 Task: Plan your stay for an official workshop in Austin, Texas, with a focus on Airbnb rentals near the workshop venue.
Action: Mouse moved to (632, 91)
Screenshot: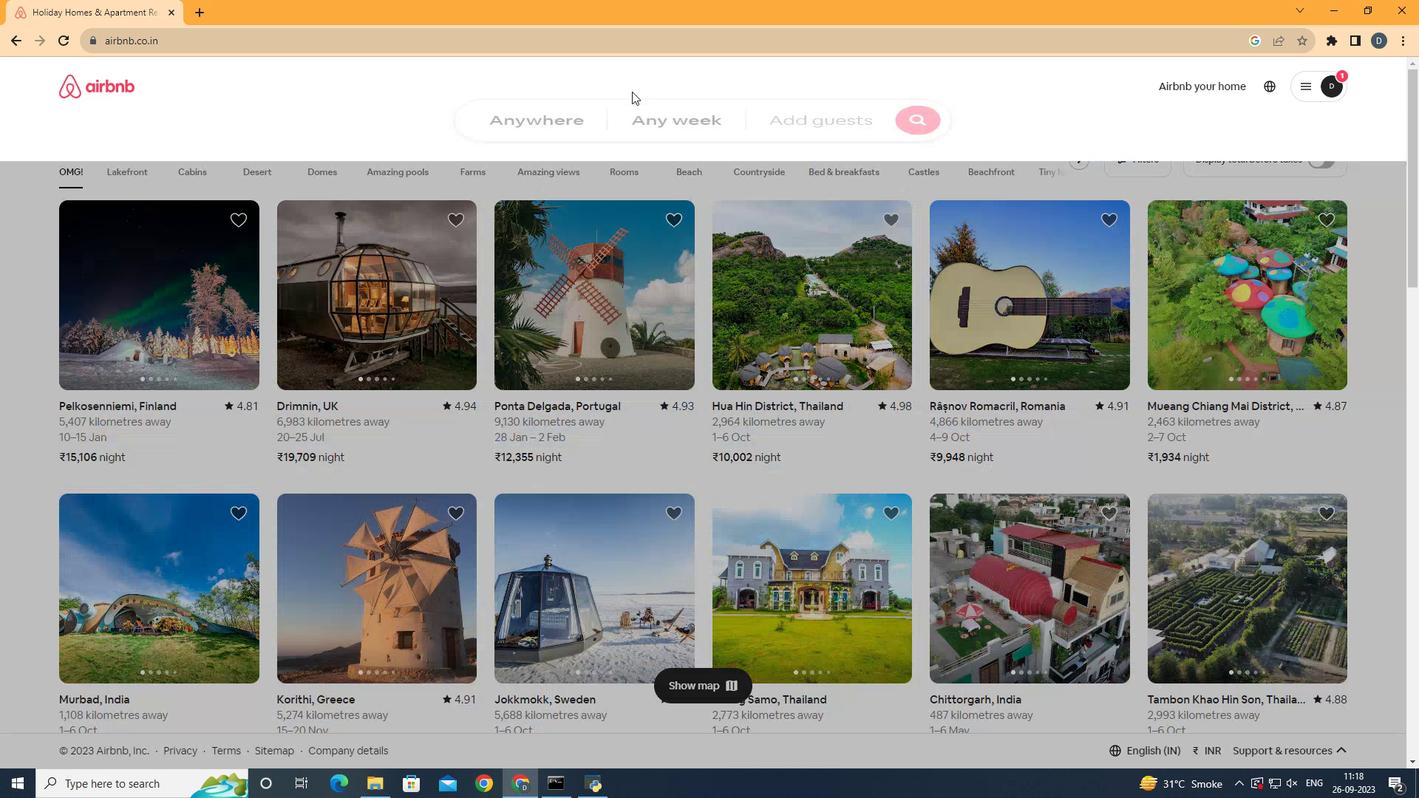 
Action: Mouse pressed left at (632, 91)
Screenshot: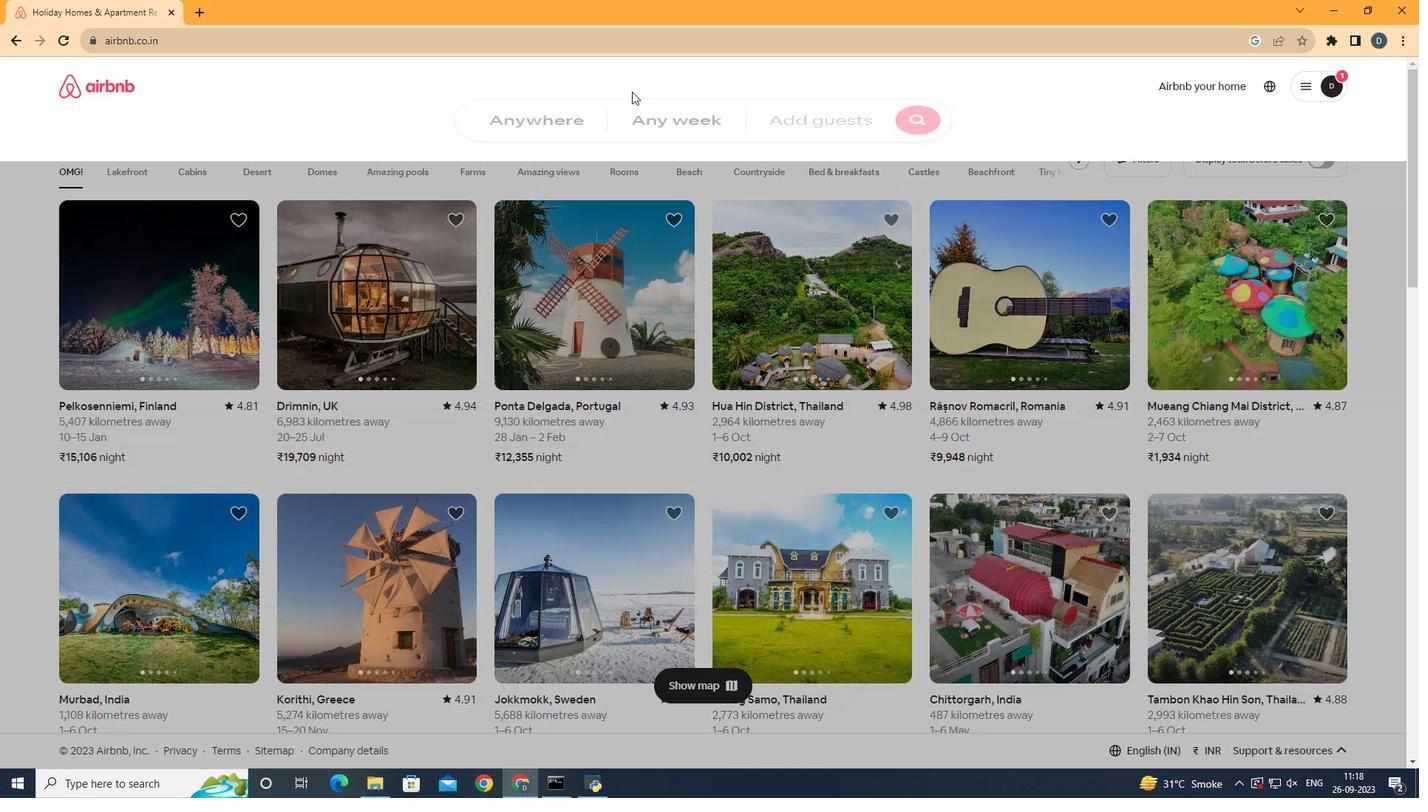 
Action: Mouse moved to (508, 144)
Screenshot: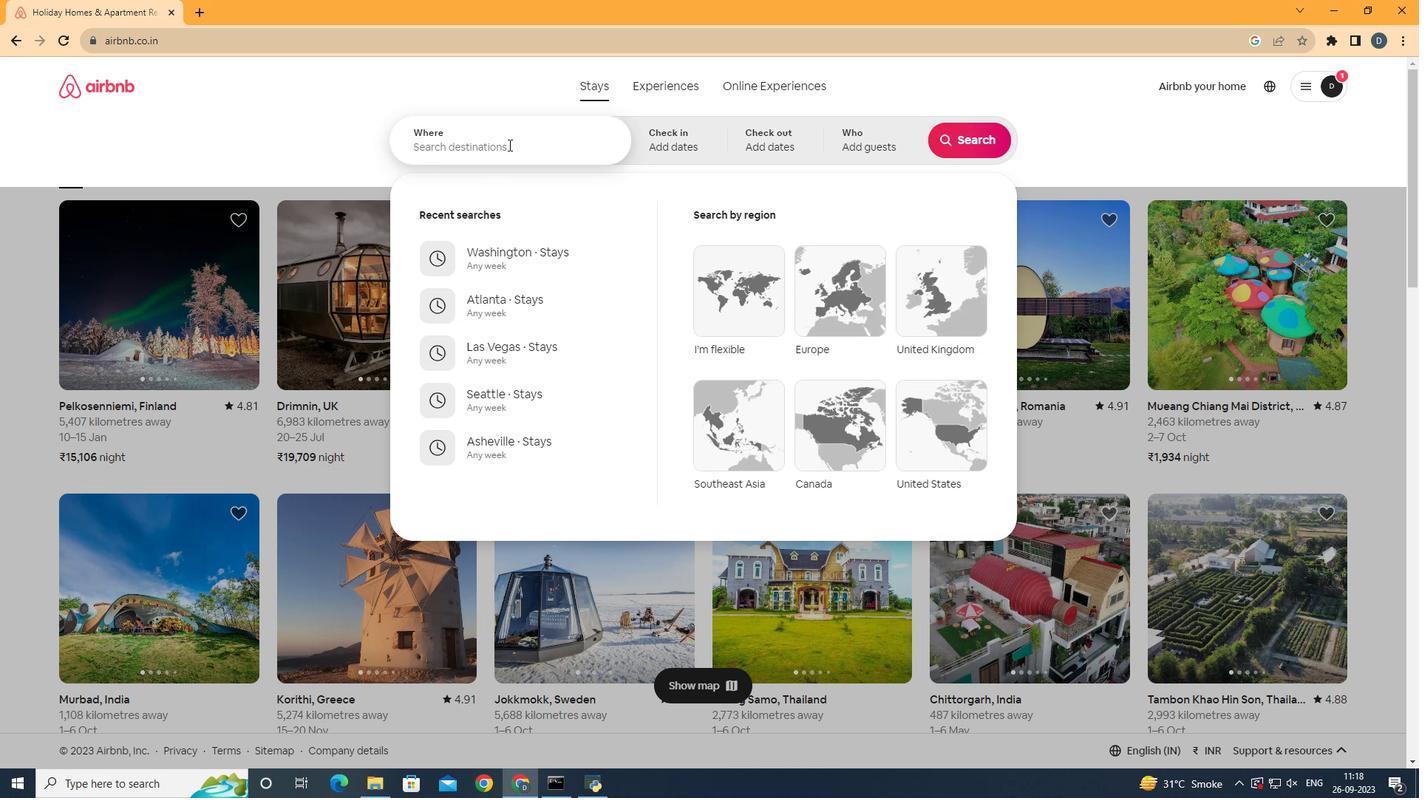 
Action: Mouse pressed left at (508, 144)
Screenshot: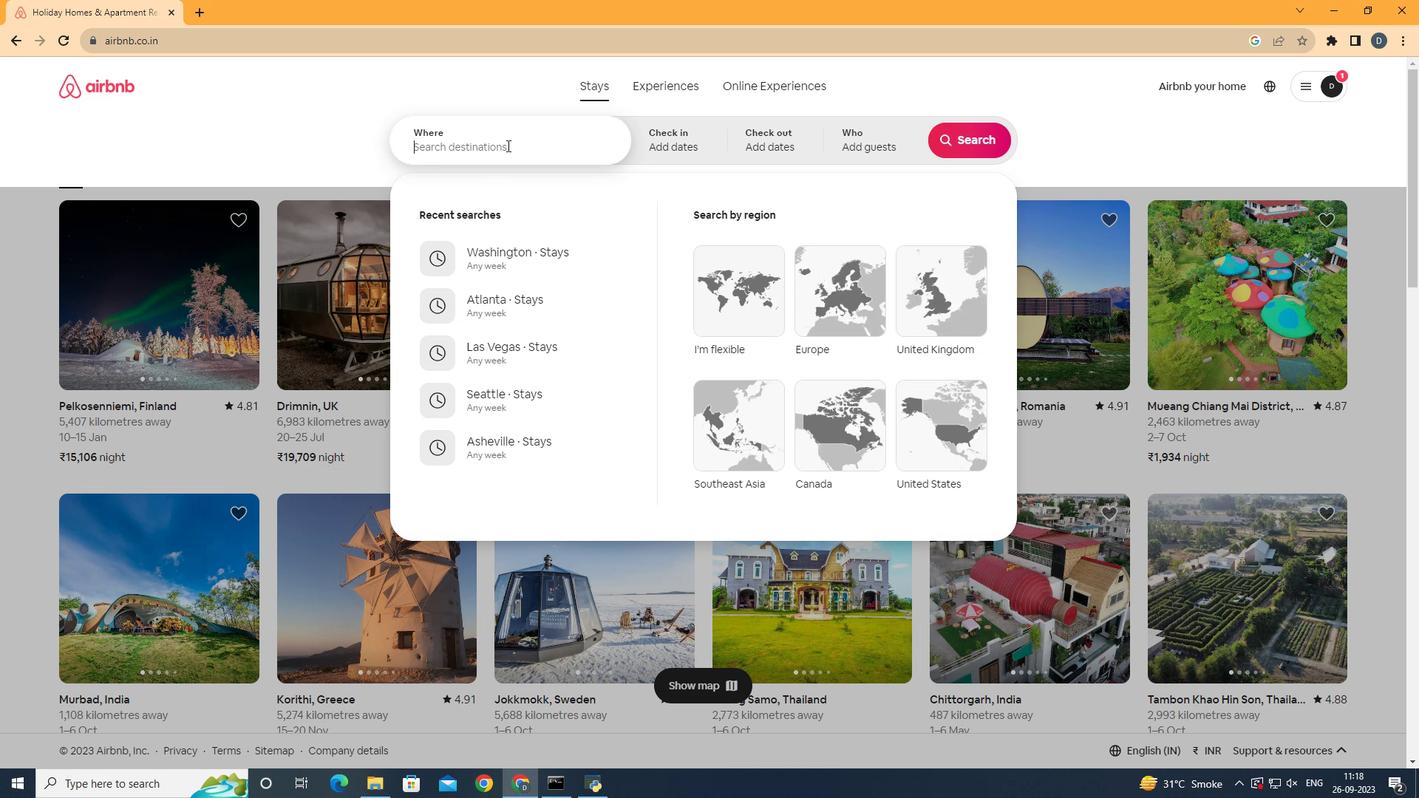 
Action: Mouse moved to (507, 145)
Screenshot: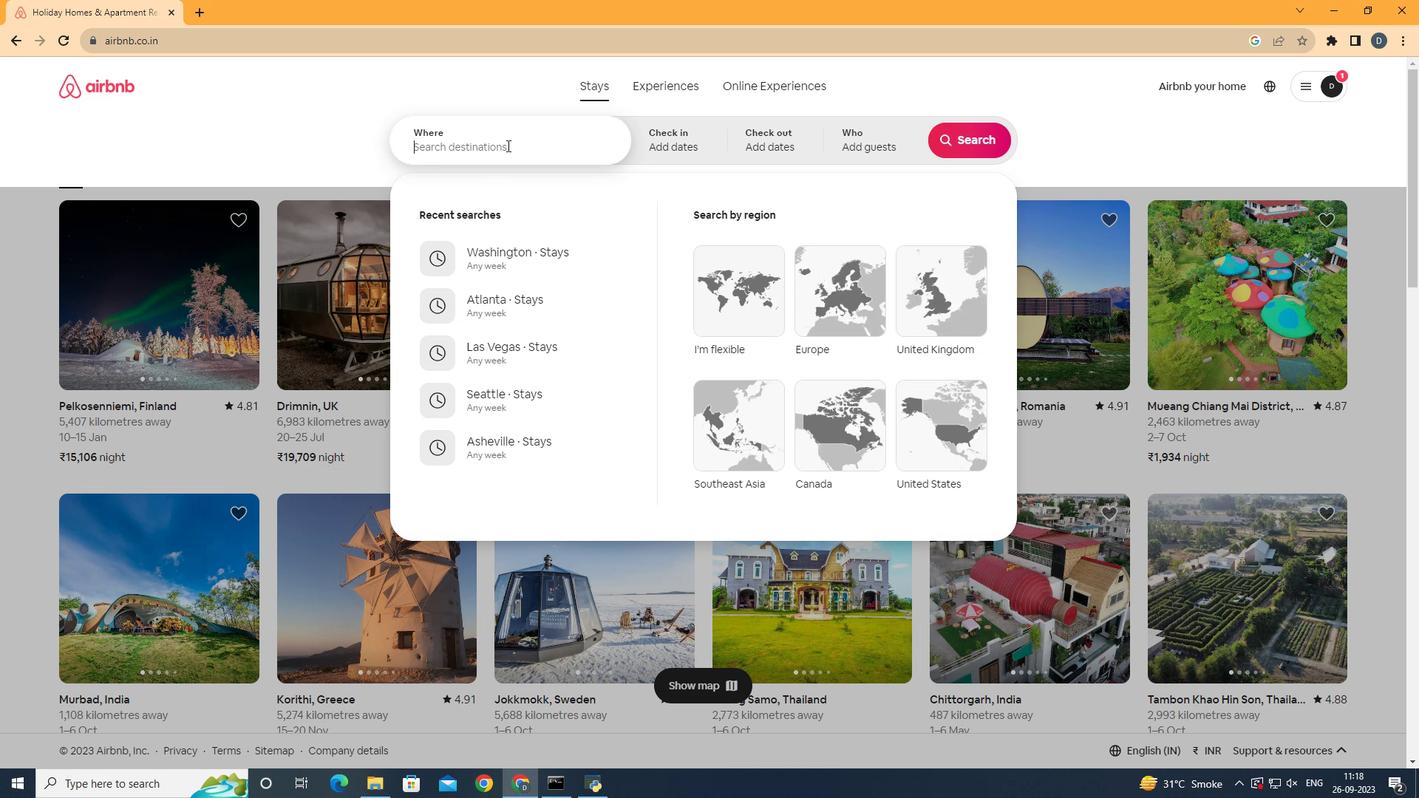 
Action: Key pressed <Key.shift><Key.shift><Key.shift><Key.shift><Key.shift>Austin,<Key.space><Key.shift>Texas
Screenshot: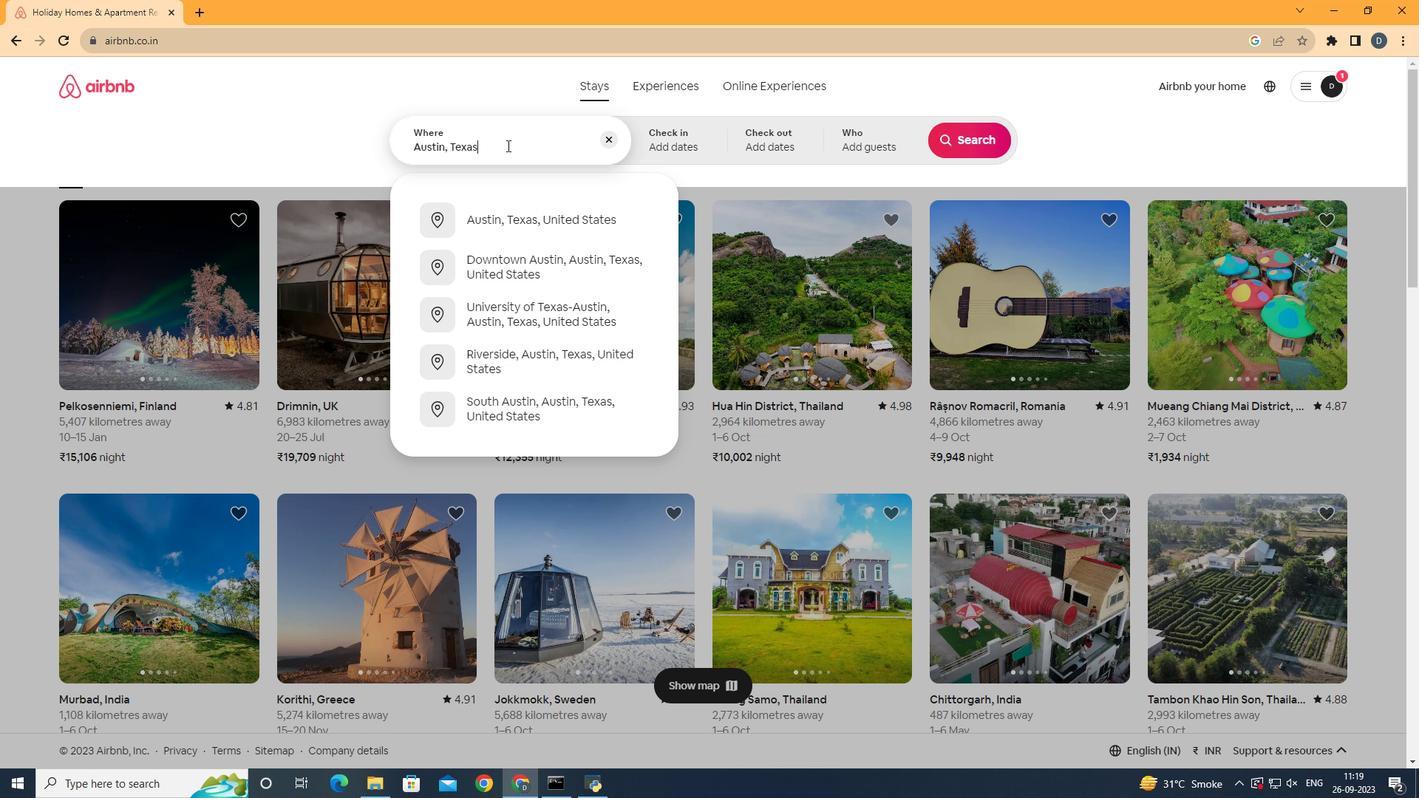 
Action: Mouse moved to (589, 214)
Screenshot: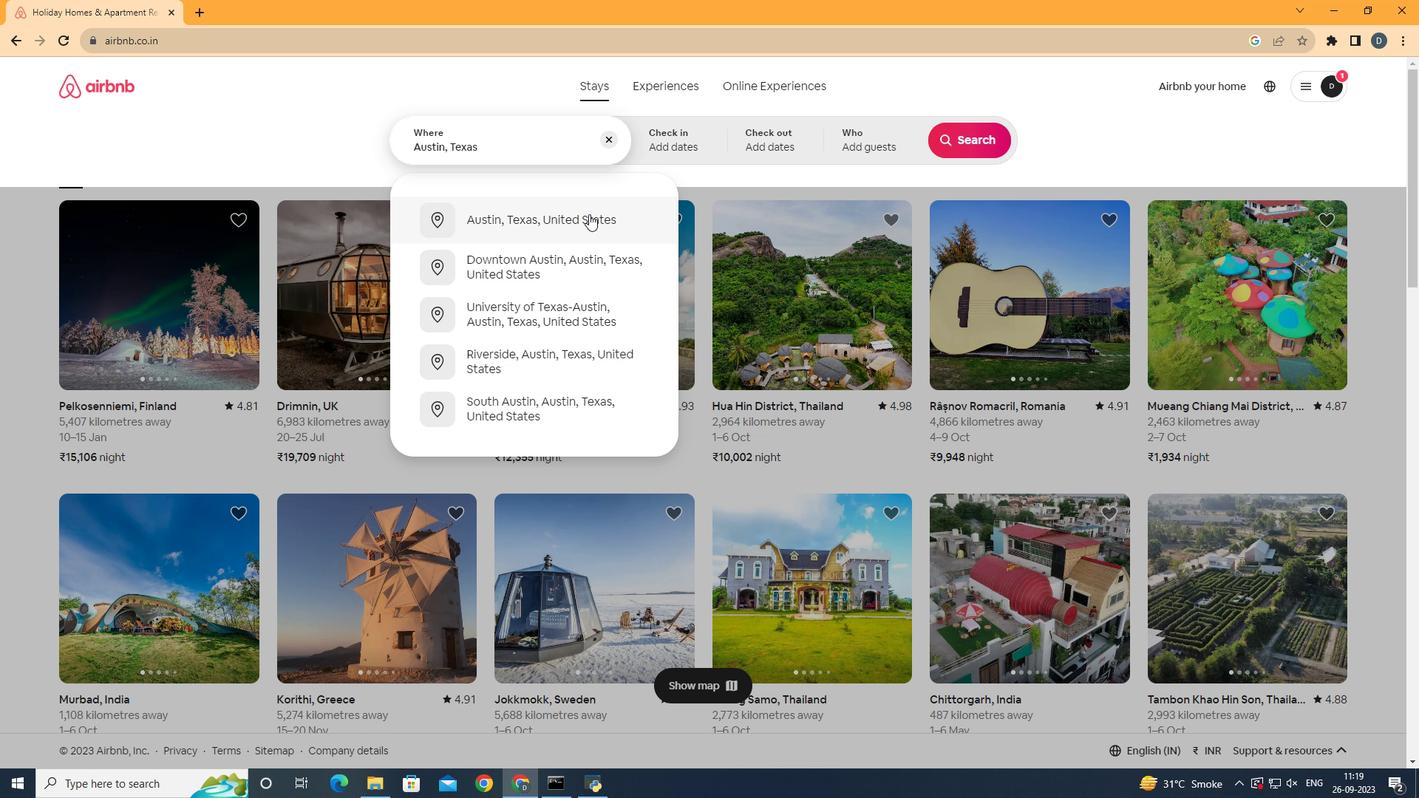
Action: Mouse pressed left at (589, 214)
Screenshot: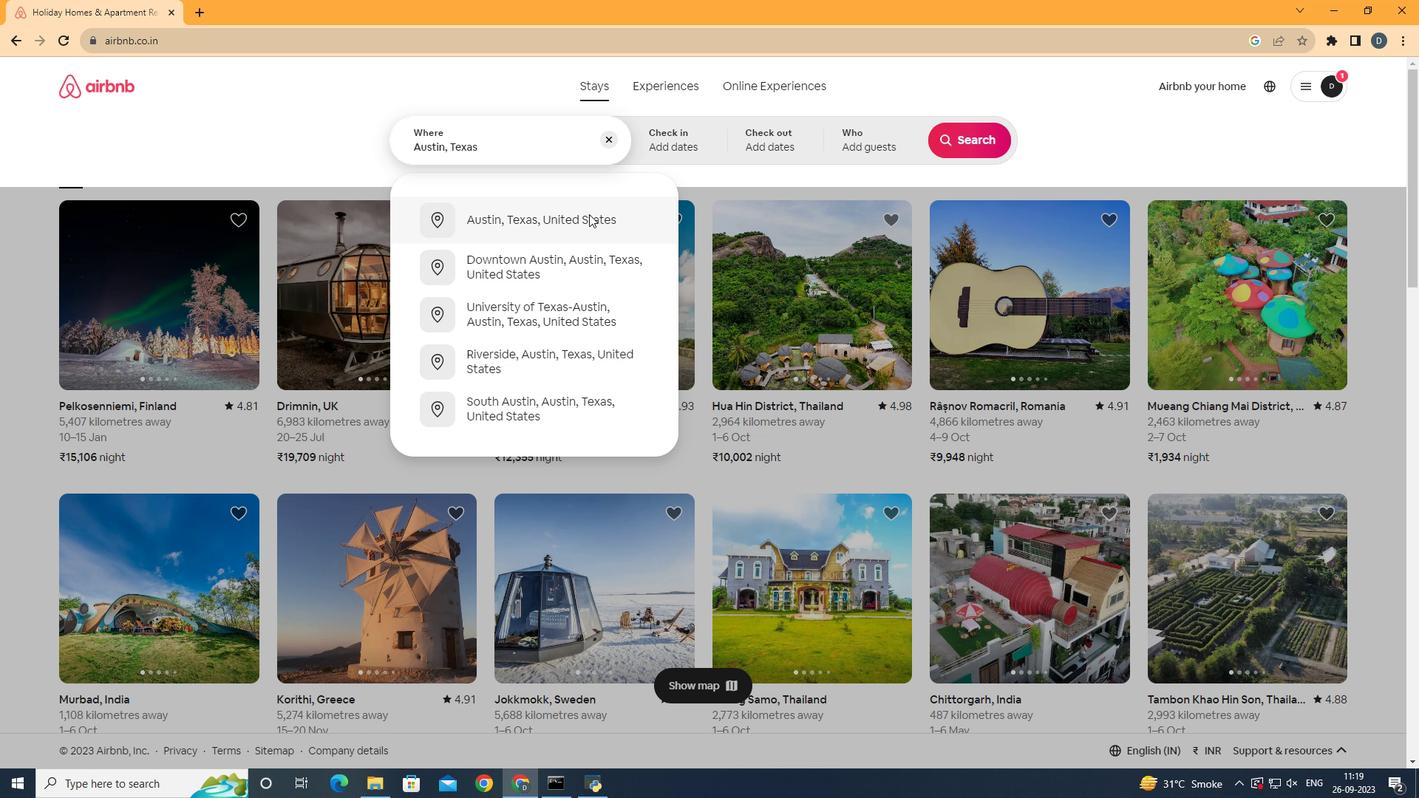 
Action: Mouse moved to (988, 140)
Screenshot: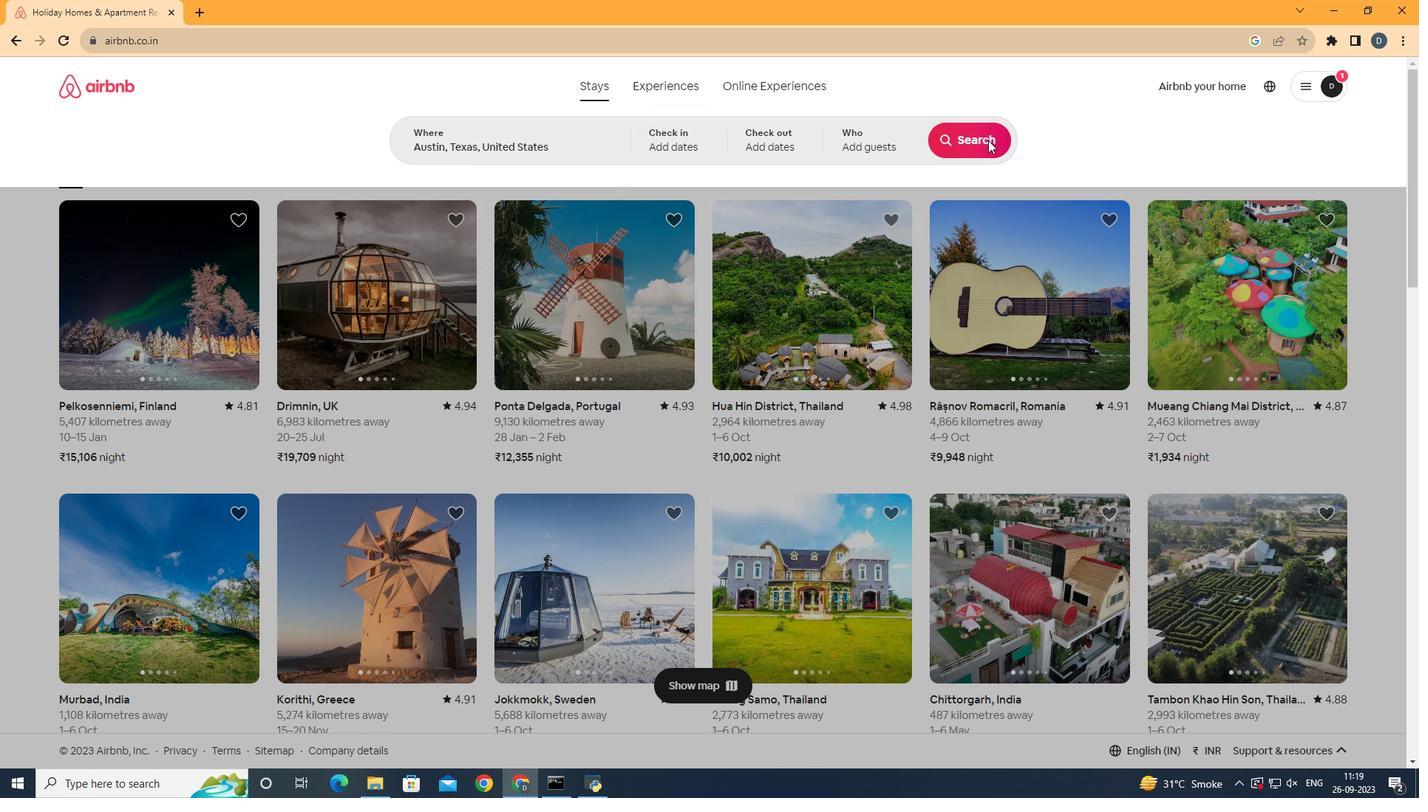 
Action: Mouse pressed left at (988, 140)
Screenshot: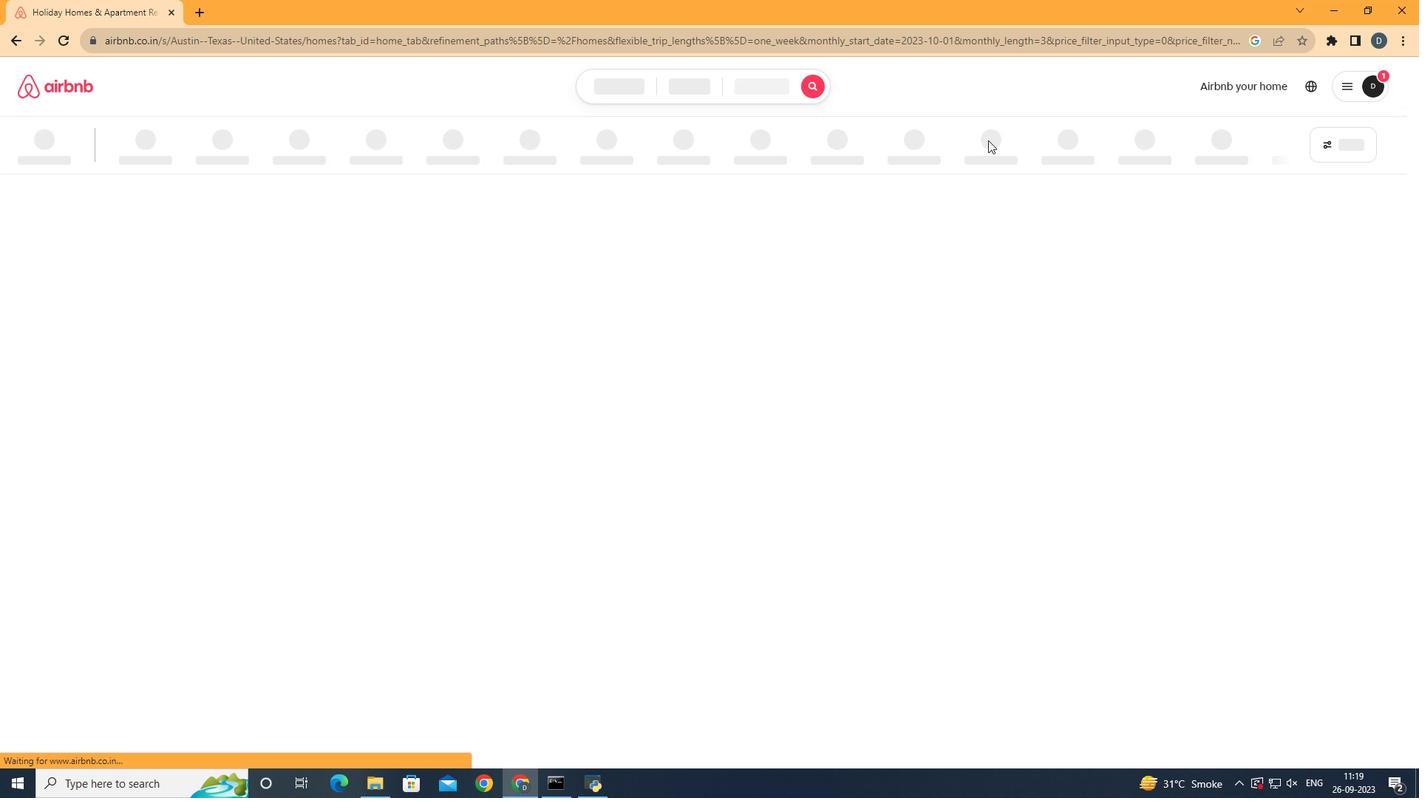 
Action: Mouse moved to (1118, 146)
Screenshot: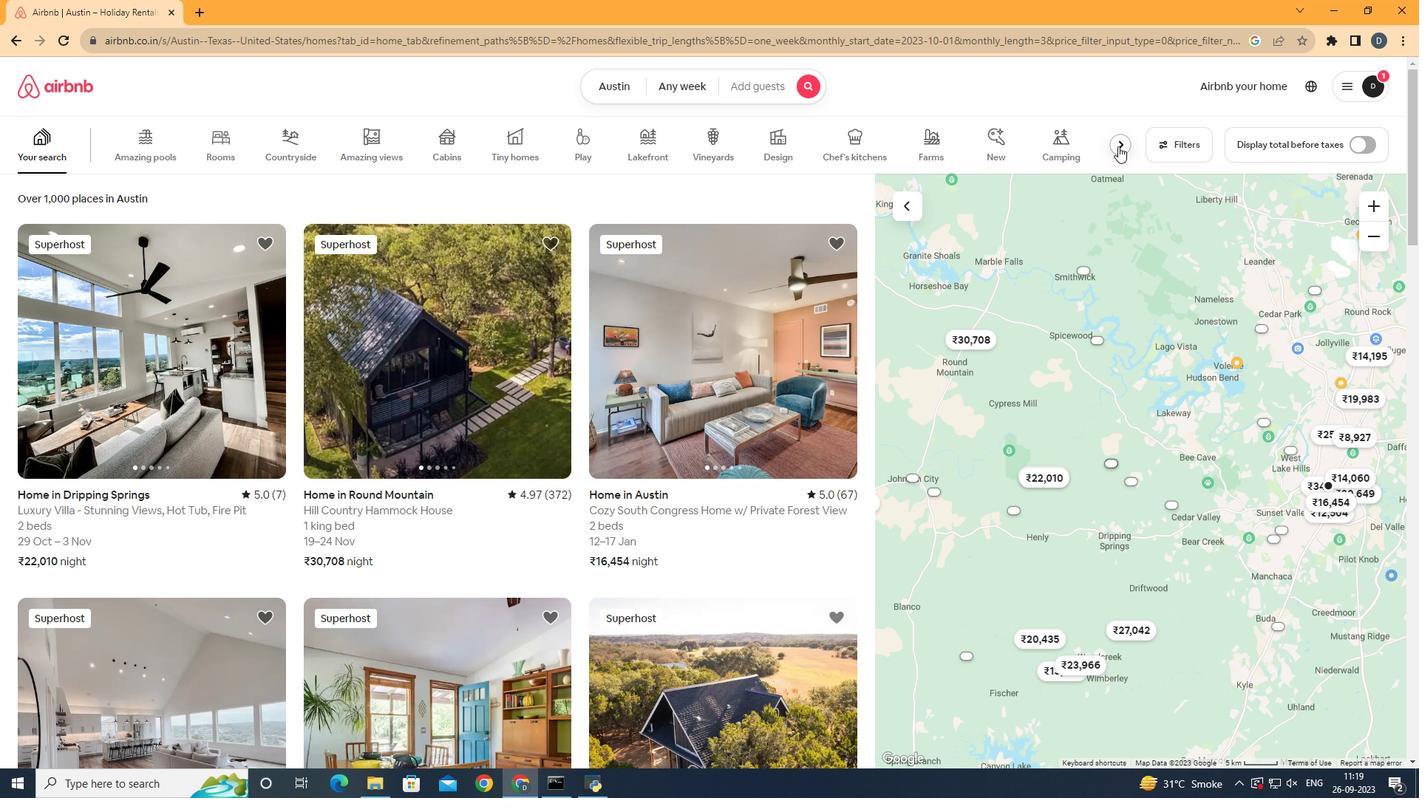 
Action: Mouse pressed left at (1118, 146)
Screenshot: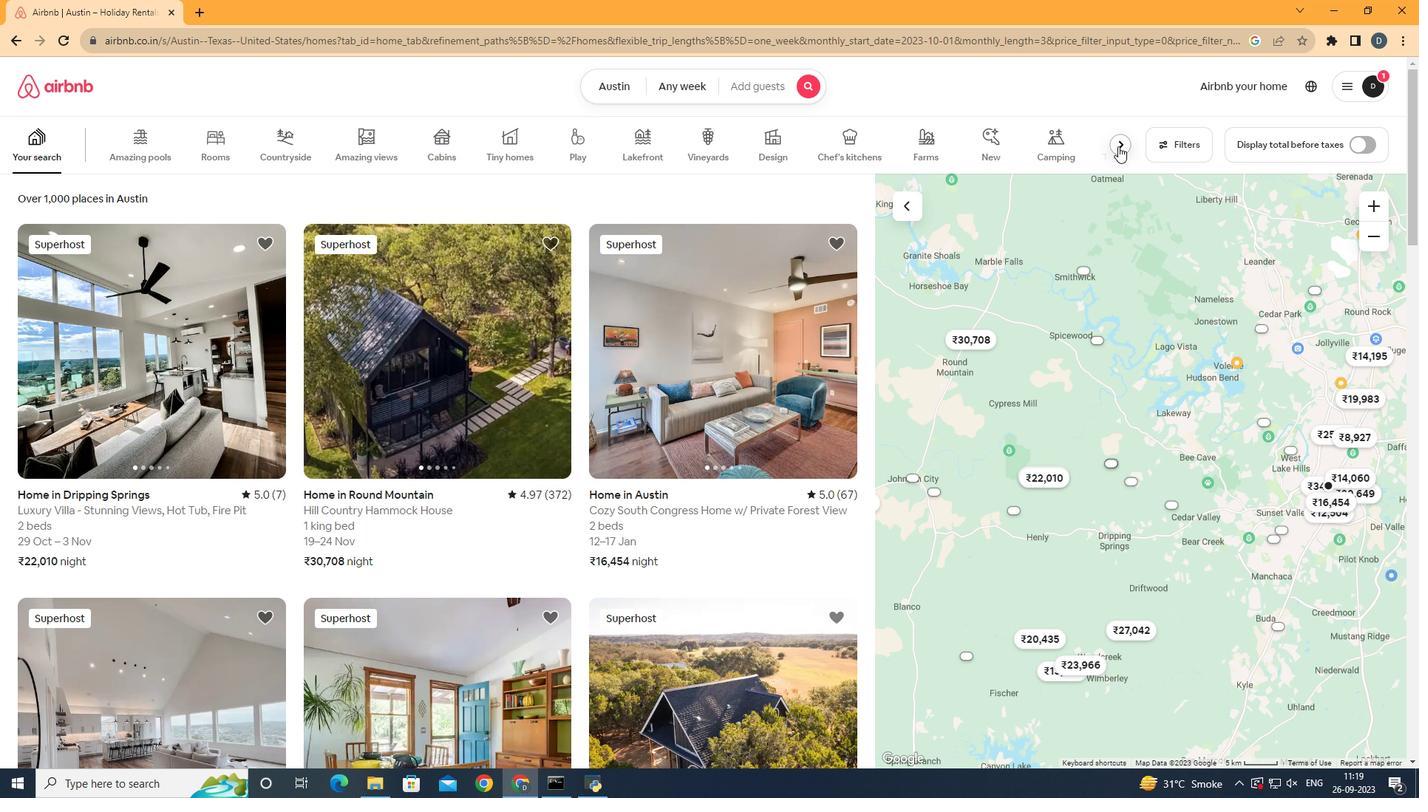 
Action: Mouse moved to (1117, 145)
Screenshot: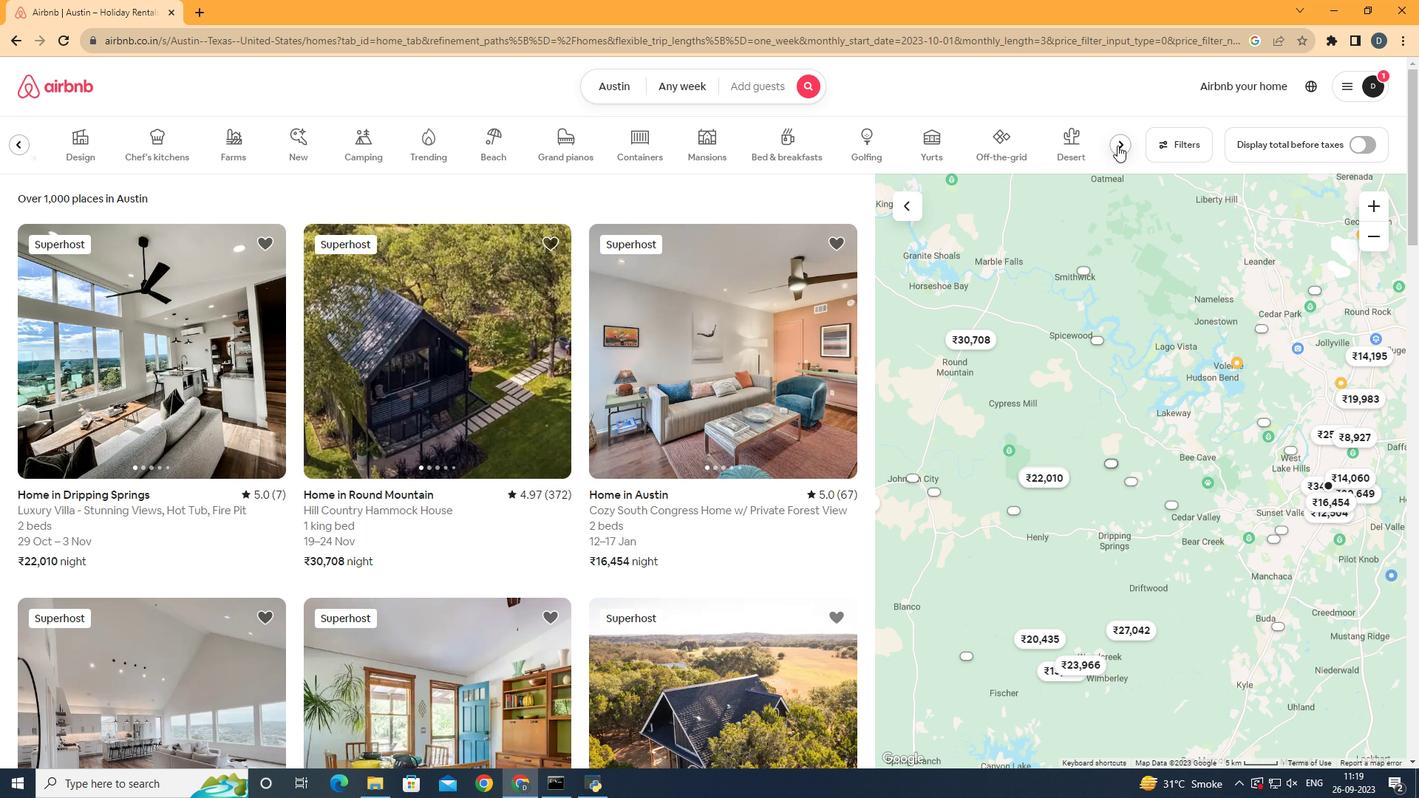 
Action: Mouse pressed left at (1117, 145)
Screenshot: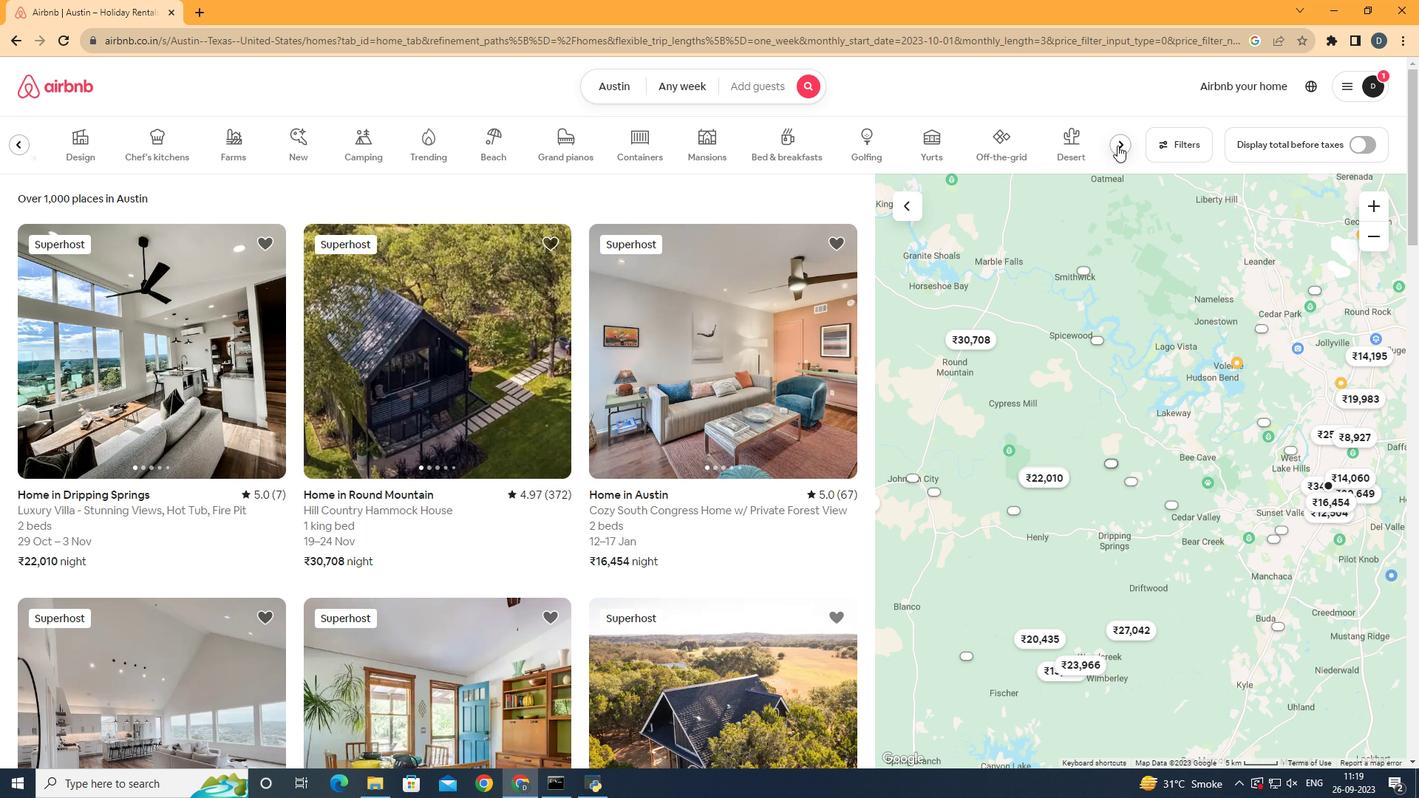 
Action: Mouse moved to (456, 354)
Screenshot: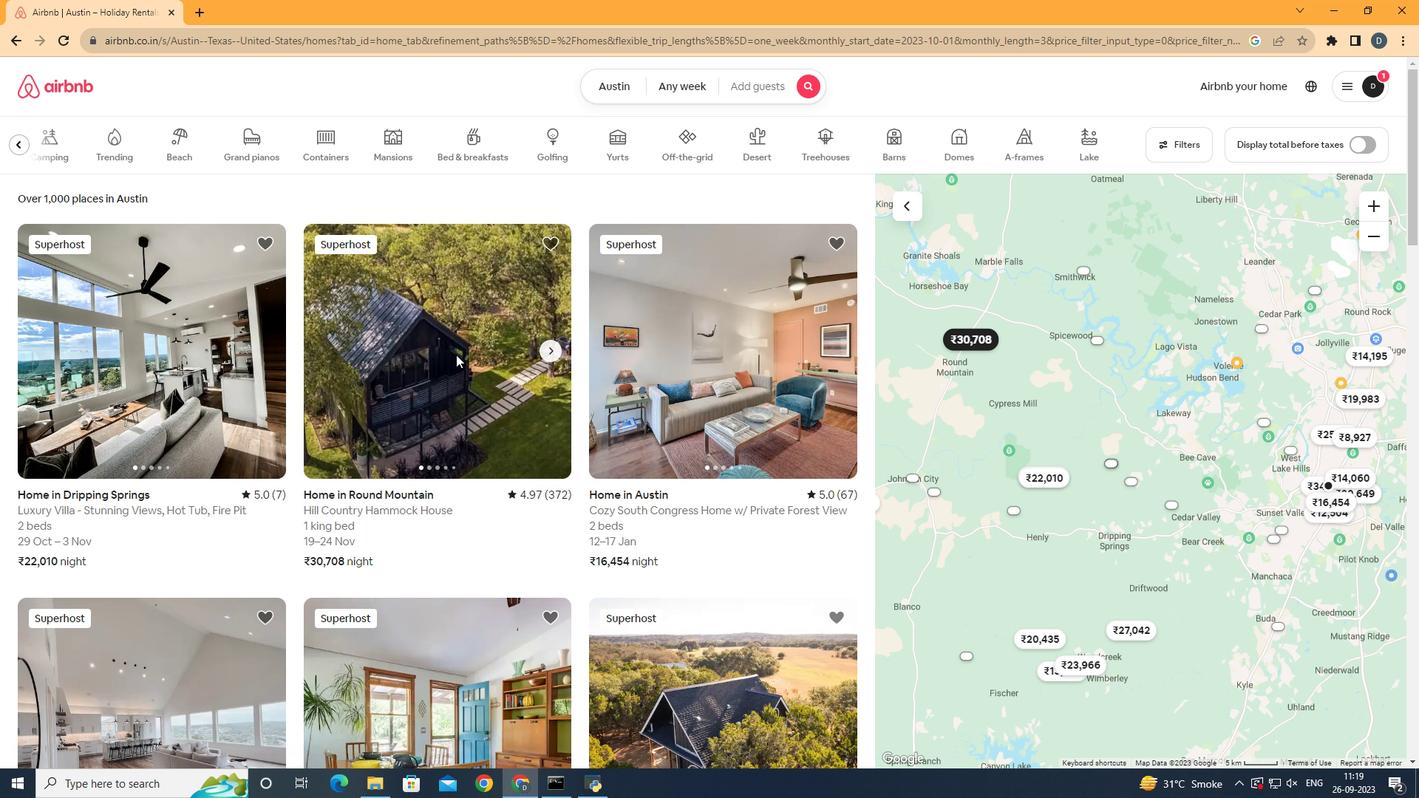 
Action: Mouse pressed left at (456, 354)
Screenshot: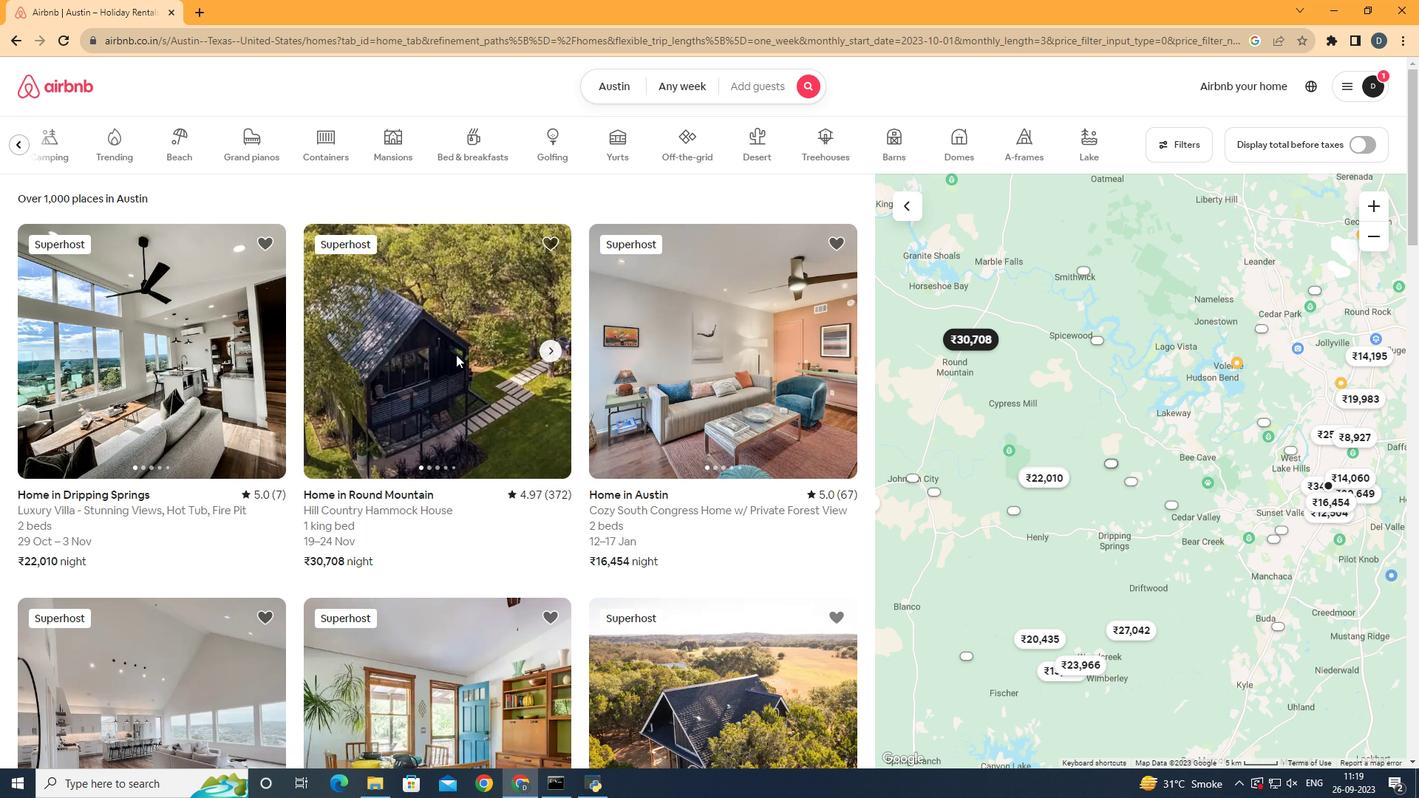 
Action: Mouse moved to (1003, 541)
Screenshot: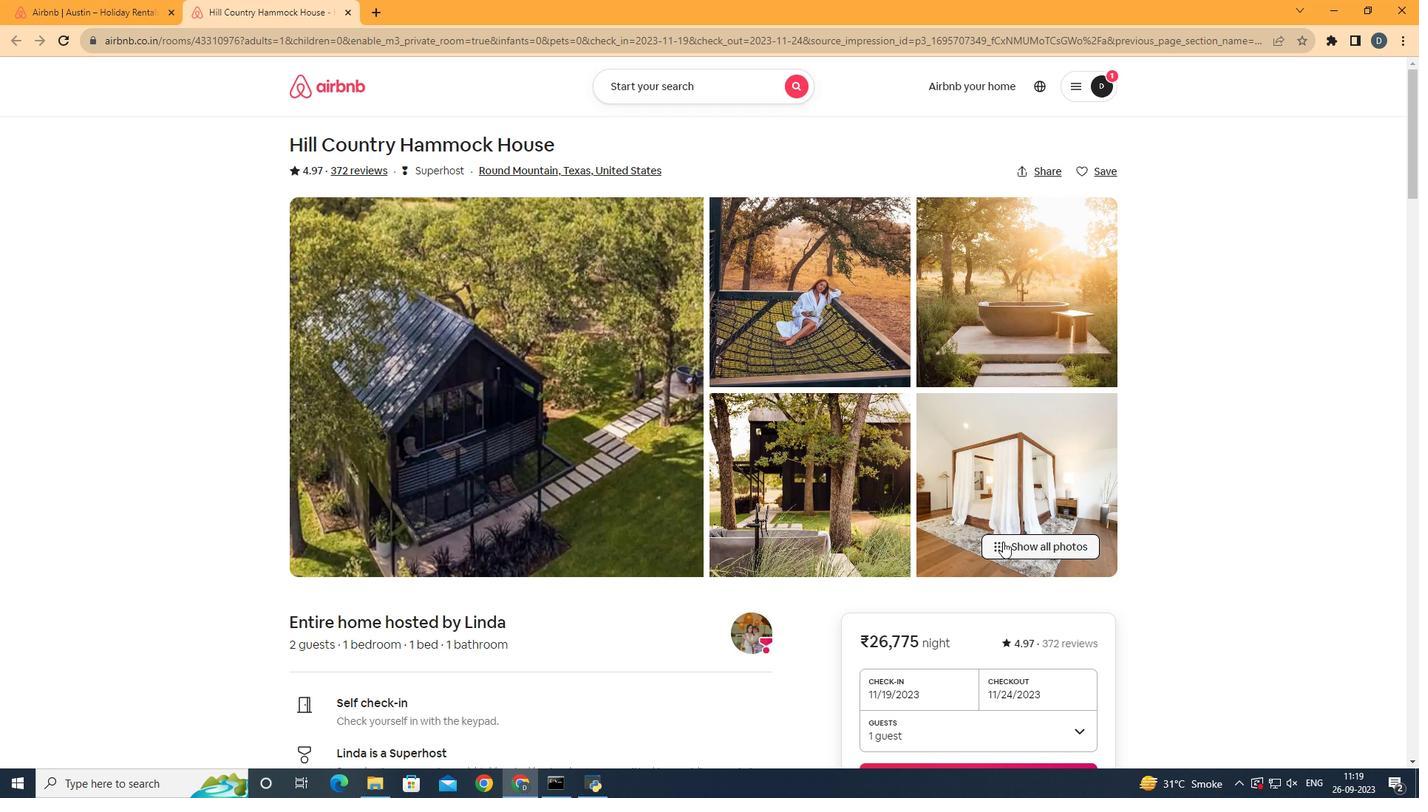 
Action: Mouse pressed left at (1003, 541)
Screenshot: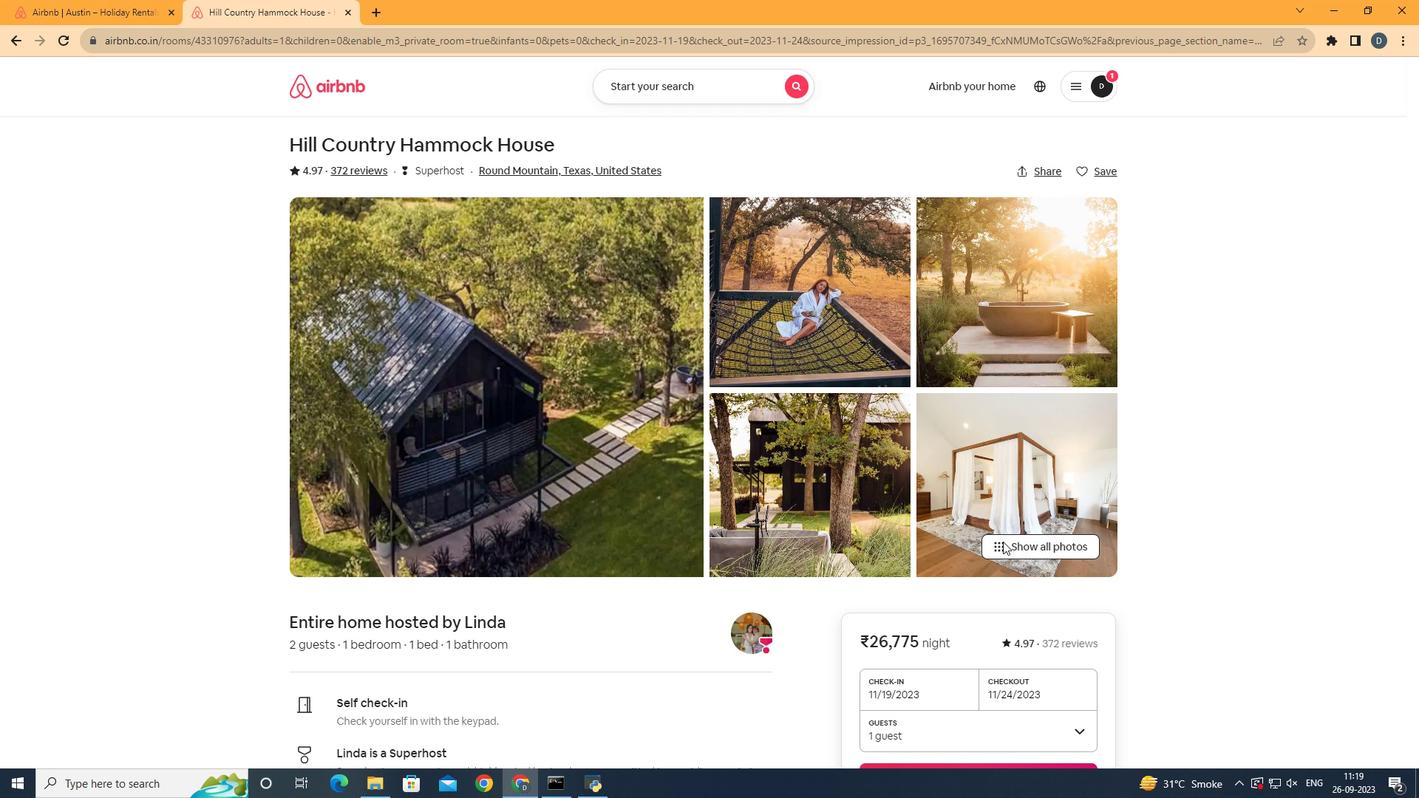 
Action: Mouse scrolled (1003, 541) with delta (0, 0)
Screenshot: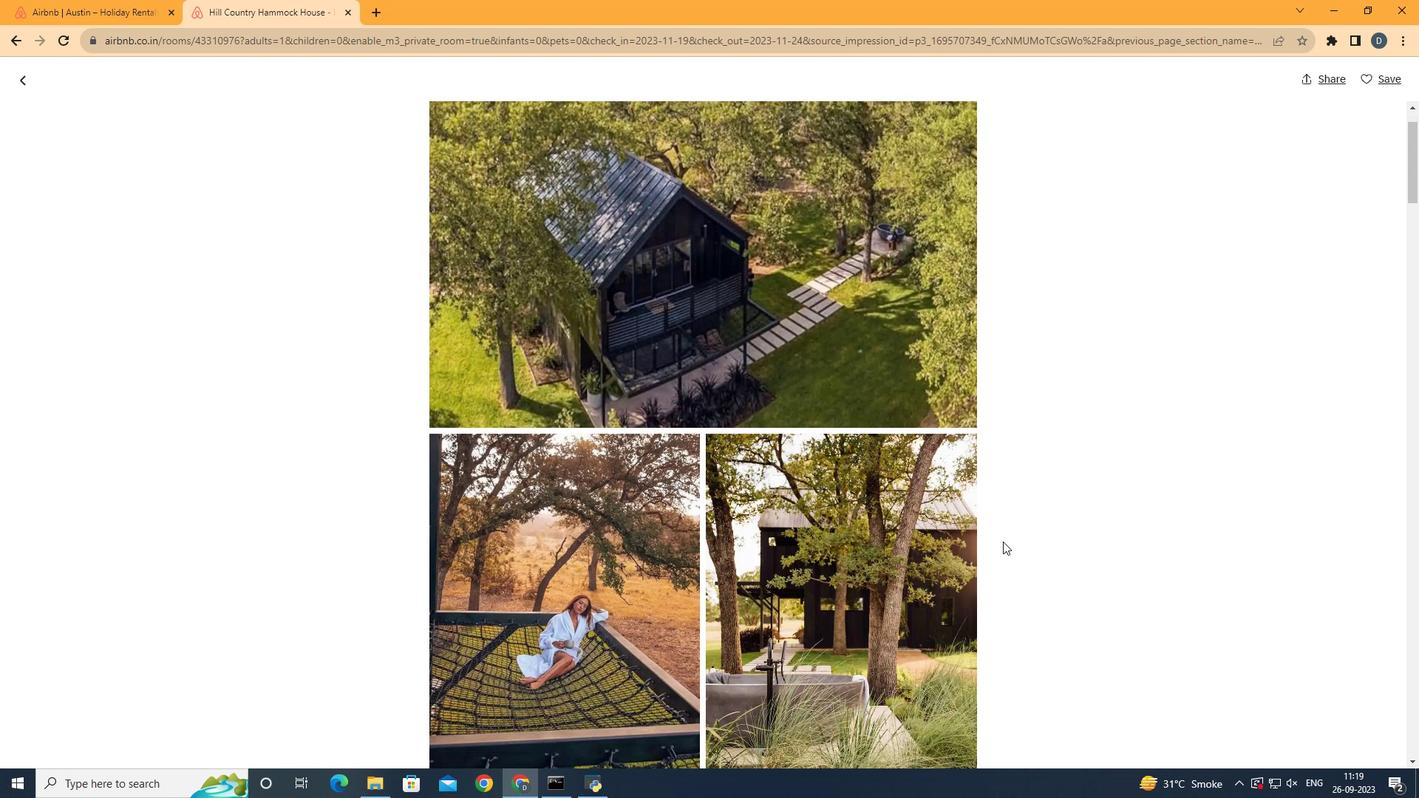 
Action: Mouse scrolled (1003, 541) with delta (0, 0)
Screenshot: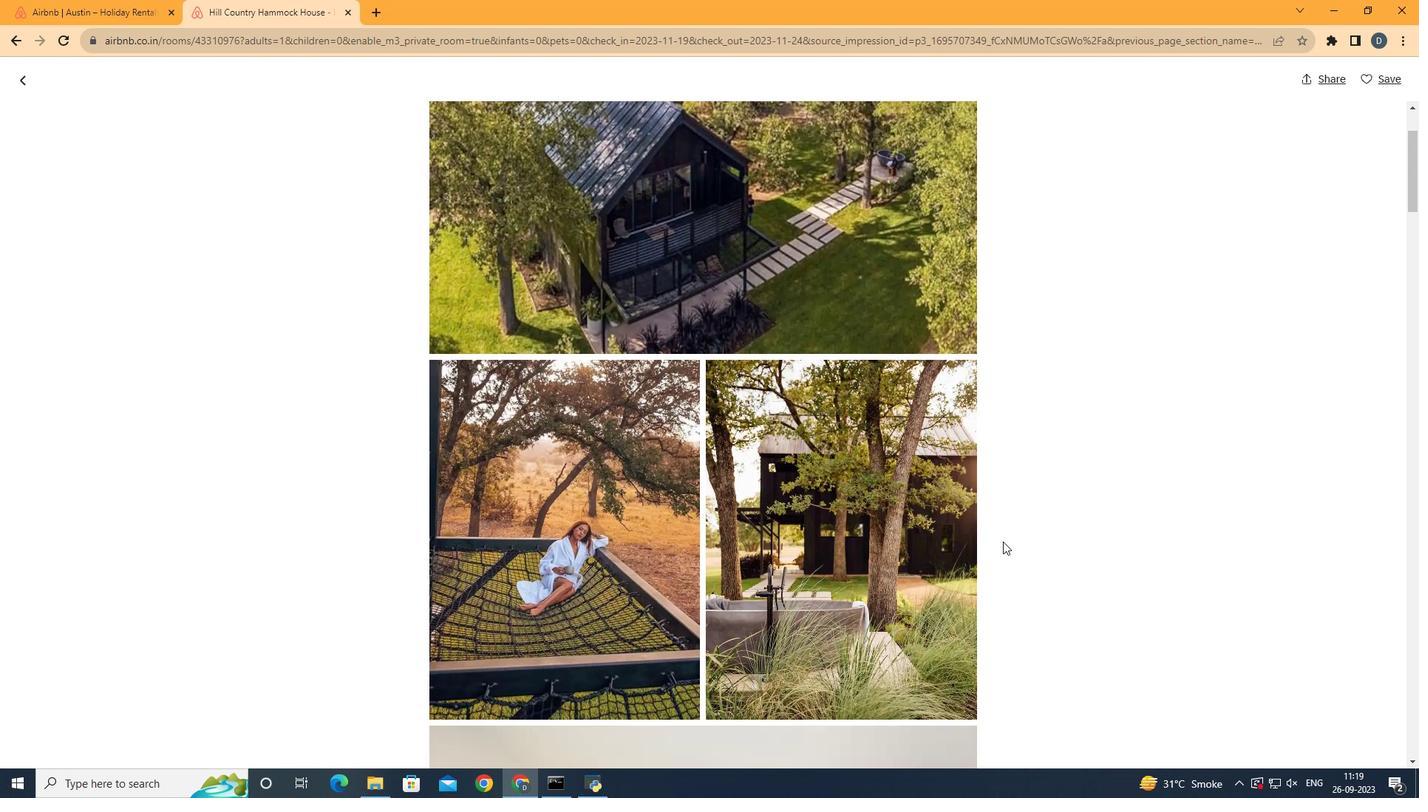
Action: Mouse scrolled (1003, 541) with delta (0, 0)
Screenshot: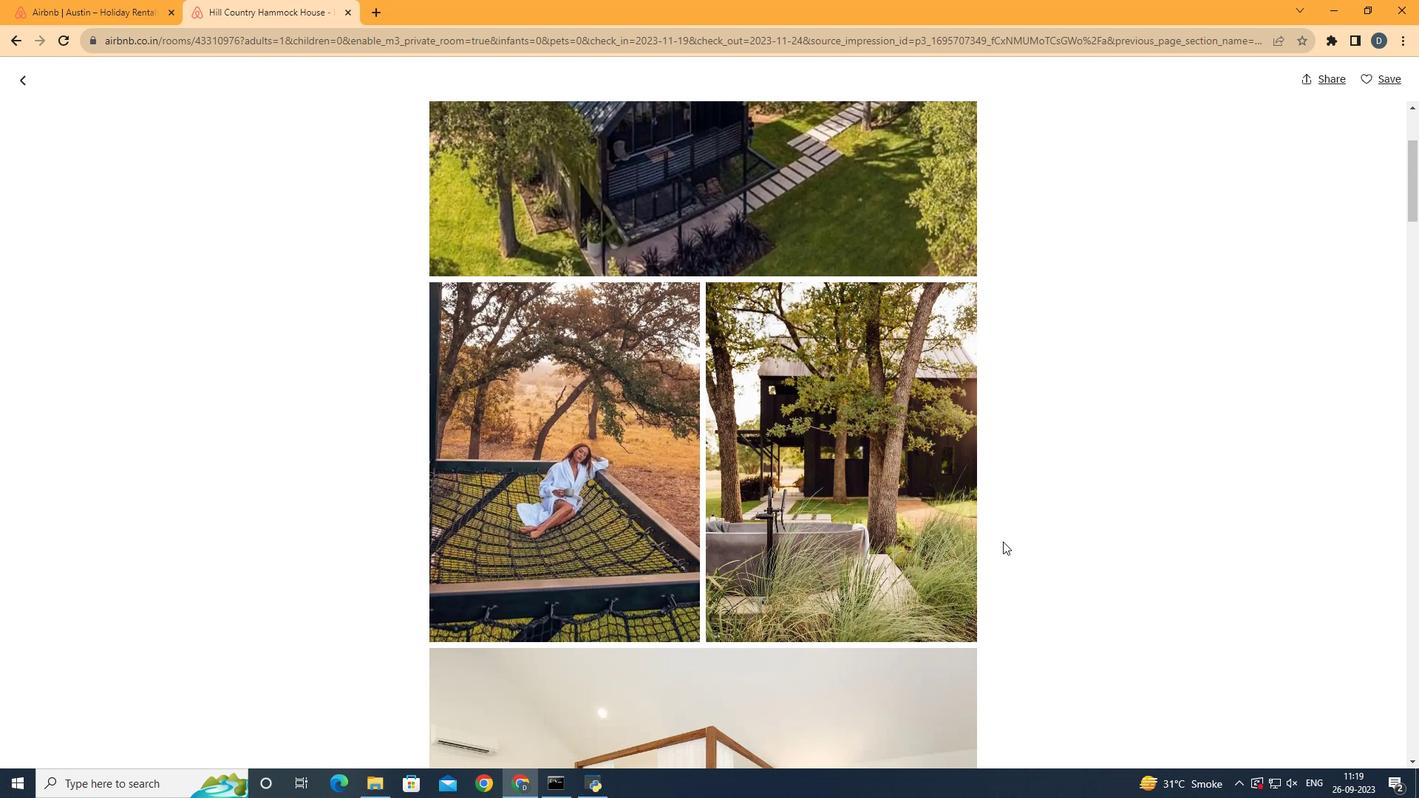 
Action: Mouse scrolled (1003, 541) with delta (0, 0)
Screenshot: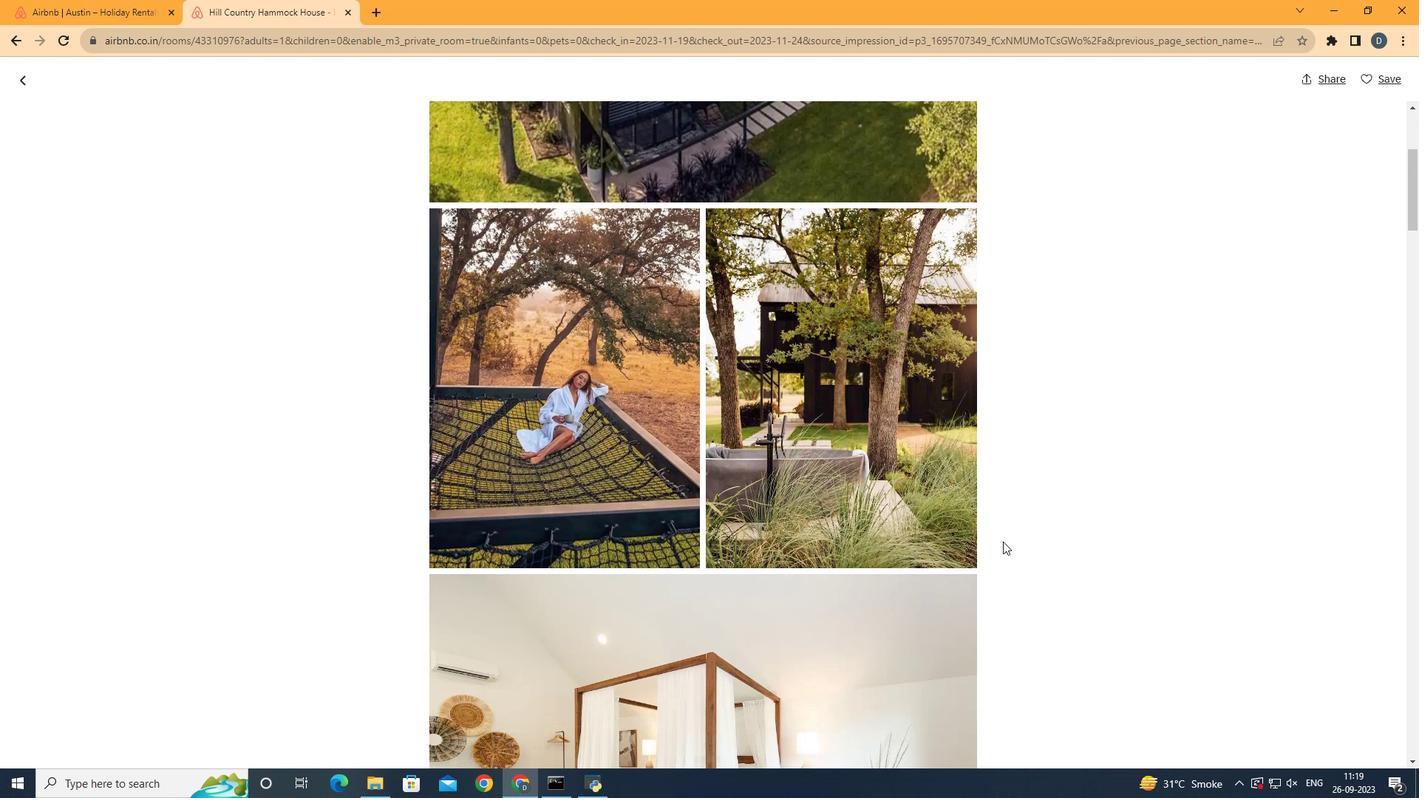 
Action: Mouse scrolled (1003, 541) with delta (0, 0)
Screenshot: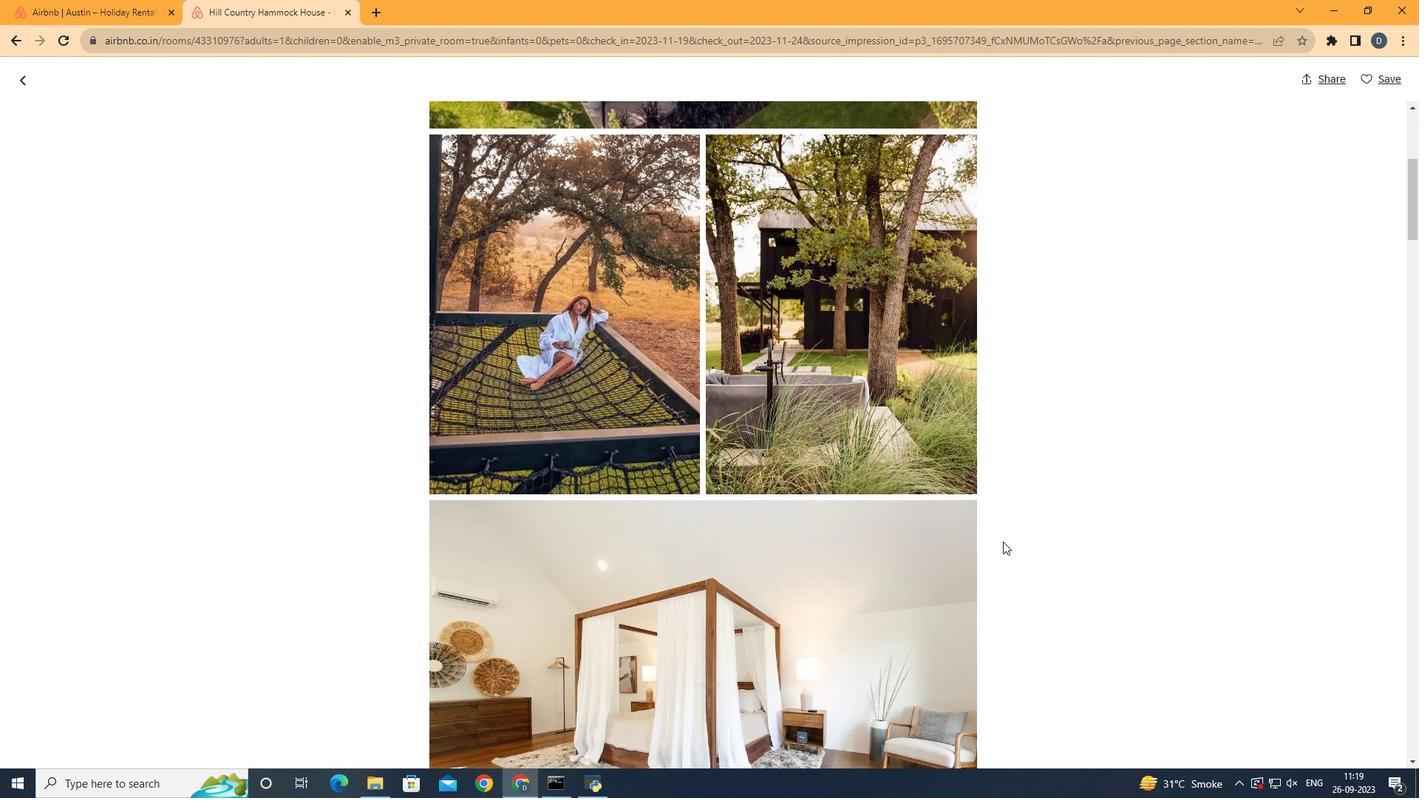 
Action: Mouse scrolled (1003, 541) with delta (0, 0)
Screenshot: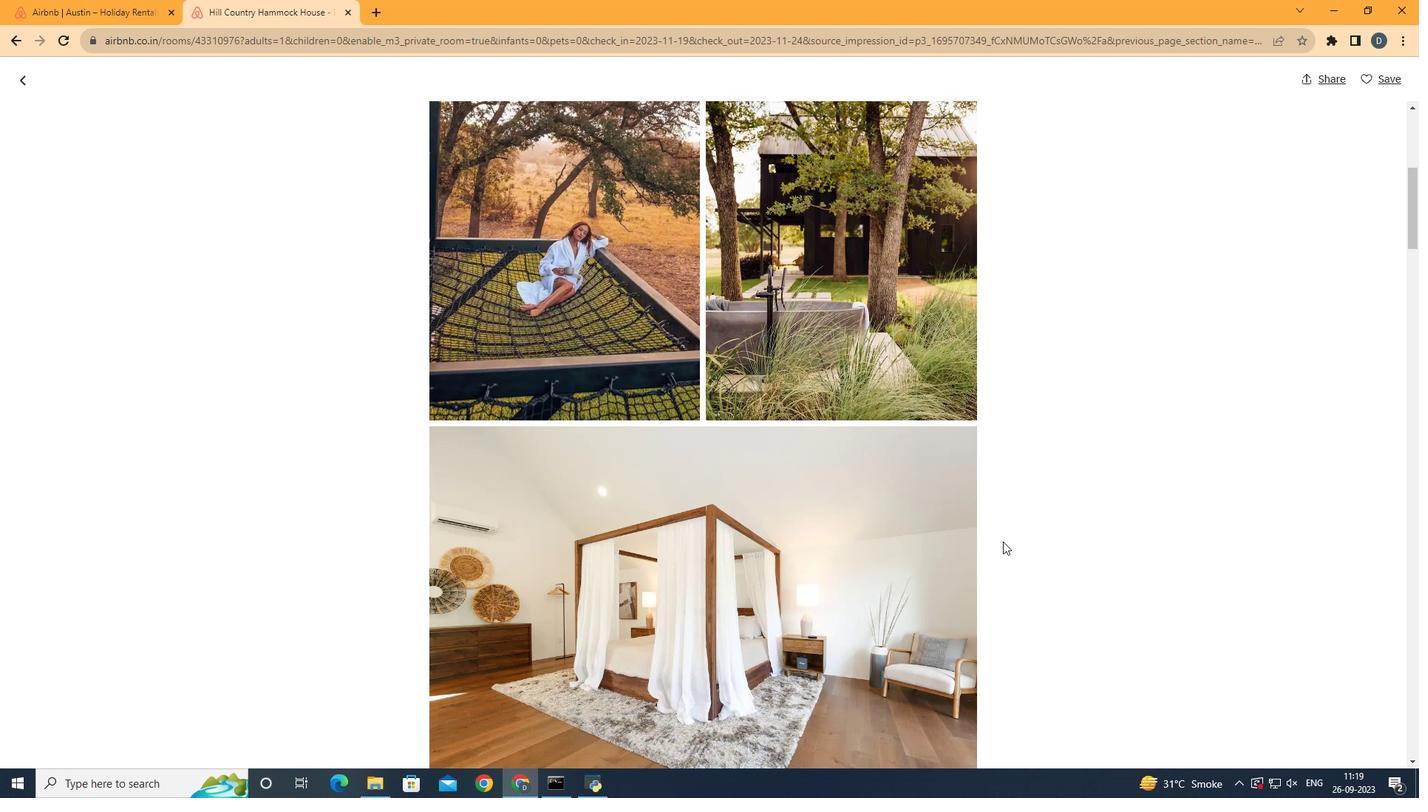 
Action: Mouse scrolled (1003, 541) with delta (0, 0)
Screenshot: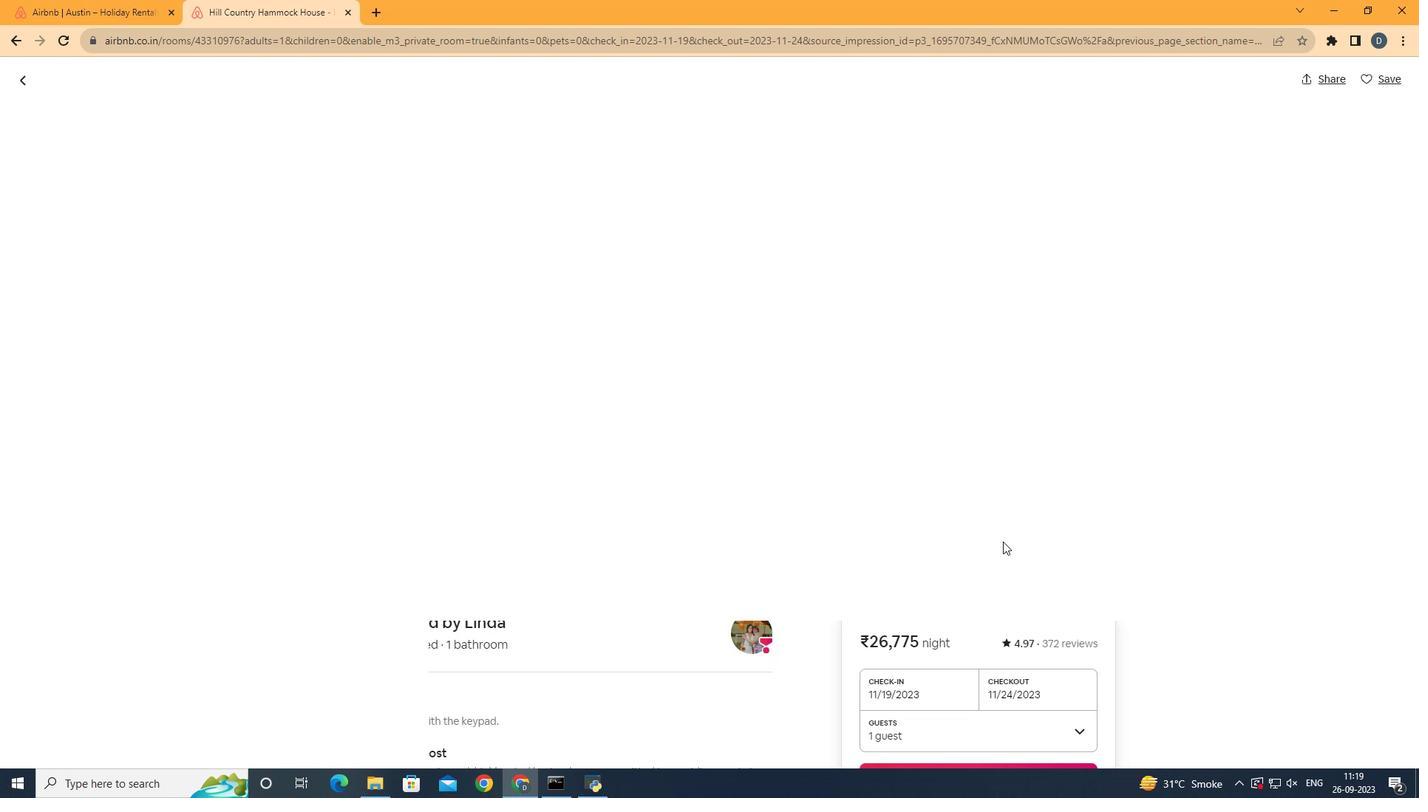 
Action: Mouse scrolled (1003, 541) with delta (0, 0)
Screenshot: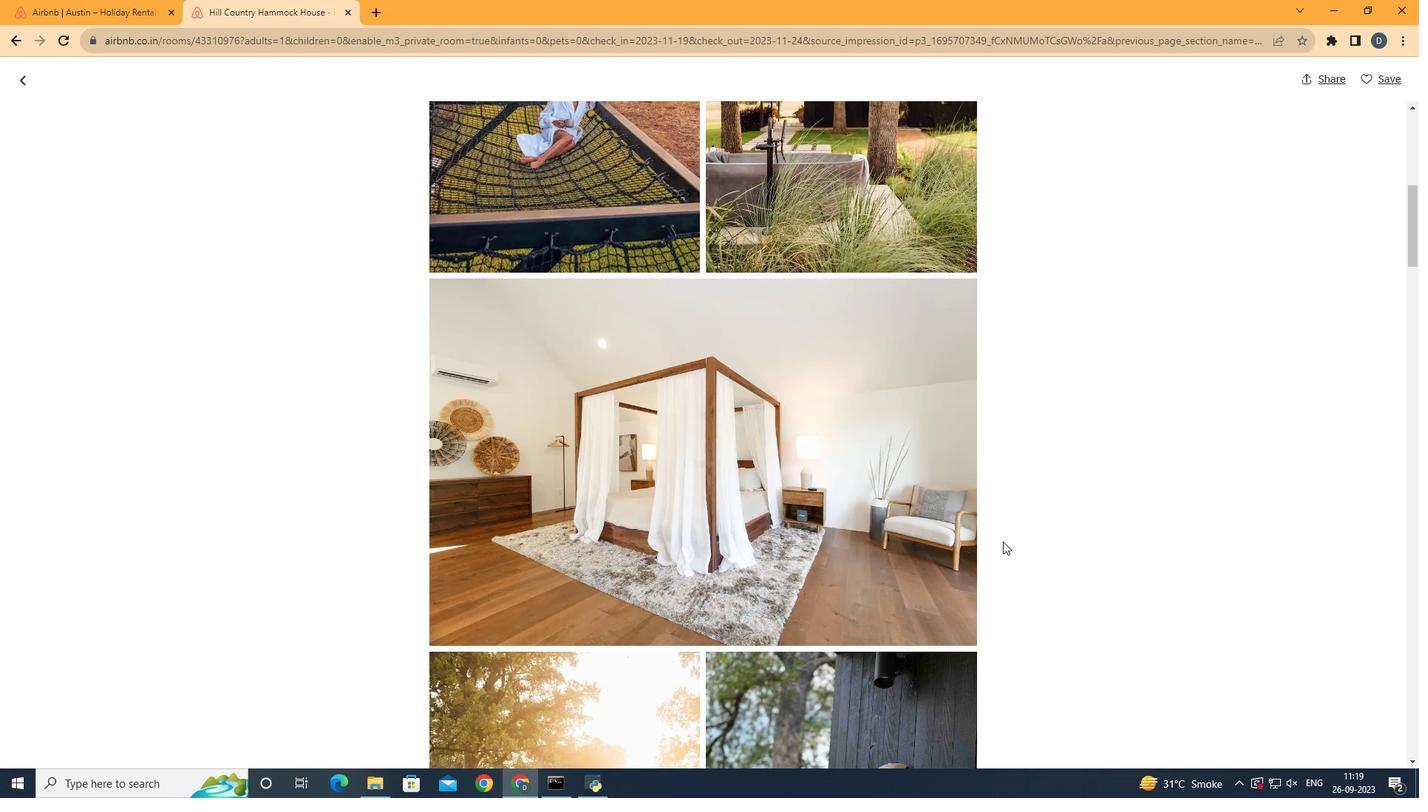 
Action: Mouse scrolled (1003, 541) with delta (0, 0)
Screenshot: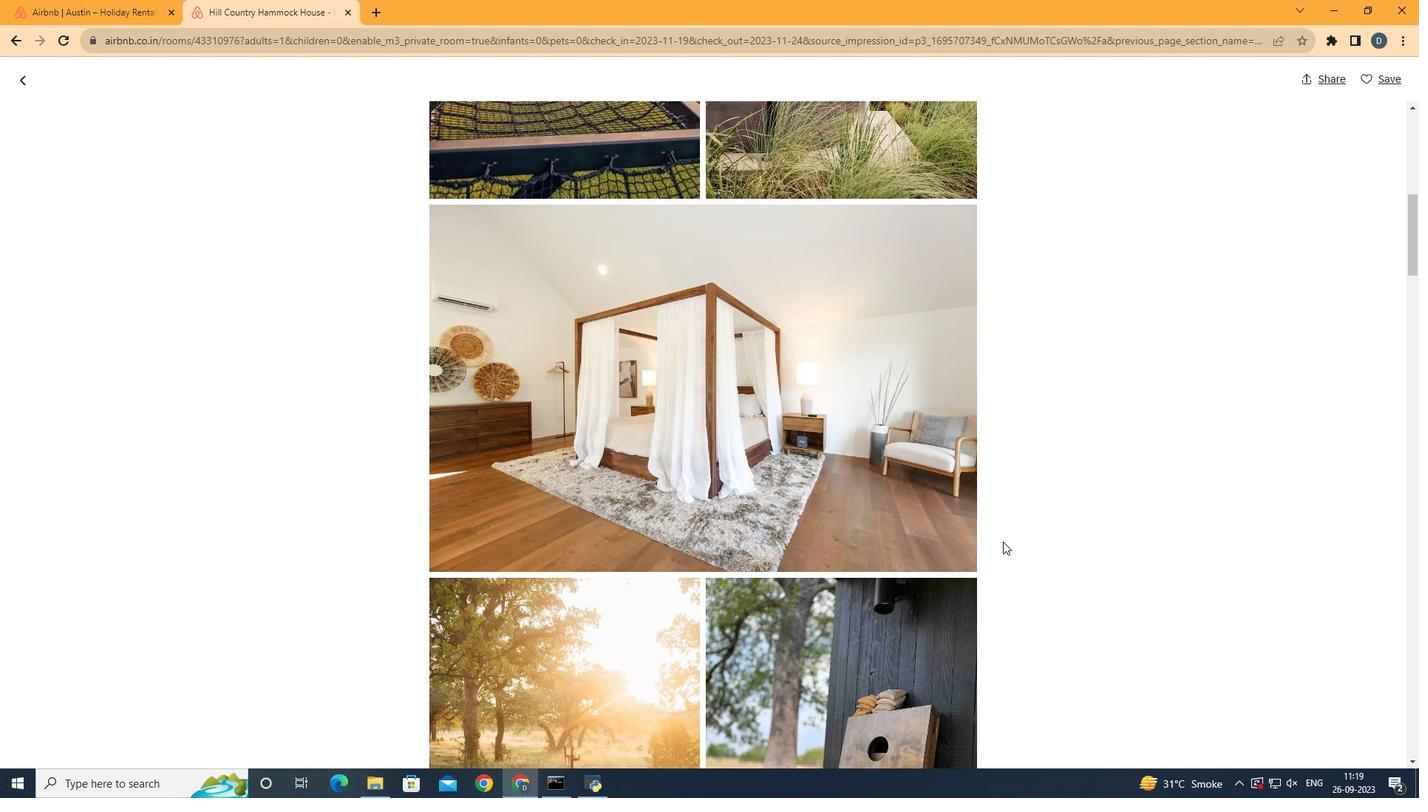 
Action: Mouse scrolled (1003, 541) with delta (0, 0)
Screenshot: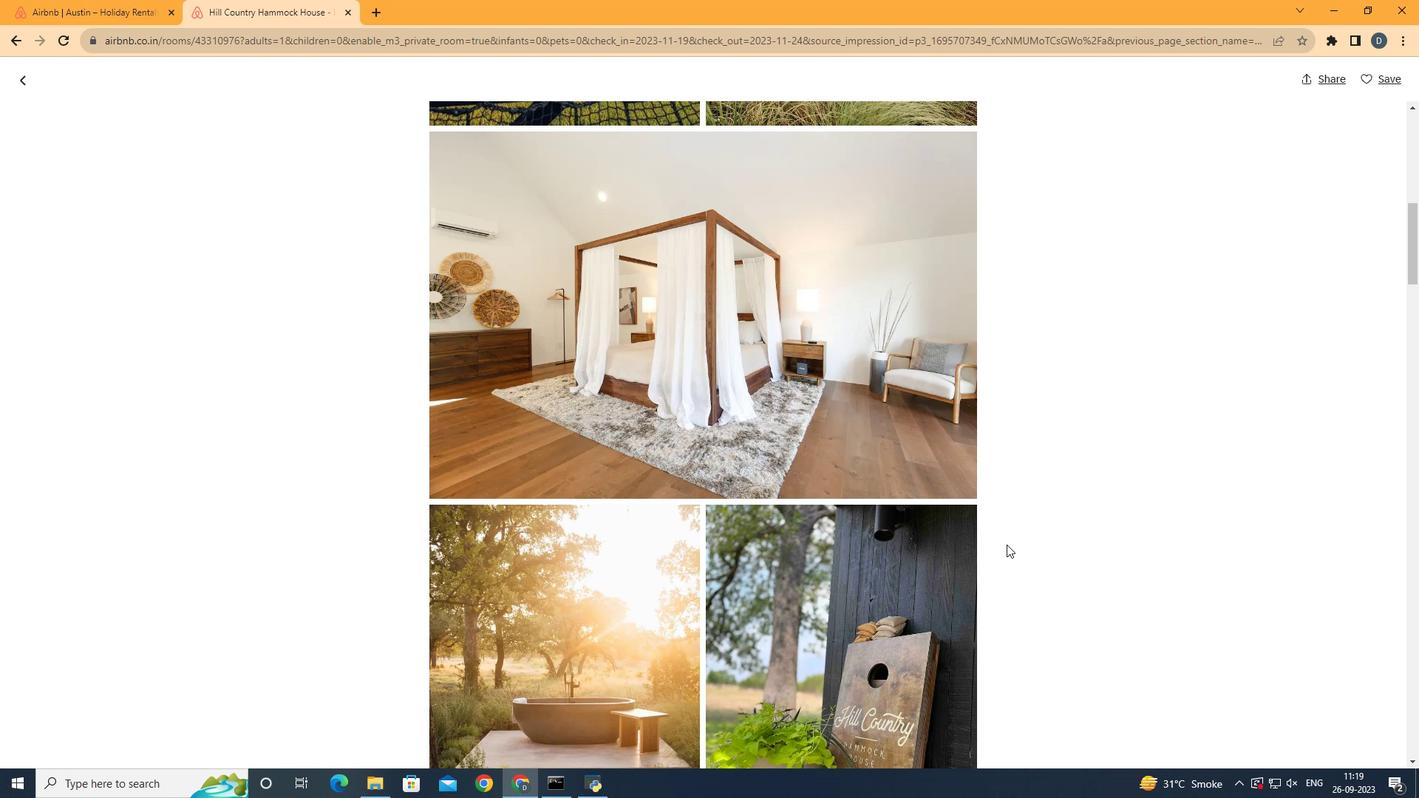 
Action: Mouse moved to (1007, 544)
Screenshot: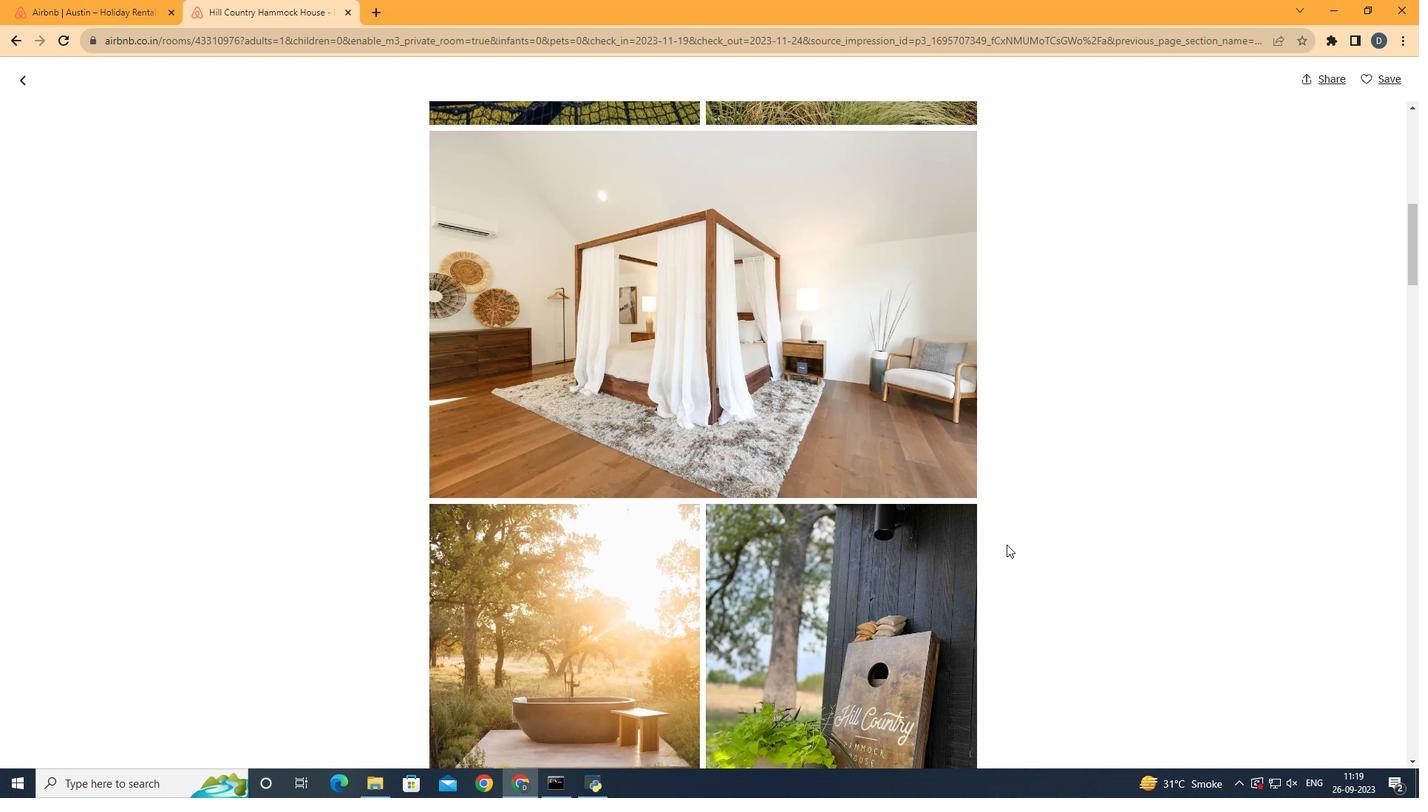 
Action: Mouse scrolled (1007, 544) with delta (0, 0)
Screenshot: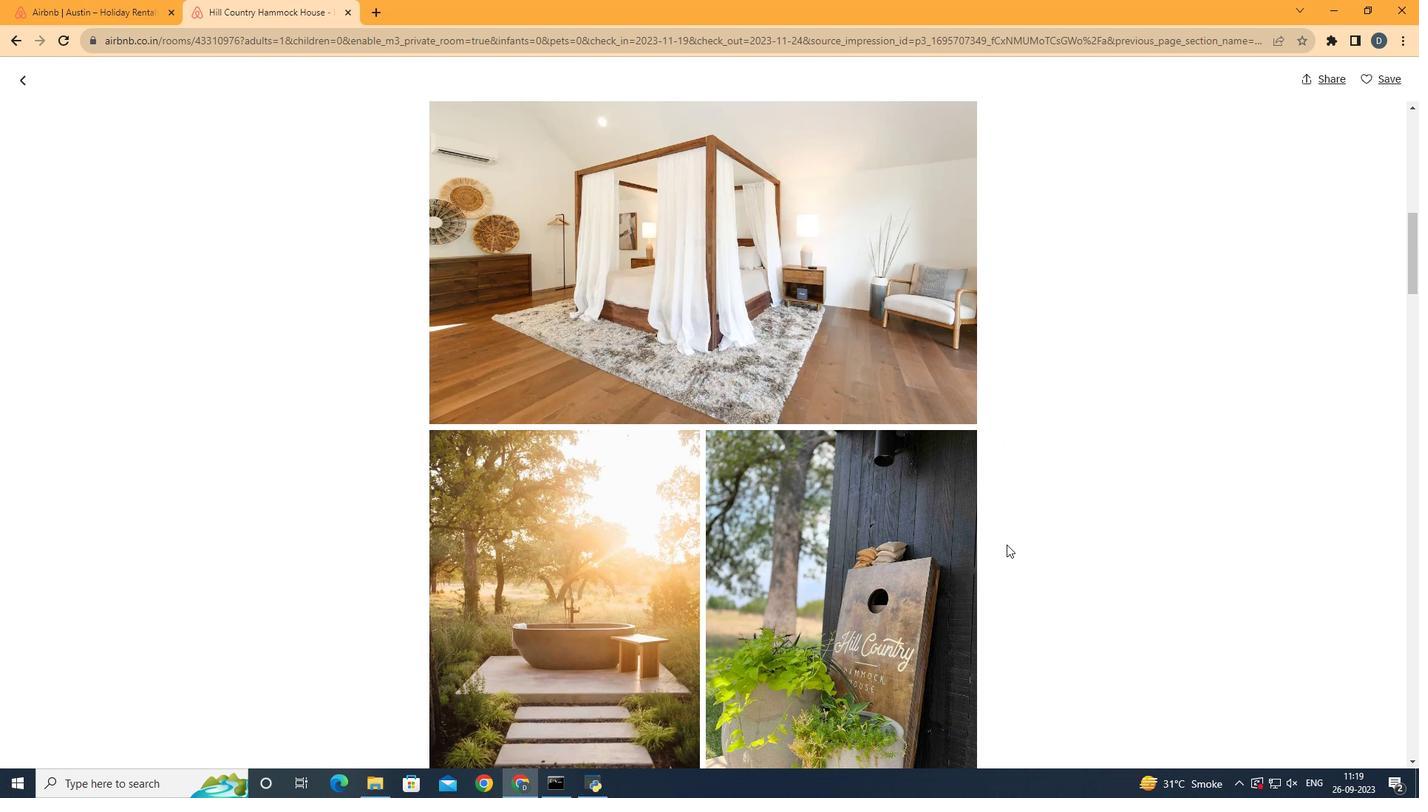 
Action: Mouse scrolled (1007, 544) with delta (0, 0)
Screenshot: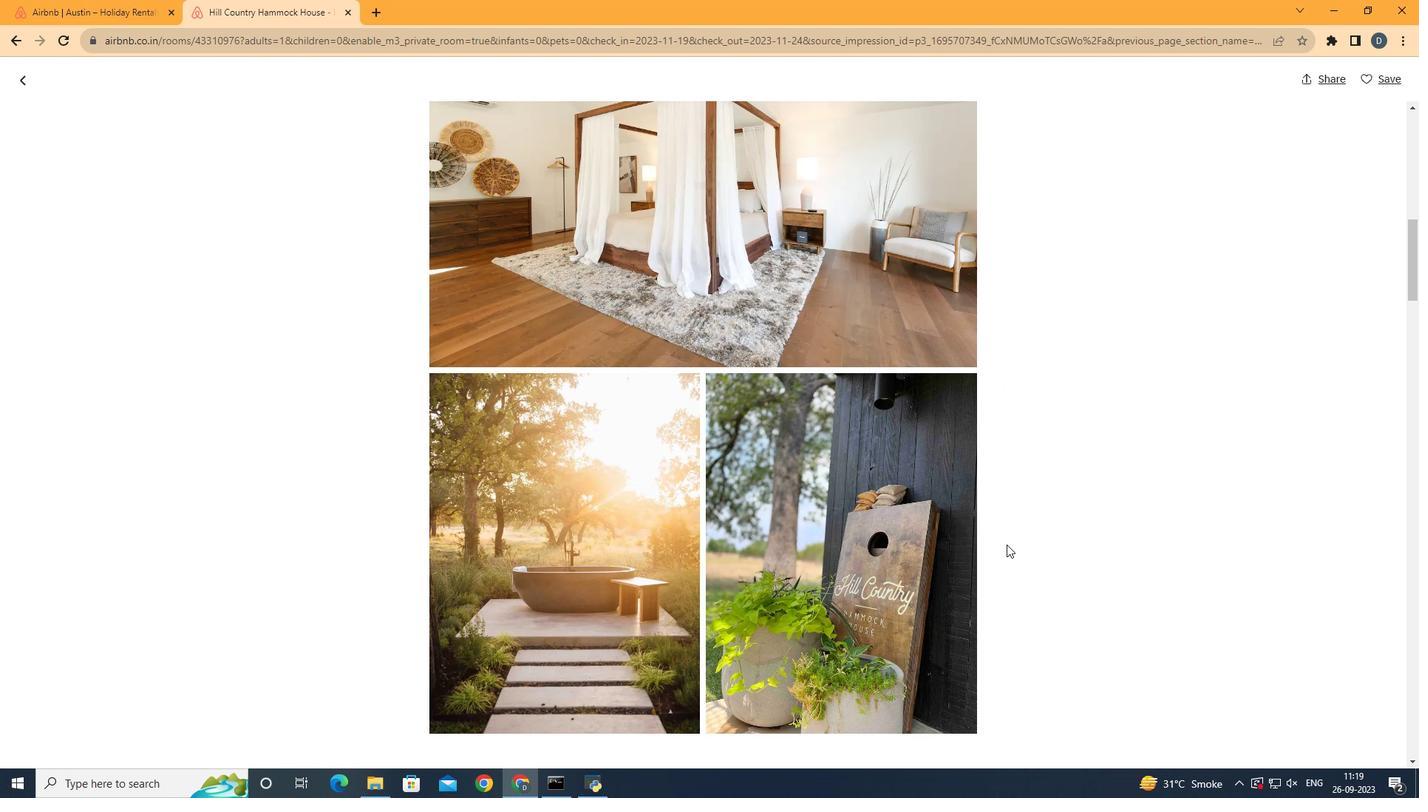 
Action: Mouse scrolled (1007, 544) with delta (0, 0)
Screenshot: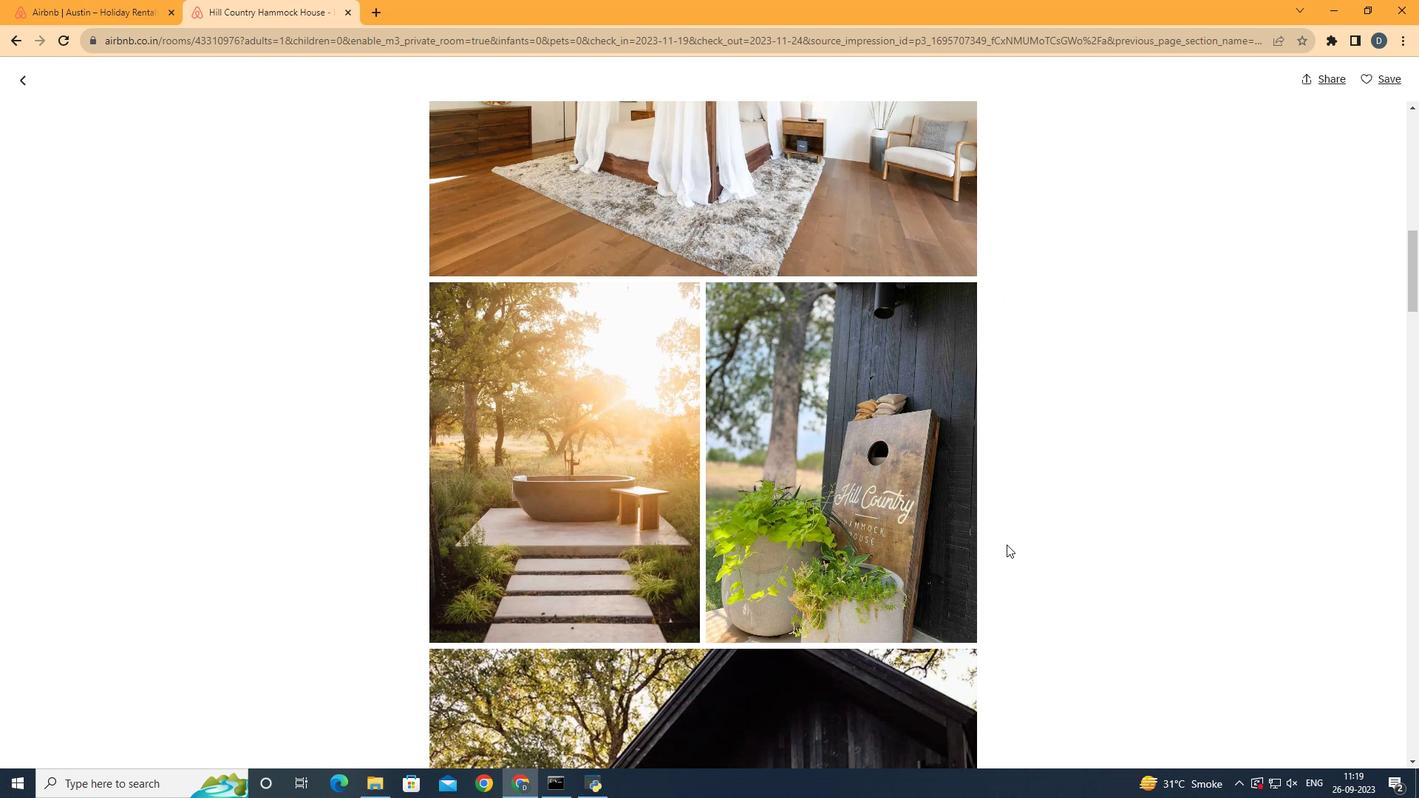 
Action: Mouse scrolled (1007, 544) with delta (0, 0)
Screenshot: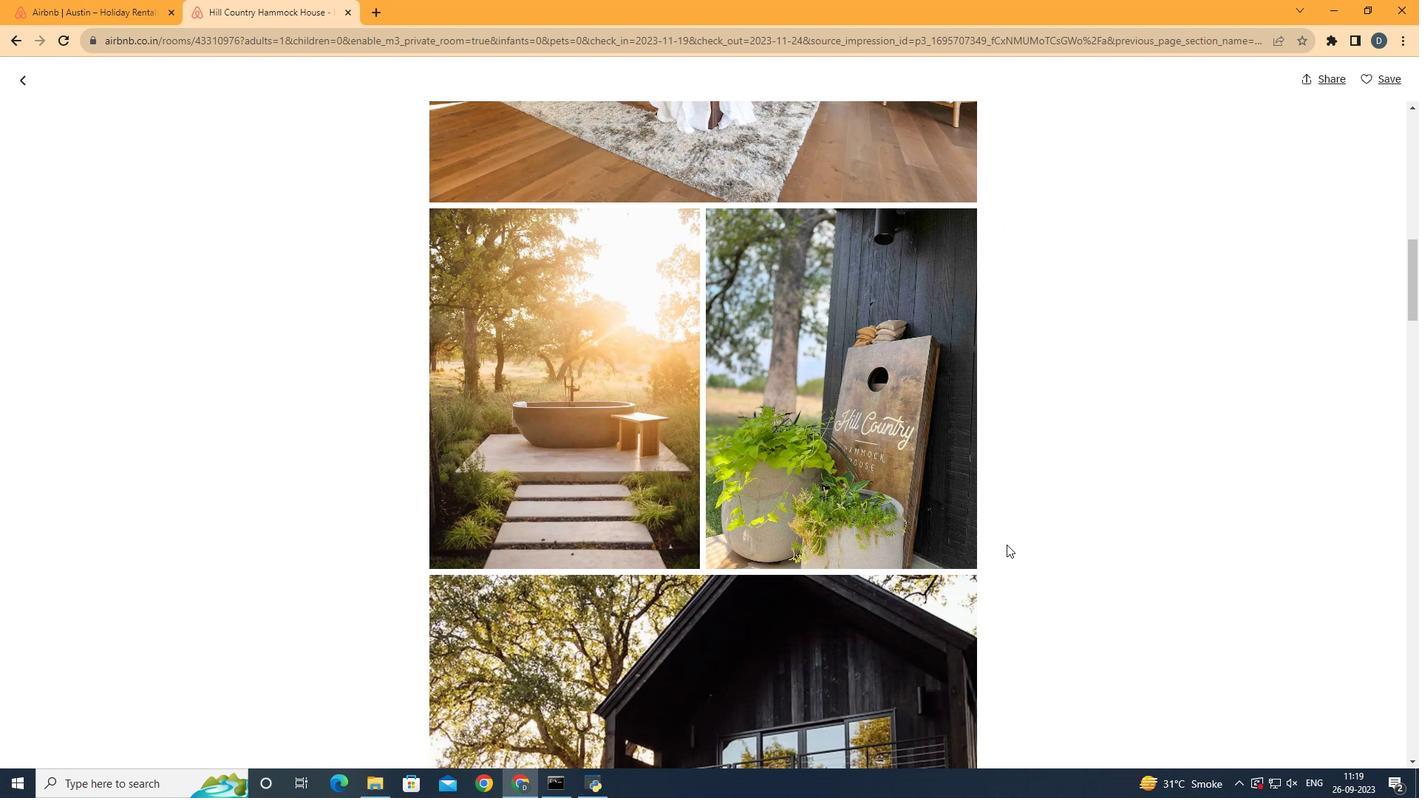 
Action: Mouse scrolled (1007, 544) with delta (0, 0)
Screenshot: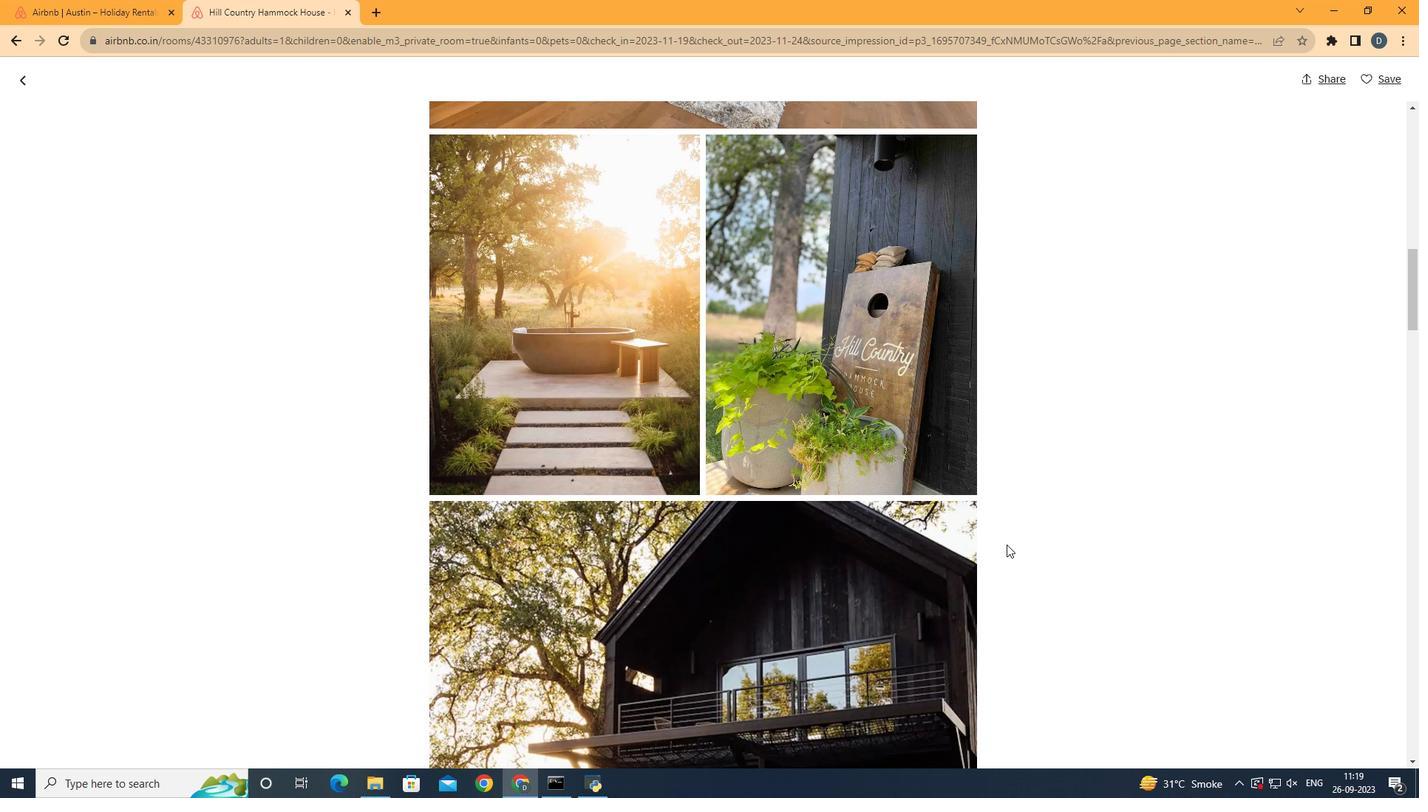 
Action: Mouse scrolled (1007, 544) with delta (0, 0)
Screenshot: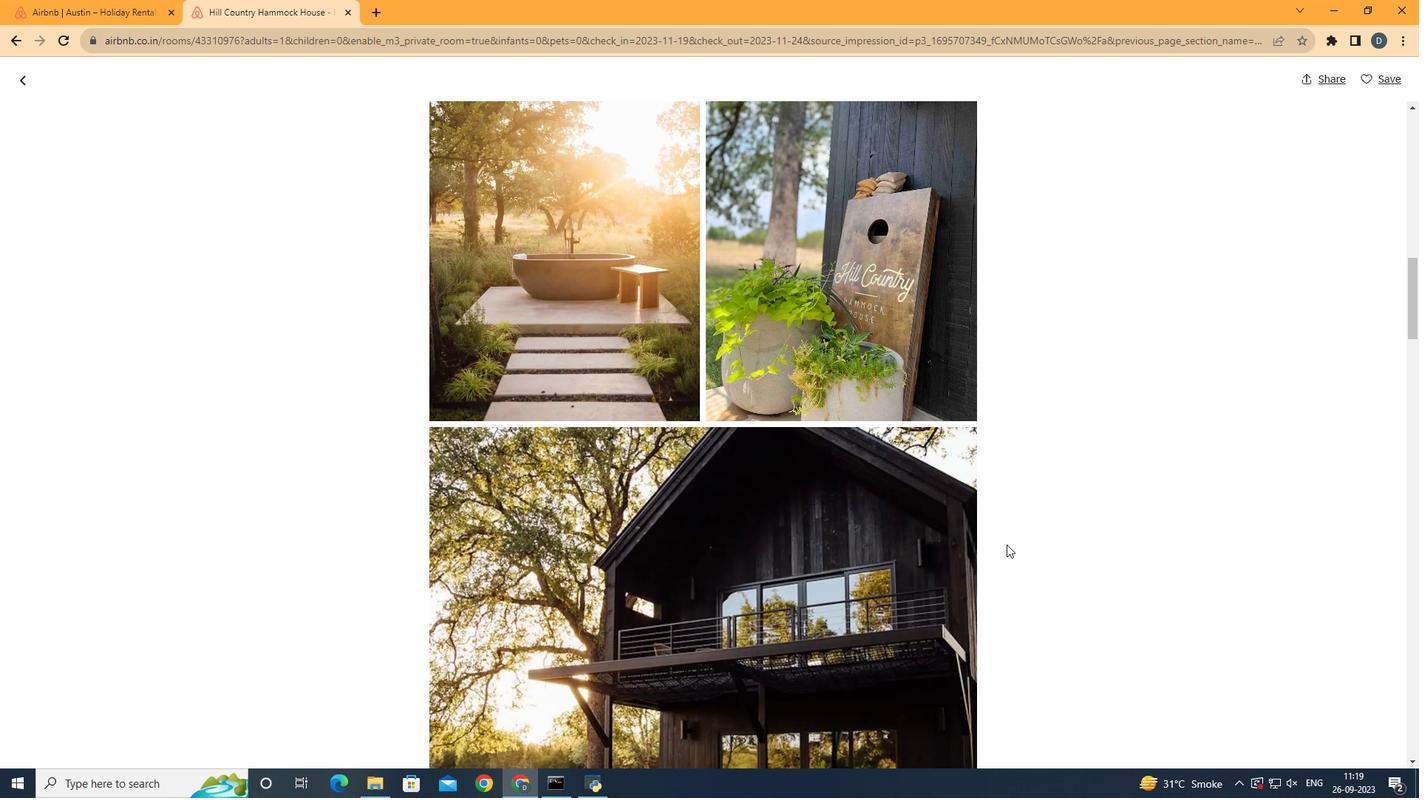 
Action: Mouse scrolled (1007, 544) with delta (0, 0)
Screenshot: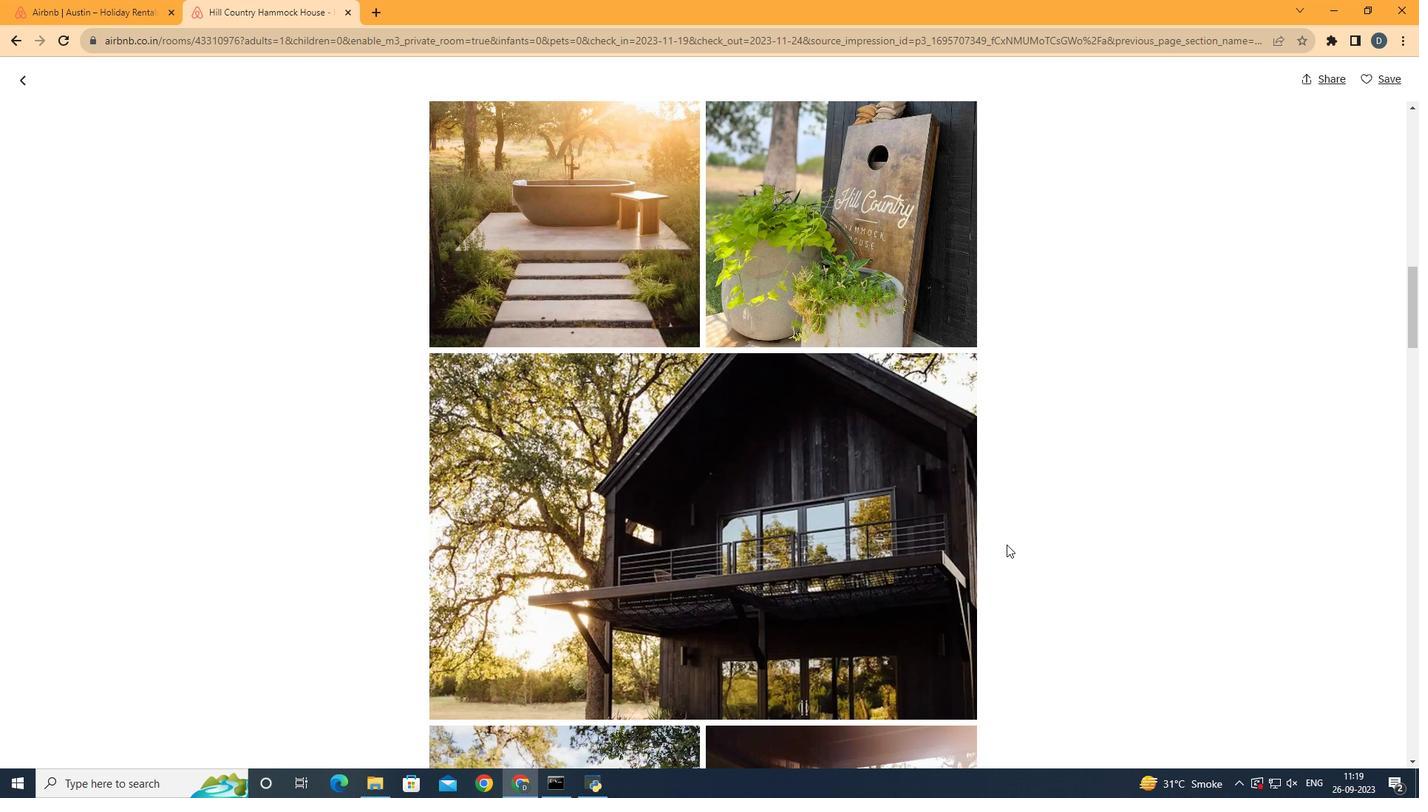 
Action: Mouse scrolled (1007, 544) with delta (0, 0)
Screenshot: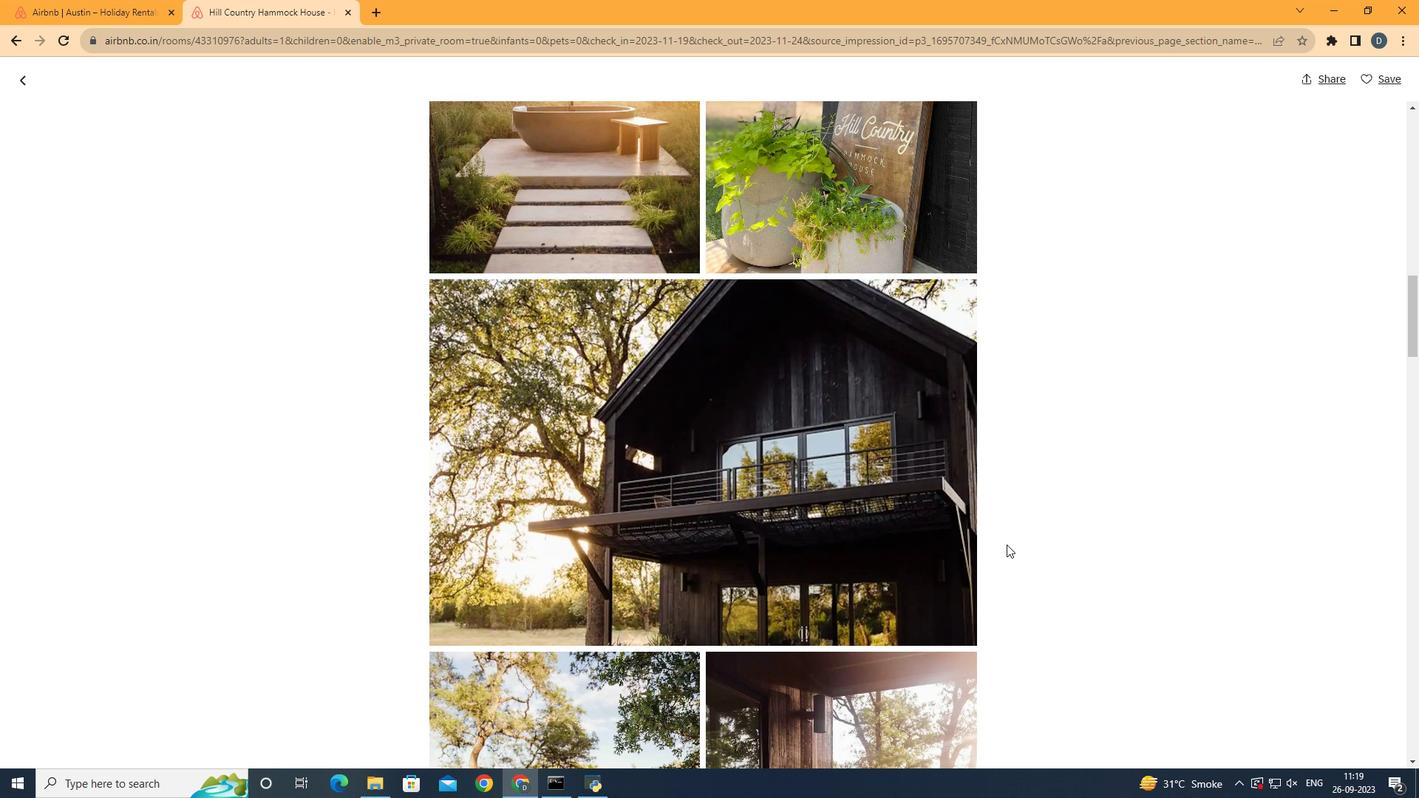 
Action: Mouse scrolled (1007, 544) with delta (0, 0)
Screenshot: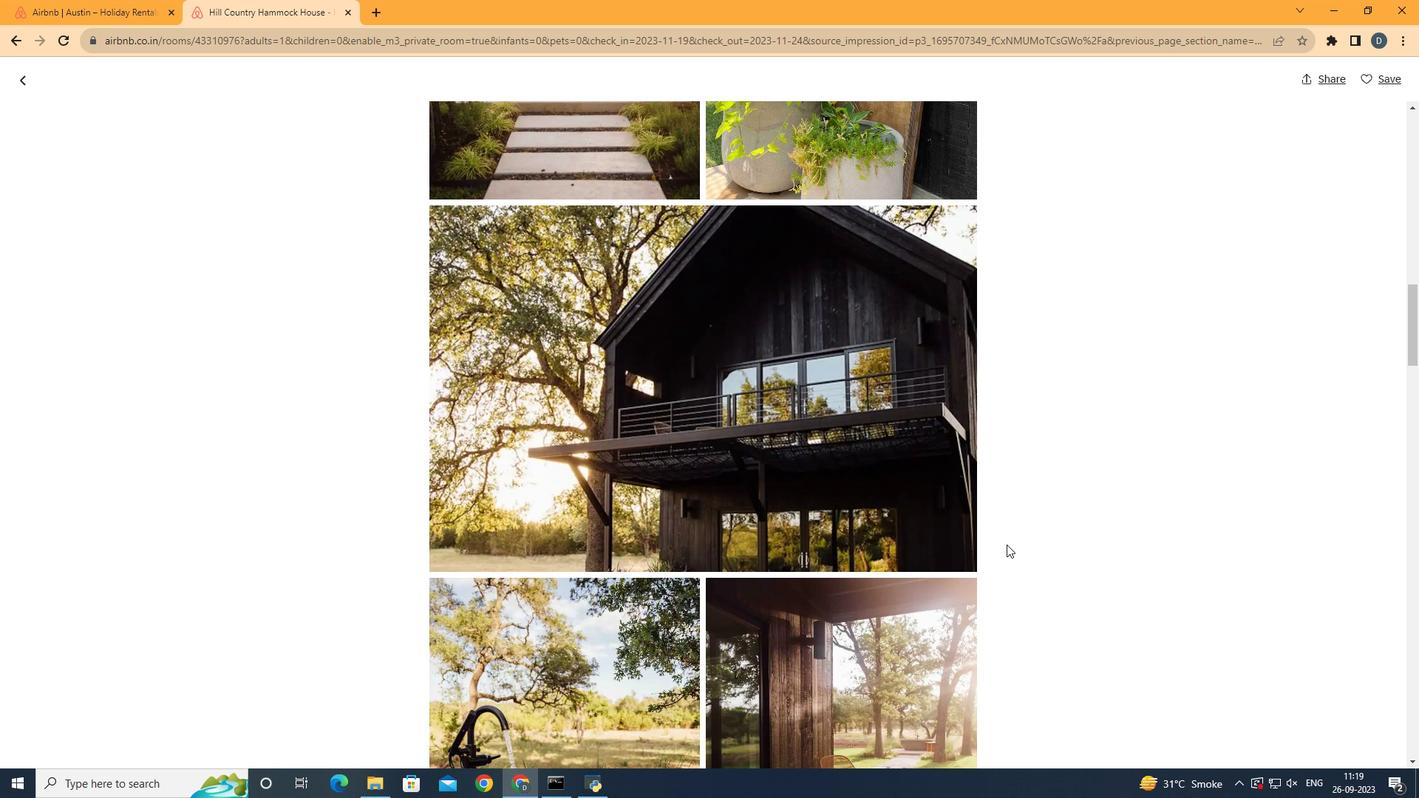 
Action: Mouse scrolled (1007, 544) with delta (0, 0)
Screenshot: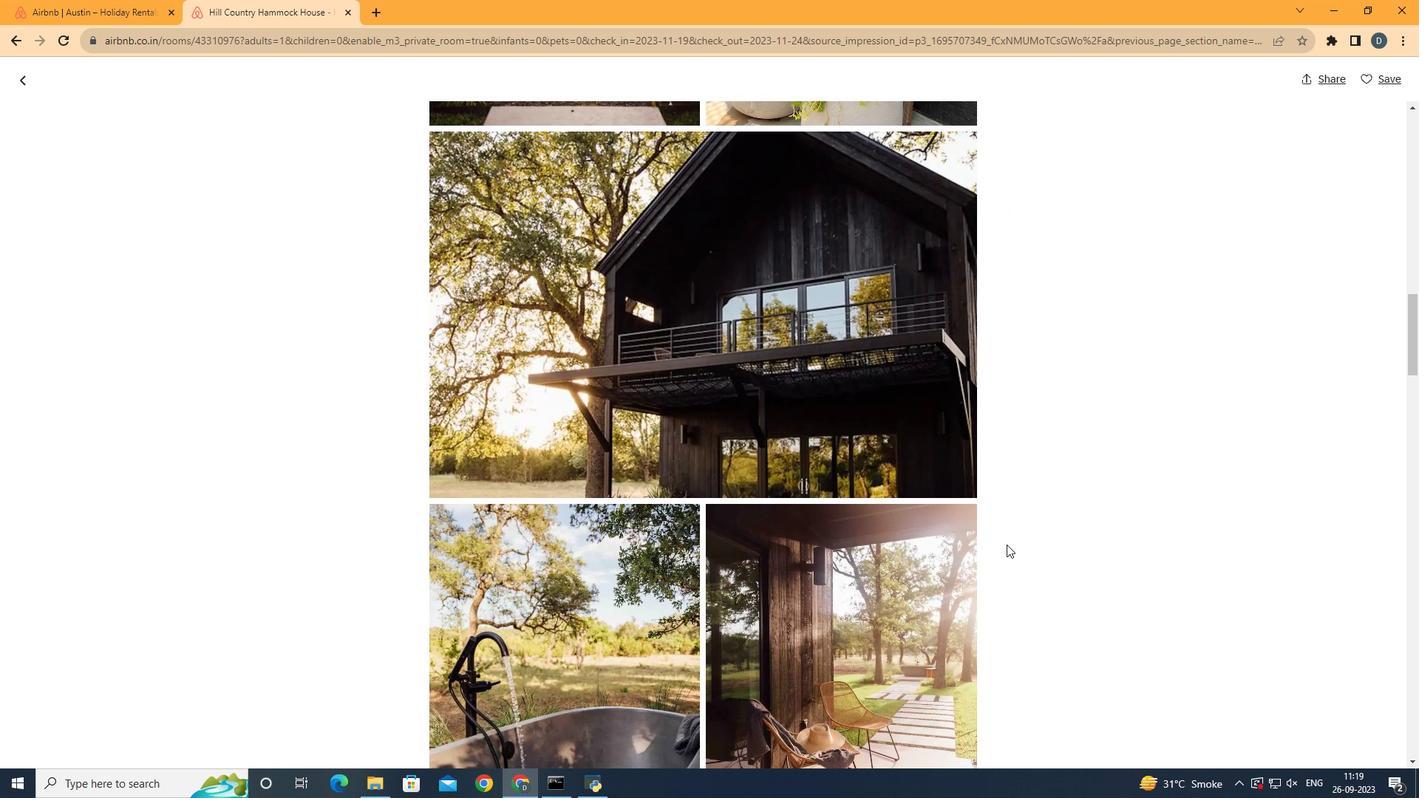 
Action: Mouse scrolled (1007, 544) with delta (0, 0)
Screenshot: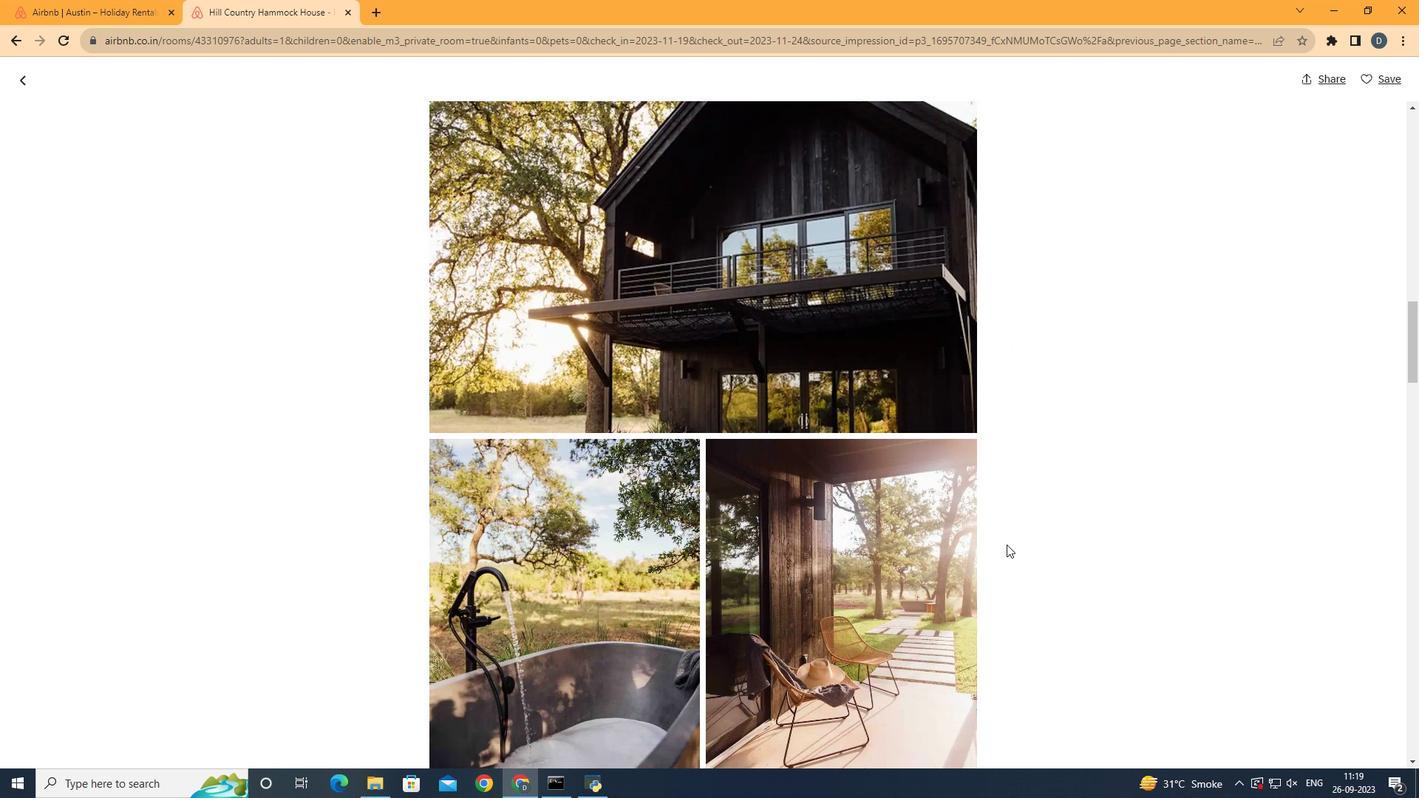 
Action: Mouse scrolled (1007, 544) with delta (0, 0)
Screenshot: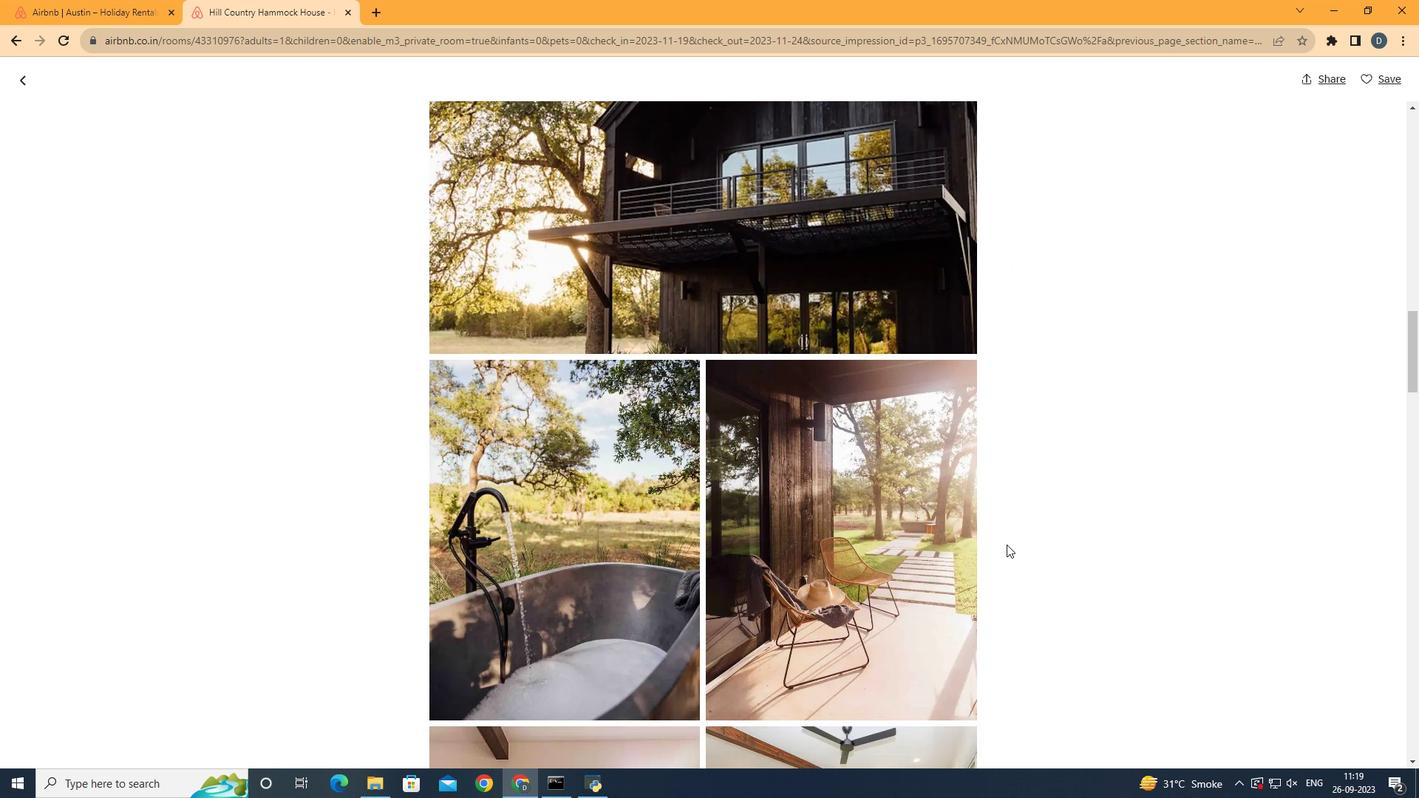 
Action: Mouse scrolled (1007, 544) with delta (0, 0)
Screenshot: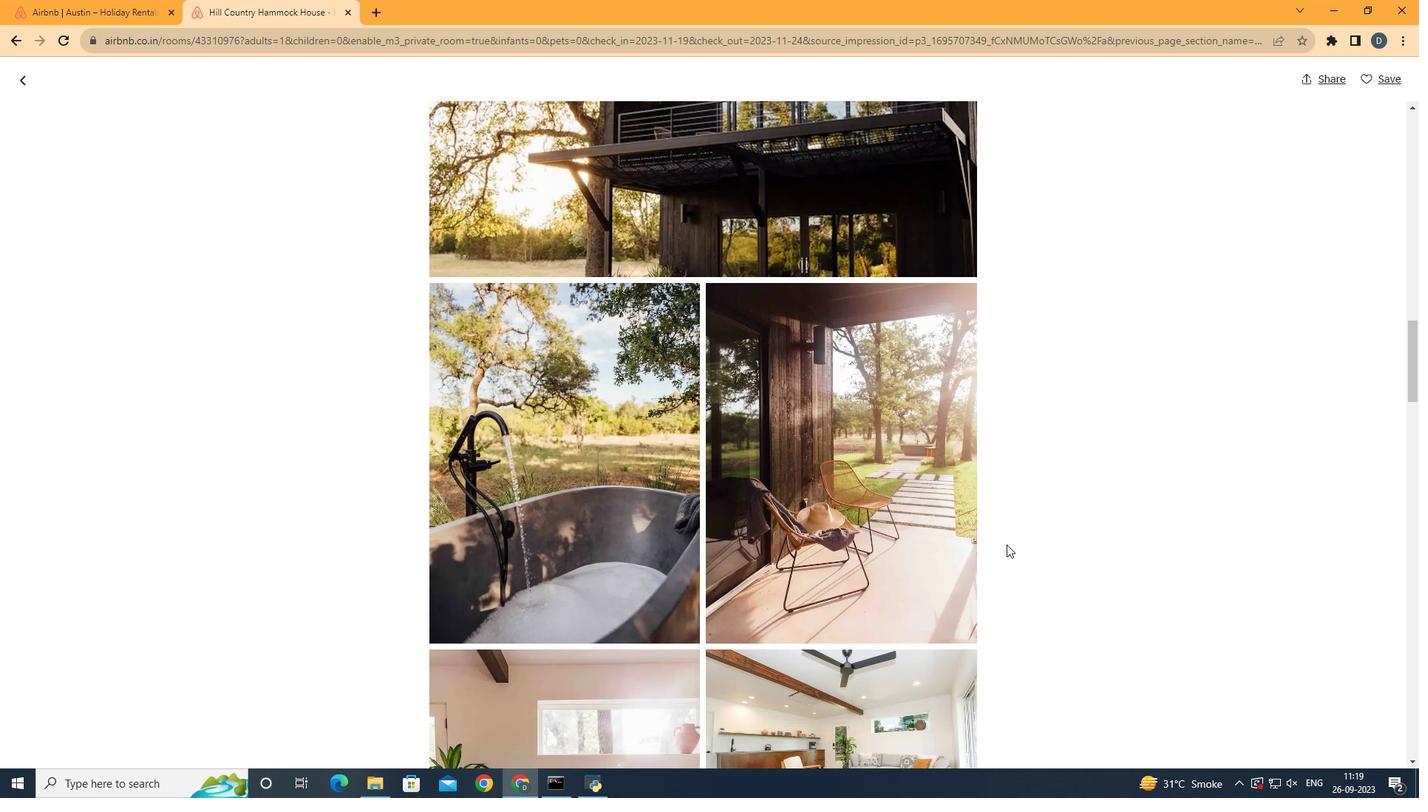 
Action: Mouse scrolled (1007, 544) with delta (0, 0)
Screenshot: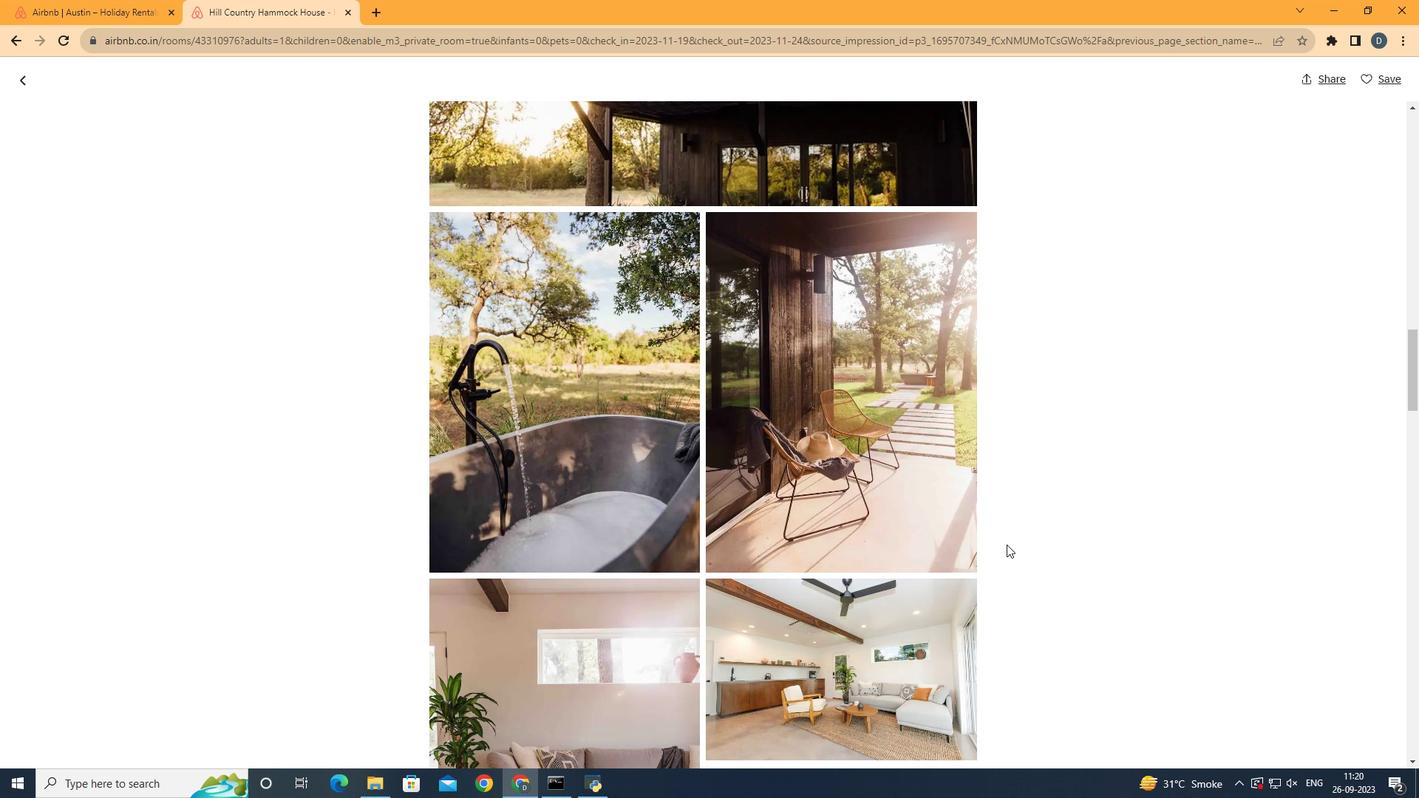 
Action: Mouse moved to (1007, 546)
Screenshot: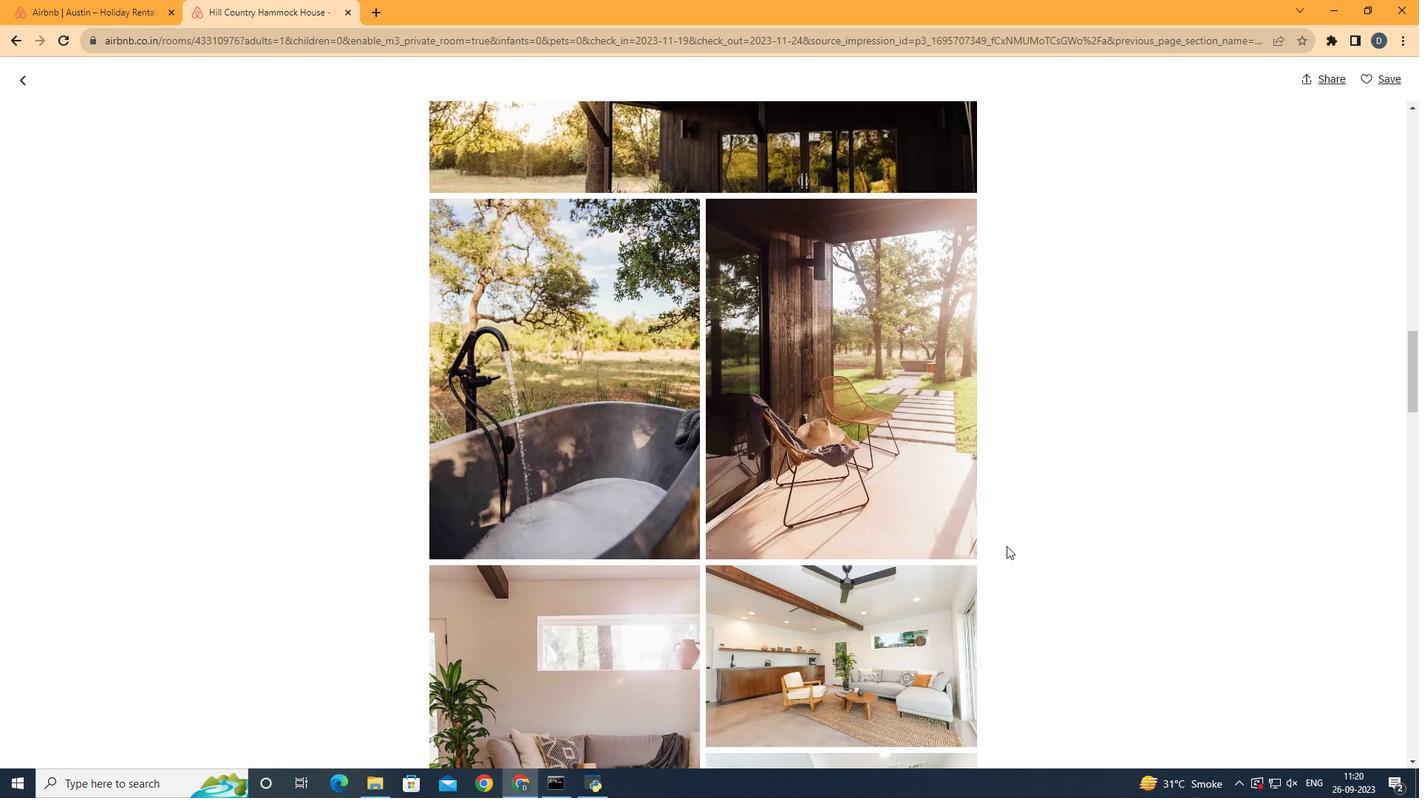 
Action: Mouse scrolled (1007, 545) with delta (0, 0)
Screenshot: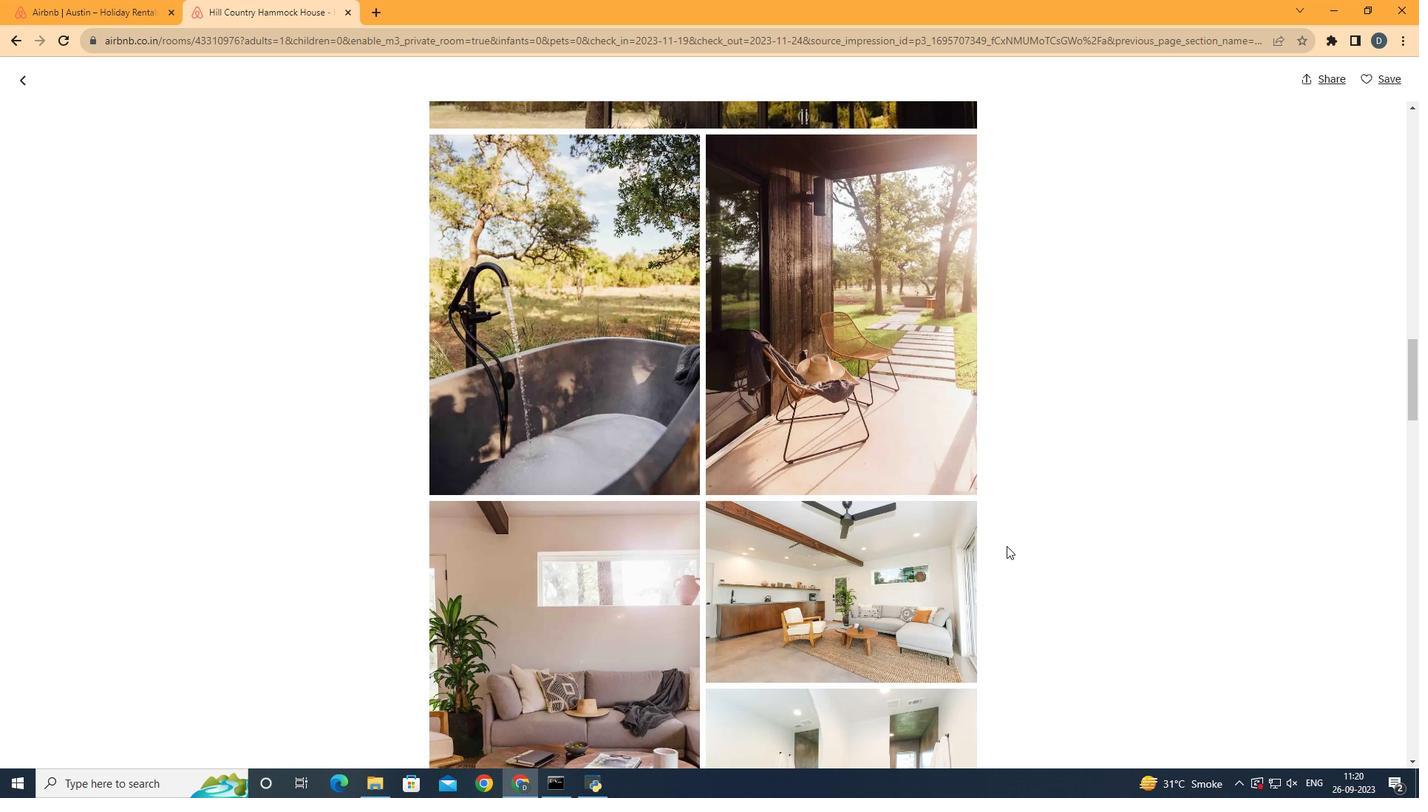 
Action: Mouse scrolled (1007, 545) with delta (0, 0)
Screenshot: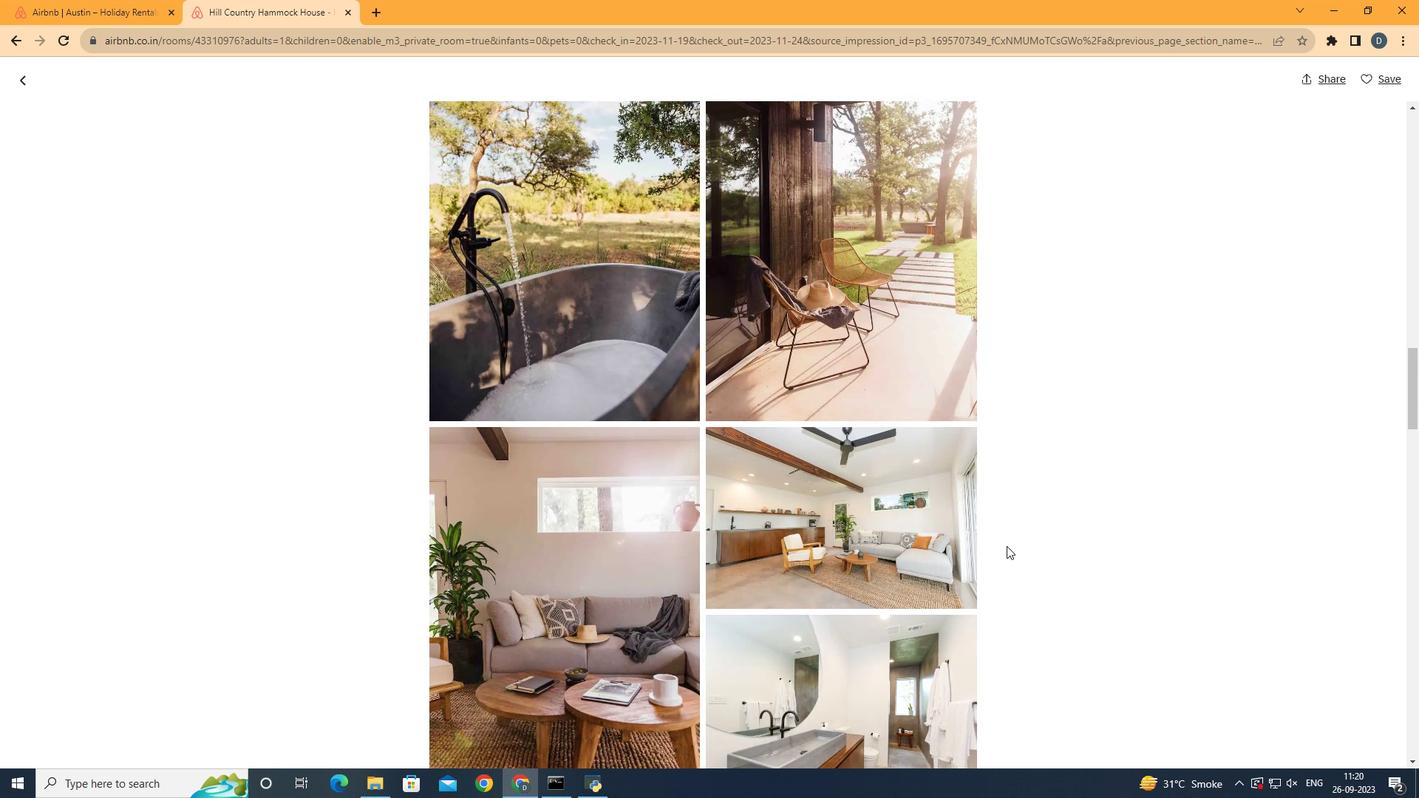 
Action: Mouse scrolled (1007, 545) with delta (0, 0)
Screenshot: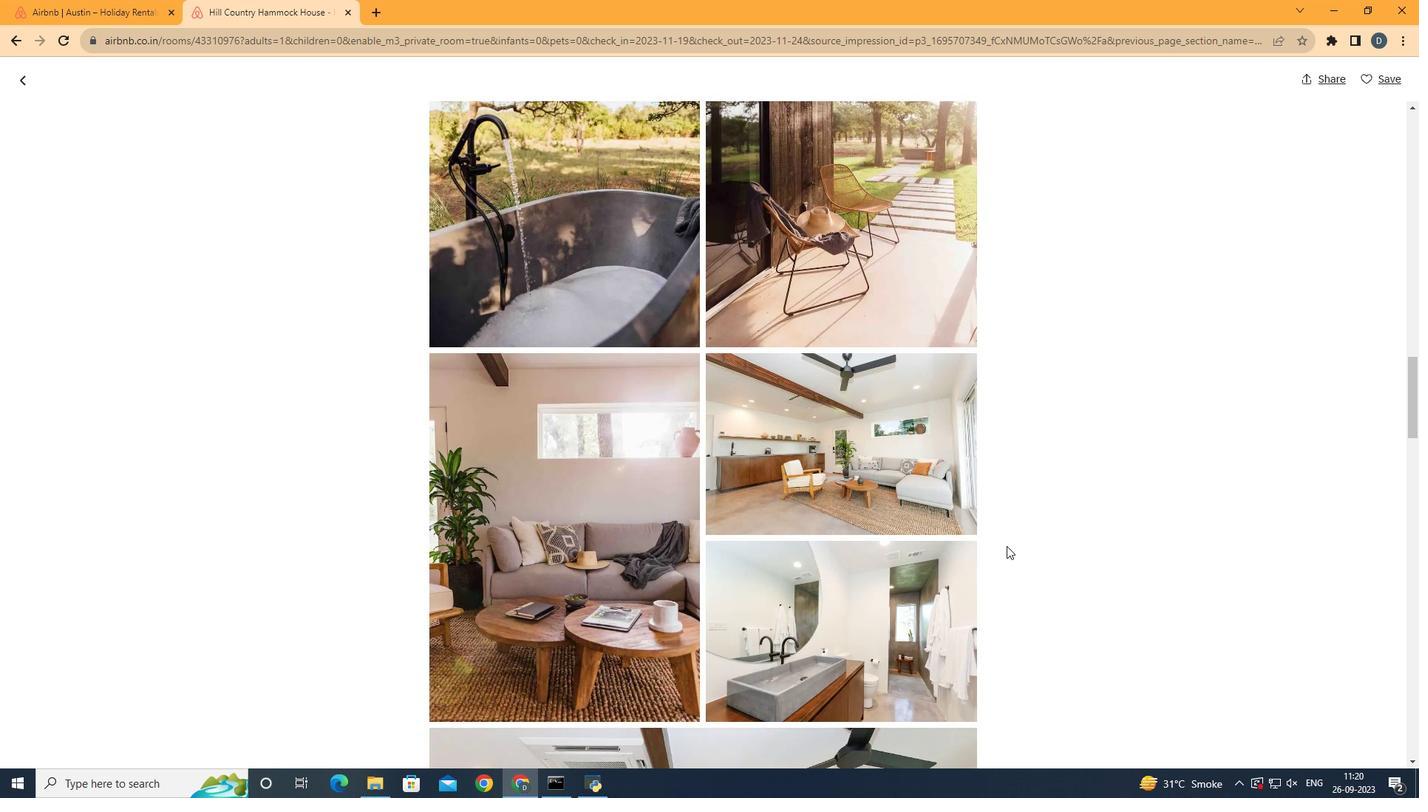 
Action: Mouse scrolled (1007, 545) with delta (0, 0)
Screenshot: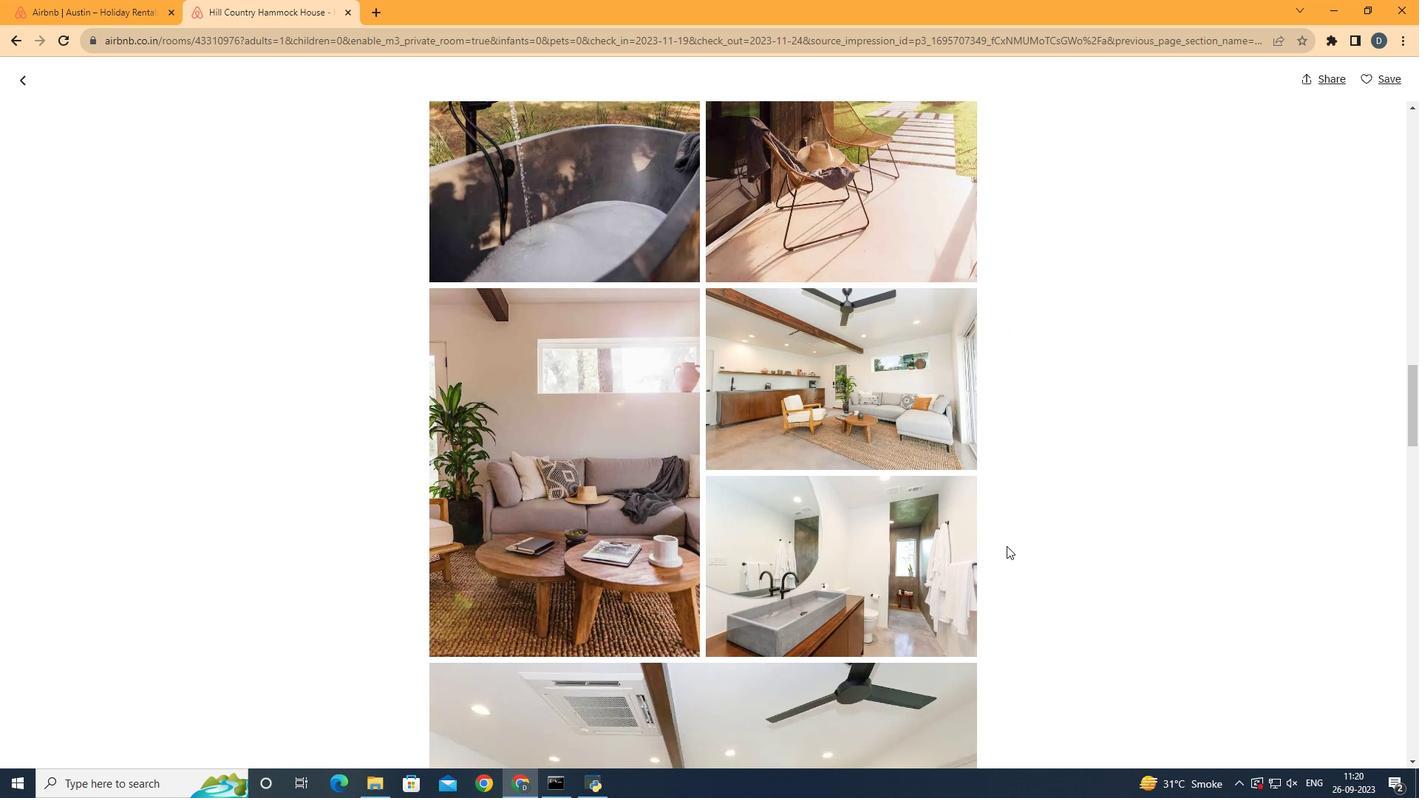 
Action: Mouse scrolled (1007, 545) with delta (0, 0)
Screenshot: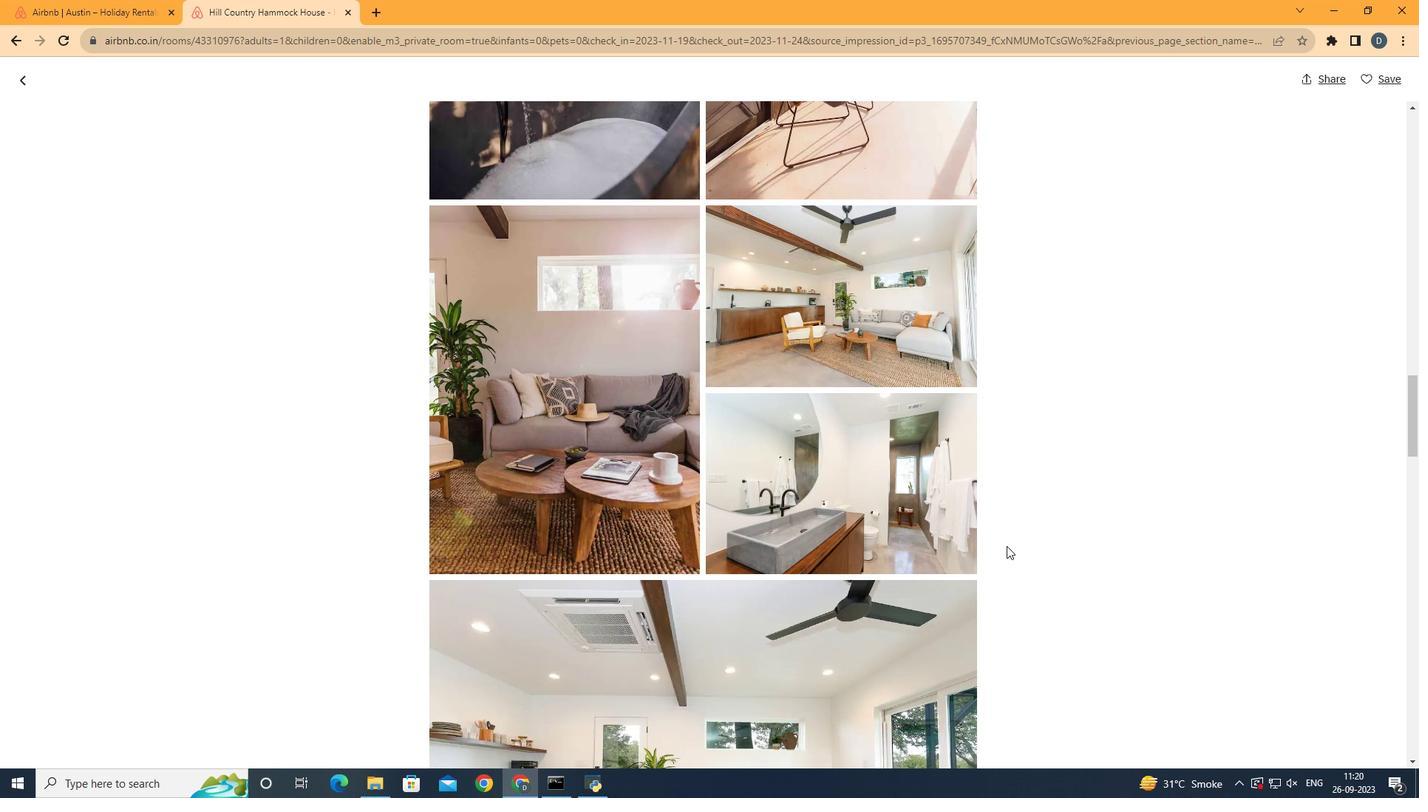
Action: Mouse scrolled (1007, 545) with delta (0, 0)
Screenshot: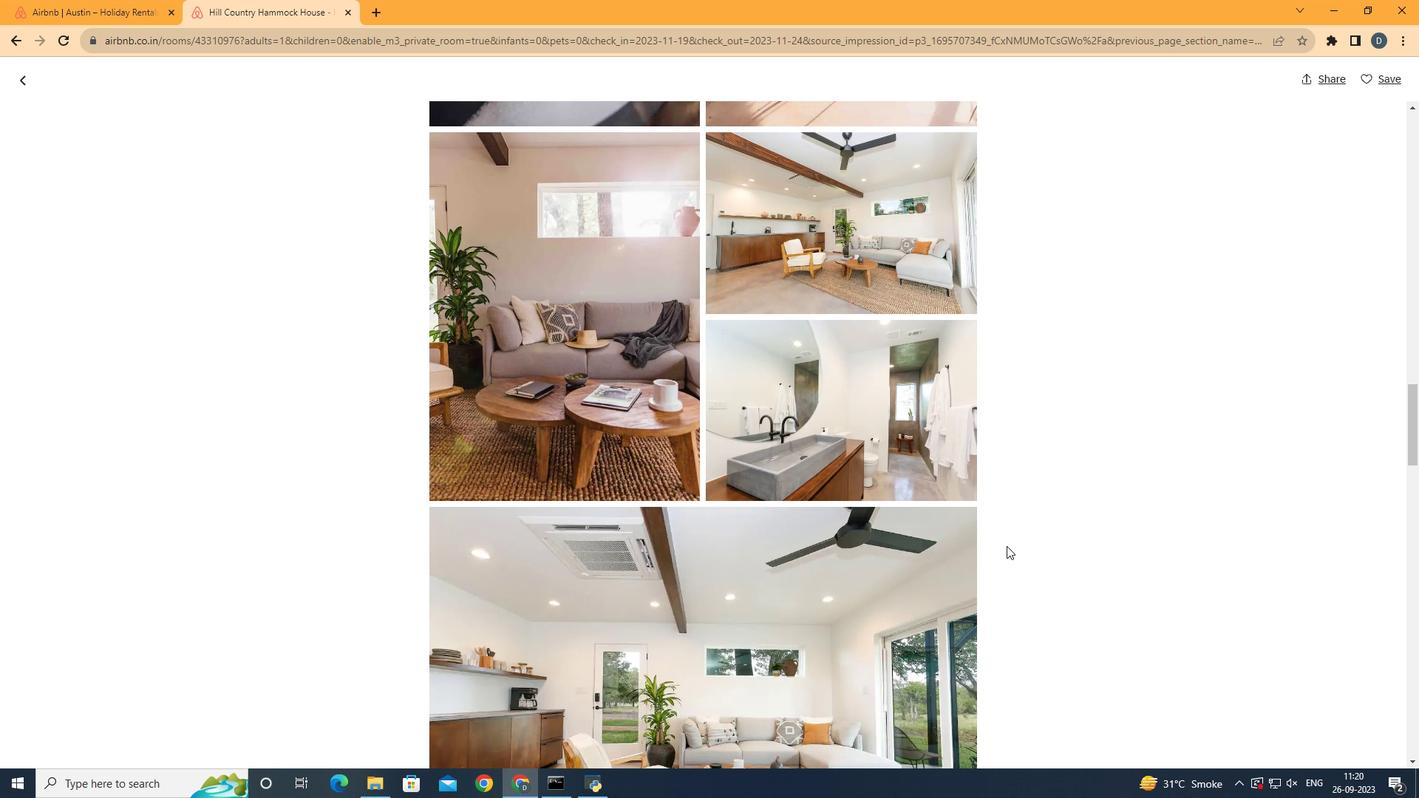
Action: Mouse scrolled (1007, 545) with delta (0, 0)
Screenshot: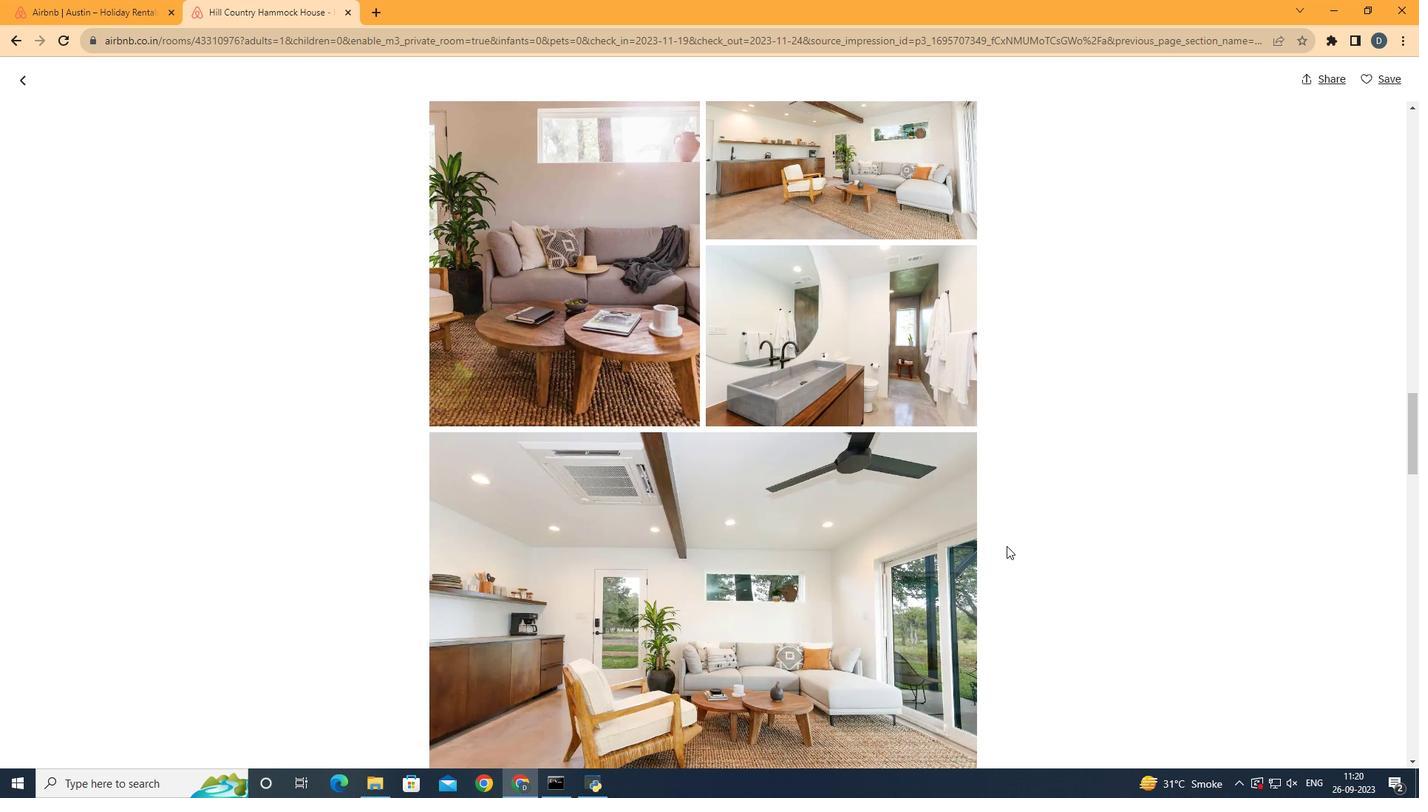 
Action: Mouse scrolled (1007, 545) with delta (0, 0)
Screenshot: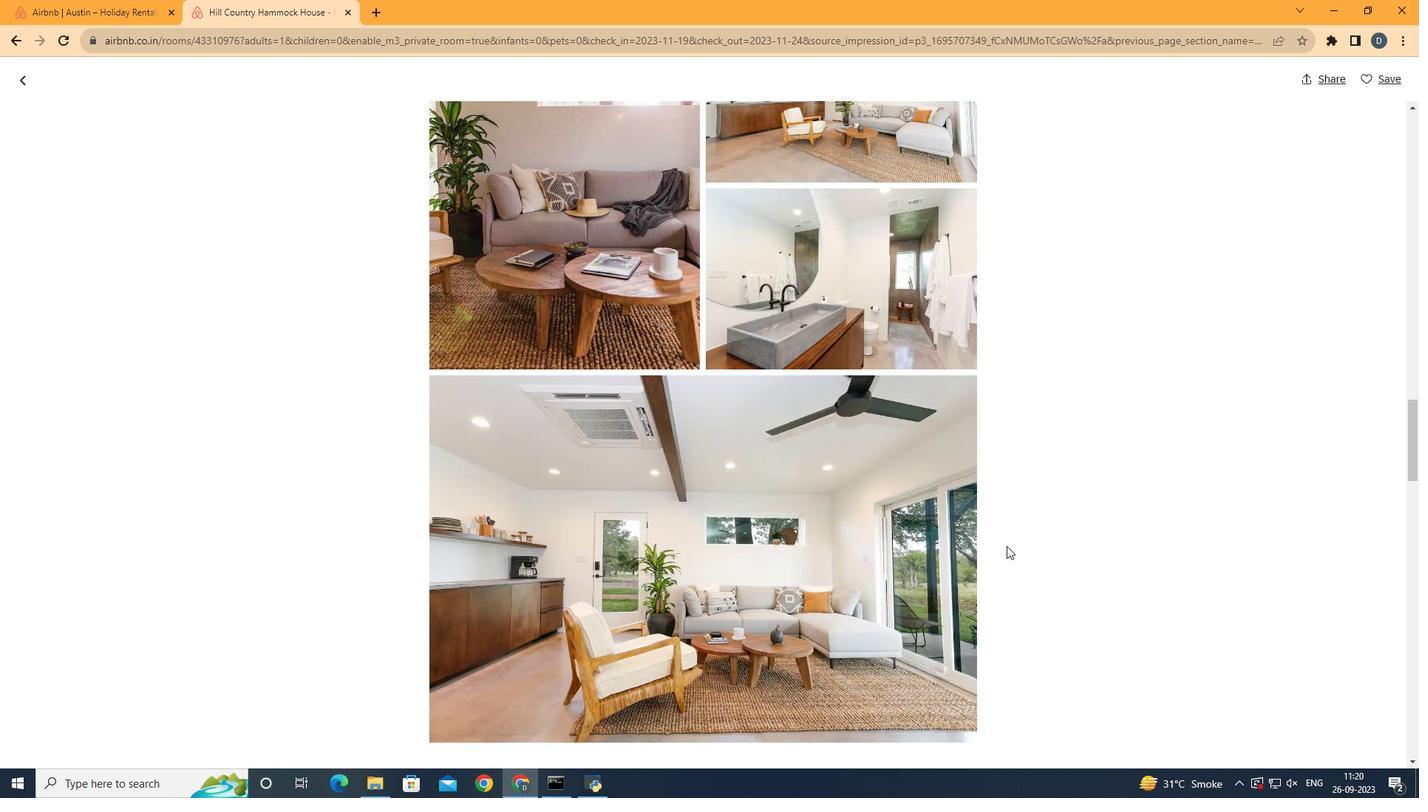 
Action: Mouse scrolled (1007, 545) with delta (0, 0)
Screenshot: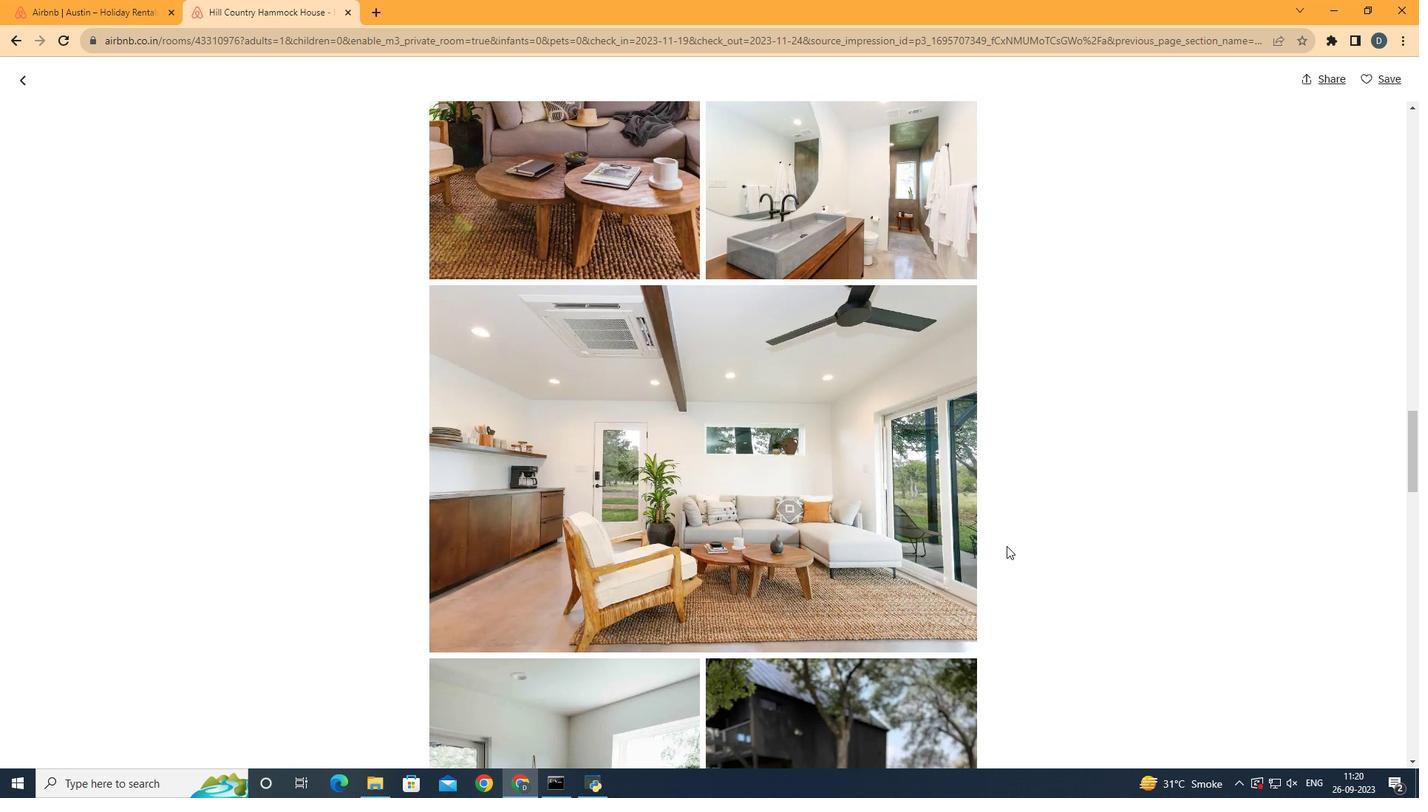
Action: Mouse scrolled (1007, 545) with delta (0, 0)
Screenshot: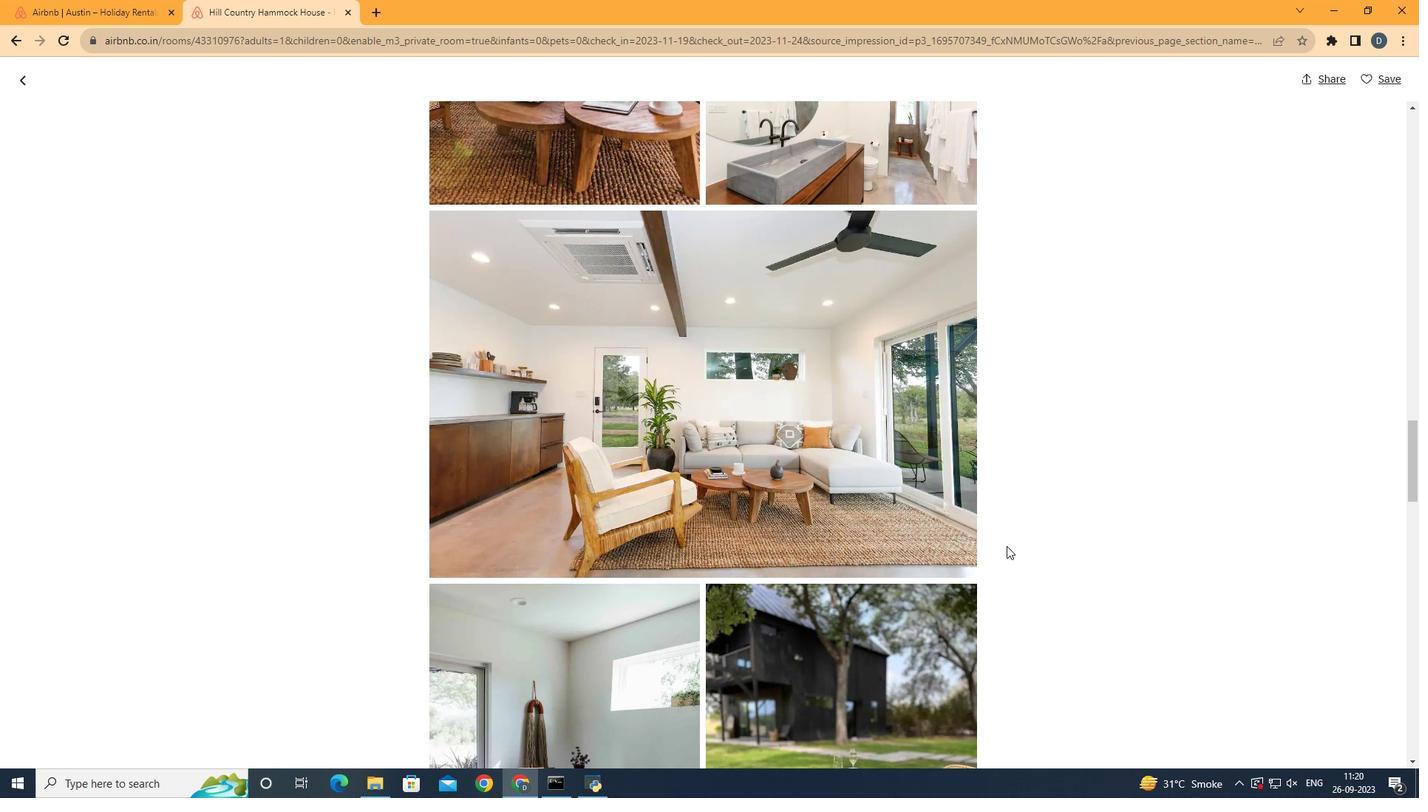 
Action: Mouse scrolled (1007, 545) with delta (0, 0)
Screenshot: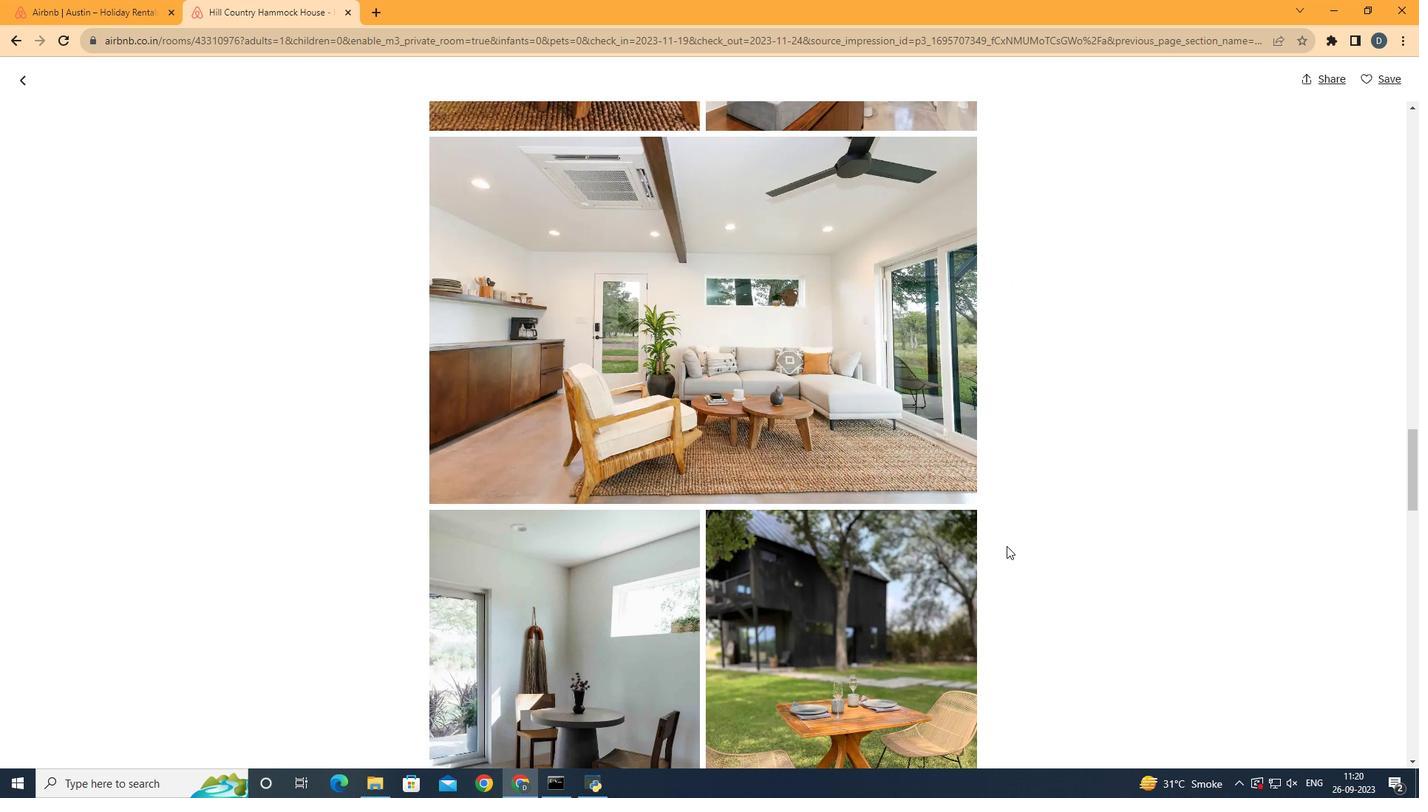 
Action: Mouse scrolled (1007, 545) with delta (0, 0)
Screenshot: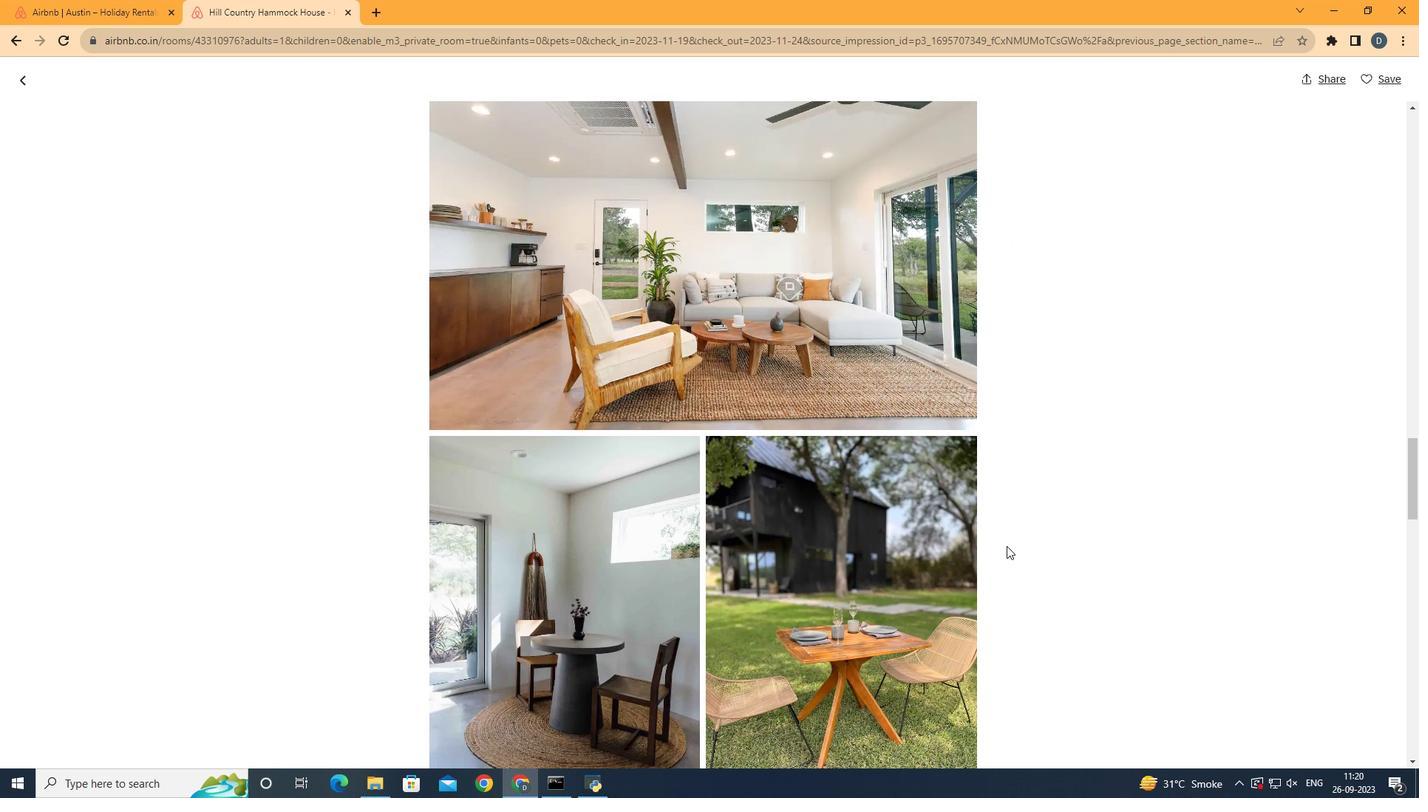 
Action: Mouse scrolled (1007, 545) with delta (0, 0)
Screenshot: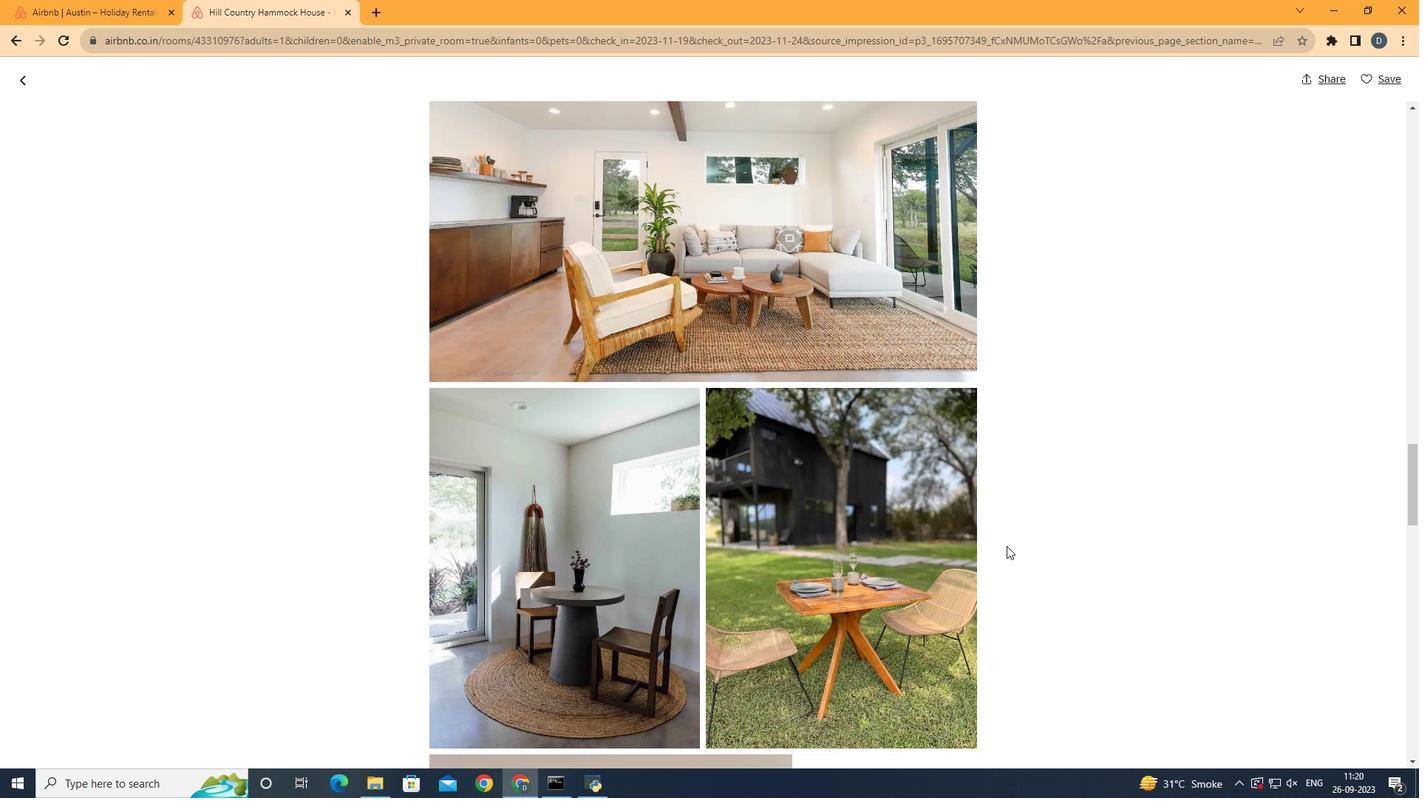 
Action: Mouse scrolled (1007, 545) with delta (0, 0)
Screenshot: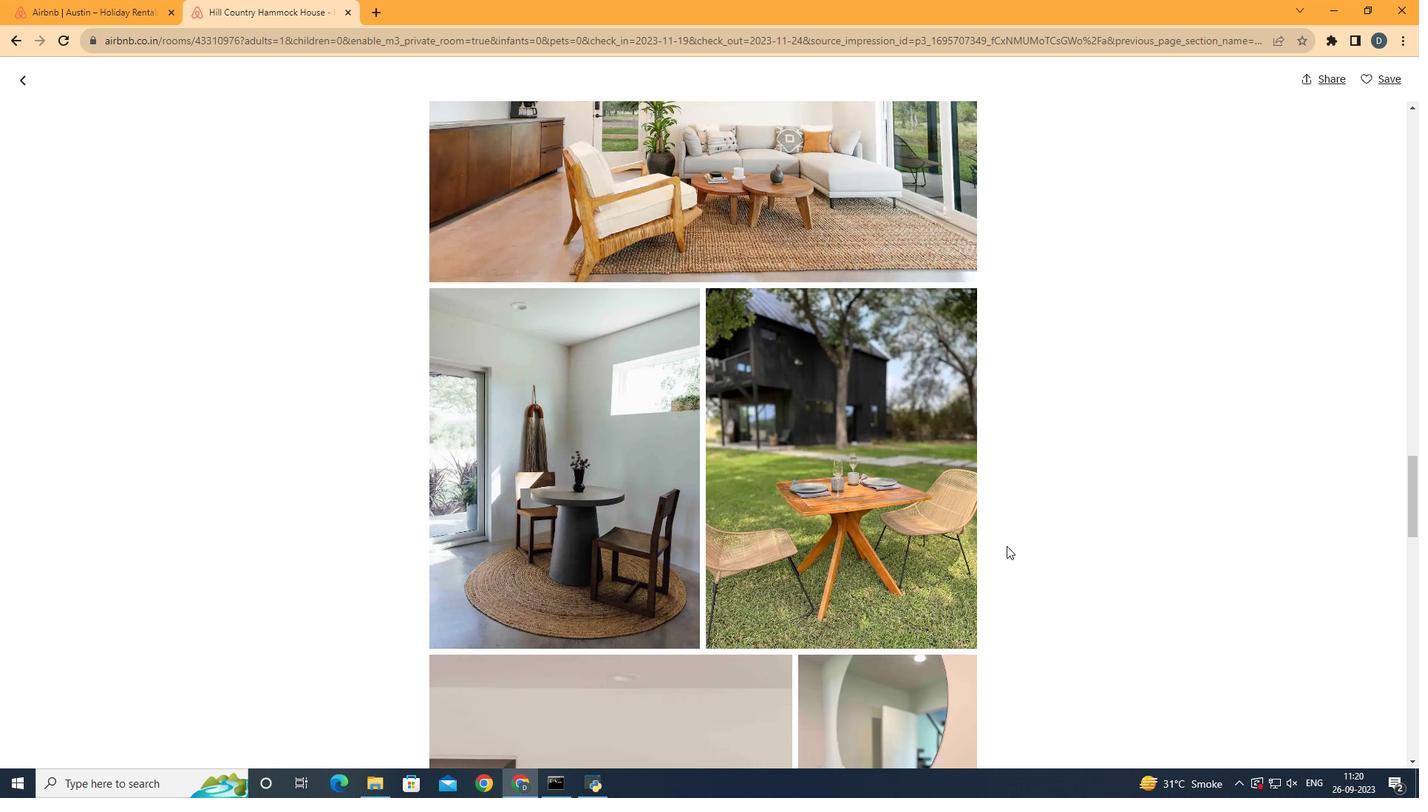 
Action: Mouse scrolled (1007, 545) with delta (0, 0)
Screenshot: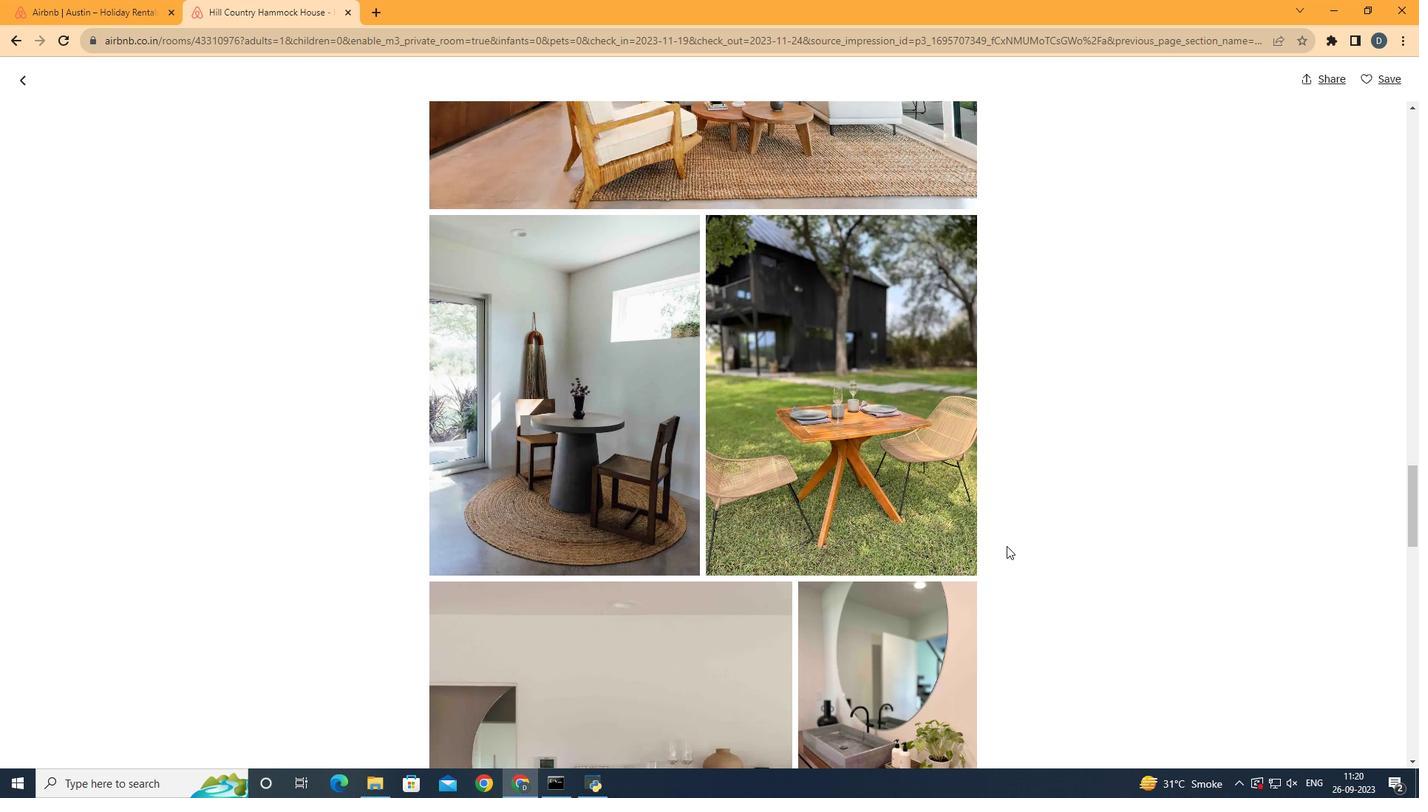 
Action: Mouse scrolled (1007, 545) with delta (0, 0)
Screenshot: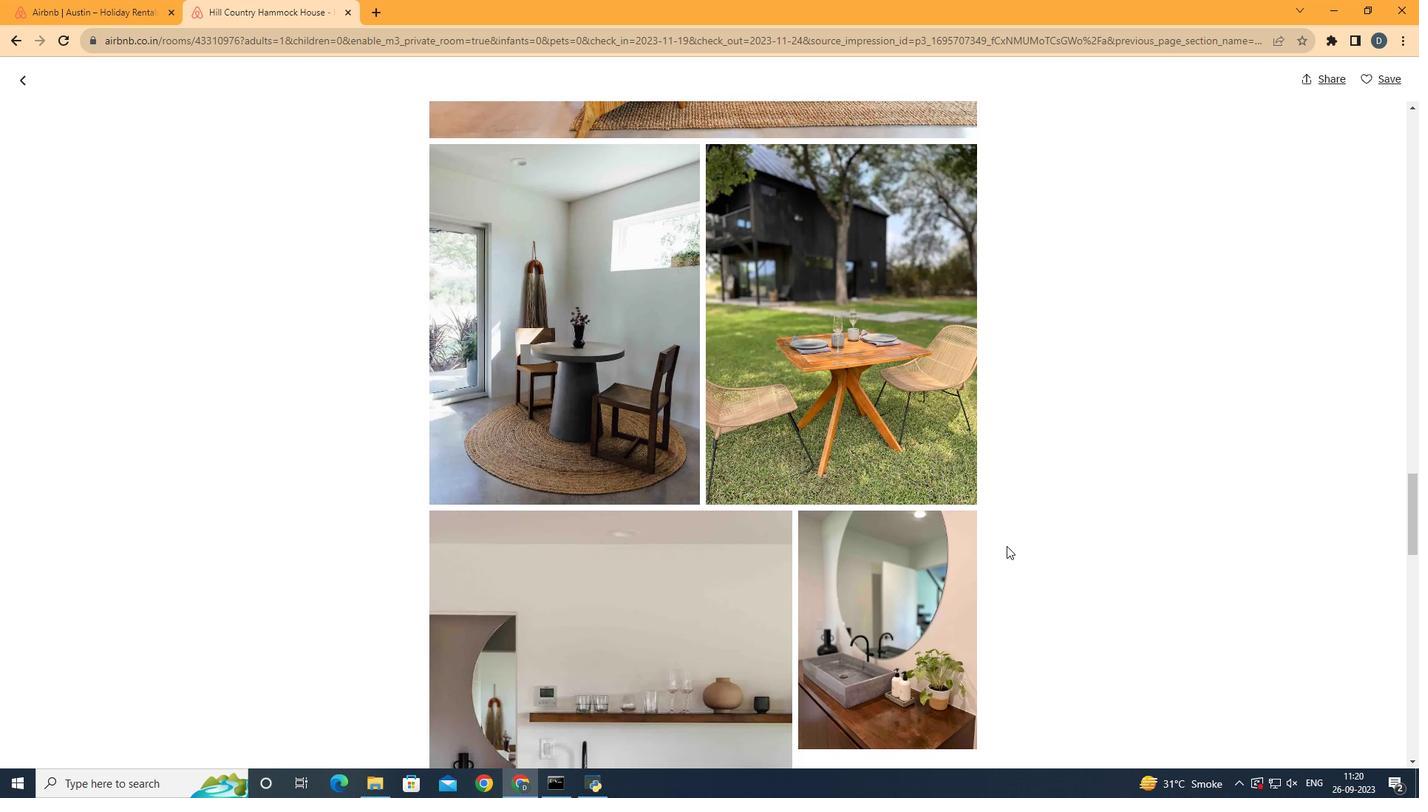
Action: Mouse scrolled (1007, 545) with delta (0, 0)
Screenshot: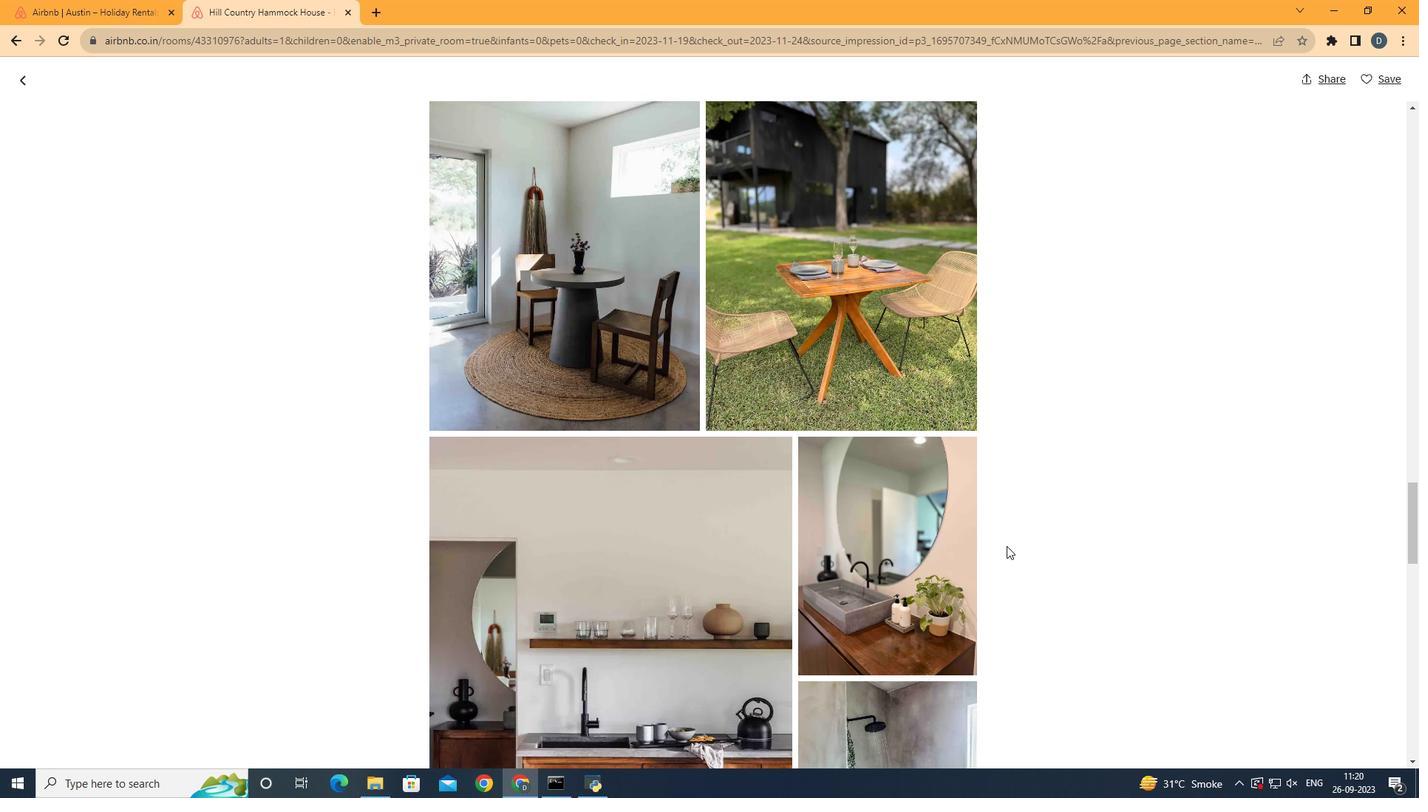 
Action: Mouse scrolled (1007, 545) with delta (0, 0)
Screenshot: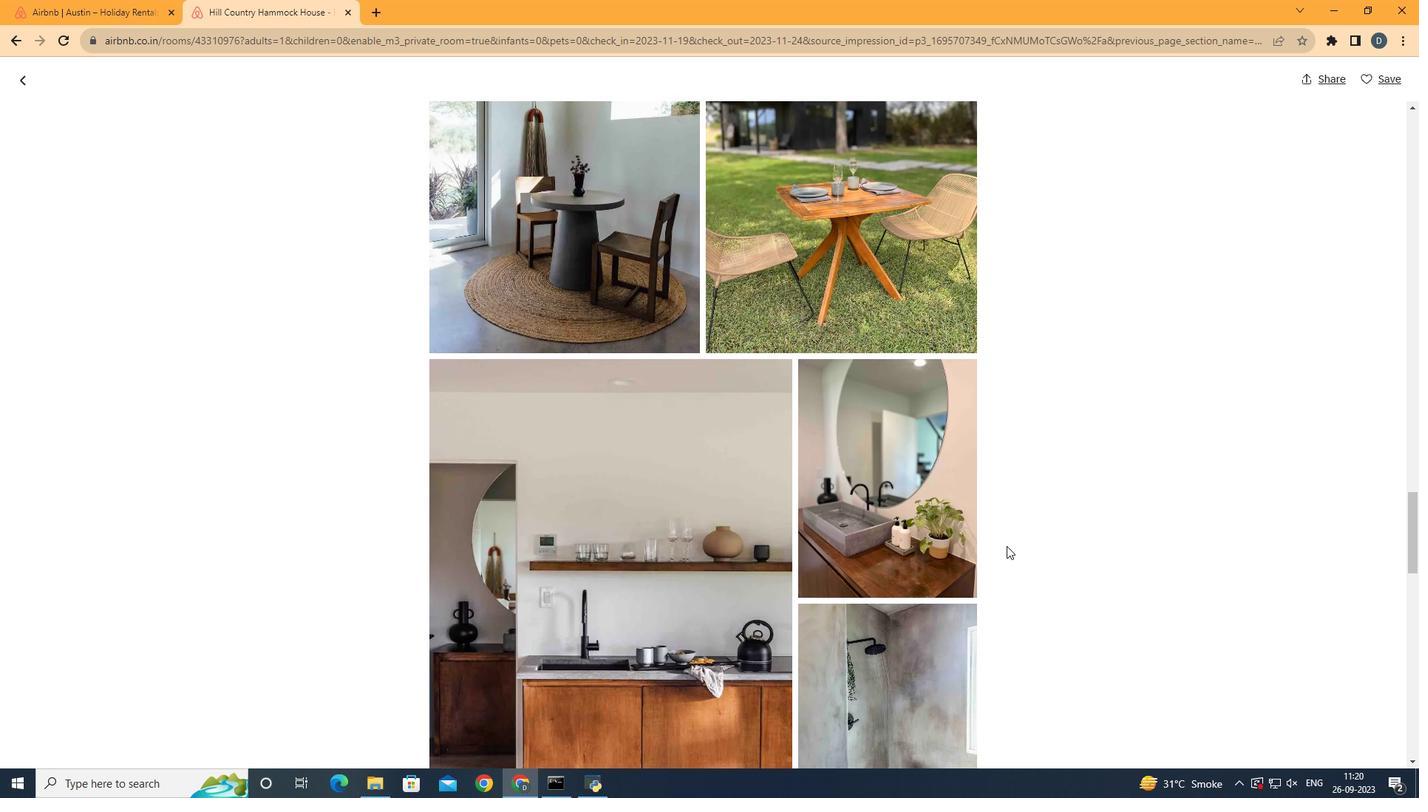 
Action: Mouse scrolled (1007, 545) with delta (0, 0)
Screenshot: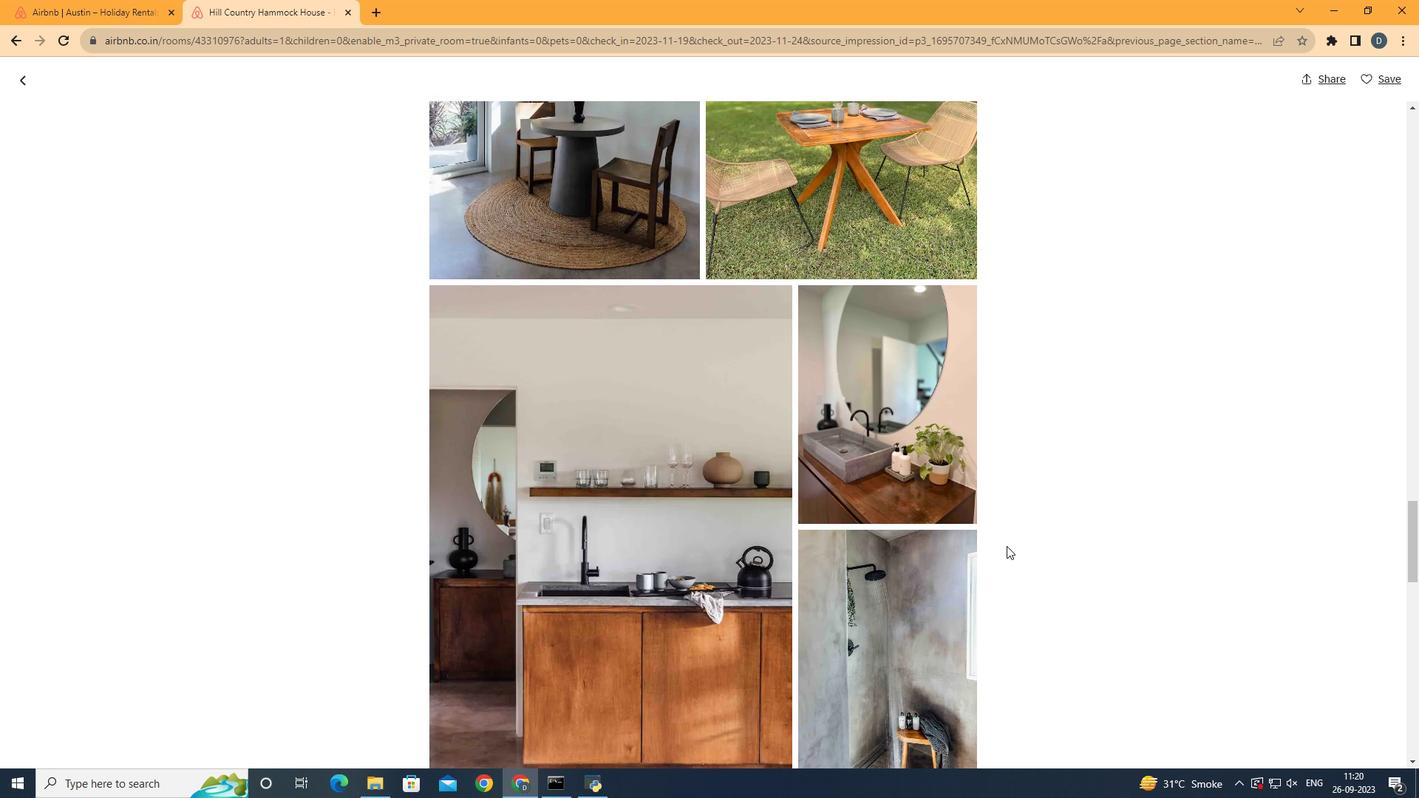 
Action: Mouse scrolled (1007, 545) with delta (0, 0)
Screenshot: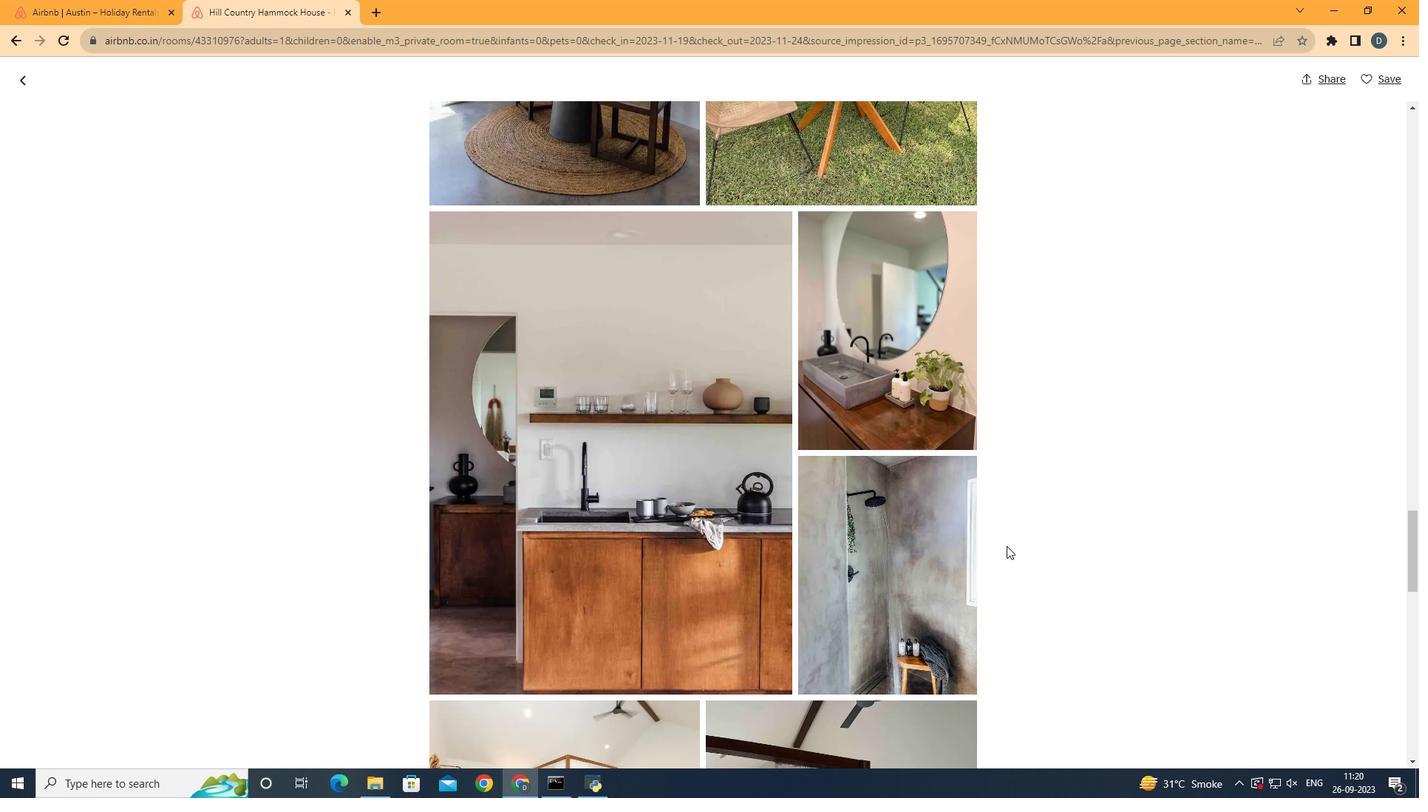 
Action: Mouse scrolled (1007, 545) with delta (0, 0)
Screenshot: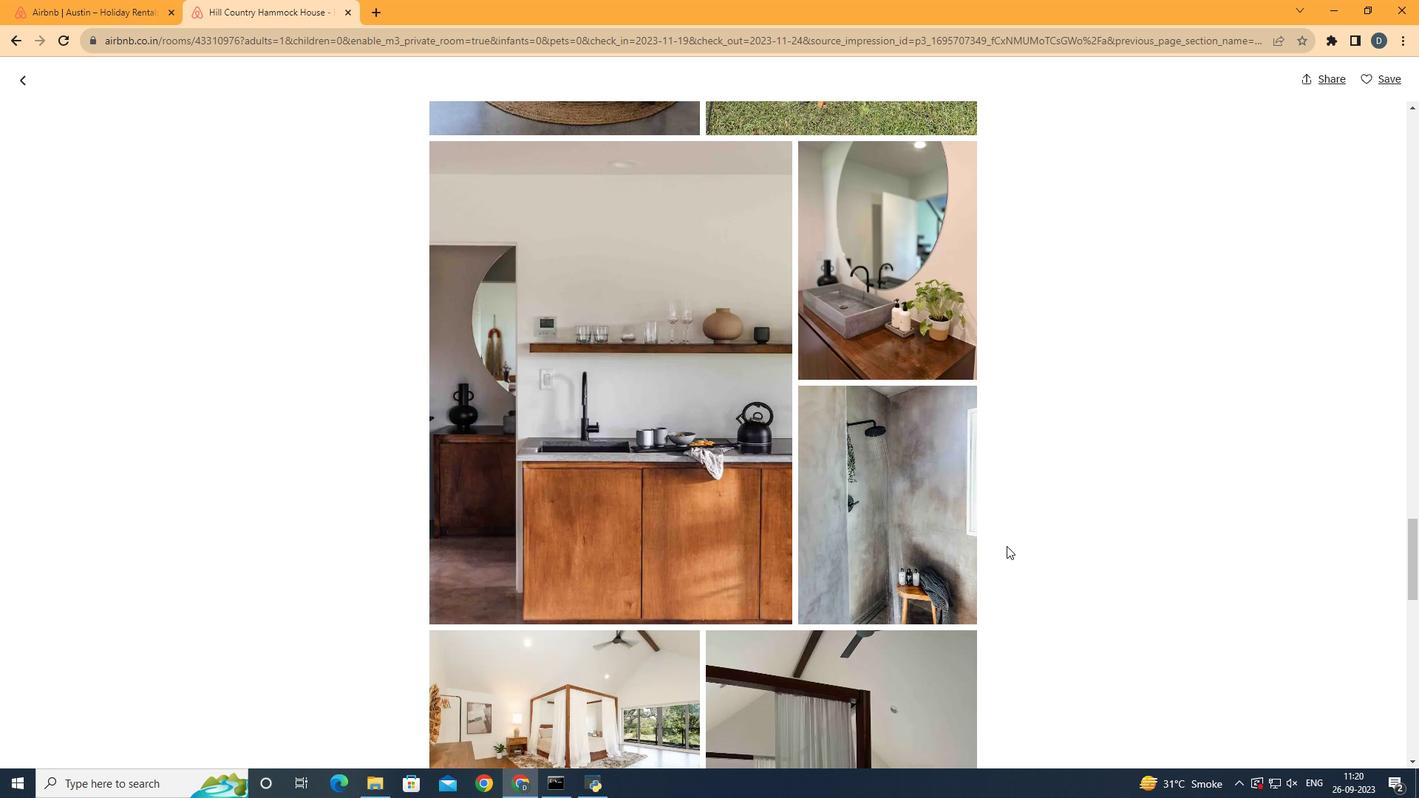 
Action: Mouse scrolled (1007, 545) with delta (0, 0)
Screenshot: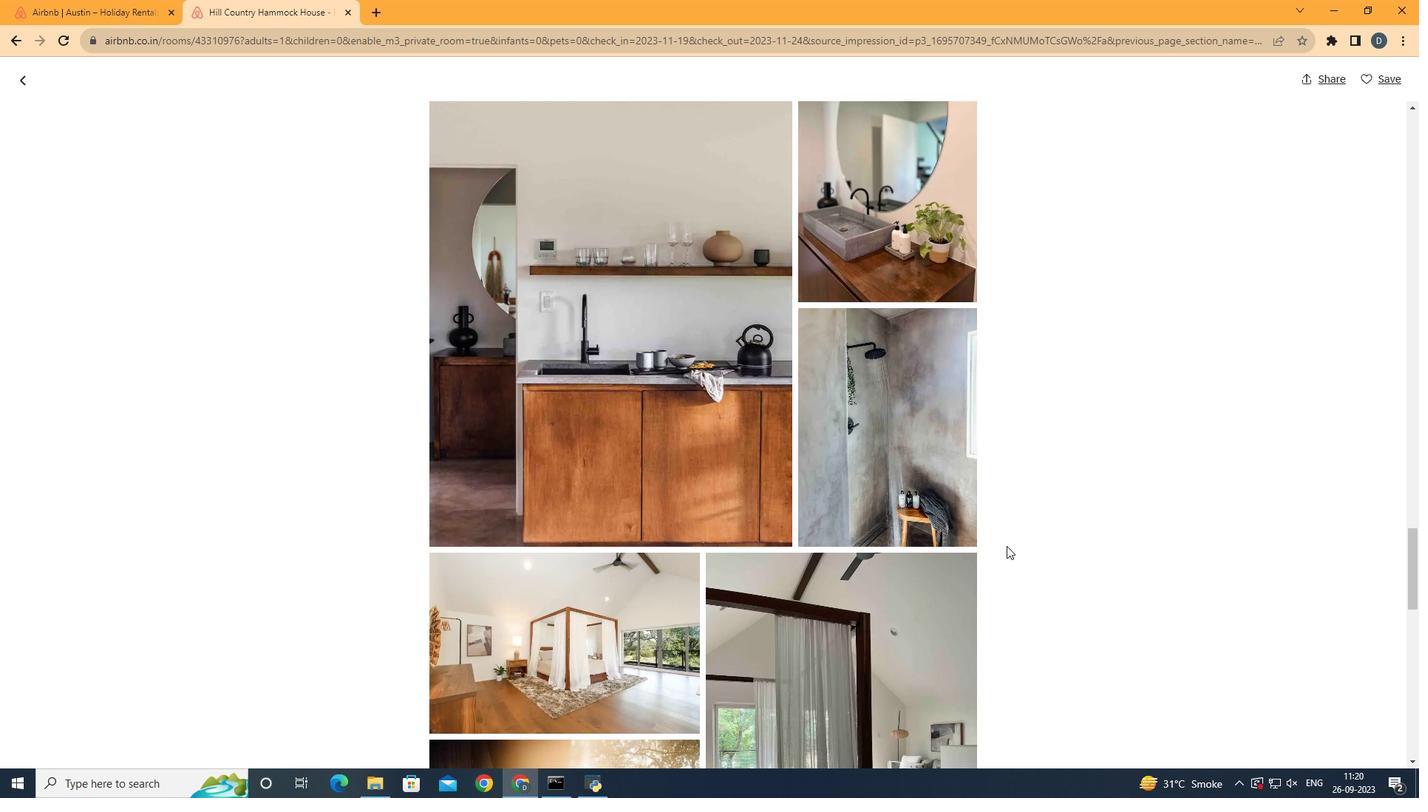 
Action: Mouse scrolled (1007, 545) with delta (0, 0)
Screenshot: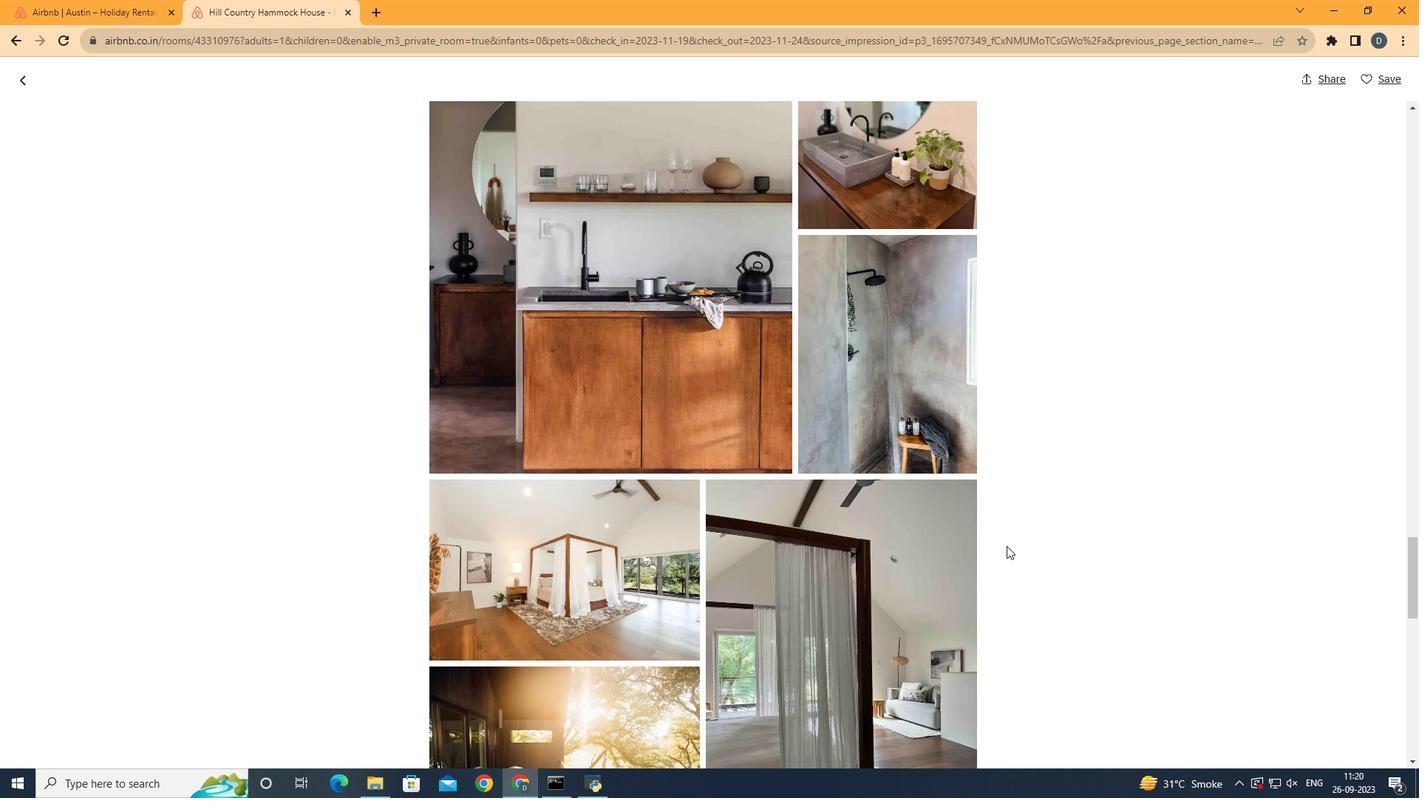 
Action: Mouse scrolled (1007, 545) with delta (0, 0)
Screenshot: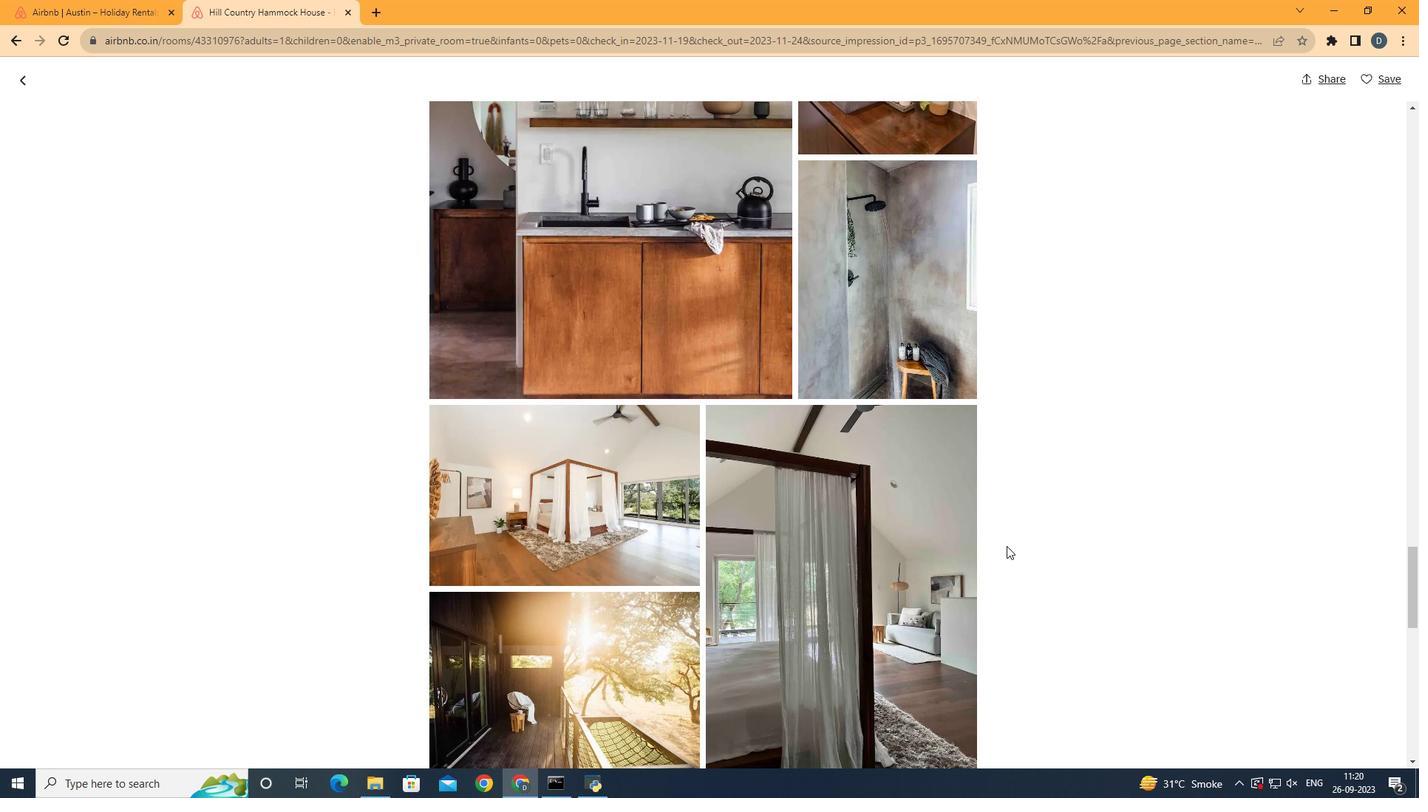
Action: Mouse scrolled (1007, 545) with delta (0, 0)
Screenshot: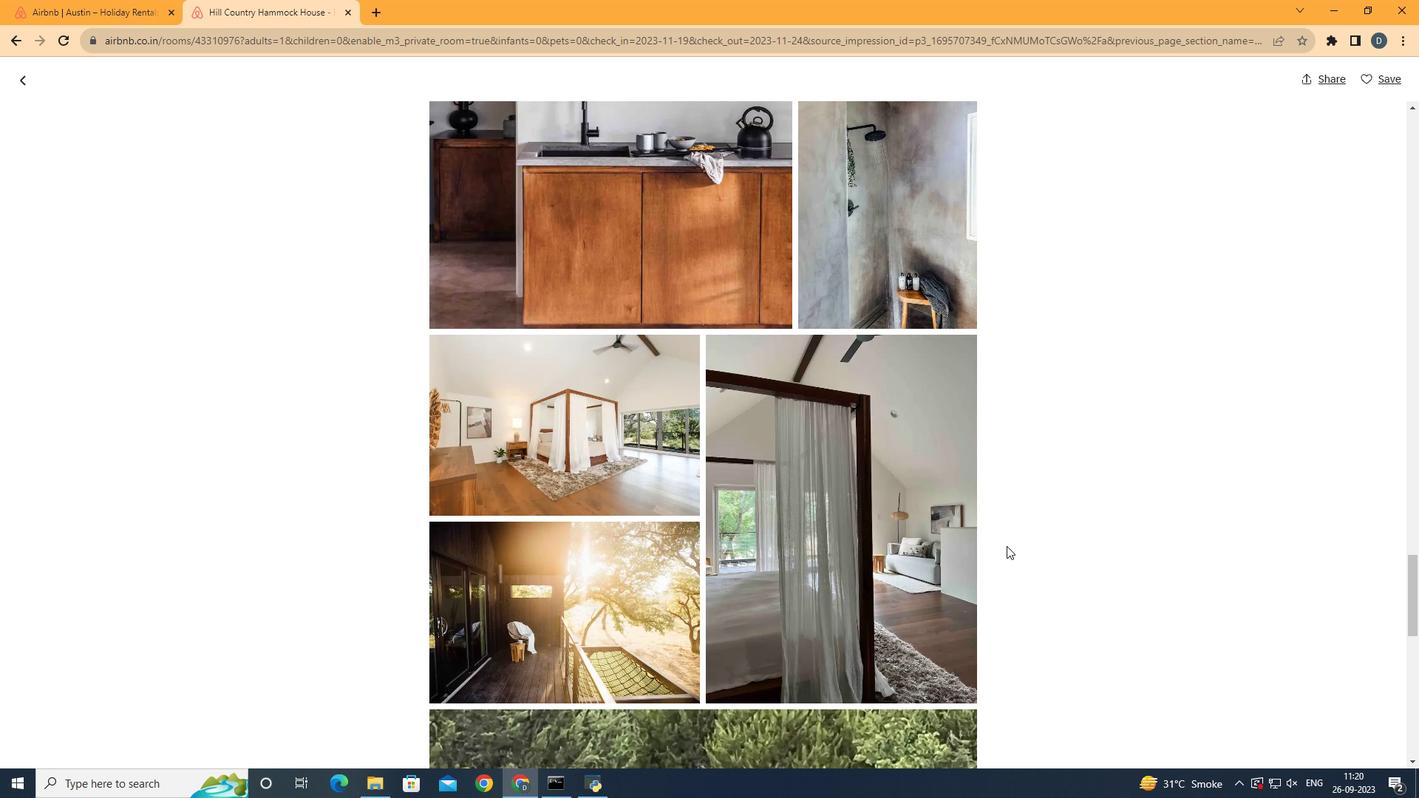 
Action: Mouse scrolled (1007, 545) with delta (0, 0)
Screenshot: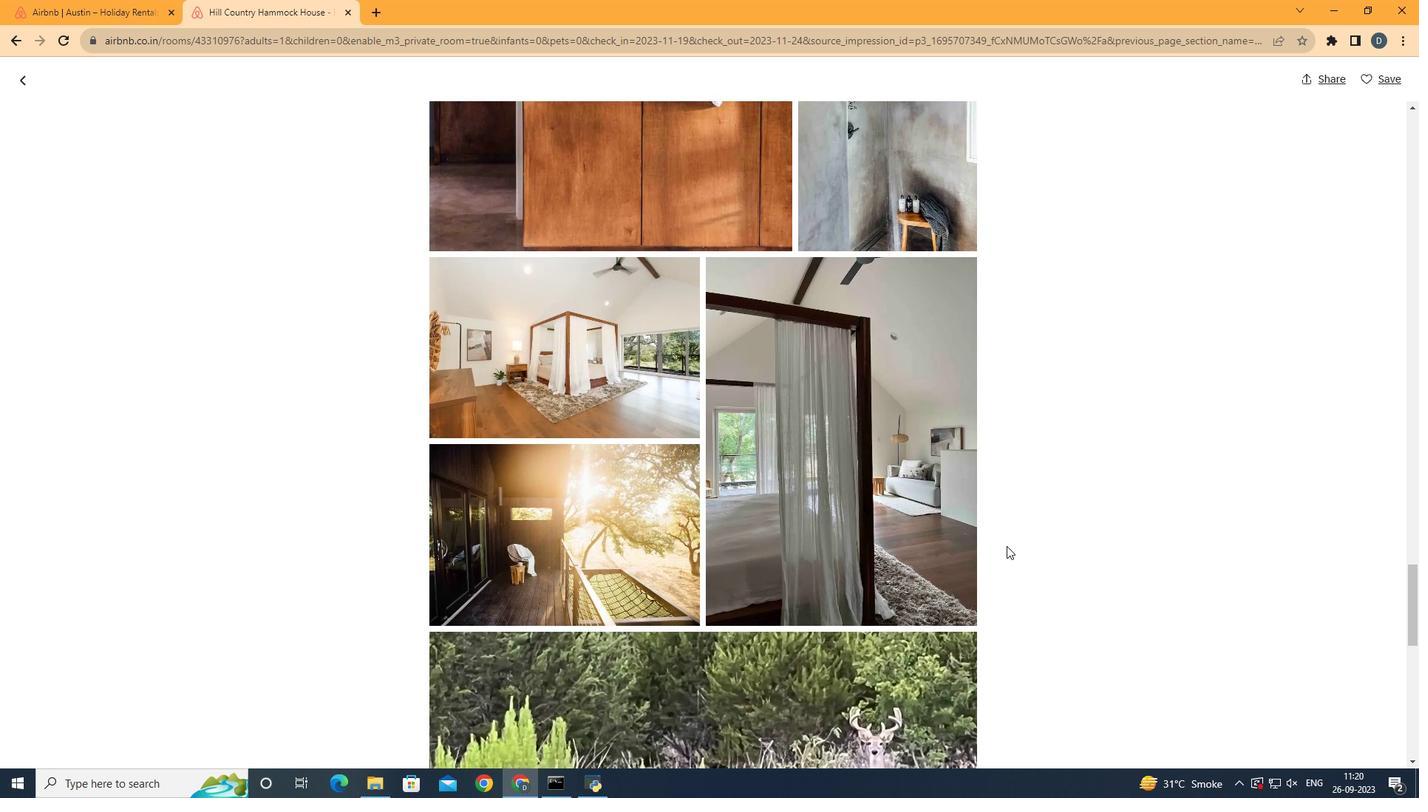 
Action: Mouse scrolled (1007, 545) with delta (0, 0)
Screenshot: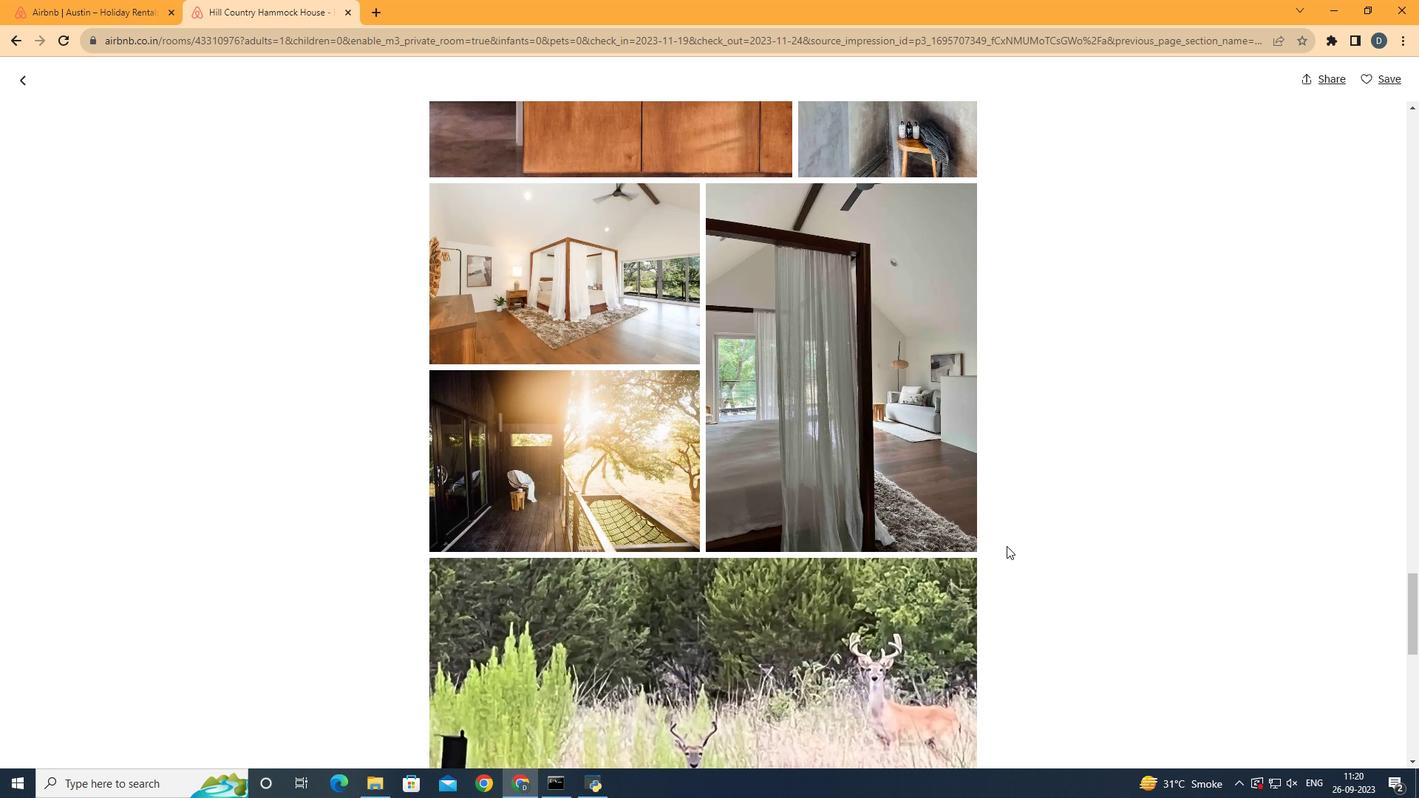 
Action: Mouse scrolled (1007, 545) with delta (0, 0)
Screenshot: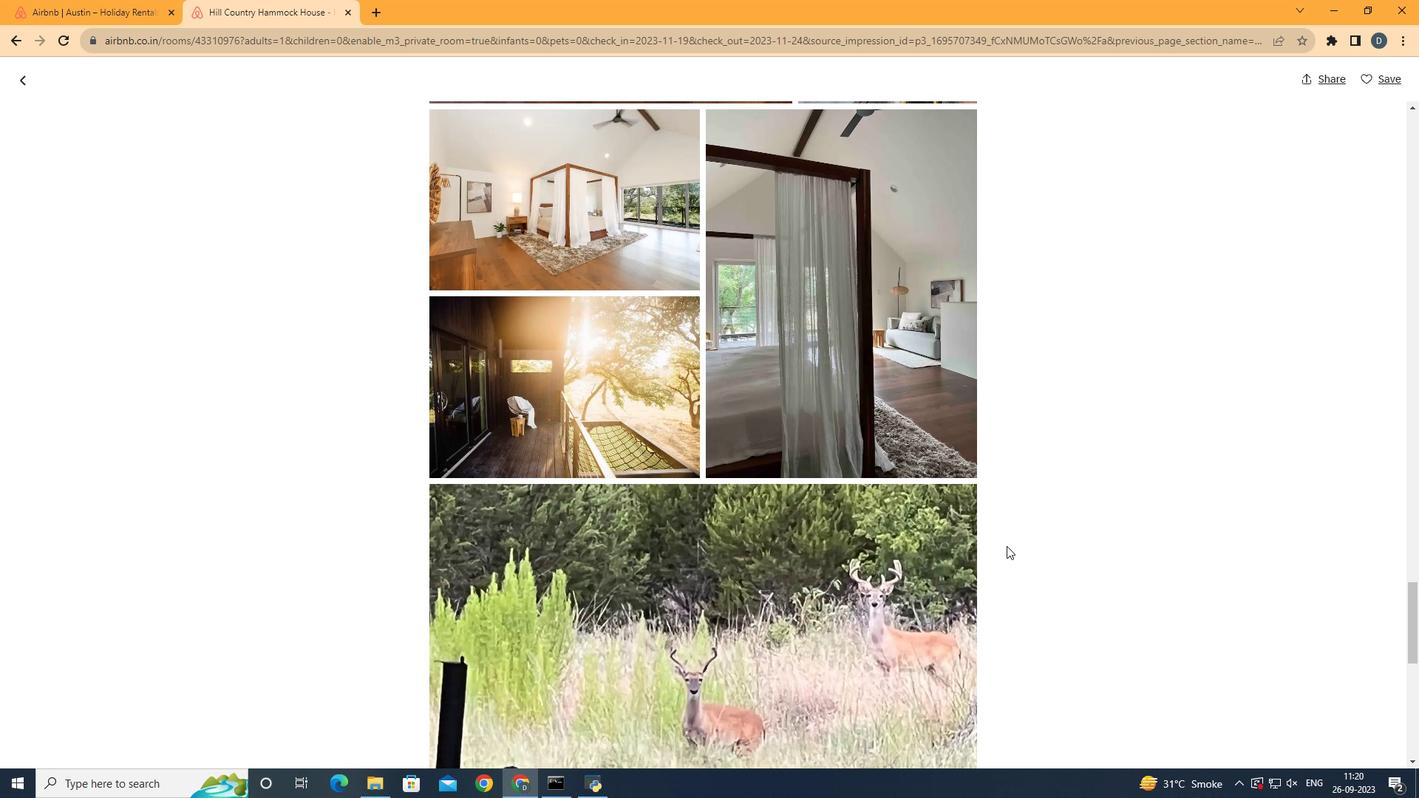 
Action: Mouse scrolled (1007, 545) with delta (0, 0)
Screenshot: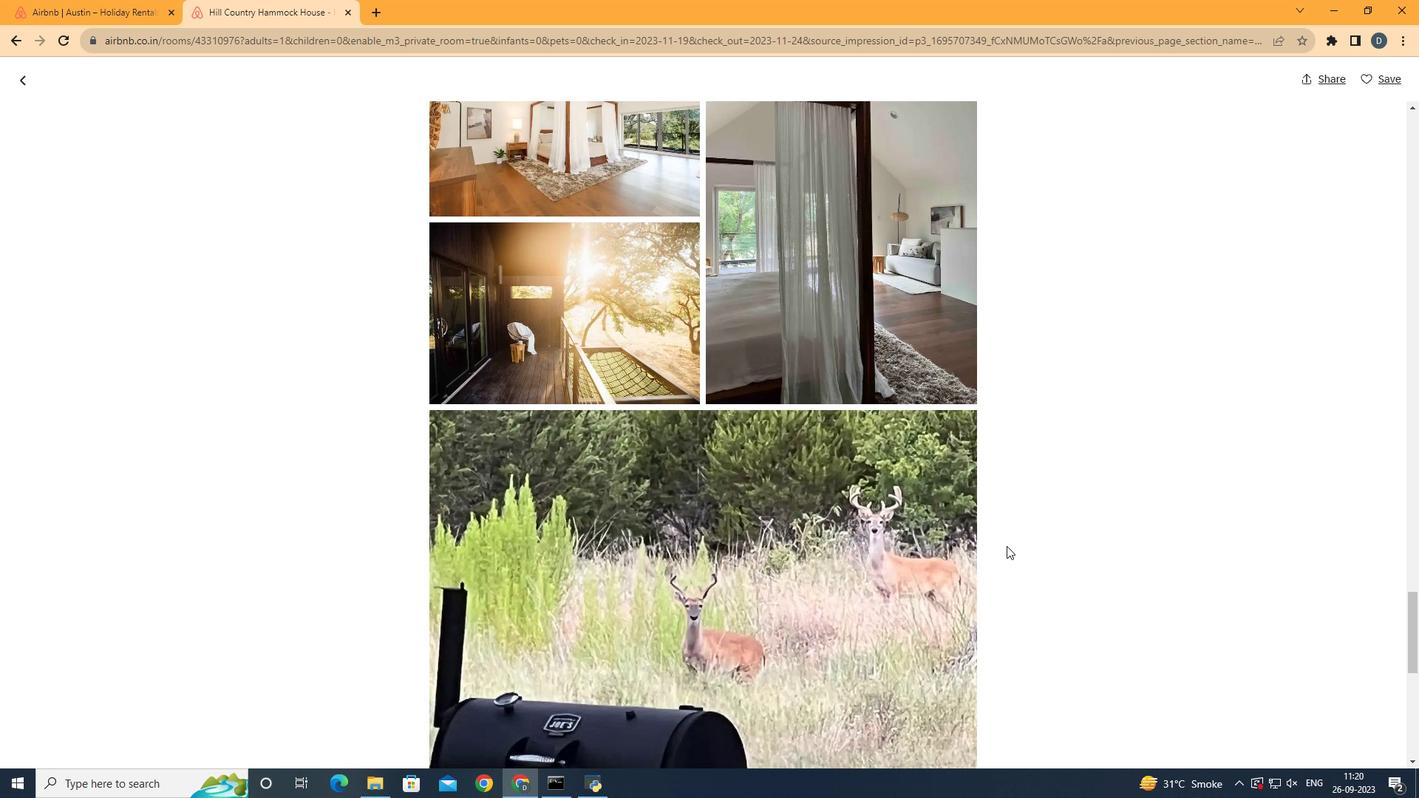 
Action: Mouse scrolled (1007, 545) with delta (0, 0)
Screenshot: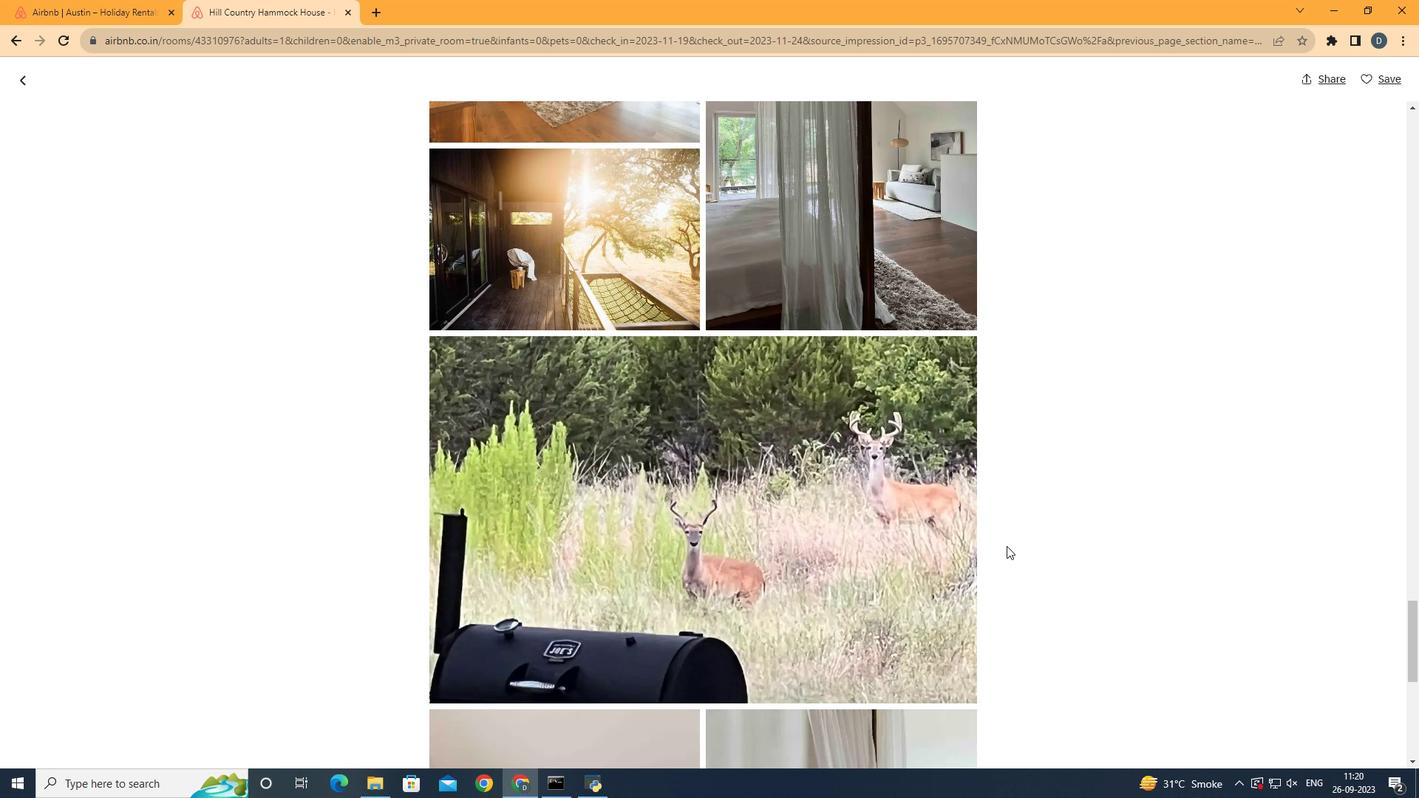 
Action: Mouse scrolled (1007, 545) with delta (0, 0)
Screenshot: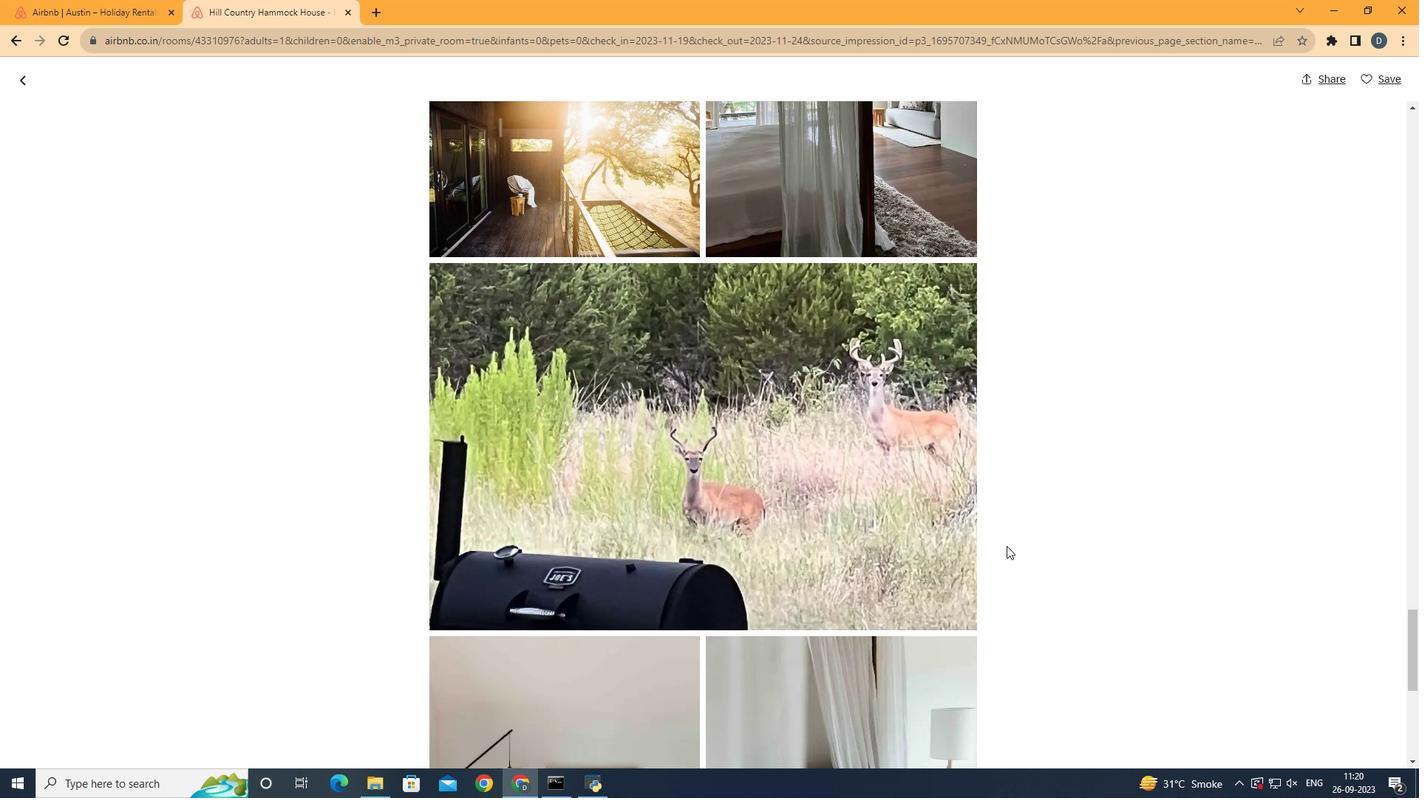 
Action: Mouse scrolled (1007, 545) with delta (0, 0)
Screenshot: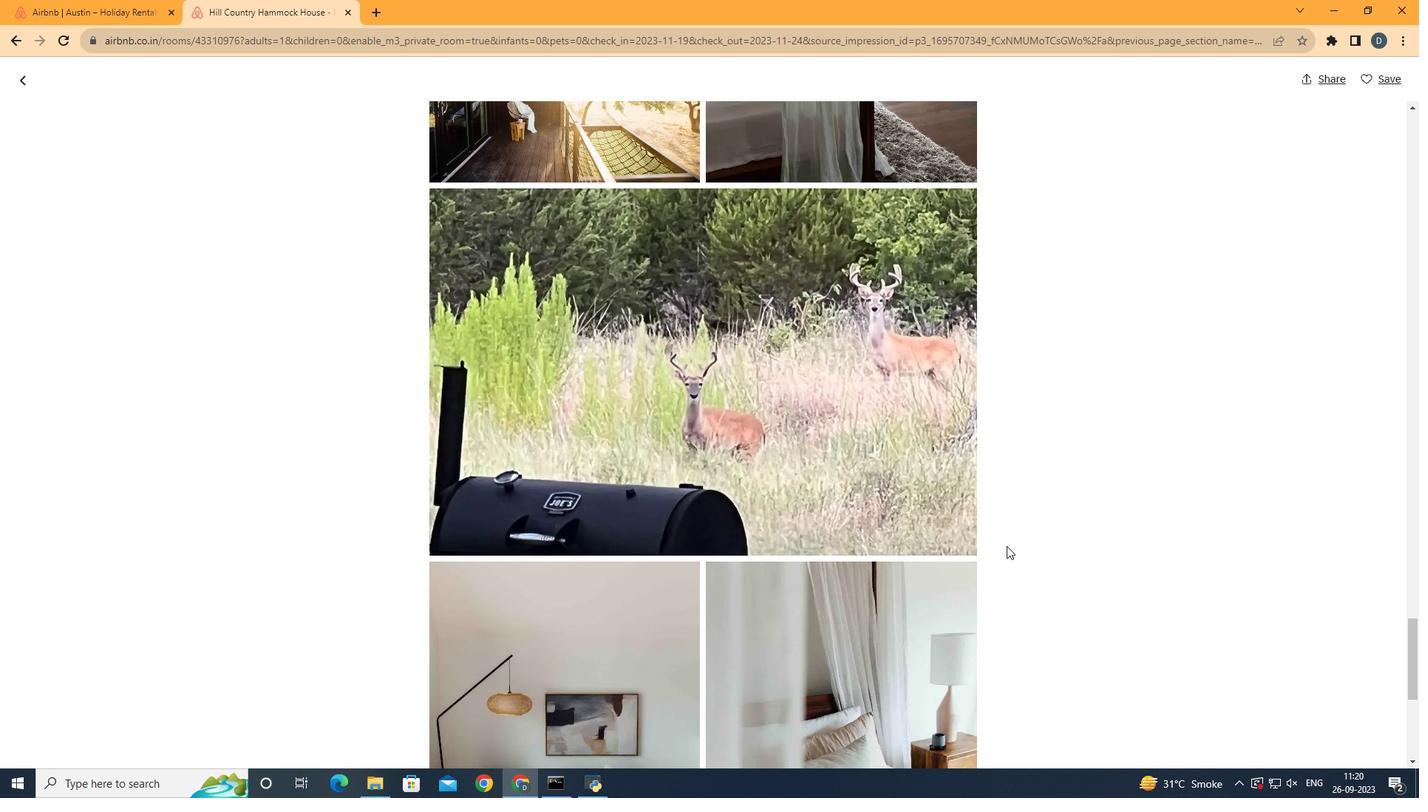 
Action: Mouse scrolled (1007, 545) with delta (0, 0)
Screenshot: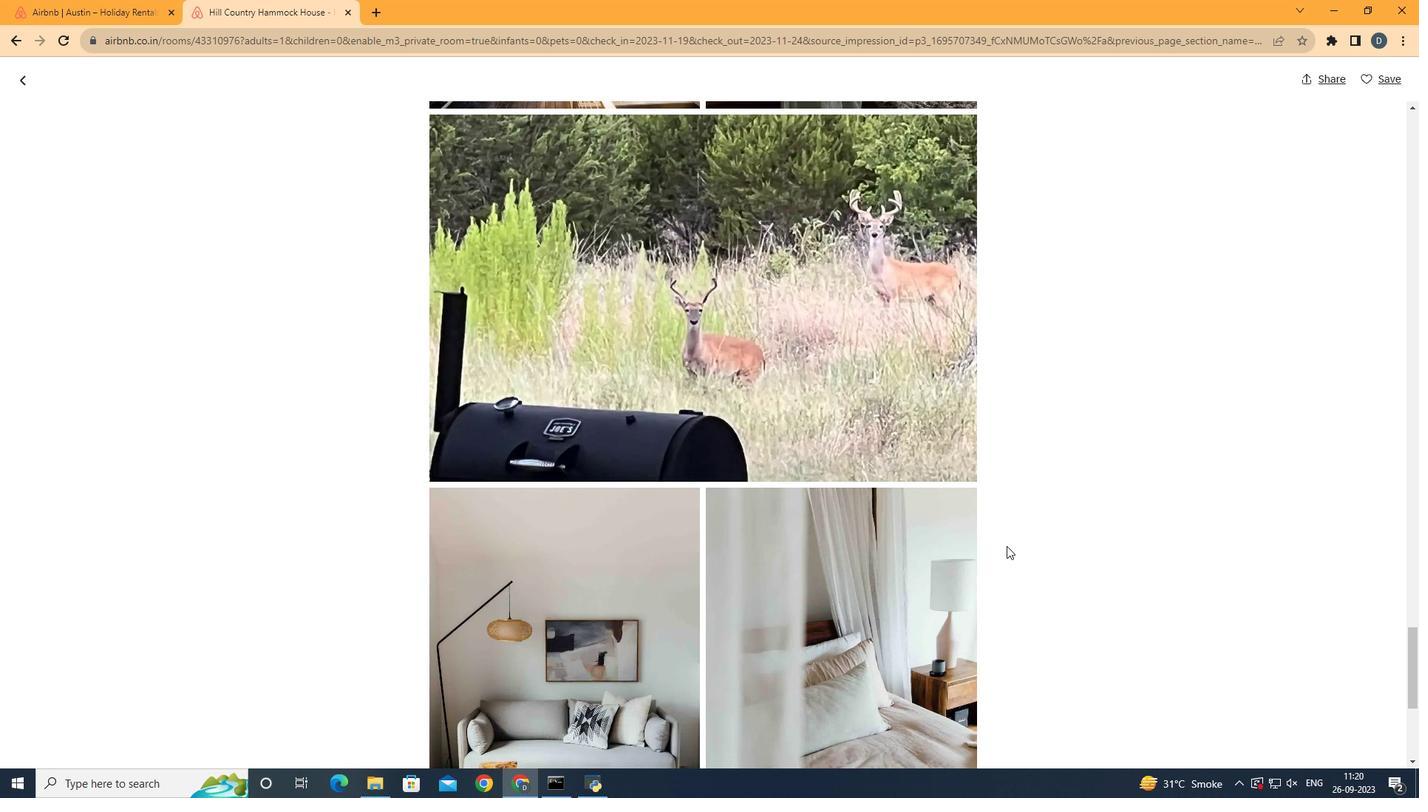 
Action: Mouse scrolled (1007, 545) with delta (0, 0)
Screenshot: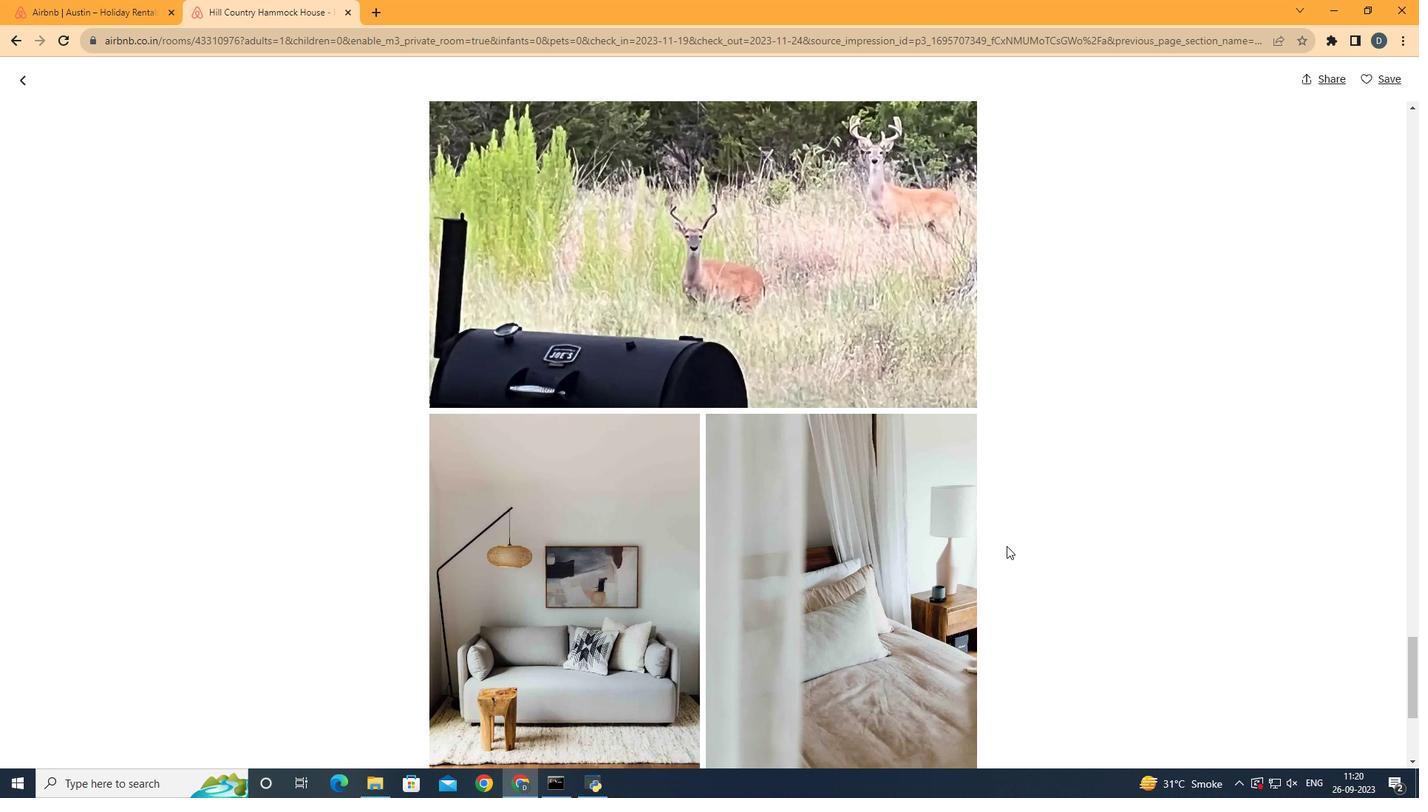 
Action: Mouse scrolled (1007, 545) with delta (0, 0)
Screenshot: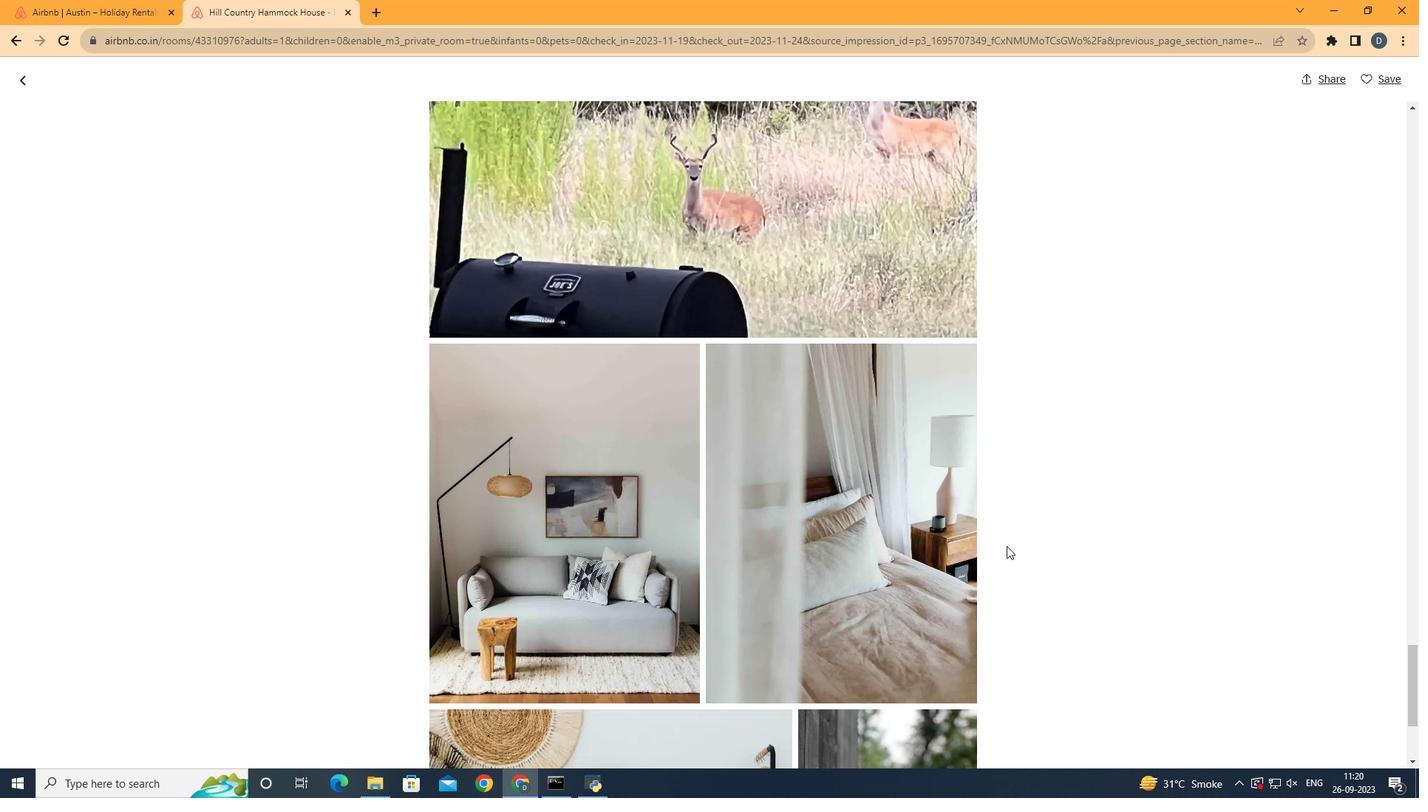 
Action: Mouse scrolled (1007, 545) with delta (0, 0)
Screenshot: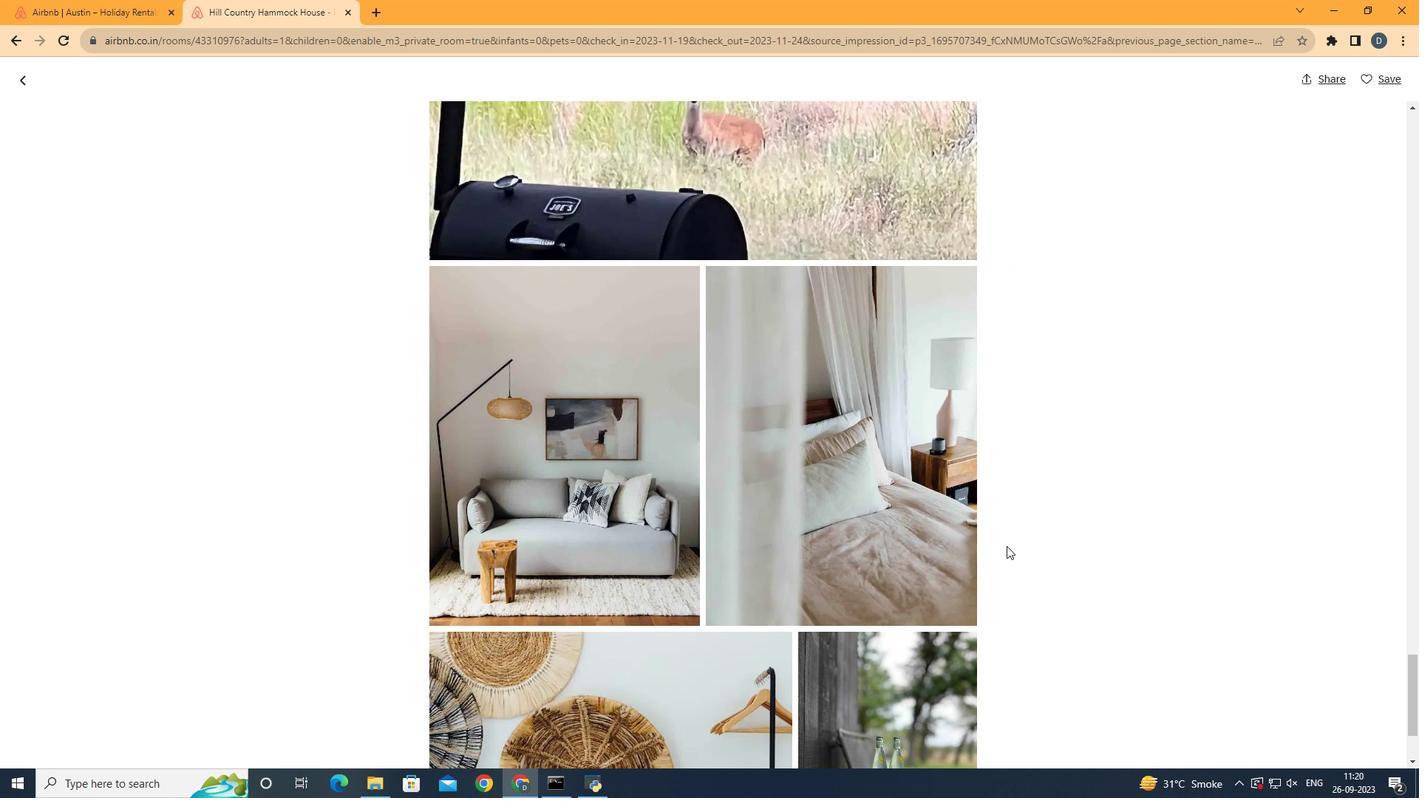 
Action: Mouse scrolled (1007, 545) with delta (0, 0)
Screenshot: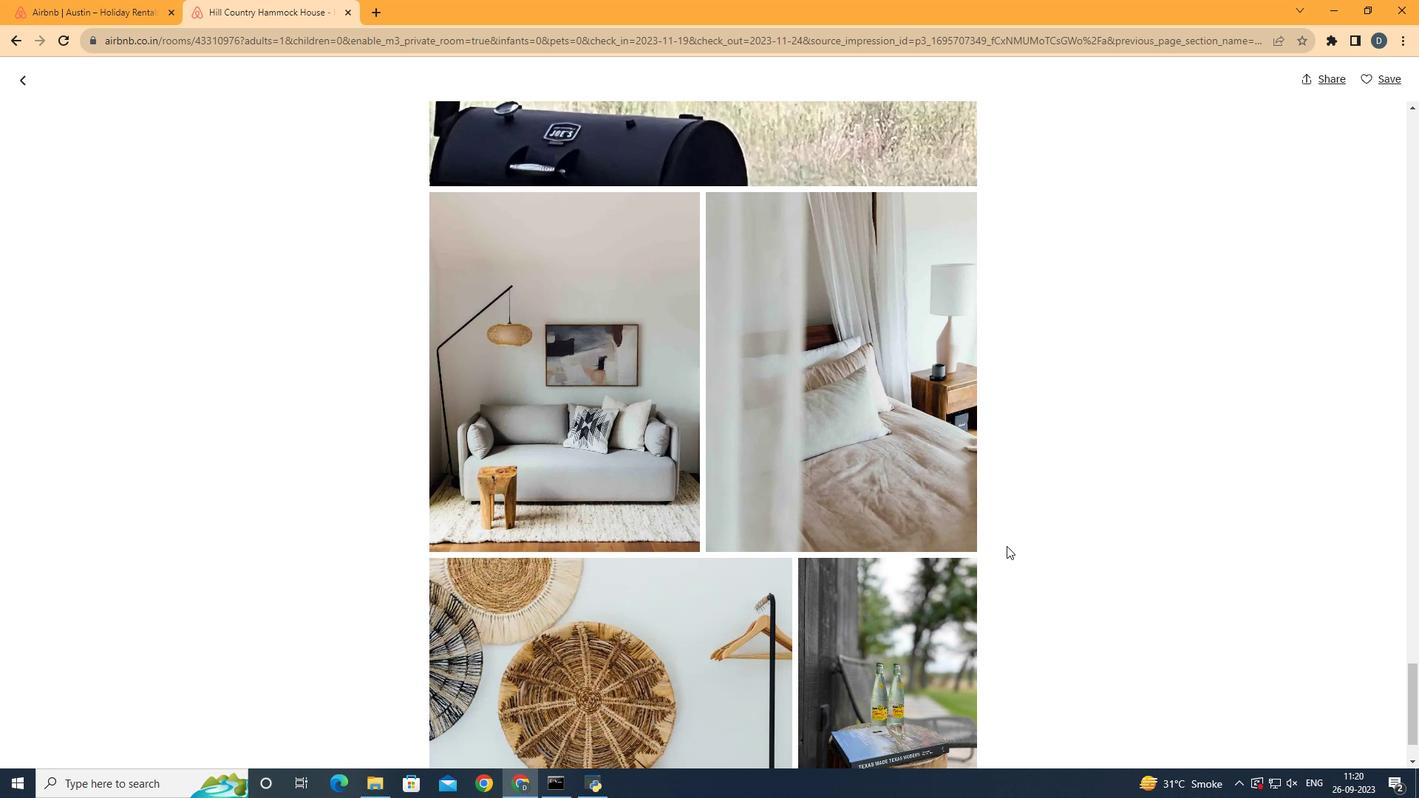 
Action: Mouse scrolled (1007, 545) with delta (0, 0)
Screenshot: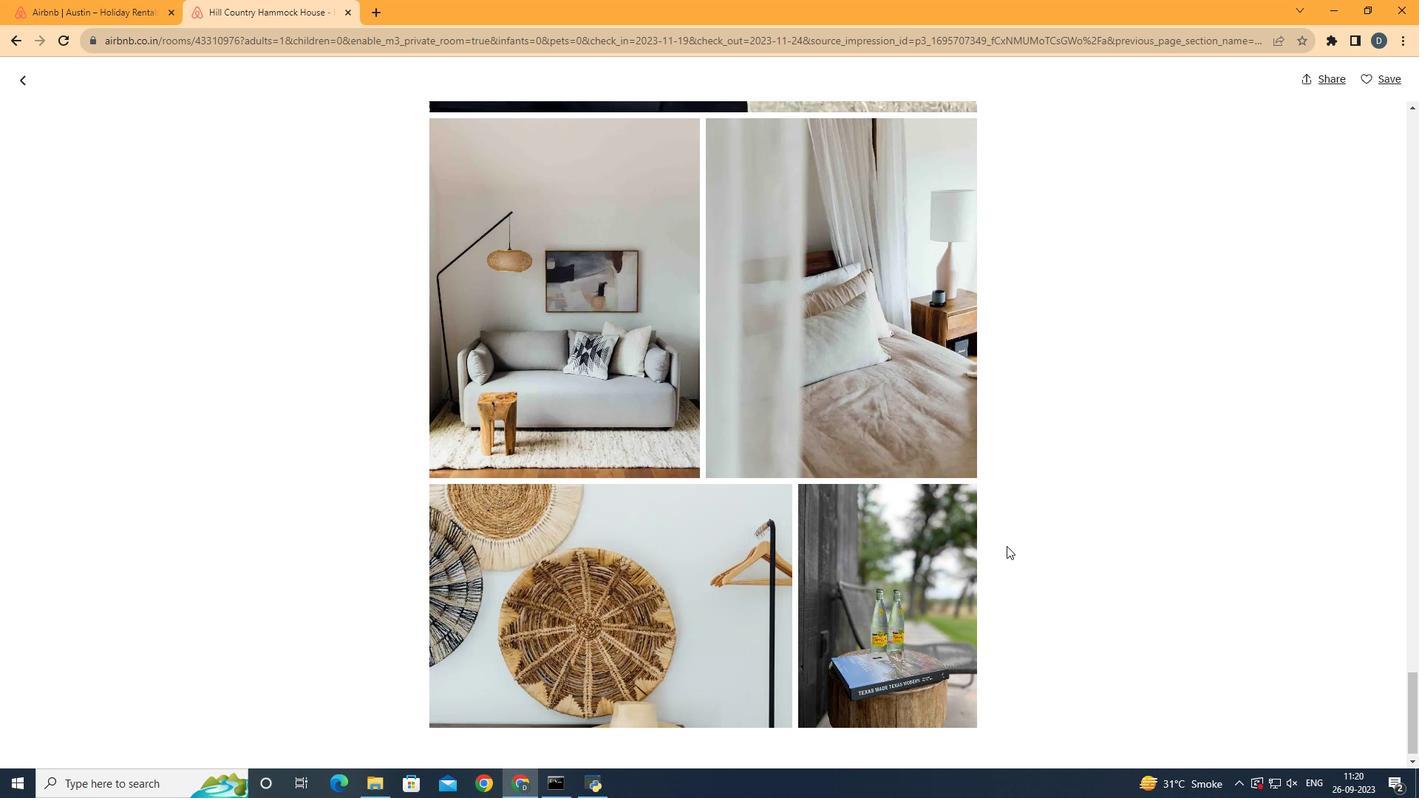 
Action: Mouse scrolled (1007, 545) with delta (0, 0)
Screenshot: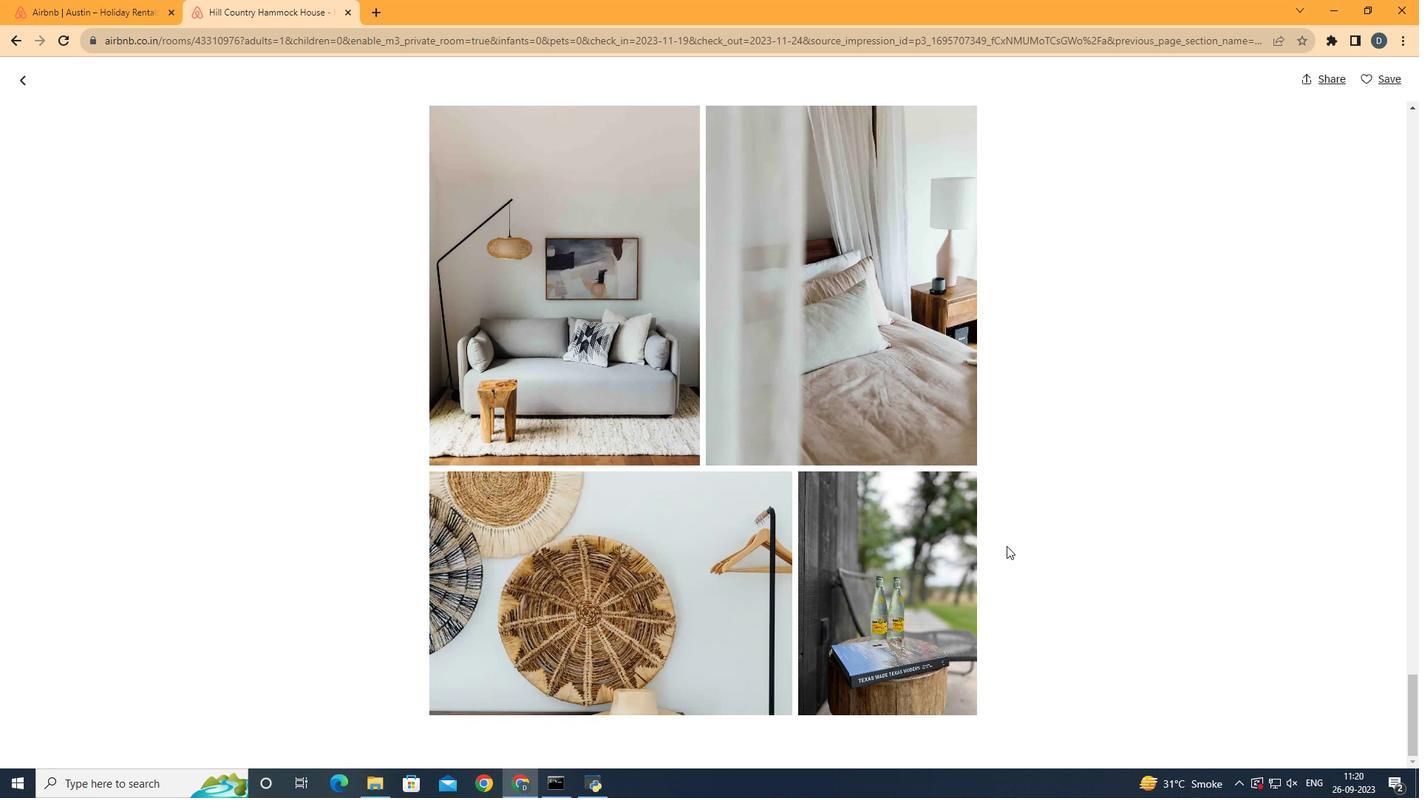 
Action: Mouse scrolled (1007, 545) with delta (0, 0)
Screenshot: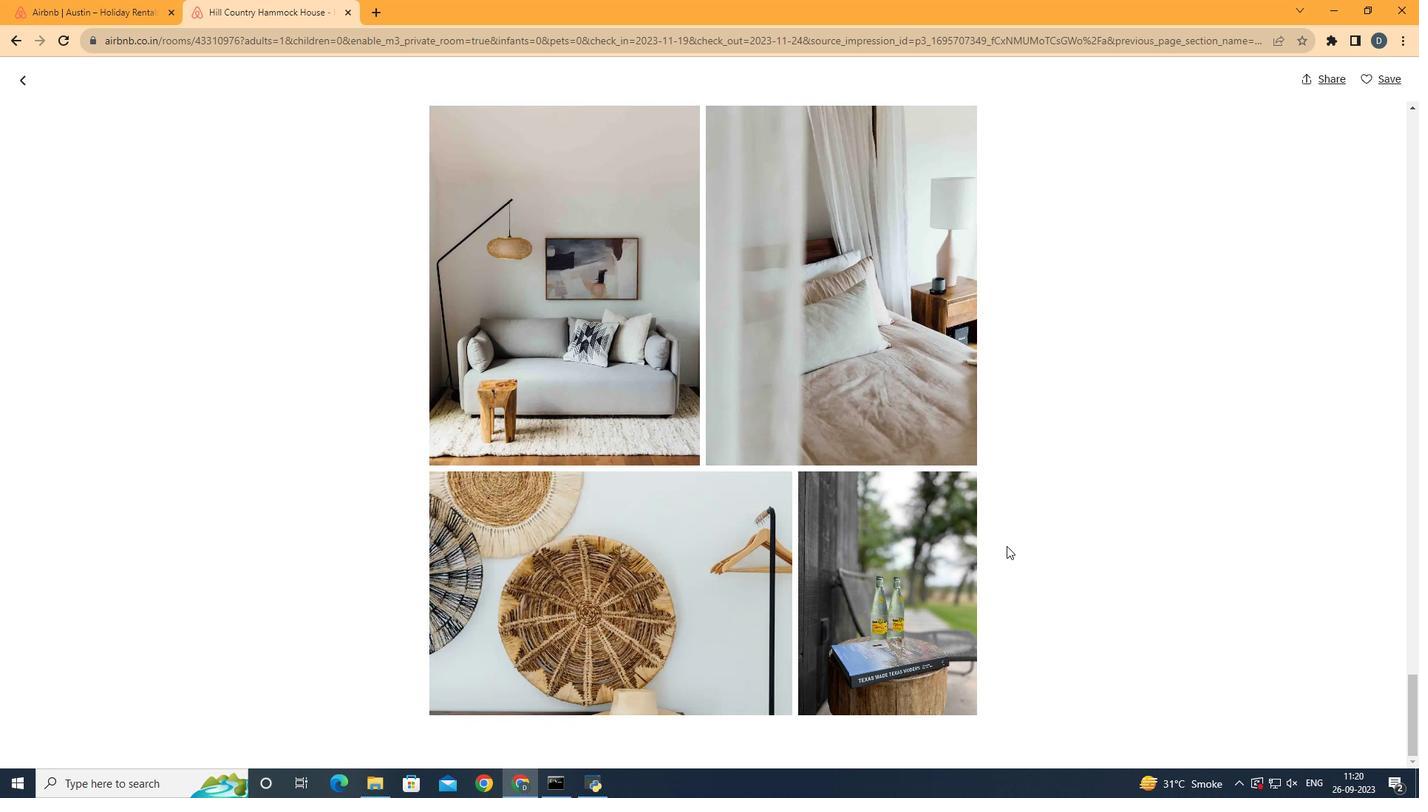 
Action: Mouse scrolled (1007, 545) with delta (0, 0)
Screenshot: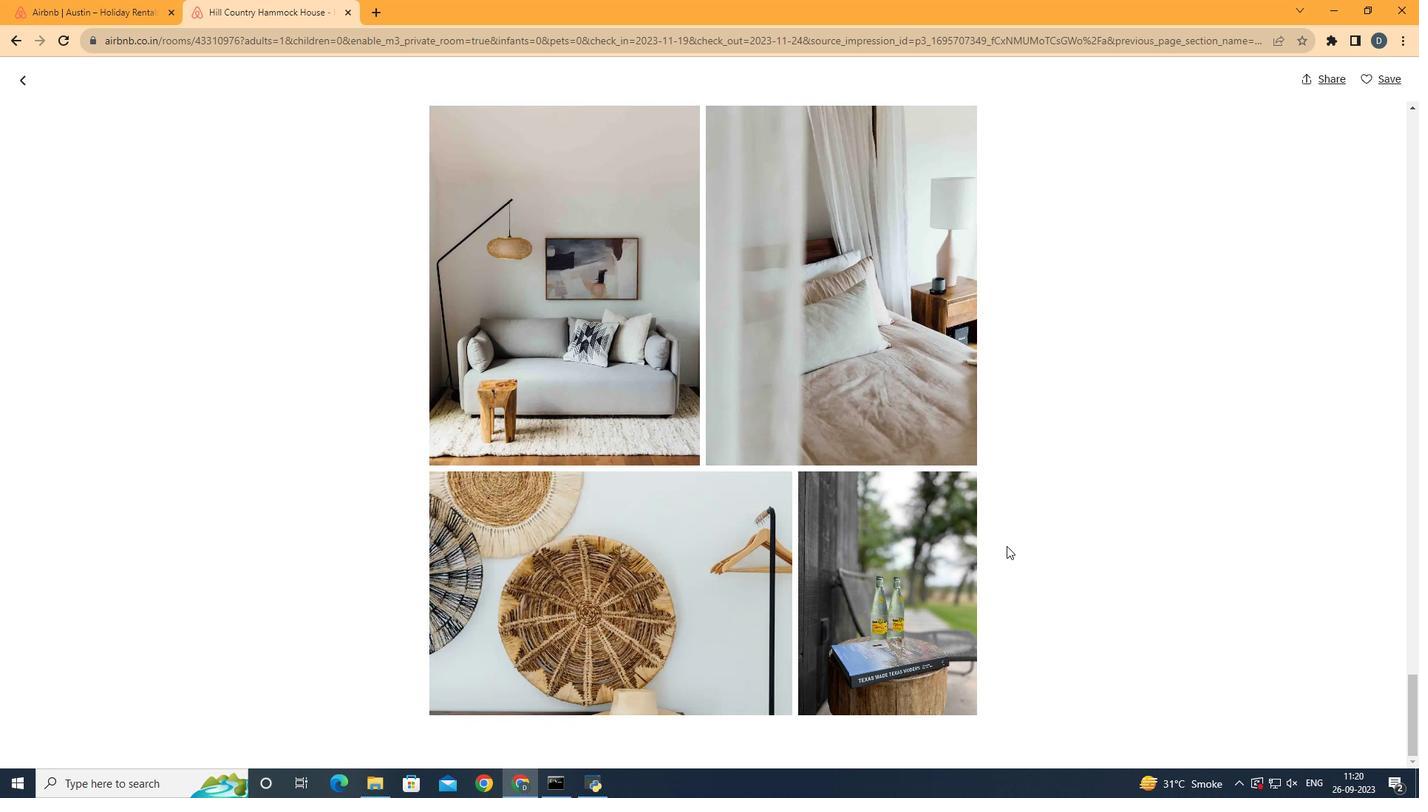 
Action: Mouse scrolled (1007, 545) with delta (0, 0)
Screenshot: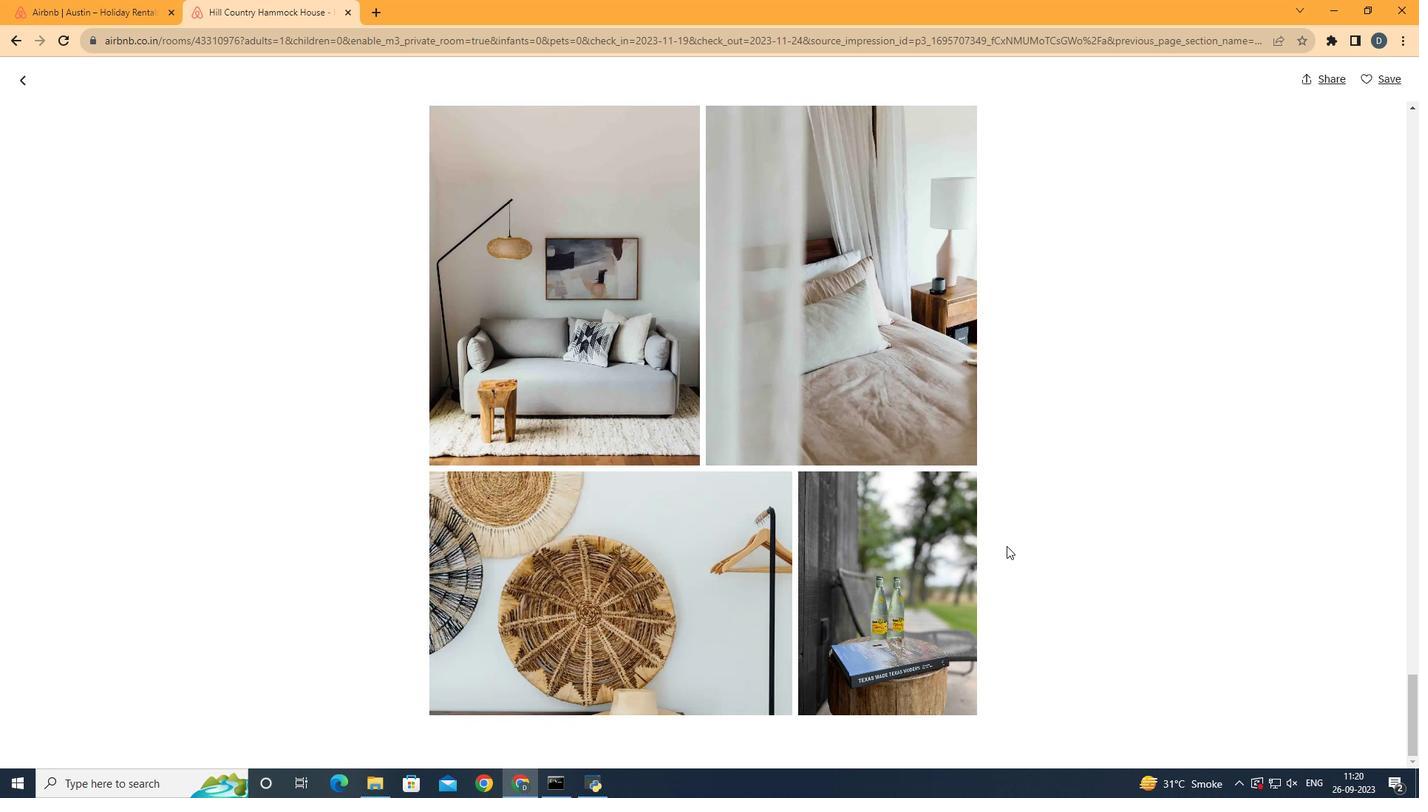 
Action: Mouse scrolled (1007, 545) with delta (0, 0)
Screenshot: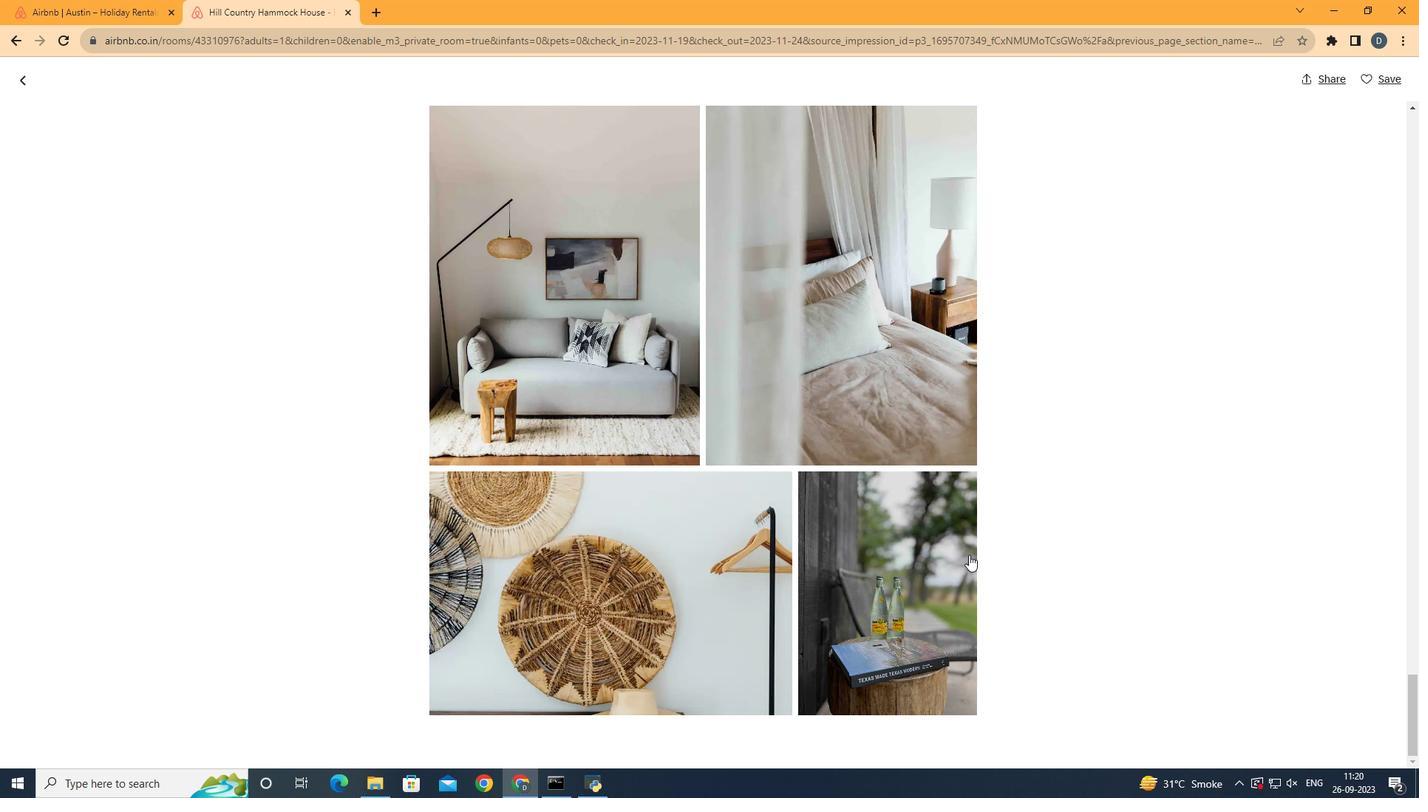 
Action: Mouse moved to (27, 78)
Screenshot: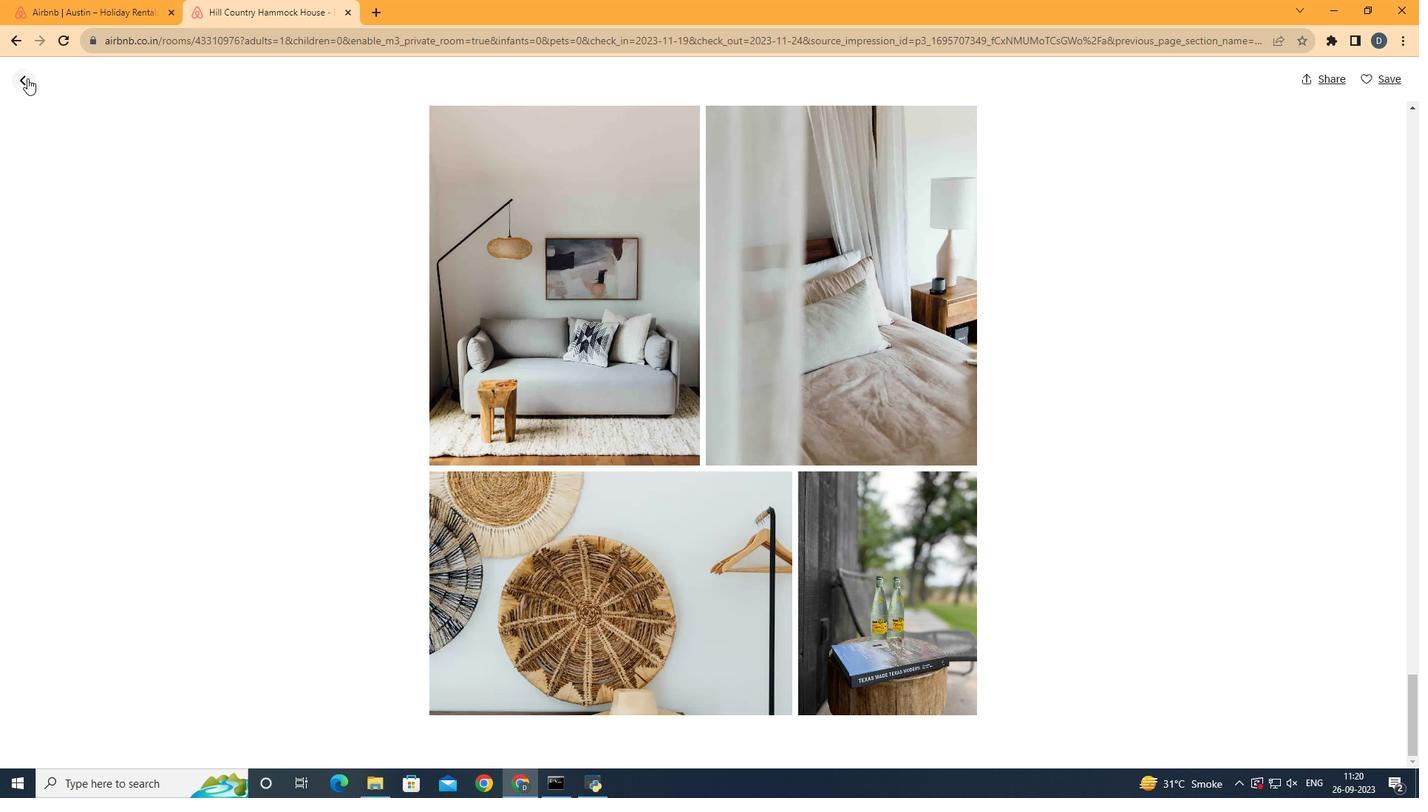 
Action: Mouse pressed left at (27, 78)
Screenshot: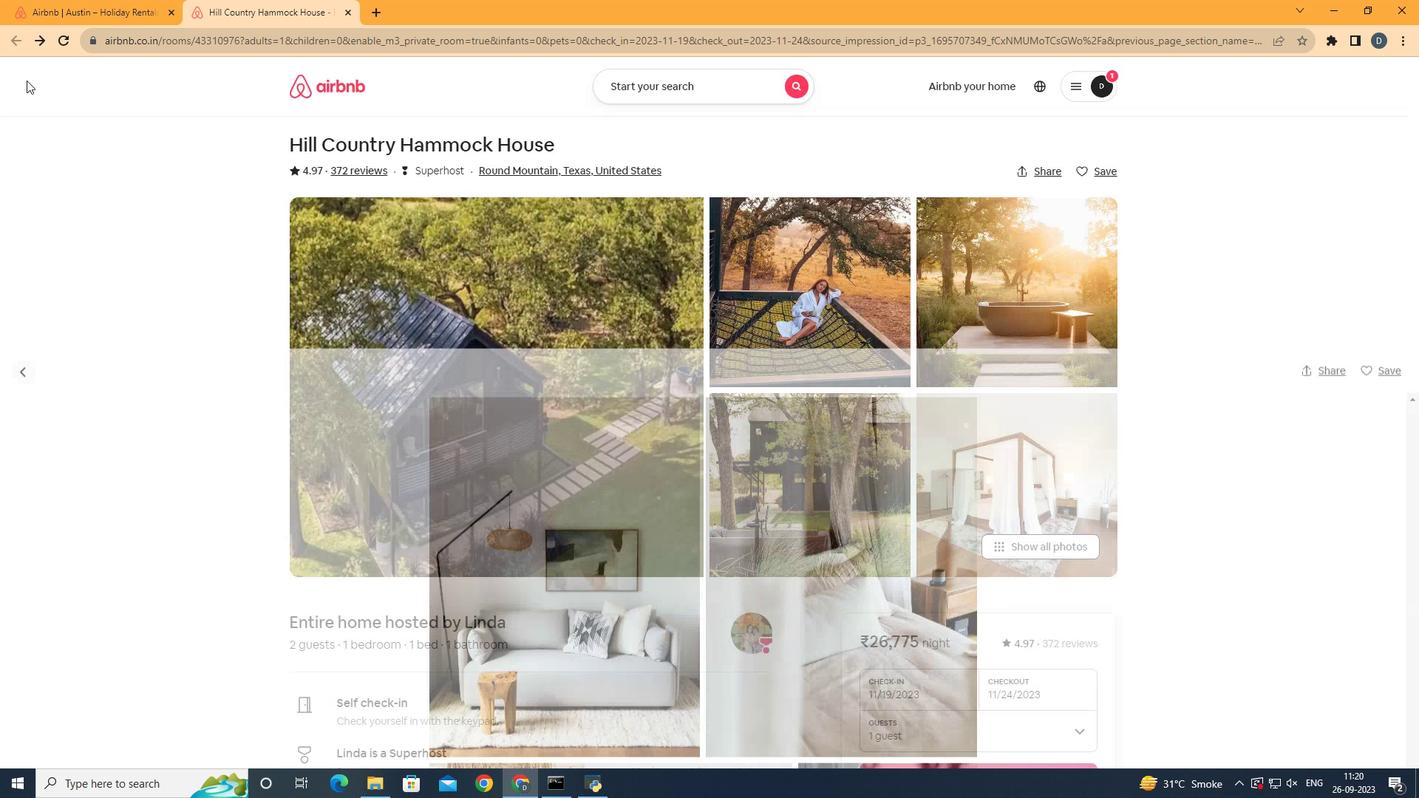 
Action: Mouse moved to (553, 295)
Screenshot: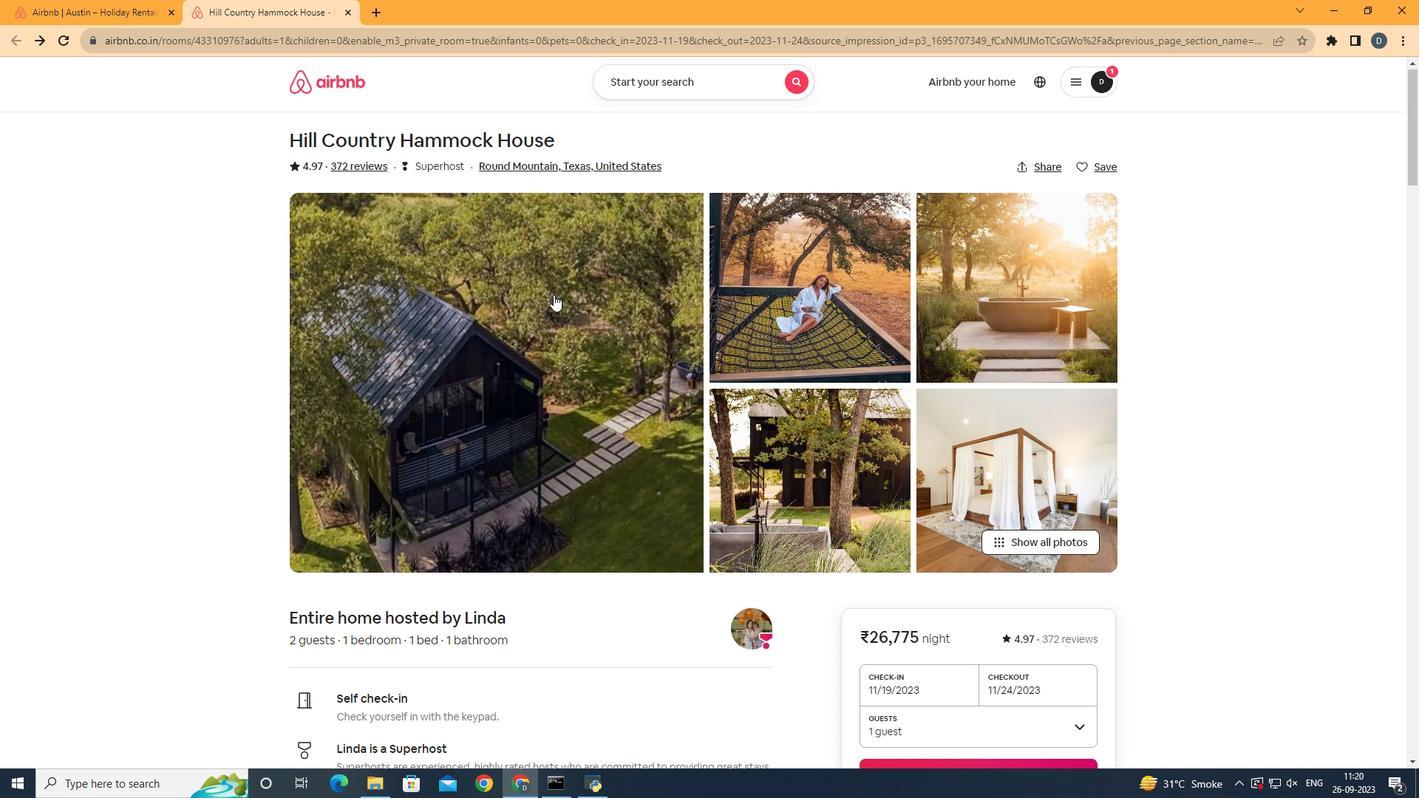 
Action: Mouse scrolled (553, 294) with delta (0, 0)
Screenshot: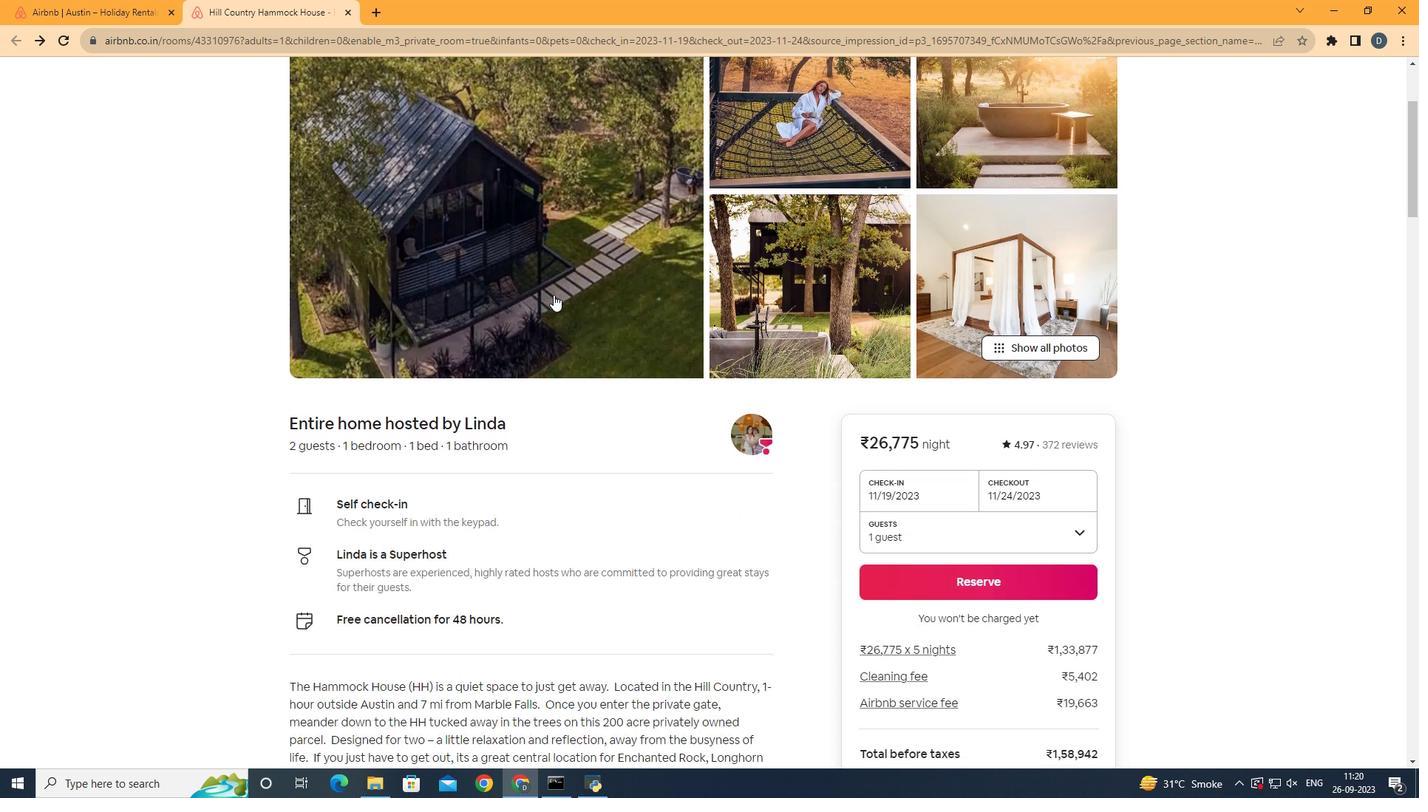 
Action: Mouse scrolled (553, 294) with delta (0, 0)
Screenshot: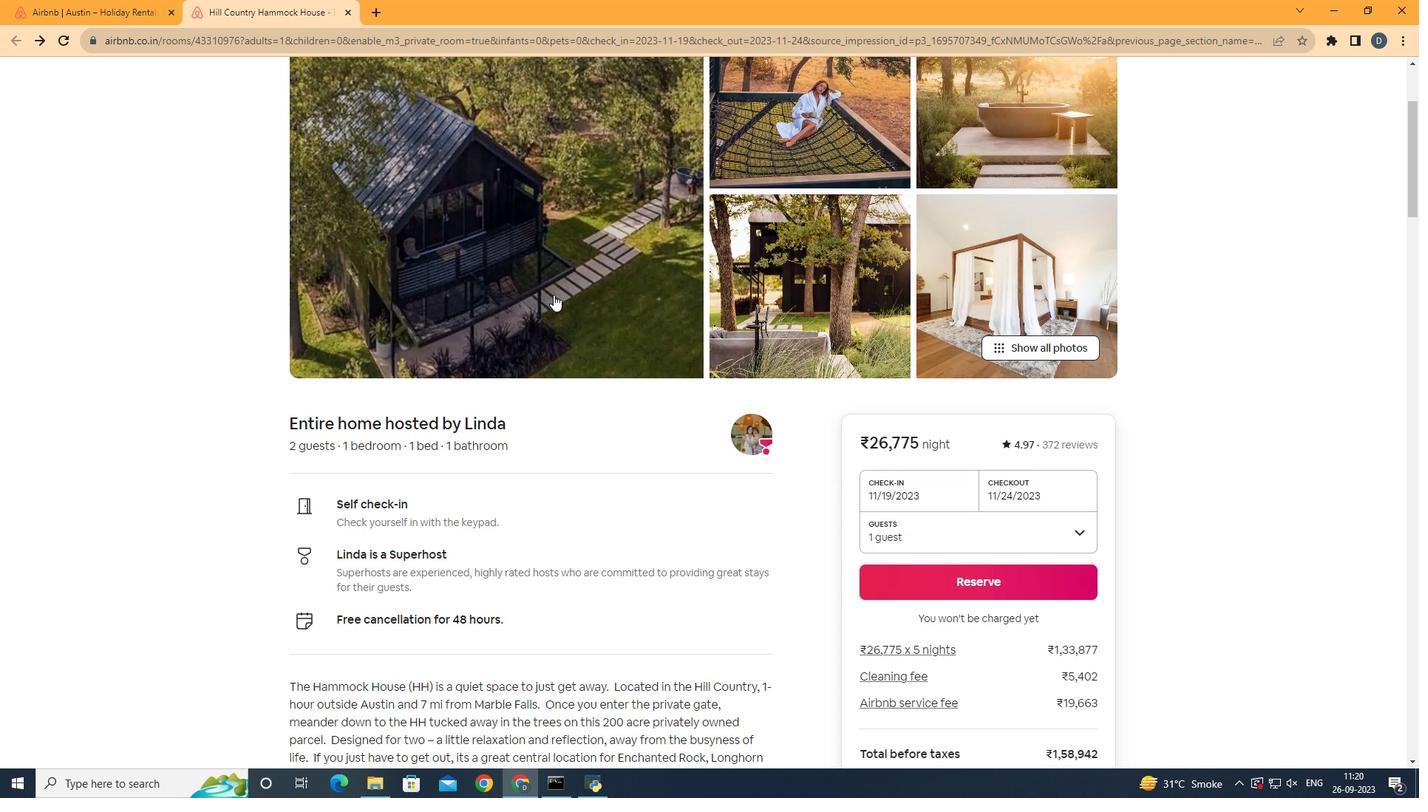 
Action: Mouse scrolled (553, 294) with delta (0, 0)
Screenshot: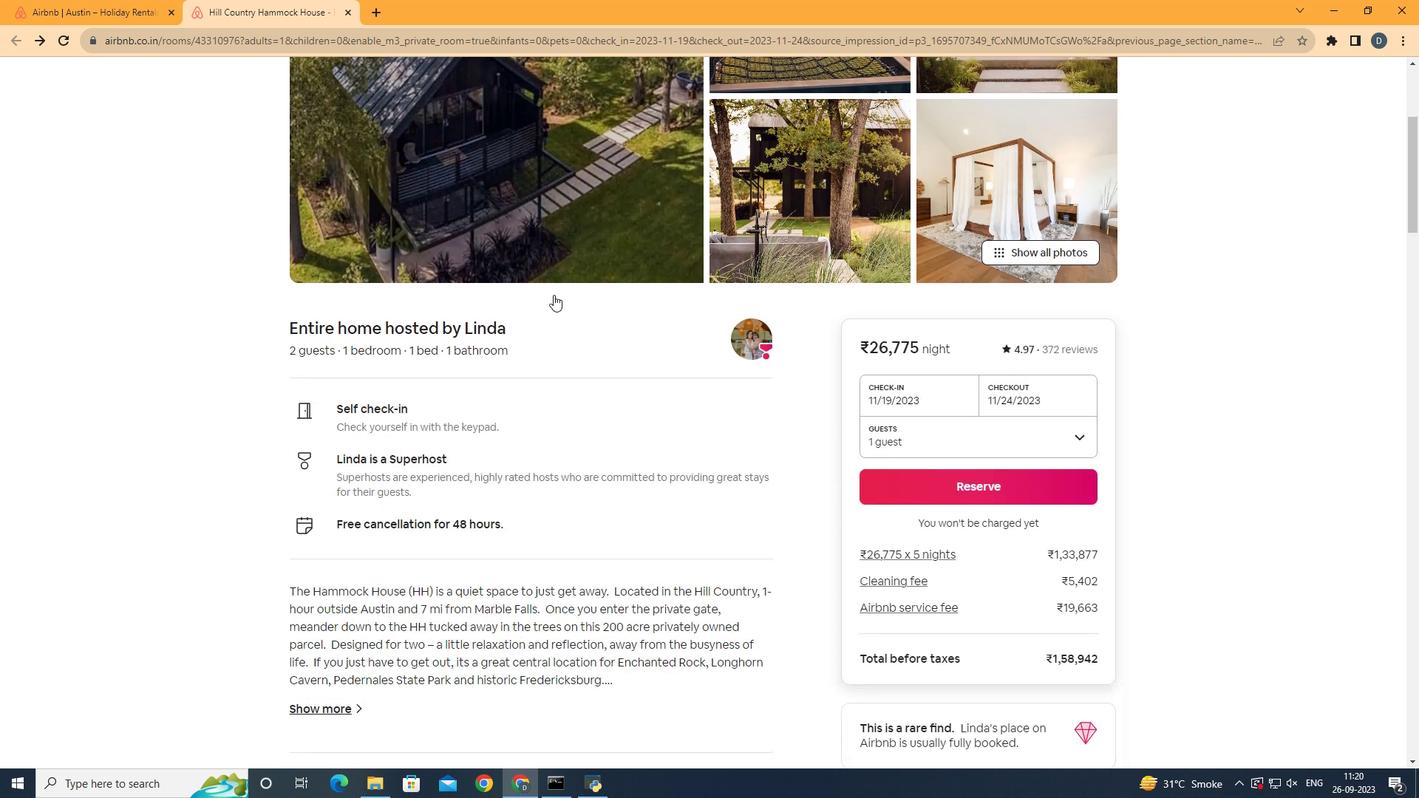 
Action: Mouse scrolled (553, 294) with delta (0, 0)
Screenshot: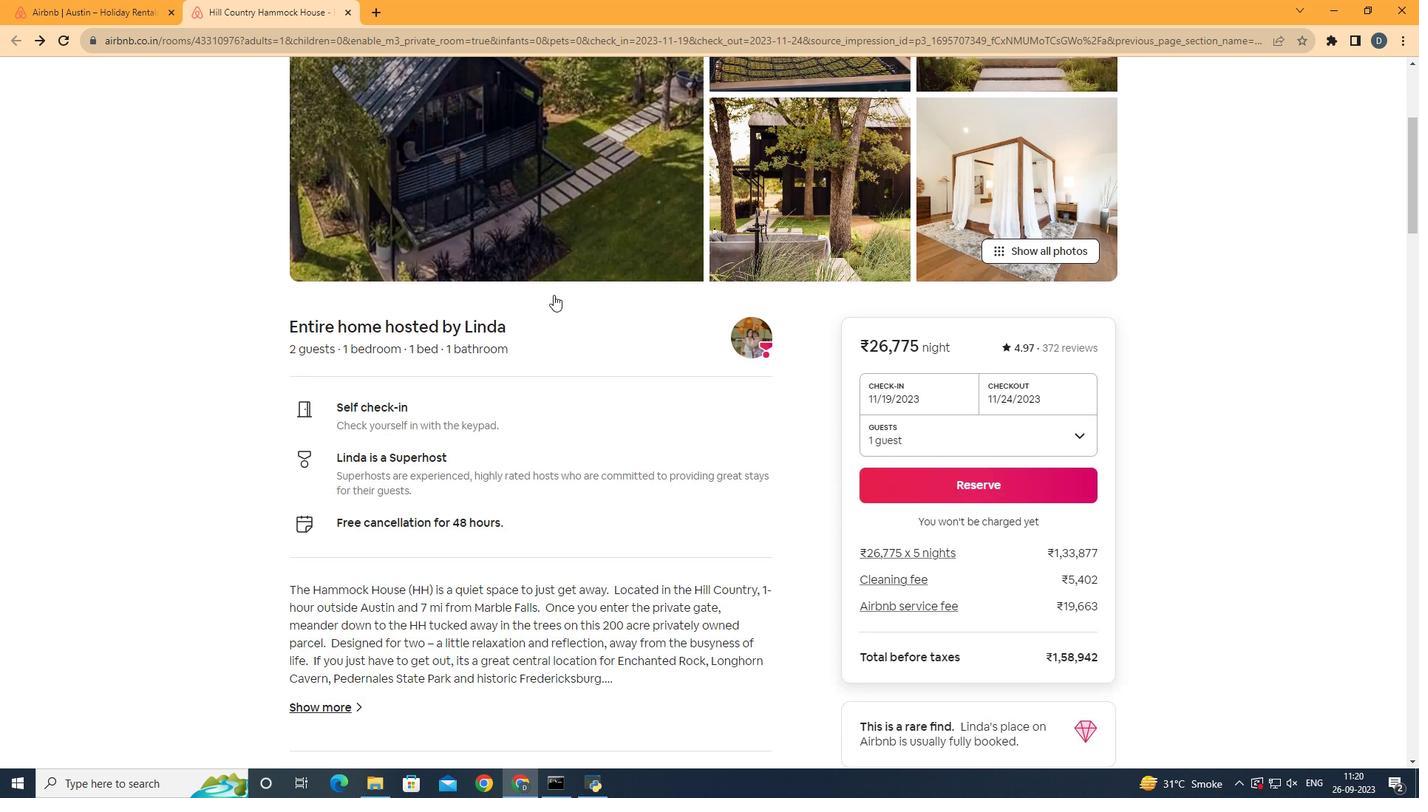 
Action: Mouse scrolled (553, 294) with delta (0, 0)
Screenshot: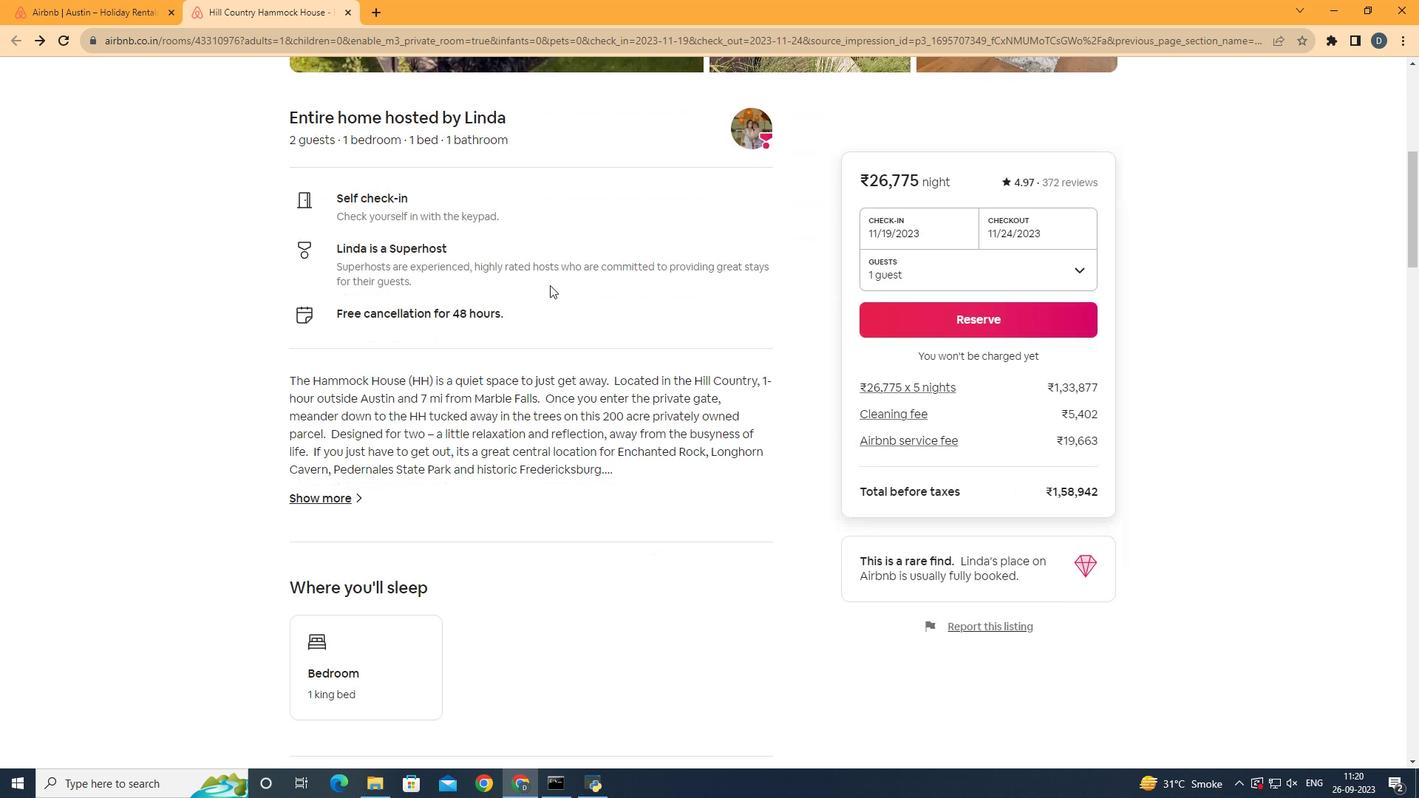 
Action: Mouse scrolled (553, 294) with delta (0, 0)
Screenshot: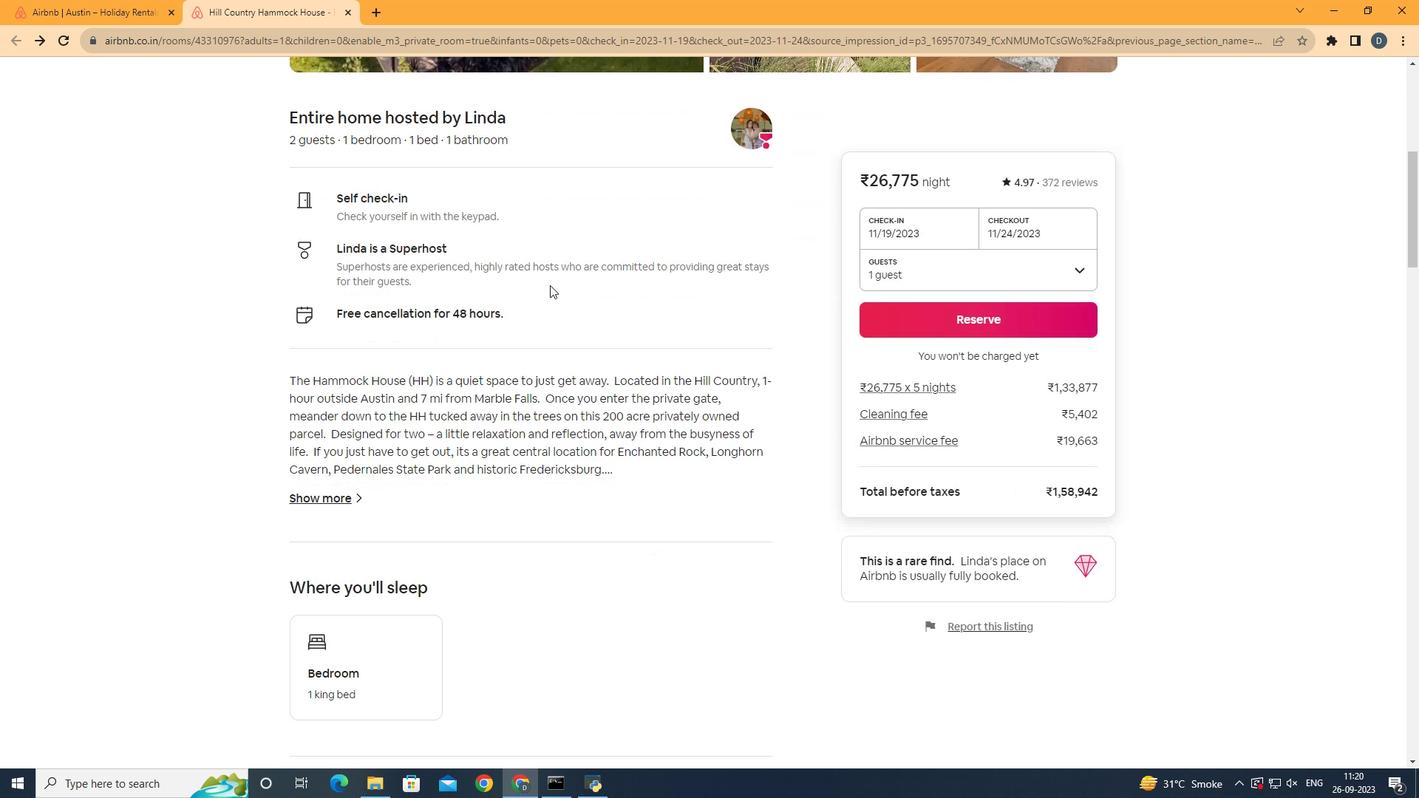 
Action: Mouse scrolled (553, 294) with delta (0, 0)
Screenshot: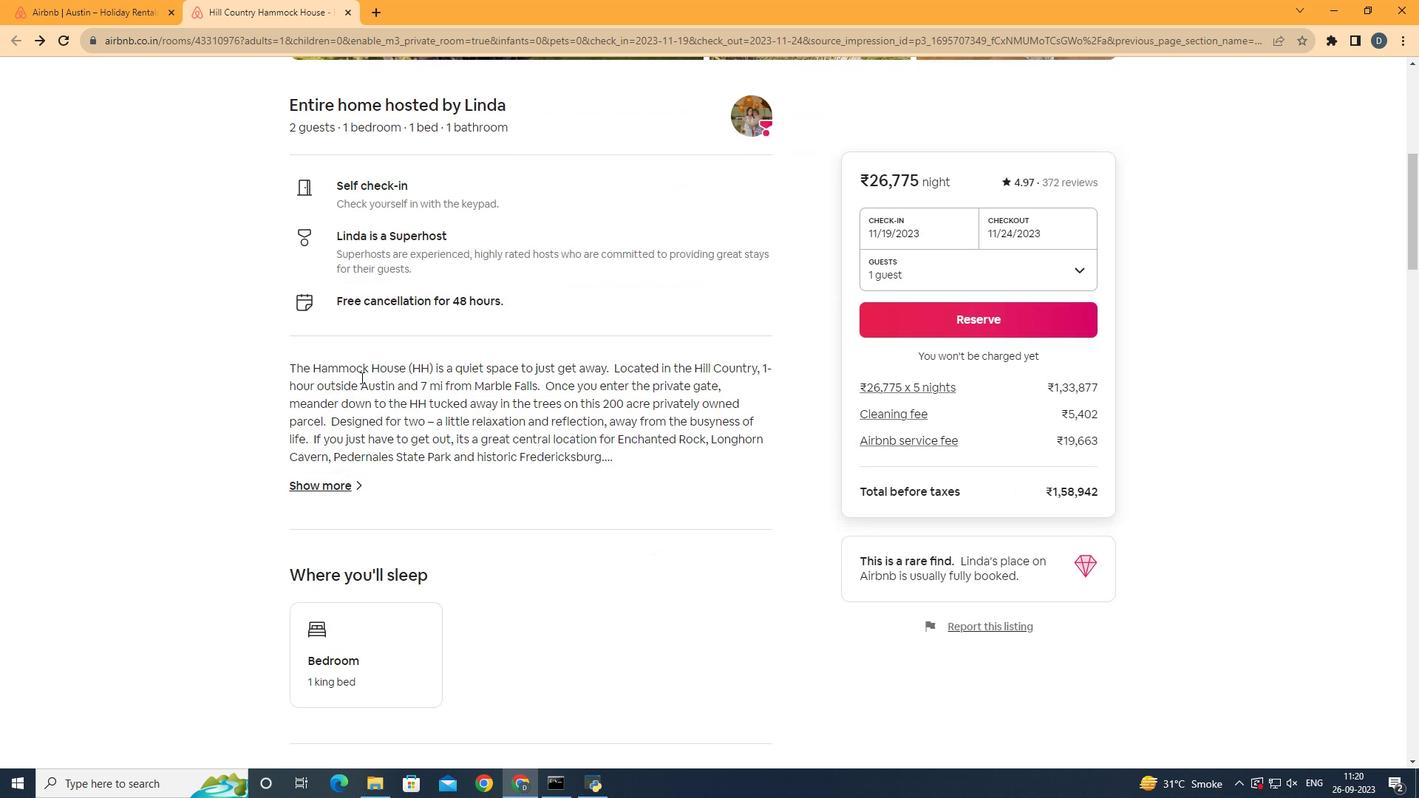 
Action: Mouse moved to (344, 485)
Screenshot: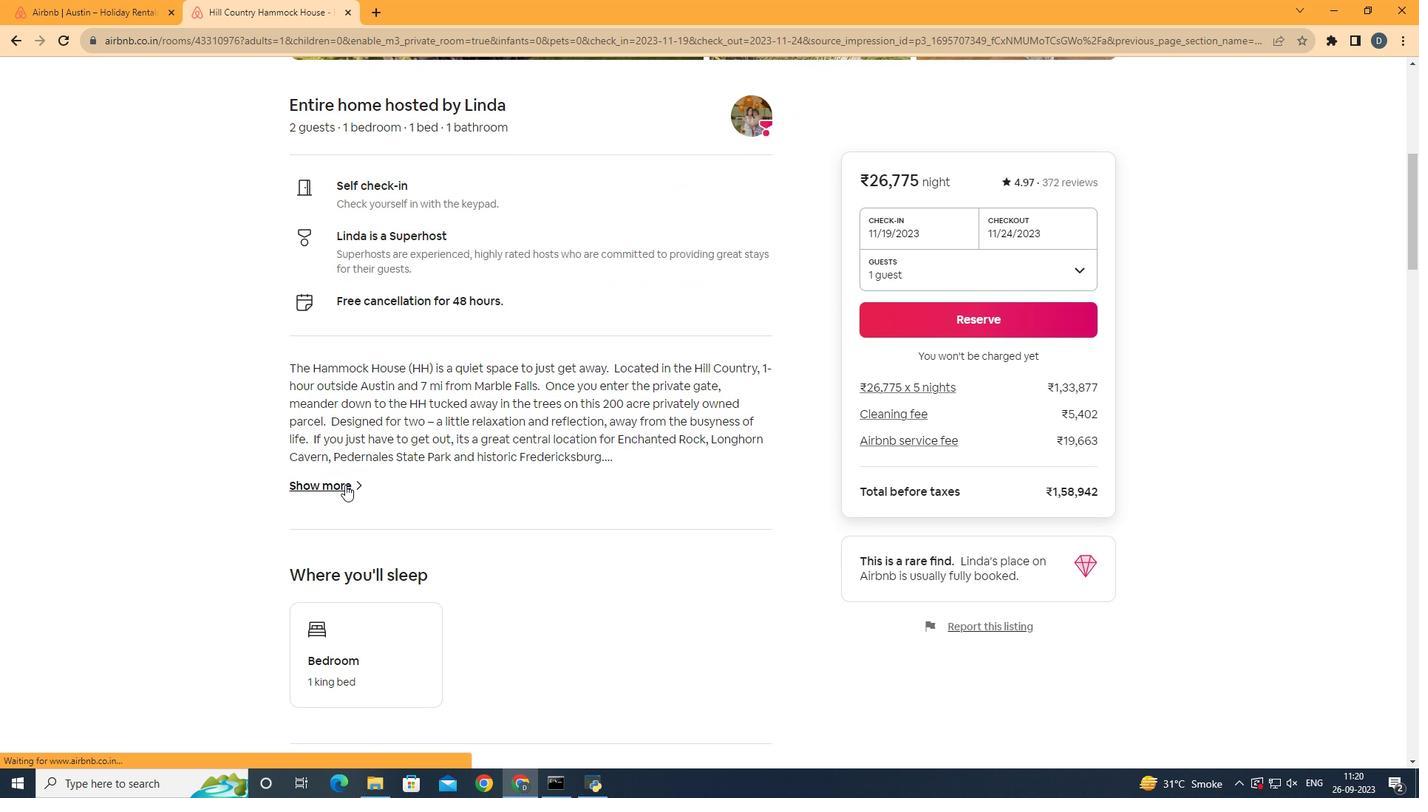 
Action: Mouse pressed left at (344, 485)
Screenshot: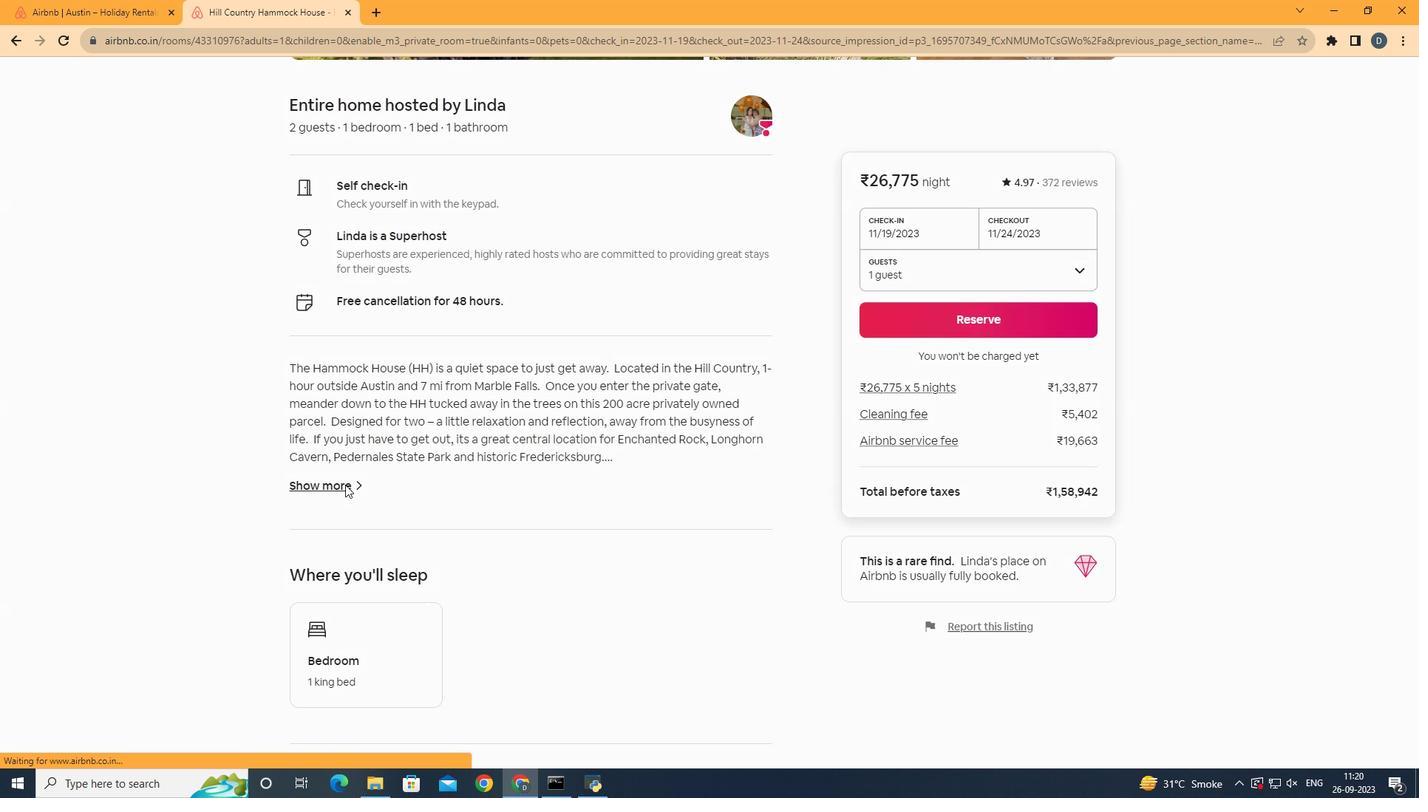 
Action: Mouse moved to (802, 421)
Screenshot: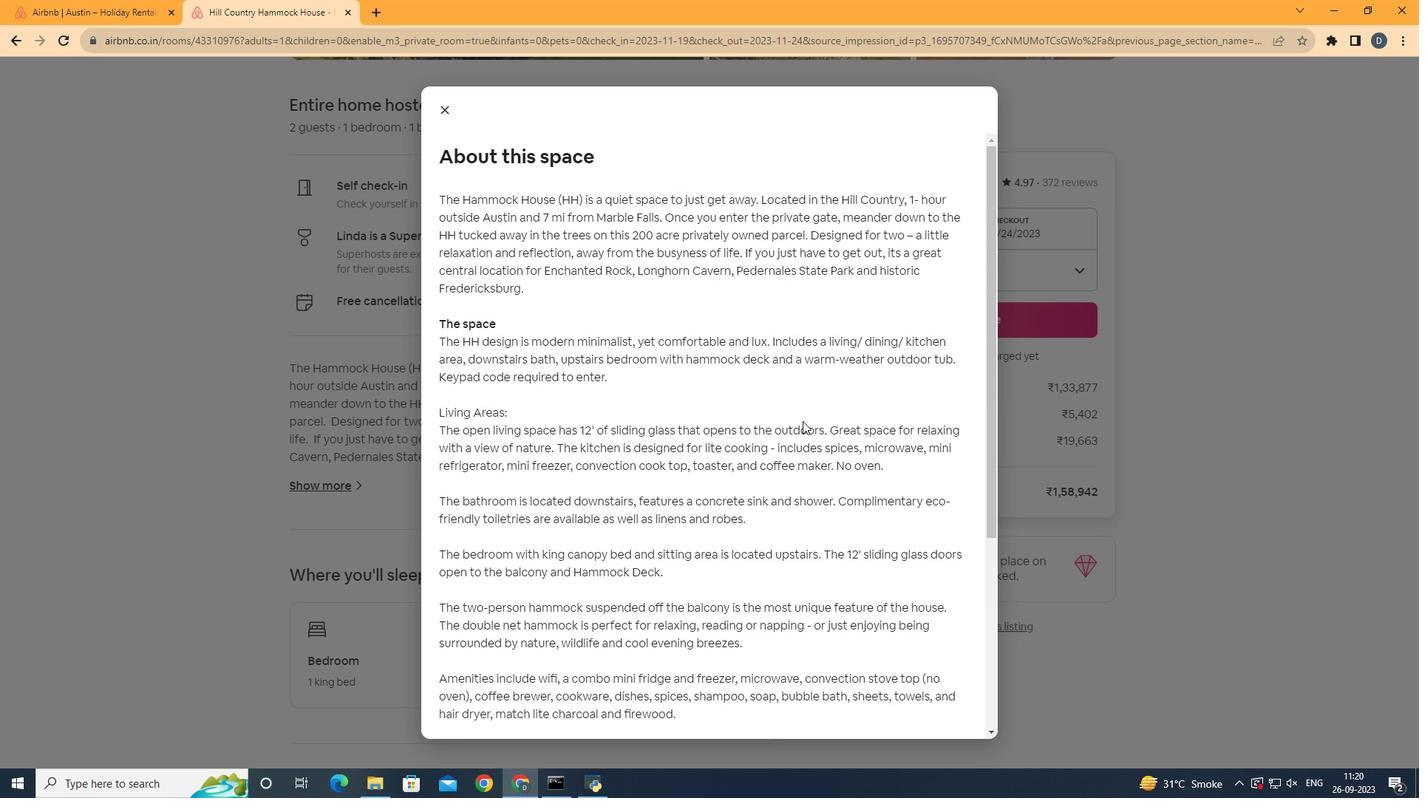
Action: Mouse scrolled (802, 420) with delta (0, 0)
Screenshot: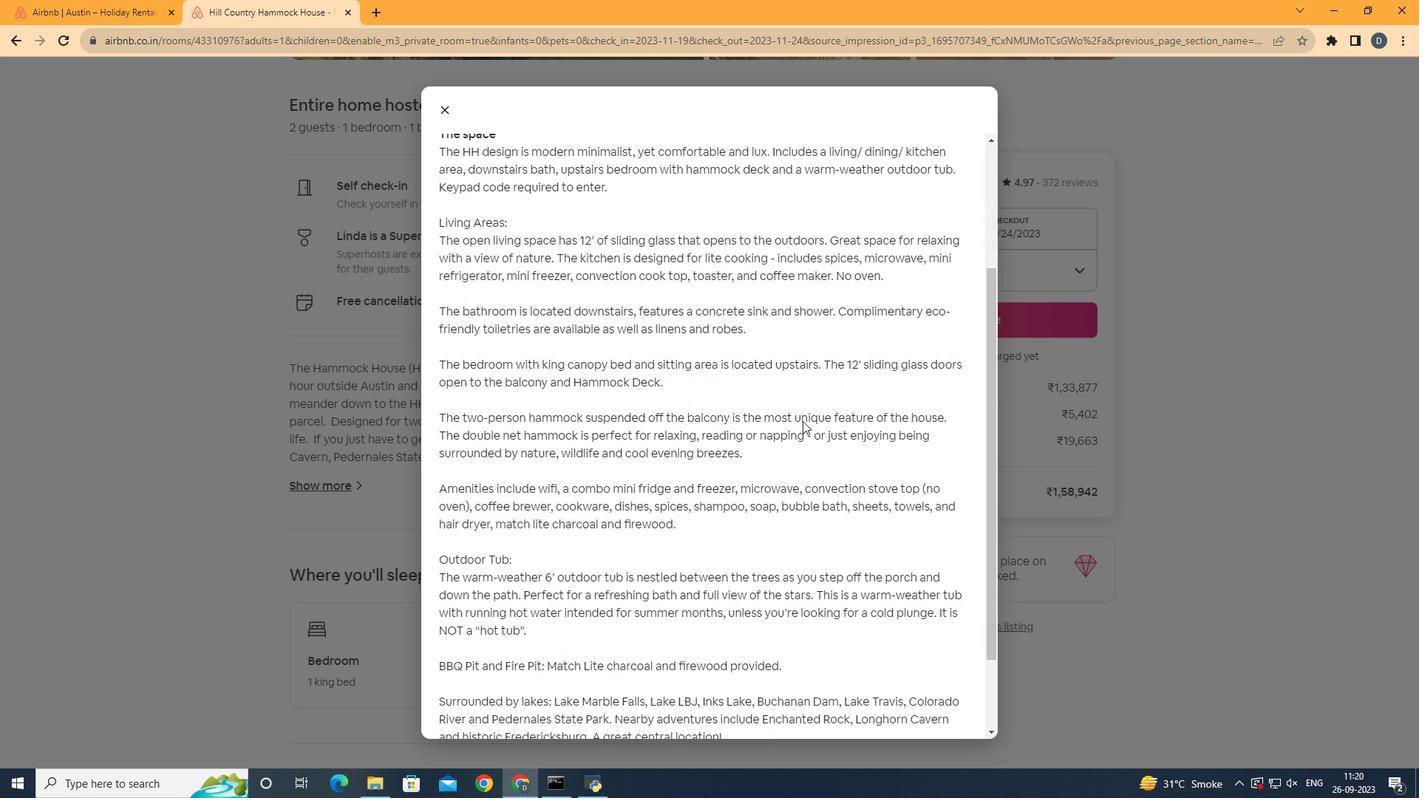
Action: Mouse scrolled (802, 420) with delta (0, 0)
Screenshot: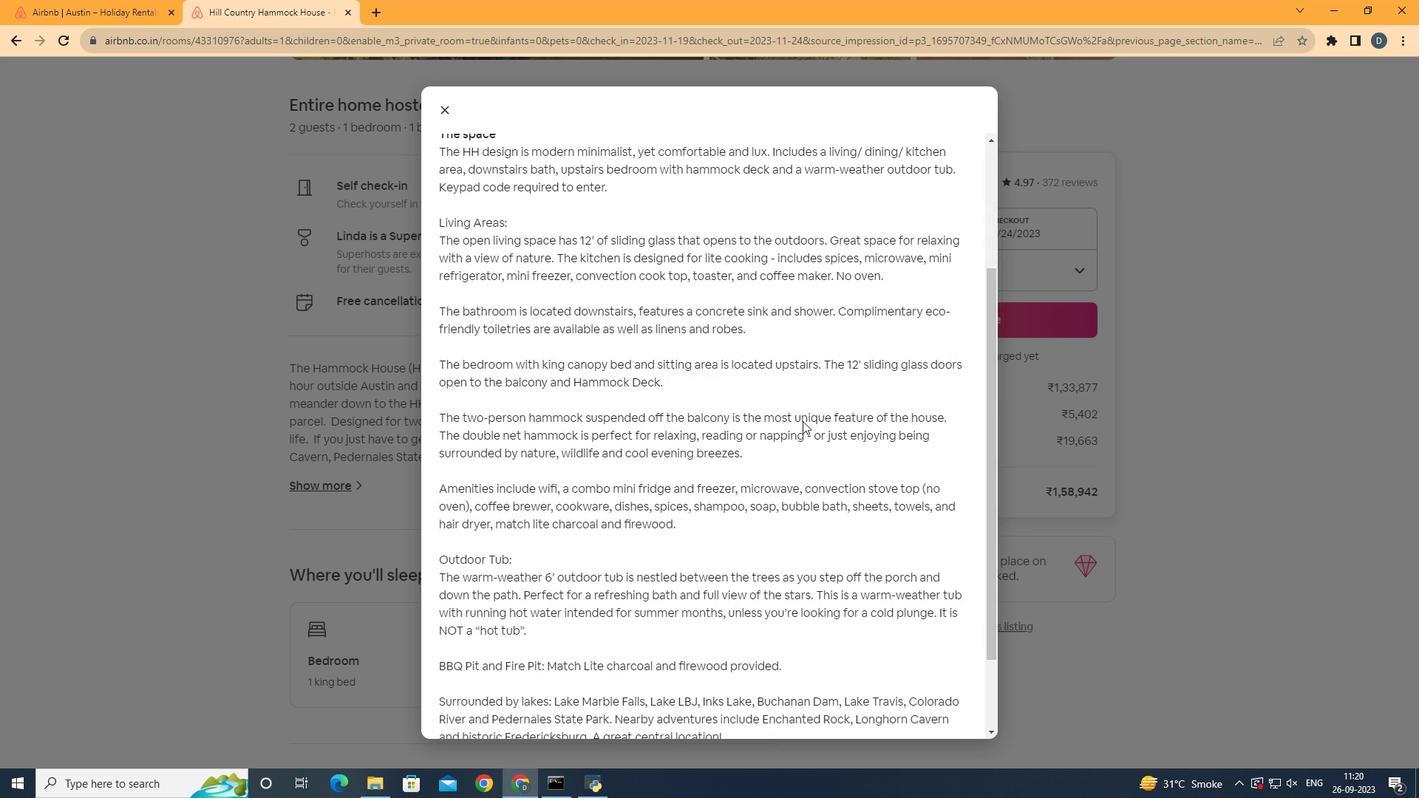 
Action: Mouse scrolled (802, 420) with delta (0, 0)
Screenshot: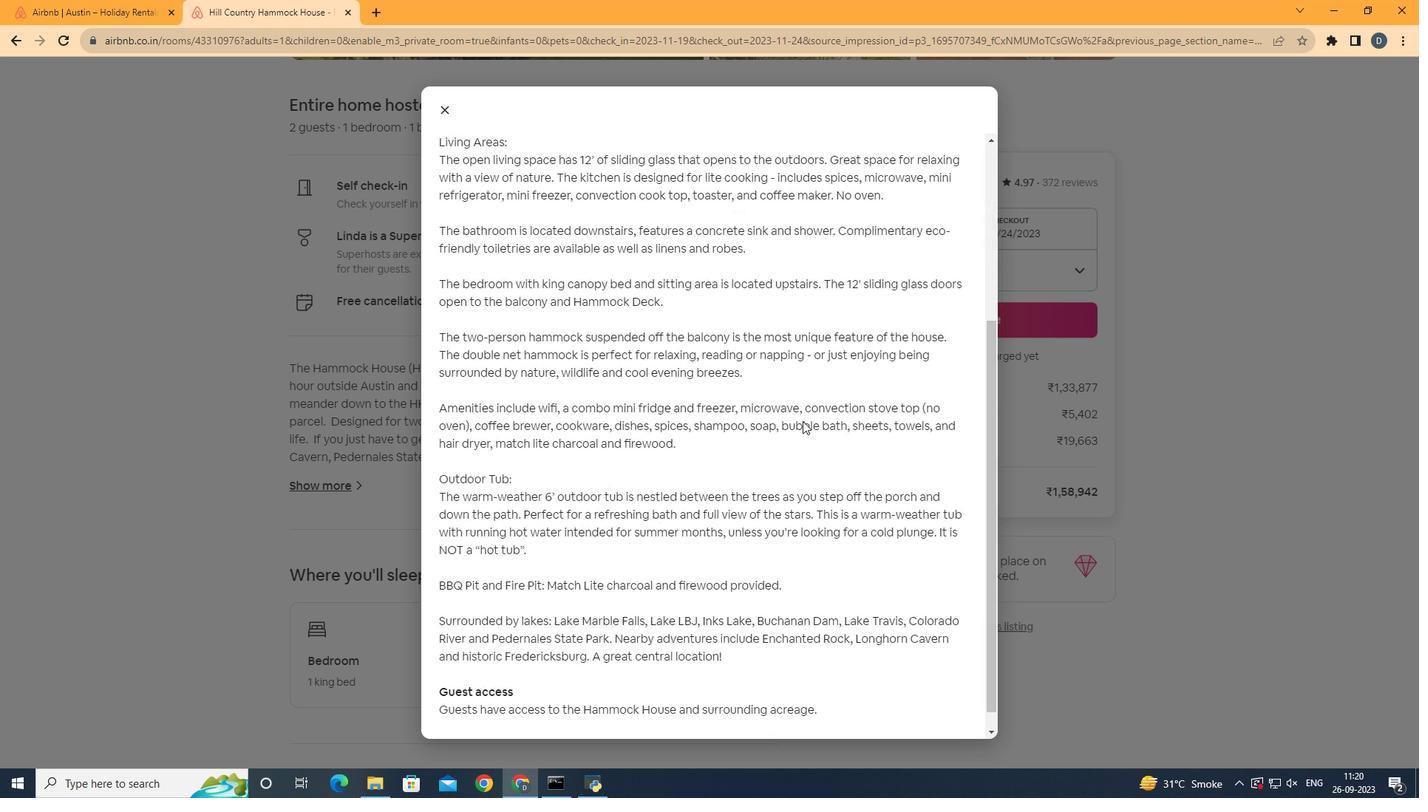 
Action: Mouse scrolled (802, 420) with delta (0, 0)
Screenshot: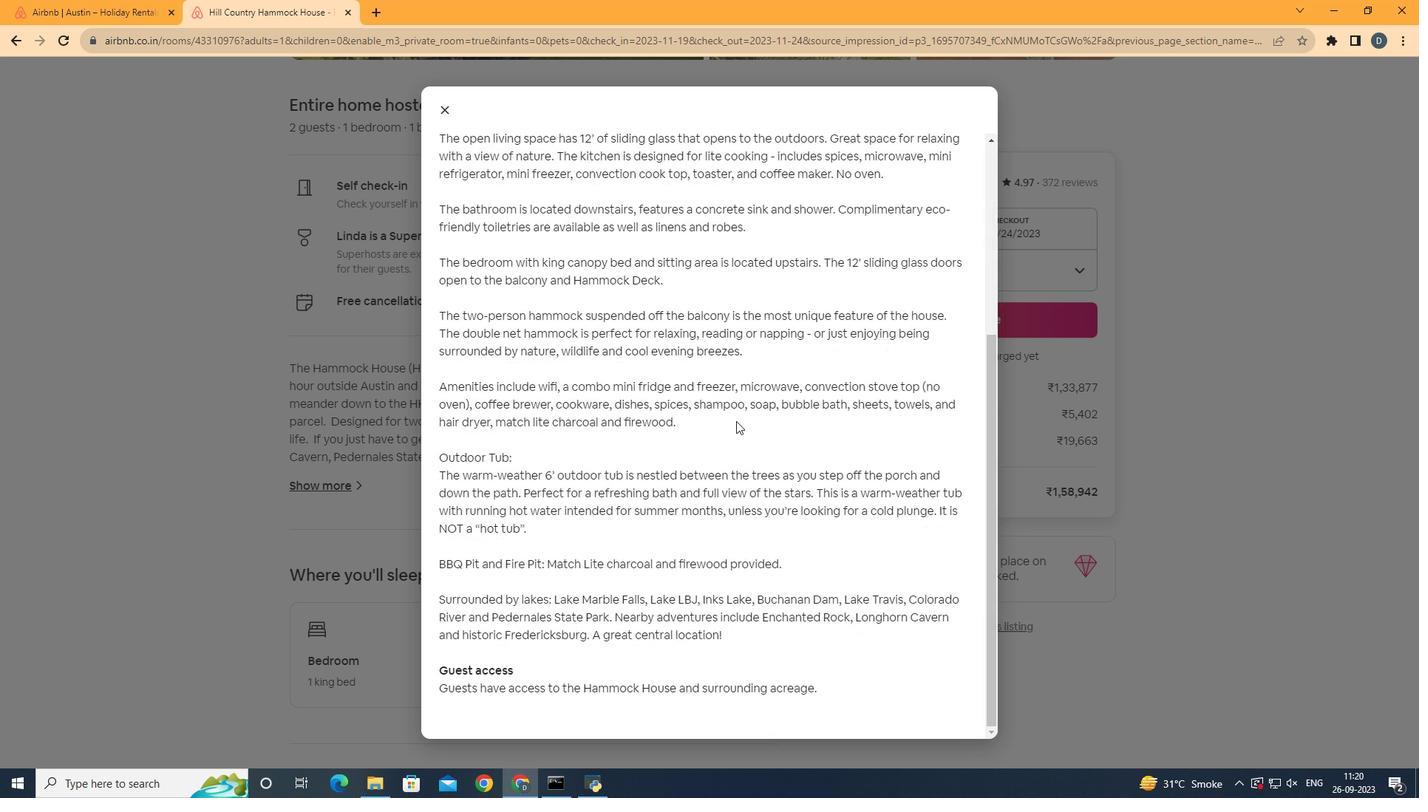 
Action: Mouse moved to (794, 594)
Screenshot: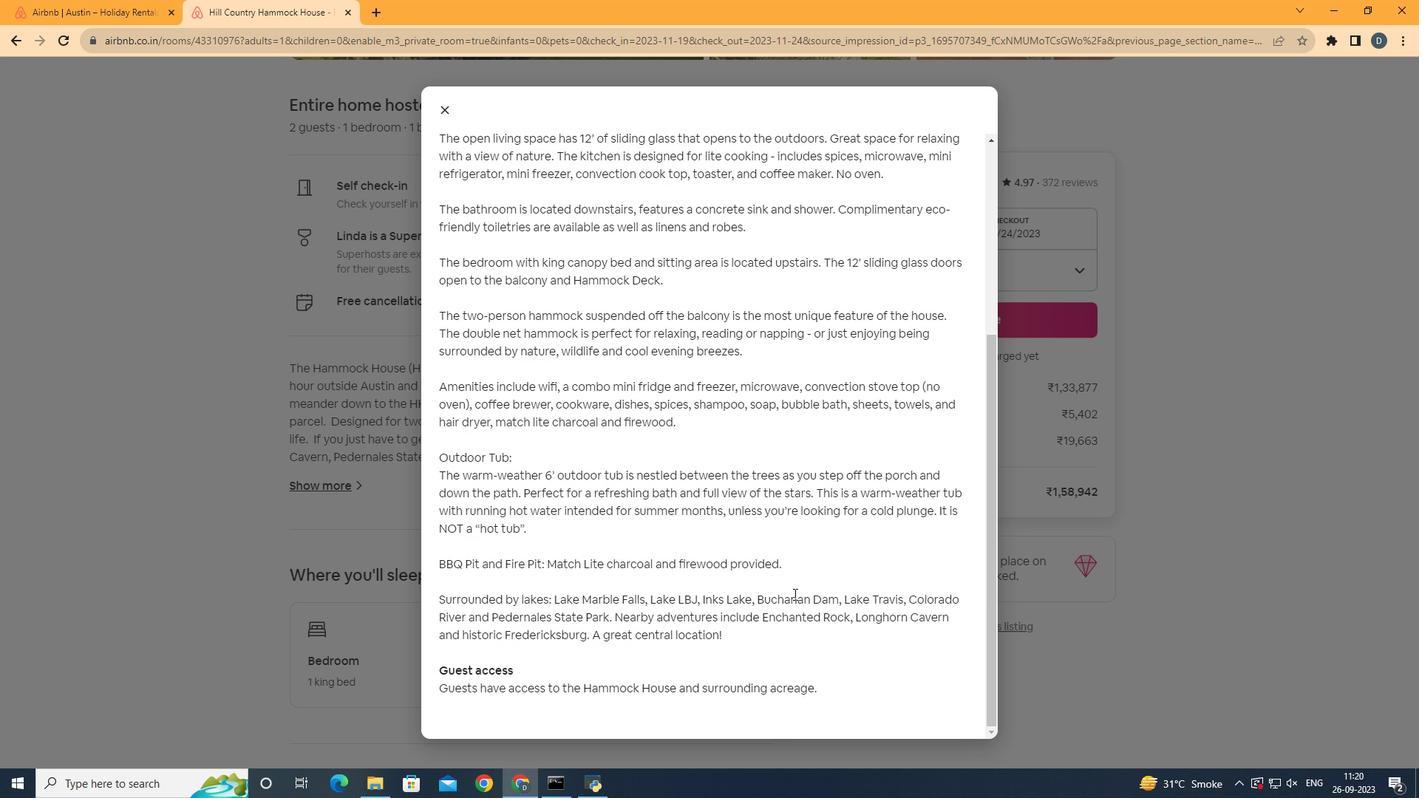 
Action: Mouse scrolled (794, 593) with delta (0, 0)
Screenshot: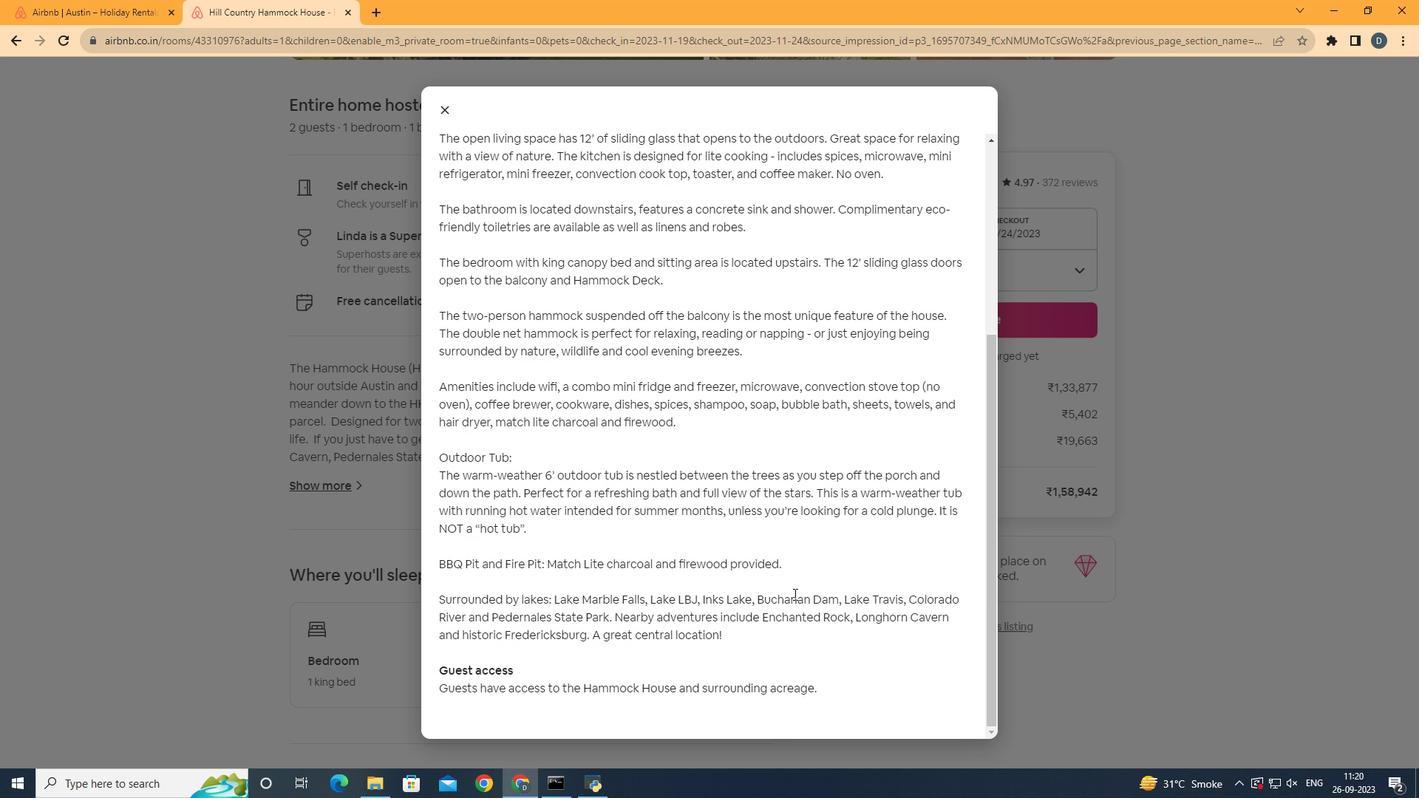 
Action: Mouse scrolled (794, 593) with delta (0, 0)
Screenshot: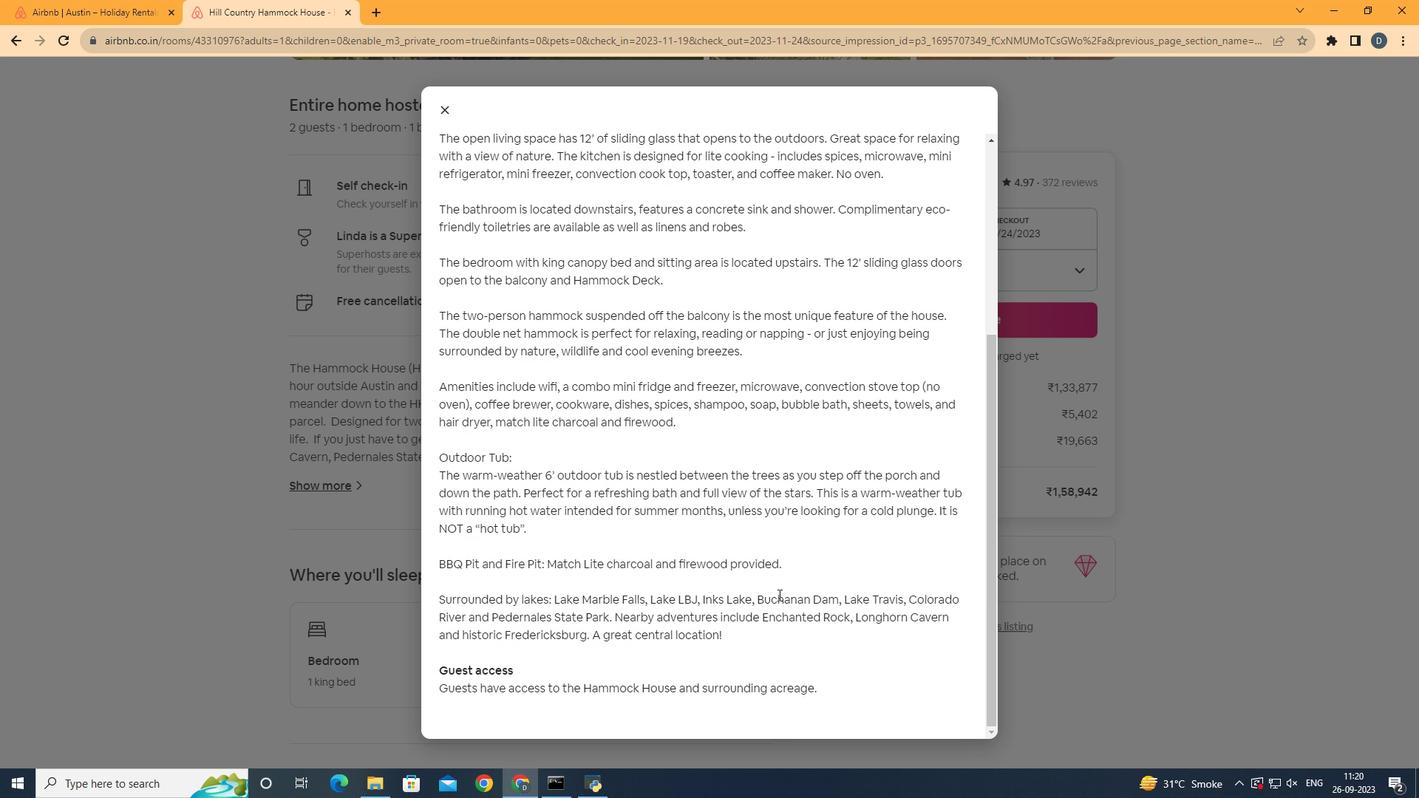 
Action: Mouse scrolled (794, 593) with delta (0, 0)
Screenshot: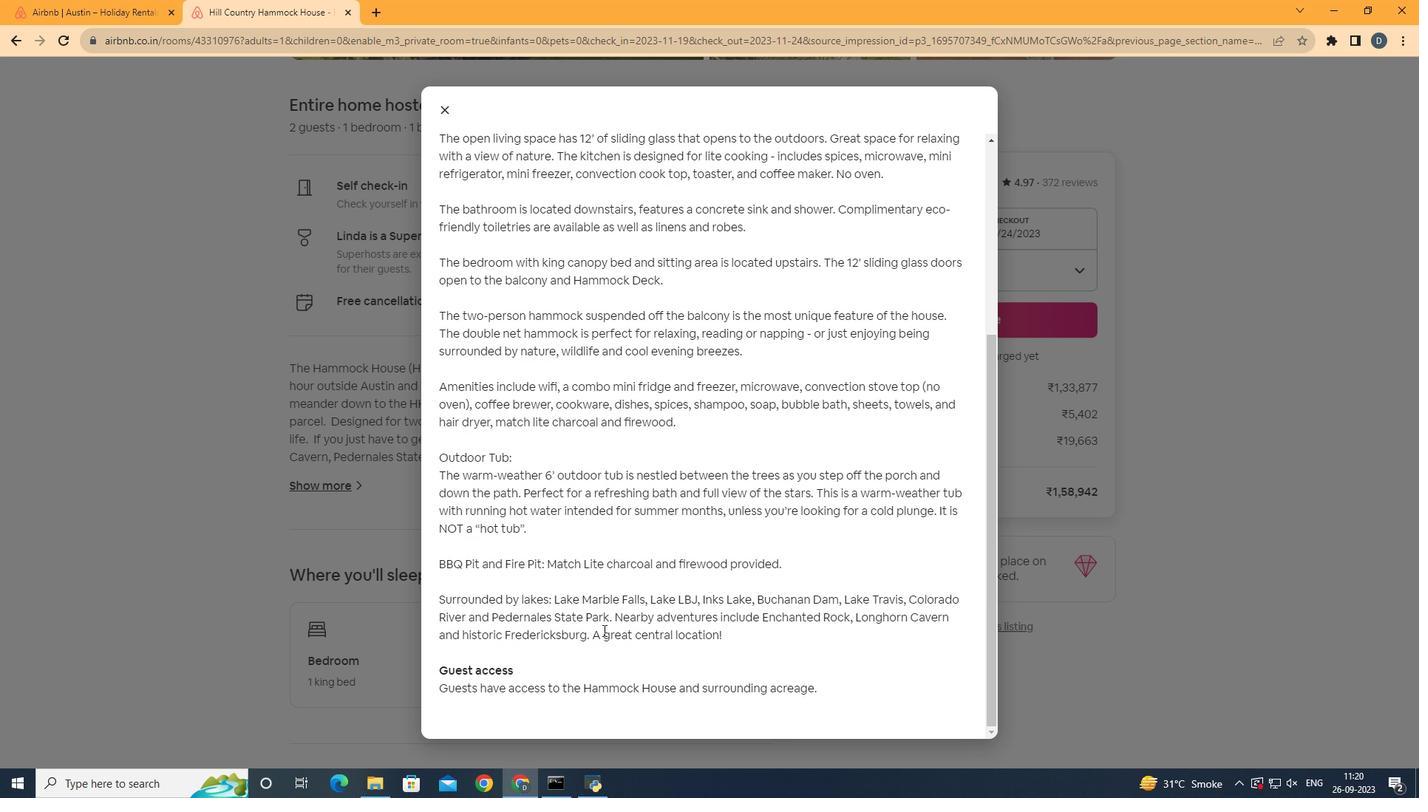 
Action: Mouse scrolled (794, 593) with delta (0, 0)
Screenshot: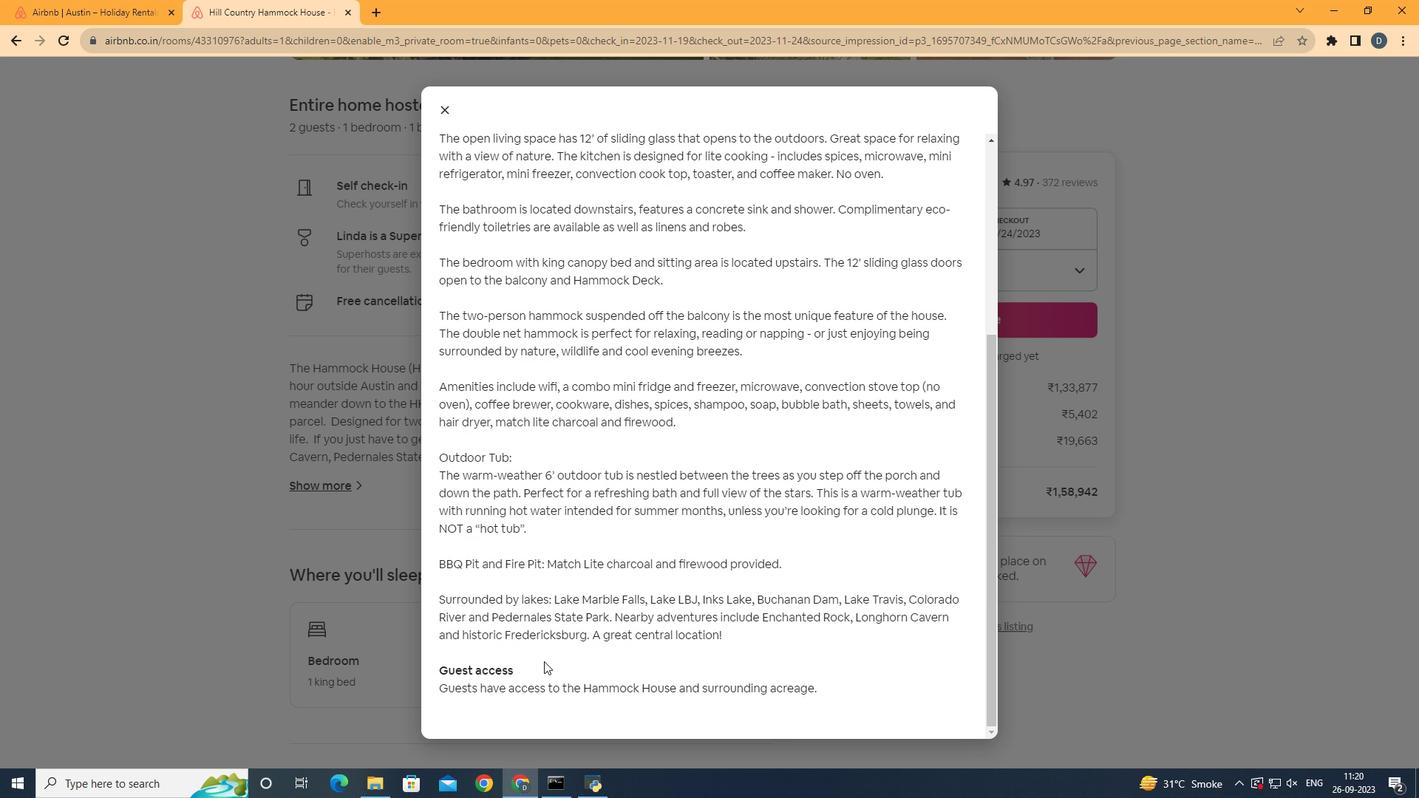 
Action: Mouse moved to (1137, 419)
Screenshot: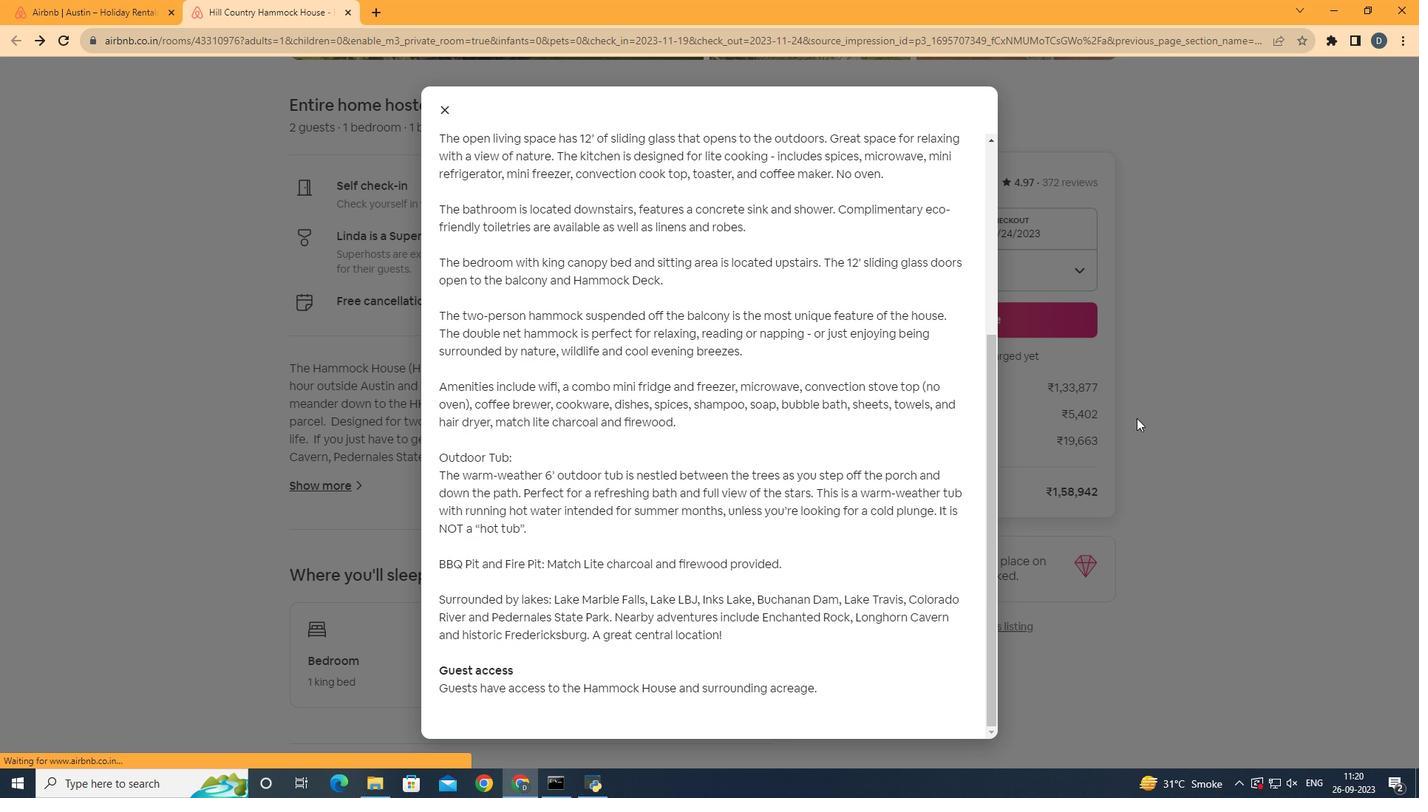
Action: Mouse pressed left at (1137, 419)
Screenshot: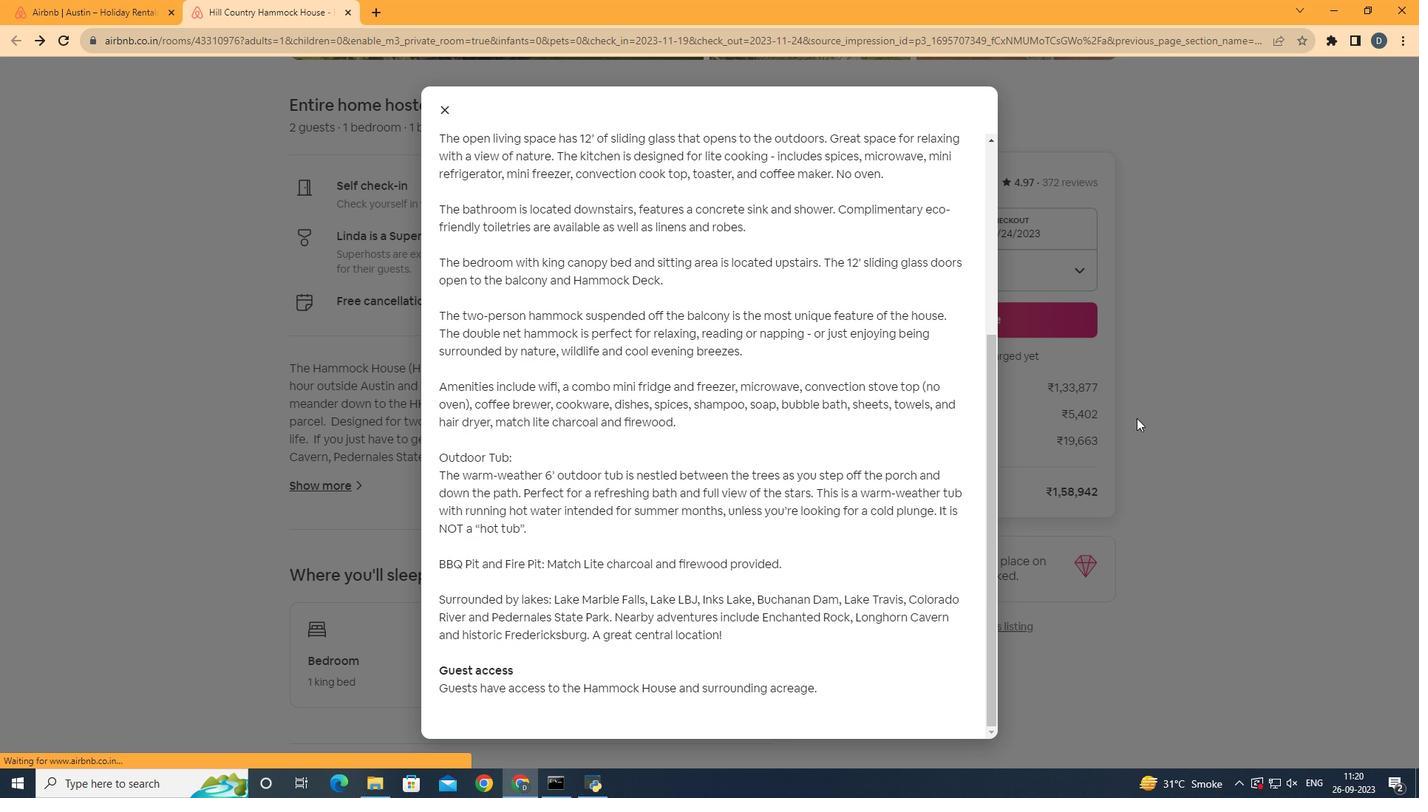 
Action: Mouse moved to (848, 478)
Screenshot: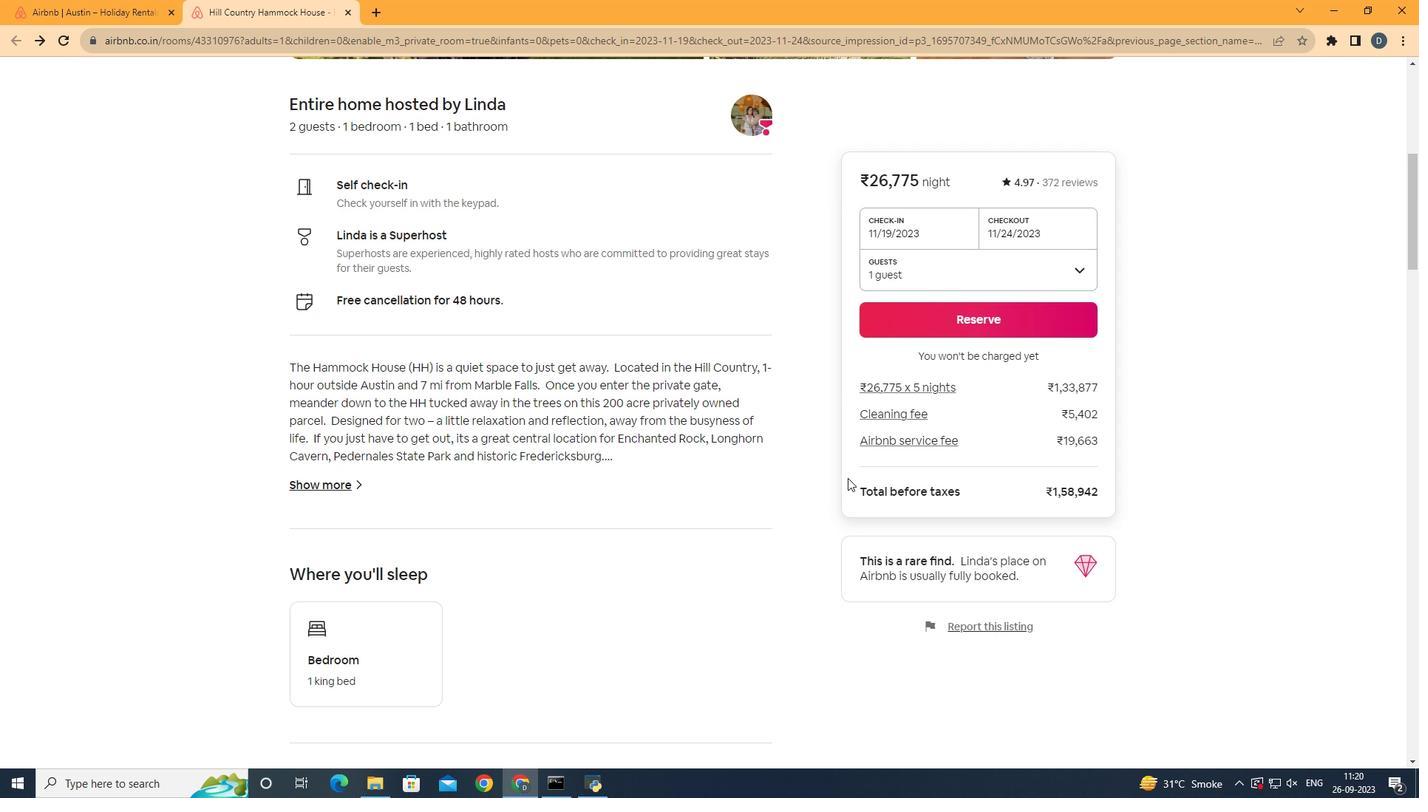
Action: Mouse scrolled (848, 477) with delta (0, 0)
Screenshot: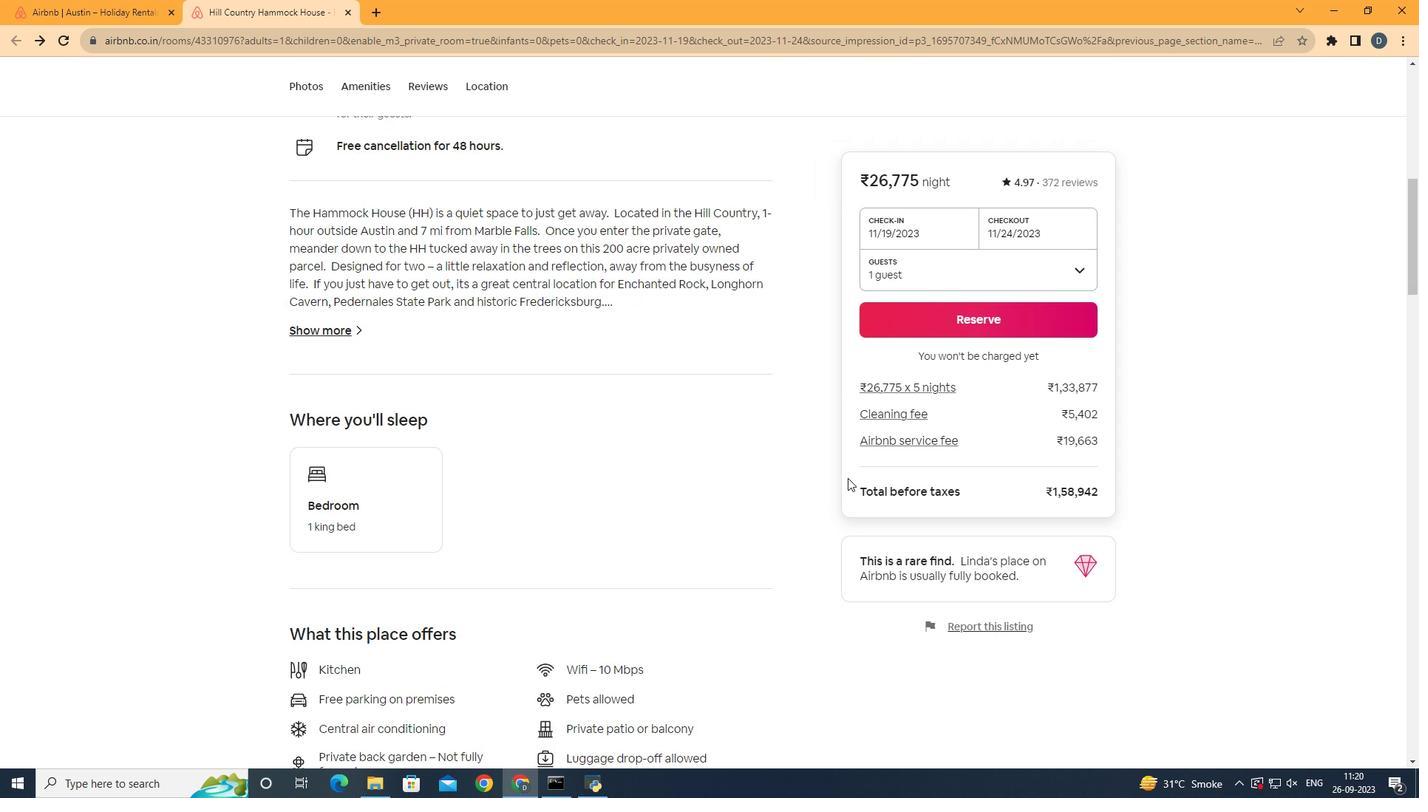 
Action: Mouse scrolled (848, 477) with delta (0, 0)
Screenshot: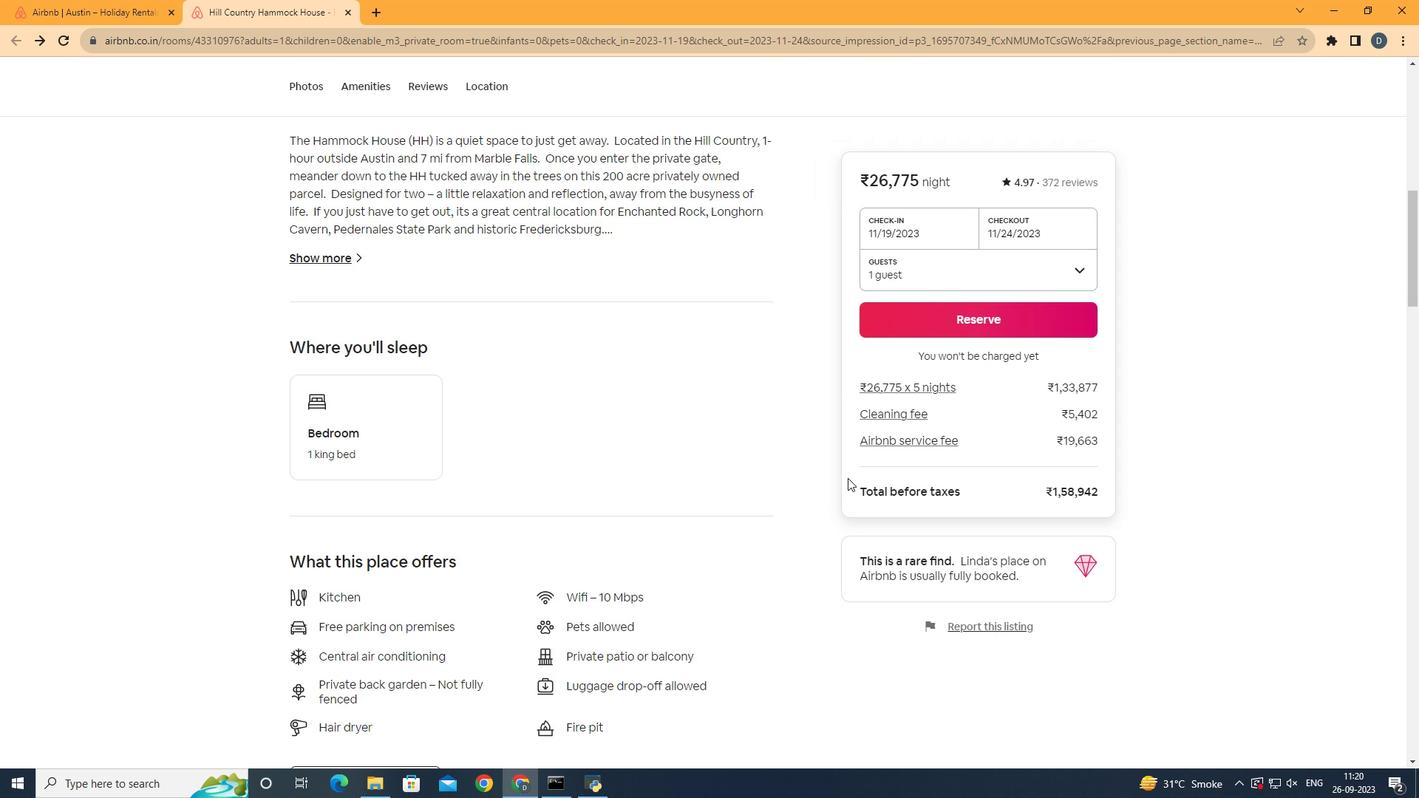 
Action: Mouse scrolled (848, 477) with delta (0, 0)
Screenshot: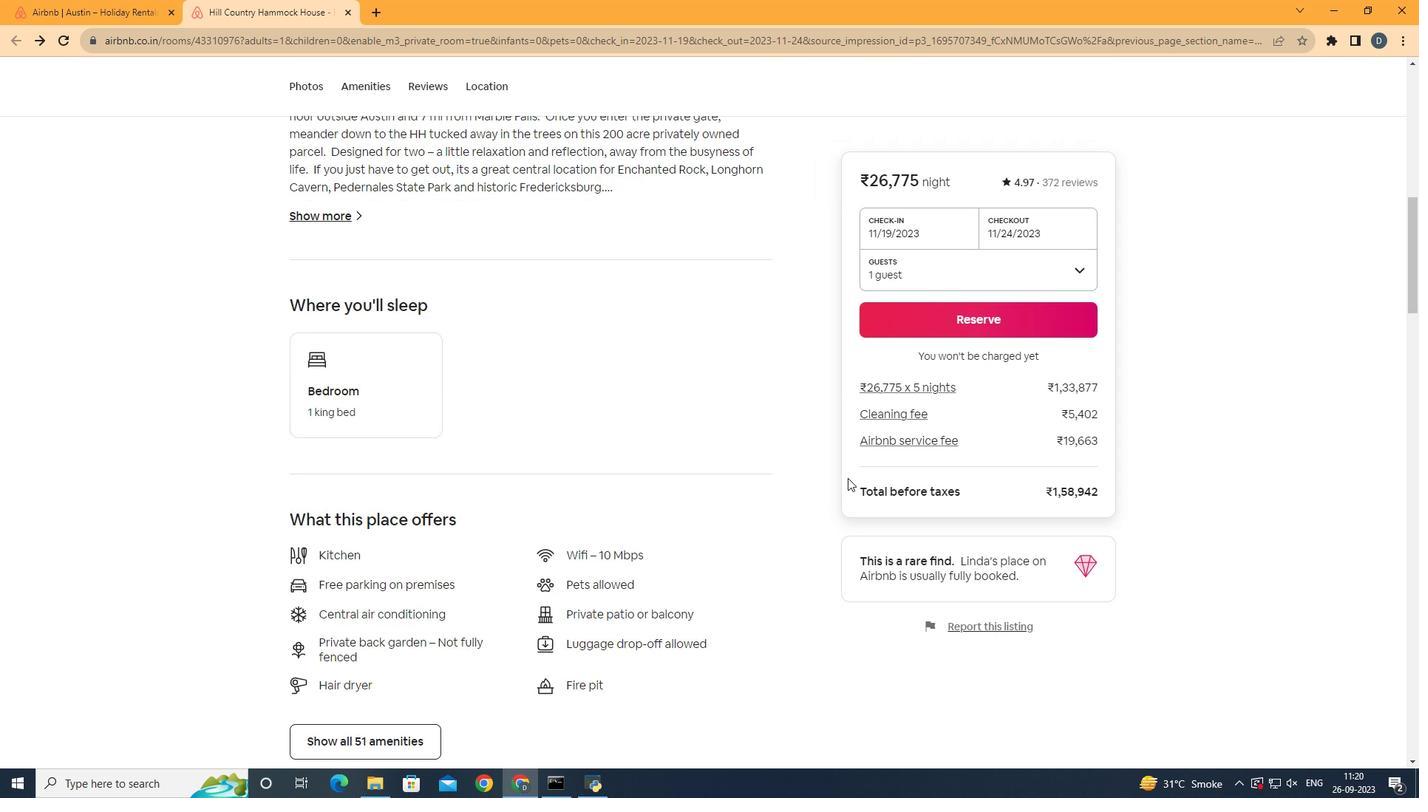 
Action: Mouse scrolled (848, 477) with delta (0, 0)
Screenshot: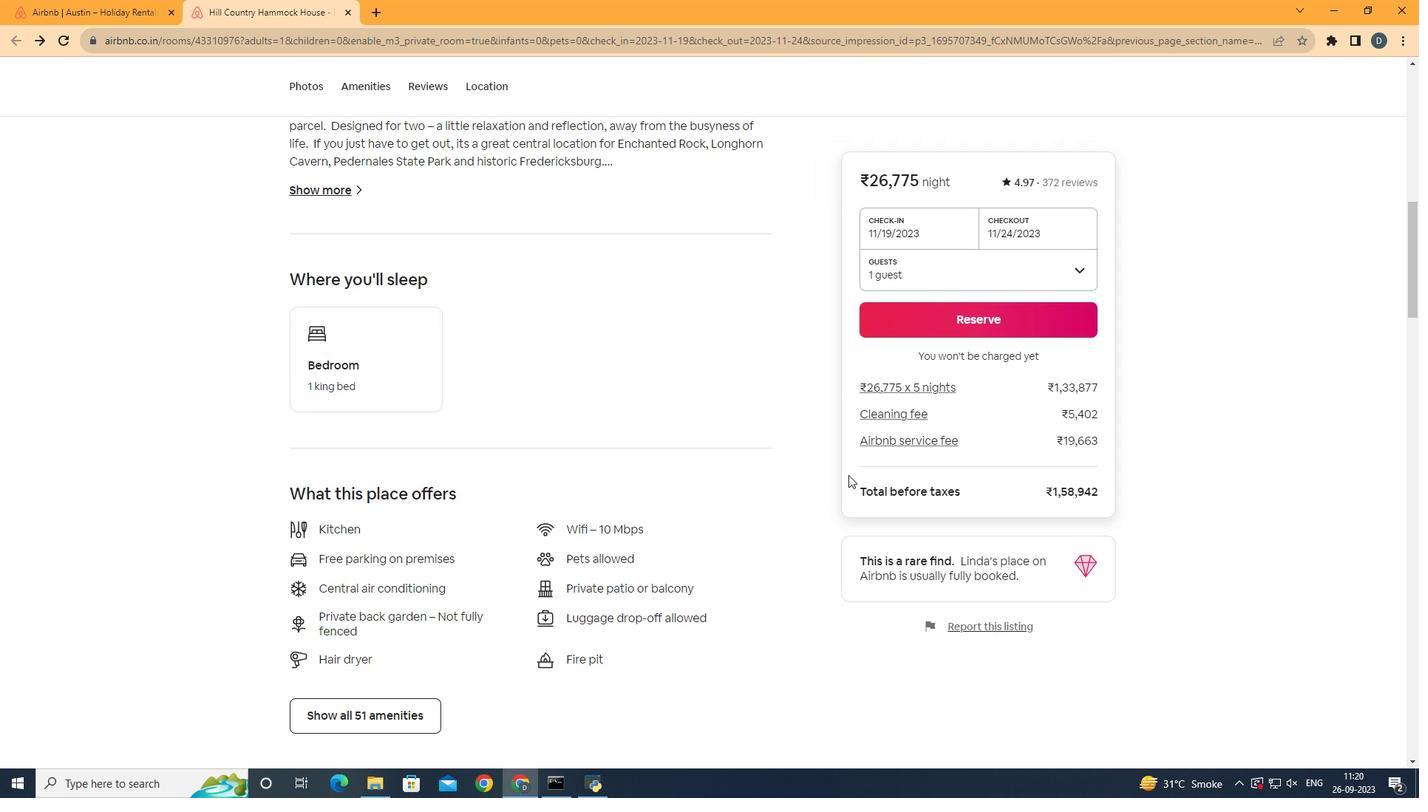 
Action: Mouse moved to (791, 445)
Screenshot: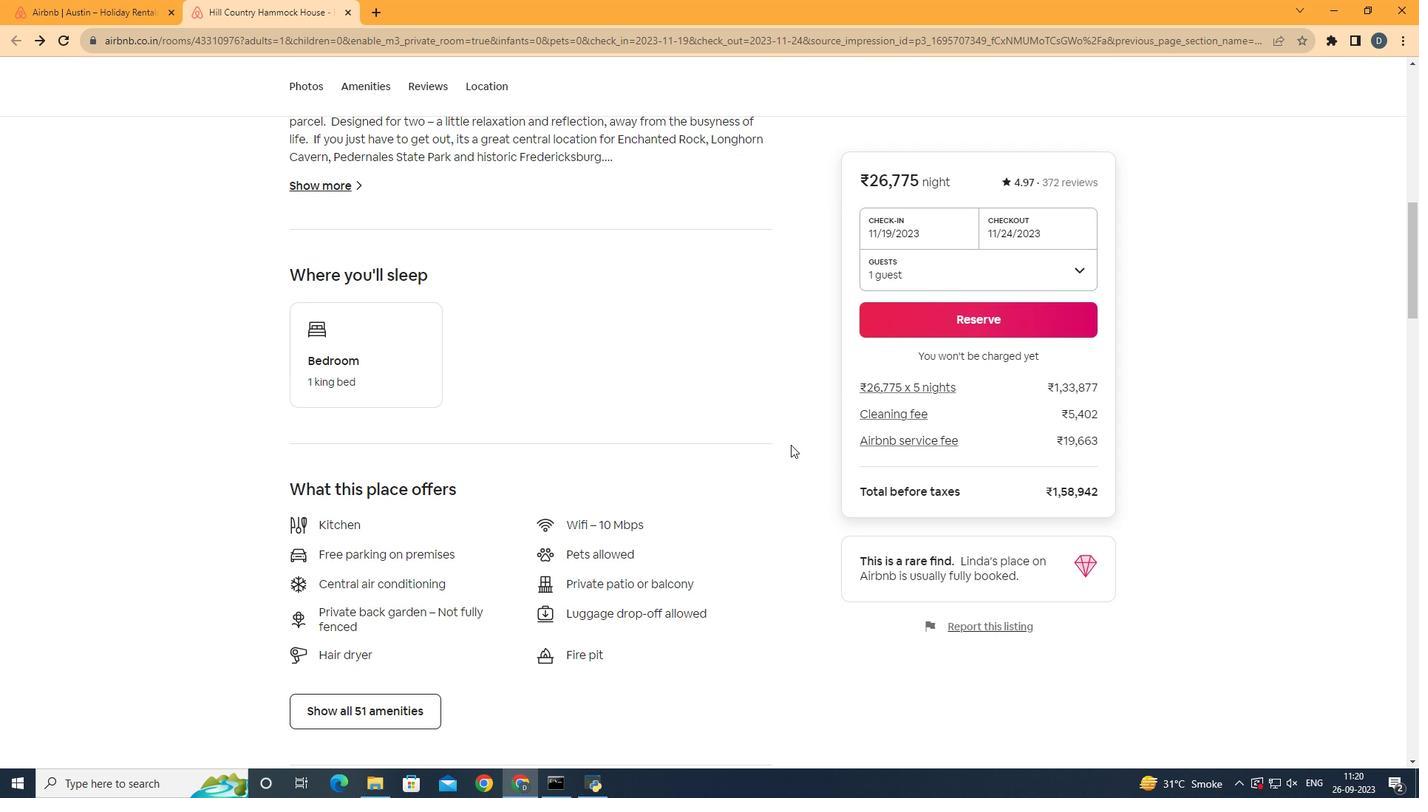 
Action: Mouse scrolled (791, 444) with delta (0, 0)
Screenshot: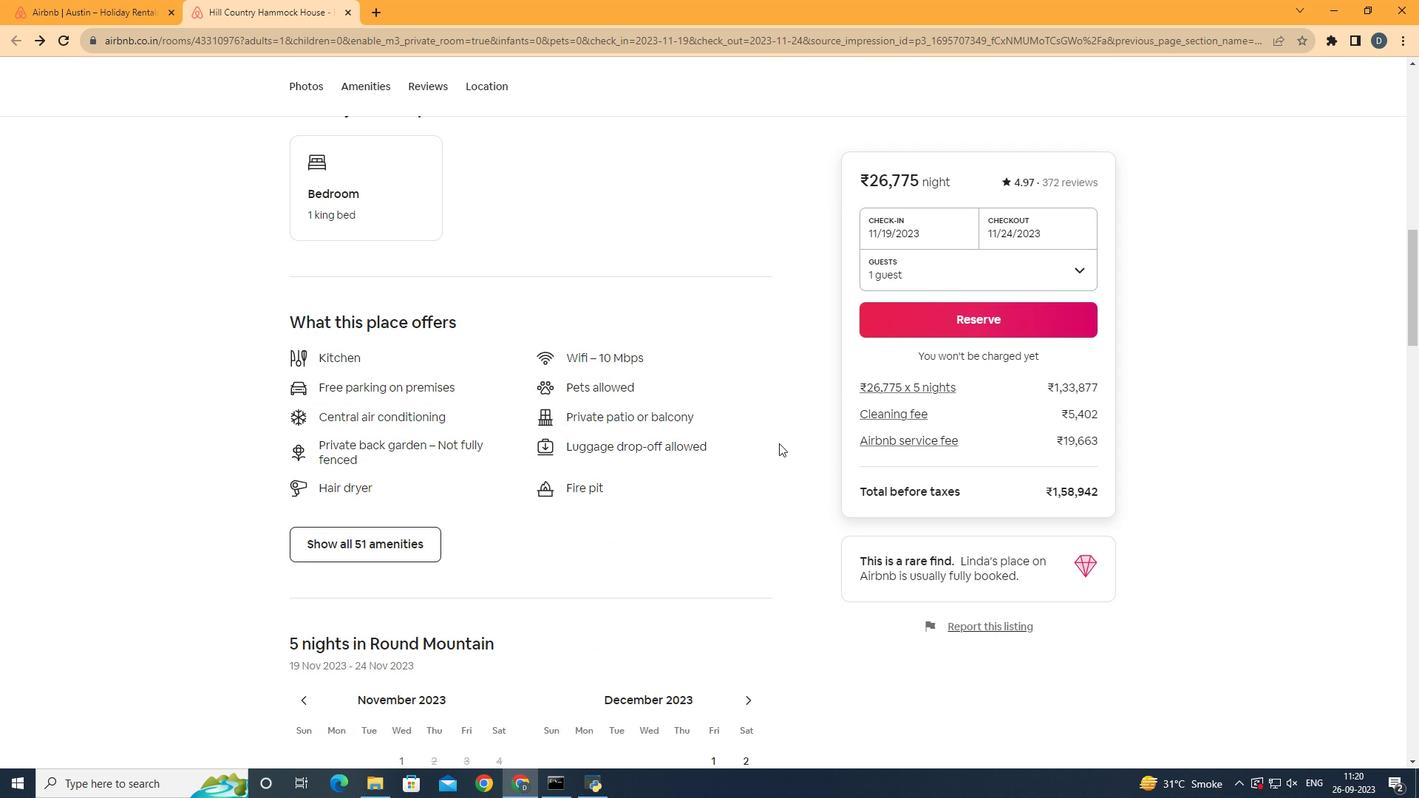 
Action: Mouse scrolled (791, 444) with delta (0, 0)
Screenshot: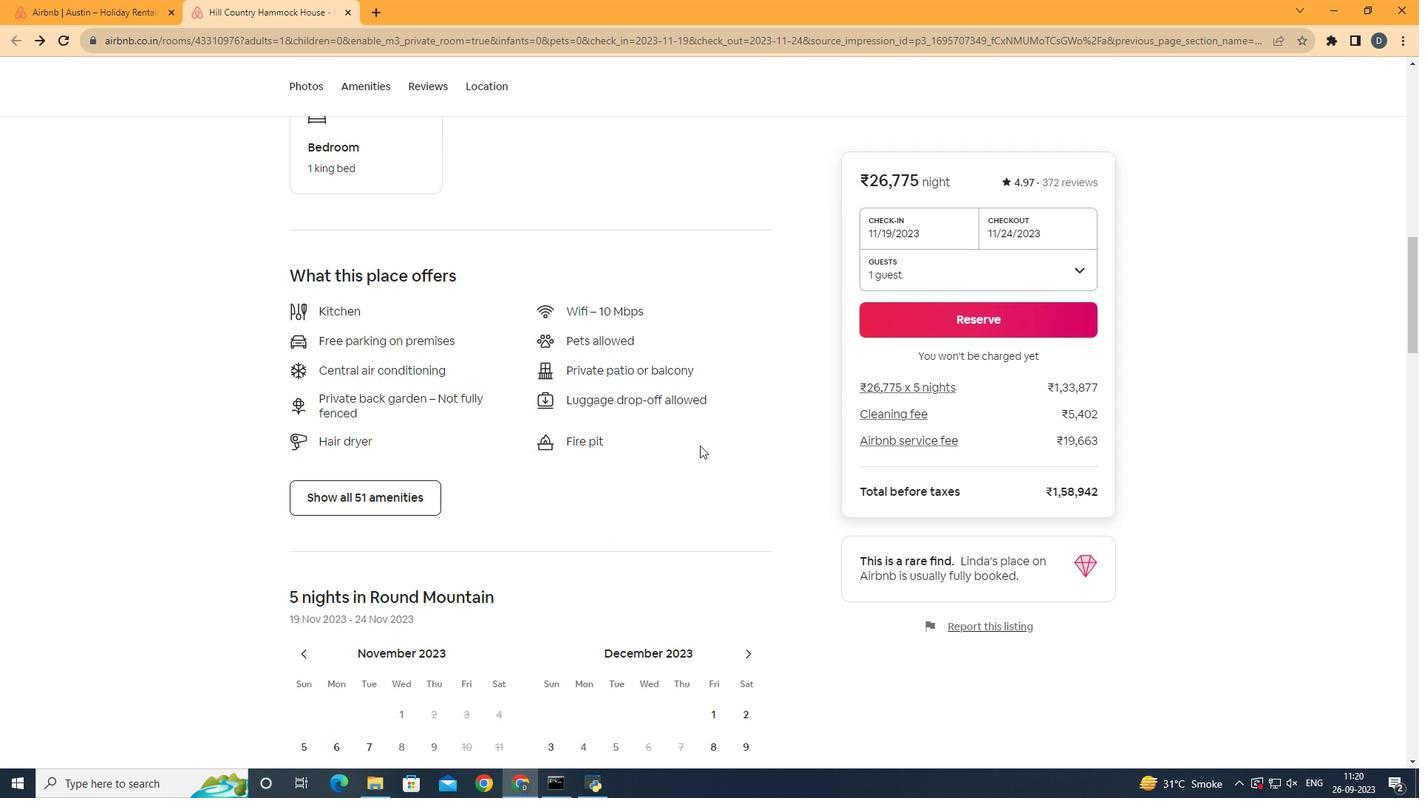 
Action: Mouse scrolled (791, 444) with delta (0, 0)
Screenshot: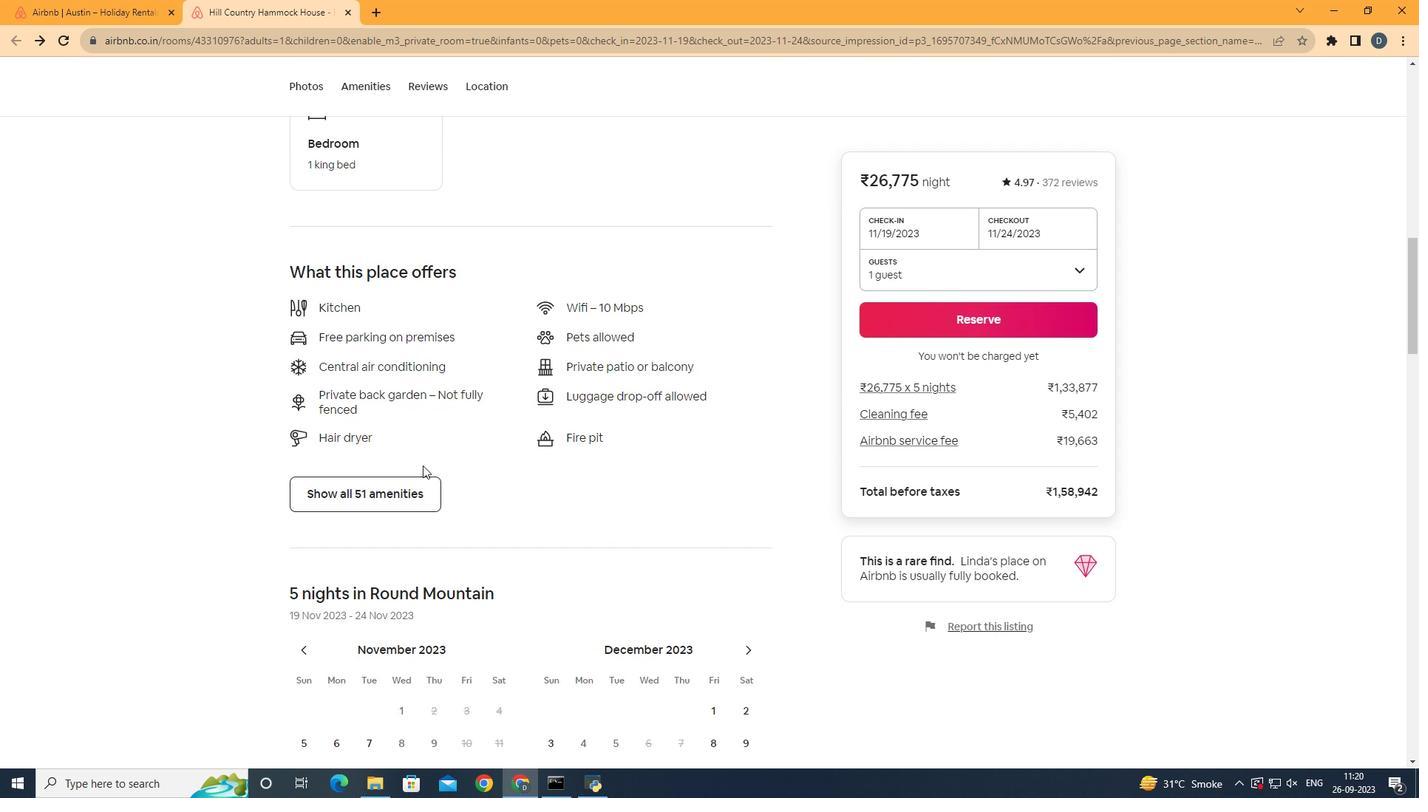
Action: Mouse moved to (399, 506)
Screenshot: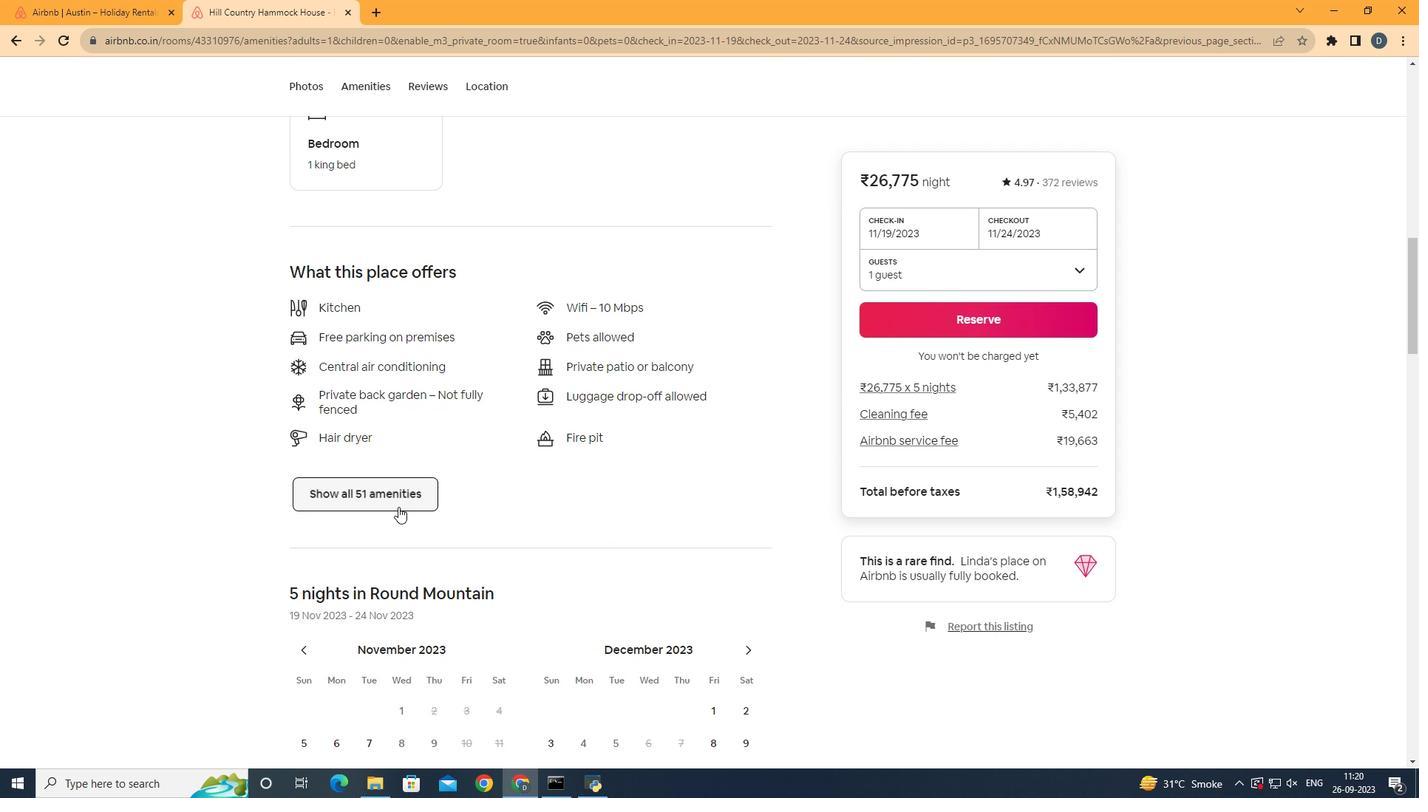
Action: Mouse pressed left at (399, 506)
Screenshot: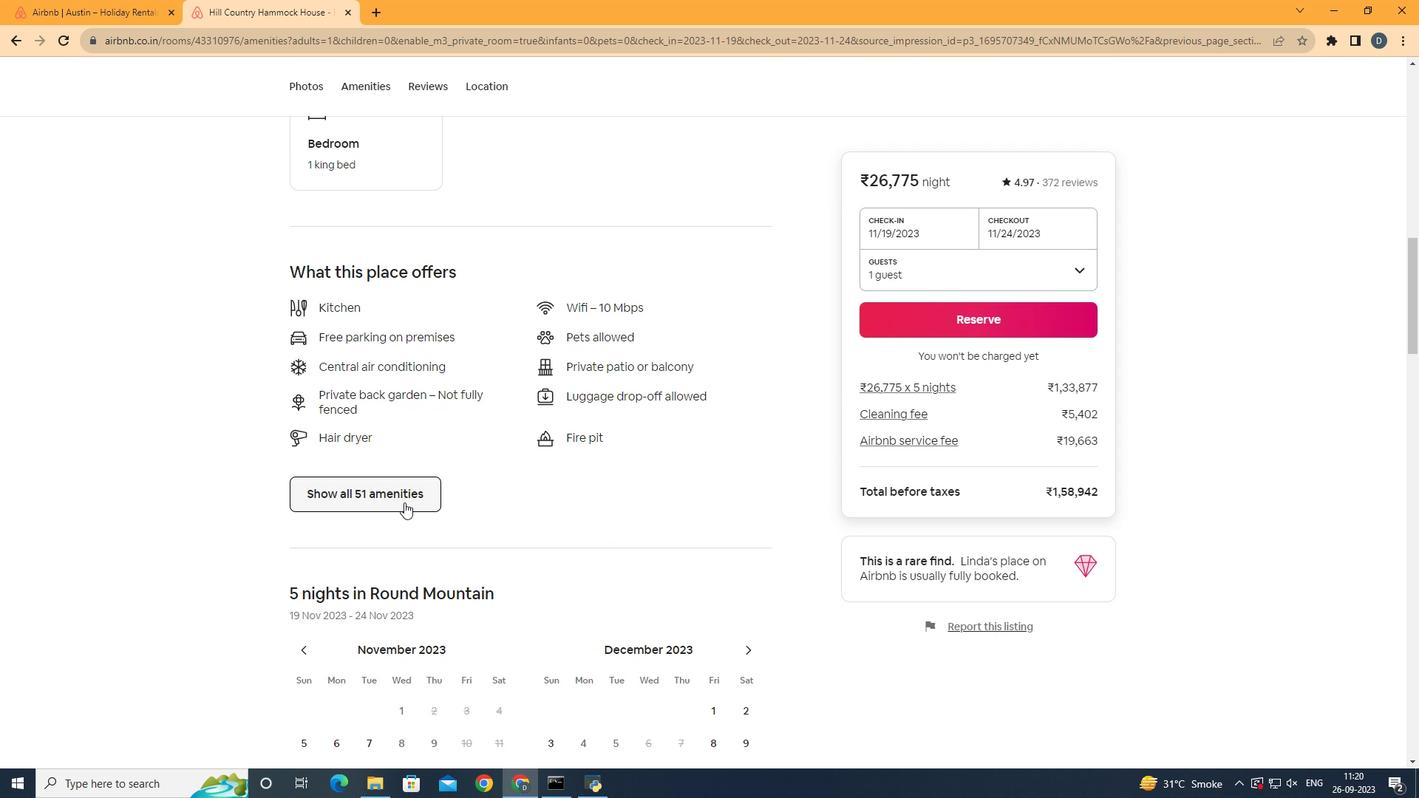 
Action: Mouse moved to (728, 493)
Screenshot: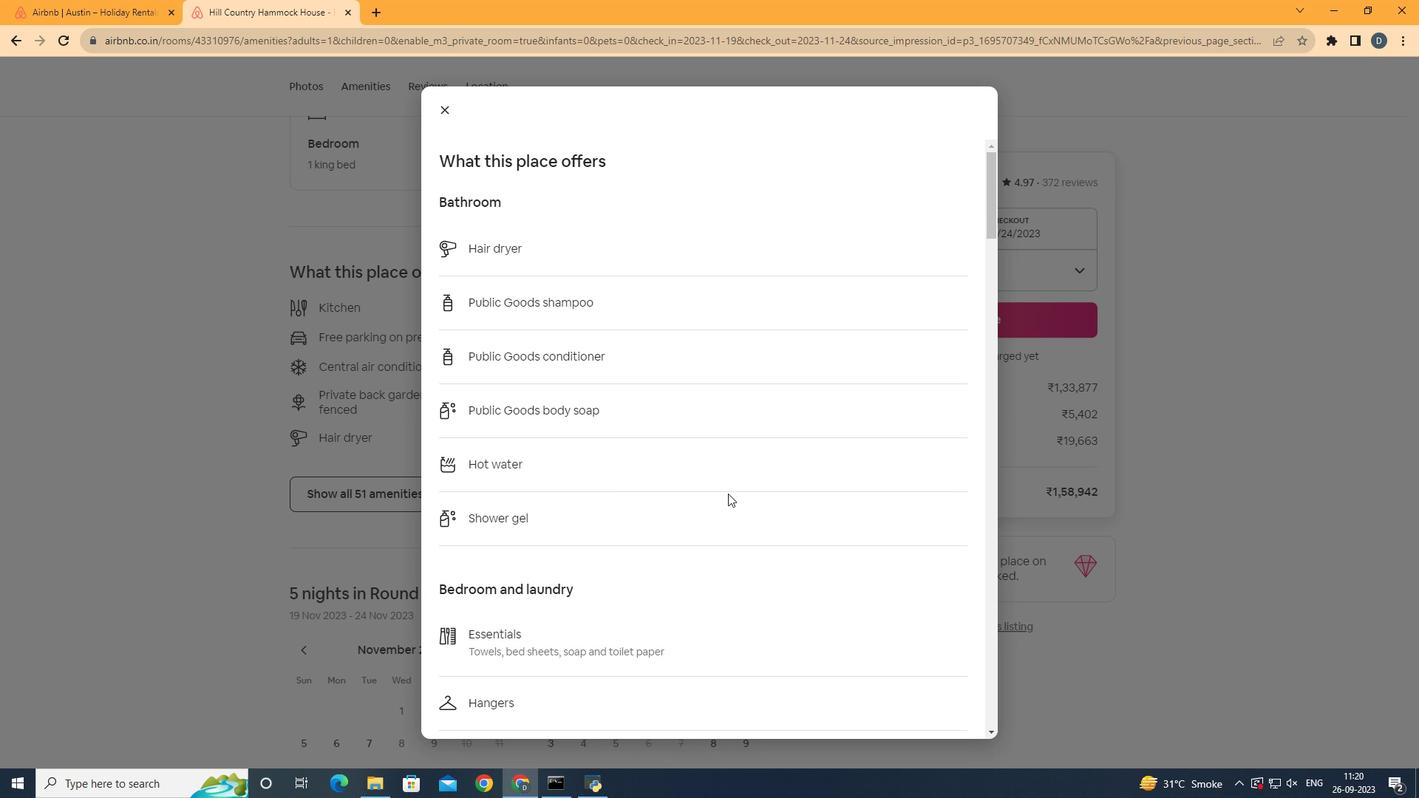 
Action: Mouse pressed left at (728, 493)
Screenshot: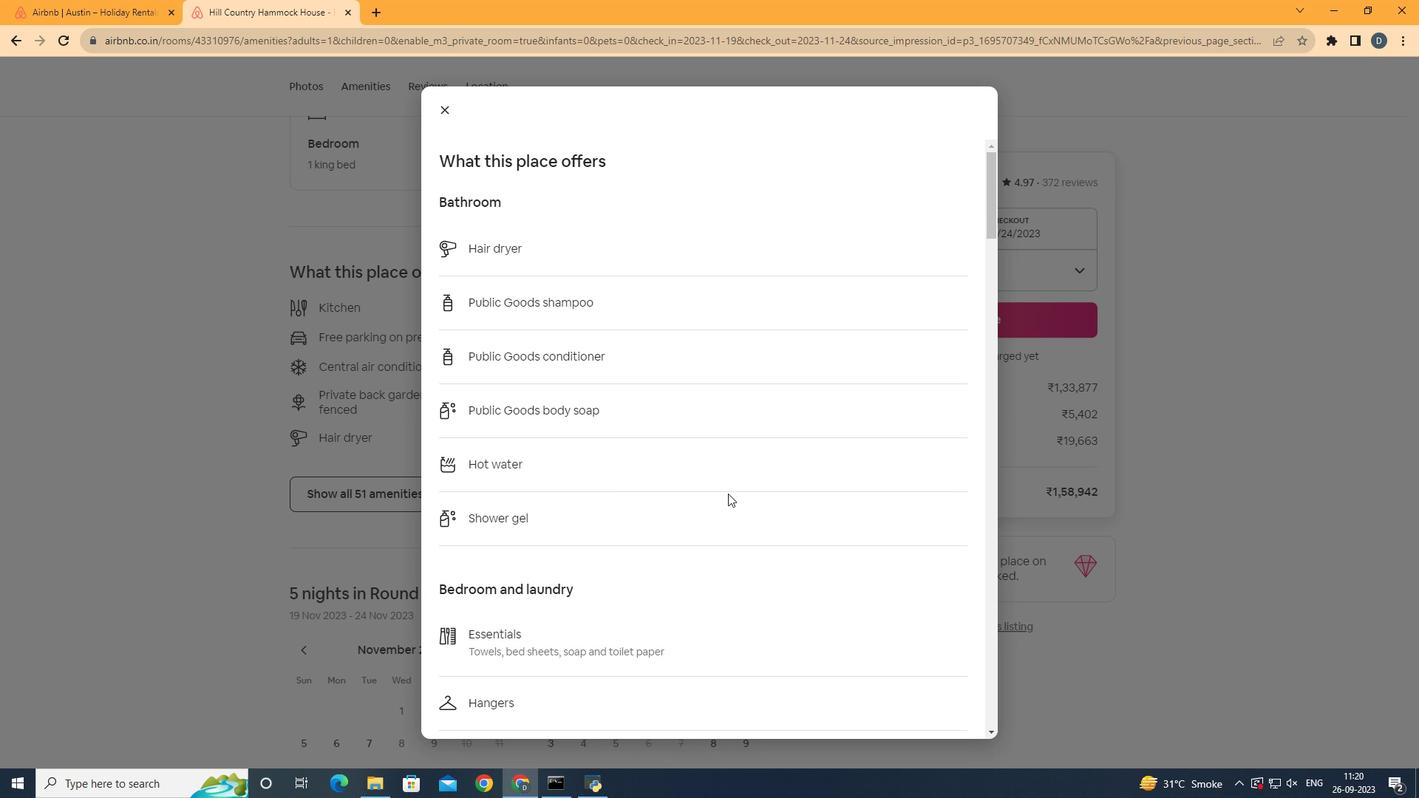 
Action: Key pressed <Key.down><Key.down><Key.down><Key.down><Key.down><Key.down><Key.down><Key.down><Key.down><Key.down><Key.down><Key.down><Key.down><Key.down><Key.down><Key.down><Key.down><Key.down><Key.down><Key.down><Key.down><Key.down><Key.down><Key.down><Key.down><Key.down><Key.down><Key.down><Key.down><Key.down><Key.down><Key.down><Key.down><Key.down><Key.down><Key.down><Key.down><Key.down><Key.down><Key.down><Key.down><Key.down><Key.down><Key.down><Key.down><Key.down><Key.down><Key.down><Key.down><Key.down><Key.down><Key.down><Key.down><Key.down><Key.down><Key.down><Key.down><Key.down><Key.down><Key.down><Key.down><Key.down><Key.down><Key.down><Key.down><Key.down><Key.down><Key.down><Key.down><Key.down><Key.down><Key.down><Key.down><Key.down><Key.down><Key.down><Key.down><Key.down><Key.down><Key.down><Key.down><Key.down><Key.down><Key.down><Key.down><Key.down><Key.down><Key.down><Key.down><Key.down><Key.down><Key.down><Key.down><Key.down><Key.down><Key.down><Key.down><Key.down><Key.down><Key.down><Key.down><Key.down><Key.down><Key.down><Key.down><Key.down><Key.down><Key.down><Key.down><Key.down><Key.down><Key.down><Key.down><Key.down><Key.down><Key.down><Key.down>
Screenshot: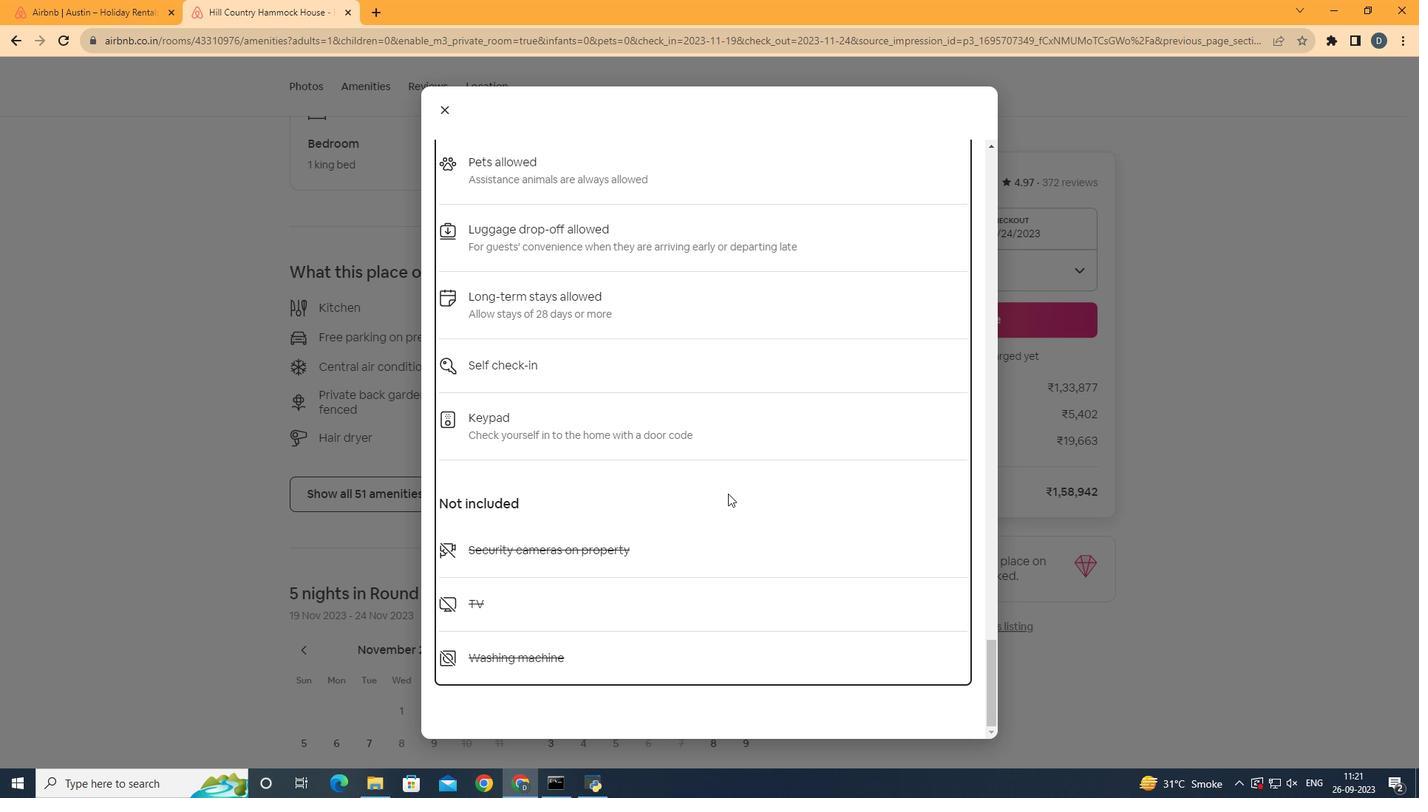 
Action: Mouse moved to (1203, 445)
Screenshot: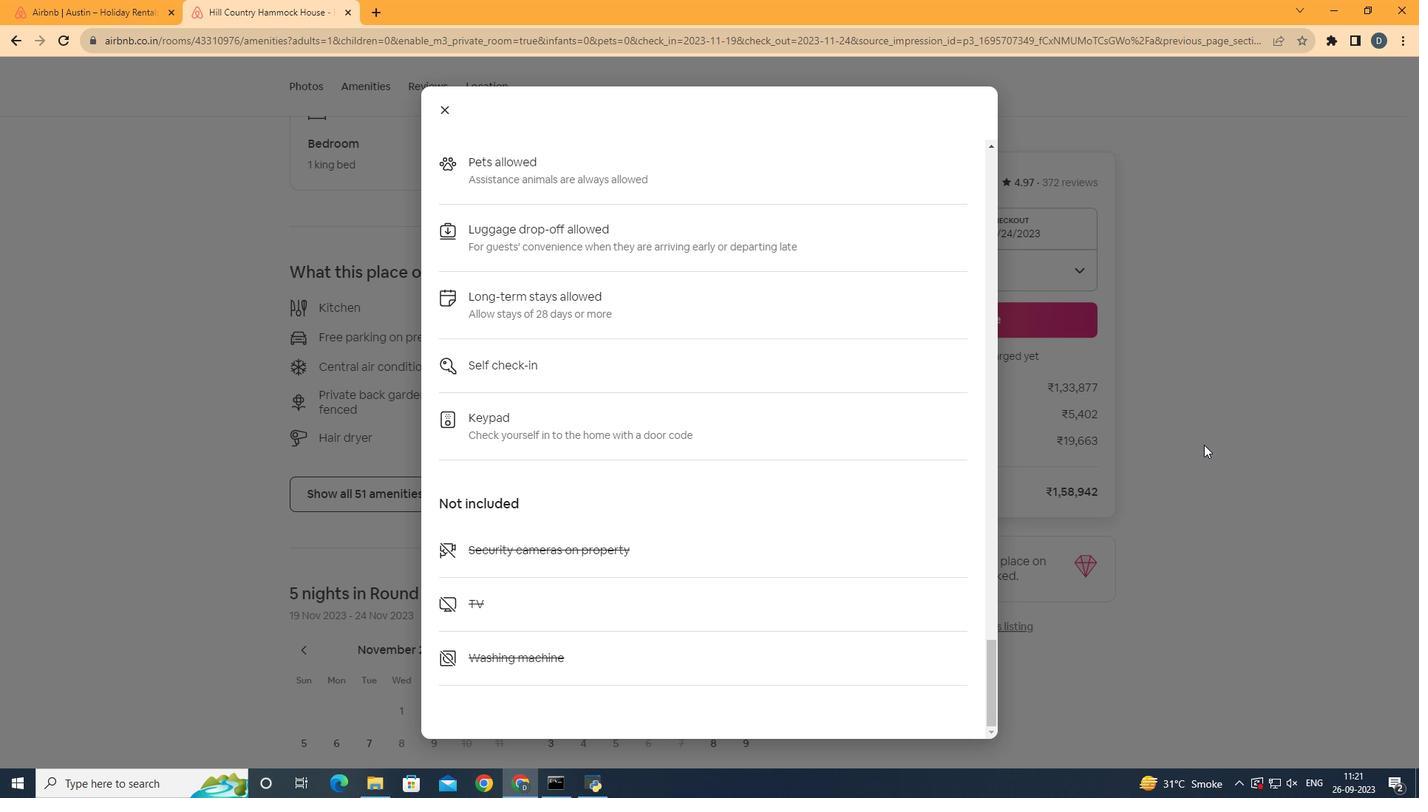 
Action: Mouse pressed left at (1203, 445)
Screenshot: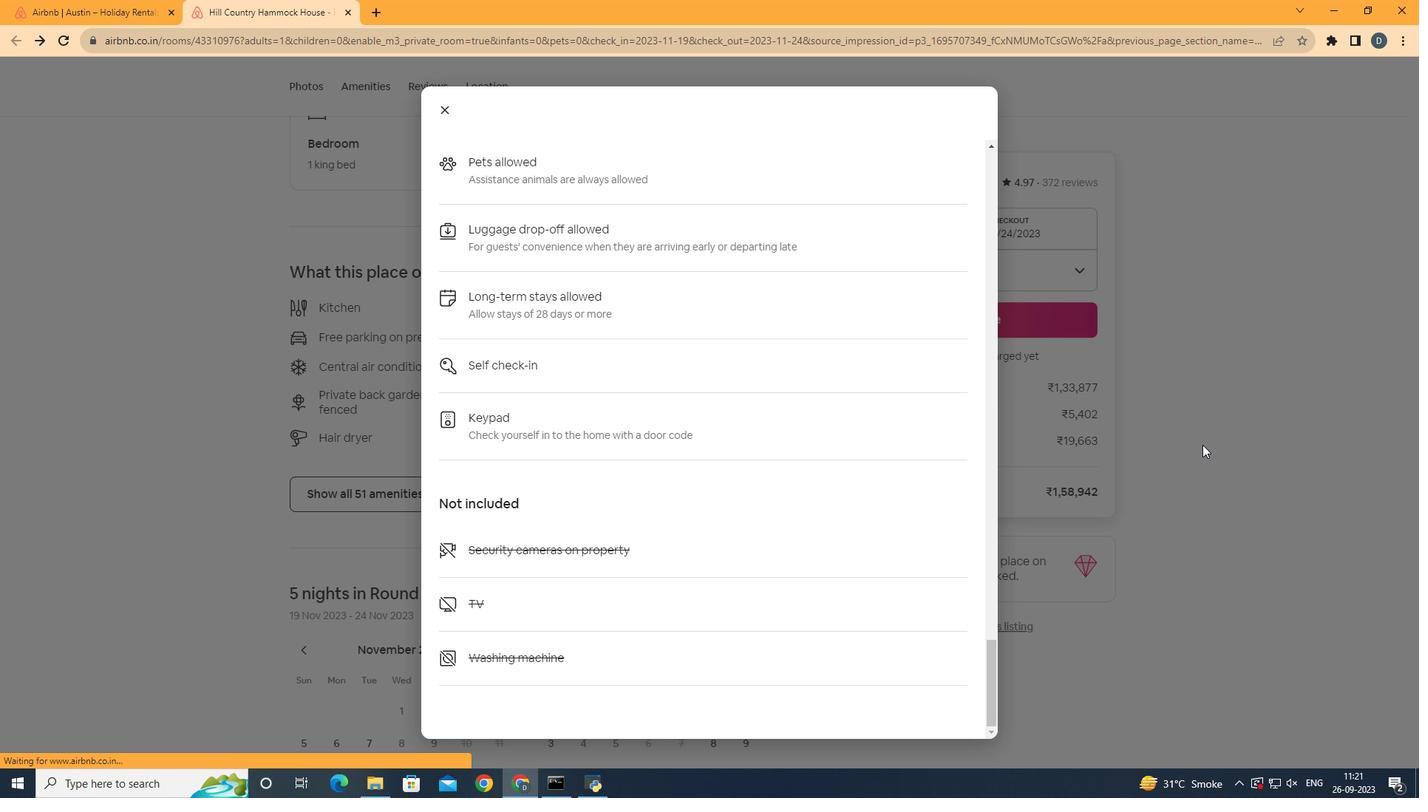 
Action: Mouse moved to (717, 462)
Screenshot: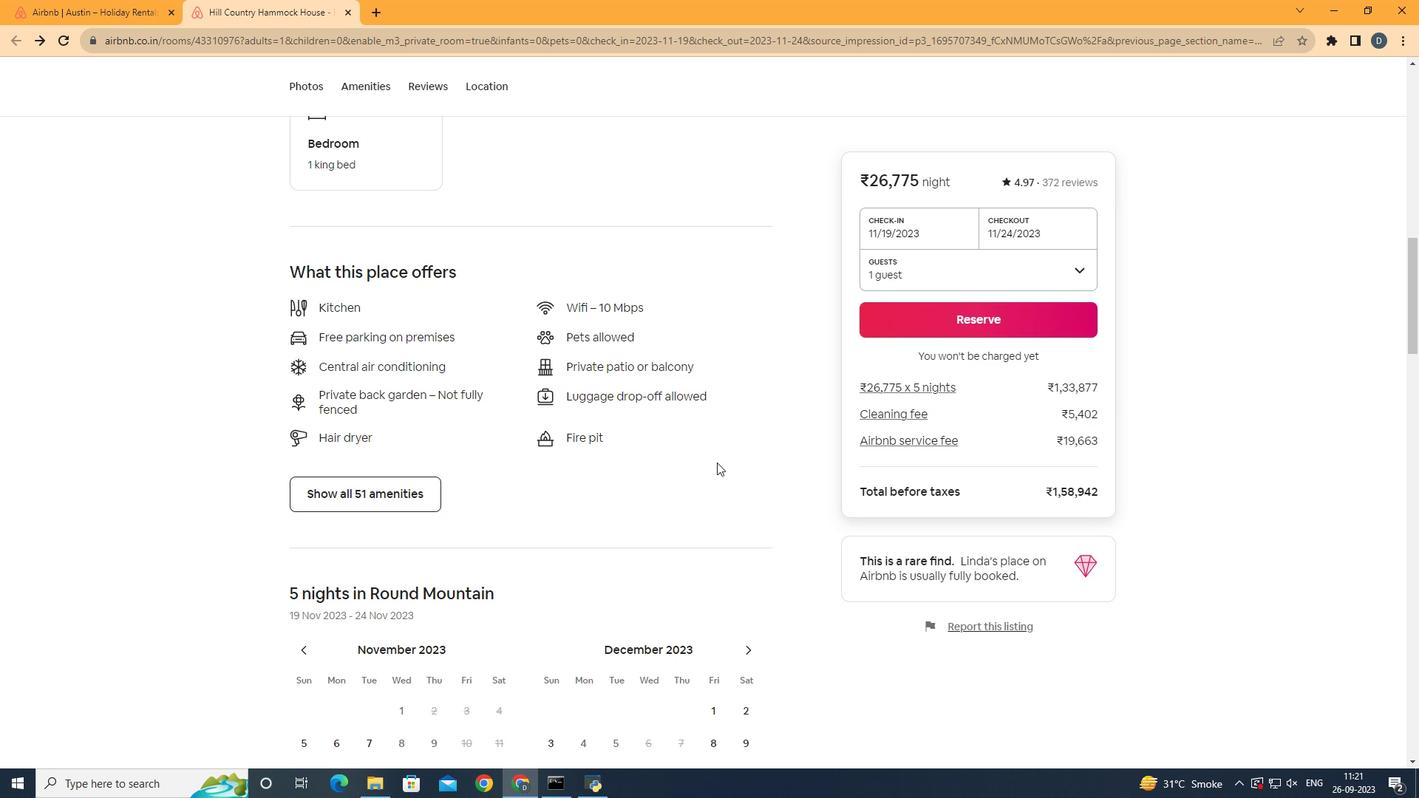 
Action: Mouse scrolled (717, 462) with delta (0, 0)
Screenshot: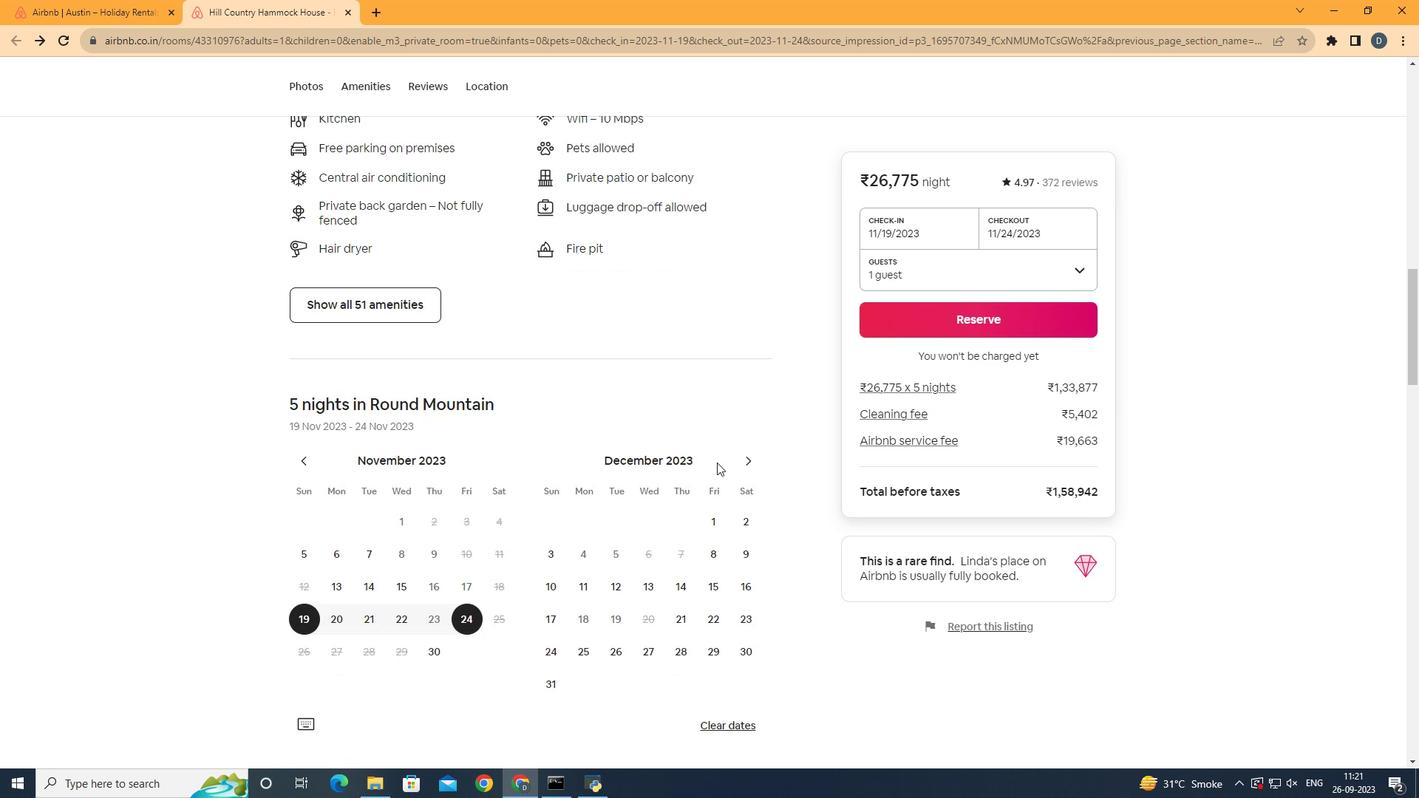 
Action: Mouse scrolled (717, 462) with delta (0, 0)
Screenshot: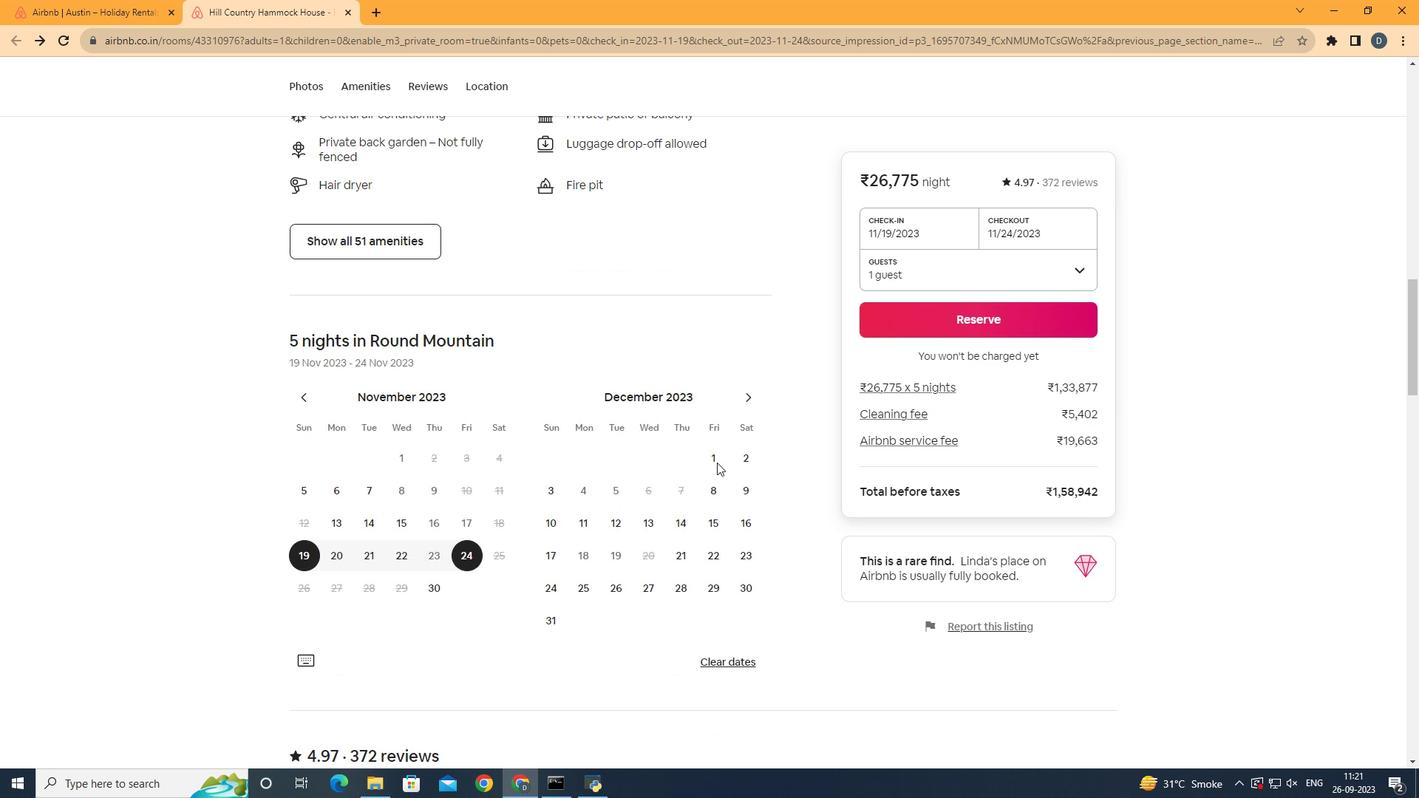 
Action: Mouse scrolled (717, 462) with delta (0, 0)
Screenshot: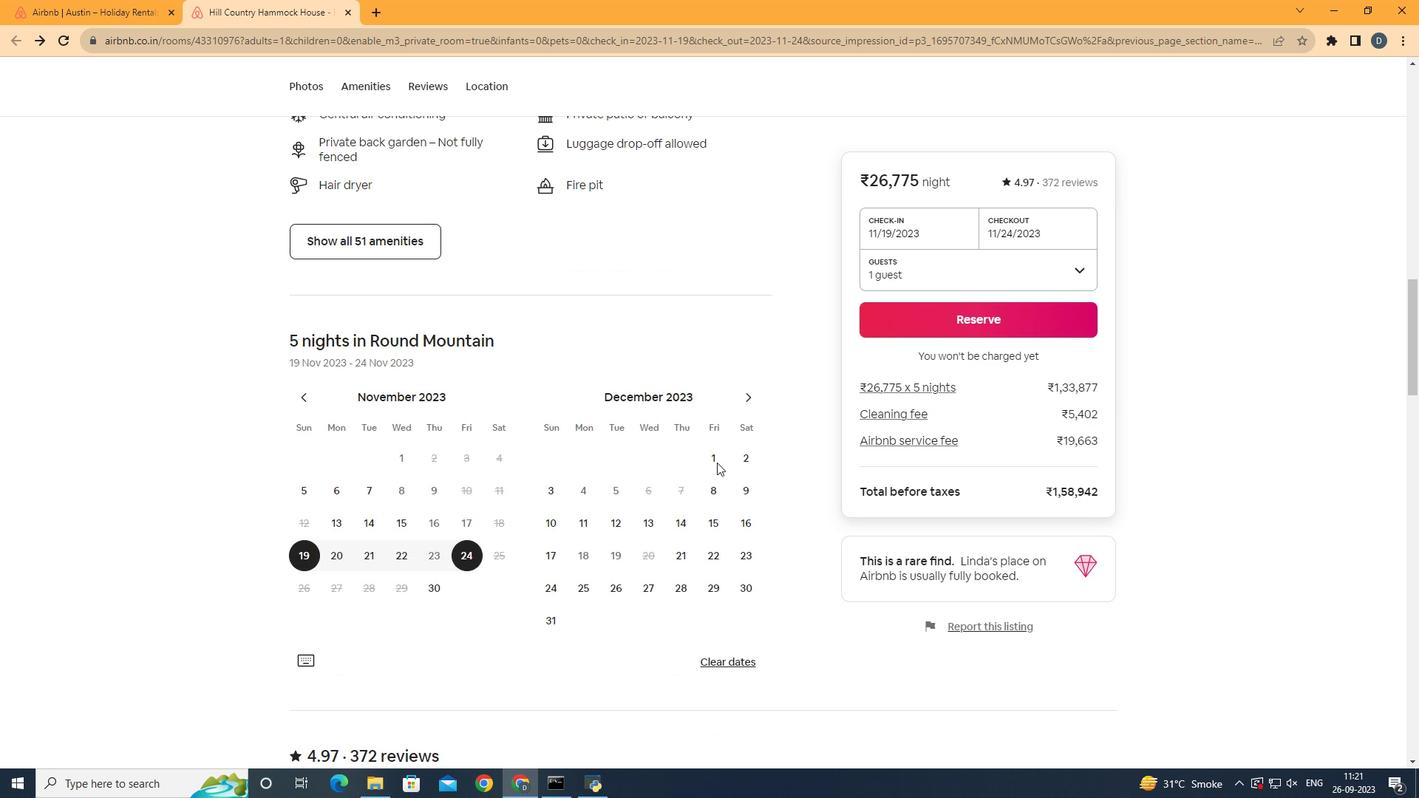 
Action: Mouse scrolled (717, 462) with delta (0, 0)
Screenshot: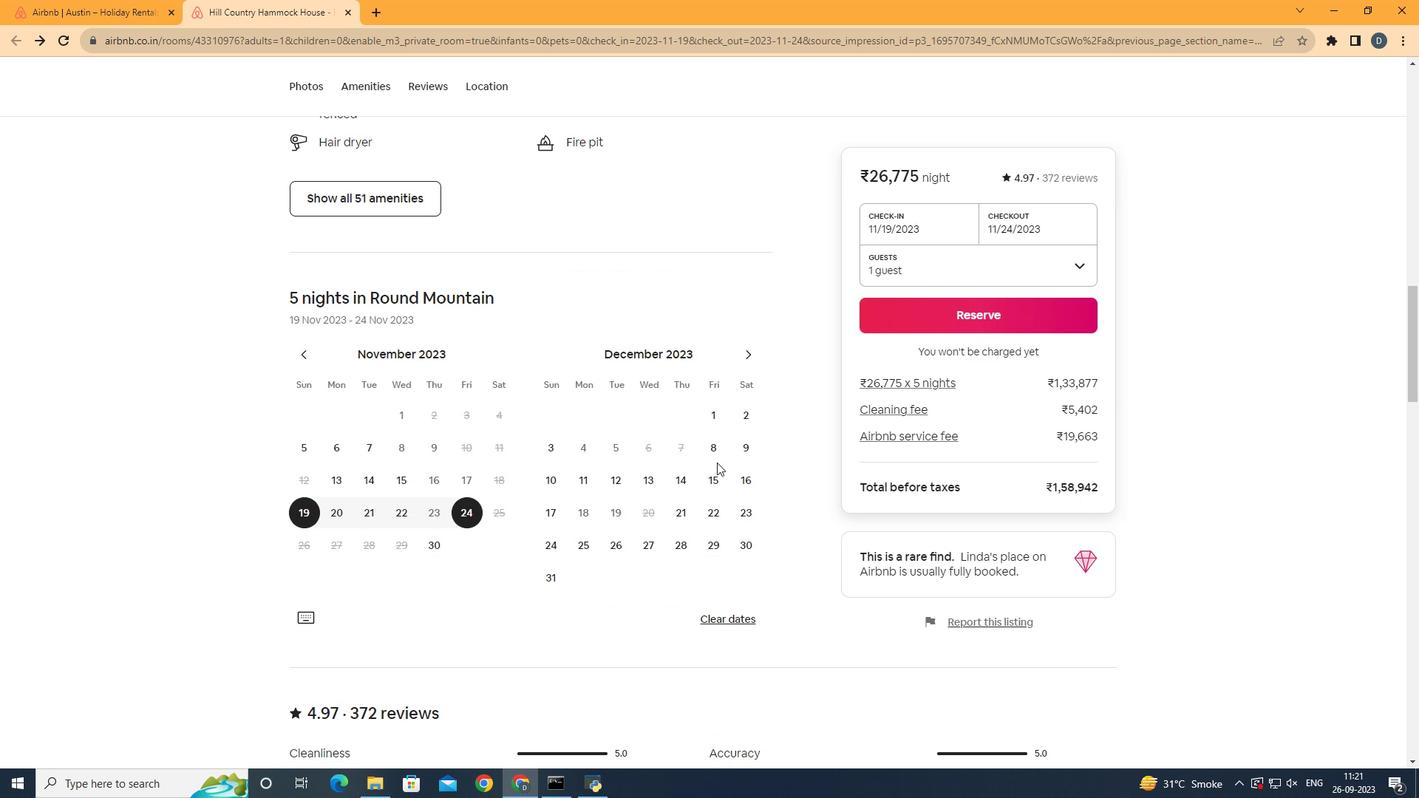 
Action: Mouse scrolled (717, 462) with delta (0, 0)
Screenshot: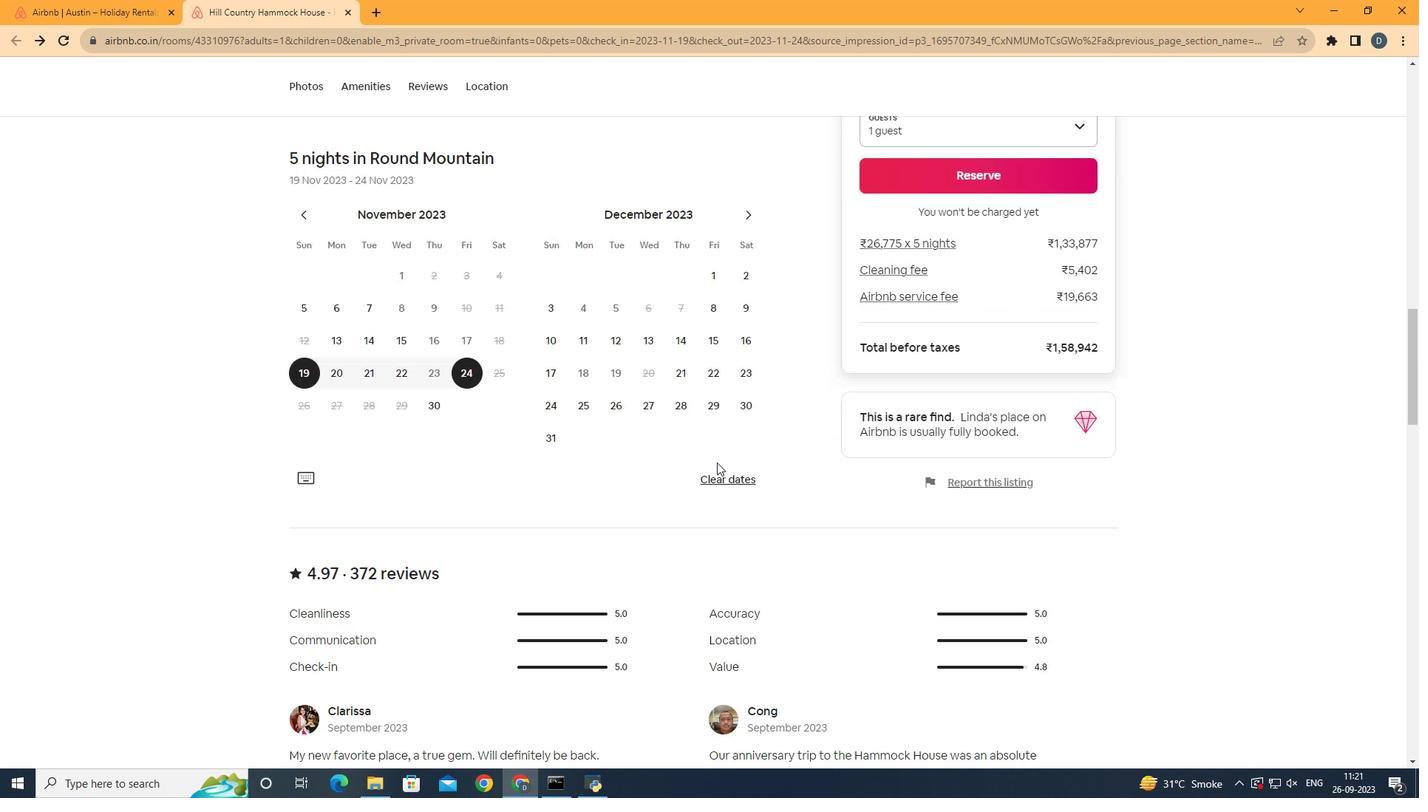 
Action: Mouse scrolled (717, 462) with delta (0, 0)
Screenshot: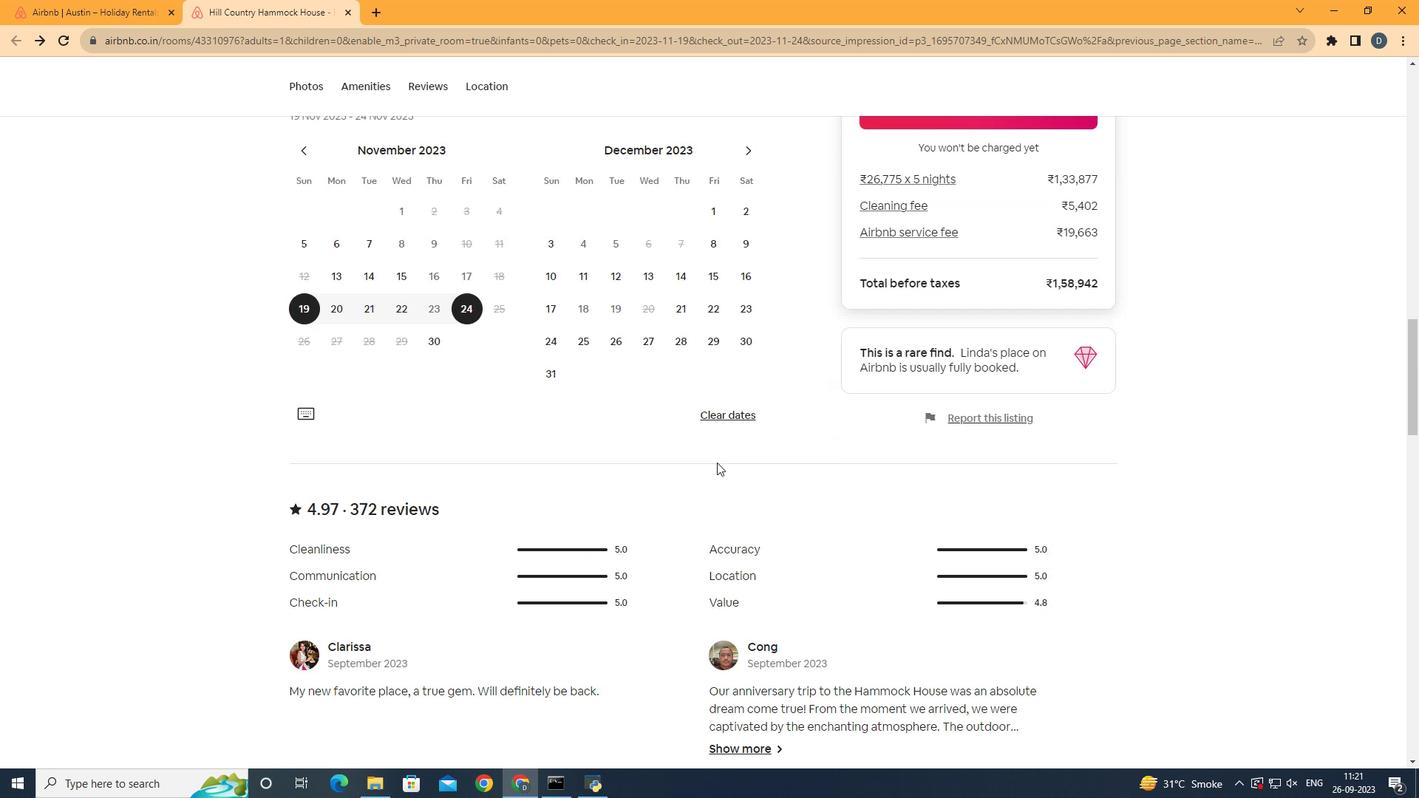 
Action: Mouse scrolled (717, 462) with delta (0, 0)
Screenshot: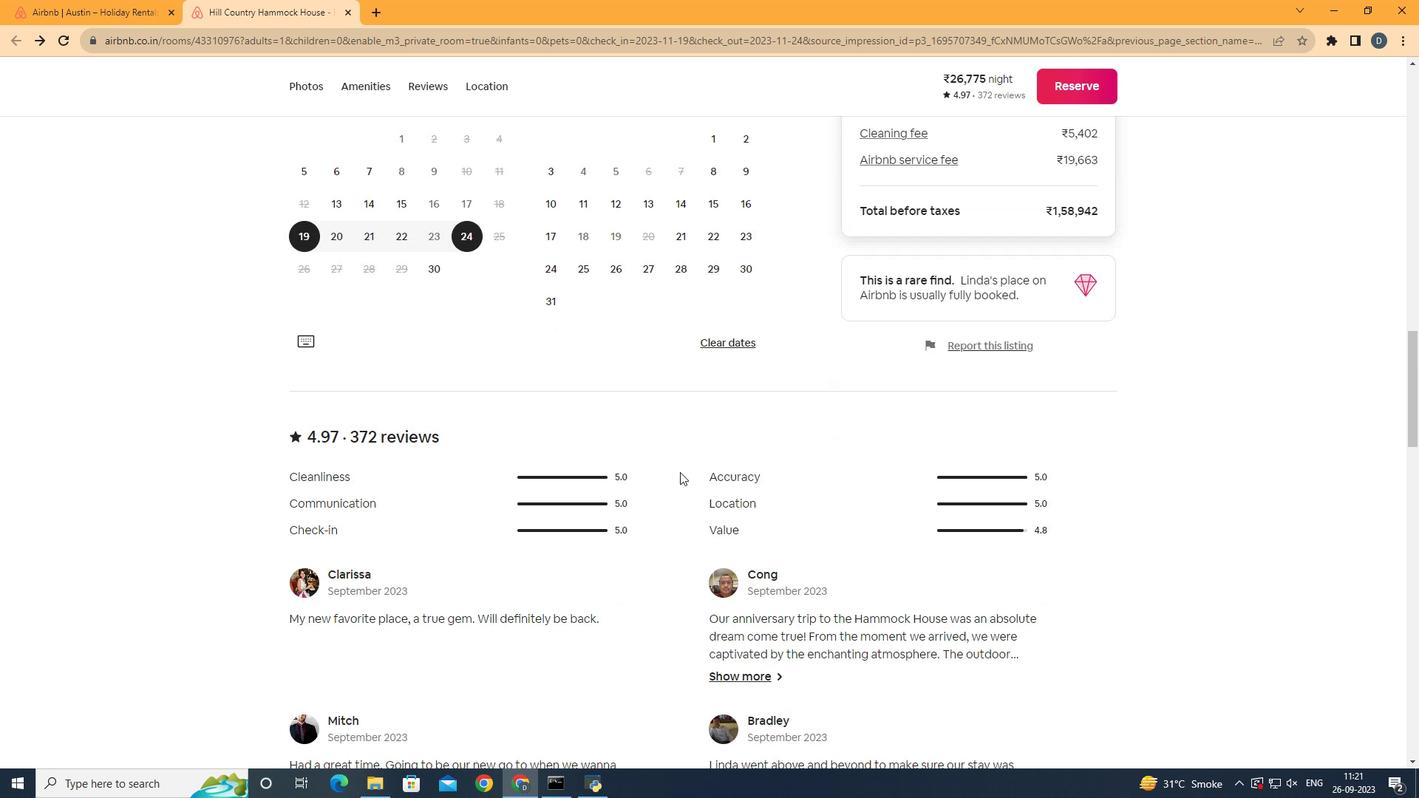 
Action: Mouse scrolled (717, 462) with delta (0, 0)
Screenshot: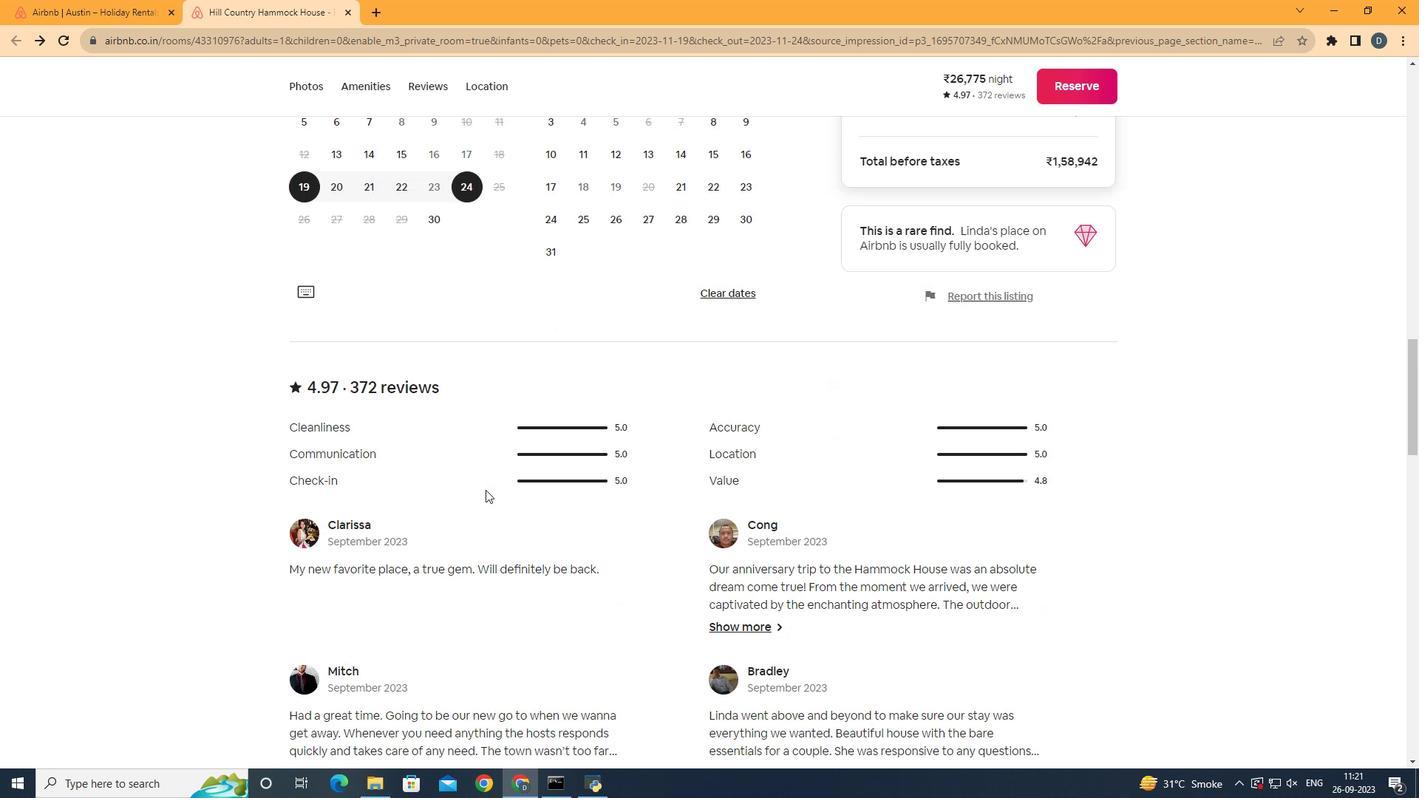 
Action: Mouse scrolled (717, 462) with delta (0, 0)
Screenshot: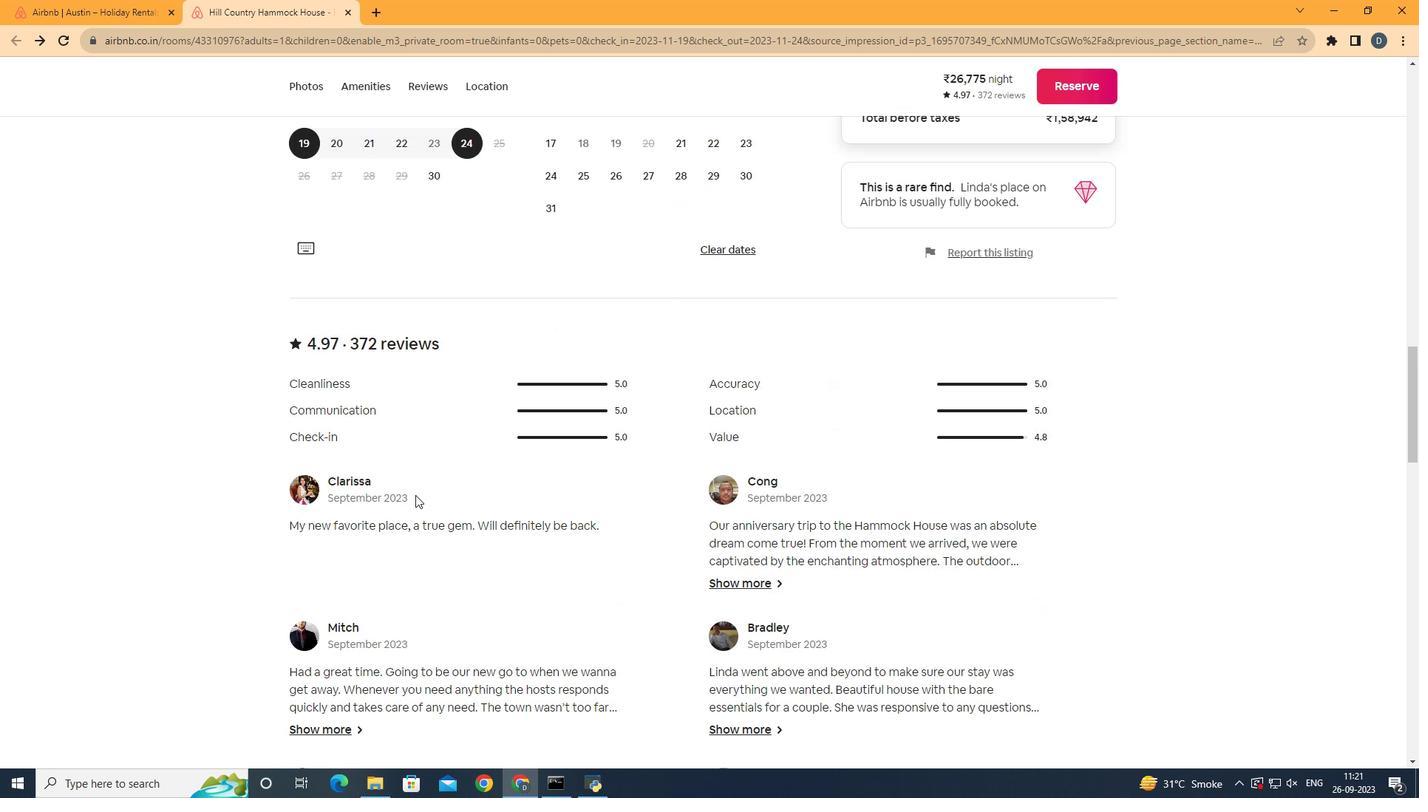 
Action: Mouse moved to (415, 495)
Screenshot: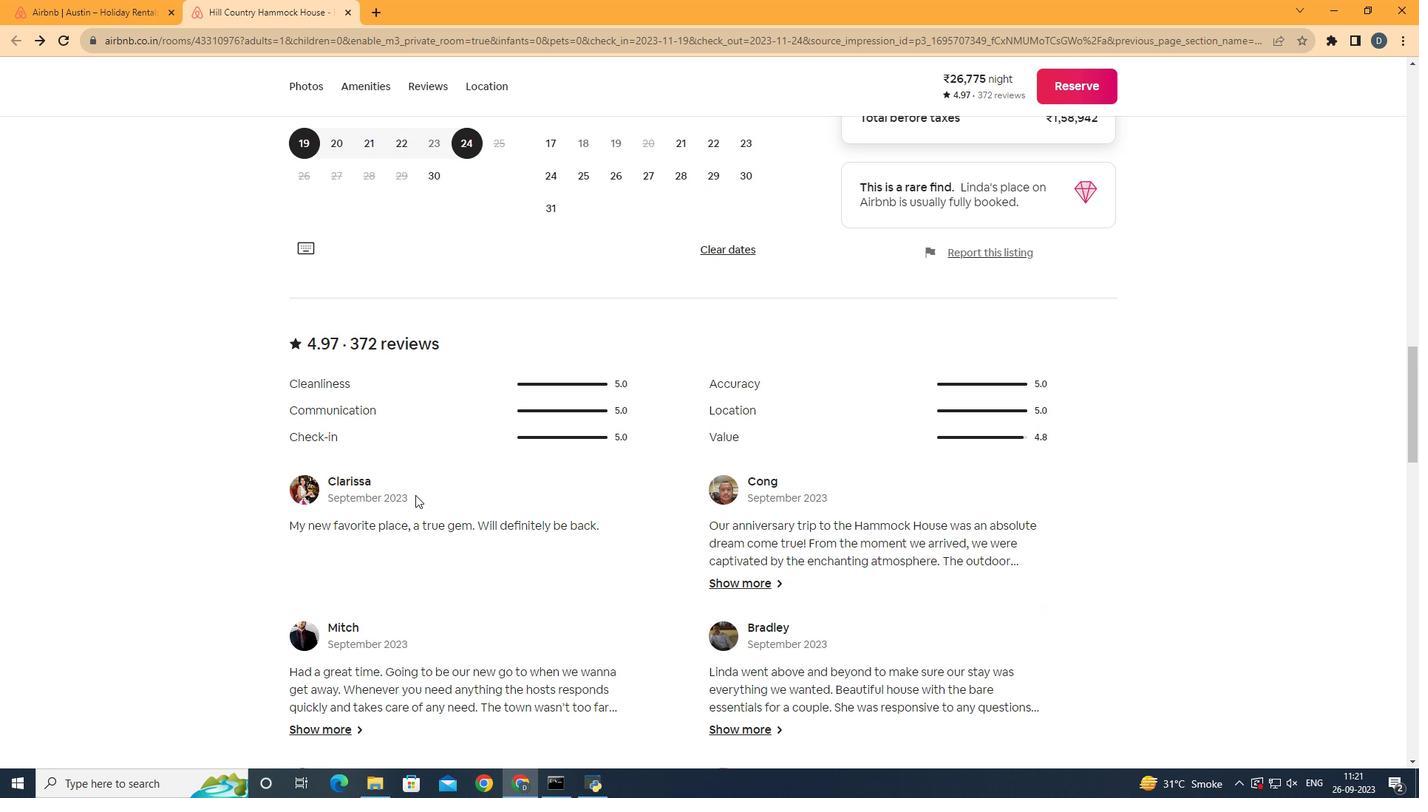 
Action: Mouse scrolled (415, 494) with delta (0, 0)
Screenshot: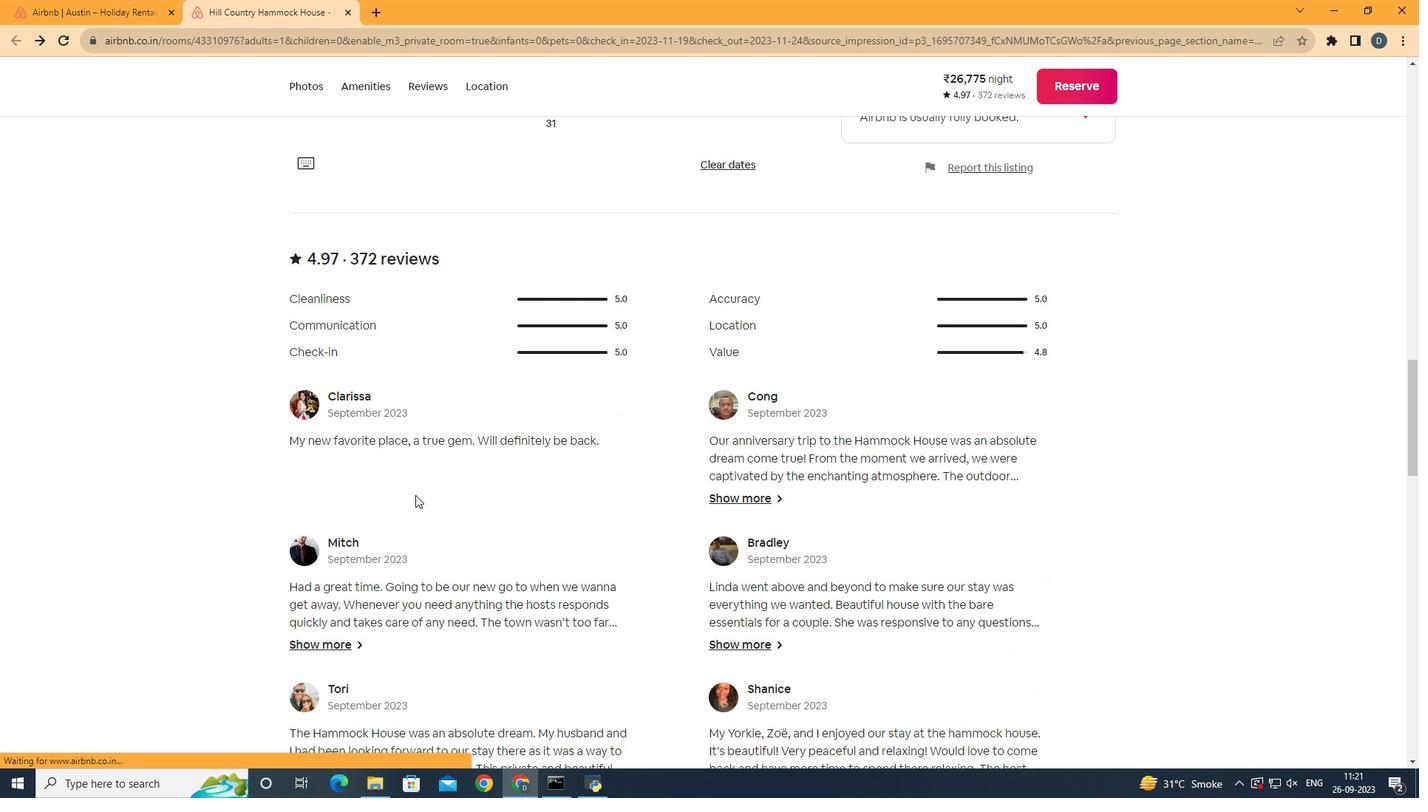 
Action: Mouse scrolled (415, 494) with delta (0, 0)
Screenshot: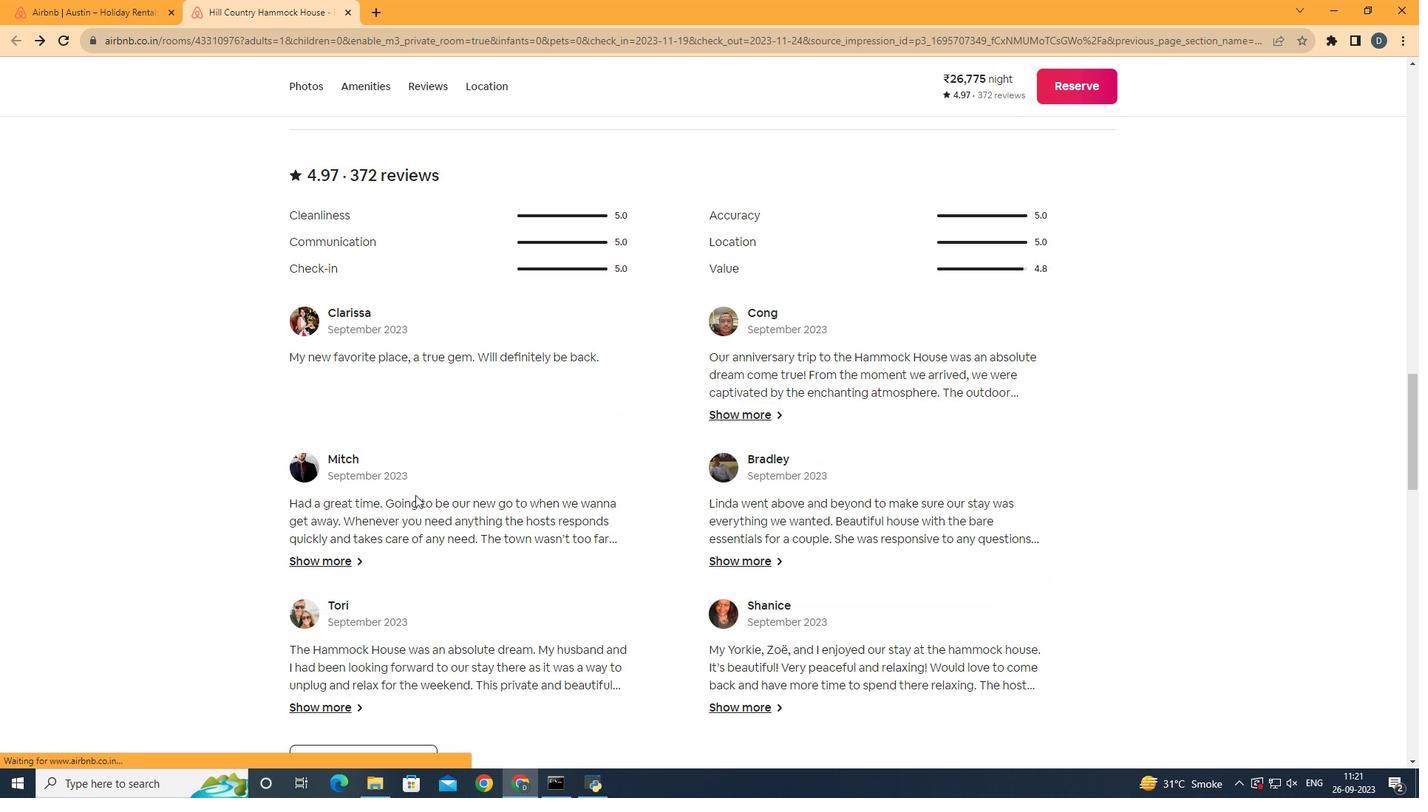 
Action: Mouse scrolled (415, 494) with delta (0, 0)
Screenshot: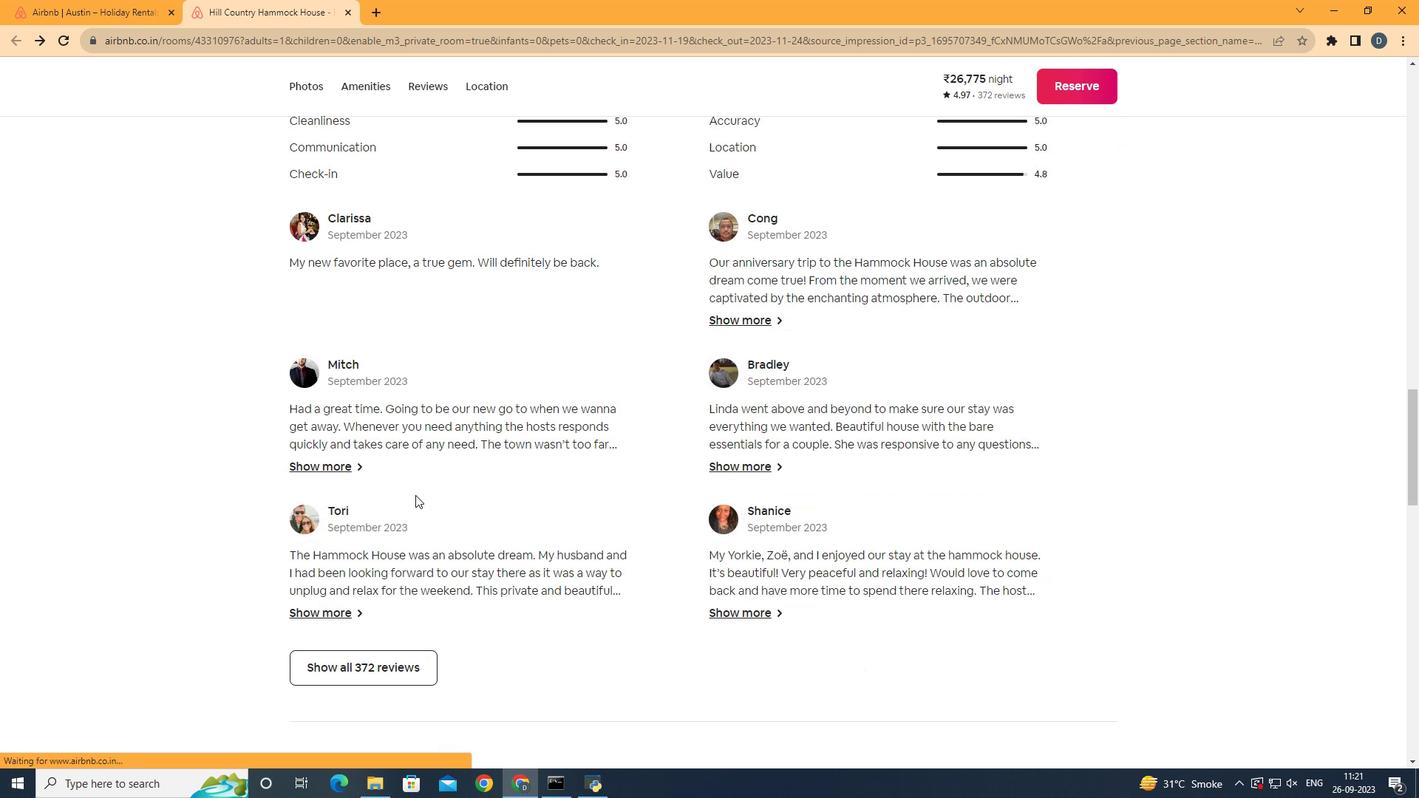 
Action: Mouse scrolled (415, 494) with delta (0, 0)
Screenshot: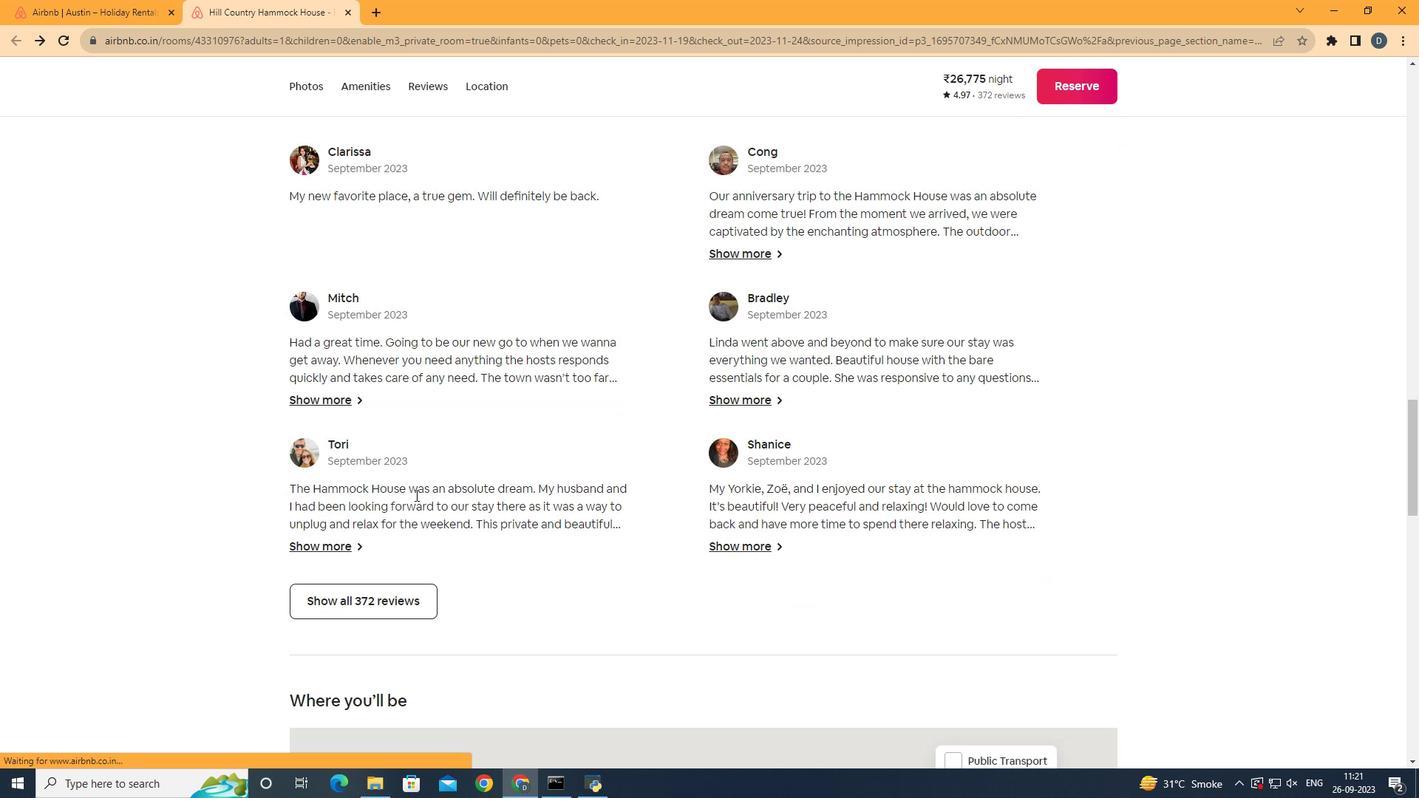 
Action: Mouse scrolled (415, 494) with delta (0, 0)
Screenshot: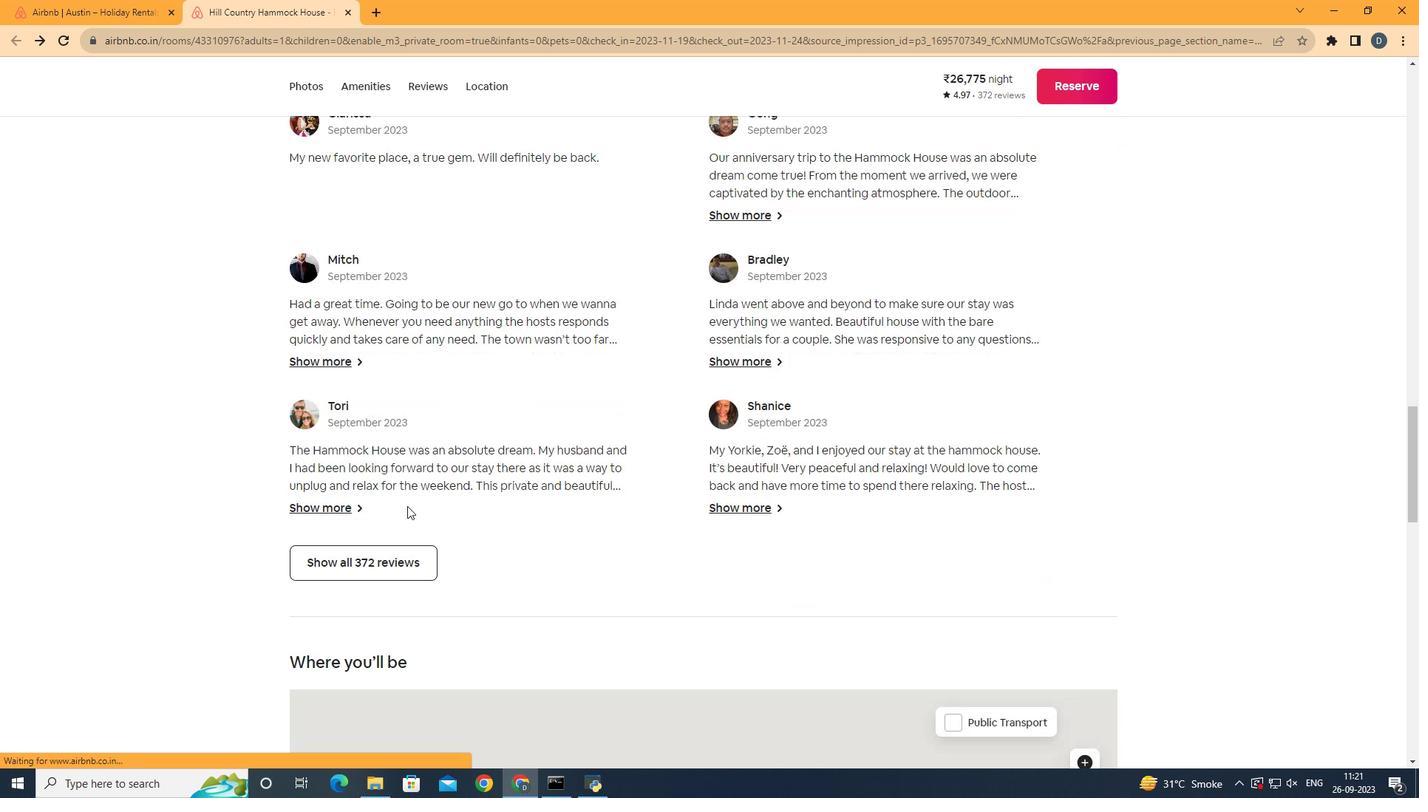 
Action: Mouse moved to (406, 542)
Screenshot: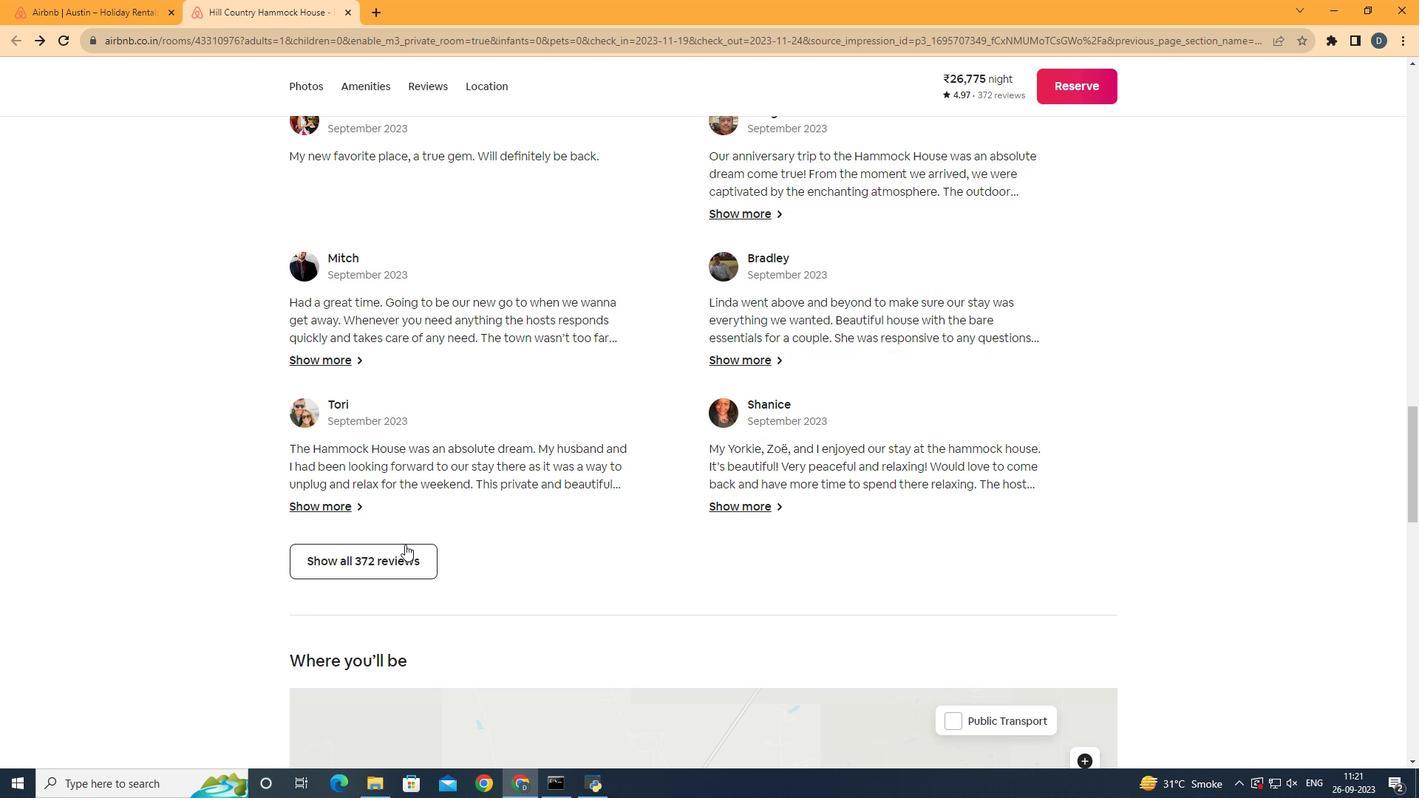 
Action: Mouse pressed left at (406, 542)
Screenshot: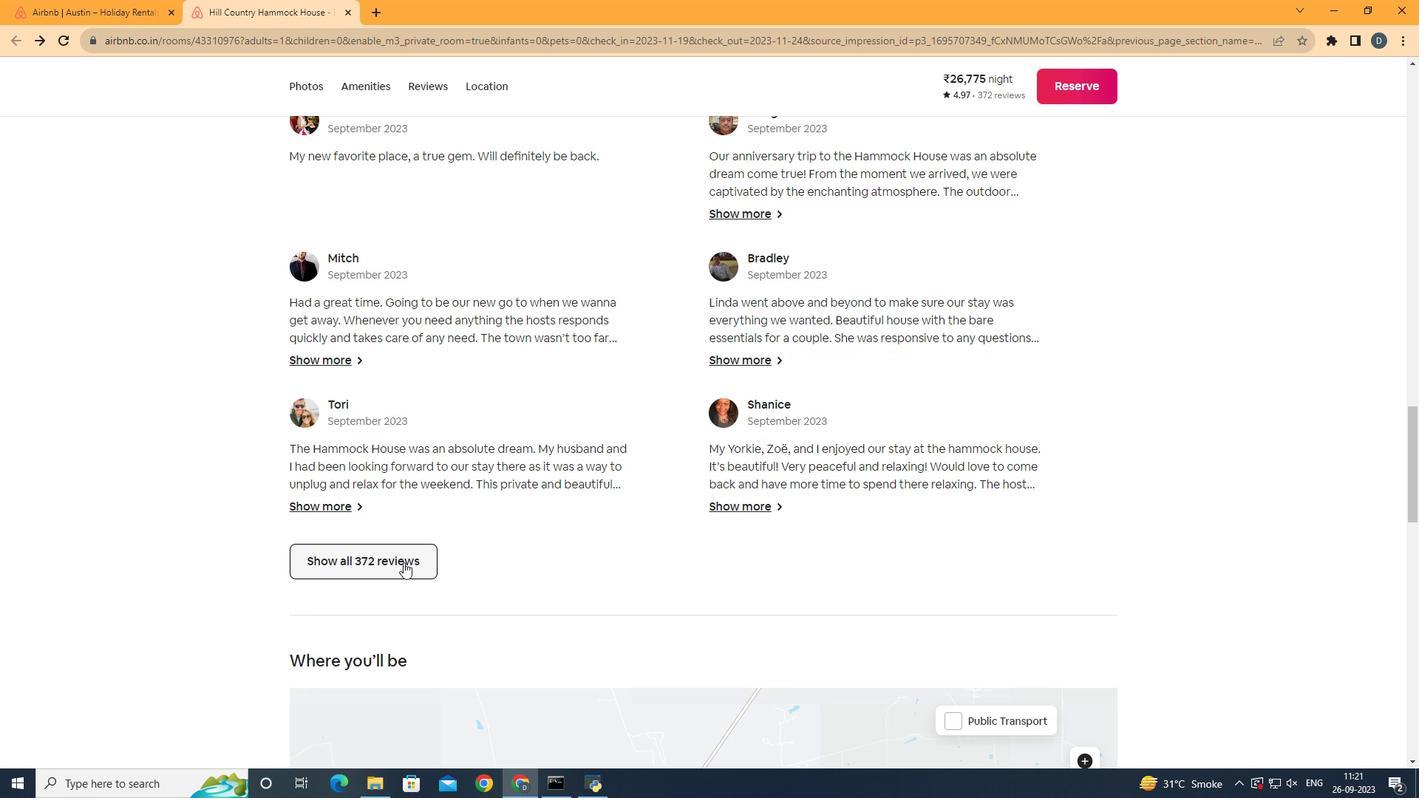 
Action: Mouse moved to (403, 562)
Screenshot: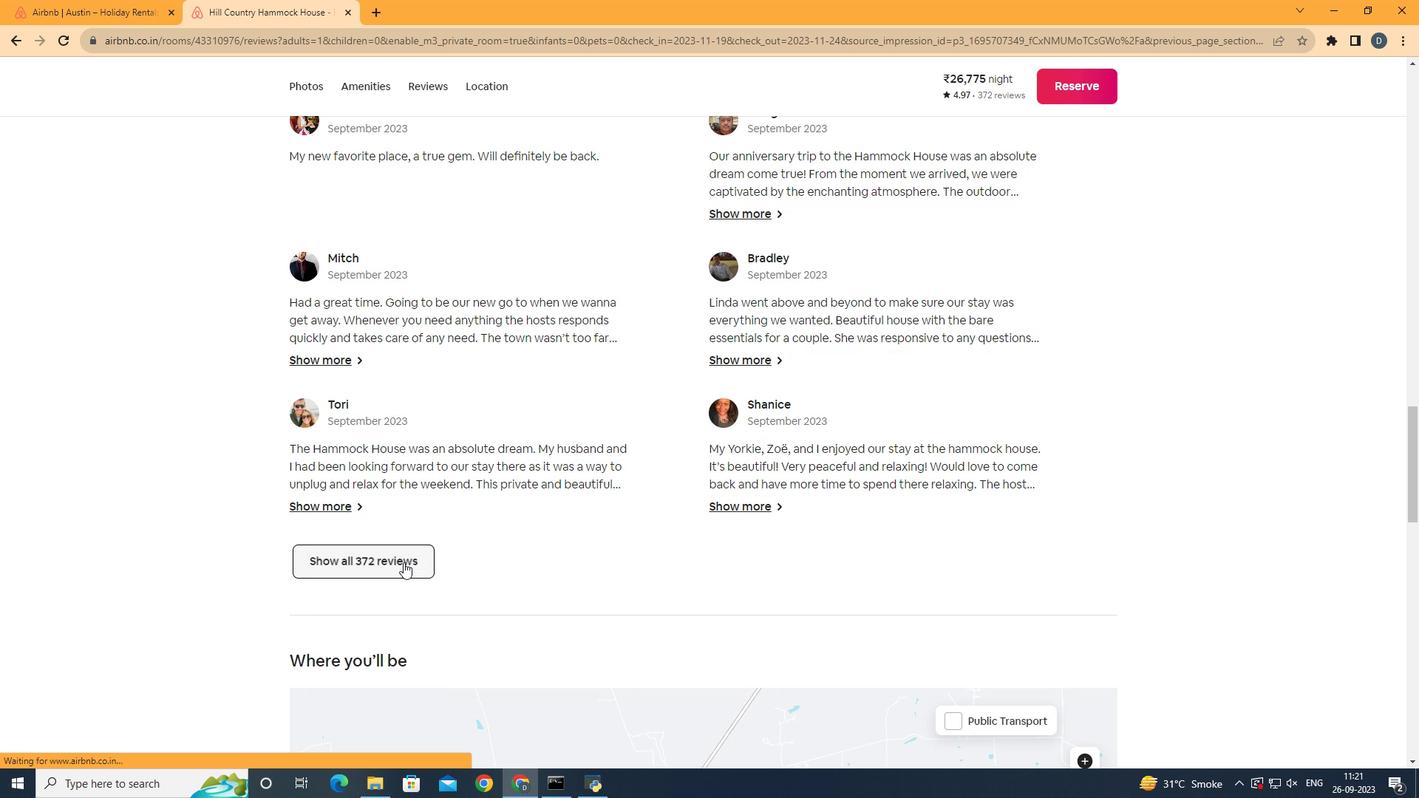 
Action: Mouse pressed left at (403, 562)
Screenshot: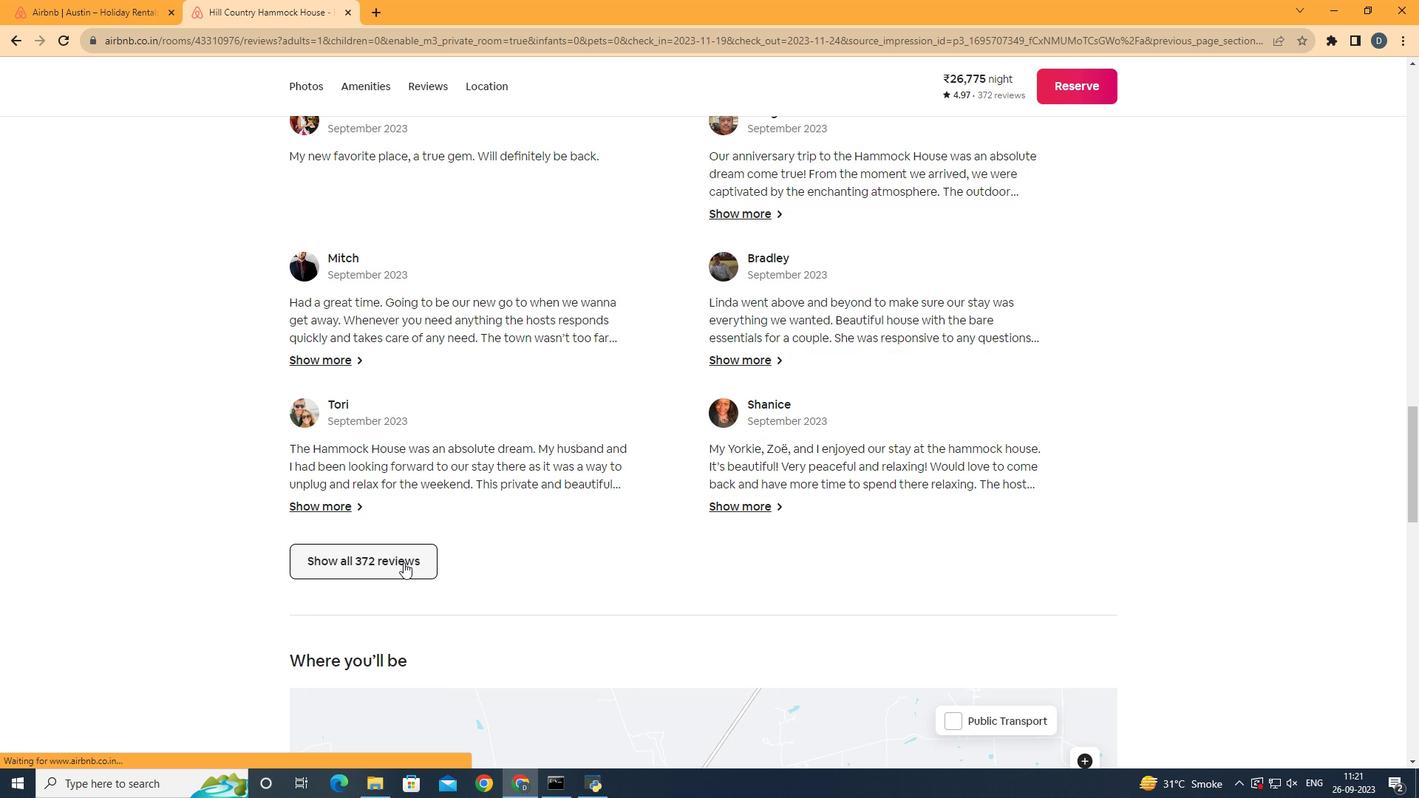 
Action: Mouse moved to (936, 327)
Screenshot: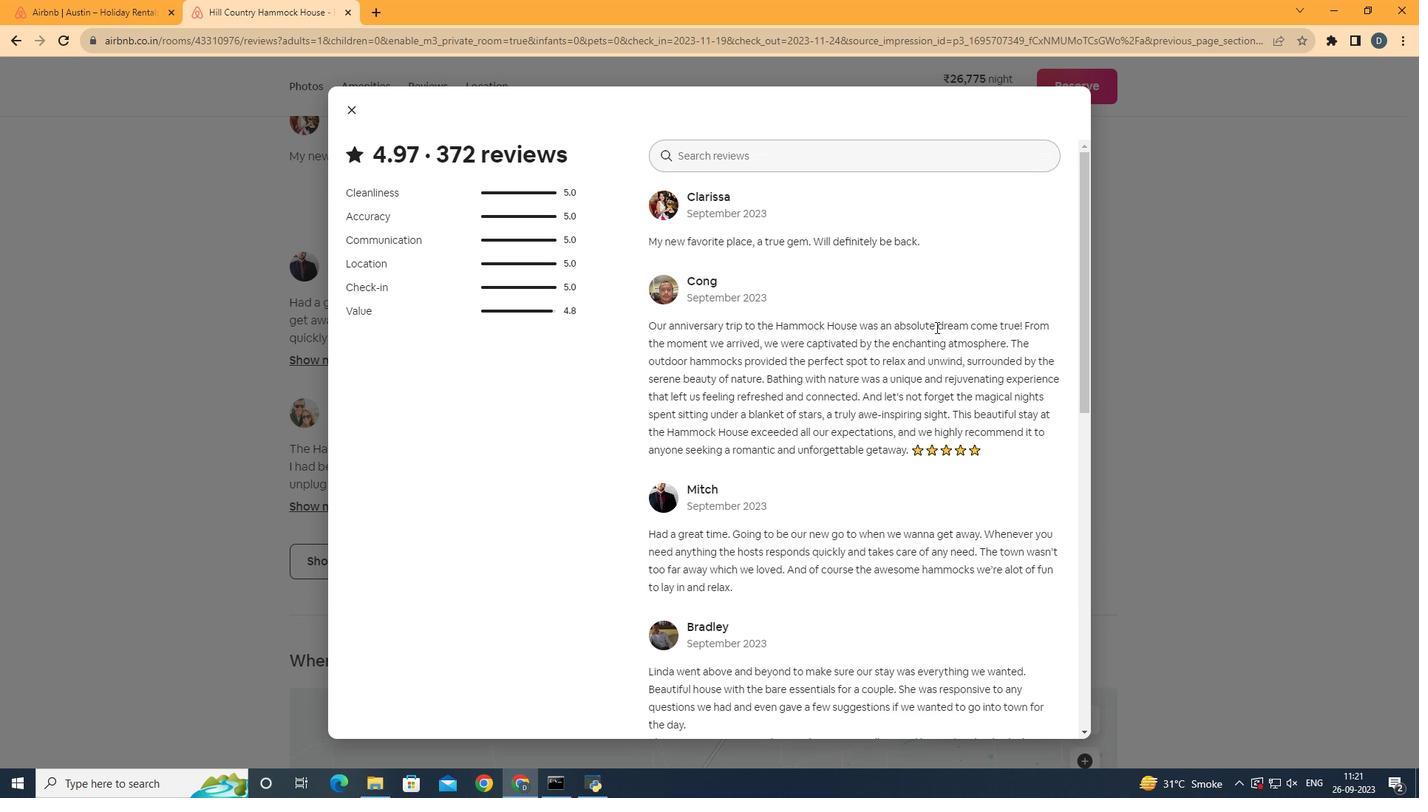 
Action: Mouse pressed left at (936, 327)
Screenshot: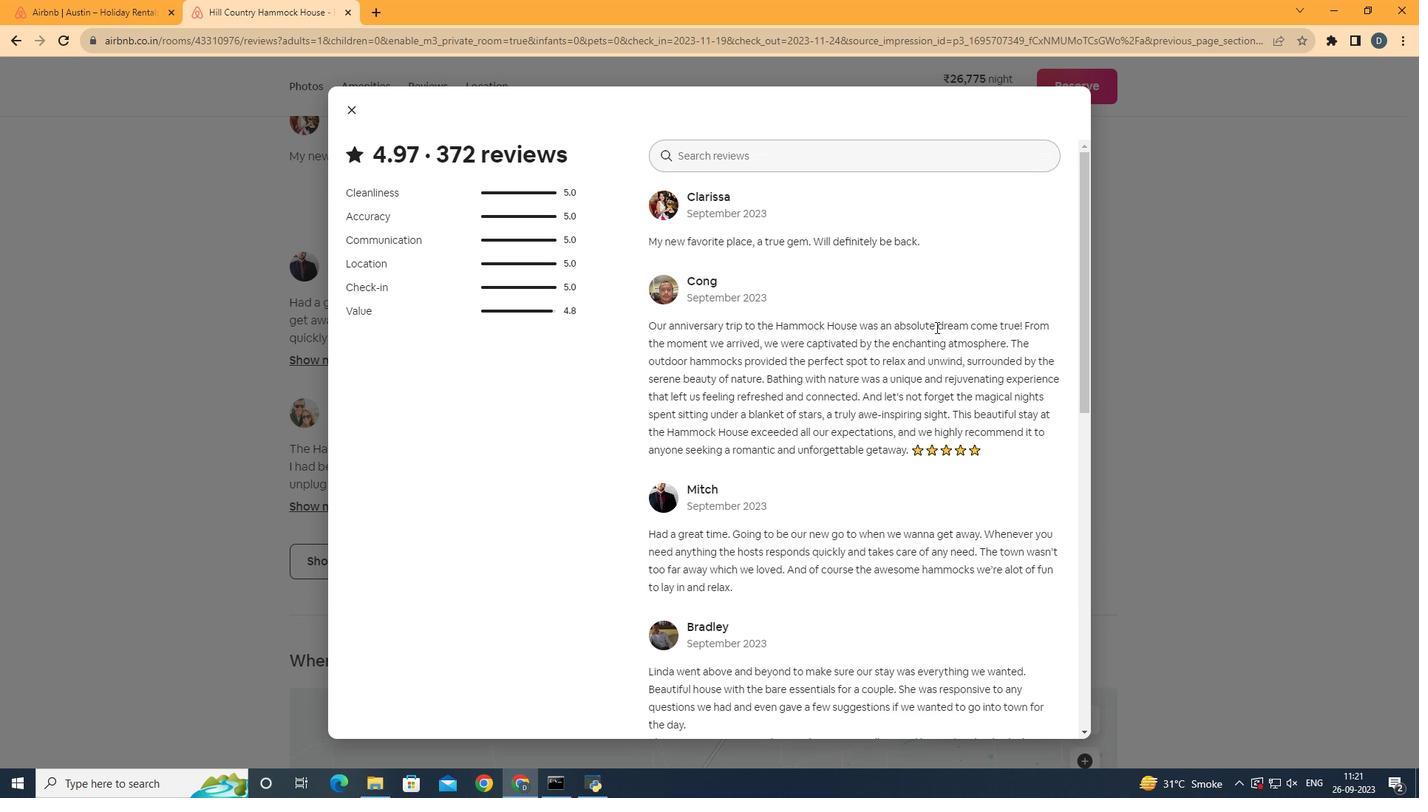 
Action: Mouse moved to (936, 328)
Screenshot: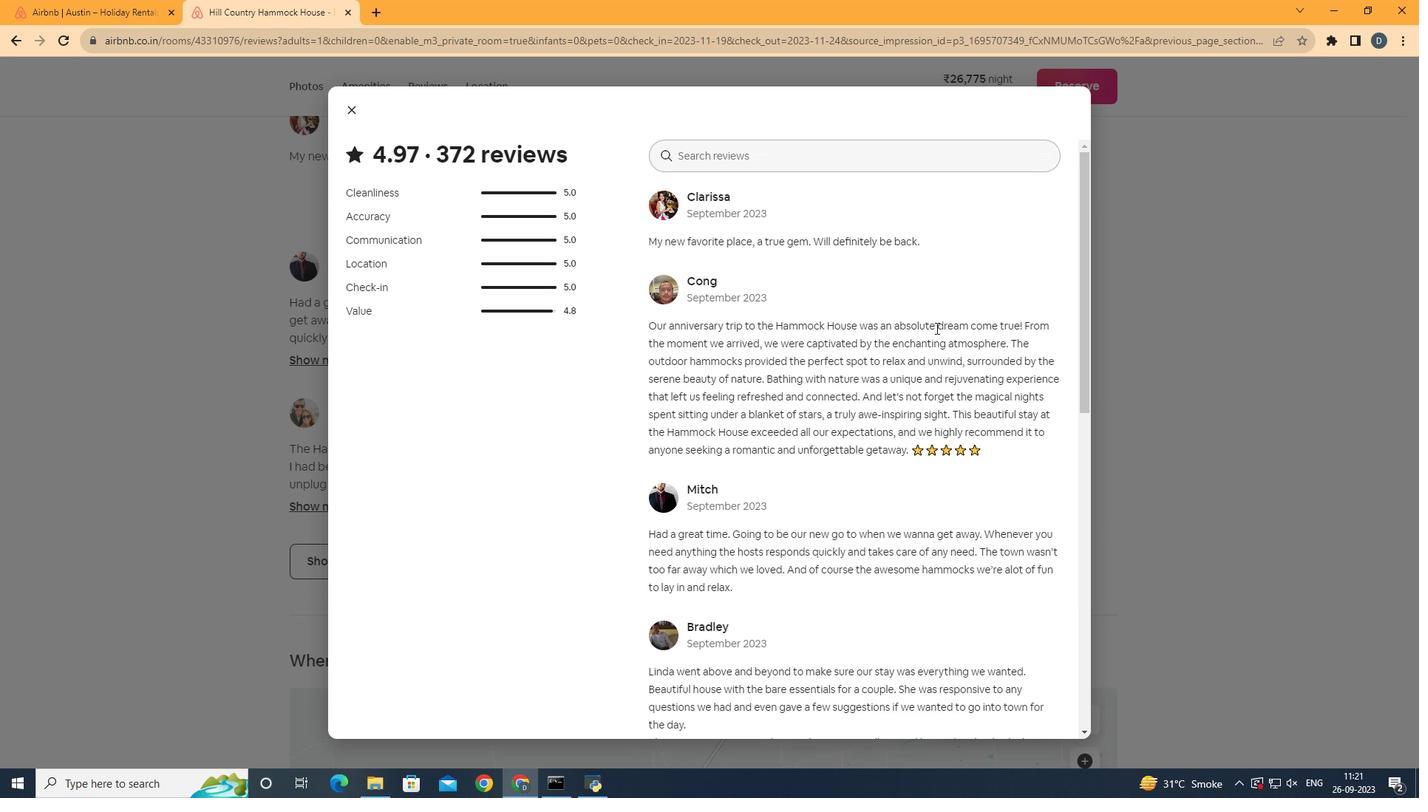 
Action: Key pressed <Key.down><Key.down><Key.down><Key.down><Key.down><Key.down><Key.down><Key.down><Key.down><Key.down><Key.down><Key.down><Key.down><Key.down><Key.down><Key.down><Key.down><Key.down><Key.down><Key.down><Key.down><Key.down><Key.down><Key.down><Key.down><Key.down><Key.down><Key.down><Key.down><Key.down><Key.down><Key.down><Key.down><Key.down><Key.down><Key.down><Key.down><Key.down><Key.down><Key.down><Key.down><Key.down><Key.down><Key.down><Key.down><Key.down><Key.down><Key.down><Key.down><Key.down><Key.down><Key.down><Key.down><Key.down><Key.down><Key.down><Key.down><Key.down><Key.down><Key.down><Key.down><Key.down><Key.down><Key.down><Key.down><Key.down><Key.down><Key.down><Key.down><Key.down><Key.down><Key.down><Key.down><Key.down><Key.down><Key.down><Key.down><Key.down><Key.down><Key.down><Key.down><Key.down><Key.down><Key.down><Key.down><Key.down><Key.down><Key.down><Key.down><Key.down><Key.down><Key.down><Key.down><Key.down><Key.down><Key.down><Key.down><Key.down><Key.down><Key.down><Key.down><Key.down><Key.down><Key.down><Key.down><Key.down><Key.down><Key.down><Key.down><Key.down><Key.down><Key.down><Key.down><Key.down><Key.down><Key.down><Key.down><Key.down><Key.down><Key.down><Key.down><Key.down><Key.down><Key.down><Key.down><Key.down><Key.down><Key.down><Key.down><Key.down><Key.down><Key.down><Key.down><Key.down><Key.down><Key.down><Key.down><Key.down><Key.down><Key.down><Key.down><Key.down><Key.down><Key.down><Key.down><Key.down><Key.down><Key.down><Key.down><Key.down><Key.down><Key.down><Key.down><Key.down><Key.down><Key.down><Key.down><Key.down><Key.down><Key.down><Key.down><Key.down><Key.down><Key.down><Key.down><Key.down><Key.down><Key.down><Key.down><Key.down><Key.down><Key.down><Key.down><Key.down><Key.down><Key.down><Key.down><Key.down><Key.down><Key.down><Key.down><Key.down><Key.down><Key.down><Key.down><Key.down><Key.down><Key.down><Key.down><Key.down><Key.down><Key.down><Key.down><Key.down><Key.down><Key.down><Key.down><Key.down><Key.down><Key.down><Key.down><Key.down><Key.down><Key.down><Key.down><Key.down><Key.down><Key.down><Key.down><Key.down><Key.down><Key.down><Key.down><Key.down><Key.down><Key.down><Key.down><Key.down><Key.down><Key.down><Key.down><Key.down><Key.down><Key.down><Key.down><Key.down><Key.down><Key.down><Key.down><Key.down><Key.down><Key.down><Key.down><Key.down><Key.down><Key.down><Key.down><Key.down><Key.down><Key.down><Key.down><Key.down><Key.down><Key.down><Key.down><Key.down><Key.down><Key.down><Key.down><Key.down><Key.down><Key.down><Key.down><Key.down><Key.down><Key.down><Key.down><Key.down><Key.down><Key.down><Key.down><Key.down><Key.down><Key.down><Key.down><Key.down><Key.down><Key.down><Key.down><Key.down><Key.down><Key.down><Key.down><Key.down><Key.down><Key.down><Key.down><Key.down><Key.down><Key.down><Key.down><Key.down><Key.down><Key.down><Key.down><Key.down><Key.down><Key.down><Key.down><Key.down><Key.down><Key.down><Key.down><Key.down><Key.down><Key.down><Key.down><Key.down><Key.down><Key.down><Key.down><Key.down><Key.down><Key.down><Key.down><Key.down><Key.down><Key.down><Key.down><Key.down><Key.down><Key.down><Key.down><Key.down><Key.down><Key.down><Key.down><Key.down><Key.down><Key.down><Key.down><Key.down><Key.down><Key.down><Key.down><Key.down><Key.down><Key.down><Key.down><Key.down><Key.down><Key.down><Key.down><Key.down><Key.down><Key.down><Key.down><Key.down><Key.down><Key.down><Key.down><Key.down><Key.down><Key.down><Key.down><Key.down><Key.down><Key.down><Key.down><Key.down><Key.down><Key.down><Key.down><Key.down><Key.down><Key.down><Key.down><Key.down><Key.down><Key.down><Key.down><Key.down><Key.down><Key.down><Key.down><Key.down><Key.down><Key.down><Key.down><Key.down><Key.down><Key.down><Key.down><Key.down><Key.down><Key.down><Key.down><Key.down><Key.down><Key.down><Key.down><Key.down><Key.down><Key.down><Key.down><Key.down><Key.down><Key.down><Key.down><Key.down><Key.down><Key.down><Key.down><Key.down><Key.down><Key.down><Key.down><Key.down><Key.down><Key.down><Key.down><Key.down><Key.down><Key.down><Key.down><Key.down><Key.down><Key.down><Key.down><Key.down><Key.down><Key.down><Key.down><Key.down><Key.down><Key.down><Key.down><Key.down><Key.down><Key.down><Key.down><Key.down><Key.down><Key.down><Key.down><Key.down><Key.down><Key.down><Key.down><Key.down><Key.down><Key.down><Key.down><Key.down><Key.down><Key.down><Key.down><Key.down><Key.down><Key.down><Key.down><Key.down>
Screenshot: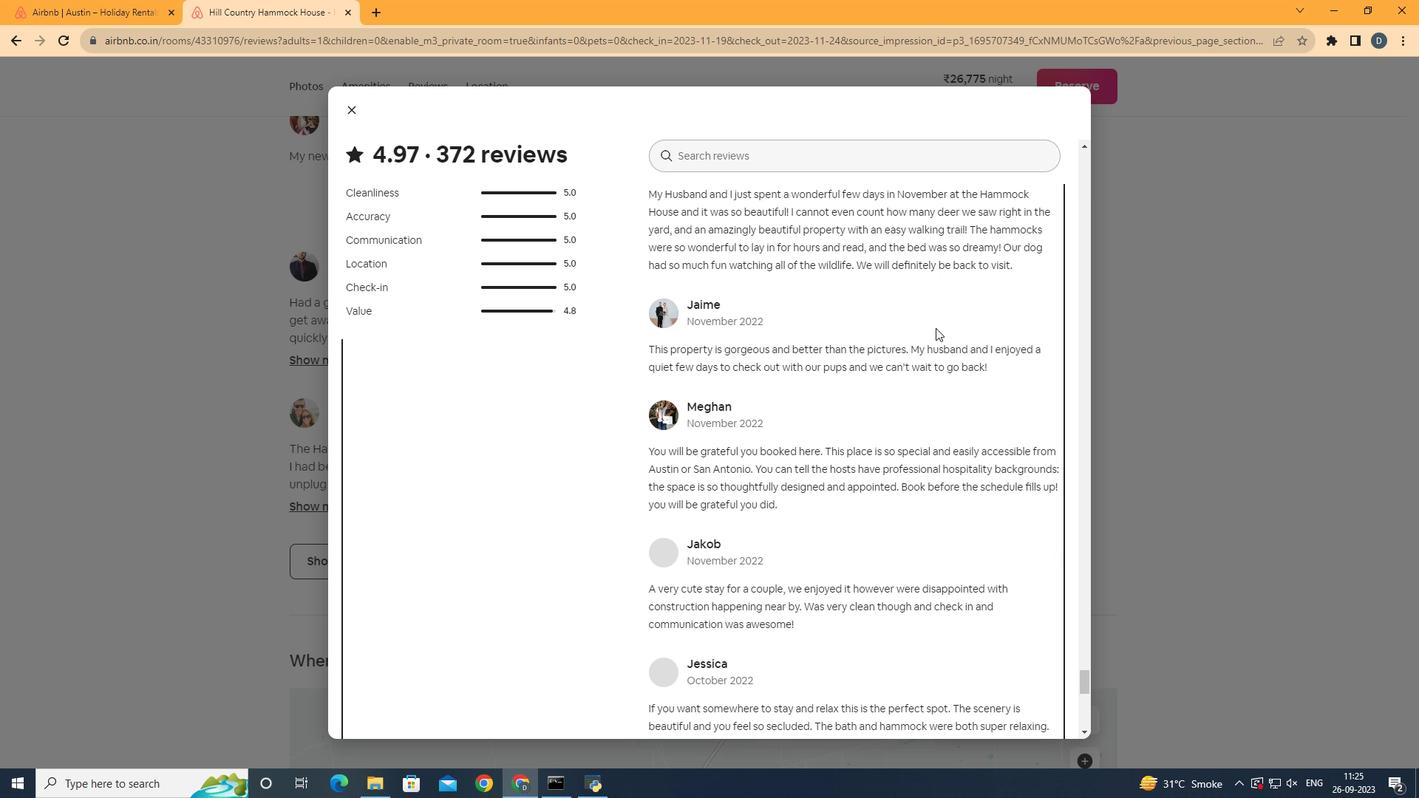 
Action: Mouse moved to (933, 329)
Screenshot: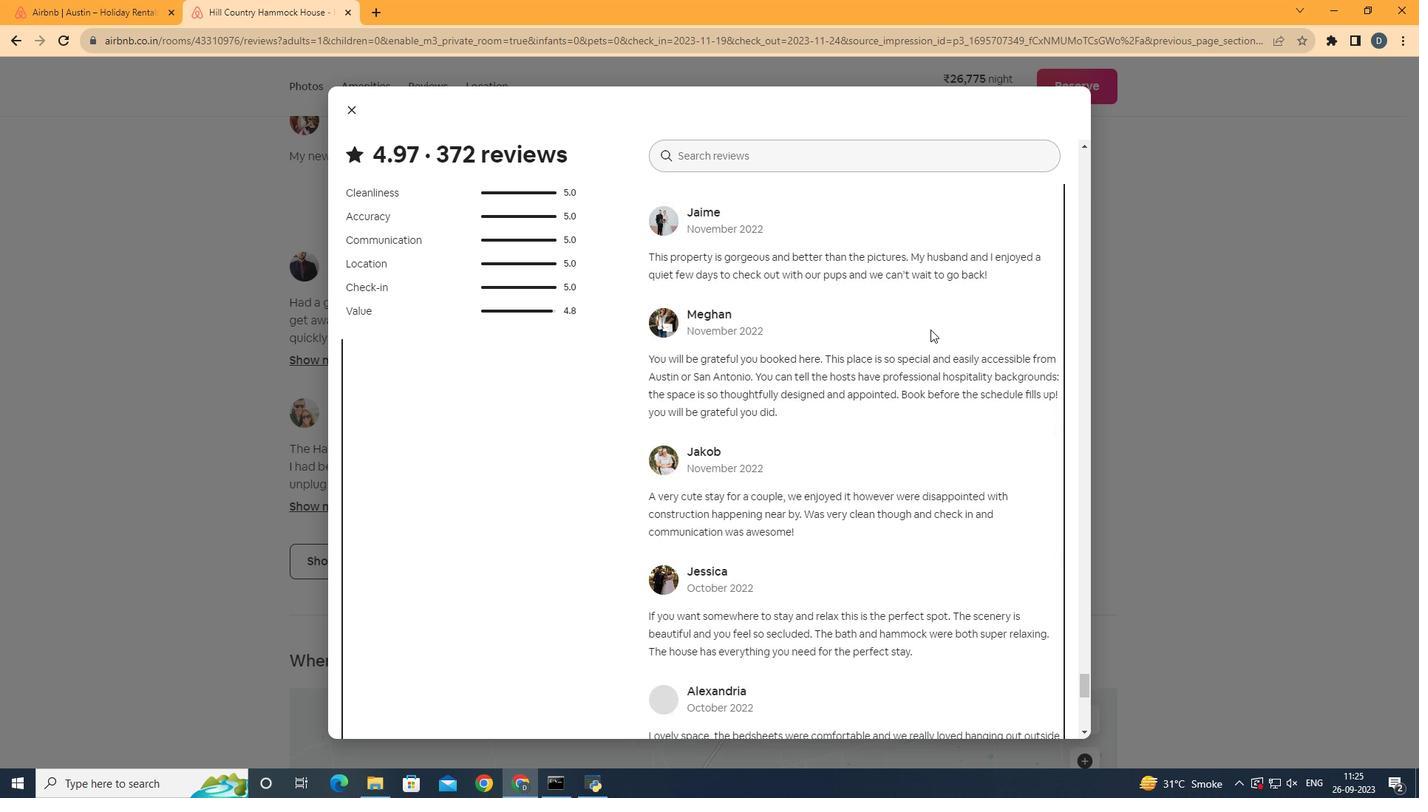 
Action: Mouse scrolled (933, 328) with delta (0, 0)
Screenshot: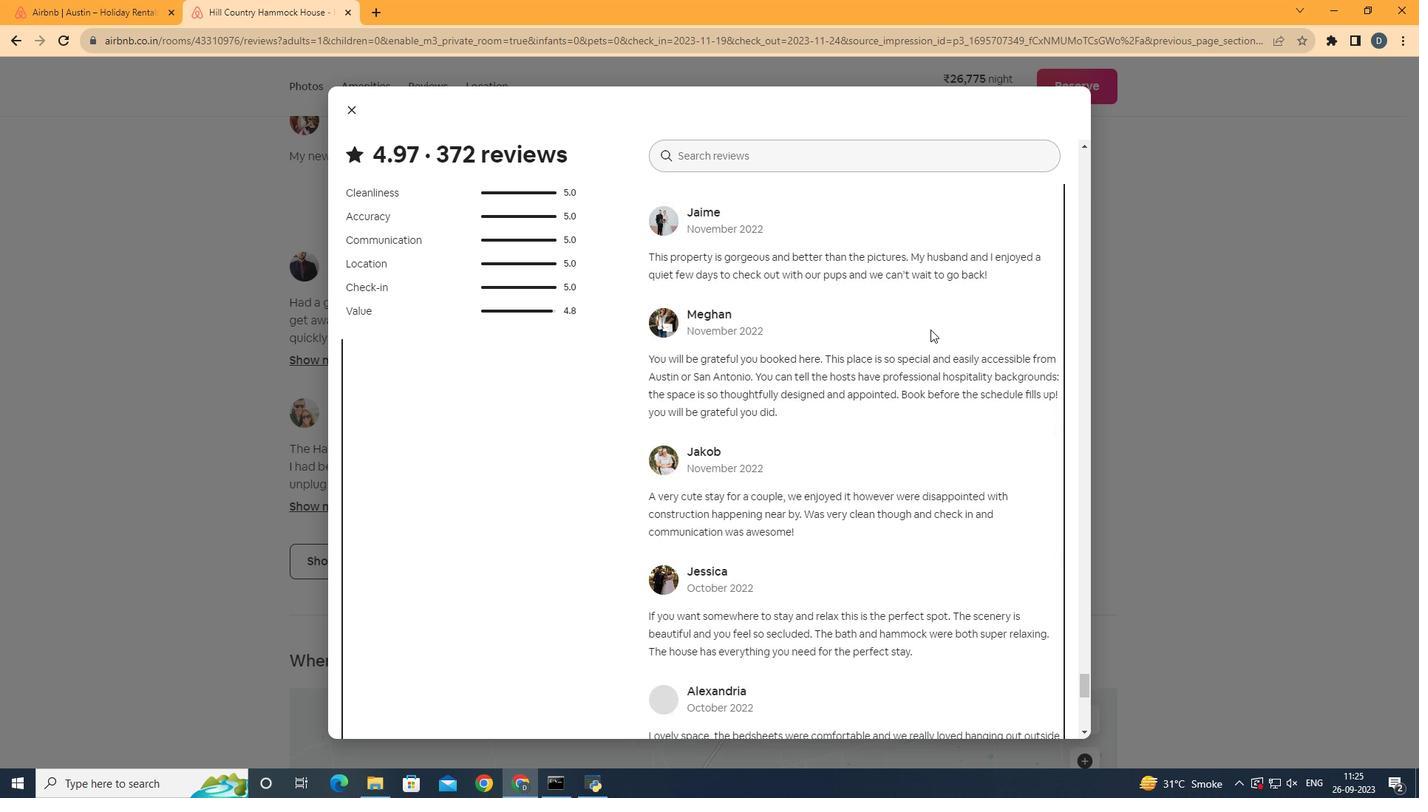 
Action: Mouse moved to (930, 329)
Screenshot: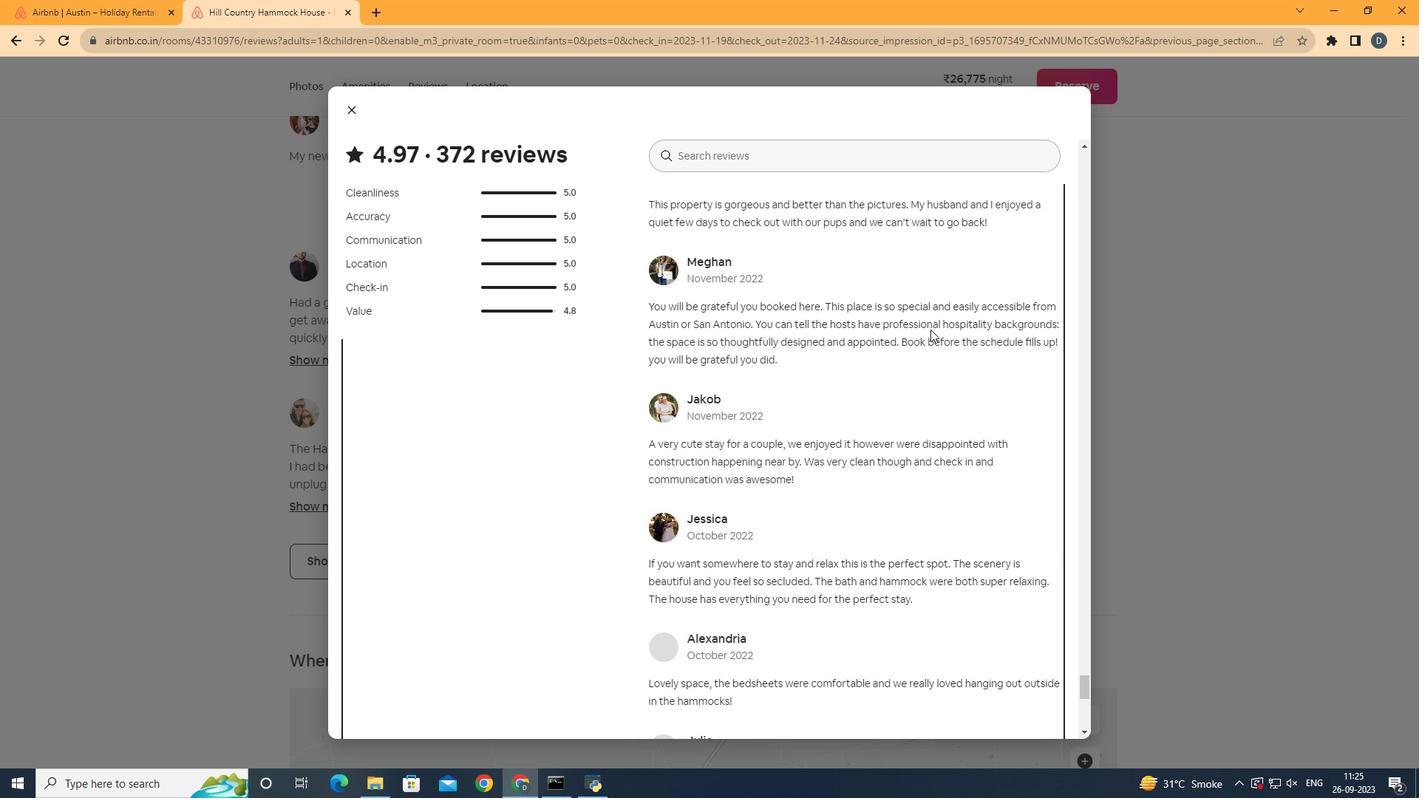 
Action: Mouse scrolled (930, 329) with delta (0, 0)
Screenshot: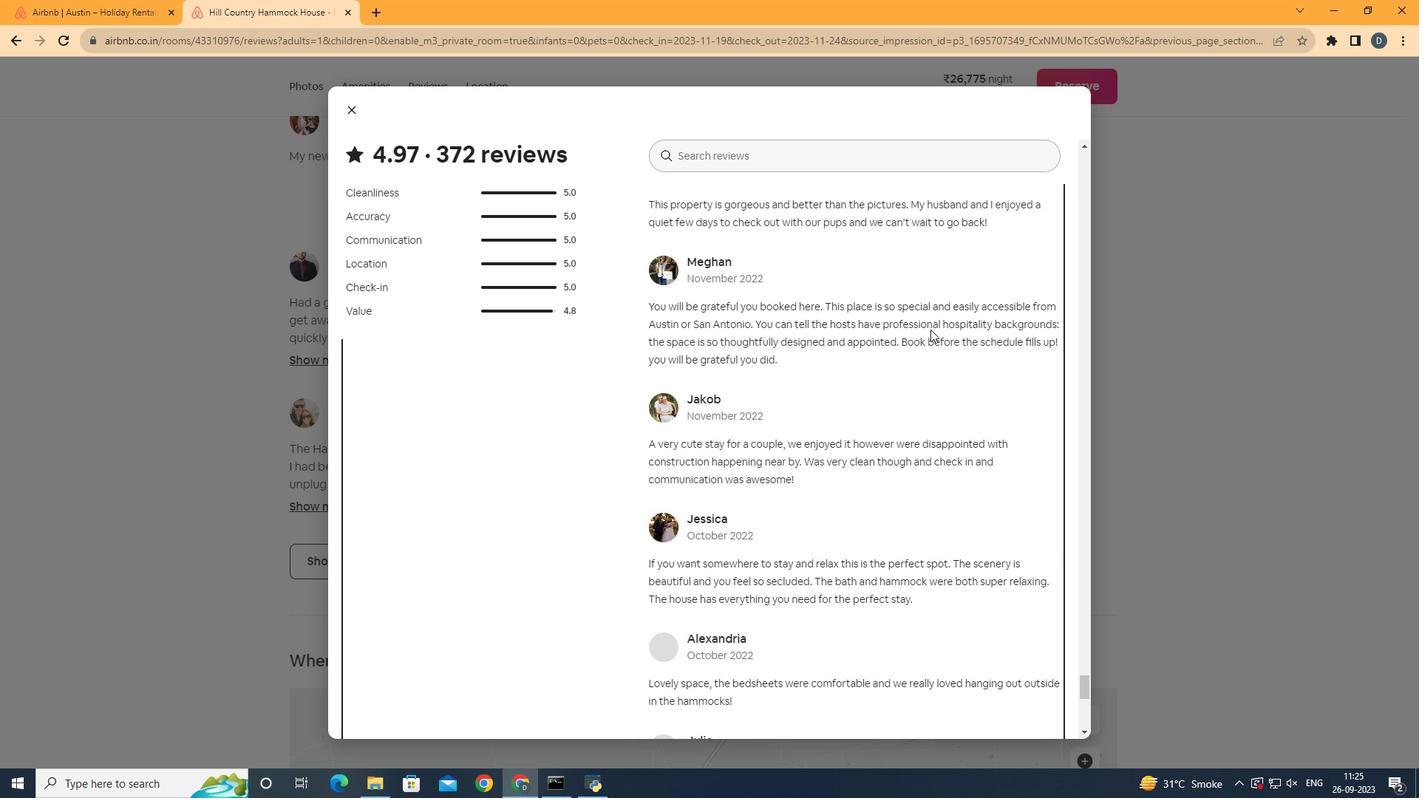 
Action: Mouse scrolled (930, 329) with delta (0, 0)
Screenshot: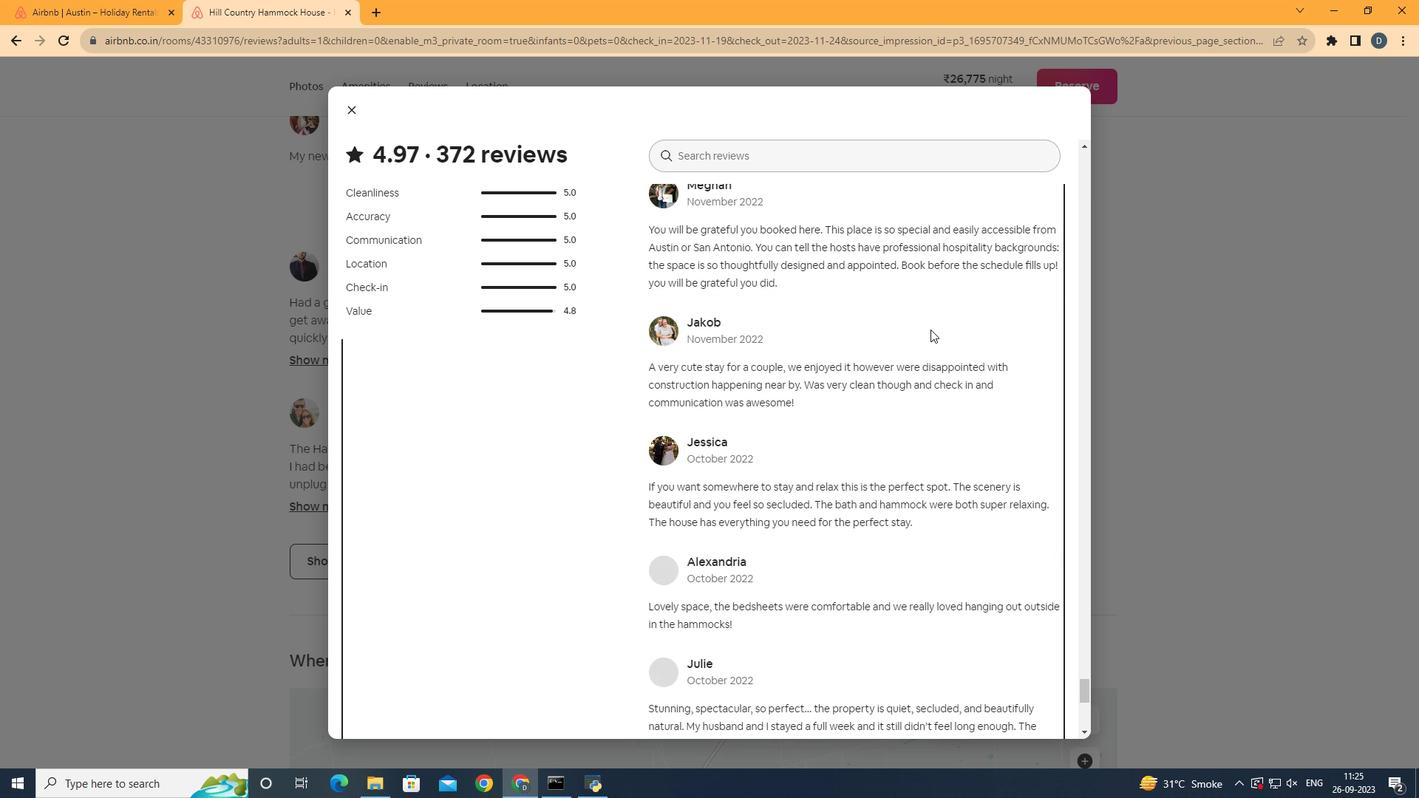 
Action: Mouse scrolled (930, 329) with delta (0, 0)
Screenshot: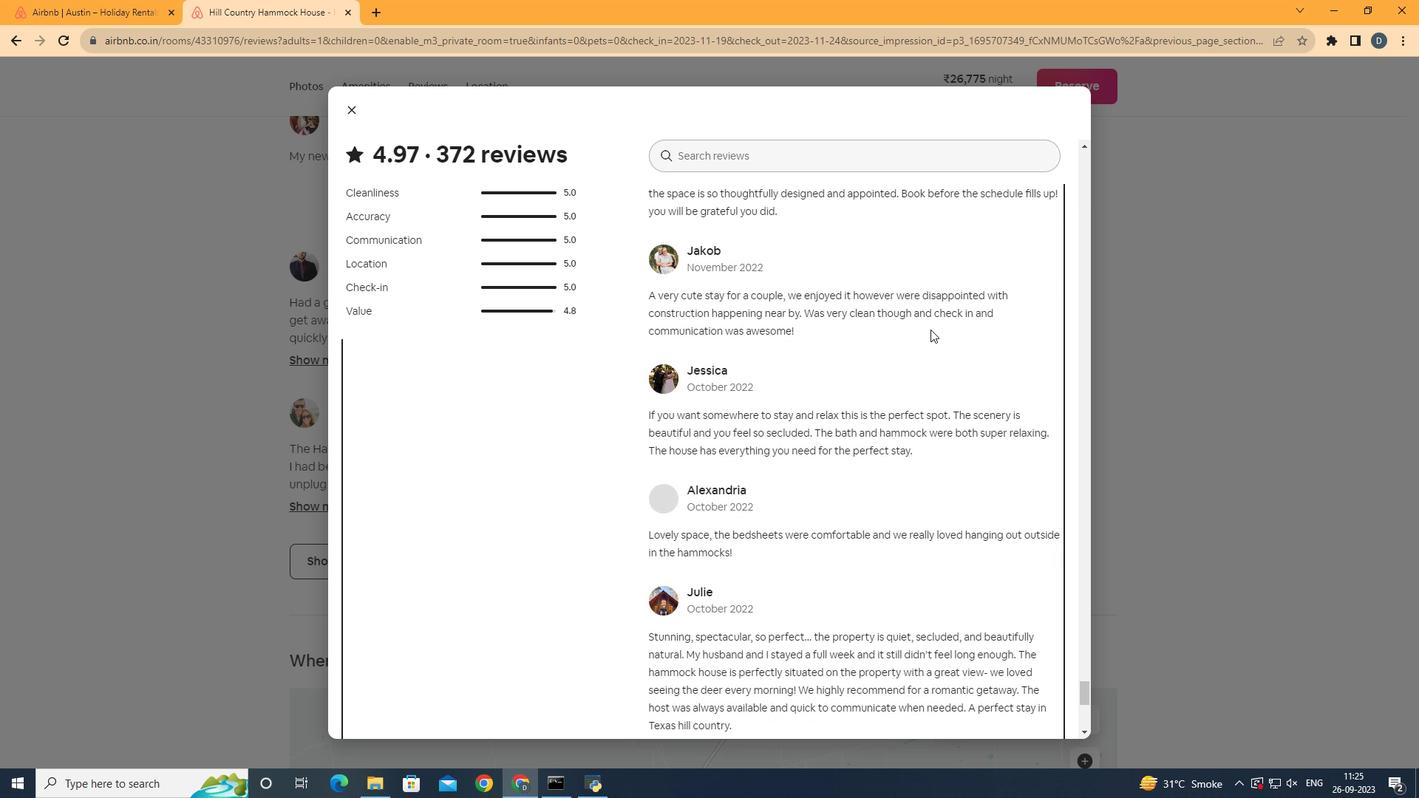
Action: Mouse scrolled (930, 329) with delta (0, 0)
Screenshot: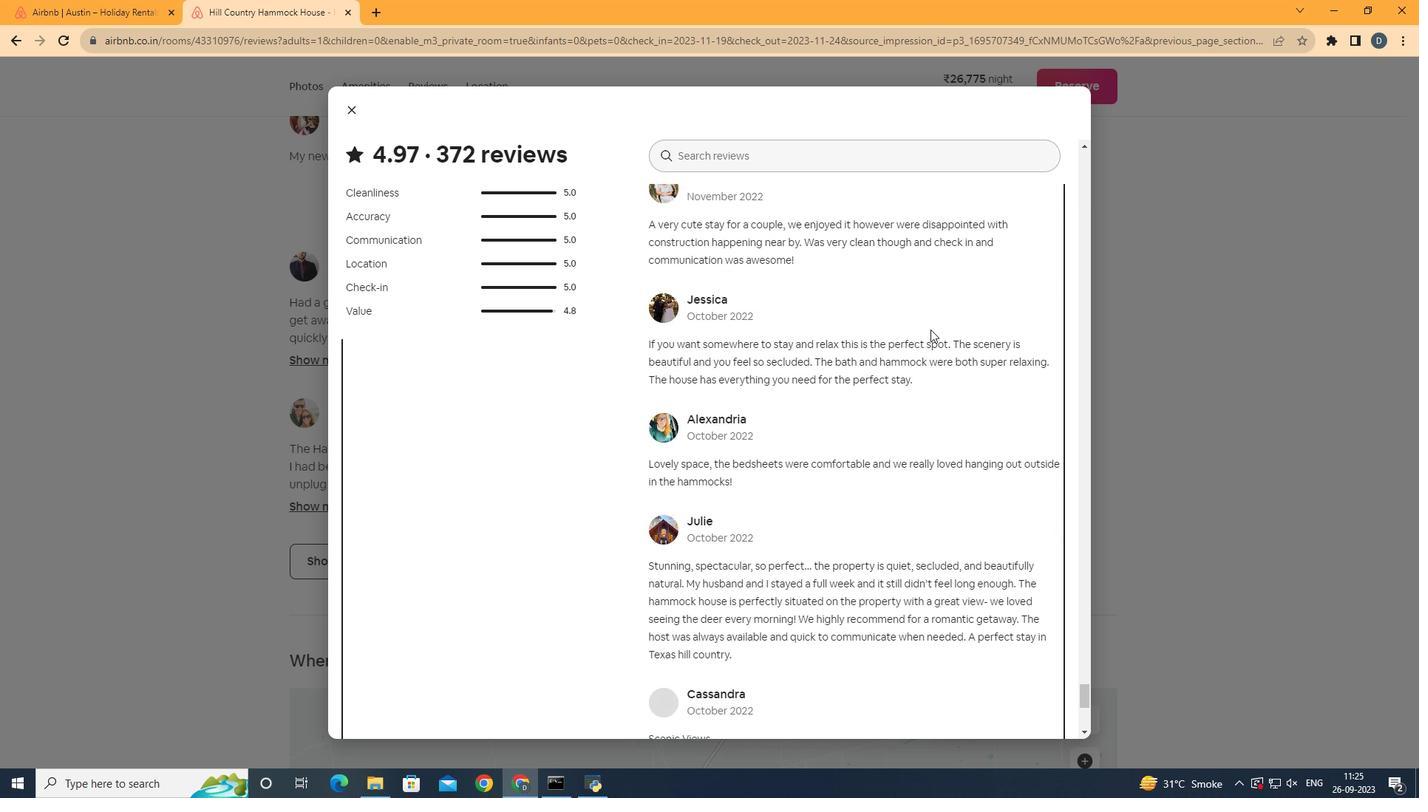 
Action: Mouse moved to (930, 331)
Screenshot: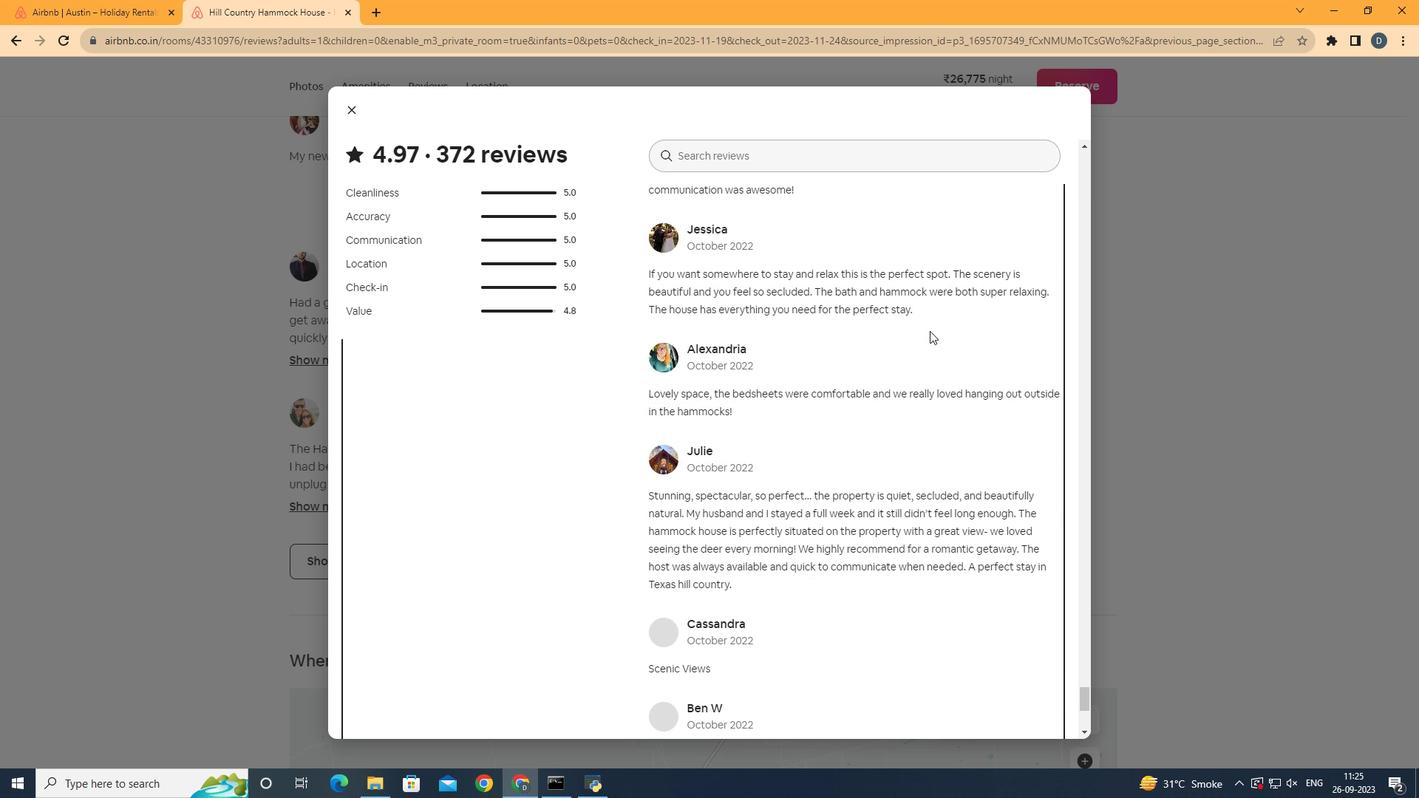 
Action: Mouse scrolled (930, 330) with delta (0, 0)
Screenshot: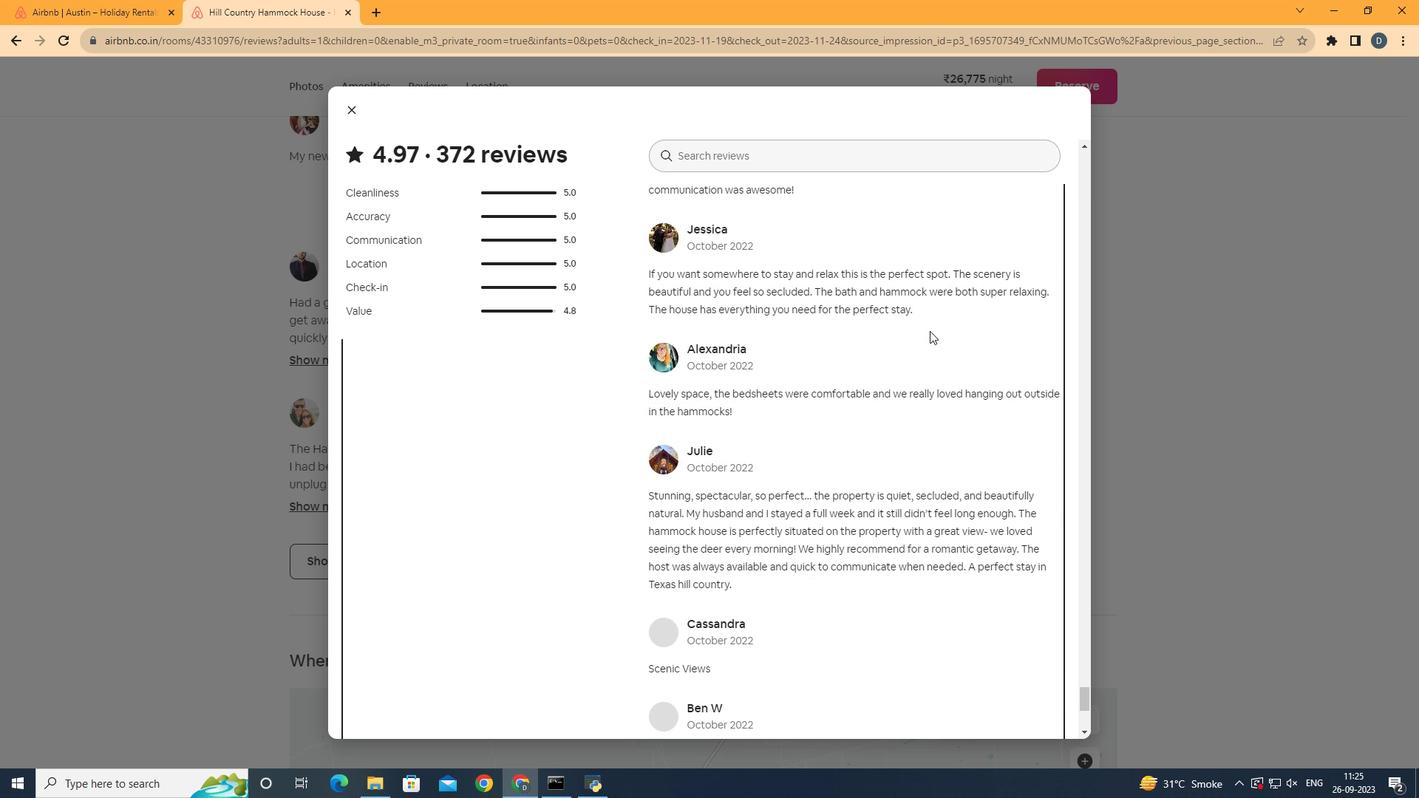 
Action: Mouse scrolled (930, 330) with delta (0, 0)
Screenshot: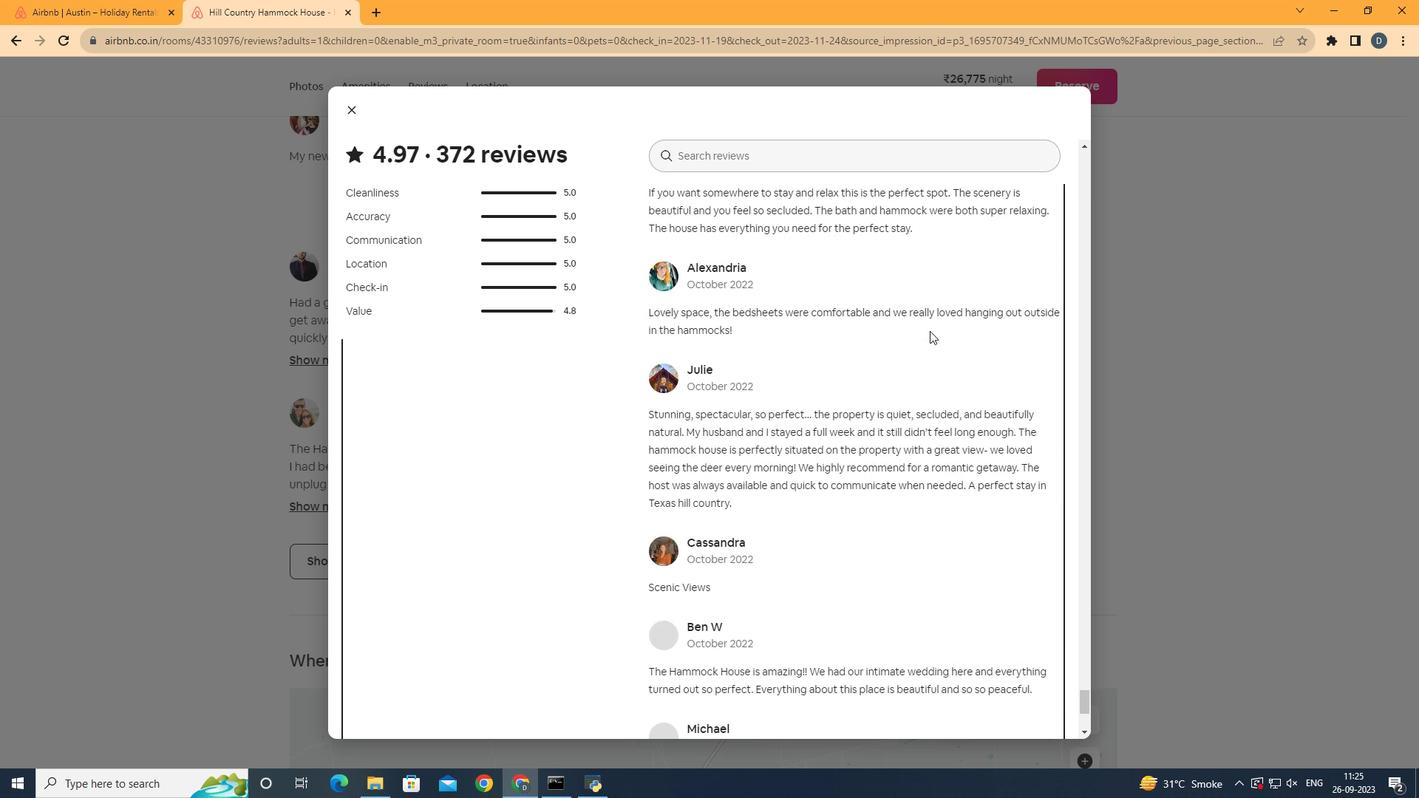 
Action: Mouse scrolled (930, 330) with delta (0, 0)
Screenshot: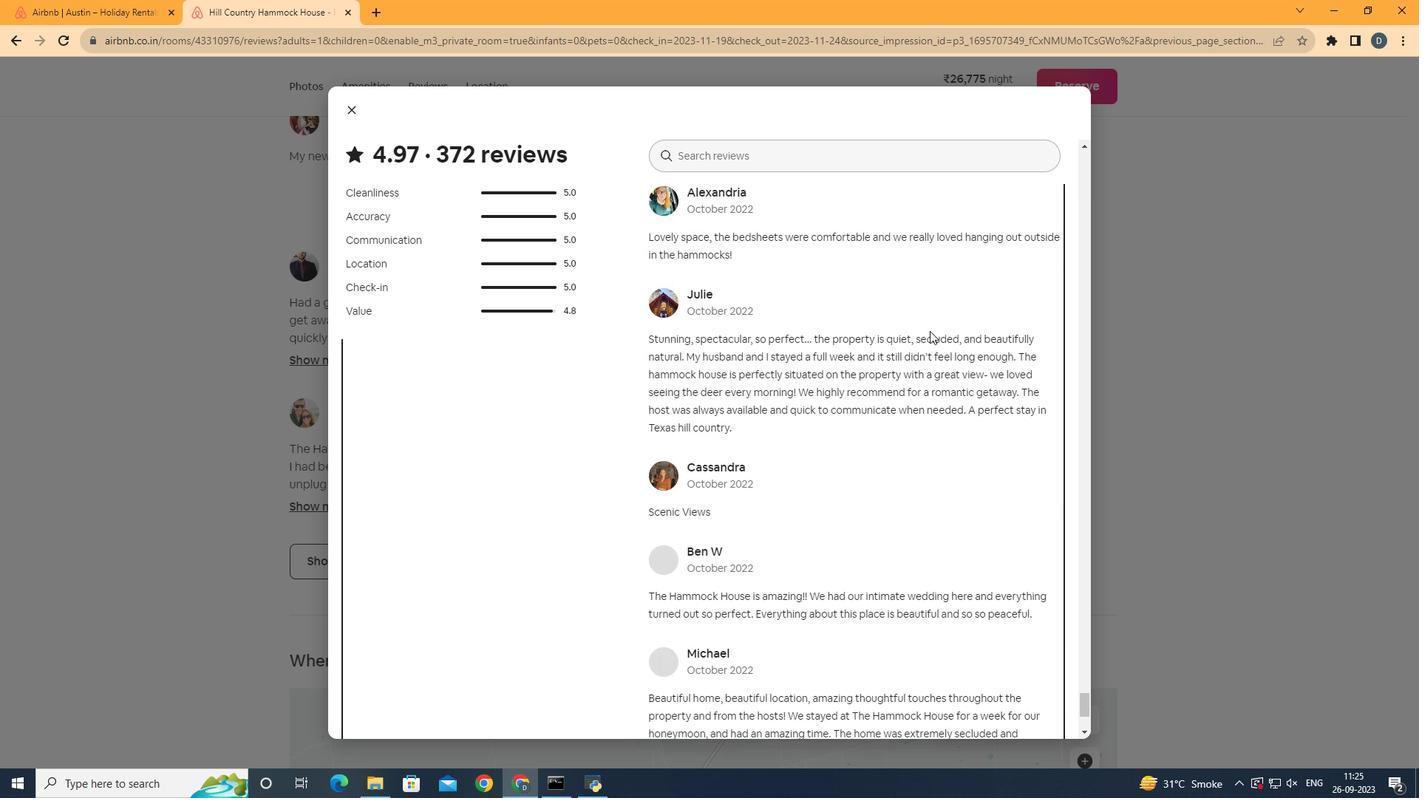
Action: Mouse moved to (928, 331)
Screenshot: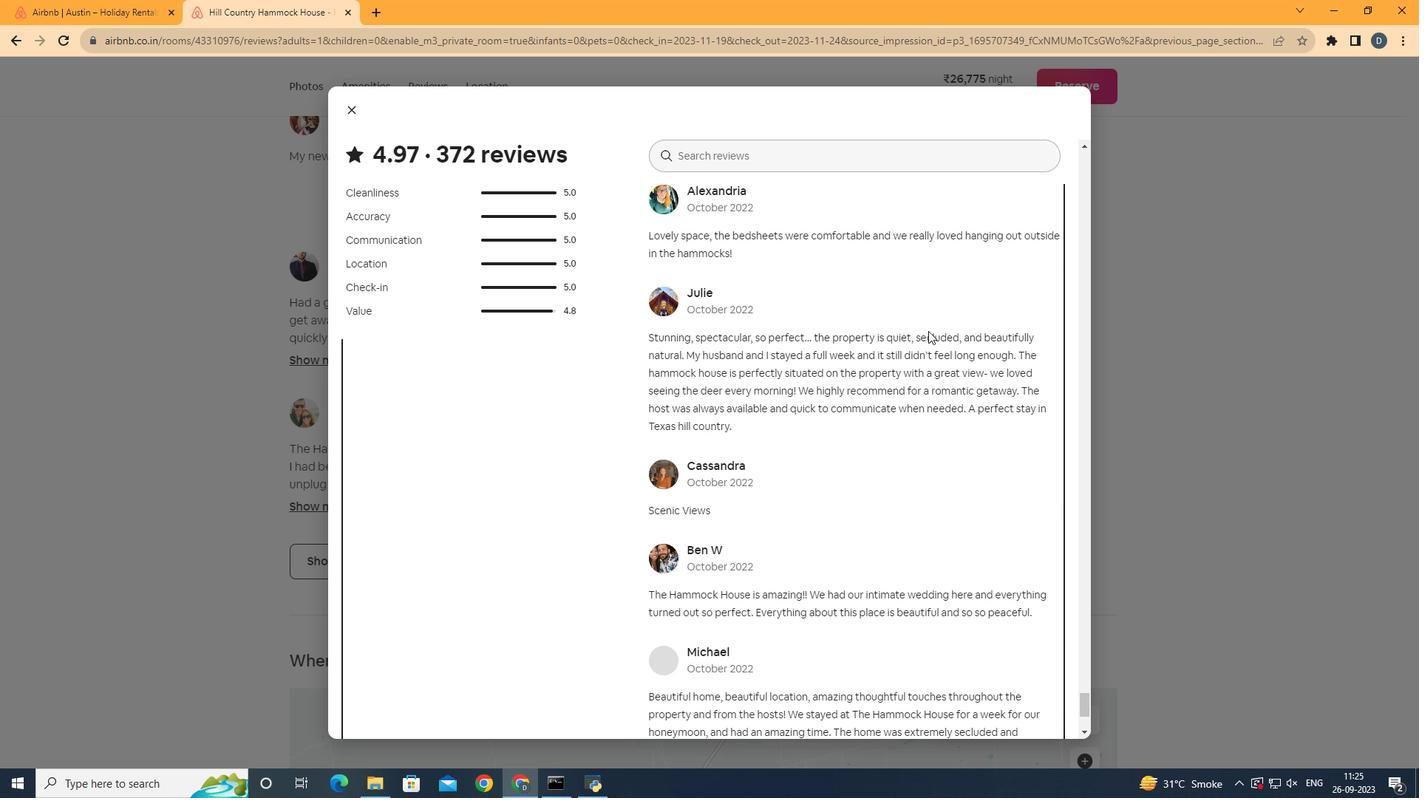 
Action: Mouse scrolled (928, 330) with delta (0, 0)
Screenshot: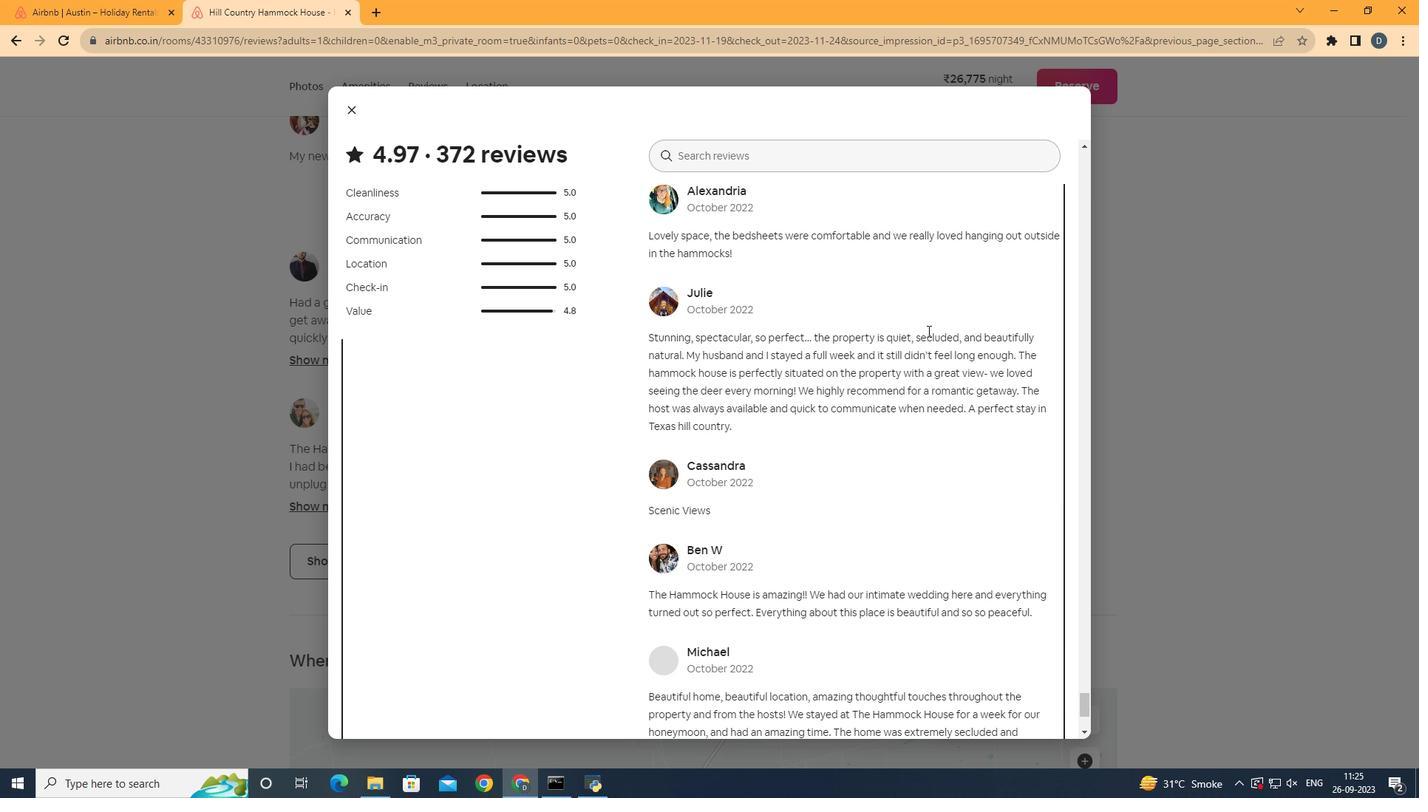 
Action: Mouse scrolled (928, 330) with delta (0, 0)
Screenshot: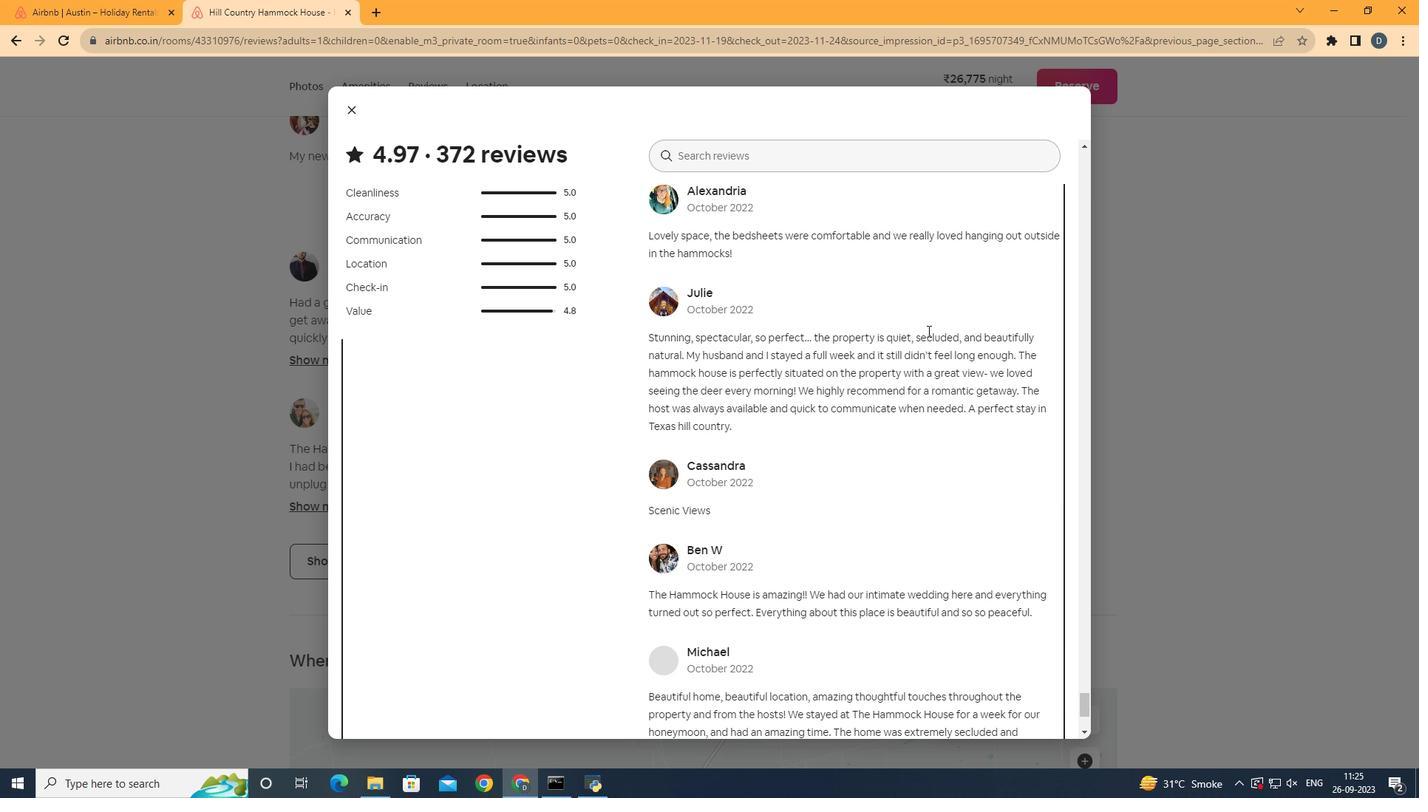 
Action: Mouse moved to (927, 330)
Screenshot: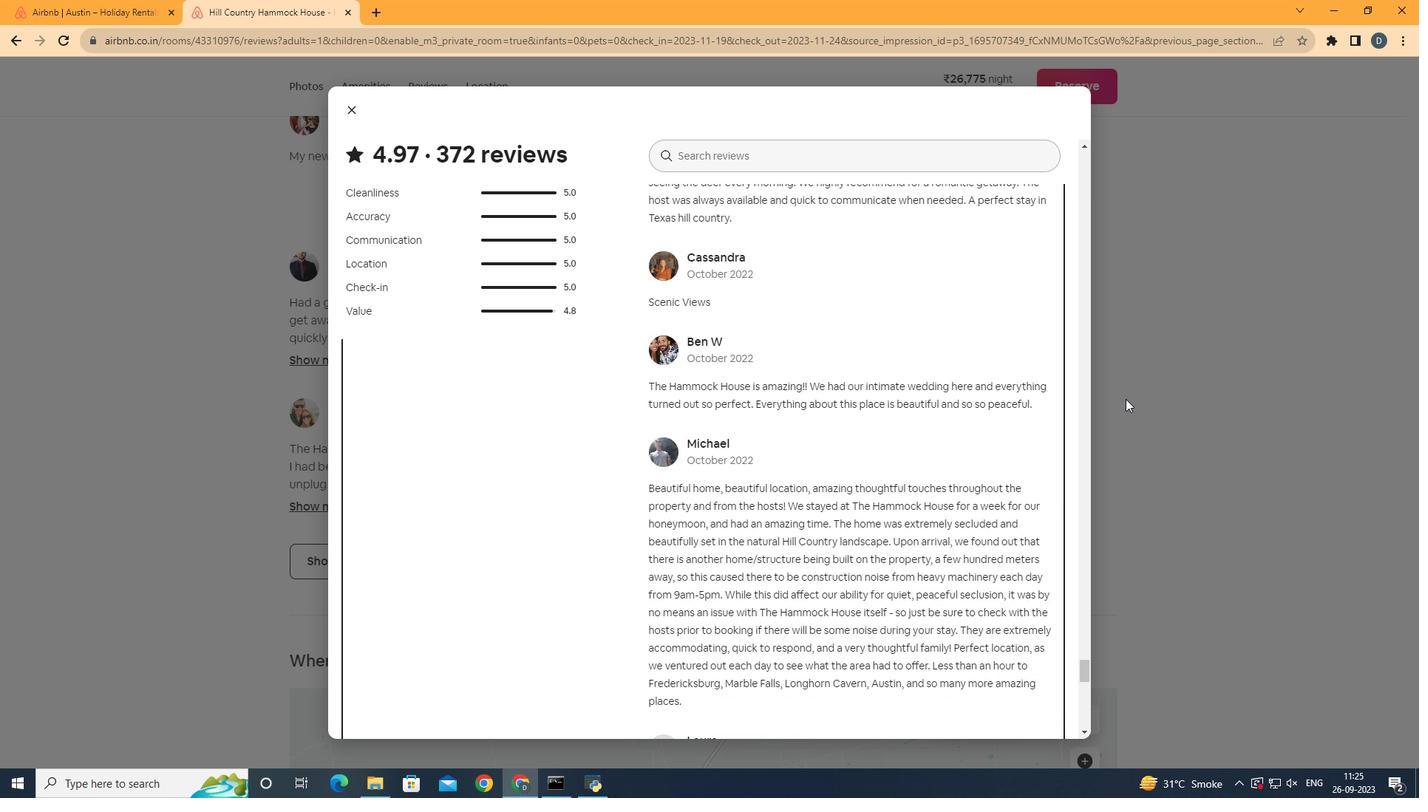
Action: Mouse scrolled (927, 329) with delta (0, 0)
Screenshot: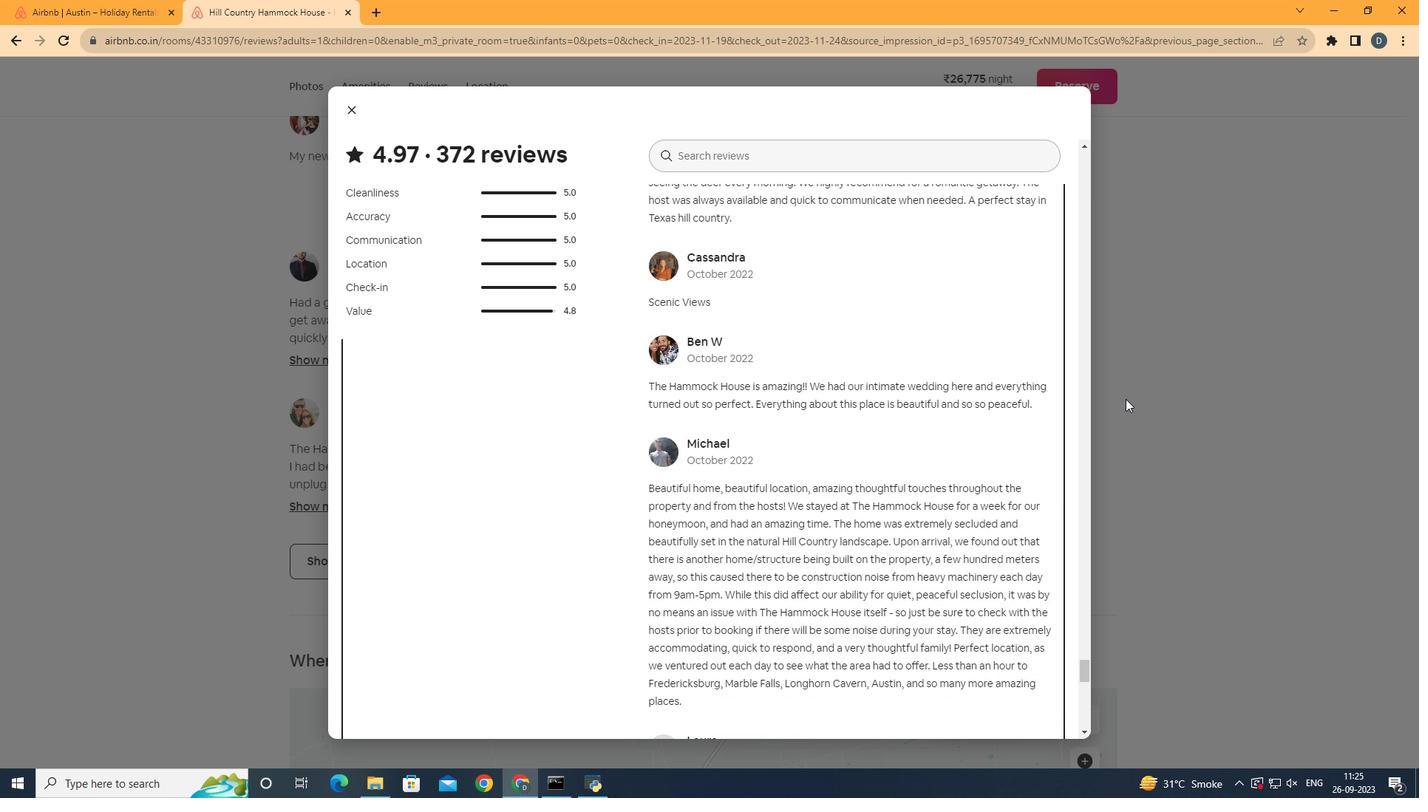 
Action: Mouse moved to (1160, 402)
Screenshot: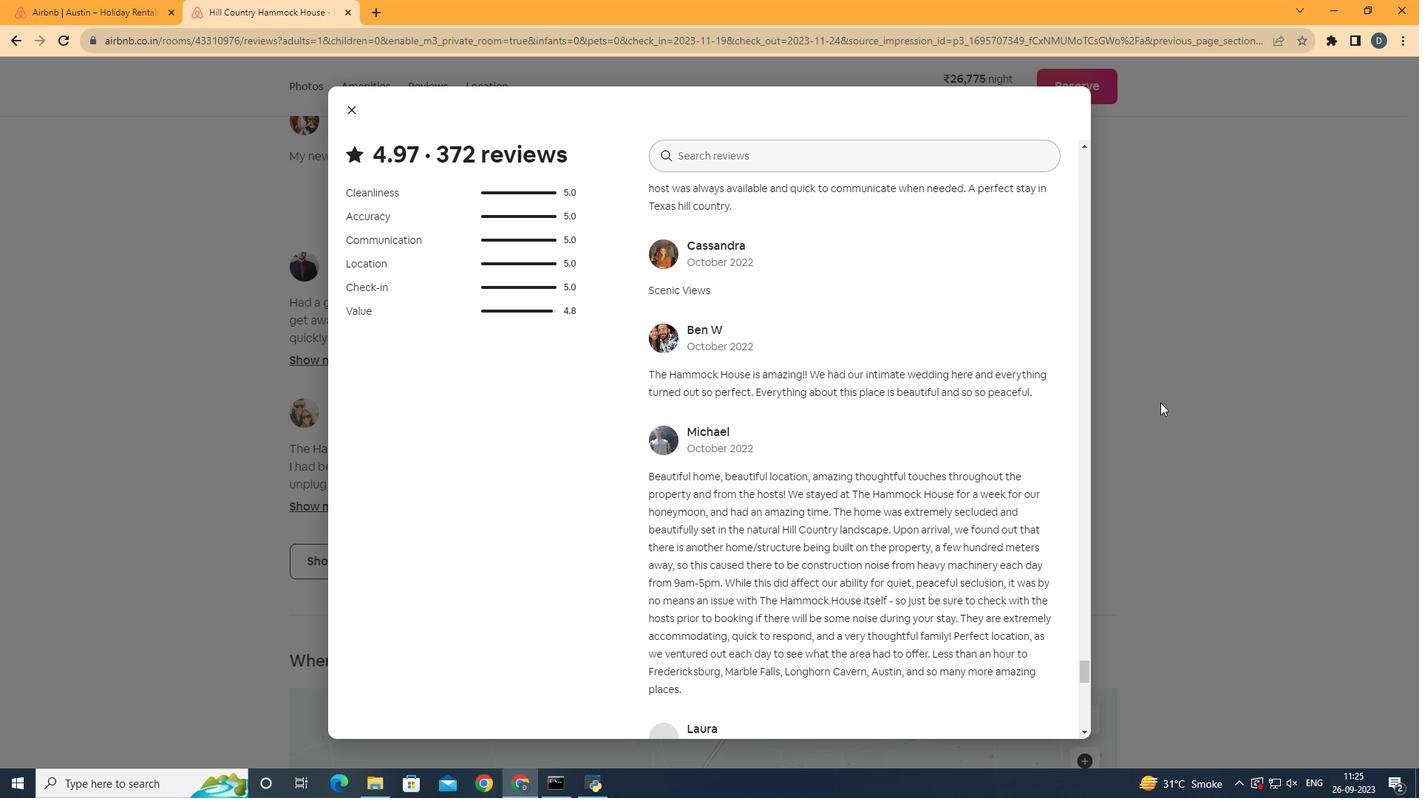 
Action: Mouse pressed left at (1160, 402)
Screenshot: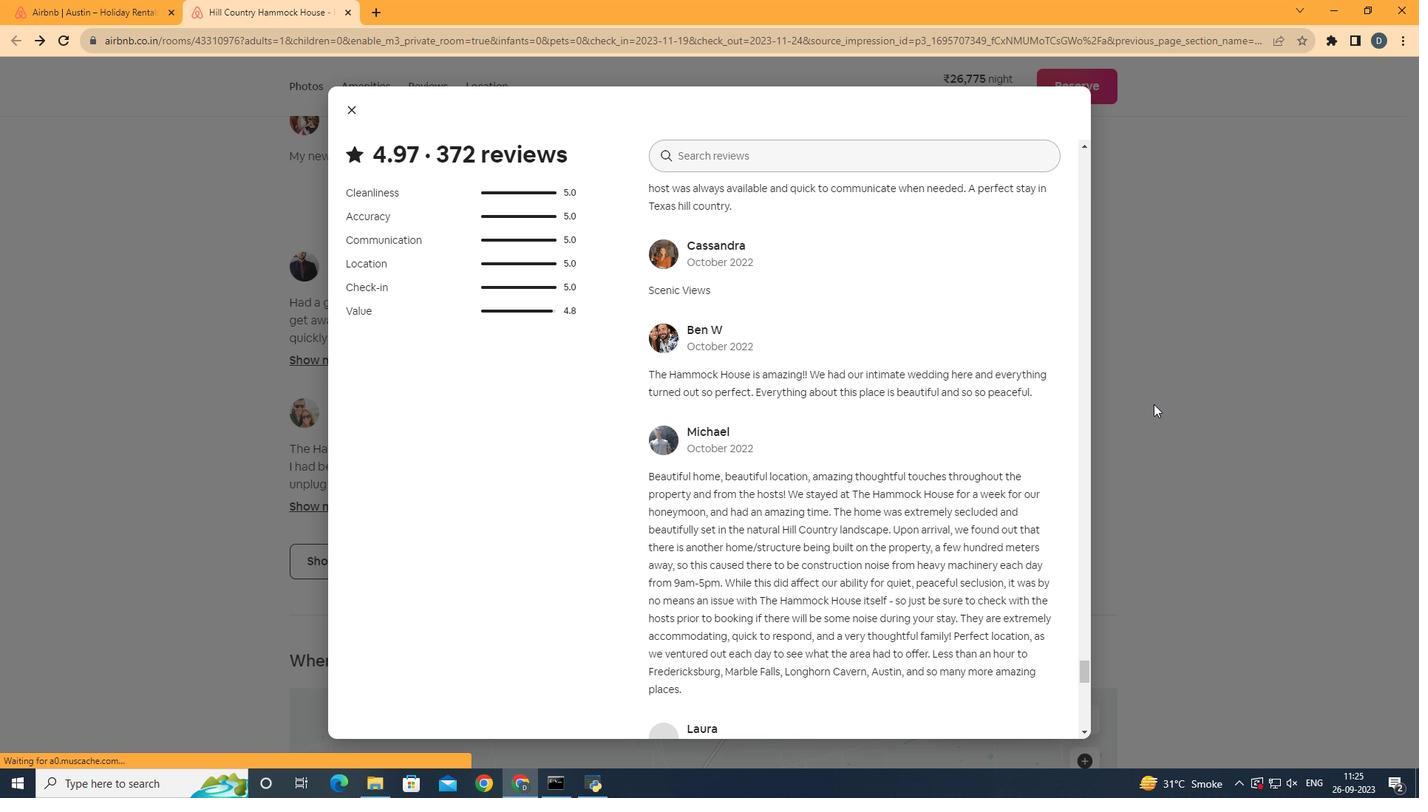 
Action: Mouse moved to (662, 620)
Screenshot: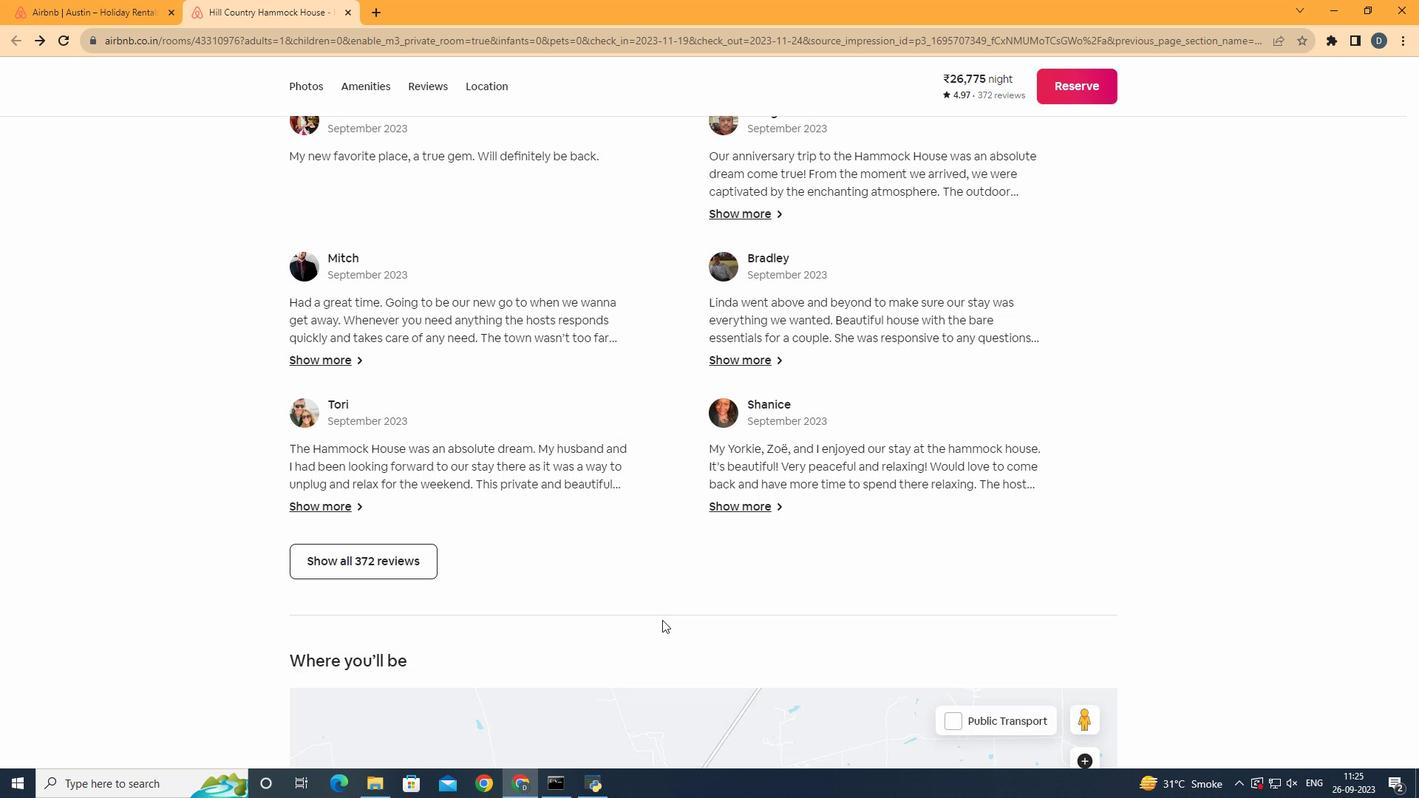 
Action: Mouse scrolled (662, 619) with delta (0, 0)
Screenshot: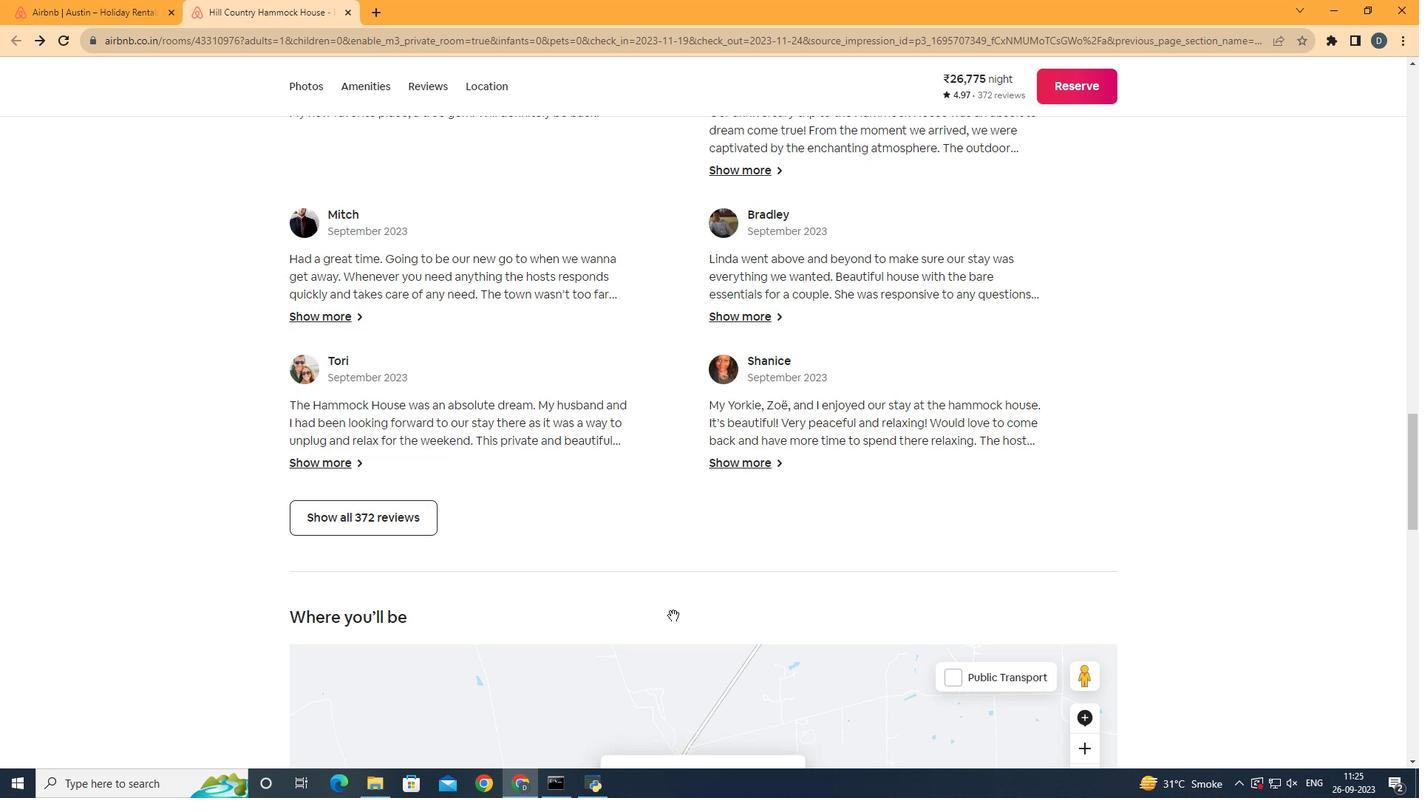 
Action: Mouse scrolled (662, 619) with delta (0, 0)
Screenshot: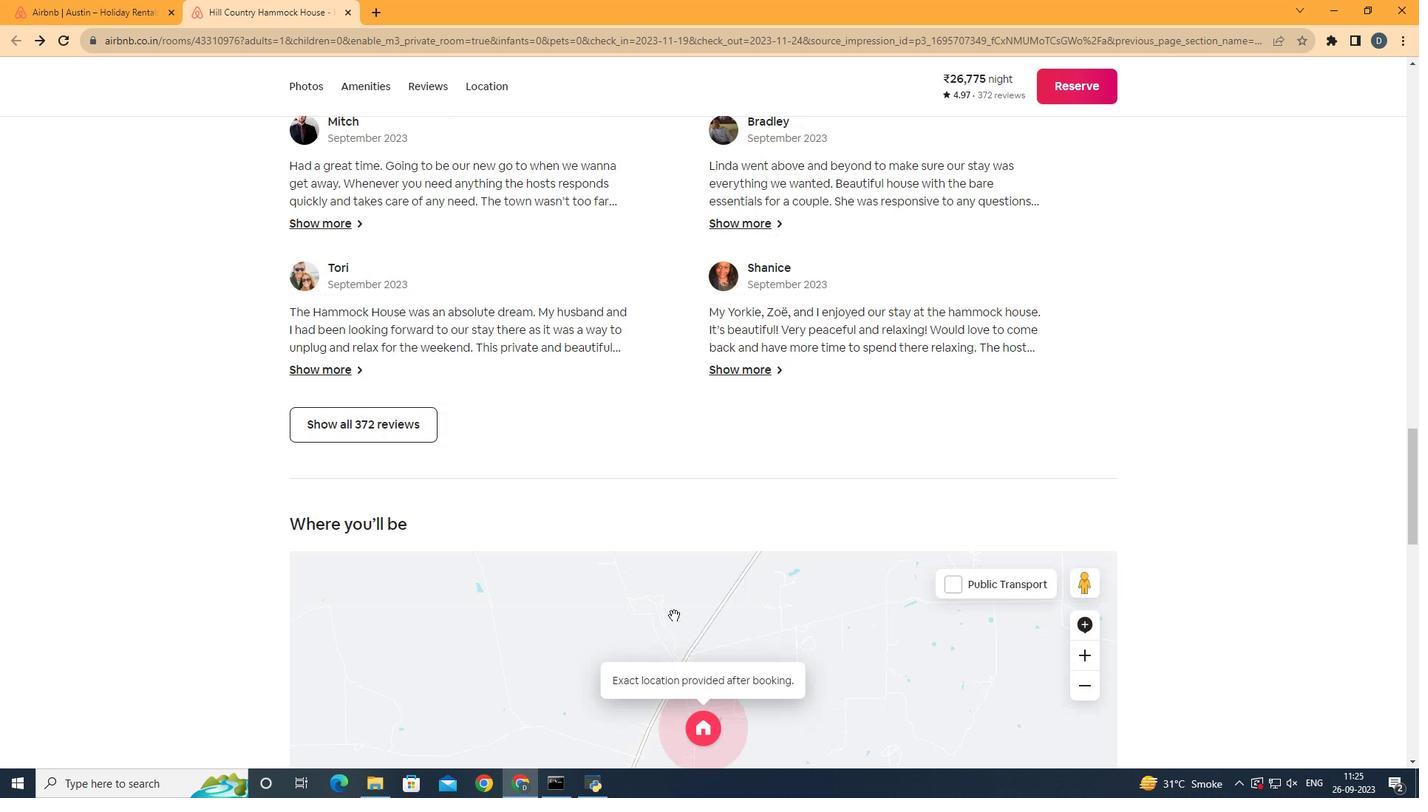 
Action: Mouse moved to (663, 620)
Screenshot: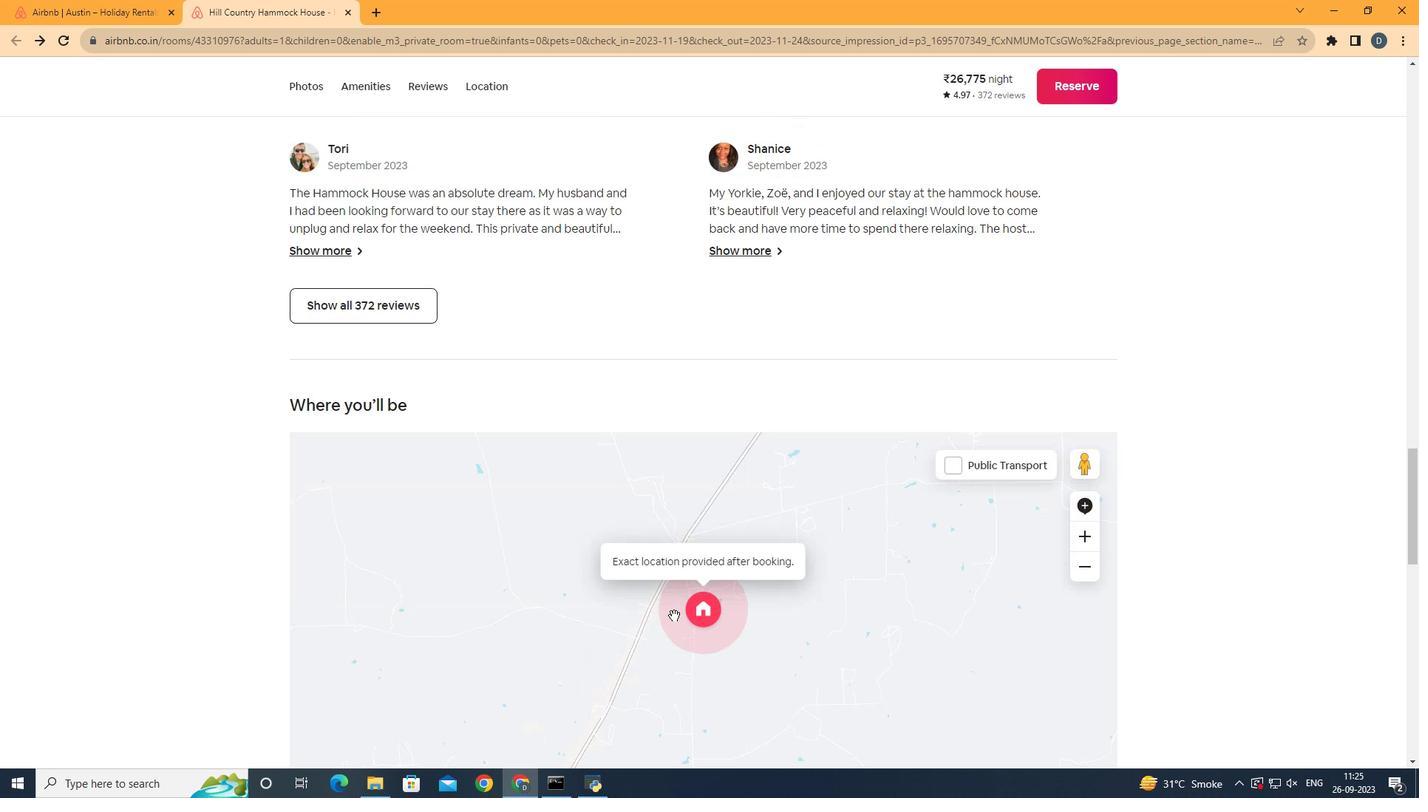 
Action: Mouse scrolled (663, 619) with delta (0, 0)
Screenshot: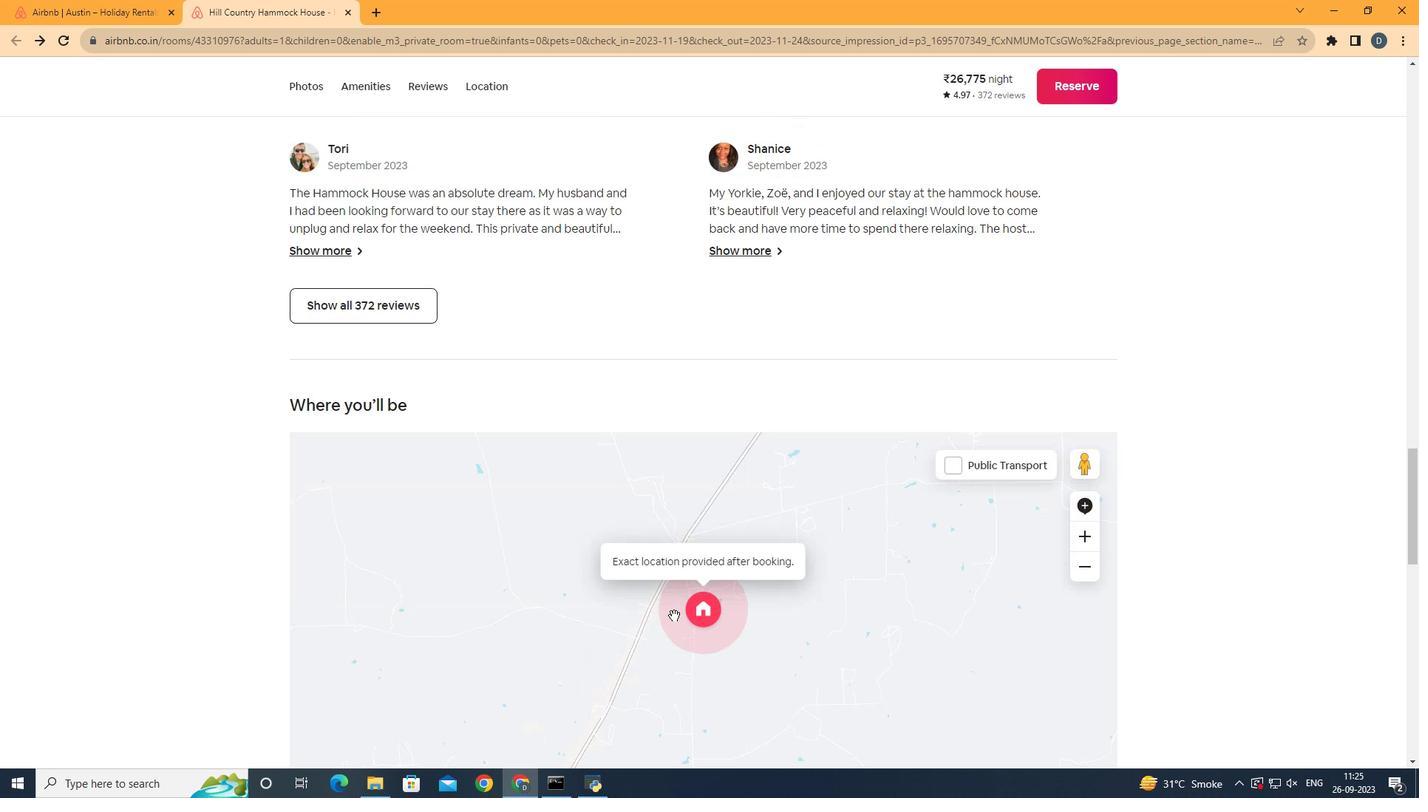 
Action: Mouse moved to (667, 617)
Screenshot: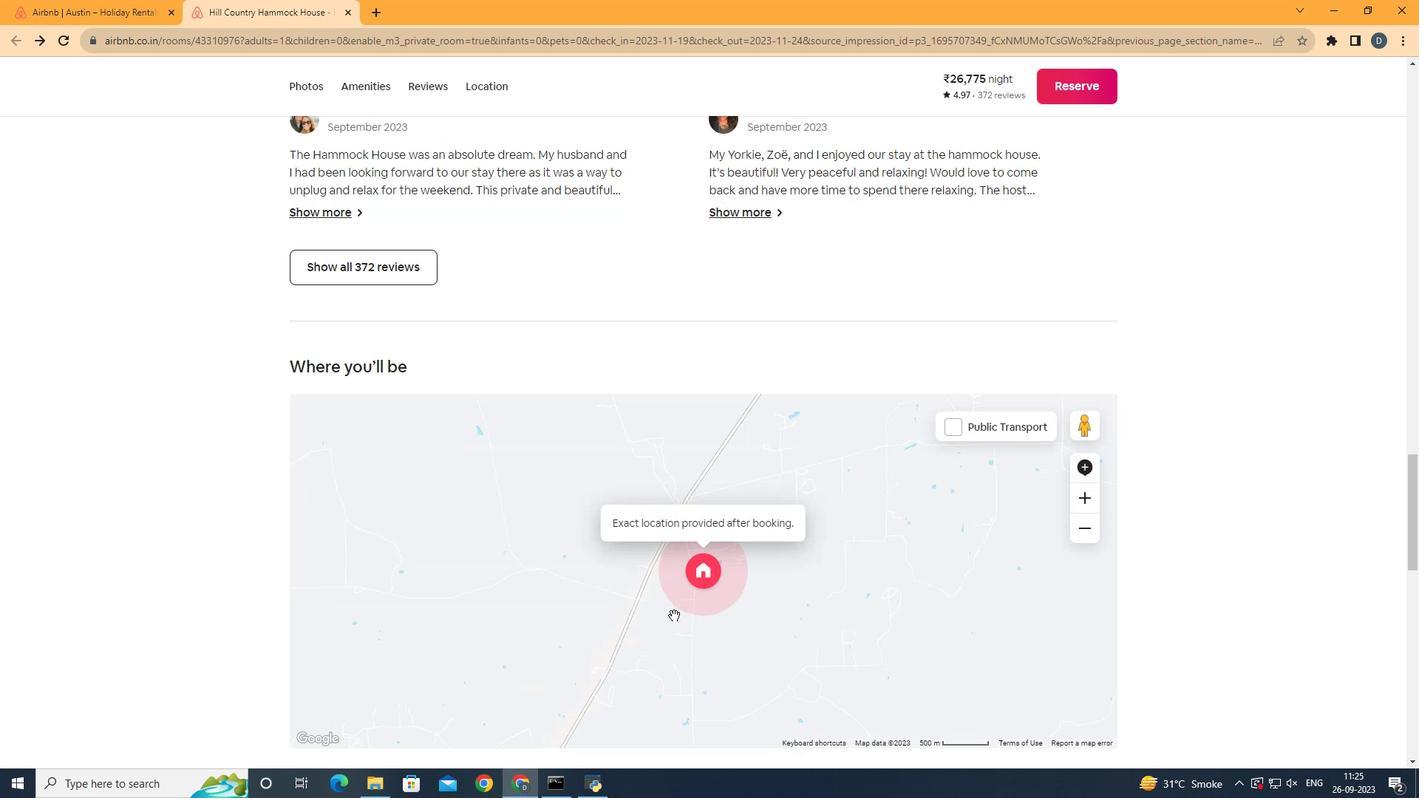 
Action: Mouse scrolled (667, 616) with delta (0, 0)
Screenshot: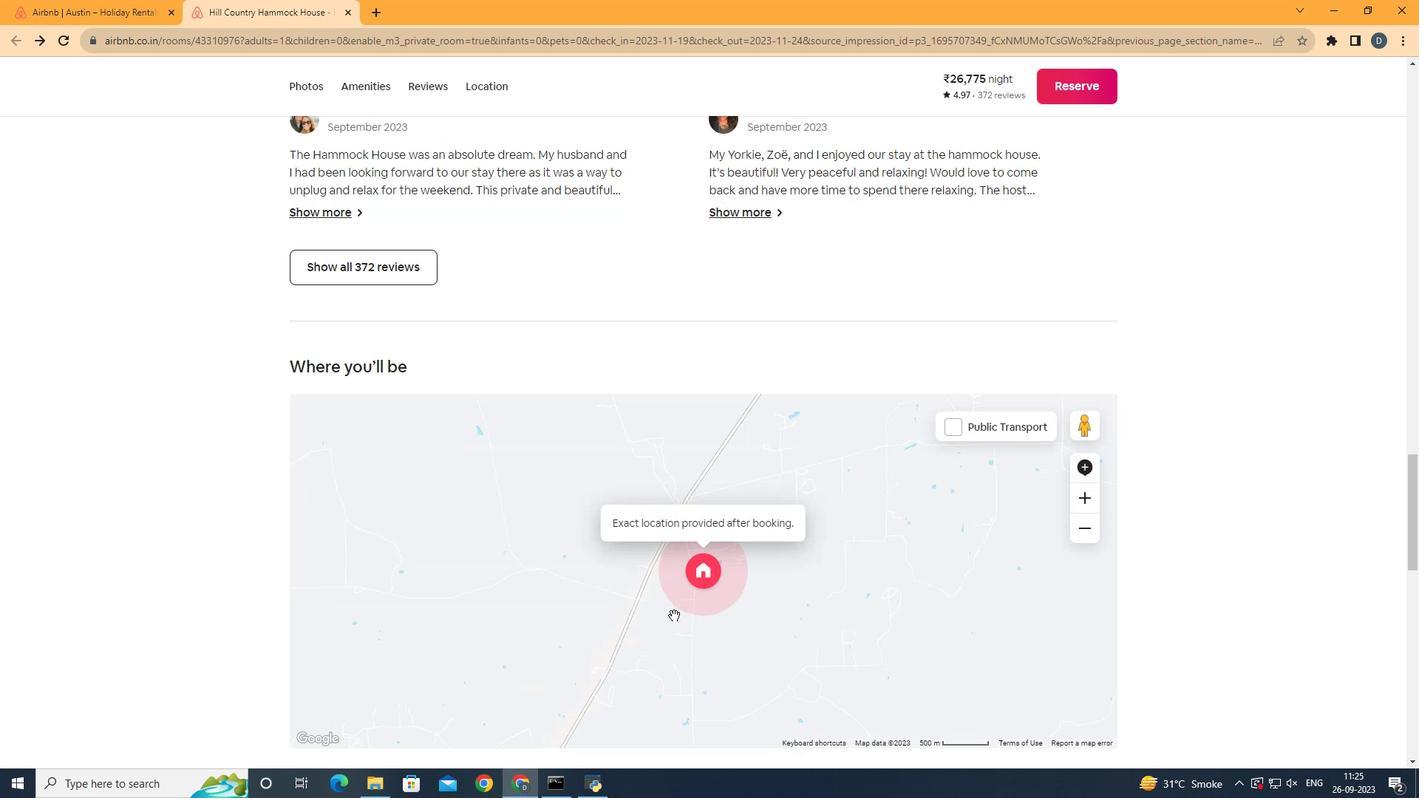 
Action: Mouse moved to (672, 617)
Screenshot: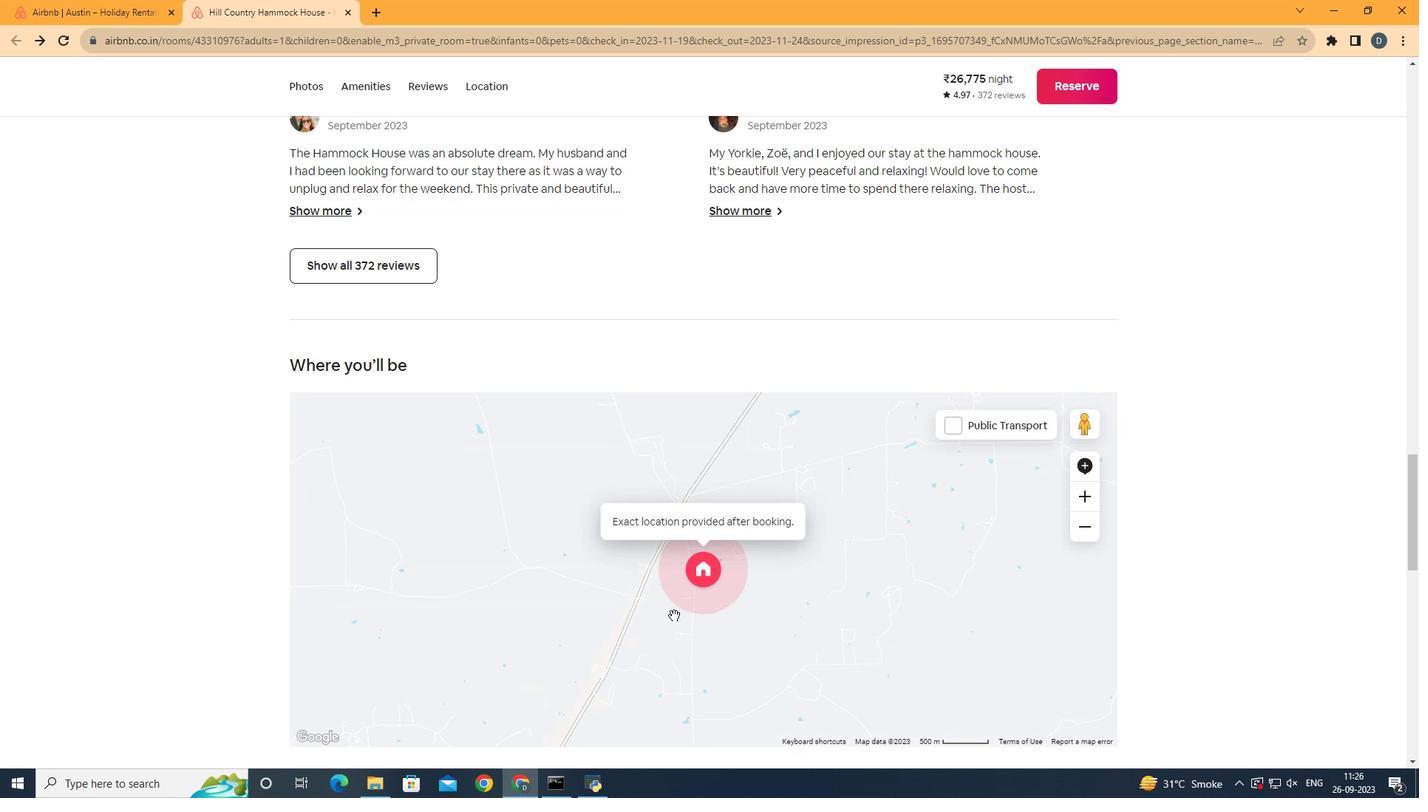 
Action: Mouse scrolled (672, 616) with delta (0, 0)
Screenshot: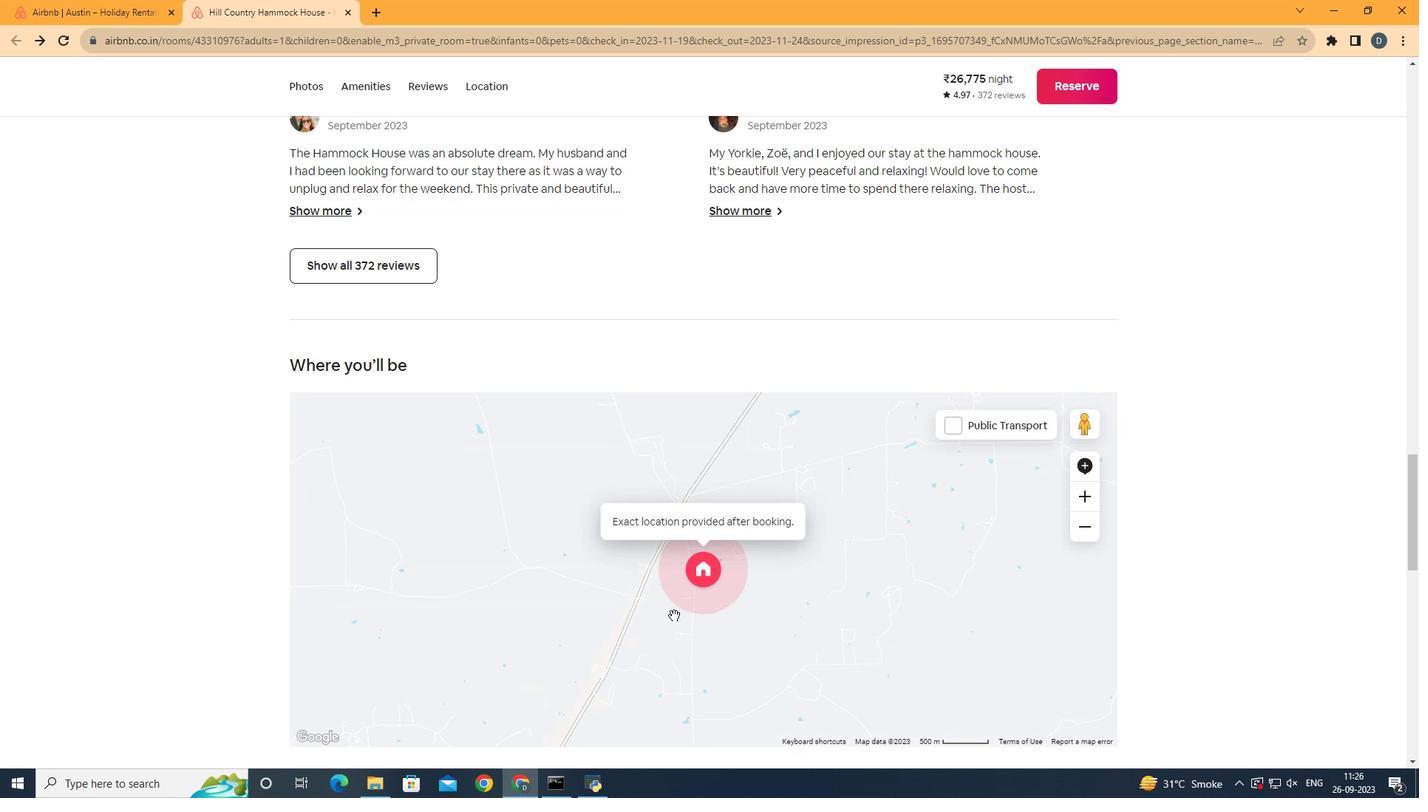 
Action: Mouse moved to (674, 615)
Screenshot: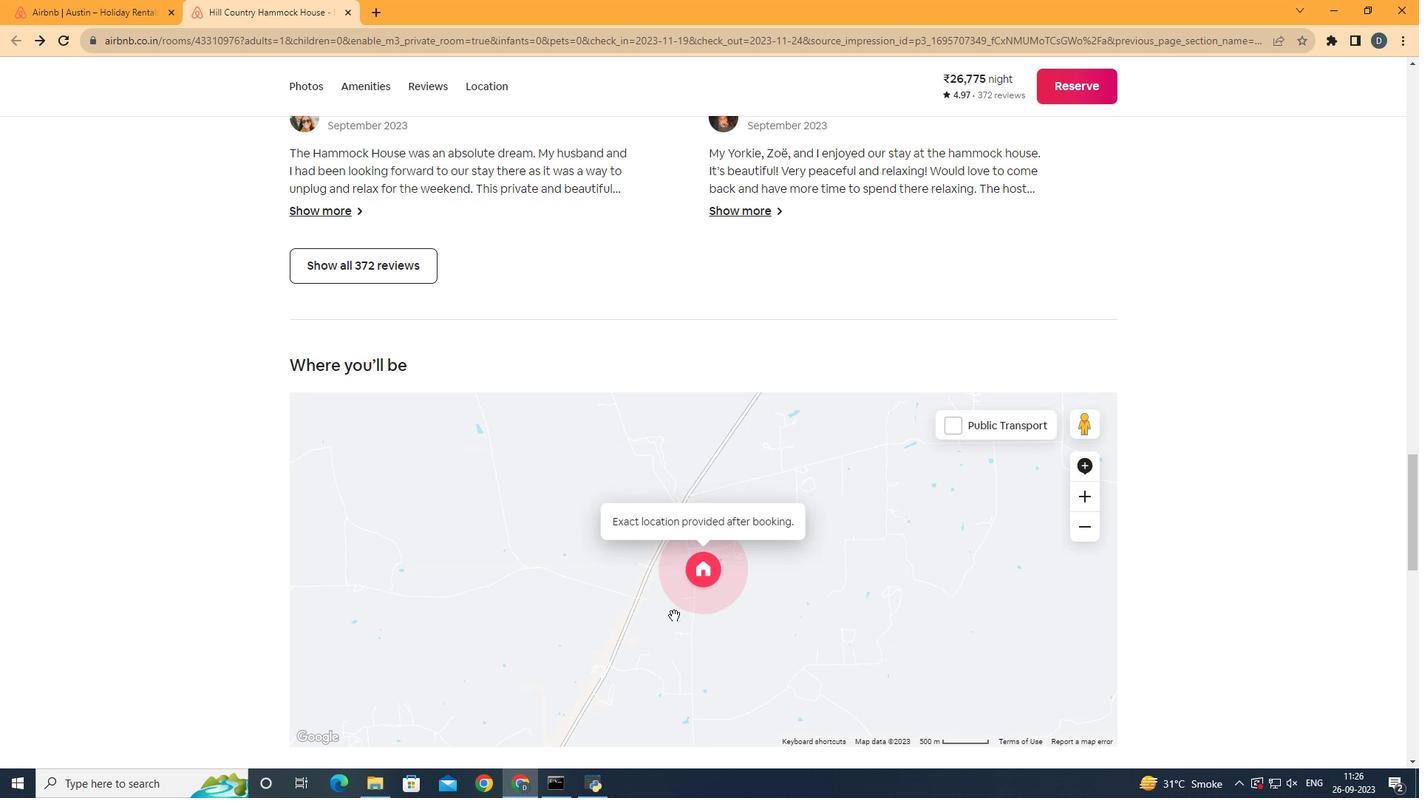 
Action: Mouse scrolled (674, 615) with delta (0, 0)
Screenshot: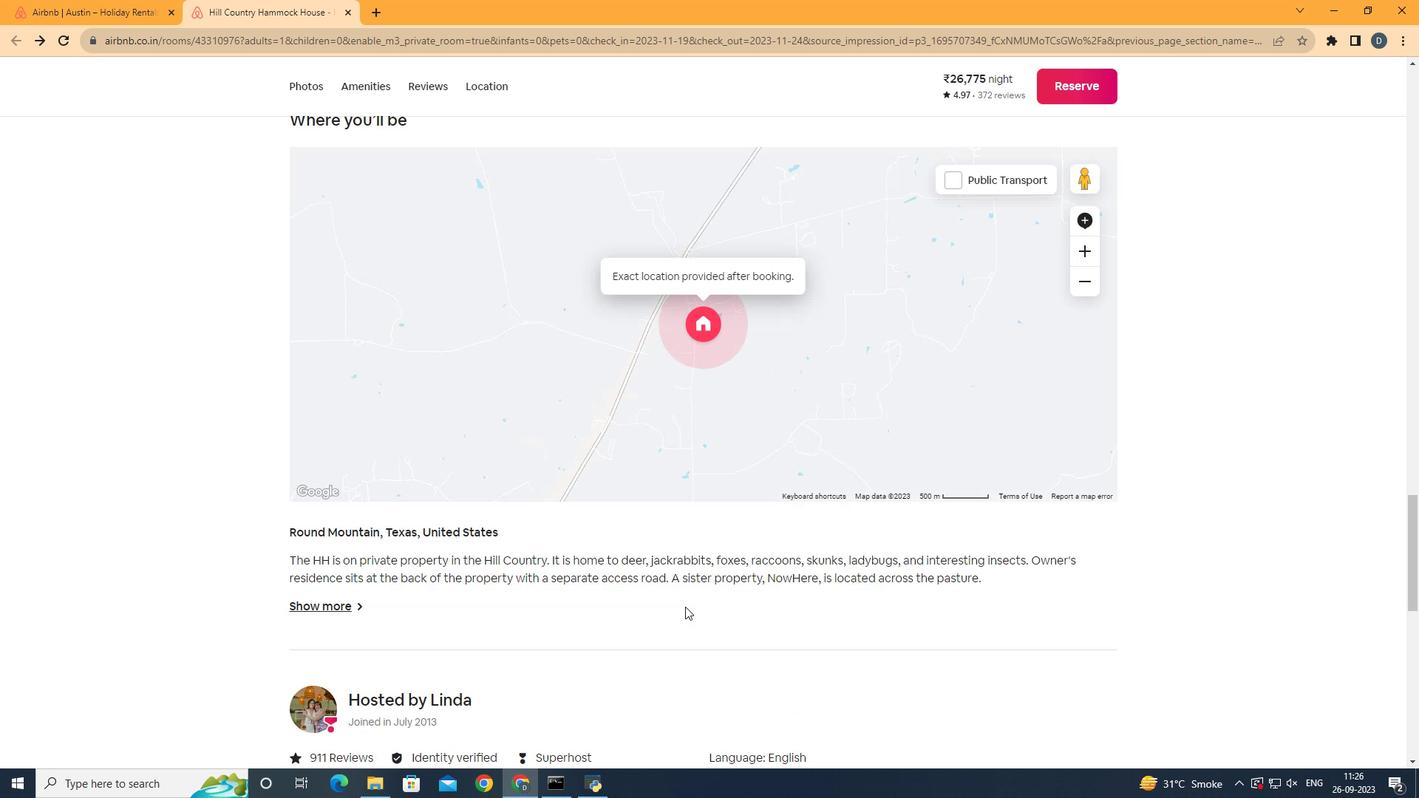 
Action: Mouse scrolled (674, 615) with delta (0, 0)
Screenshot: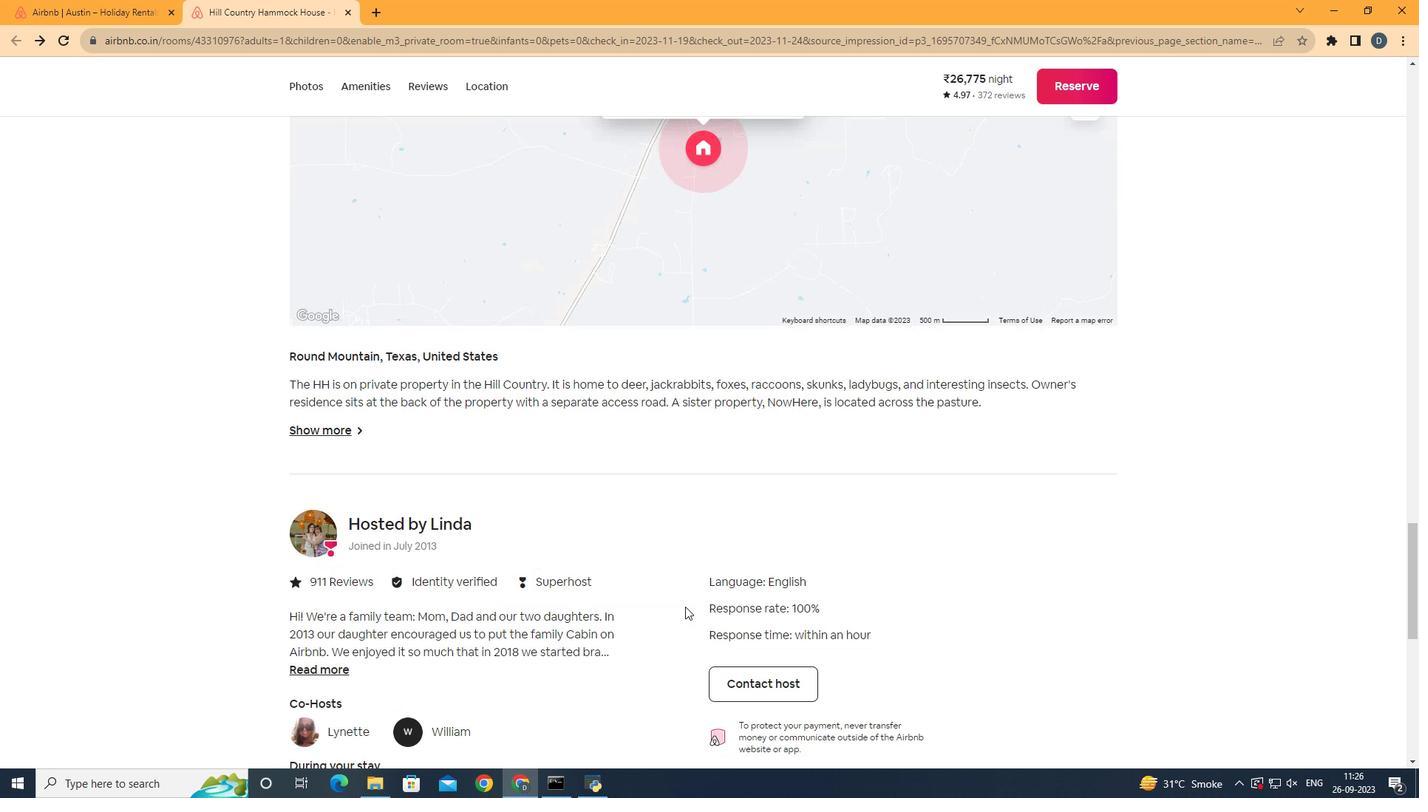 
Action: Mouse moved to (675, 615)
Screenshot: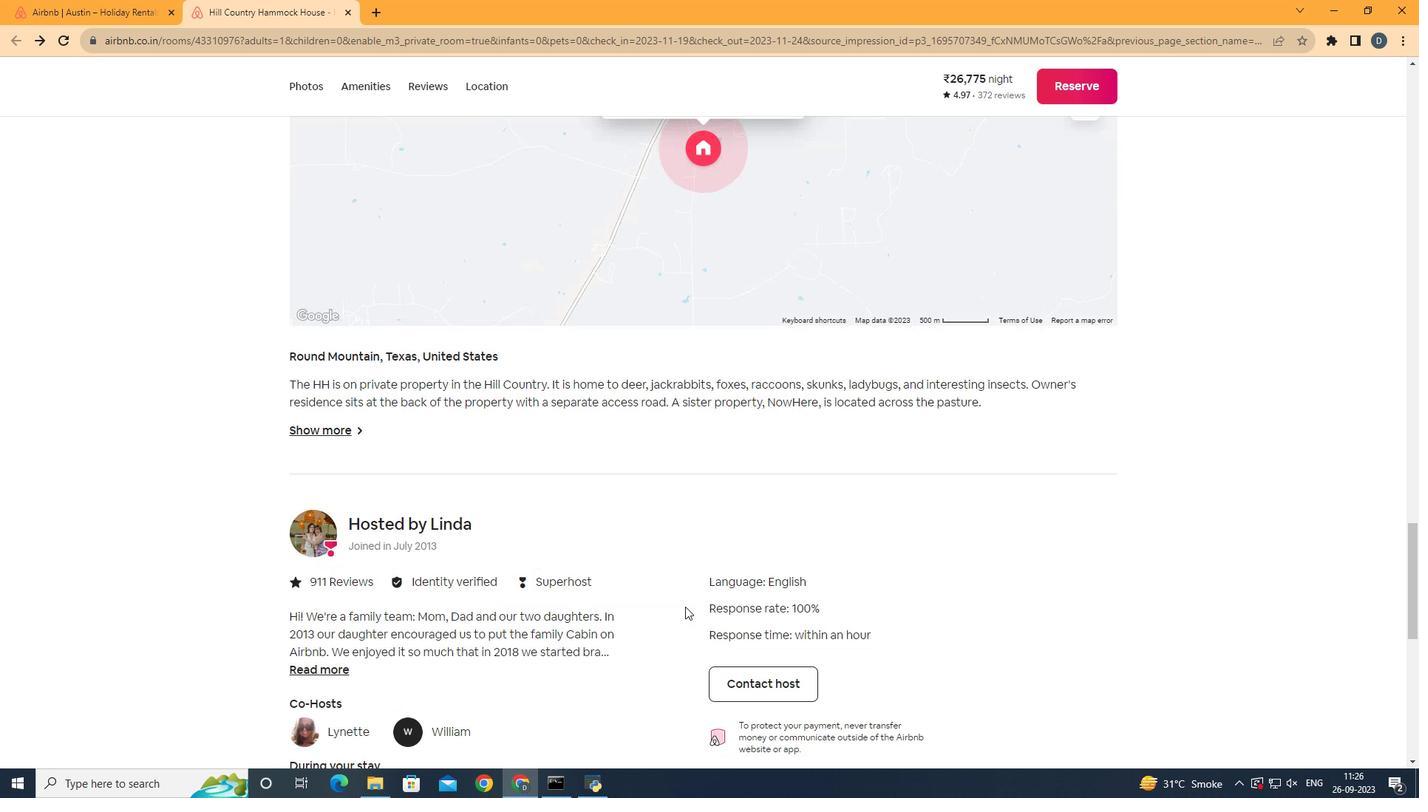 
Action: Mouse scrolled (675, 614) with delta (0, 0)
Screenshot: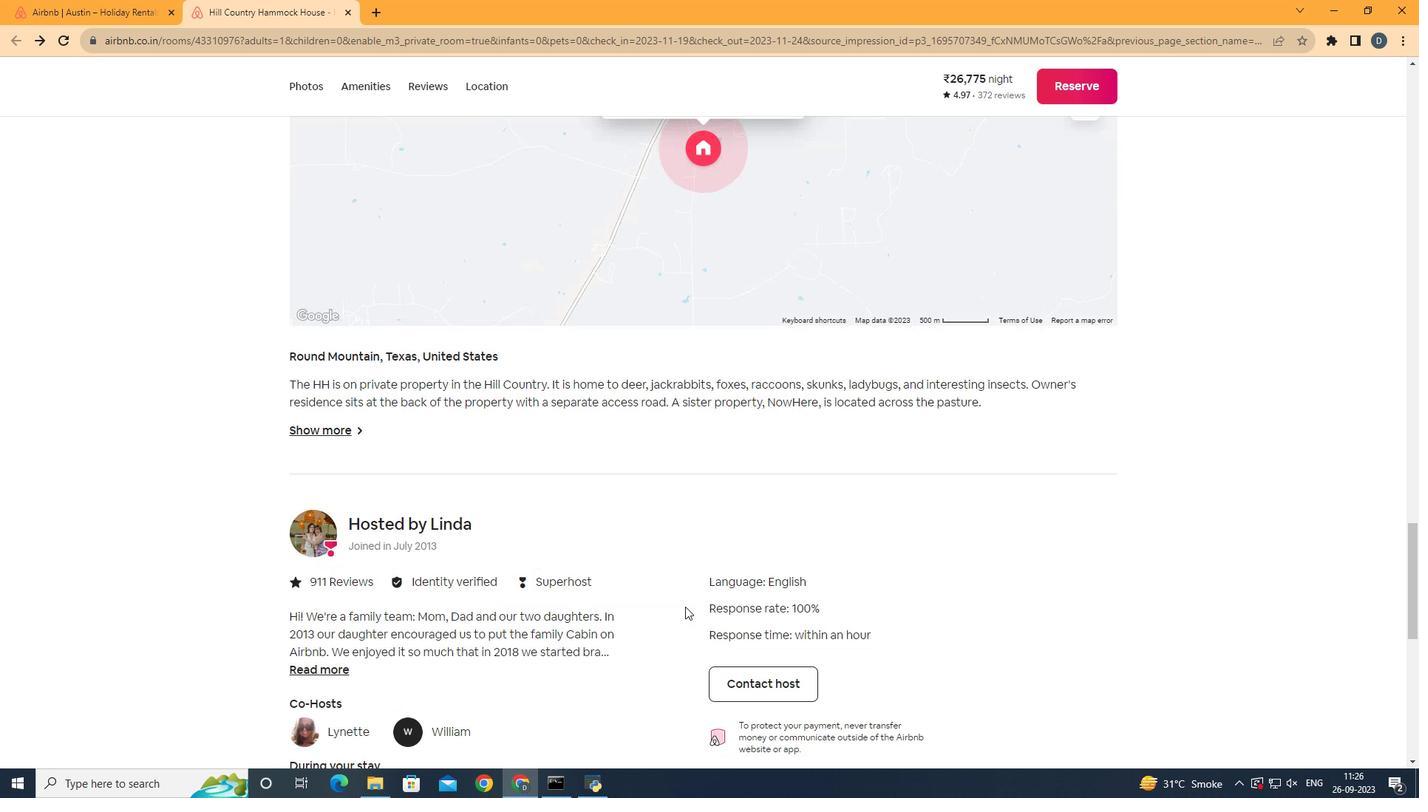 
Action: Mouse moved to (678, 615)
Screenshot: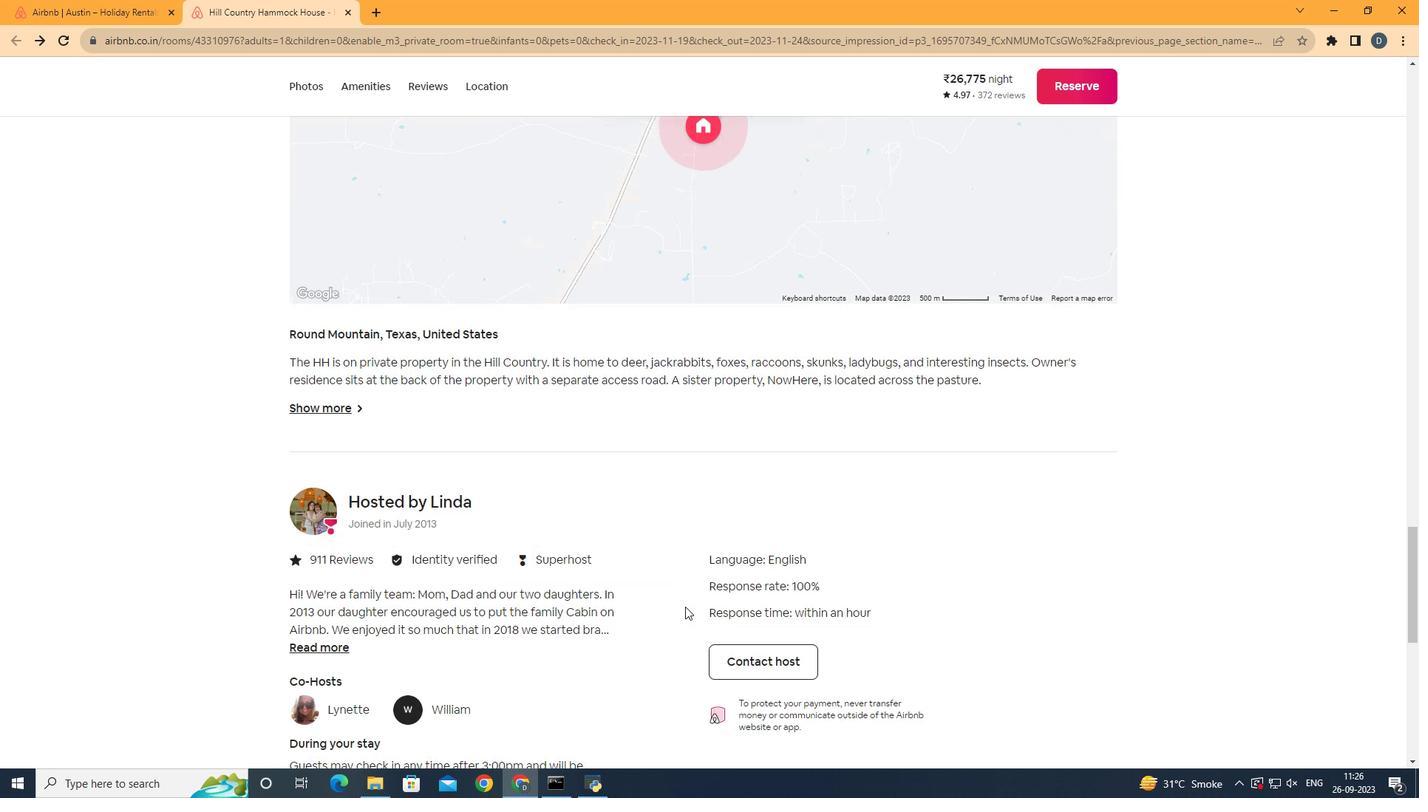 
Action: Mouse scrolled (678, 614) with delta (0, 0)
Screenshot: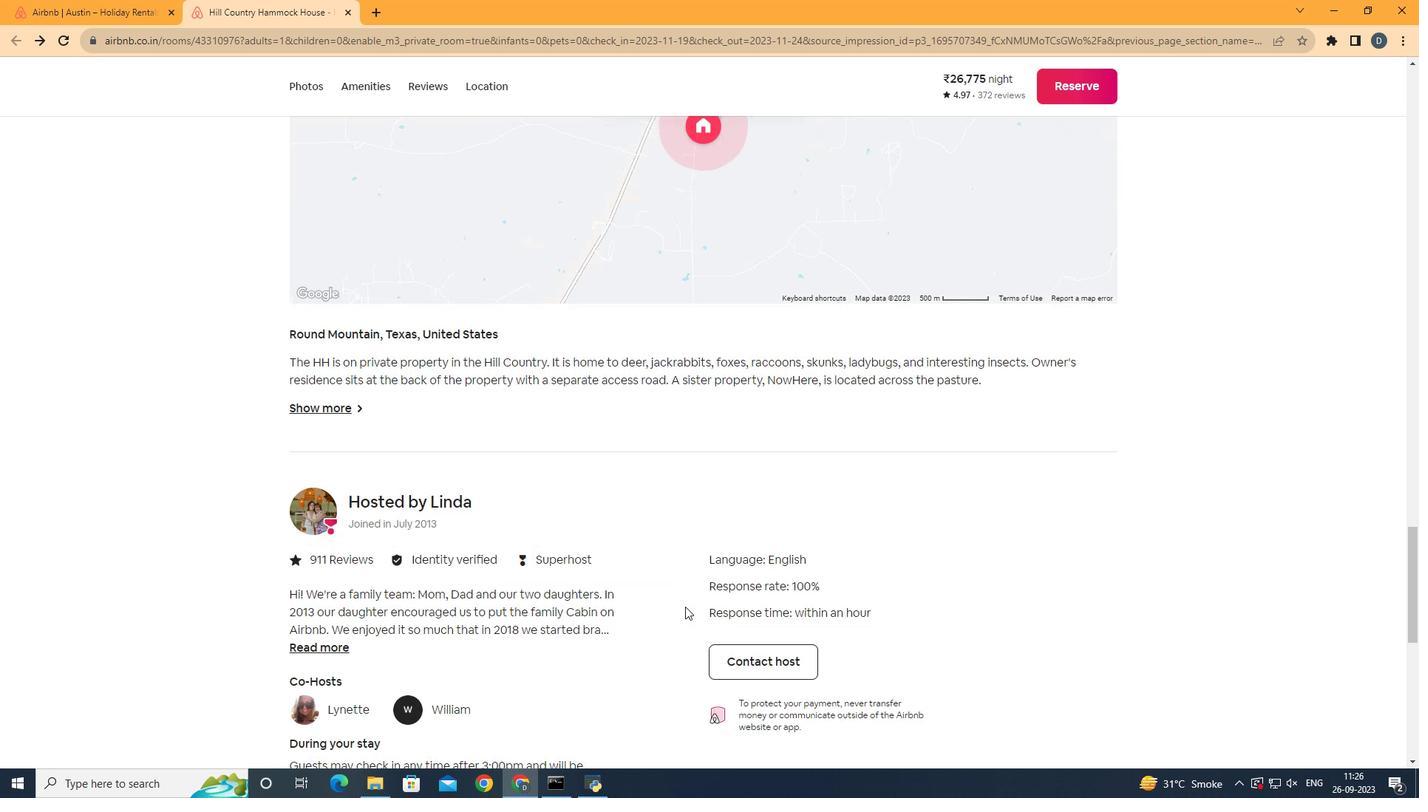 
Action: Mouse moved to (679, 614)
Screenshot: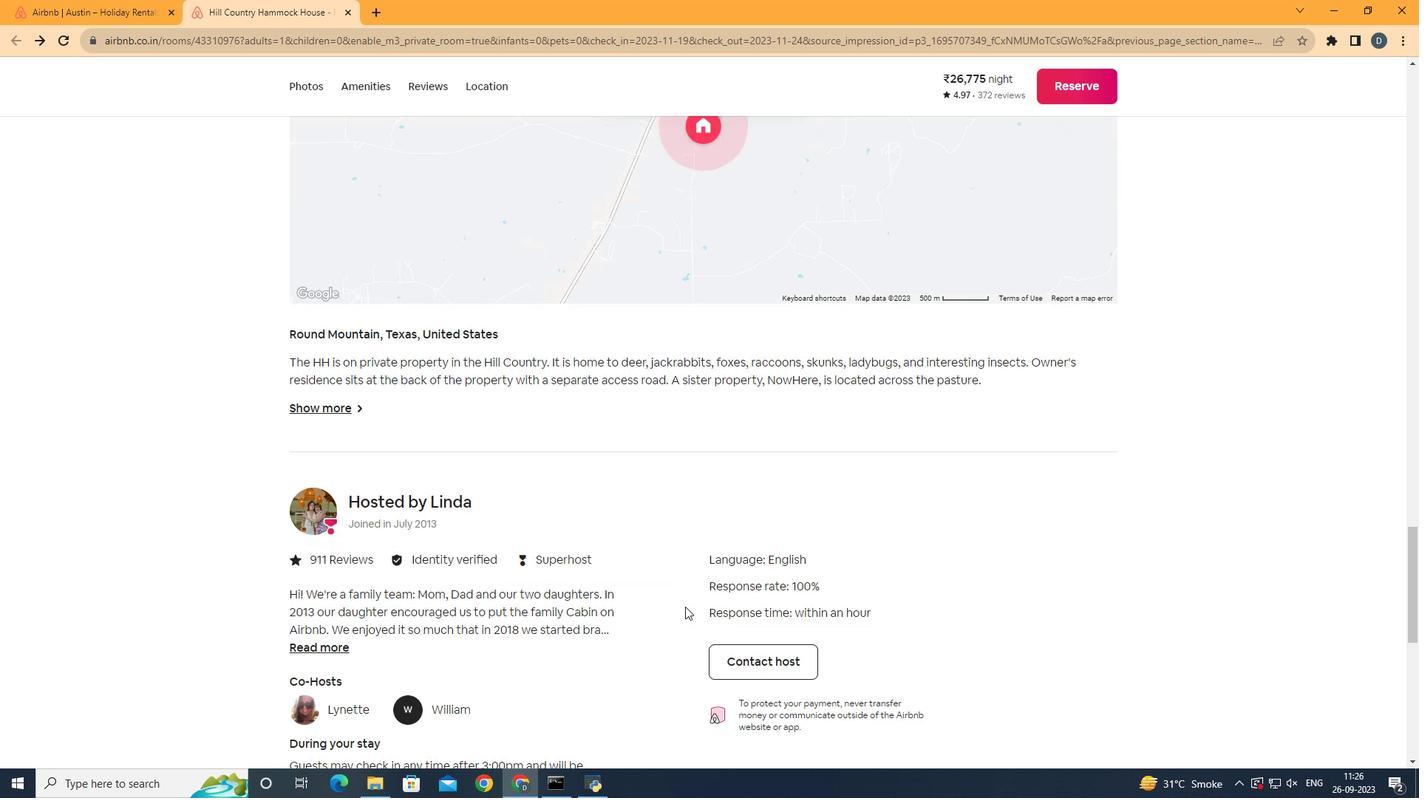
Action: Mouse scrolled (679, 613) with delta (0, 0)
Screenshot: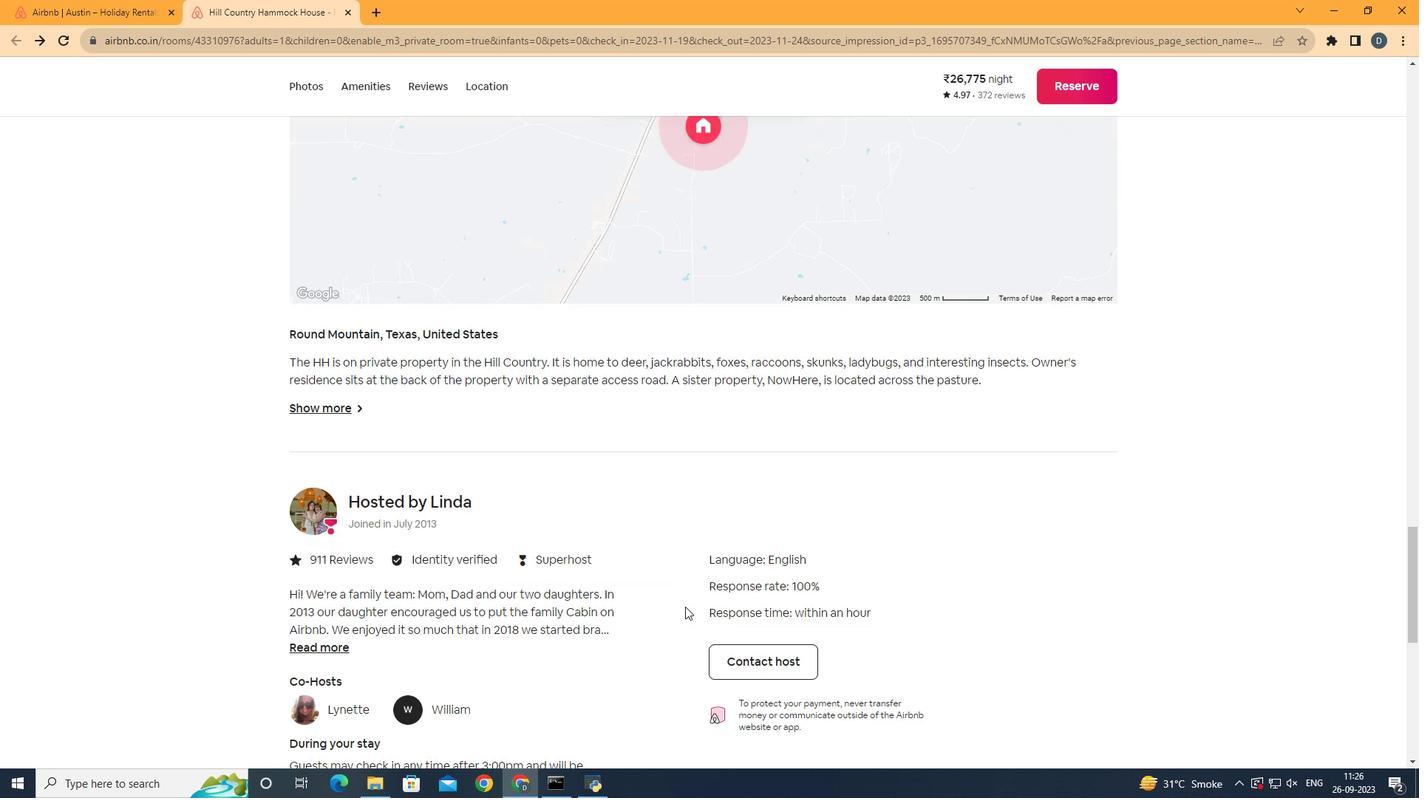 
Action: Mouse moved to (680, 614)
Screenshot: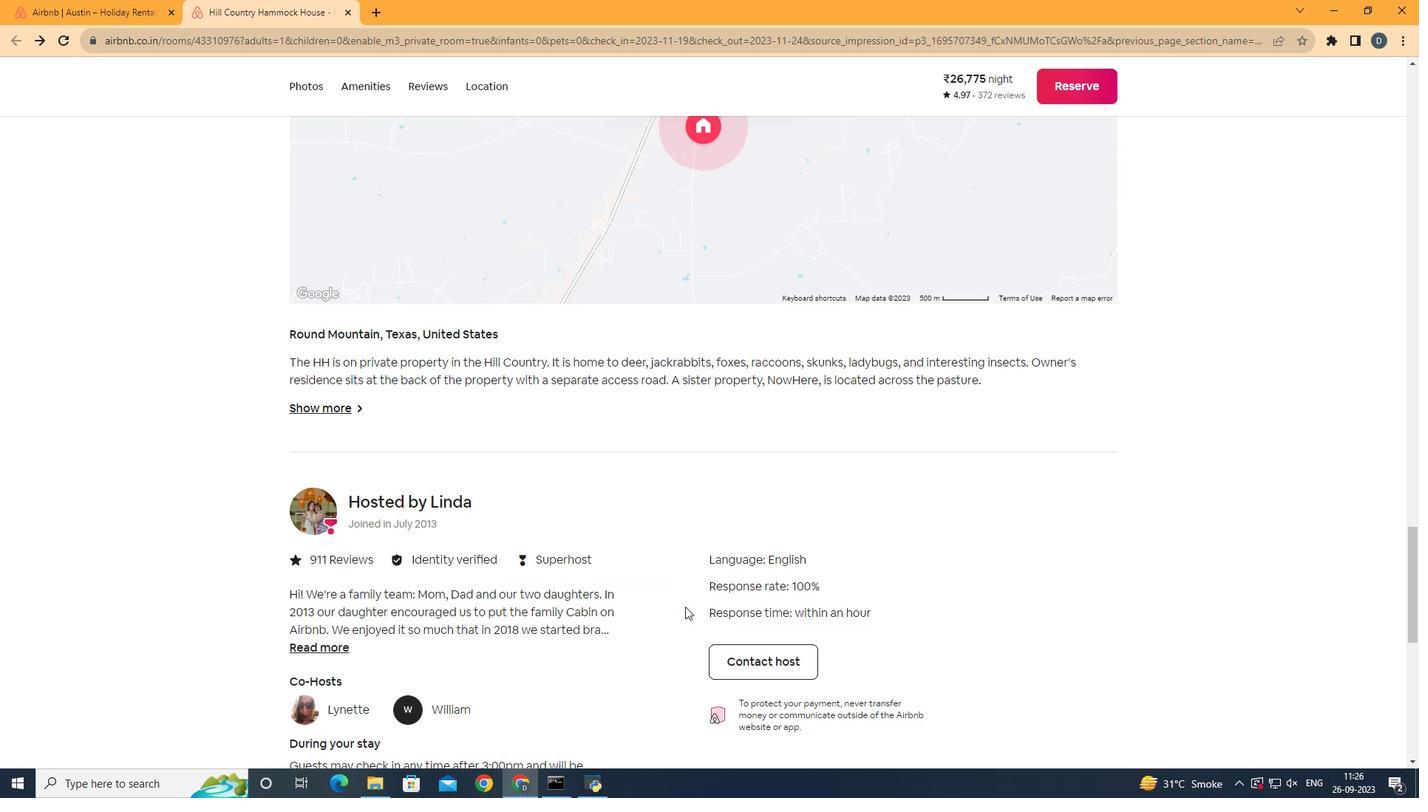 
Action: Mouse scrolled (680, 613) with delta (0, 0)
Screenshot: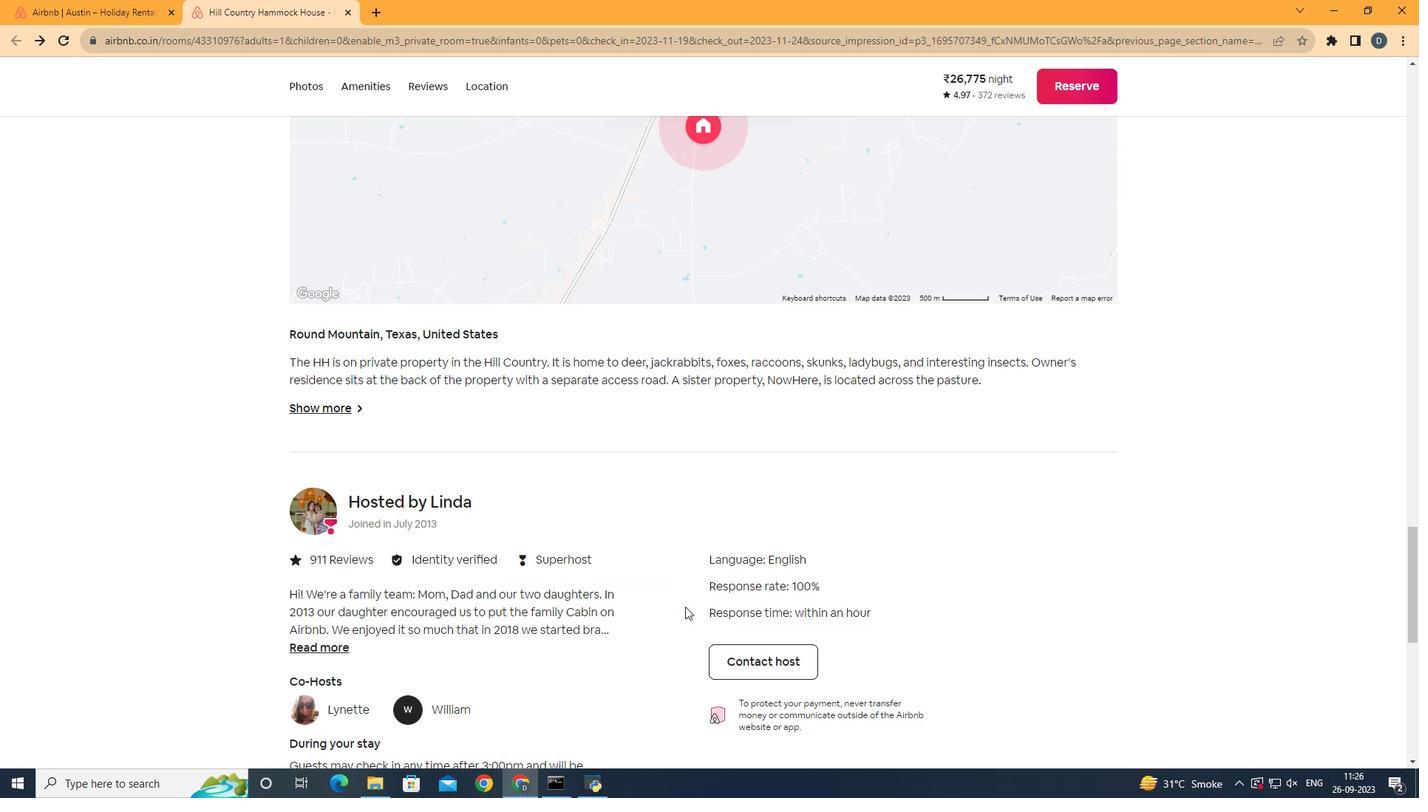 
Action: Mouse moved to (685, 607)
Screenshot: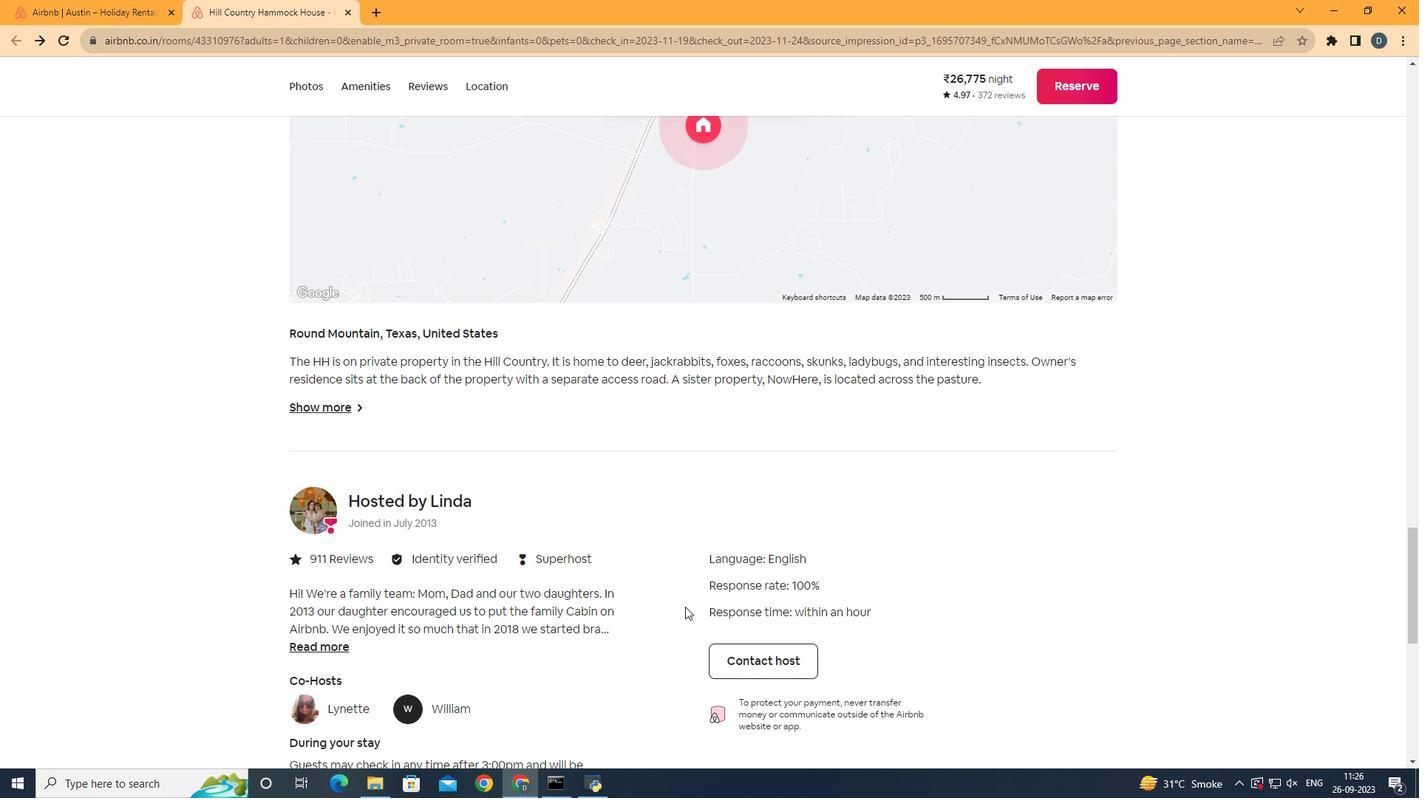 
Action: Mouse scrolled (685, 606) with delta (0, 0)
Screenshot: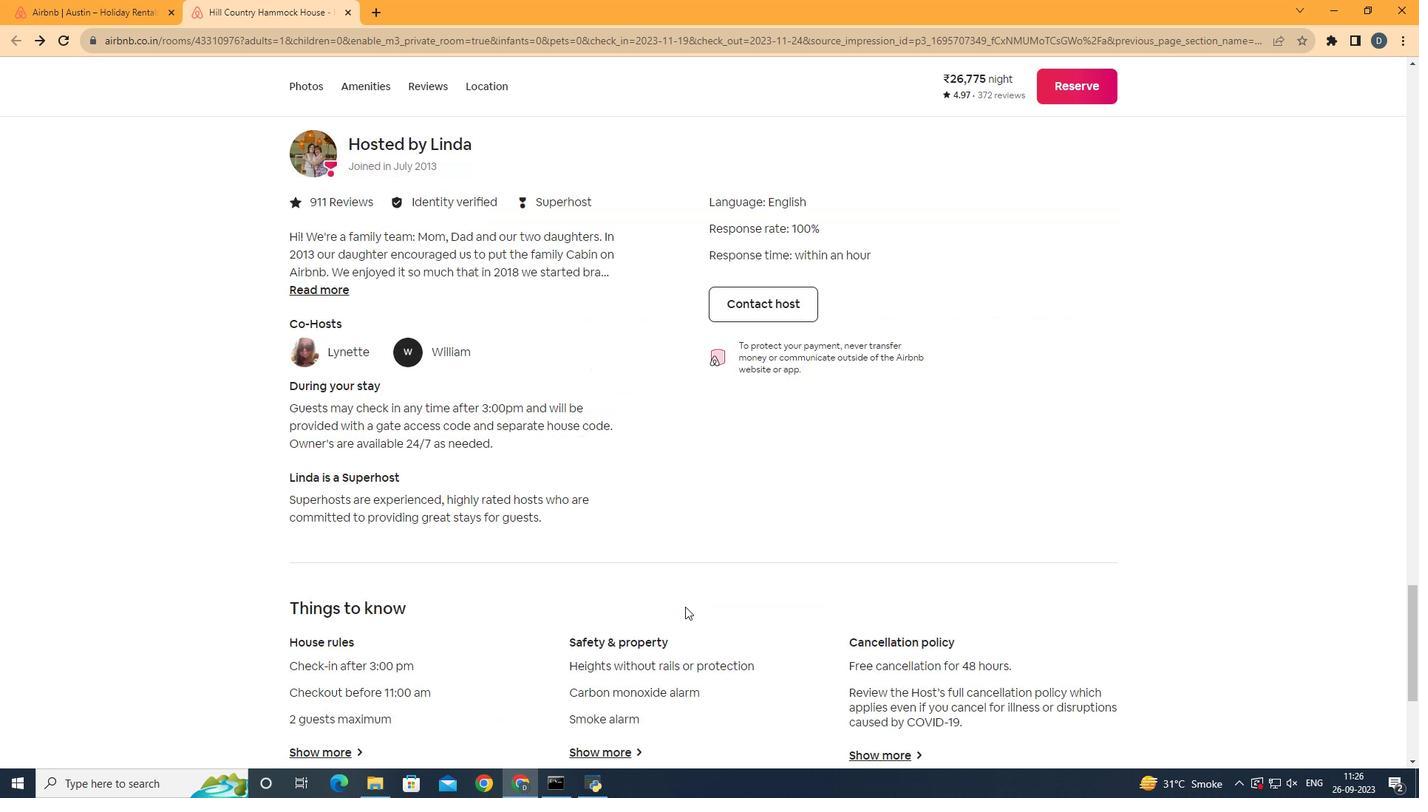 
Action: Mouse scrolled (685, 606) with delta (0, 0)
Screenshot: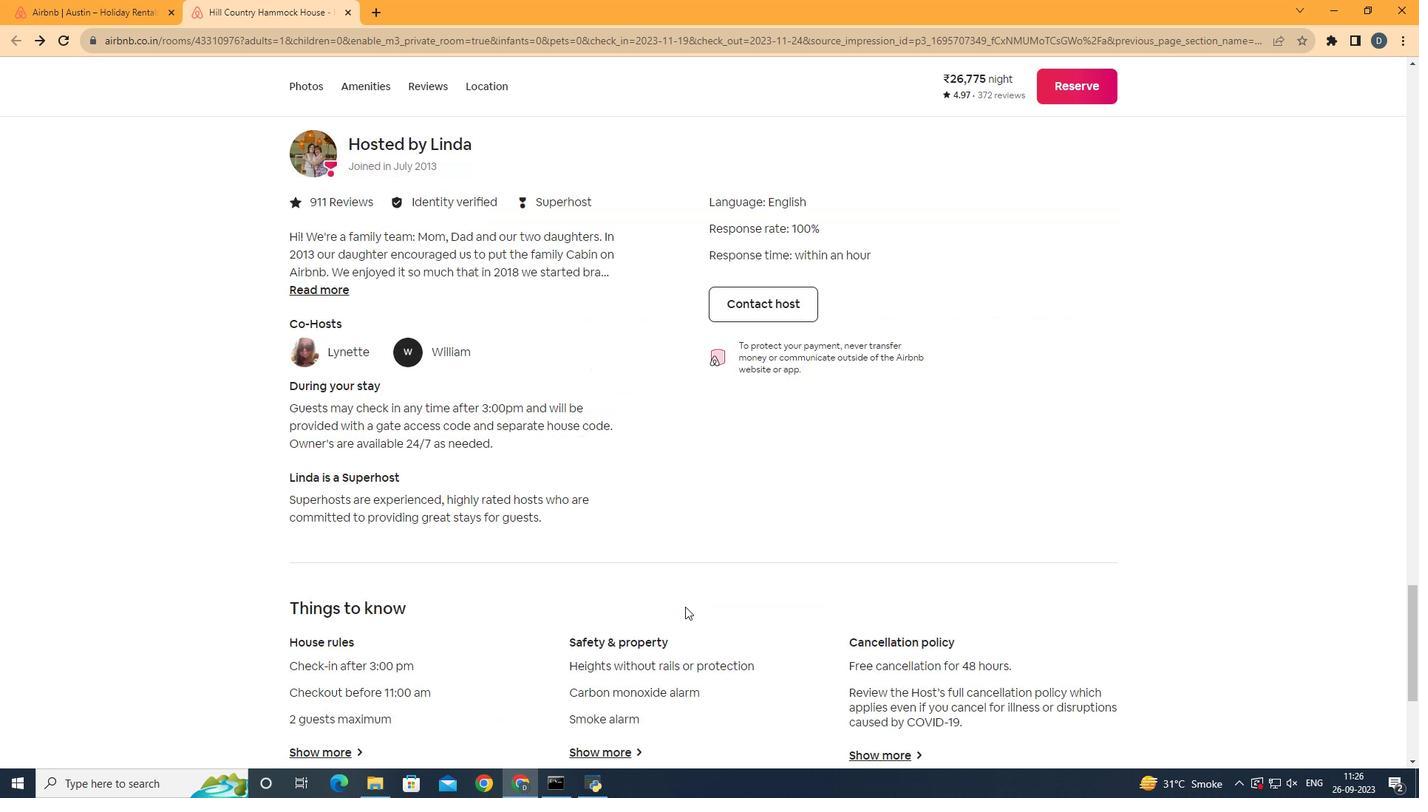 
Action: Mouse scrolled (685, 606) with delta (0, 0)
Screenshot: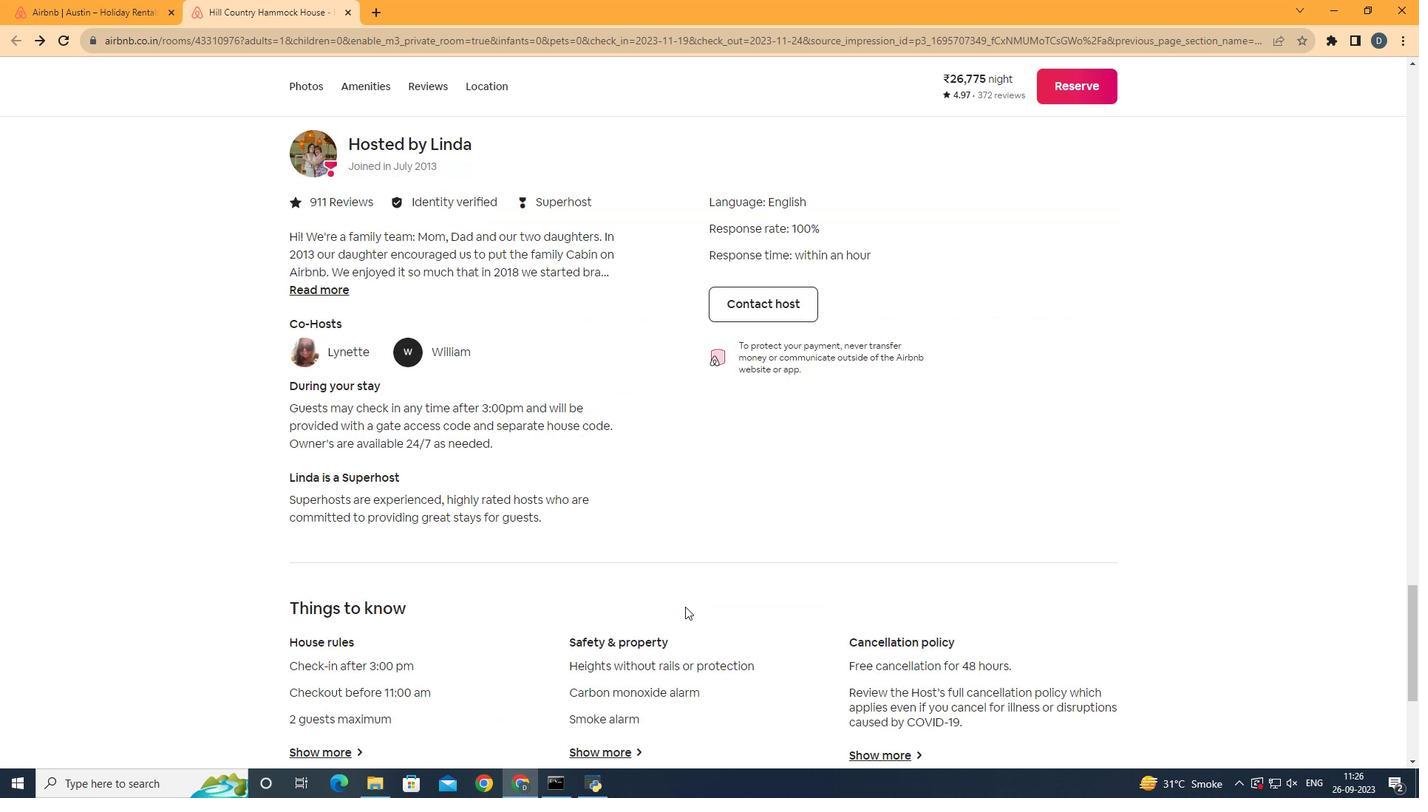
Action: Mouse scrolled (685, 606) with delta (0, 0)
Screenshot: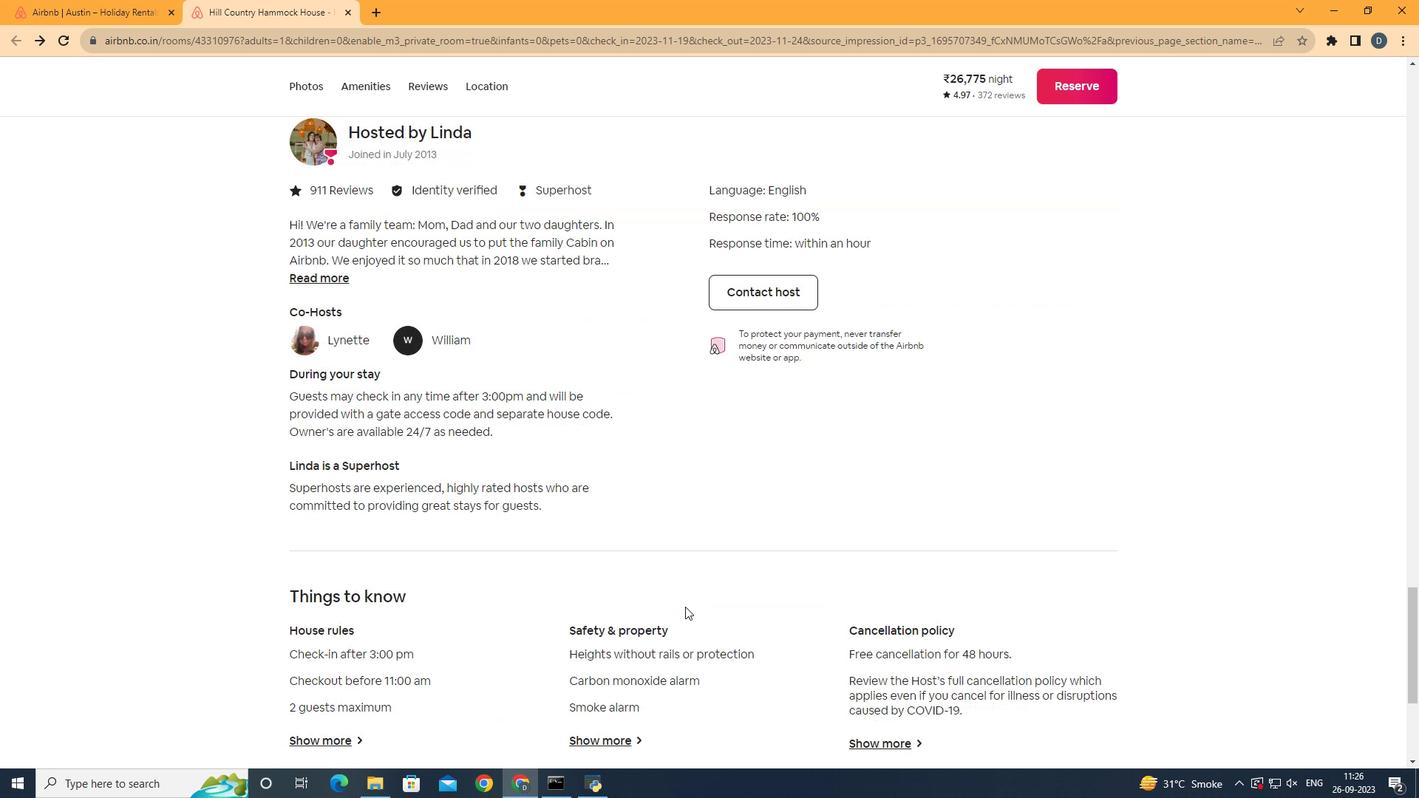 
Action: Mouse scrolled (685, 606) with delta (0, 0)
Screenshot: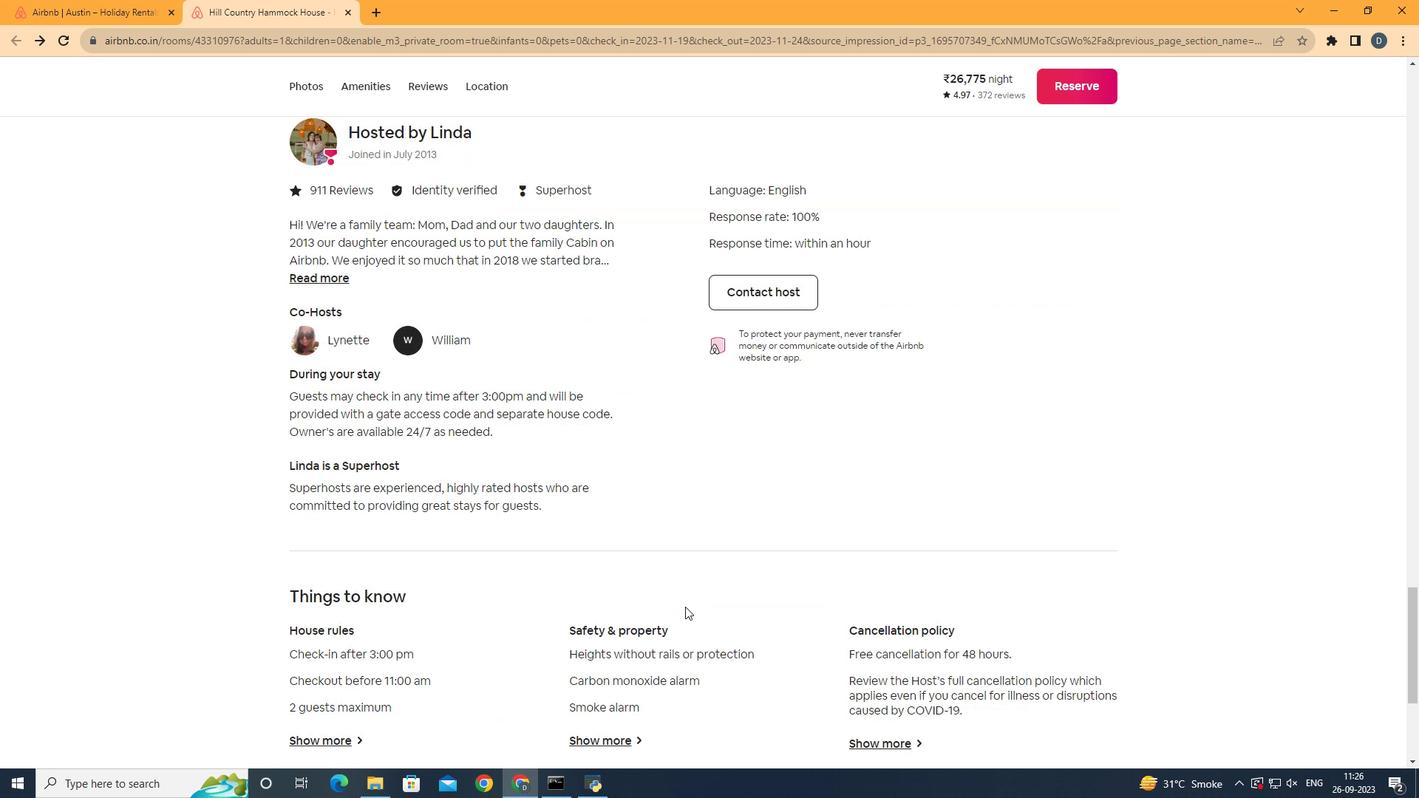 
Action: Mouse scrolled (685, 606) with delta (0, 0)
Screenshot: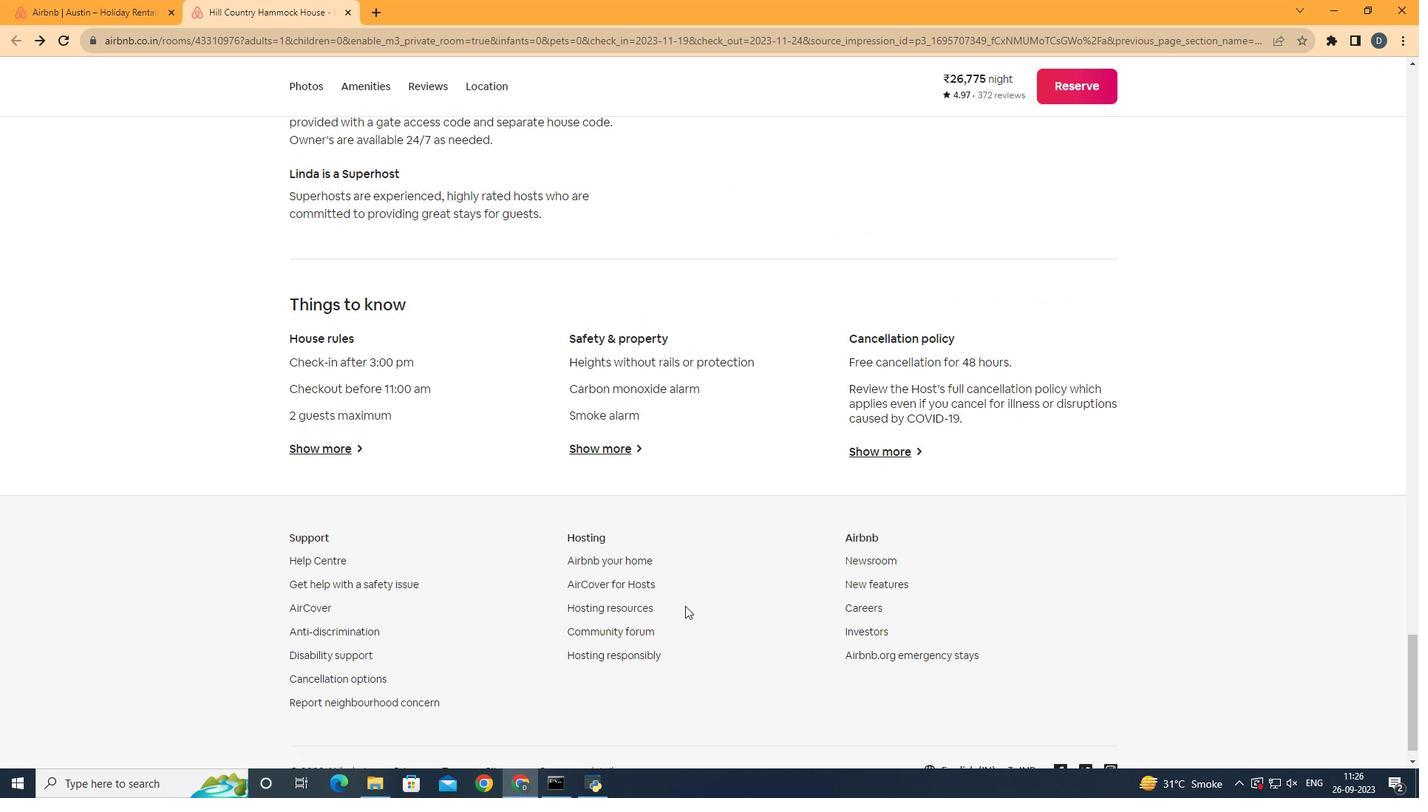 
Action: Mouse scrolled (685, 606) with delta (0, 0)
Screenshot: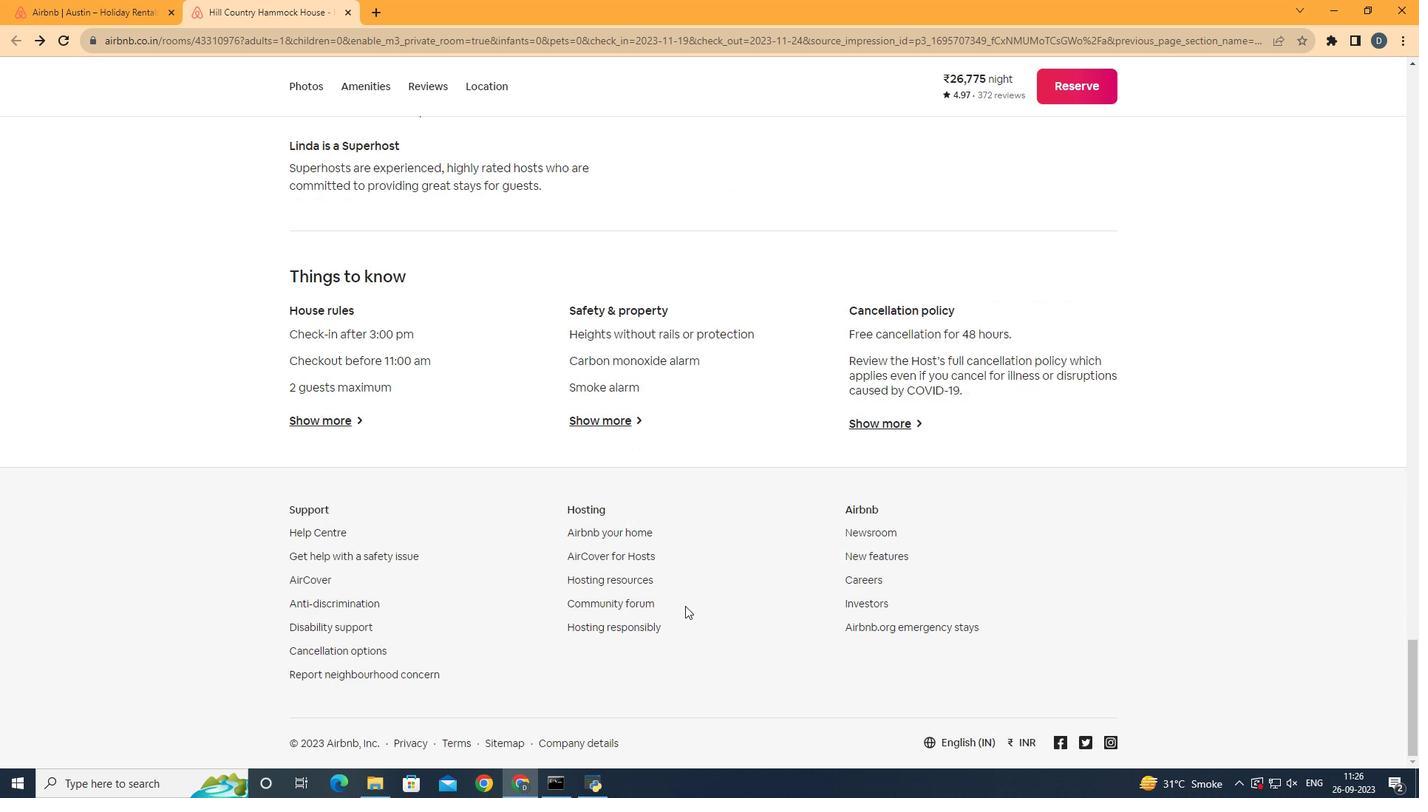 
Action: Mouse scrolled (685, 606) with delta (0, 0)
Screenshot: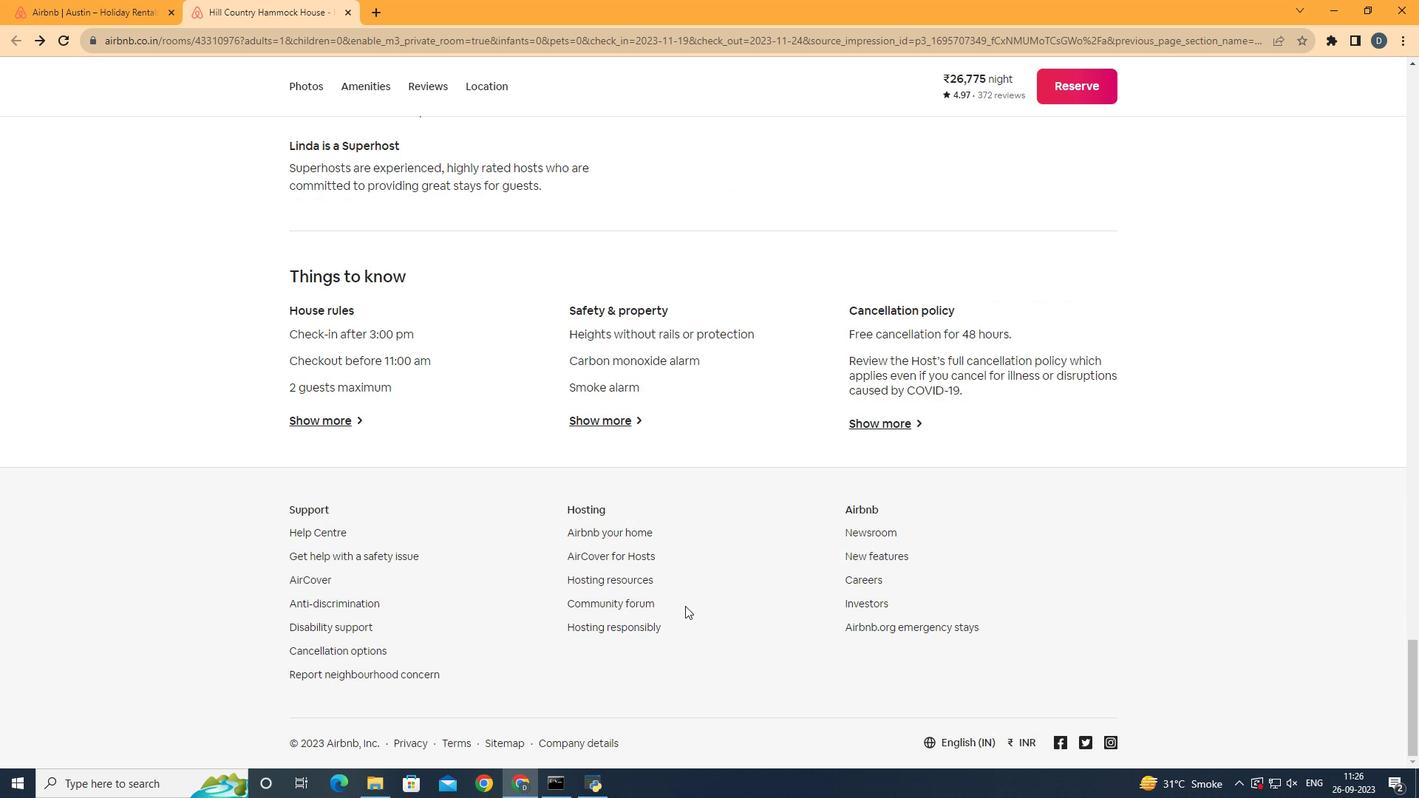 
Action: Mouse scrolled (685, 606) with delta (0, 0)
Screenshot: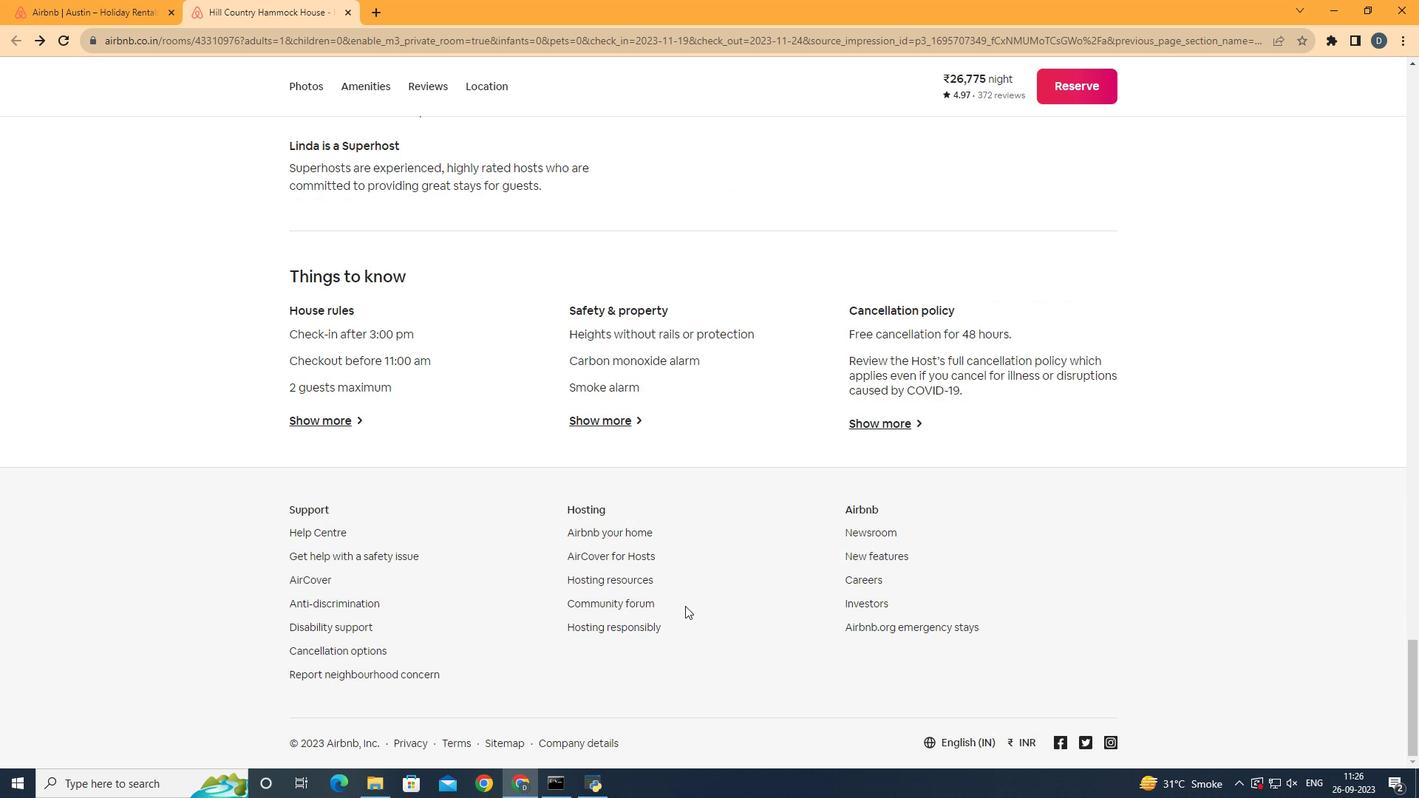 
Action: Mouse moved to (685, 606)
Screenshot: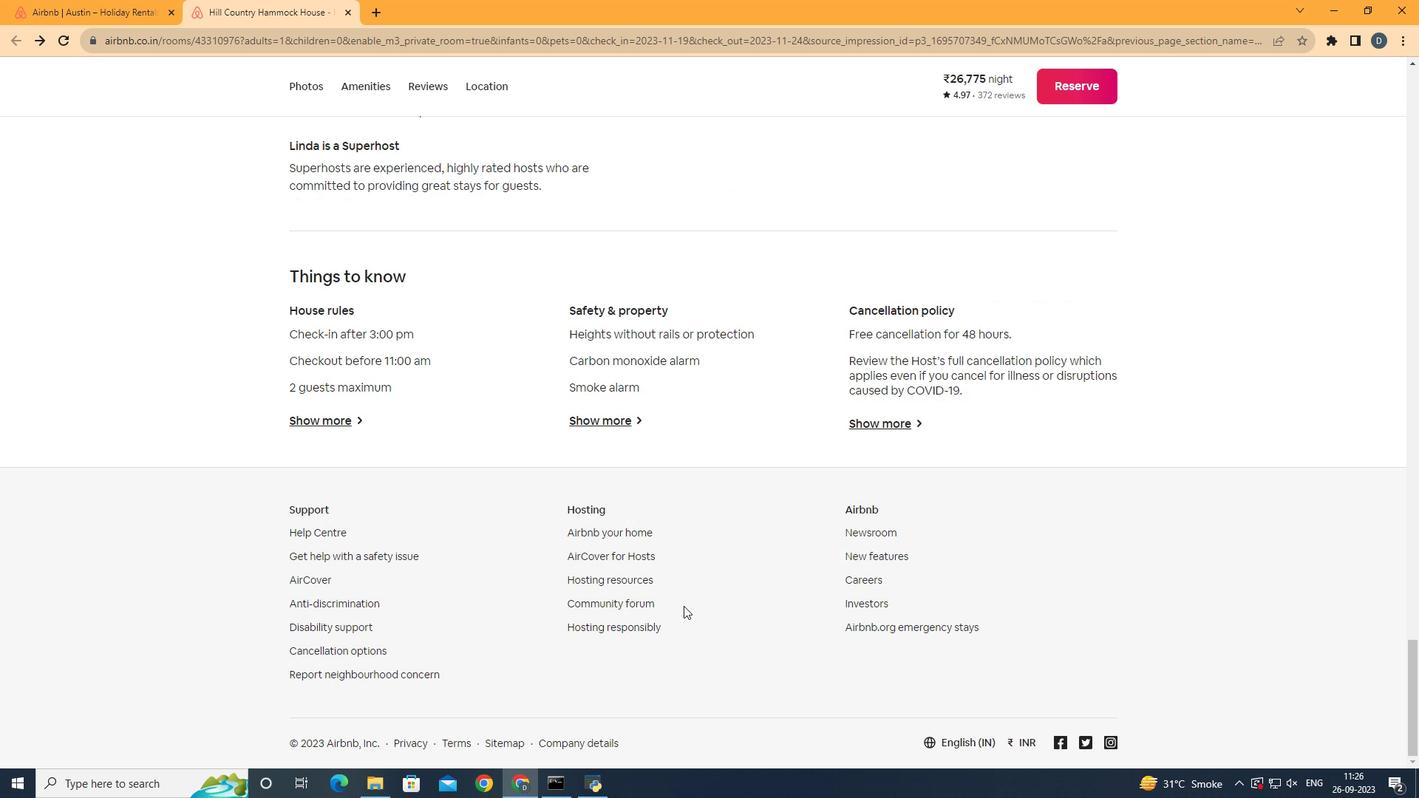 
Action: Mouse scrolled (685, 605) with delta (0, 0)
Screenshot: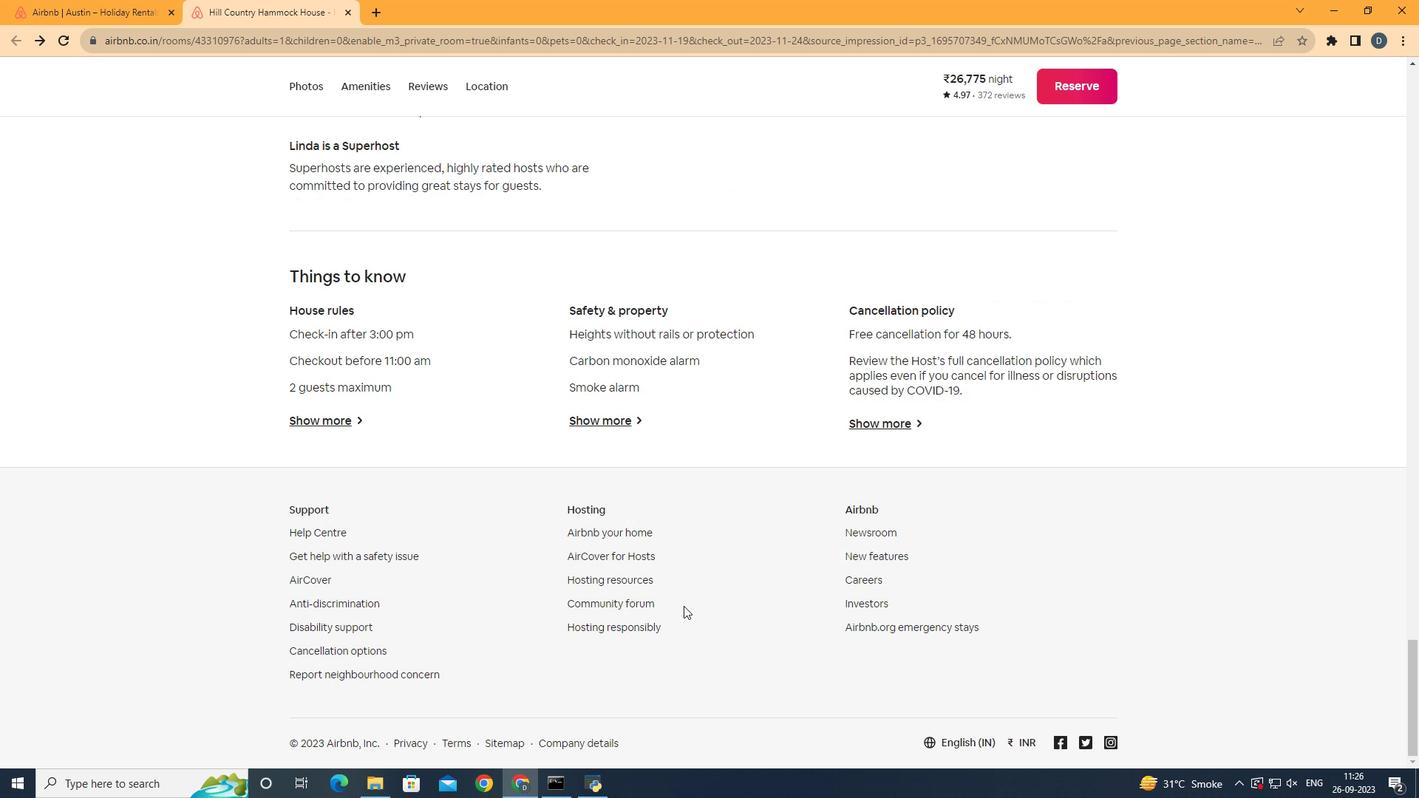 
Action: Mouse scrolled (685, 605) with delta (0, 0)
Screenshot: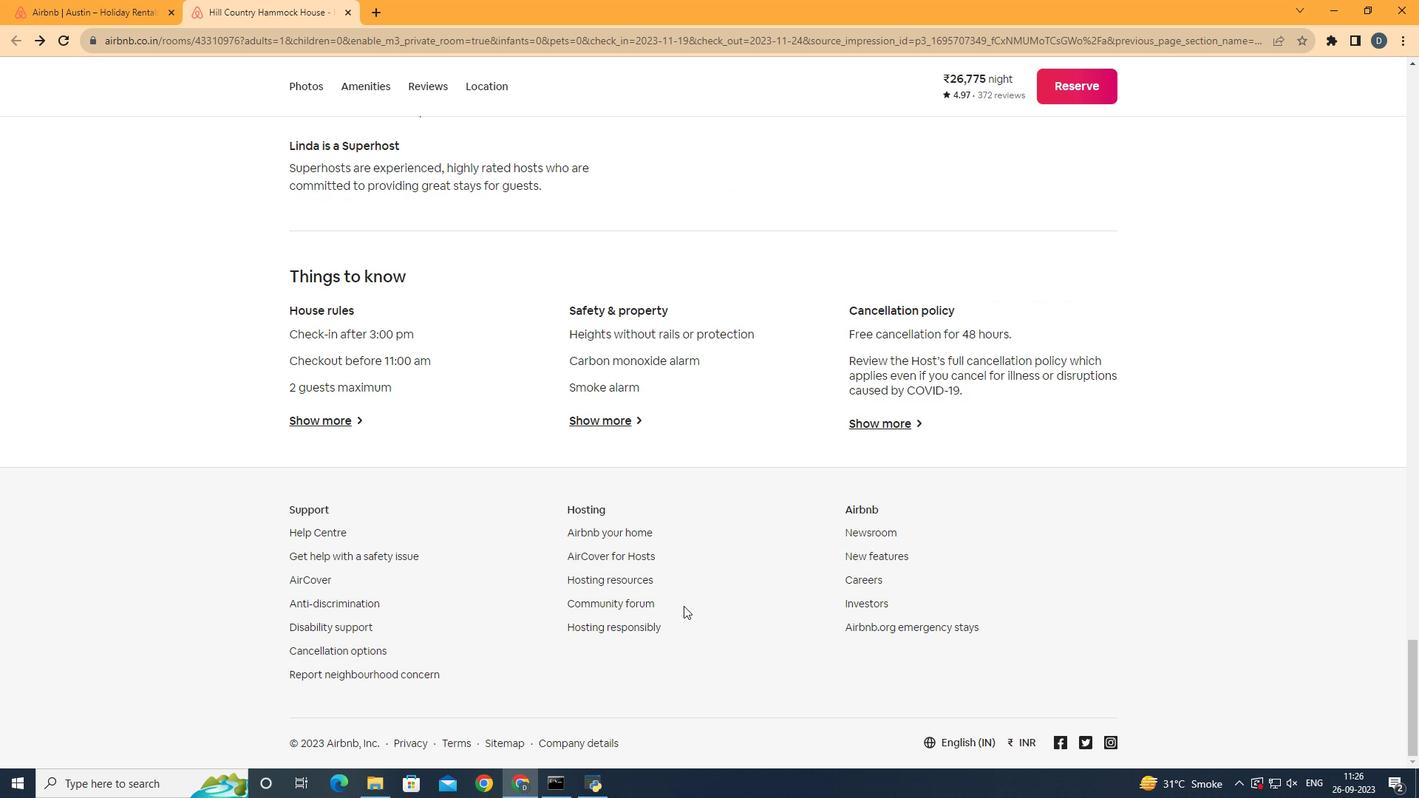 
Action: Mouse moved to (683, 606)
Screenshot: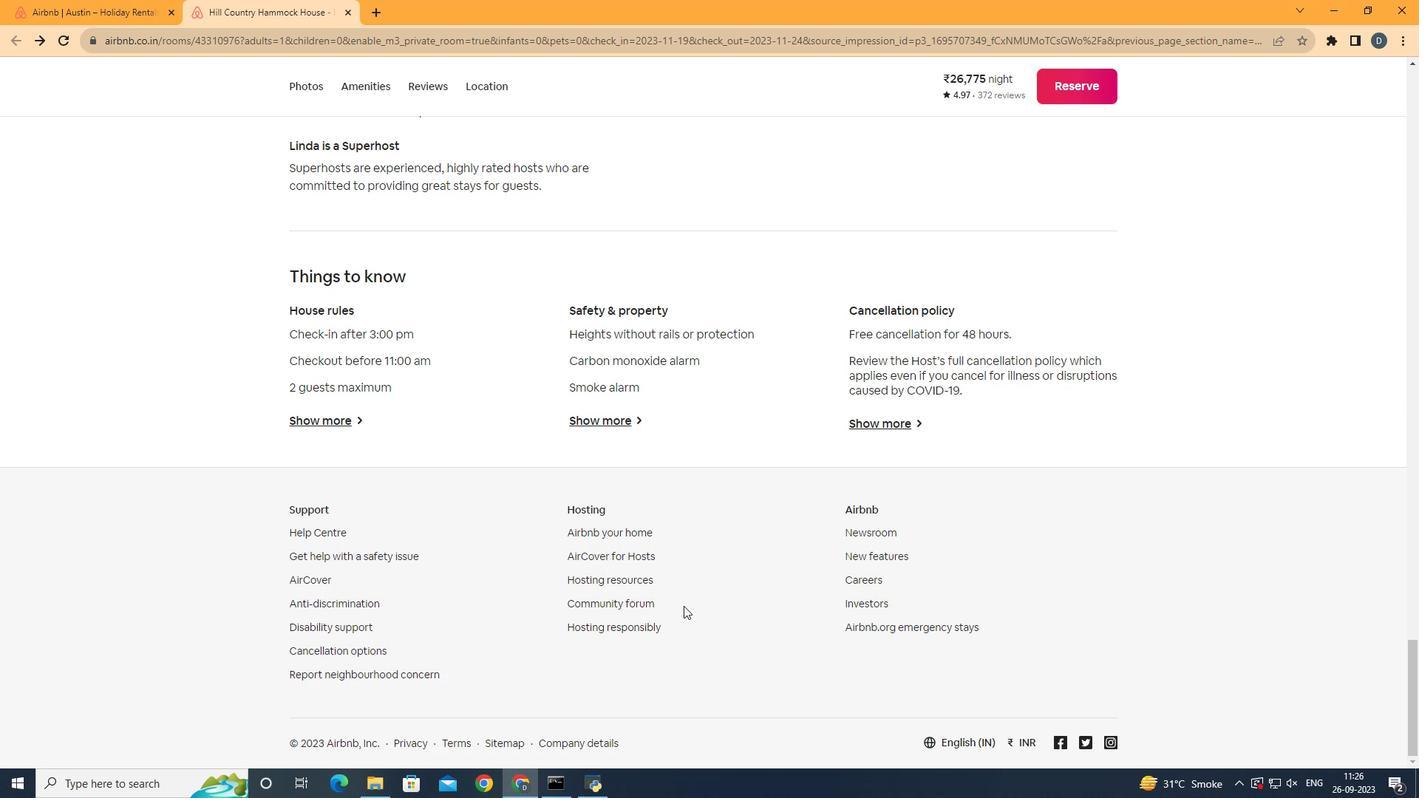 
Action: Mouse scrolled (683, 605) with delta (0, 0)
Screenshot: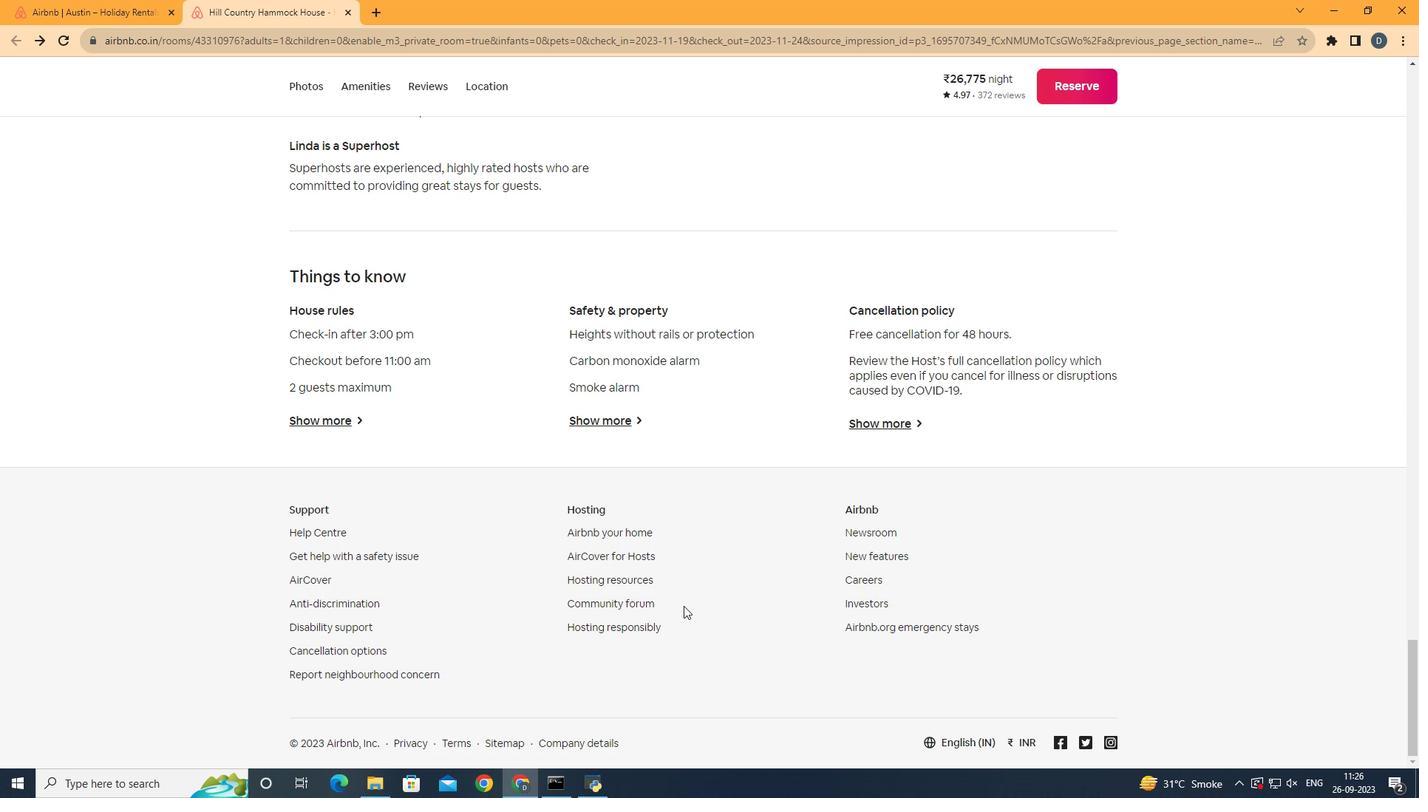
Action: Mouse scrolled (683, 605) with delta (0, 0)
Screenshot: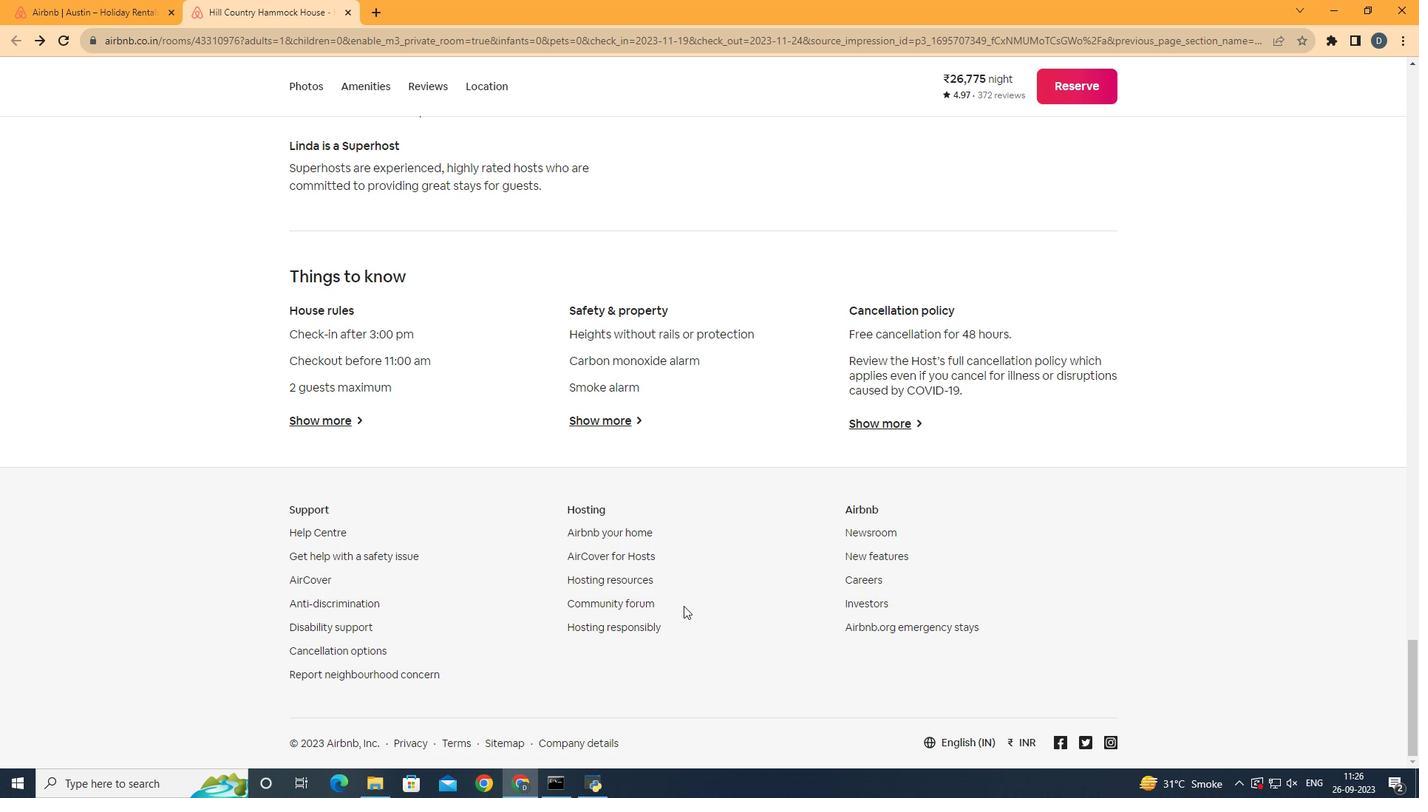 
Action: Mouse scrolled (683, 605) with delta (0, 0)
Screenshot: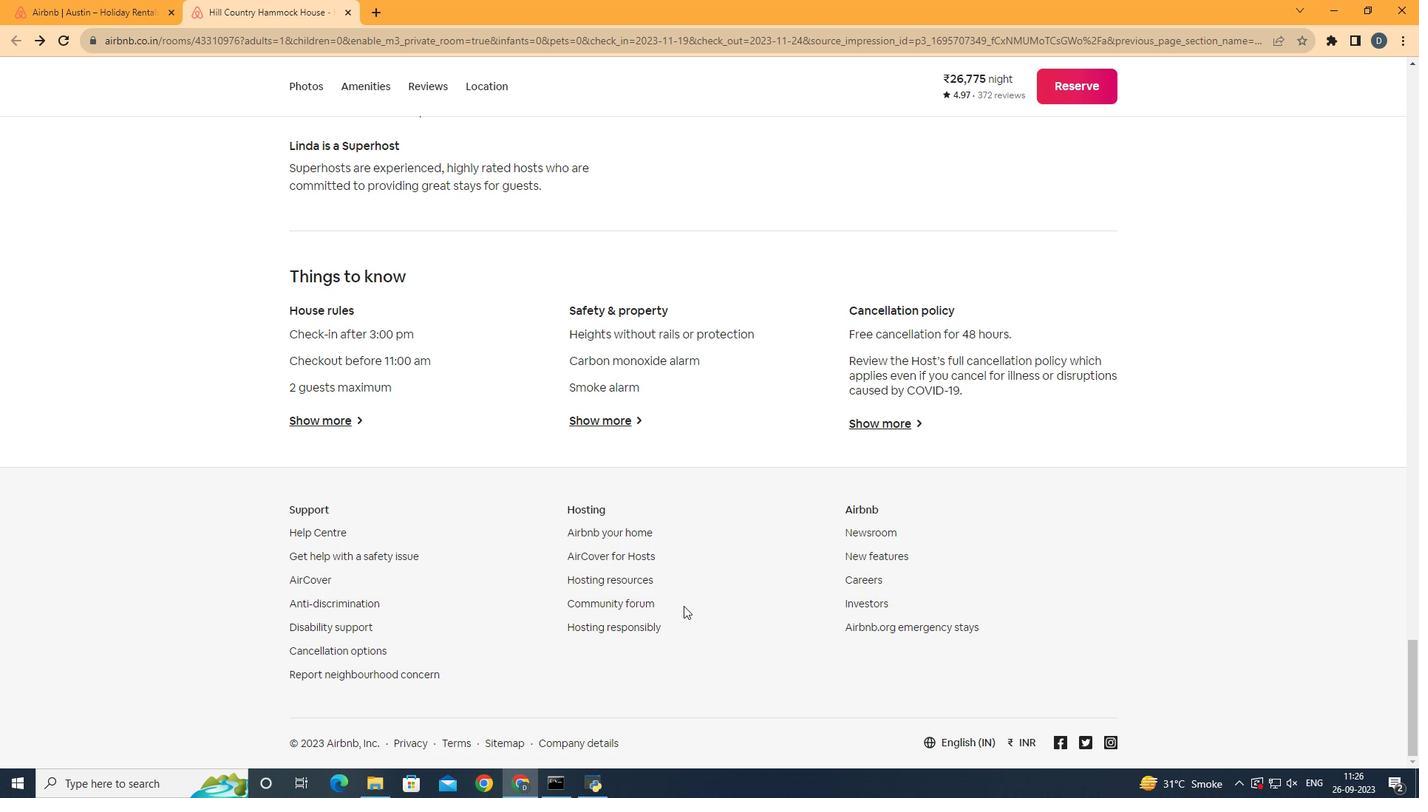 
Action: Mouse scrolled (683, 605) with delta (0, 0)
Screenshot: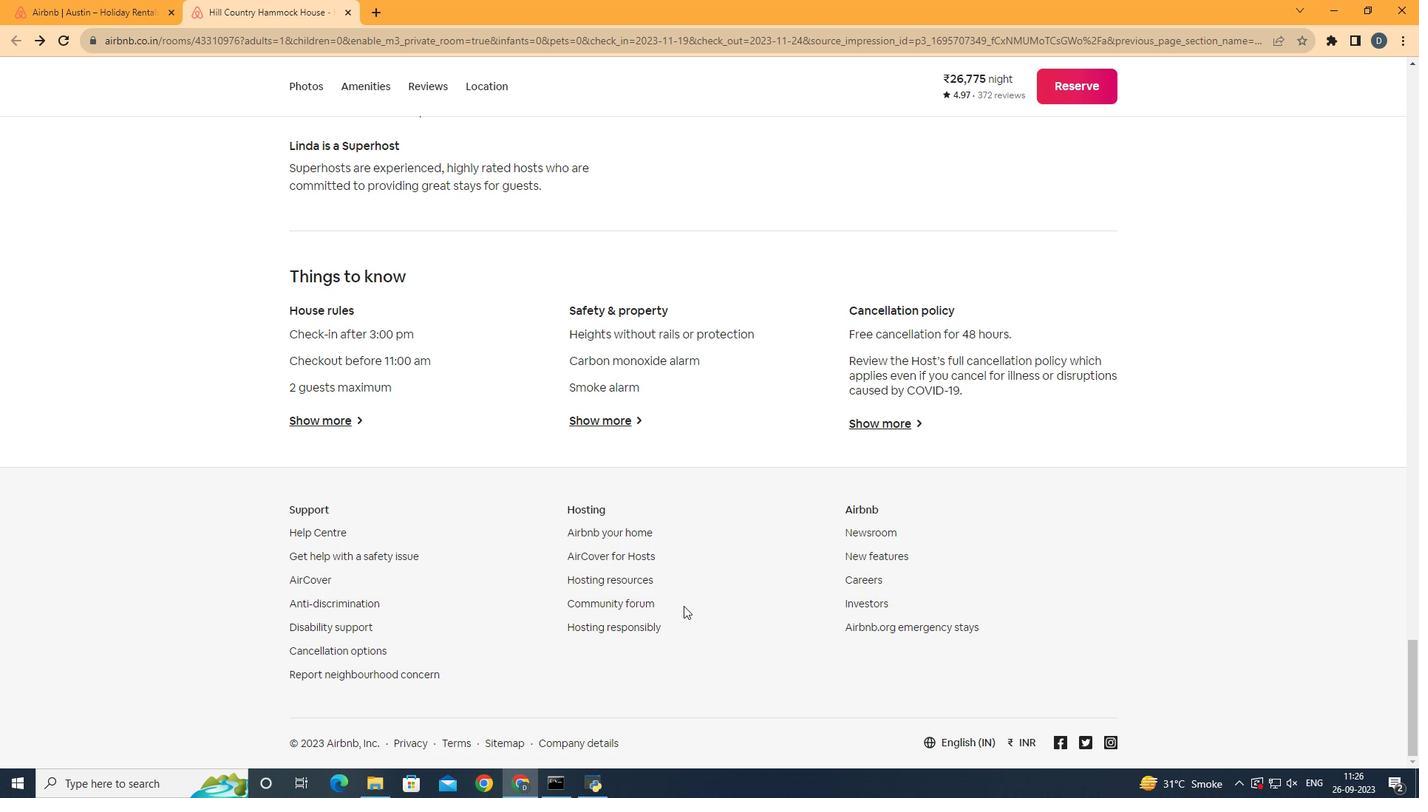 
Action: Mouse scrolled (683, 605) with delta (0, 0)
Screenshot: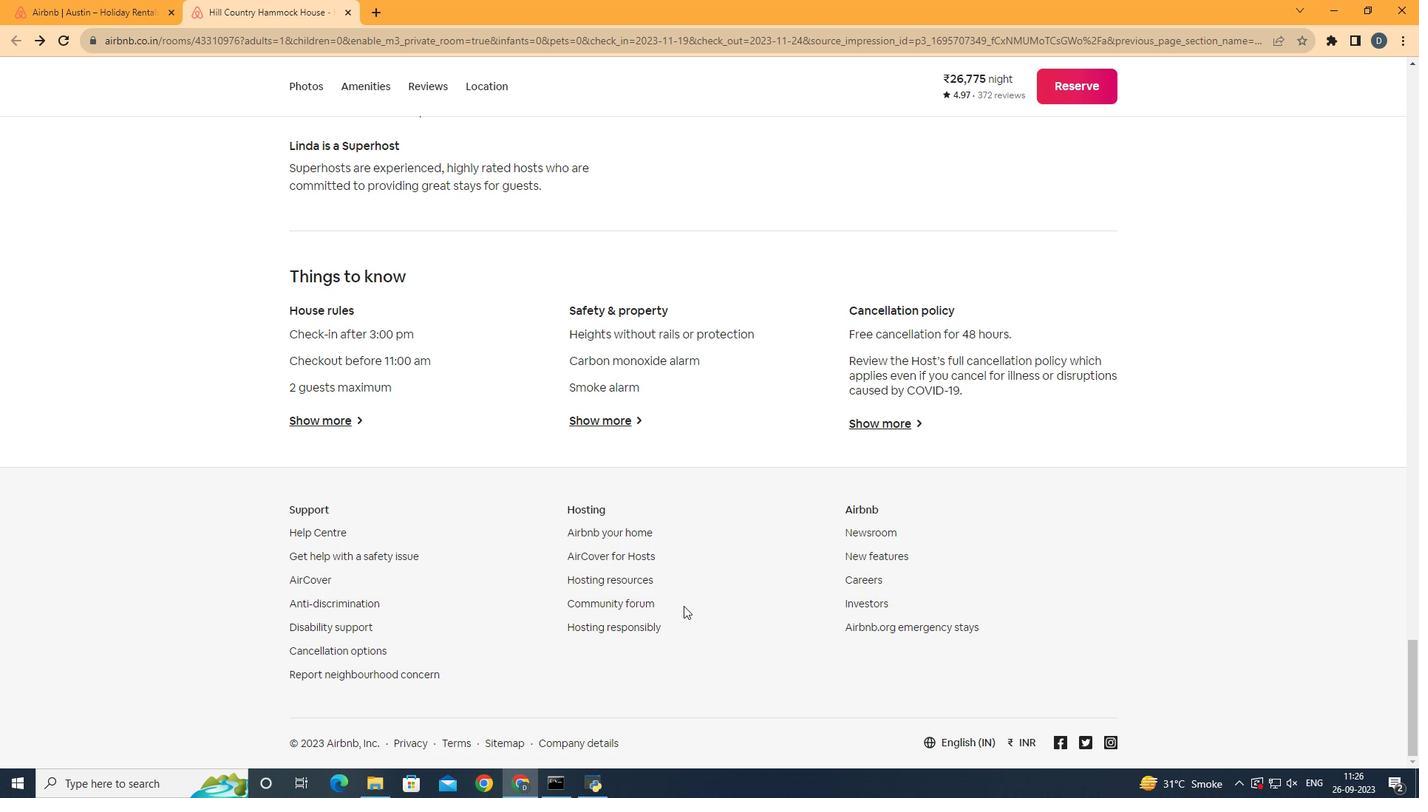 
Action: Mouse scrolled (683, 605) with delta (0, 0)
Screenshot: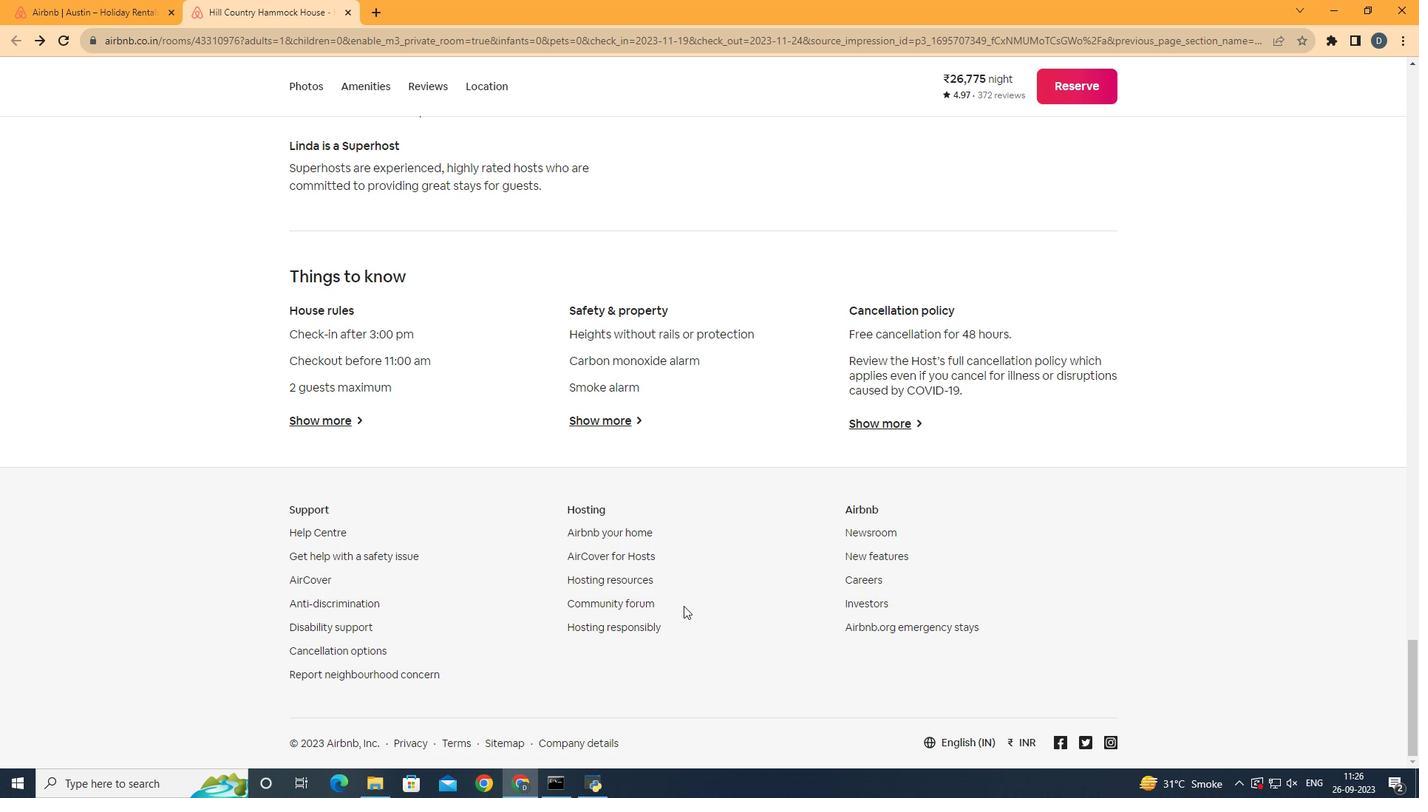 
Action: Mouse scrolled (683, 607) with delta (0, 0)
Screenshot: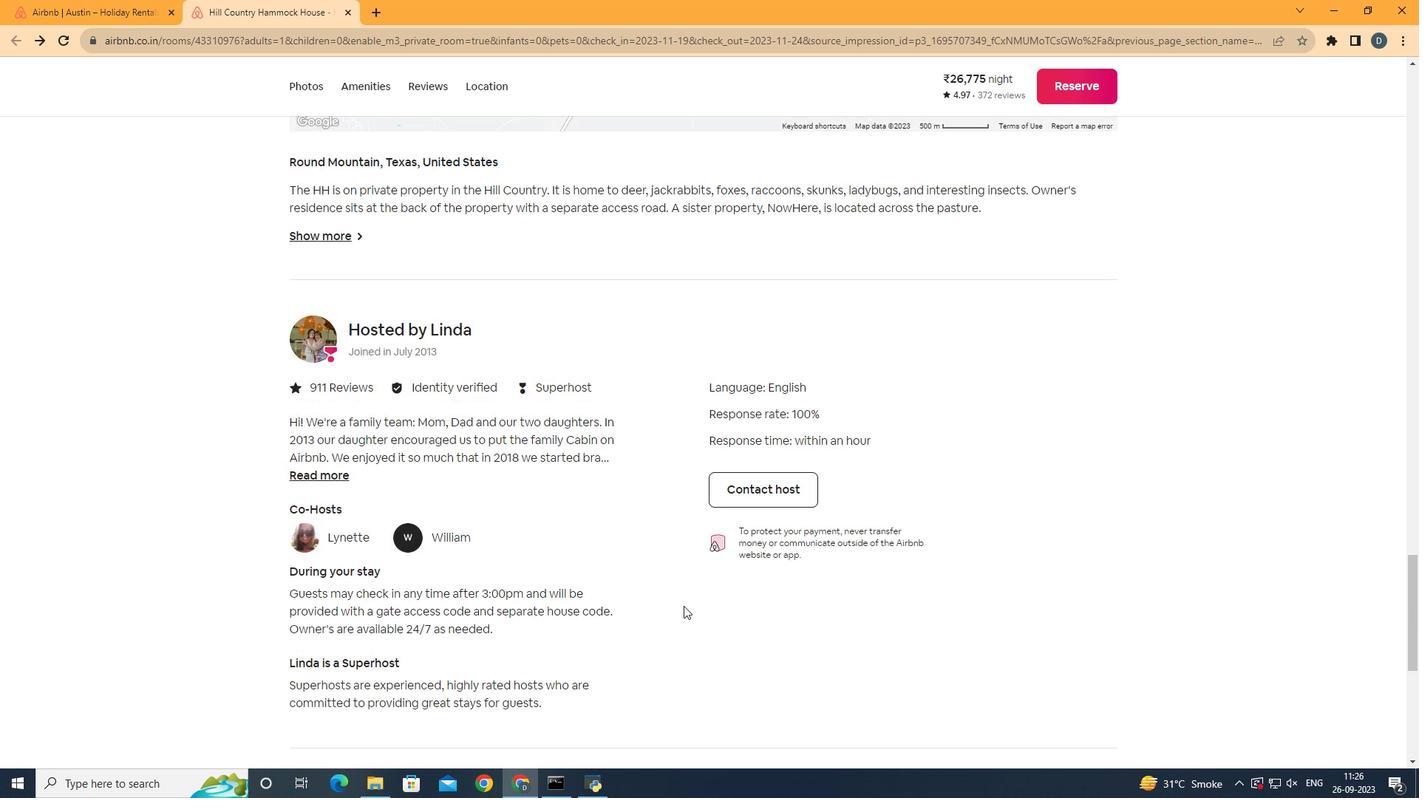 
Action: Mouse scrolled (683, 607) with delta (0, 0)
Screenshot: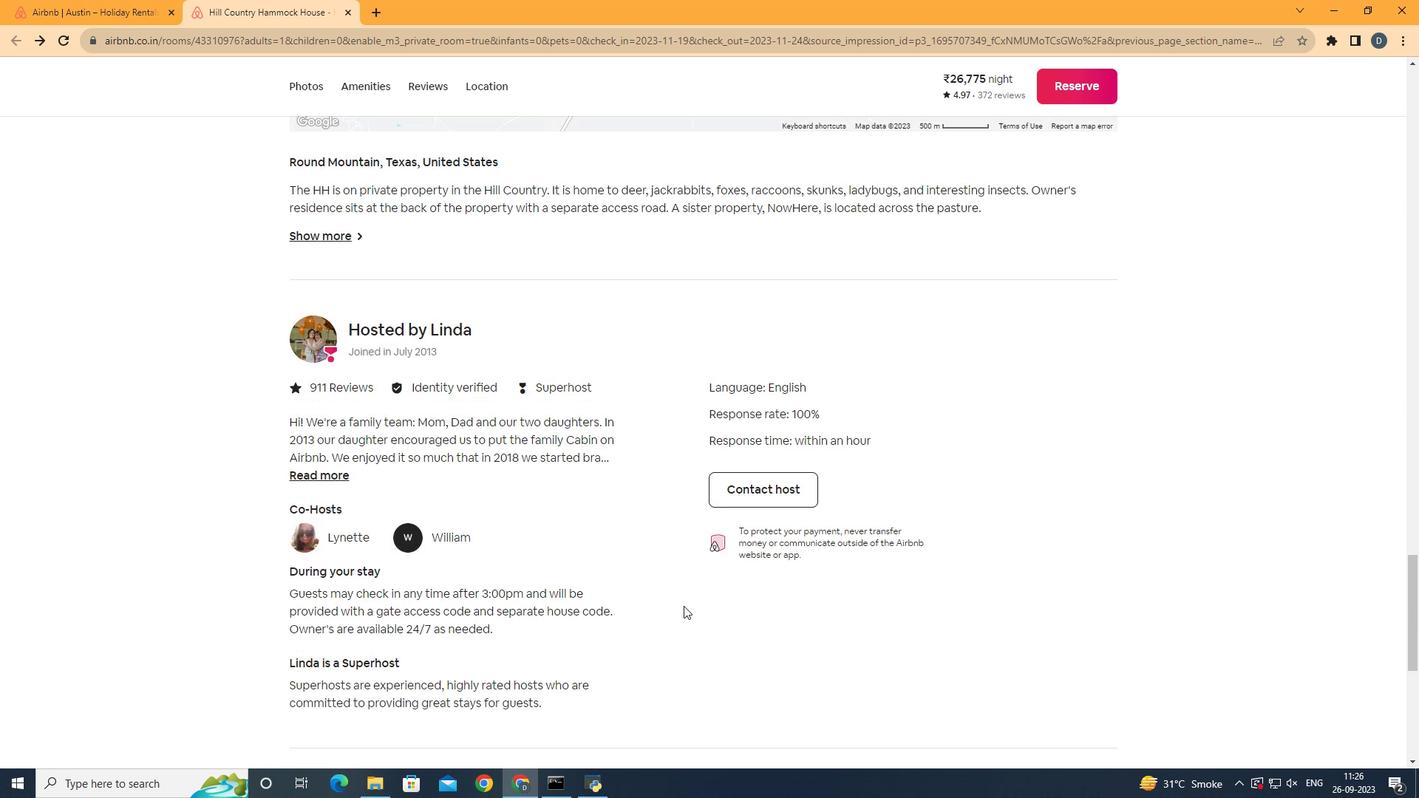 
Action: Mouse scrolled (683, 607) with delta (0, 0)
Screenshot: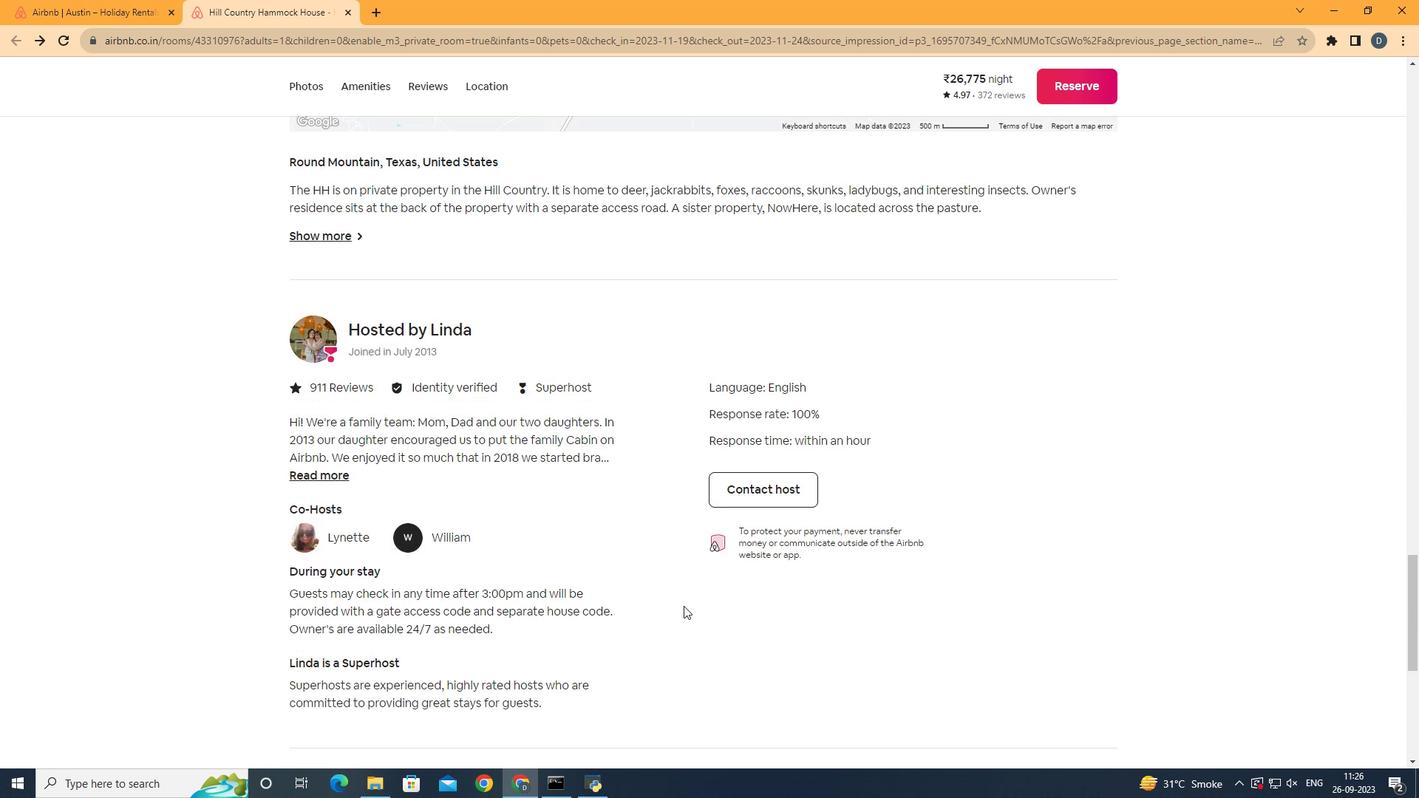 
Action: Mouse scrolled (683, 607) with delta (0, 0)
Screenshot: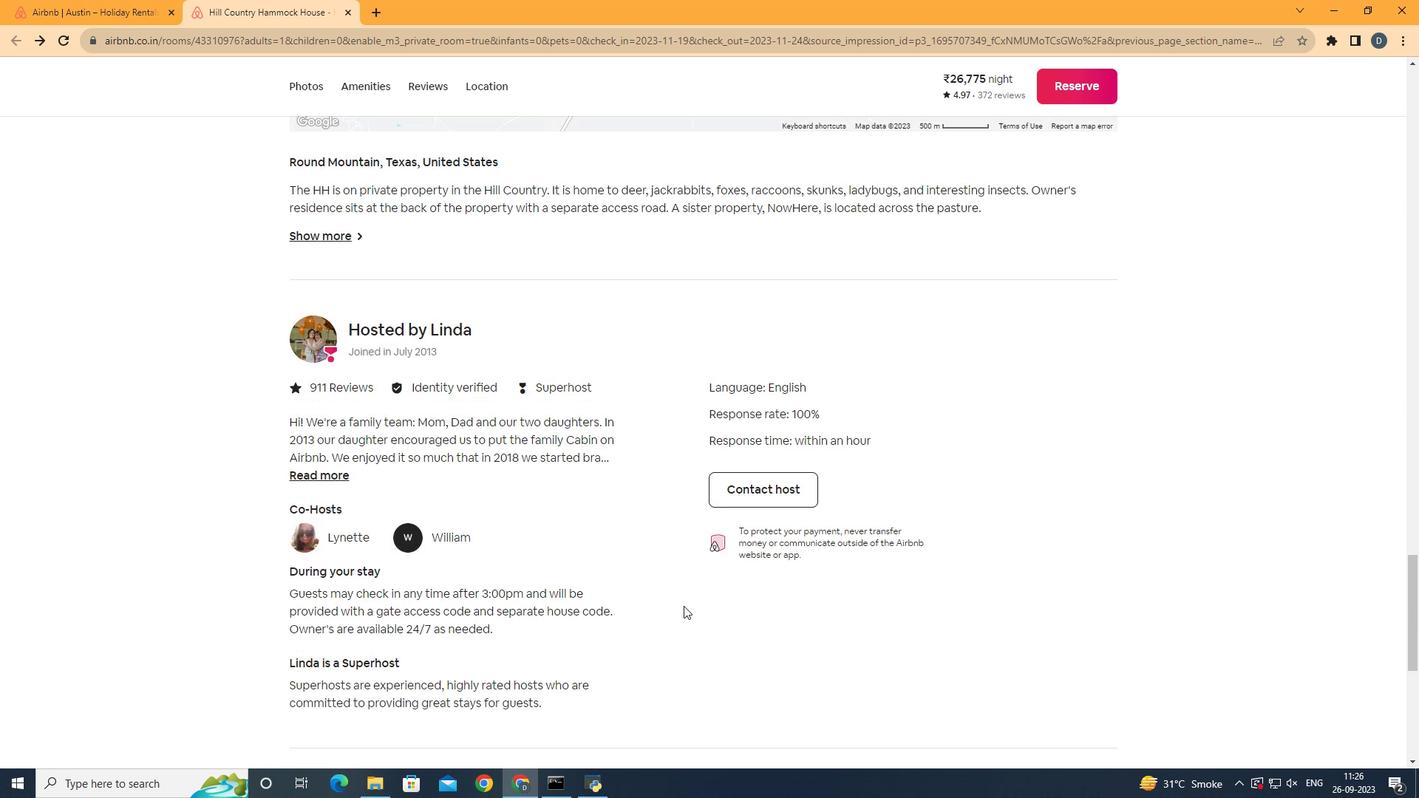 
Action: Mouse scrolled (683, 607) with delta (0, 0)
Screenshot: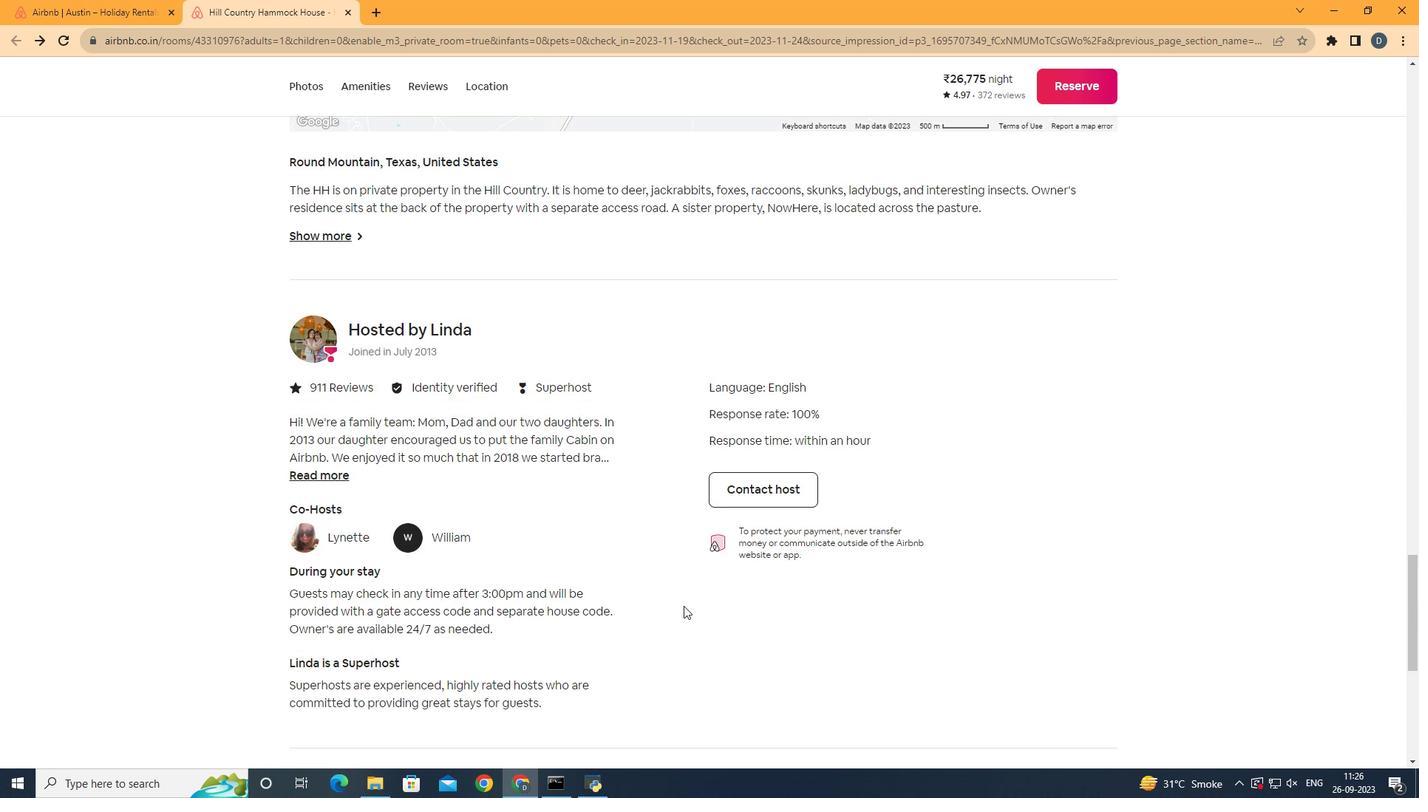 
Action: Mouse scrolled (683, 607) with delta (0, 0)
Screenshot: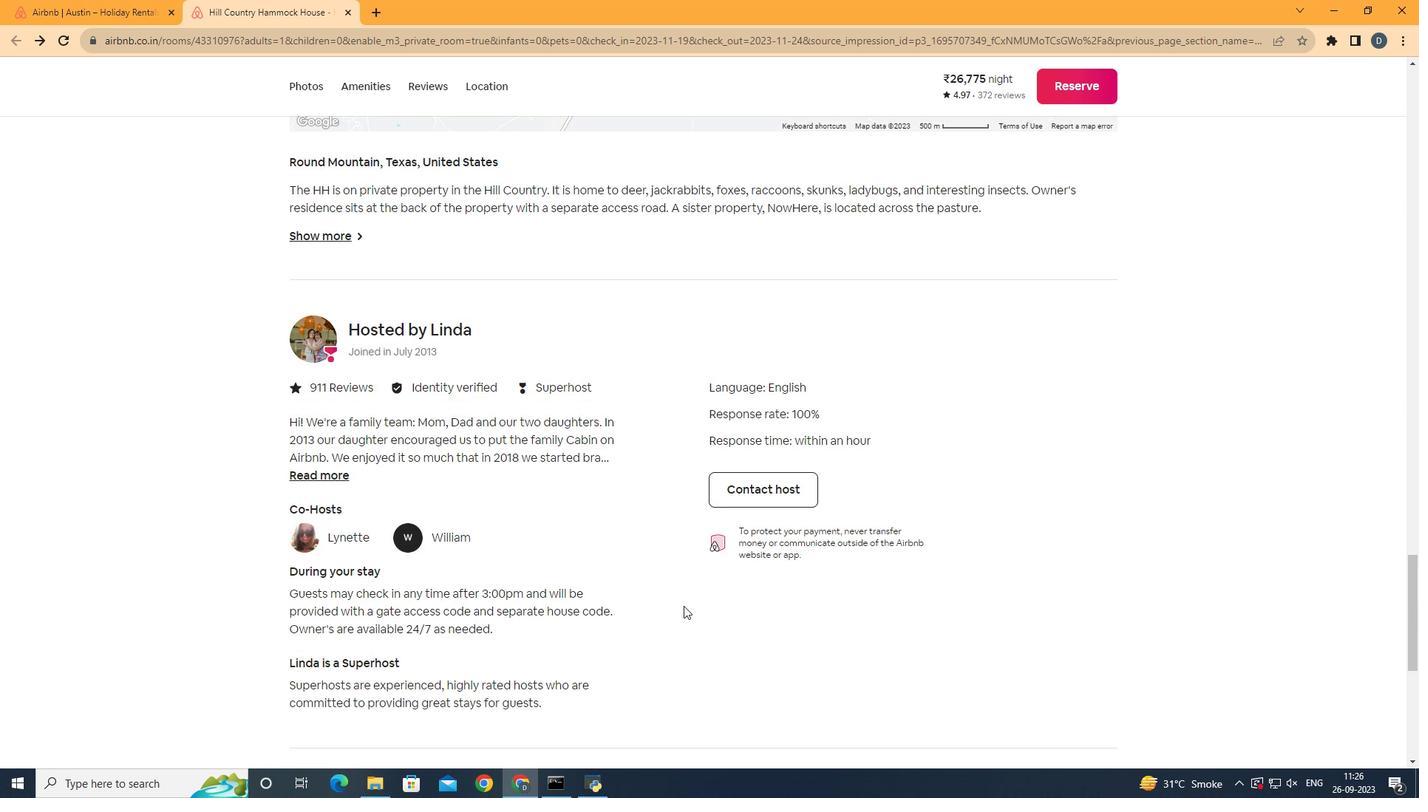 
Action: Mouse scrolled (683, 607) with delta (0, 0)
Screenshot: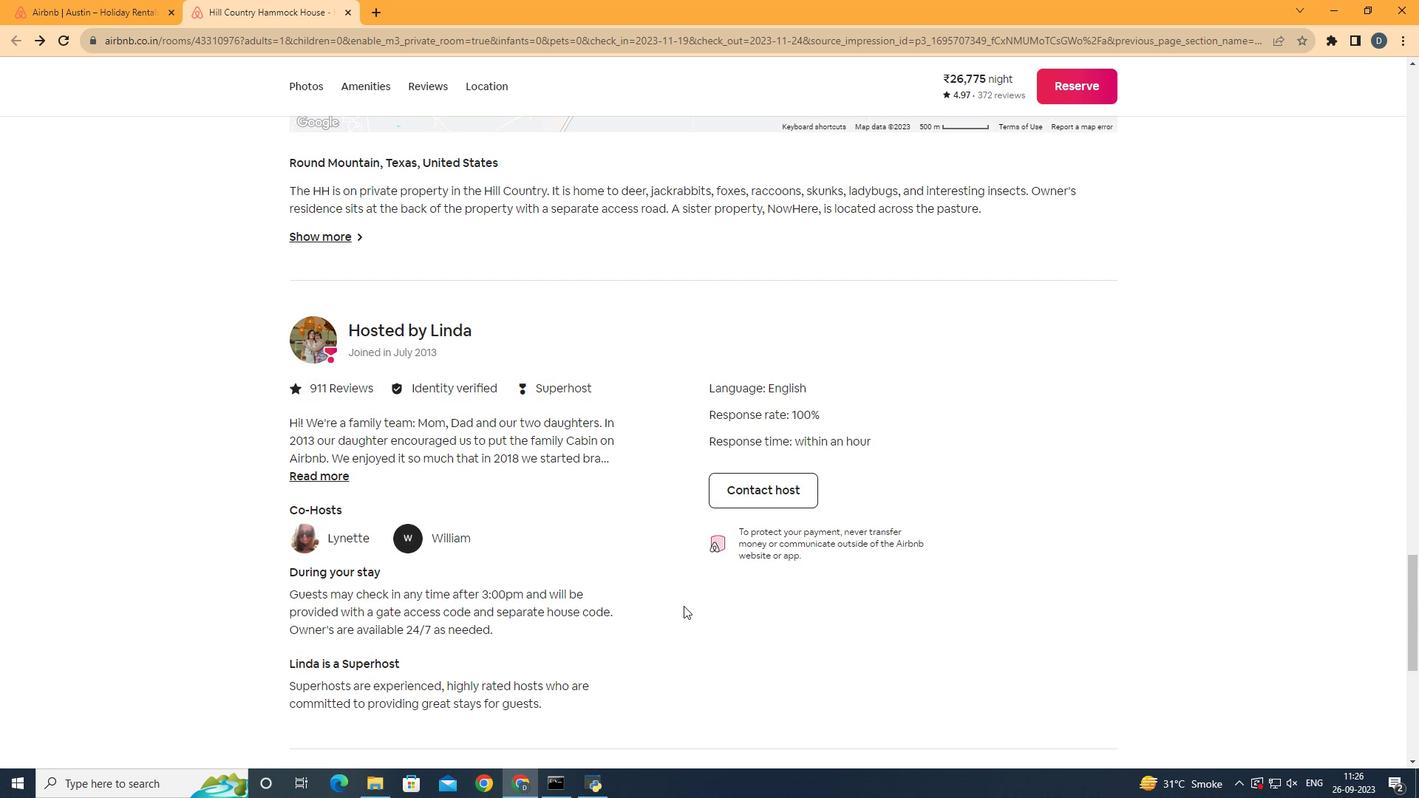 
Action: Mouse scrolled (683, 607) with delta (0, 0)
Screenshot: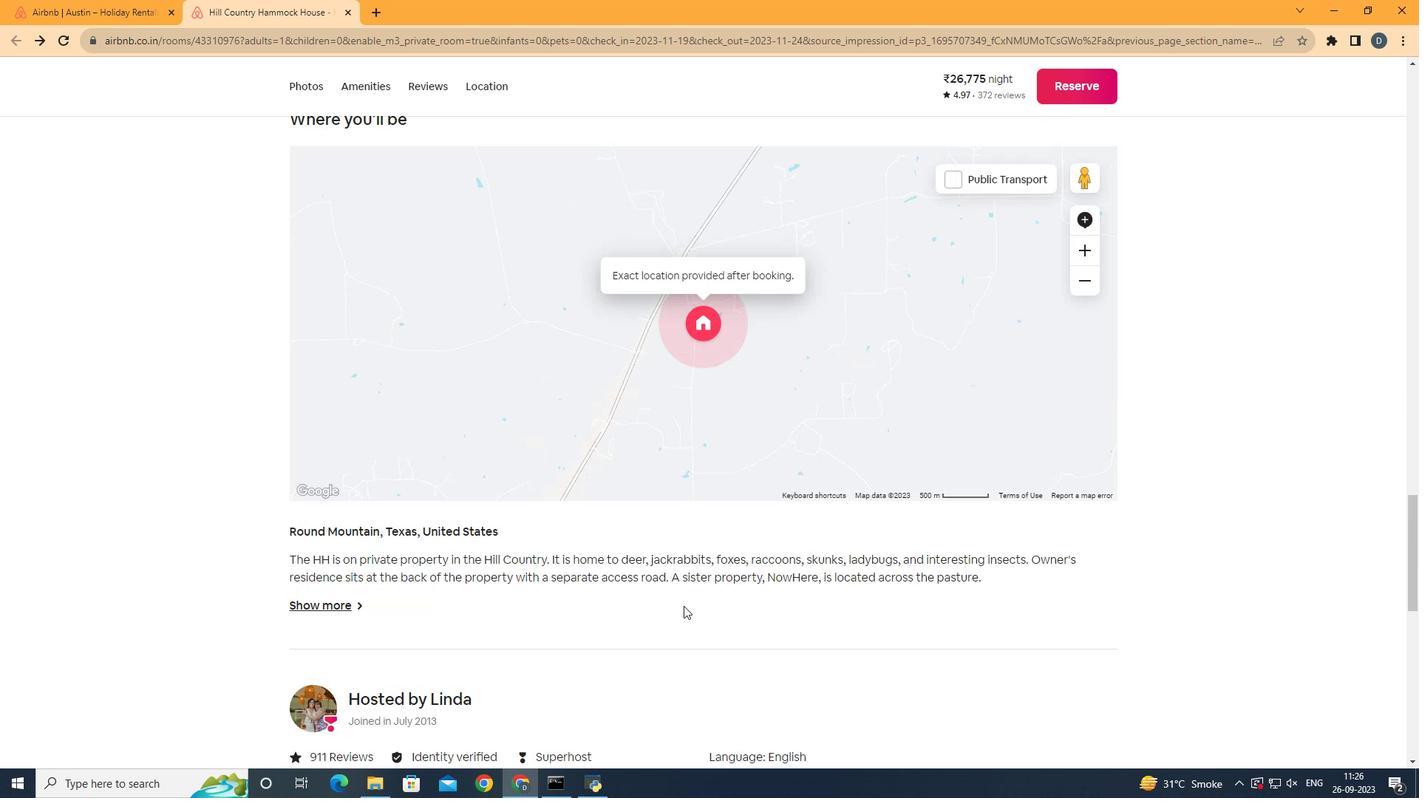 
Action: Mouse scrolled (683, 607) with delta (0, 0)
Screenshot: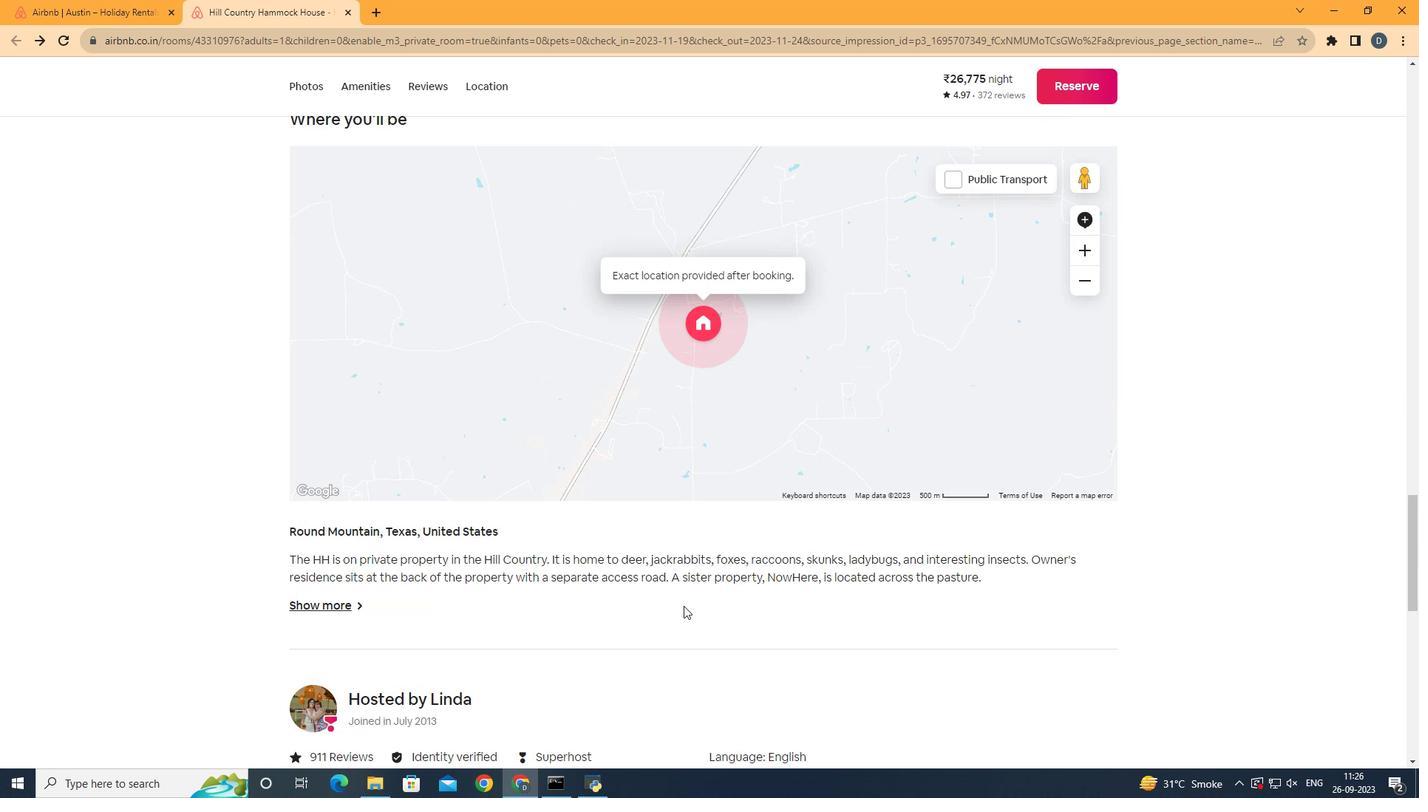 
Action: Mouse scrolled (683, 607) with delta (0, 0)
Screenshot: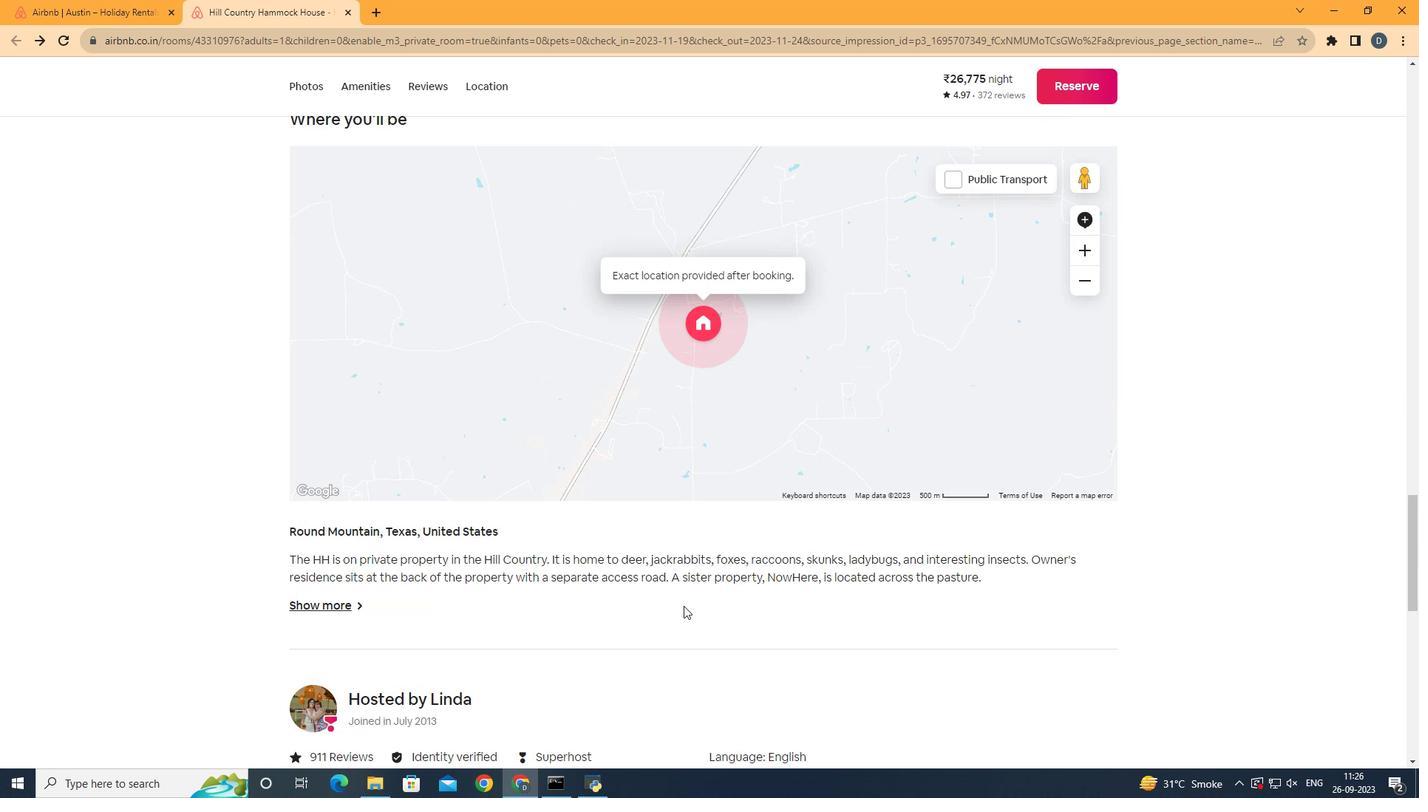 
Action: Mouse scrolled (683, 607) with delta (0, 0)
Screenshot: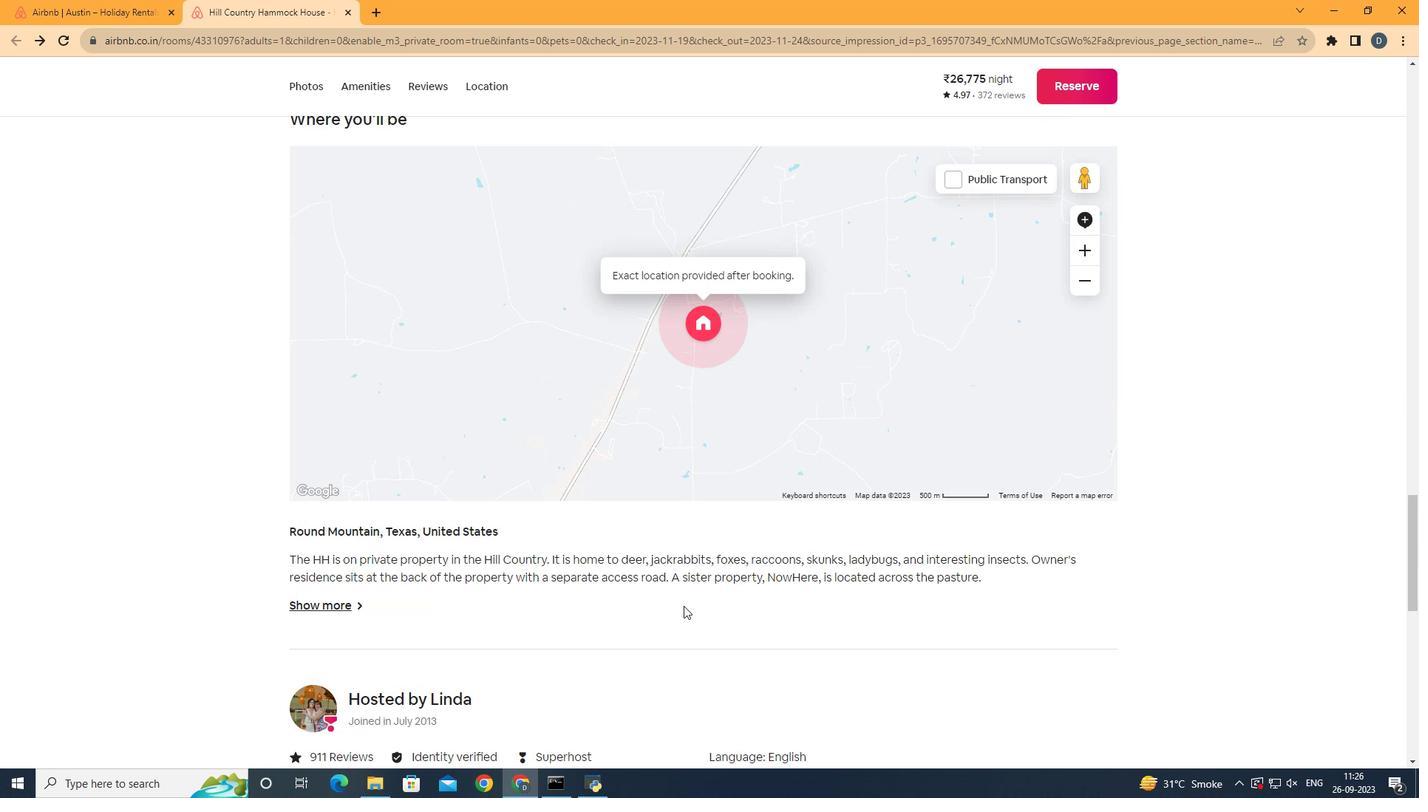 
Action: Mouse scrolled (683, 607) with delta (0, 0)
Screenshot: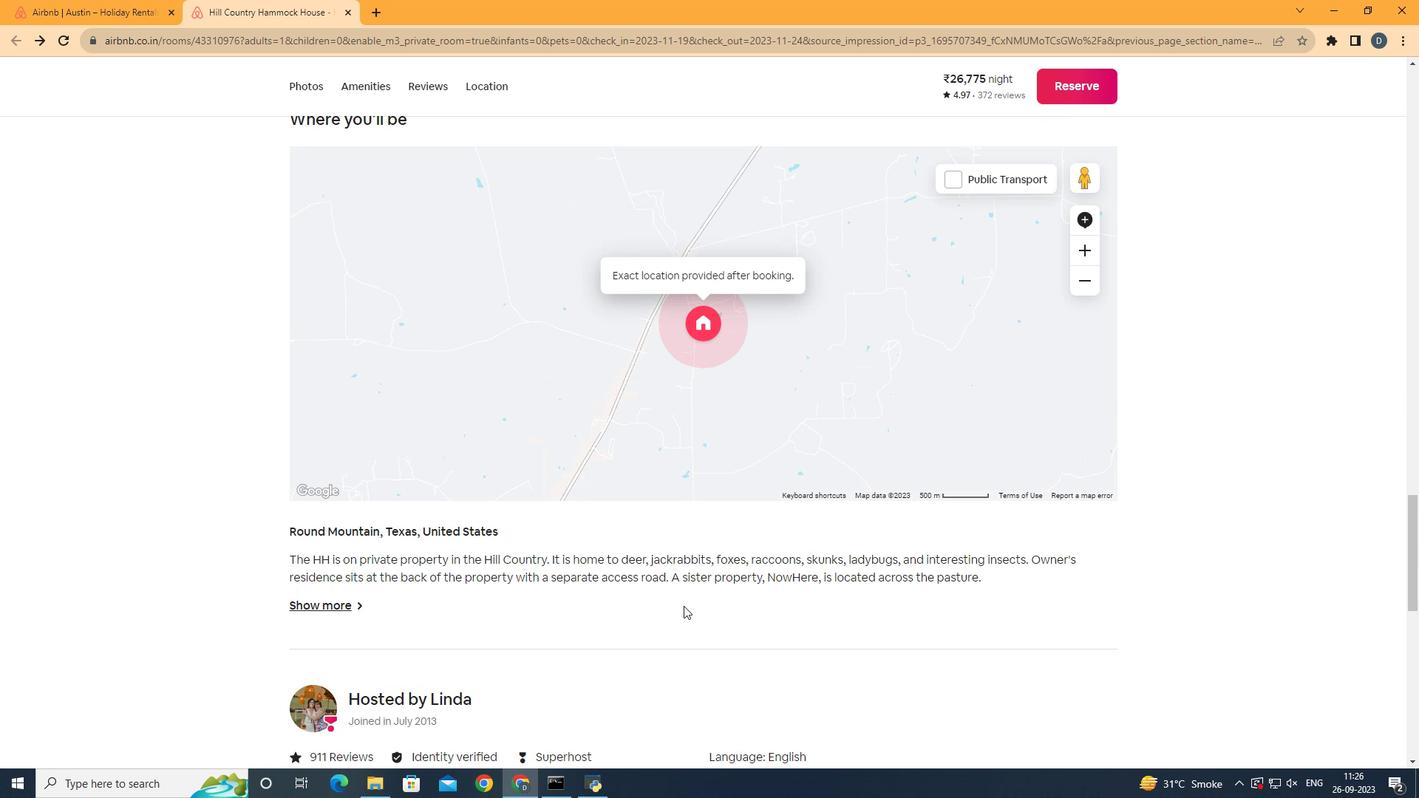 
Action: Mouse scrolled (683, 607) with delta (0, 0)
Screenshot: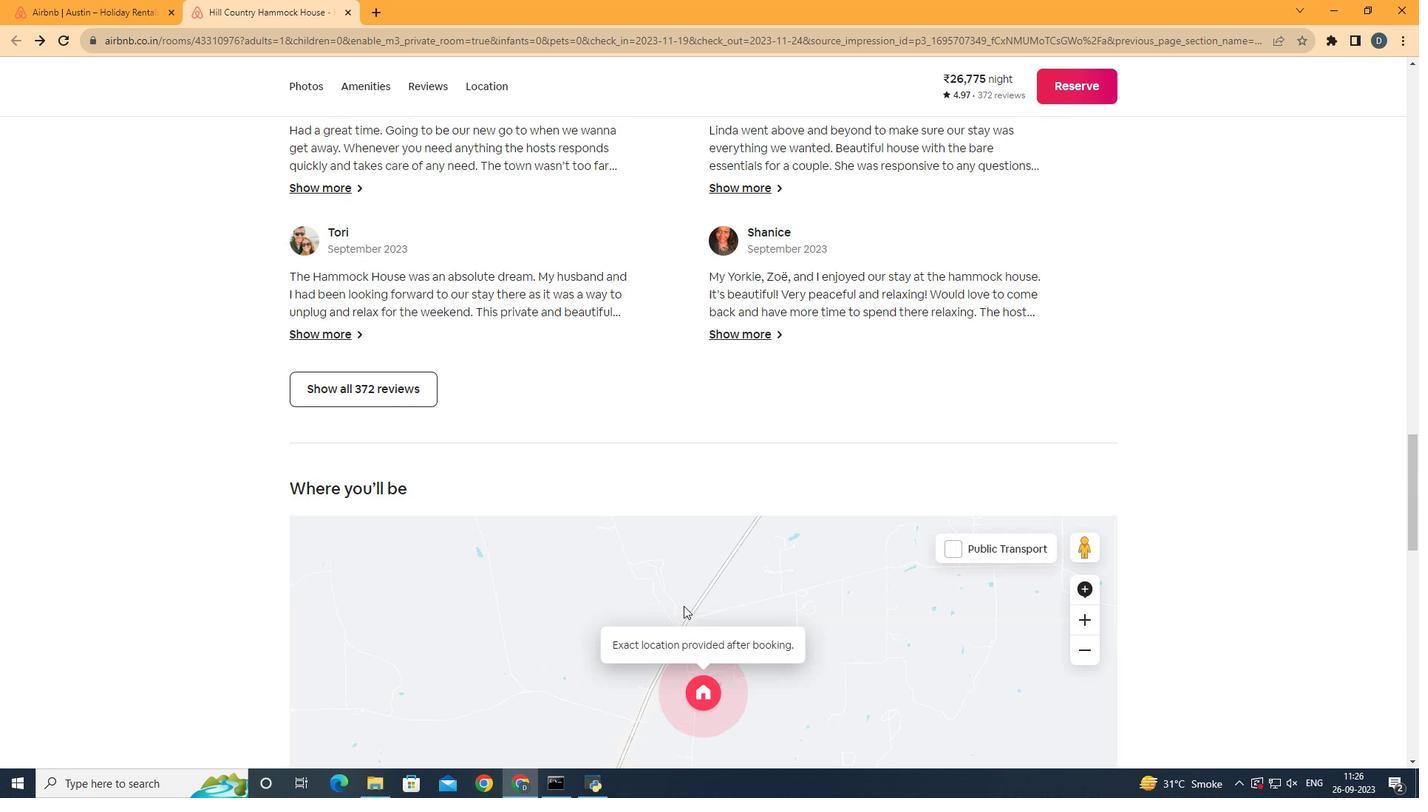 
Action: Mouse scrolled (683, 607) with delta (0, 0)
Screenshot: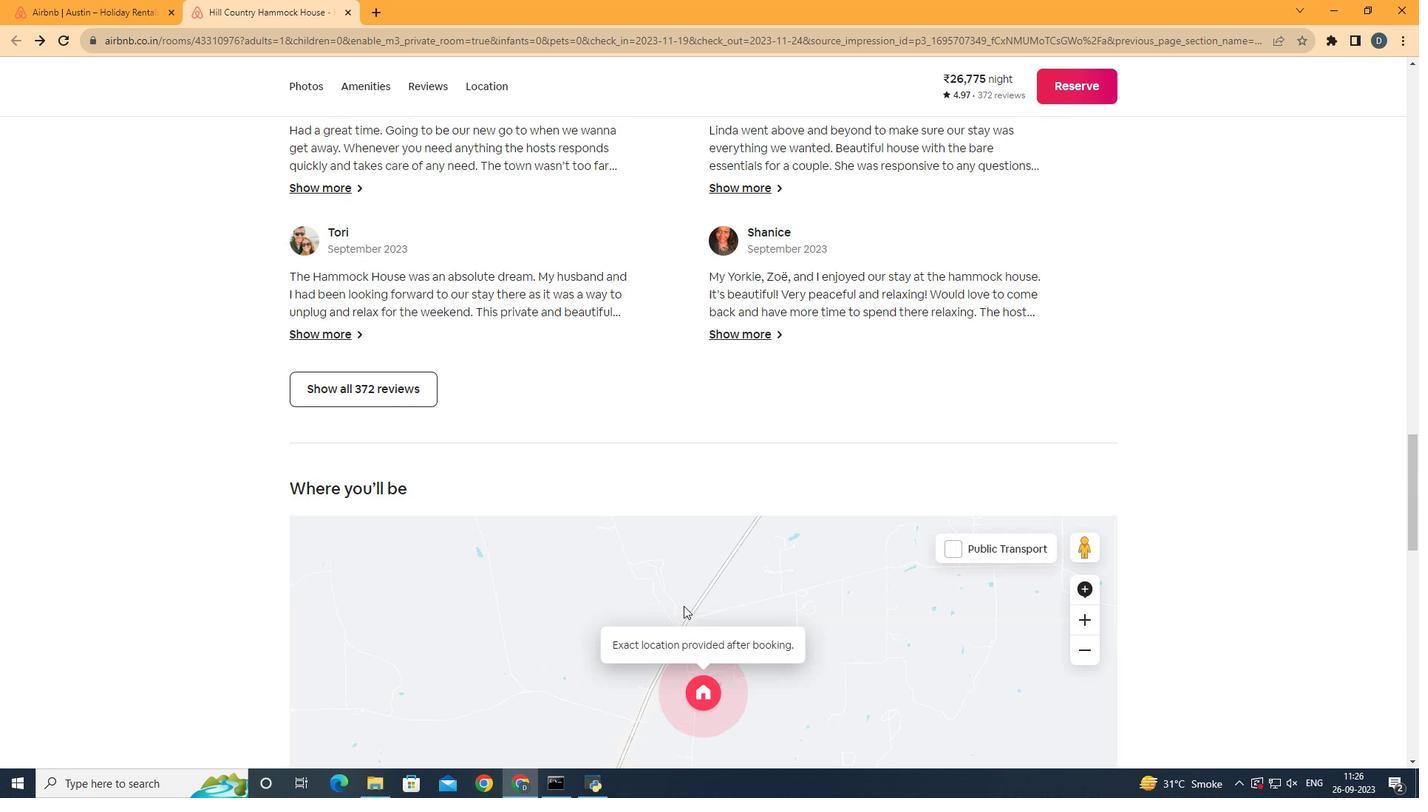 
Action: Mouse scrolled (683, 607) with delta (0, 0)
Screenshot: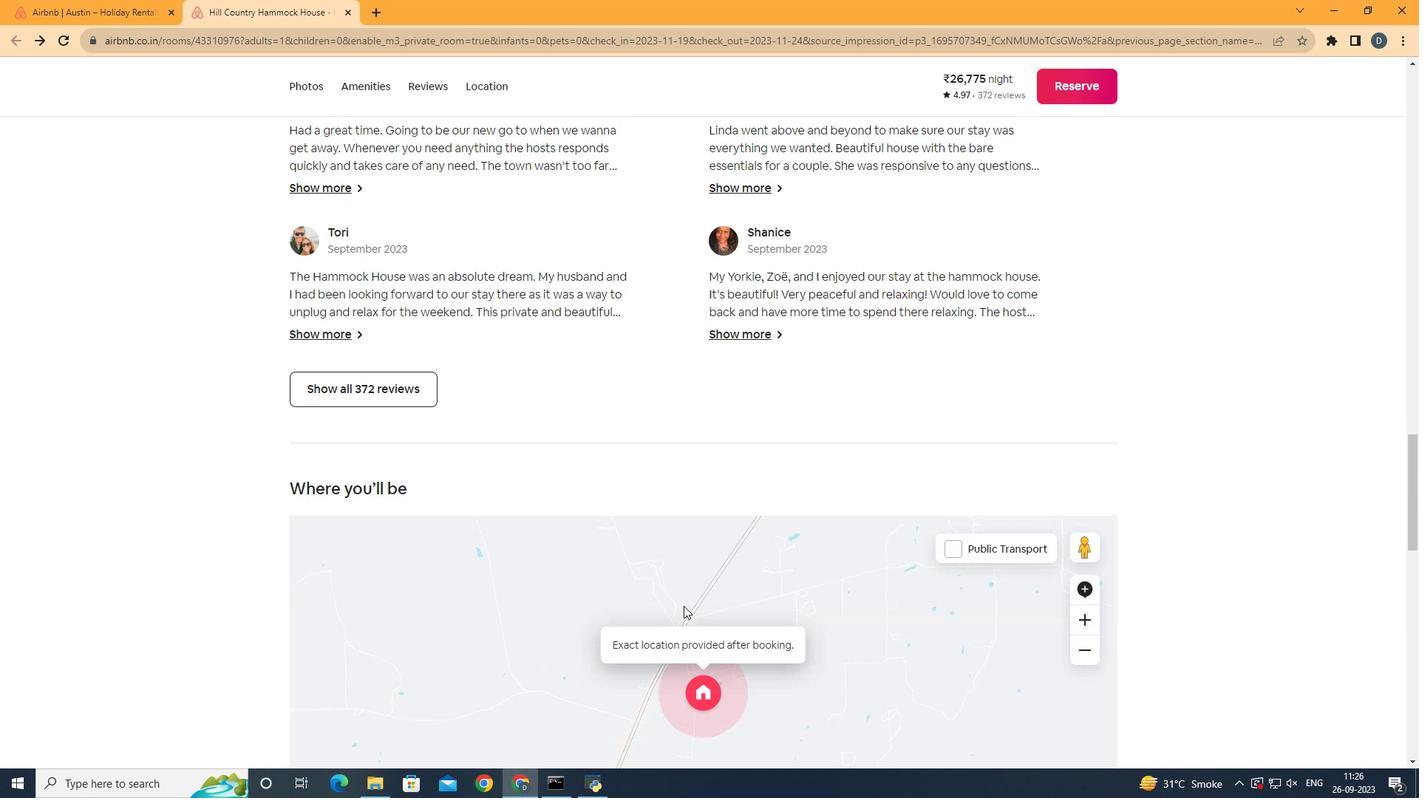 
Action: Mouse scrolled (683, 607) with delta (0, 0)
Screenshot: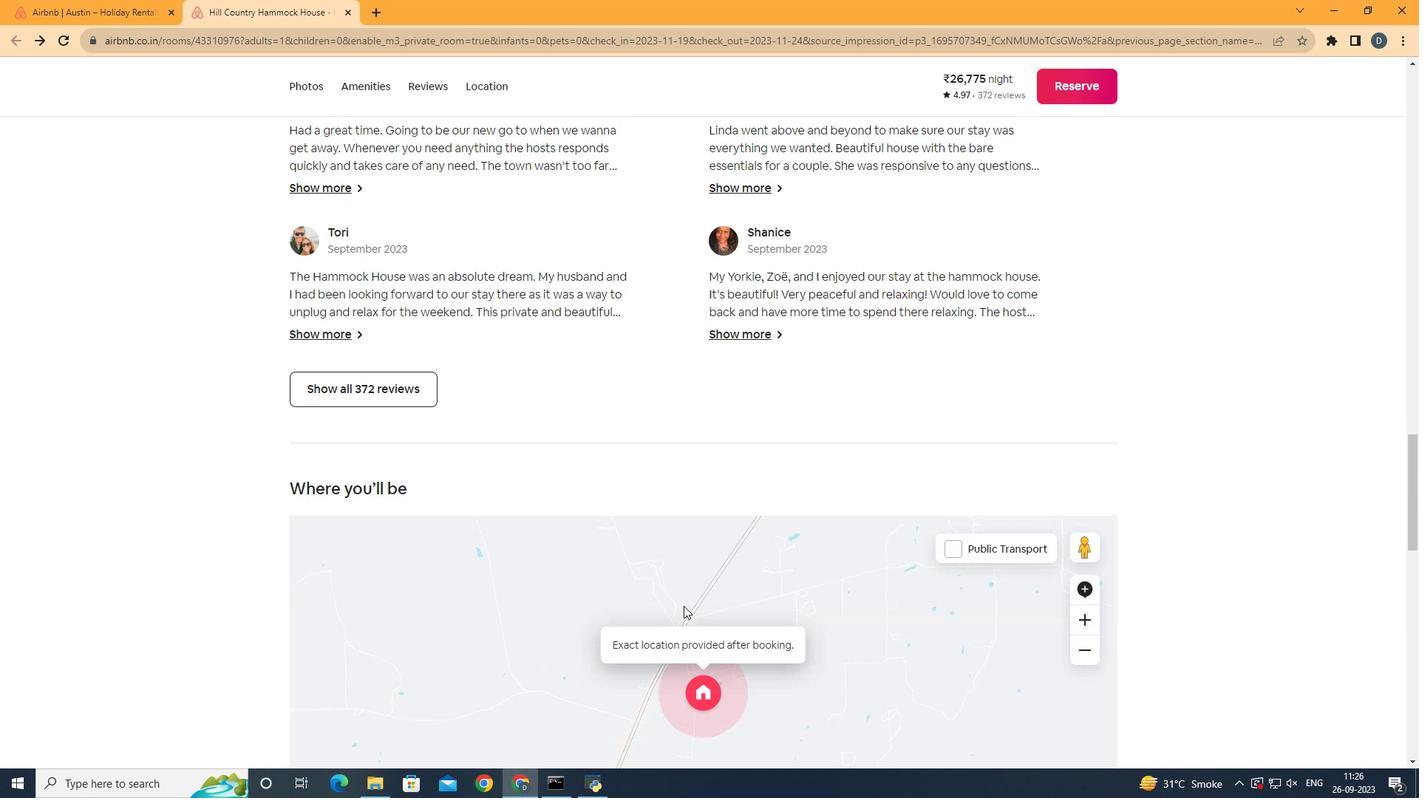 
Action: Mouse scrolled (683, 607) with delta (0, 0)
Screenshot: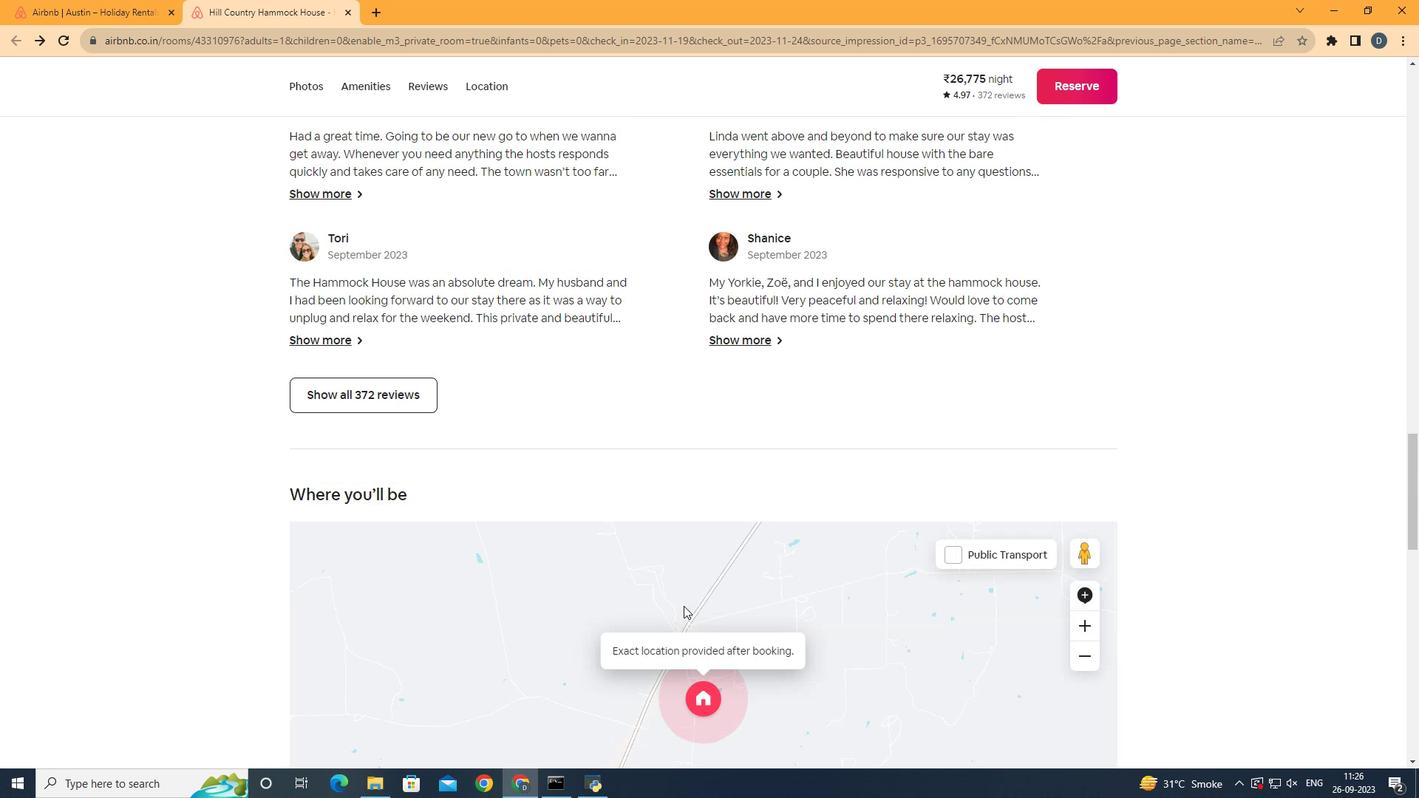 
Action: Mouse scrolled (683, 607) with delta (0, 0)
Screenshot: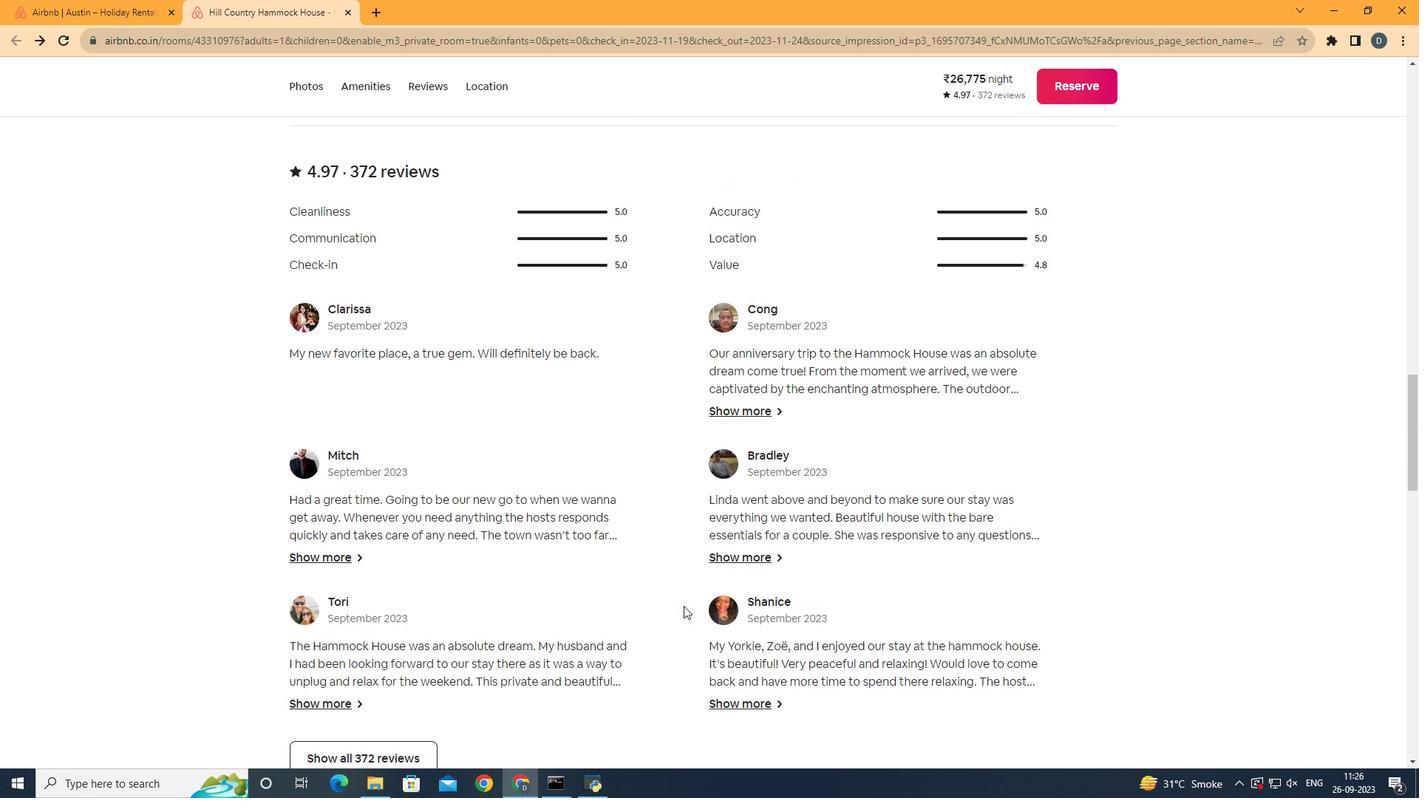 
Action: Mouse scrolled (683, 607) with delta (0, 0)
Screenshot: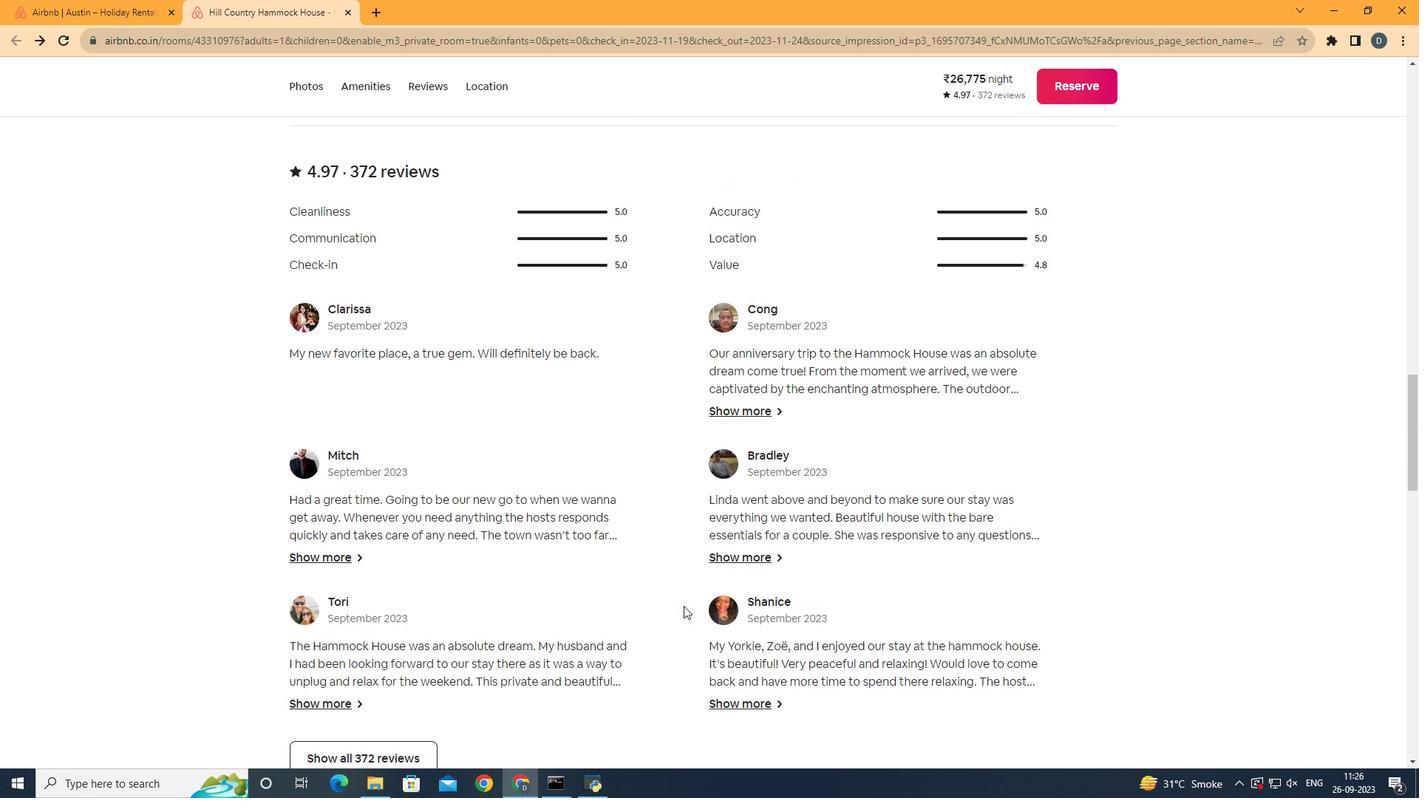 
Action: Mouse scrolled (683, 607) with delta (0, 0)
Screenshot: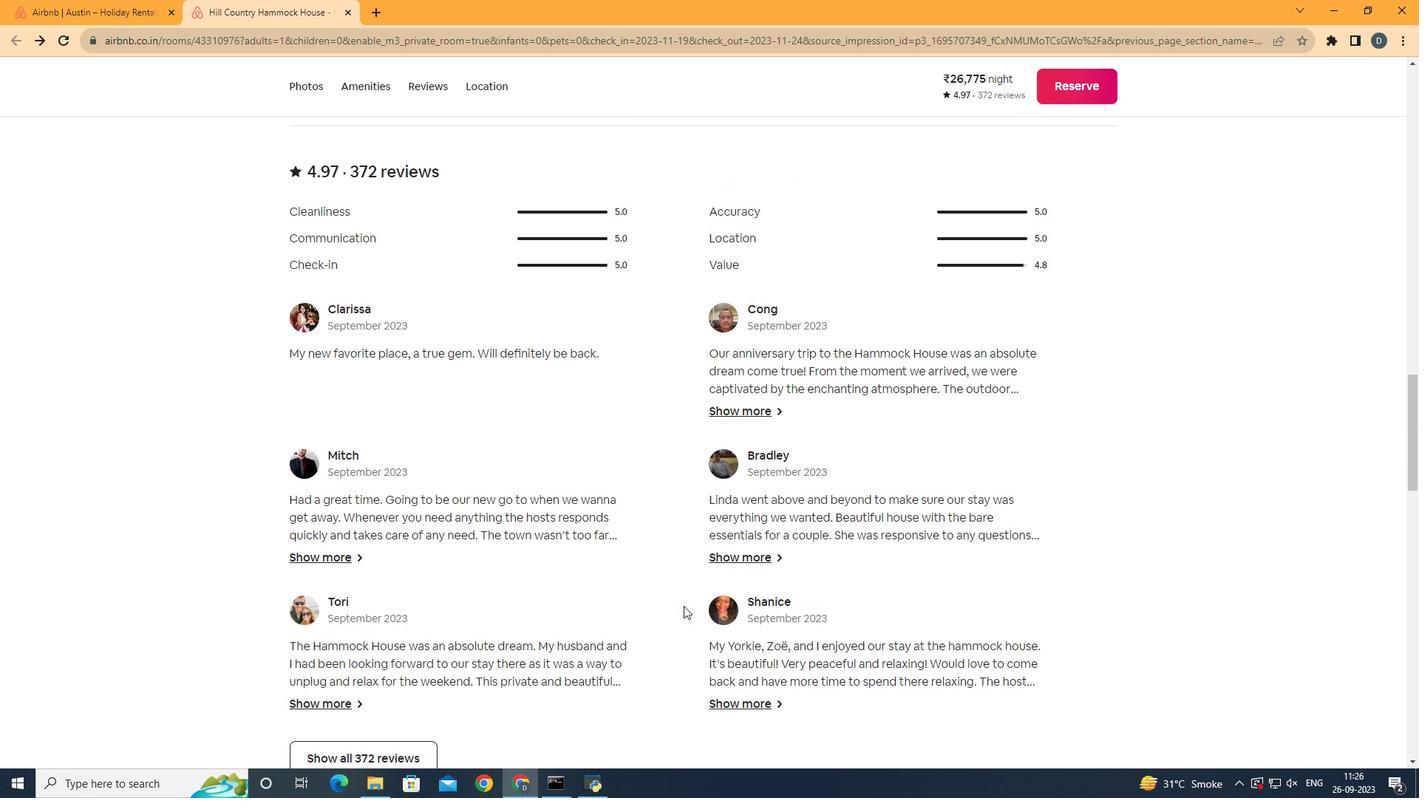 
Action: Mouse scrolled (683, 607) with delta (0, 0)
Screenshot: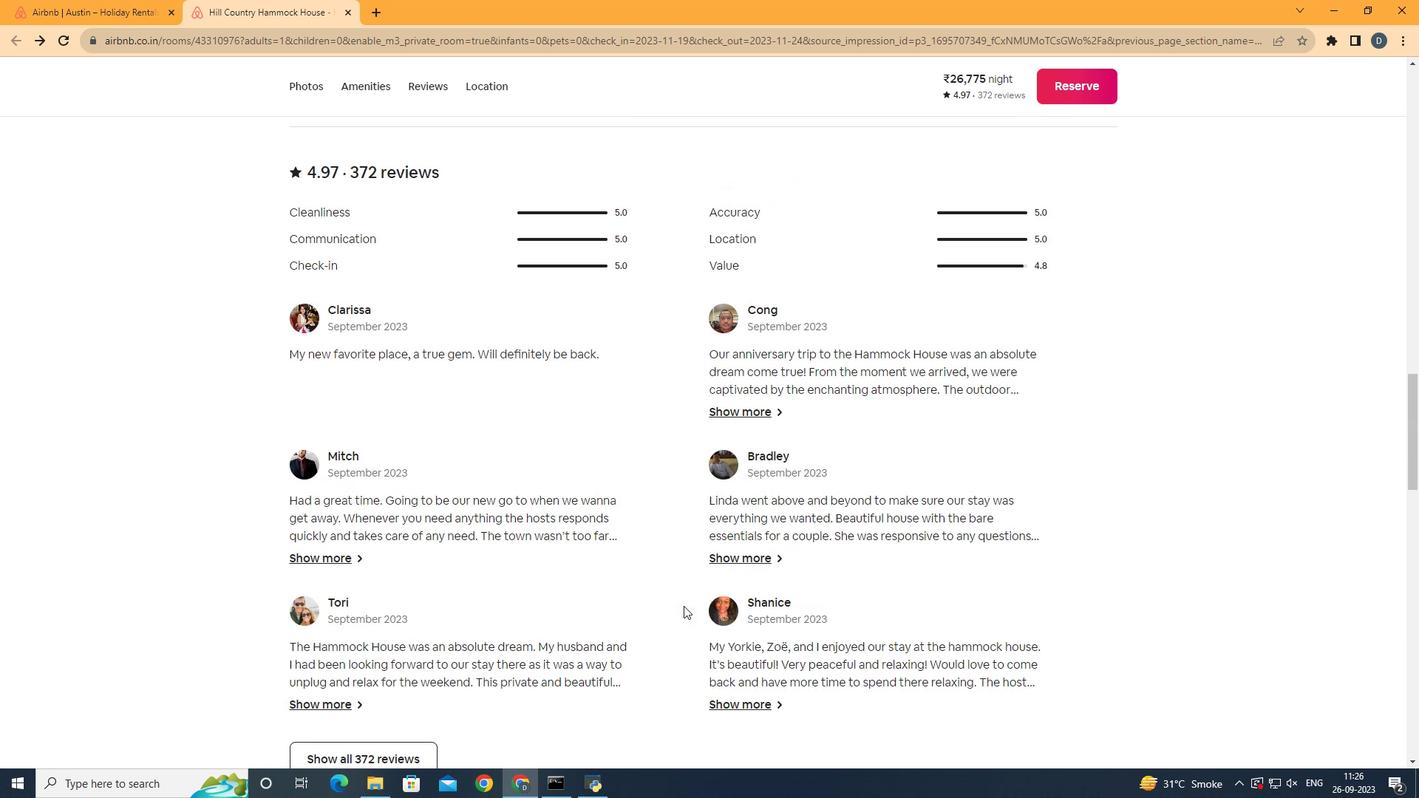 
Action: Mouse scrolled (683, 607) with delta (0, 0)
Screenshot: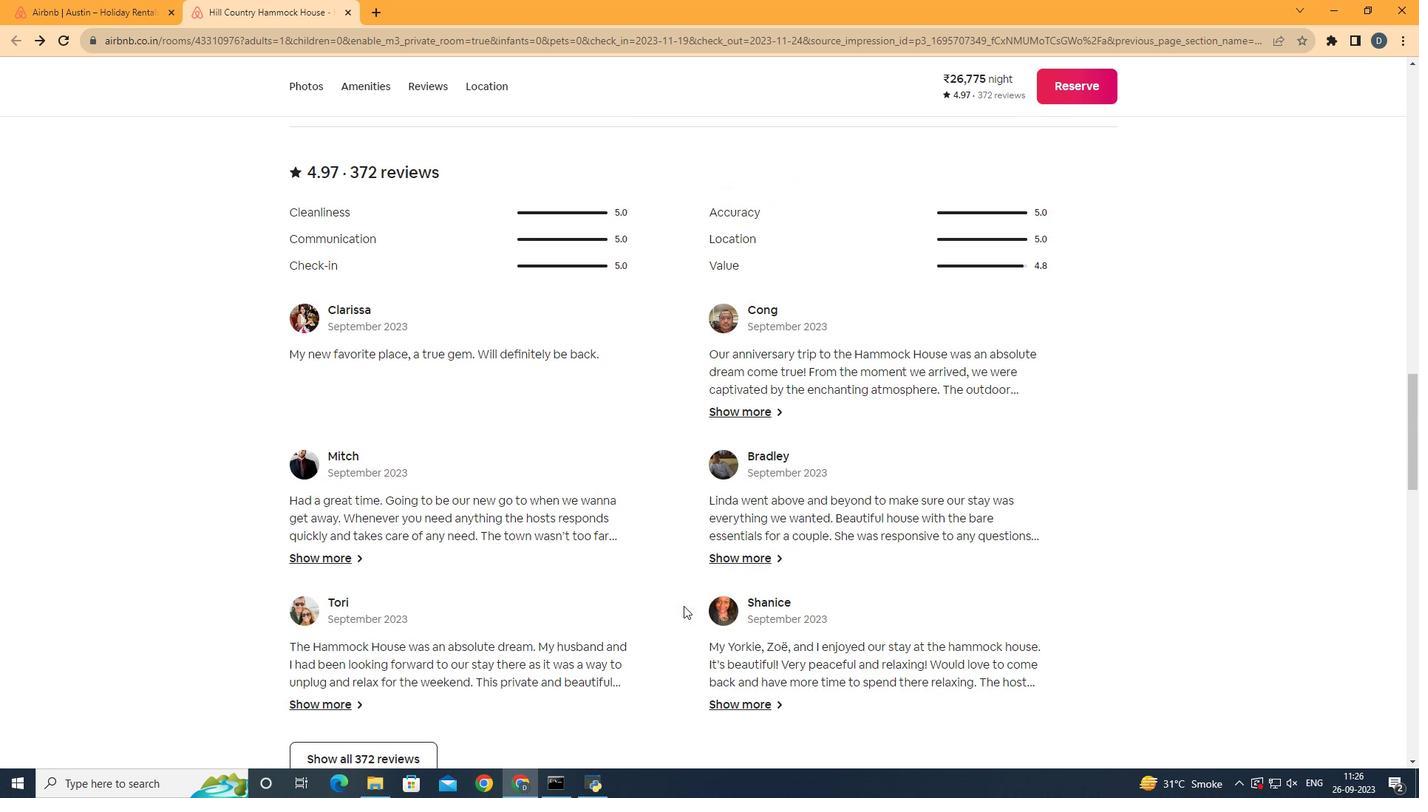 
Action: Mouse moved to (683, 606)
Screenshot: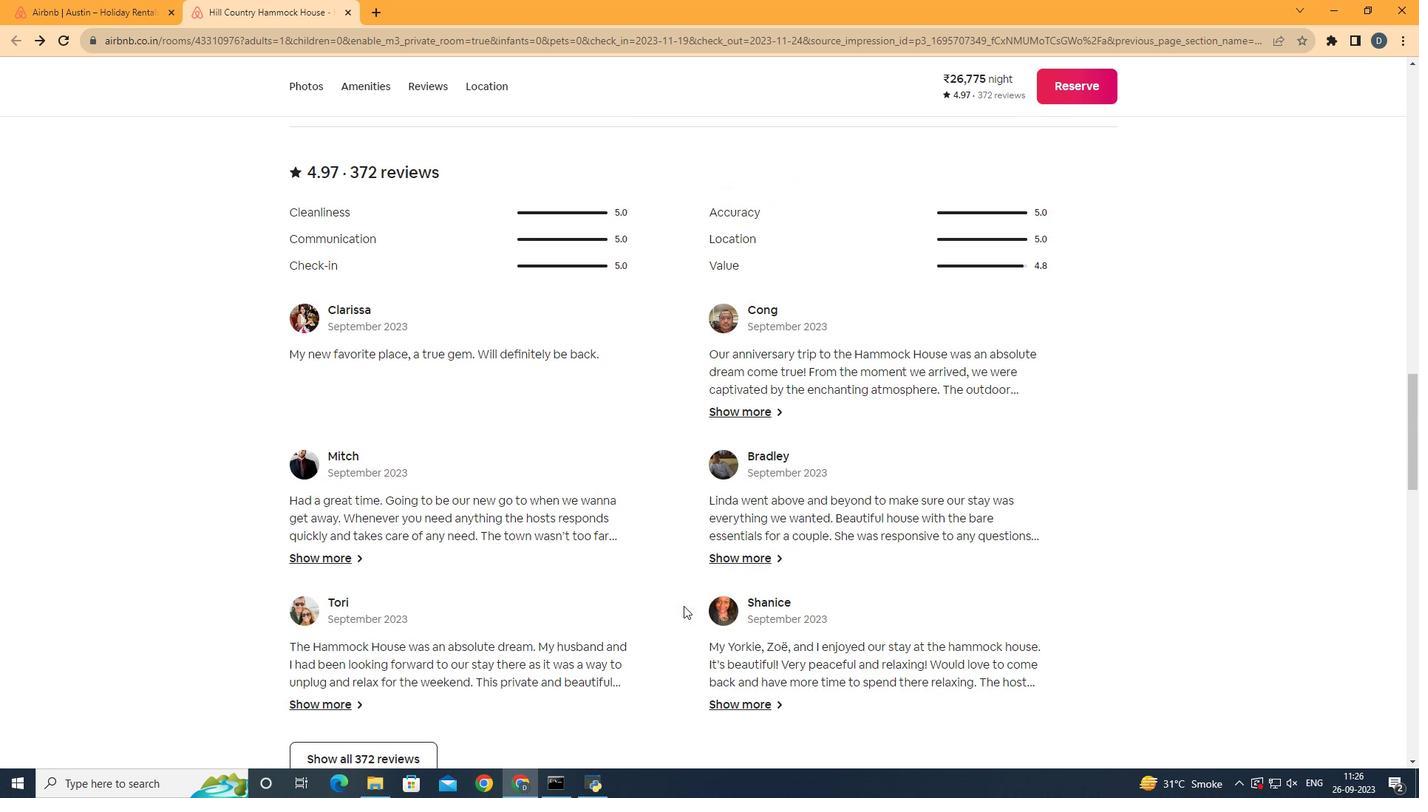 
Action: Mouse scrolled (683, 607) with delta (0, 0)
Screenshot: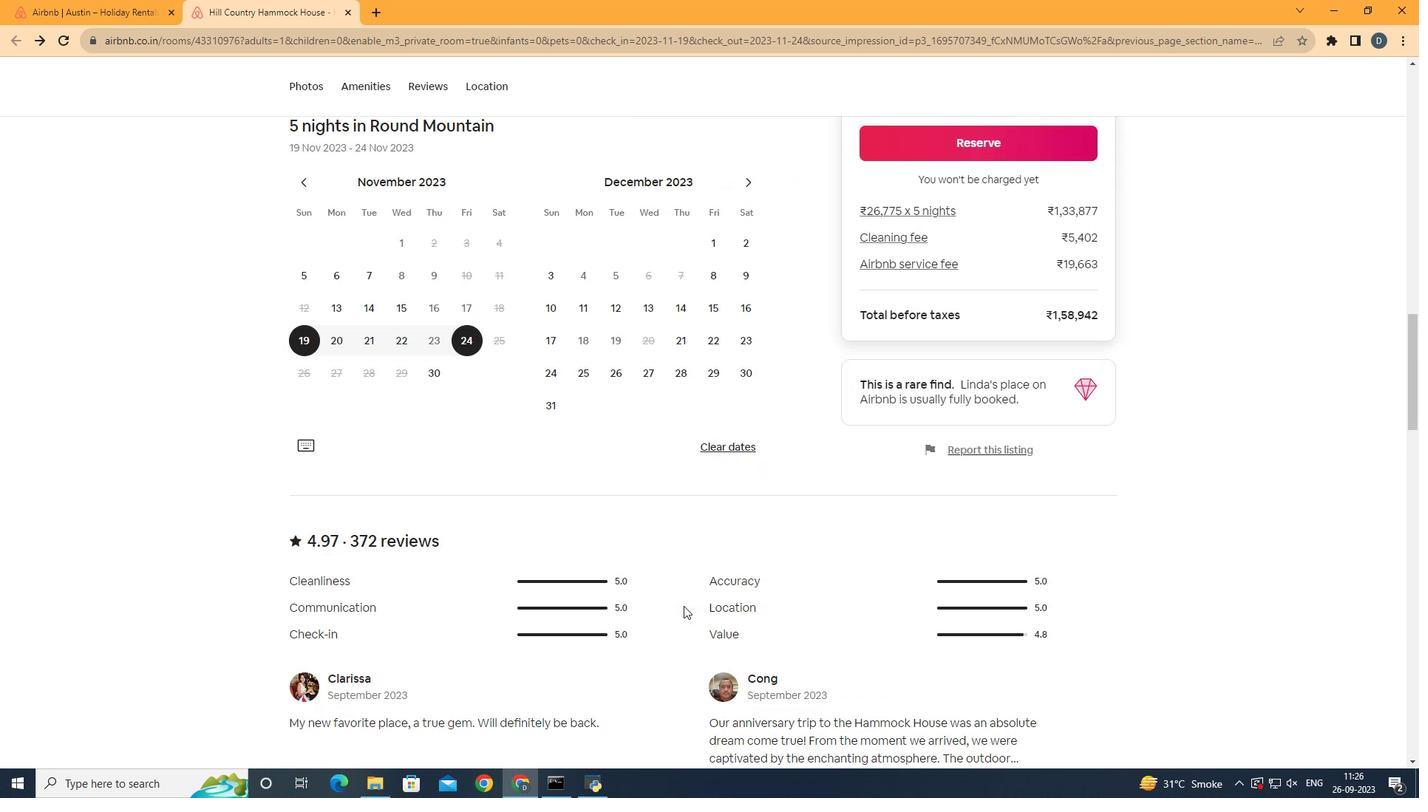 
Action: Mouse scrolled (683, 607) with delta (0, 0)
Screenshot: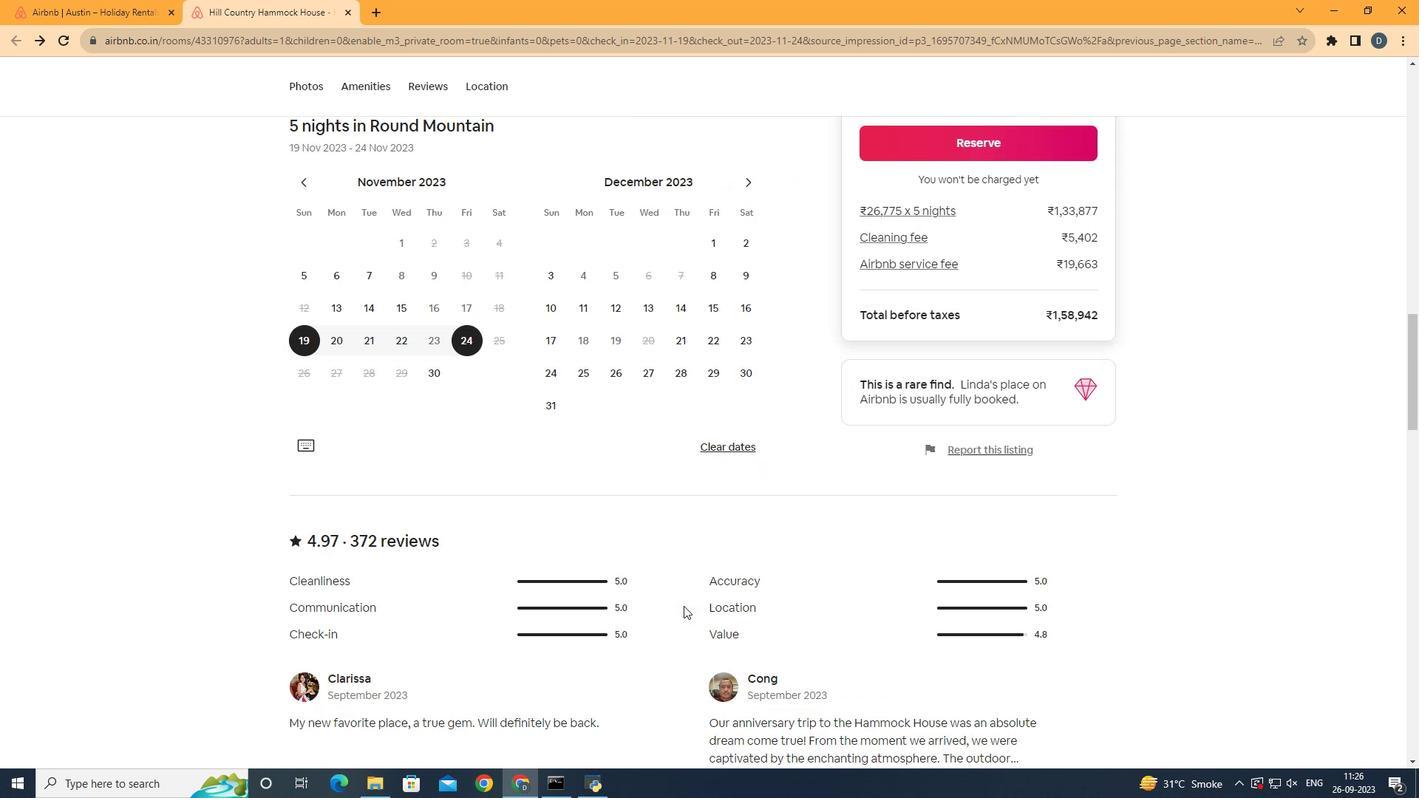 
Action: Mouse scrolled (683, 607) with delta (0, 0)
Screenshot: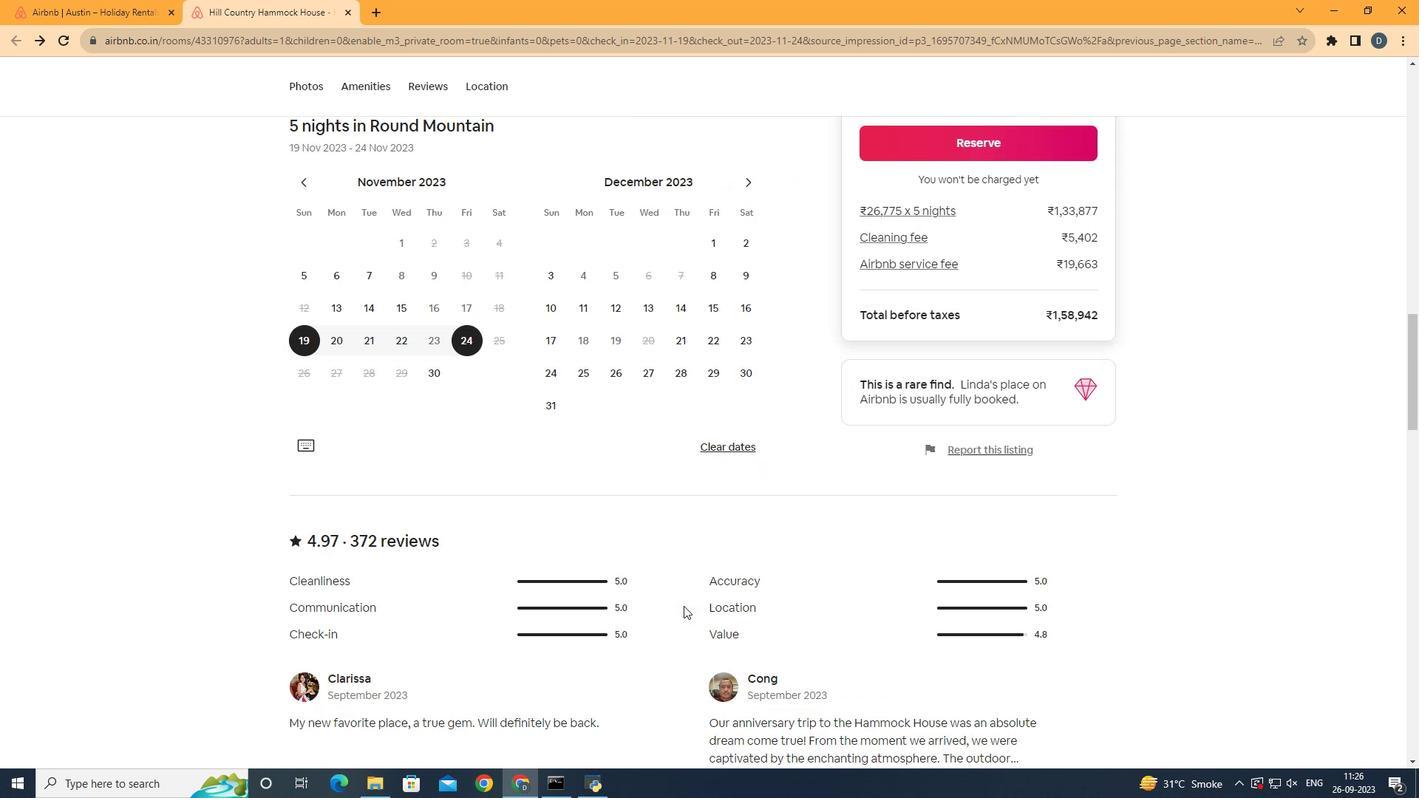 
Action: Mouse scrolled (683, 607) with delta (0, 0)
Screenshot: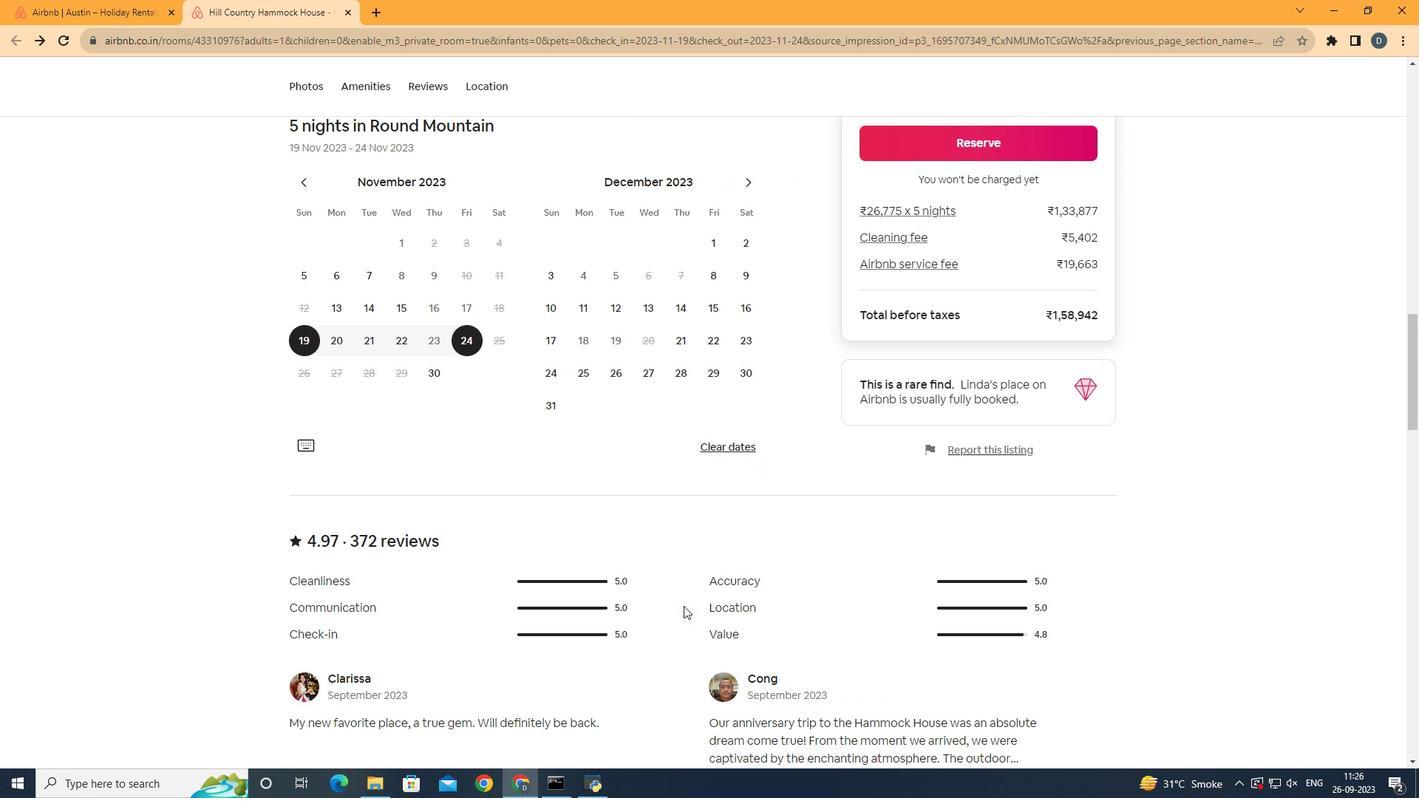 
Action: Mouse scrolled (683, 607) with delta (0, 0)
Screenshot: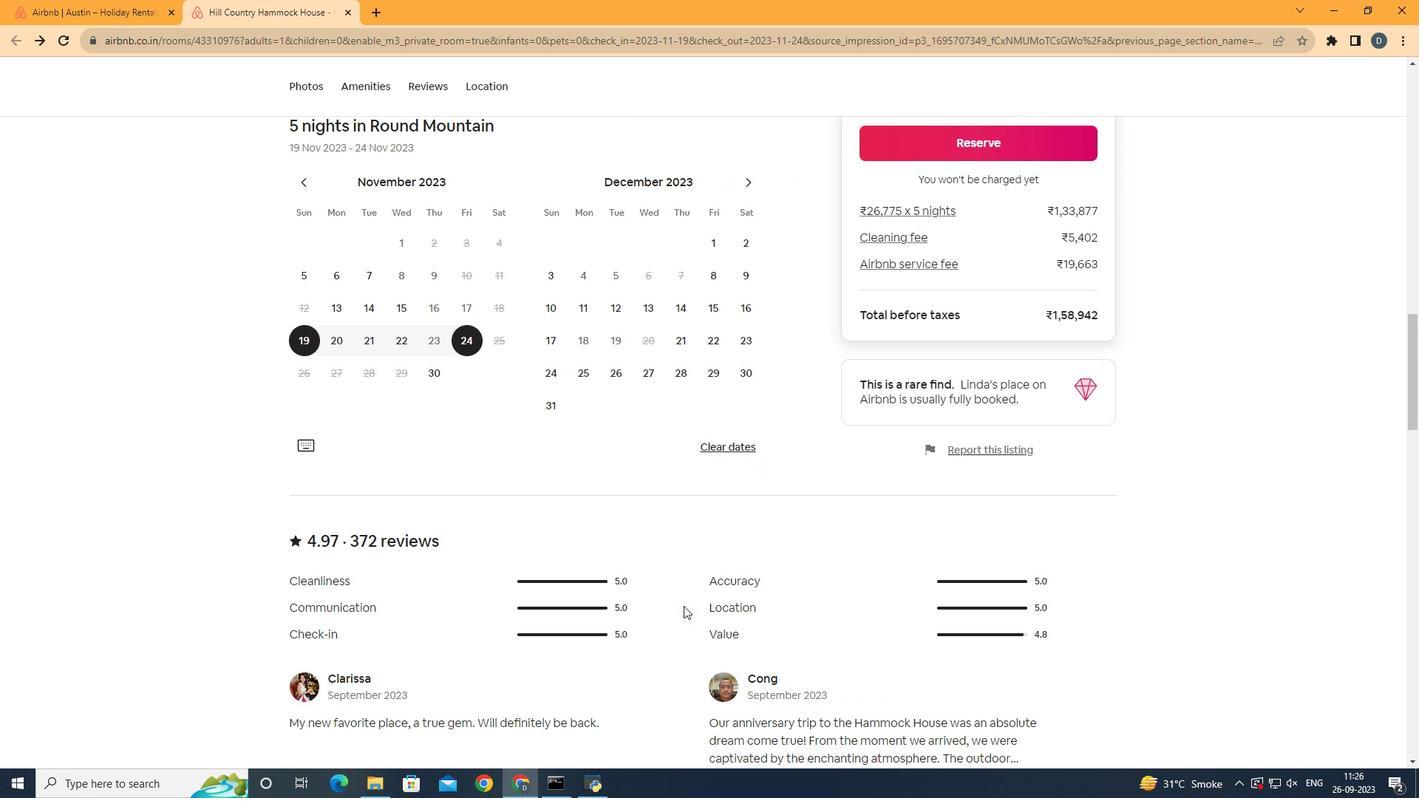 
Action: Mouse scrolled (683, 607) with delta (0, 0)
Screenshot: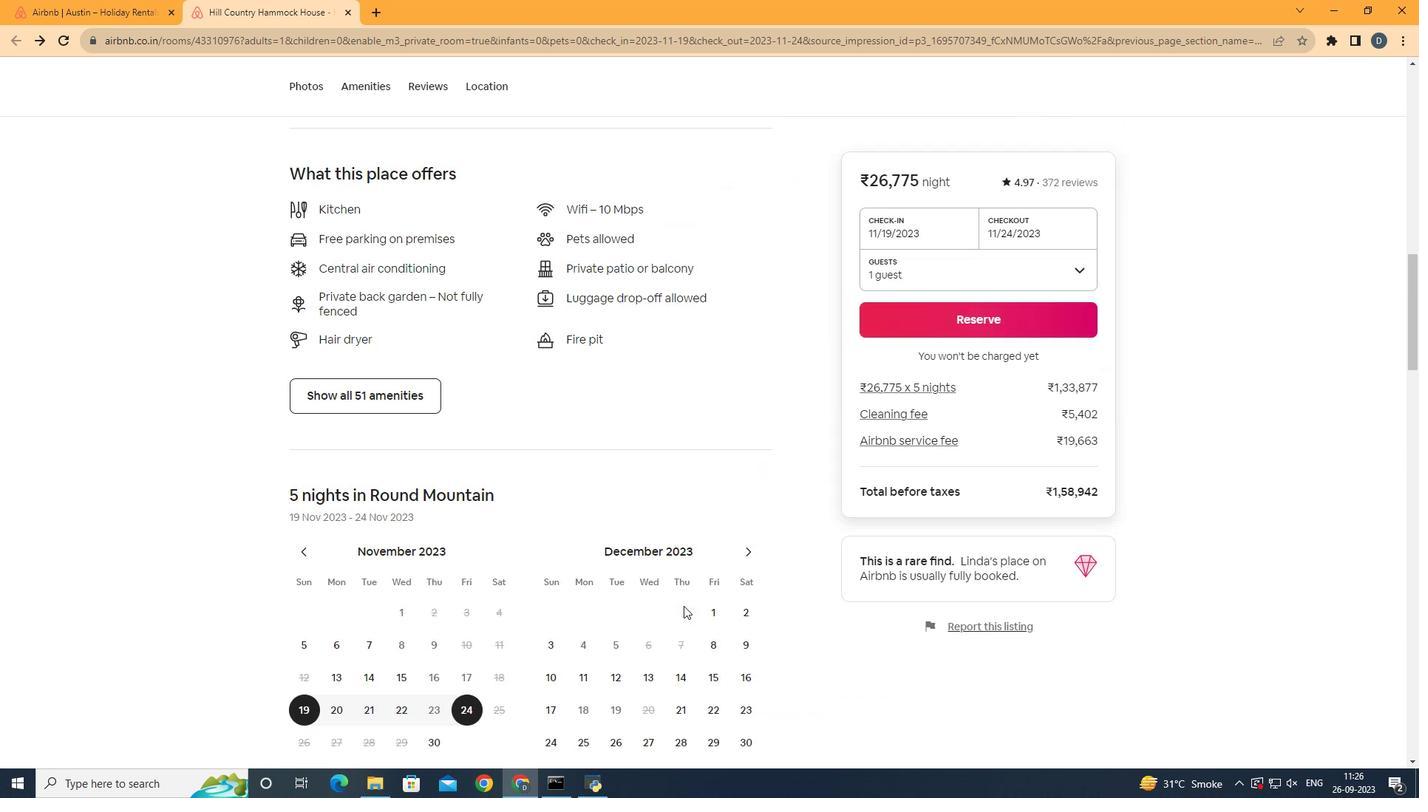 
Action: Mouse scrolled (683, 607) with delta (0, 0)
Screenshot: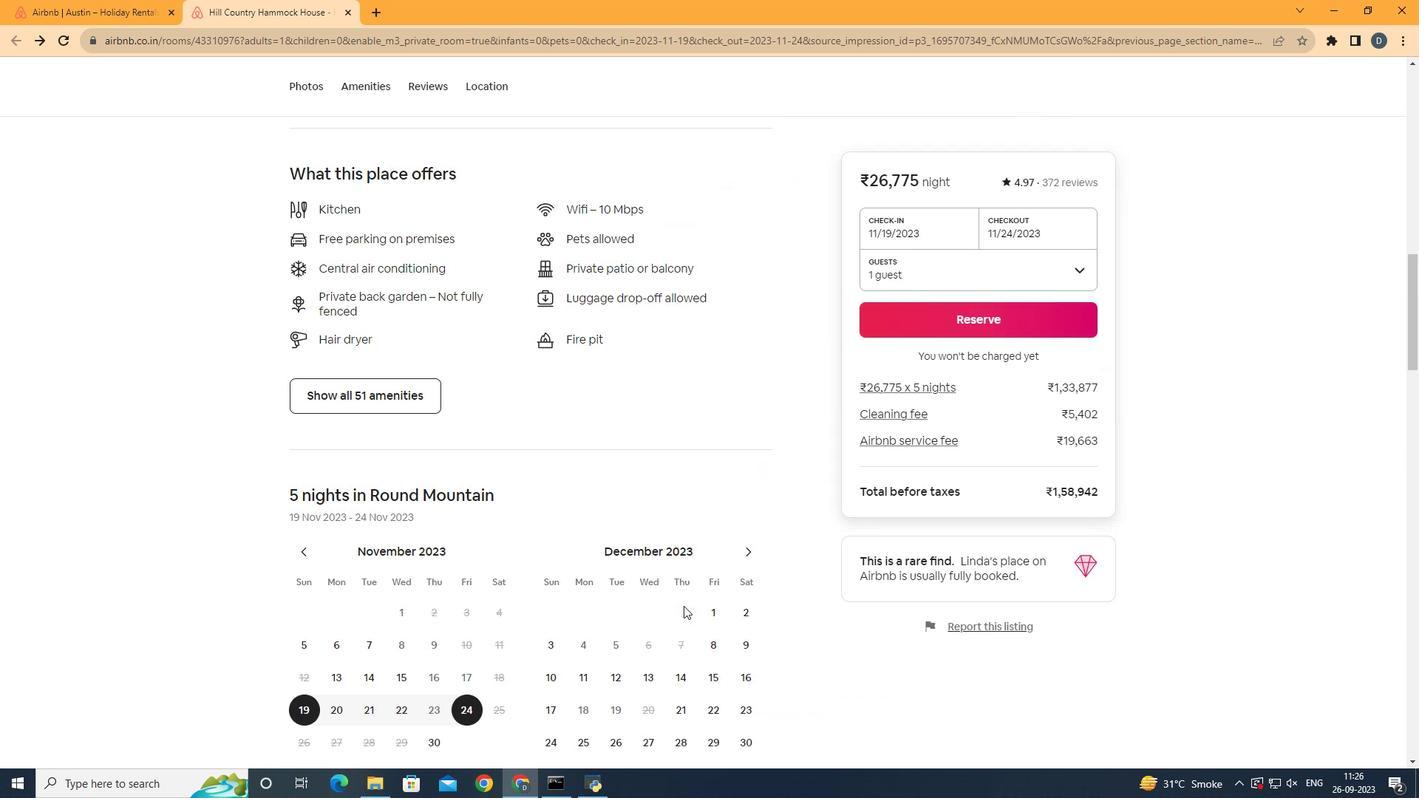 
Action: Mouse scrolled (683, 607) with delta (0, 0)
Screenshot: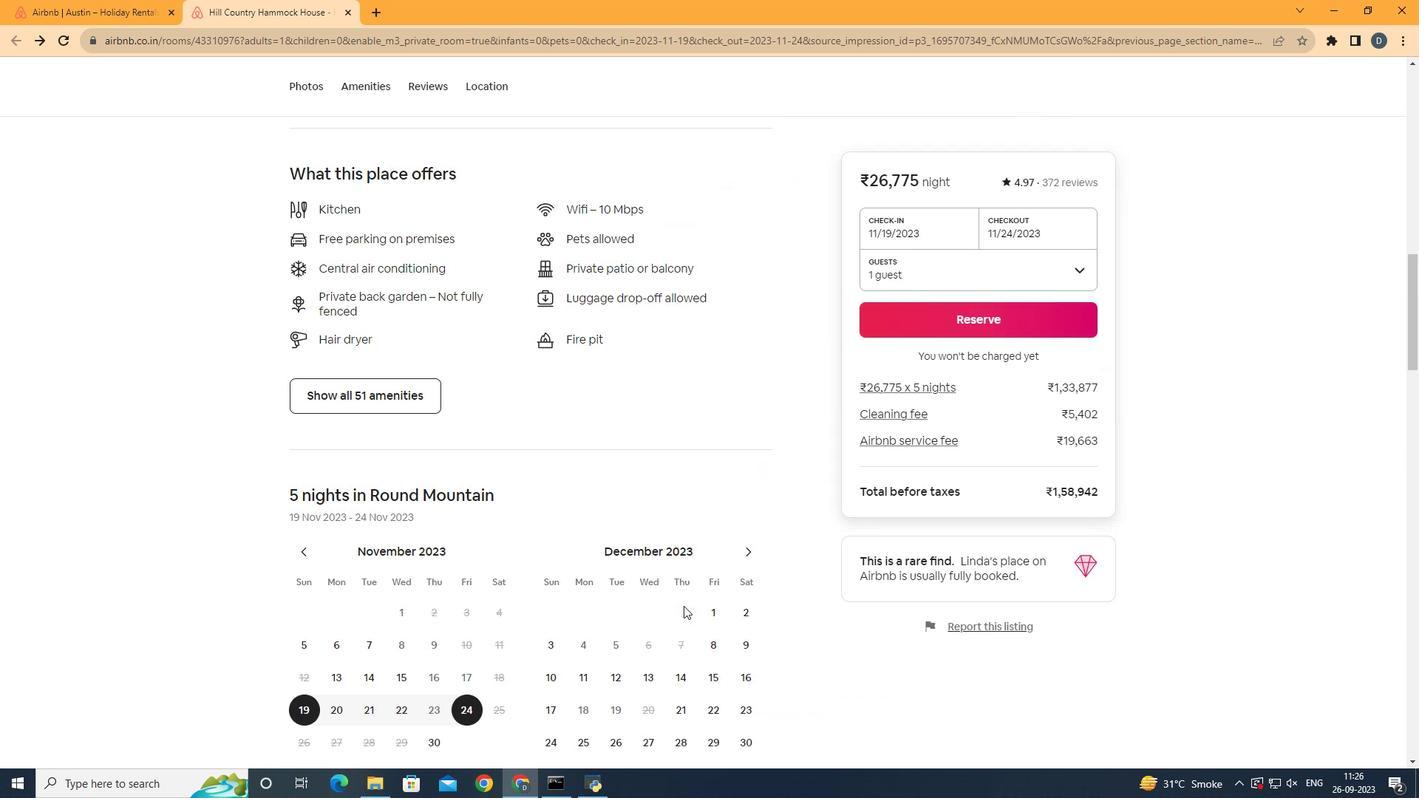 
Action: Mouse scrolled (683, 607) with delta (0, 0)
Screenshot: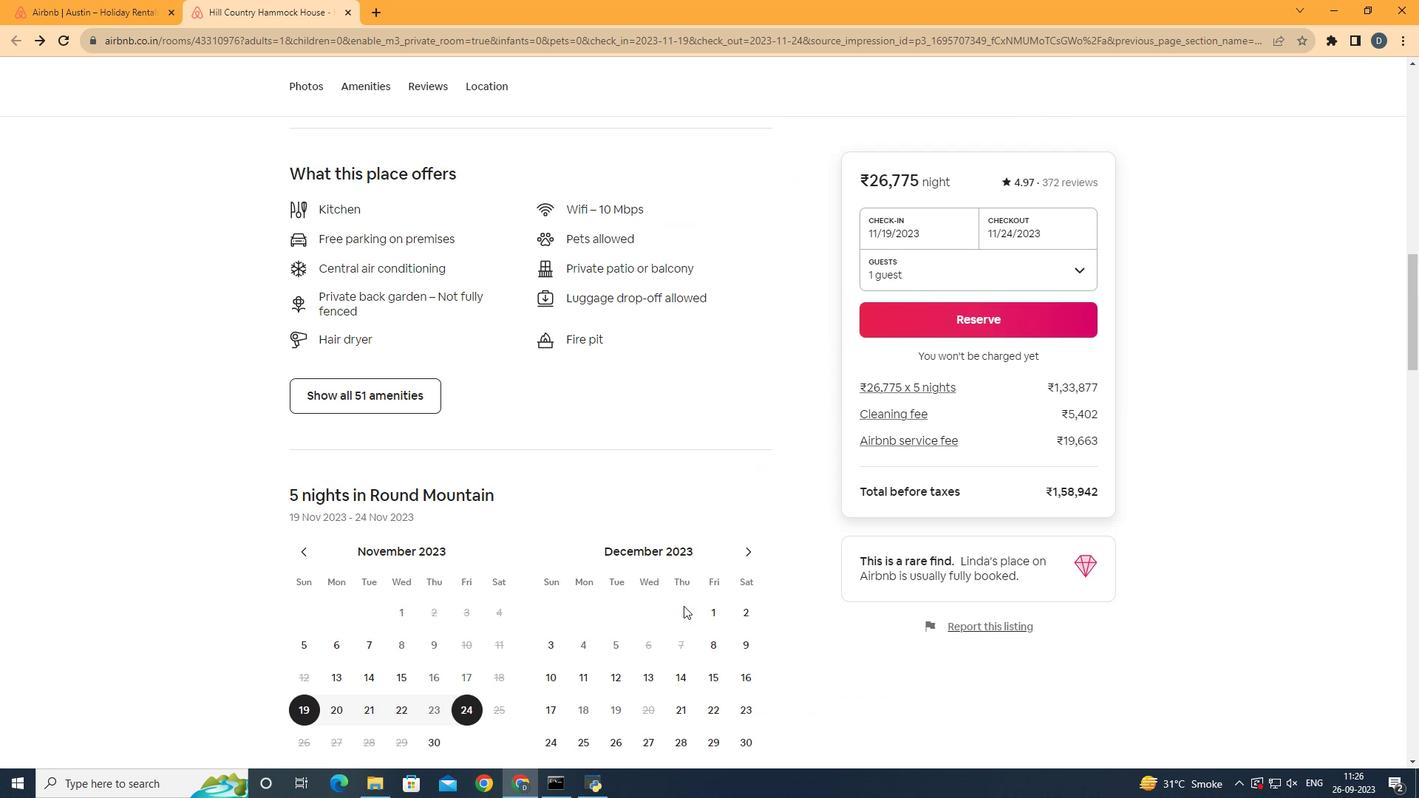 
Action: Mouse scrolled (683, 607) with delta (0, 0)
Screenshot: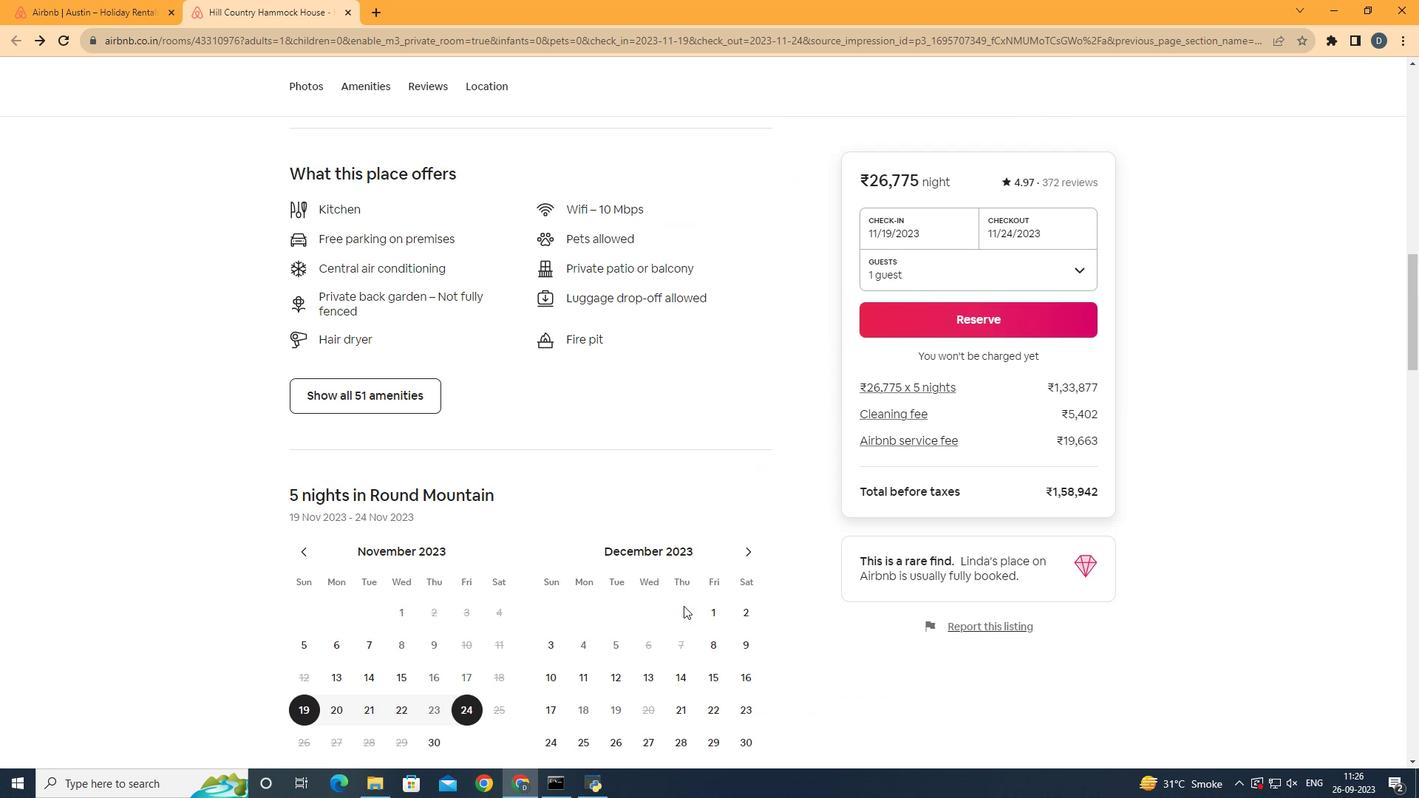 
Action: Mouse scrolled (683, 607) with delta (0, 0)
Screenshot: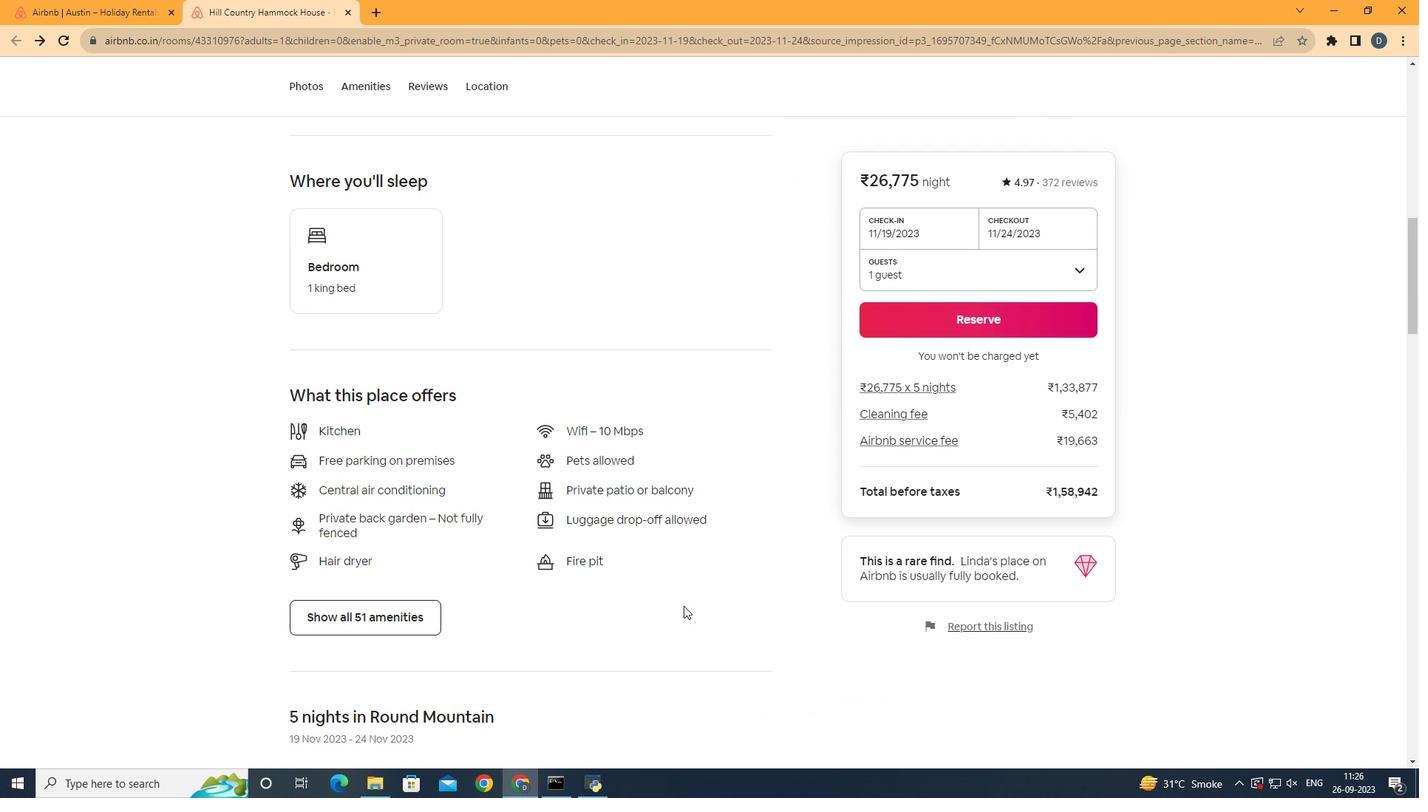 
Action: Mouse scrolled (683, 607) with delta (0, 0)
Screenshot: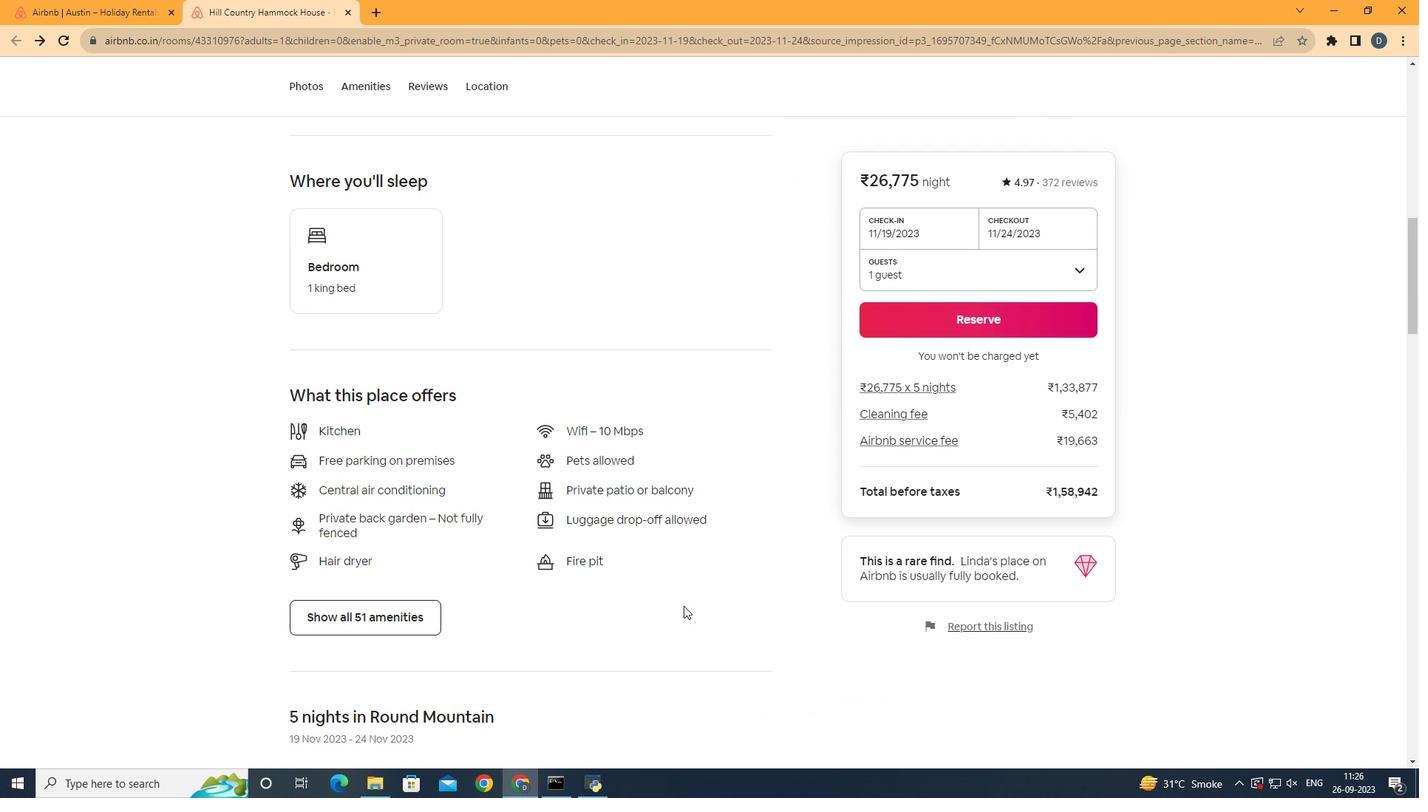 
Action: Mouse scrolled (683, 607) with delta (0, 0)
Screenshot: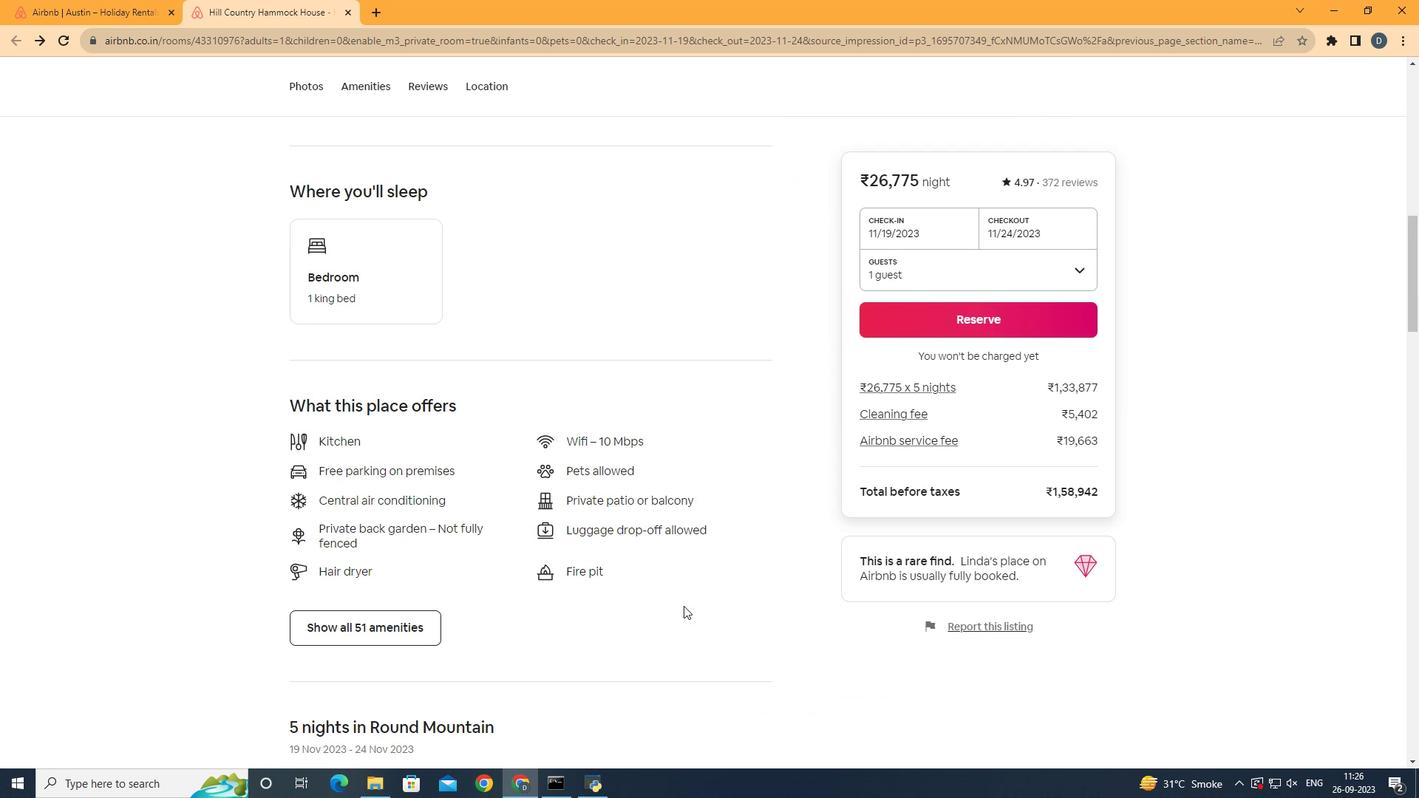 
Action: Mouse scrolled (683, 607) with delta (0, 0)
Screenshot: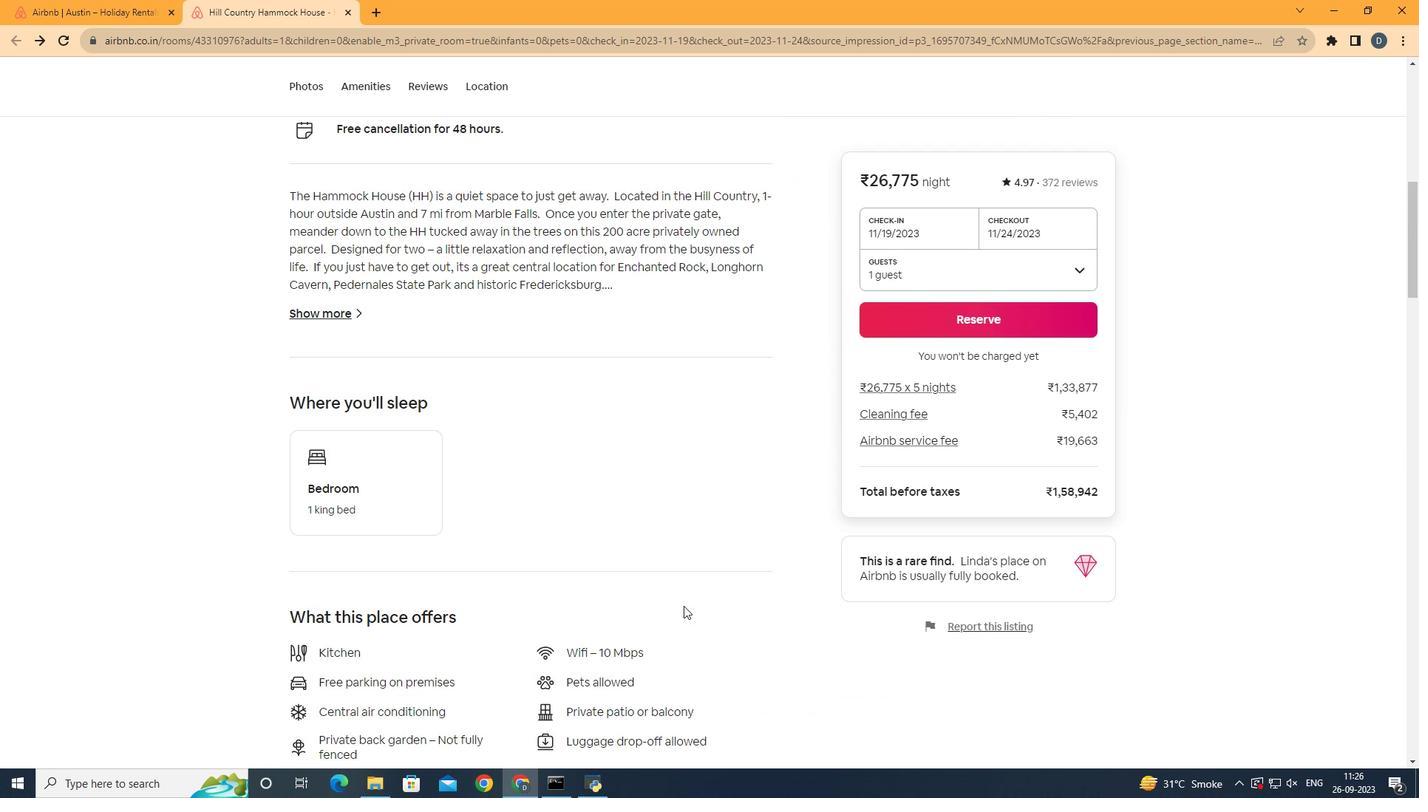 
Action: Mouse scrolled (683, 607) with delta (0, 0)
Screenshot: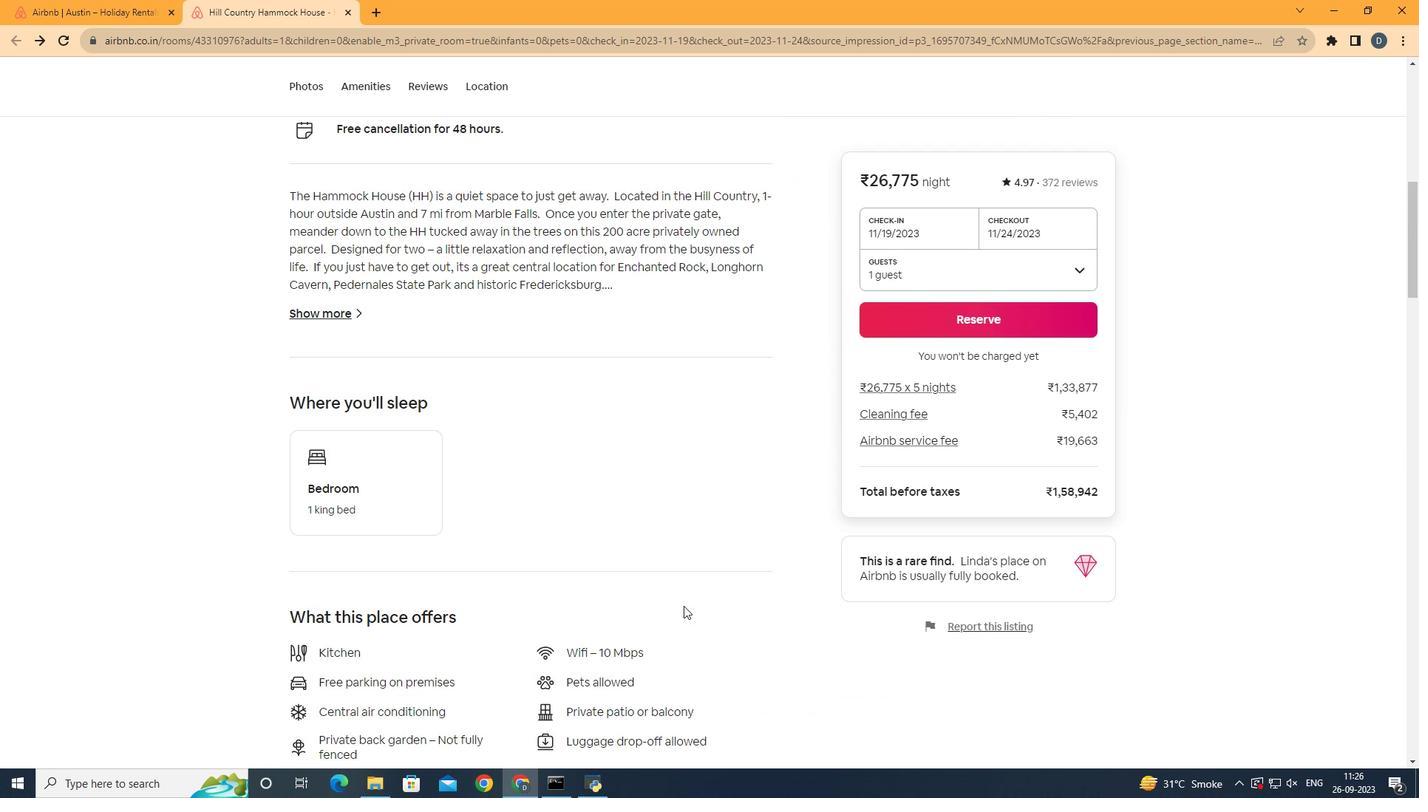 
Action: Mouse scrolled (683, 607) with delta (0, 0)
Screenshot: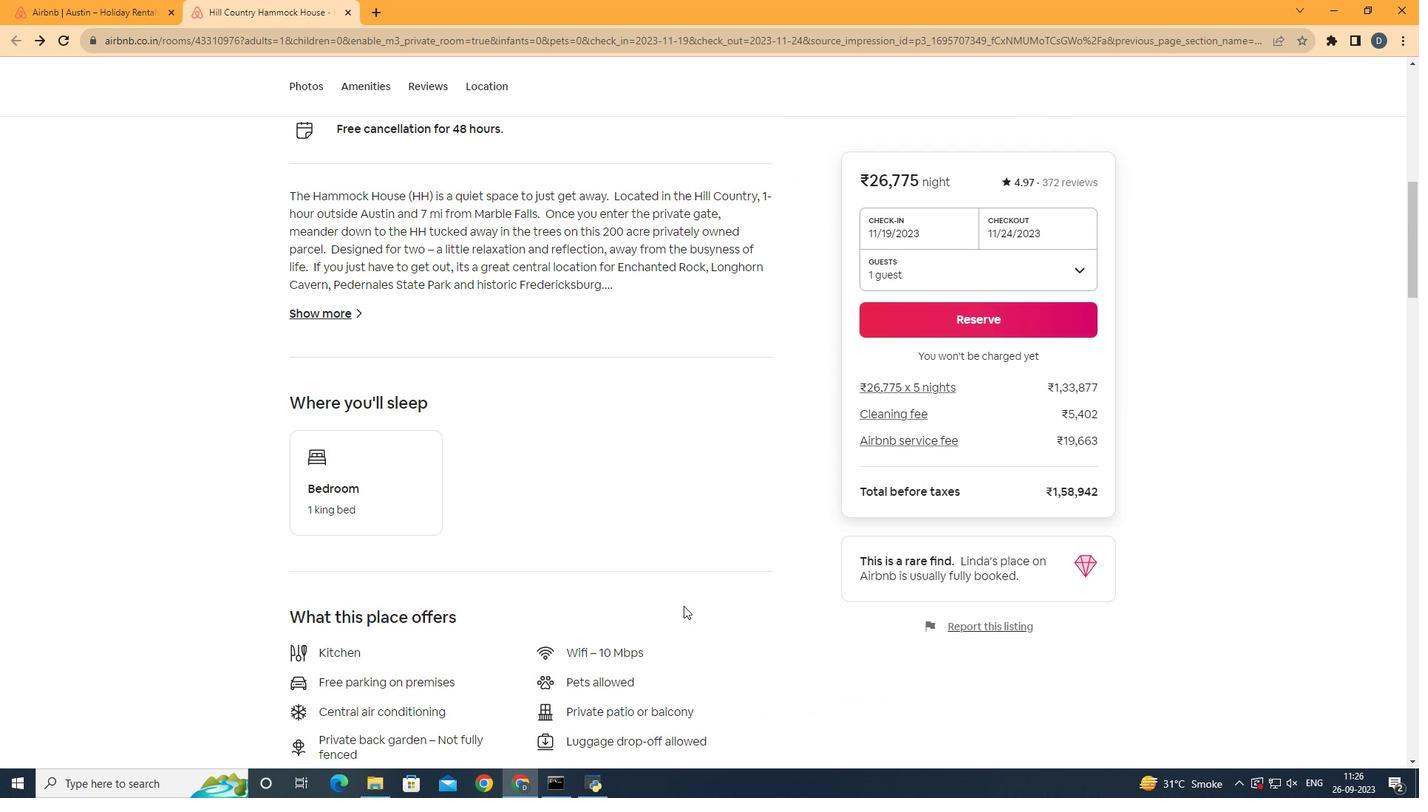 
Action: Mouse scrolled (683, 607) with delta (0, 0)
Screenshot: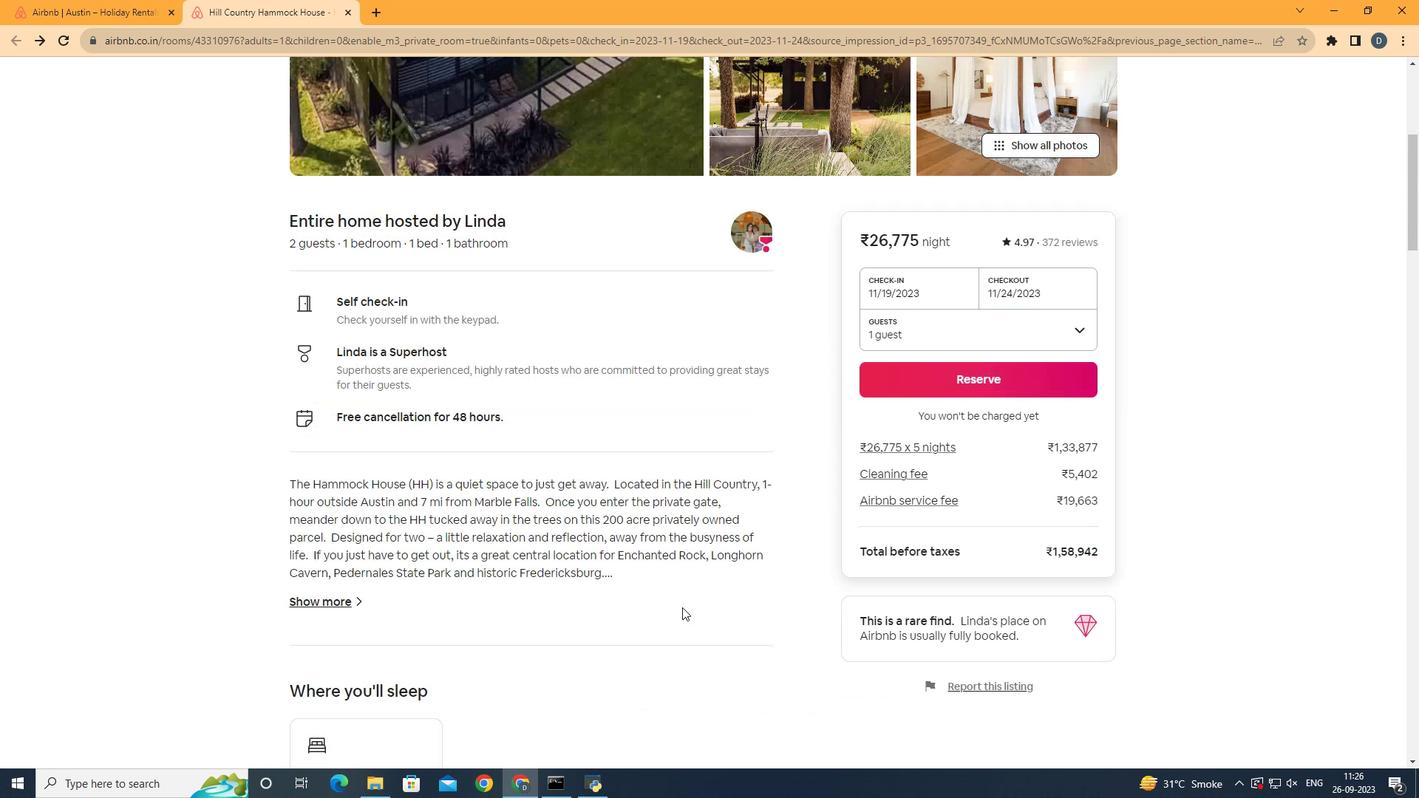 
Action: Mouse moved to (683, 607)
